 Task: Explore GitHub's role in disease modeling, pharmaceutical research, or medical device prototyping.
Action: Mouse moved to (331, 326)
Screenshot: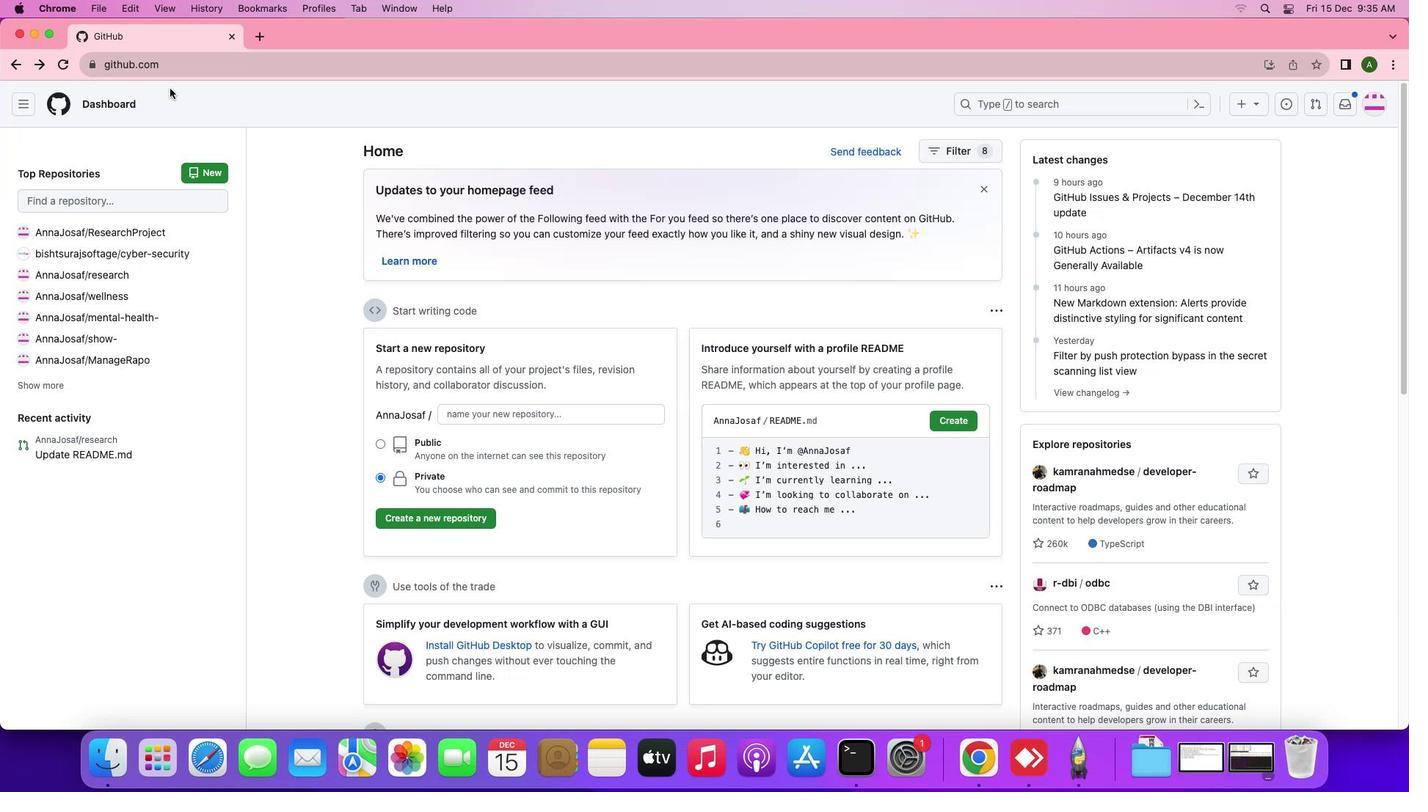 
Action: Mouse pressed left at (331, 326)
Screenshot: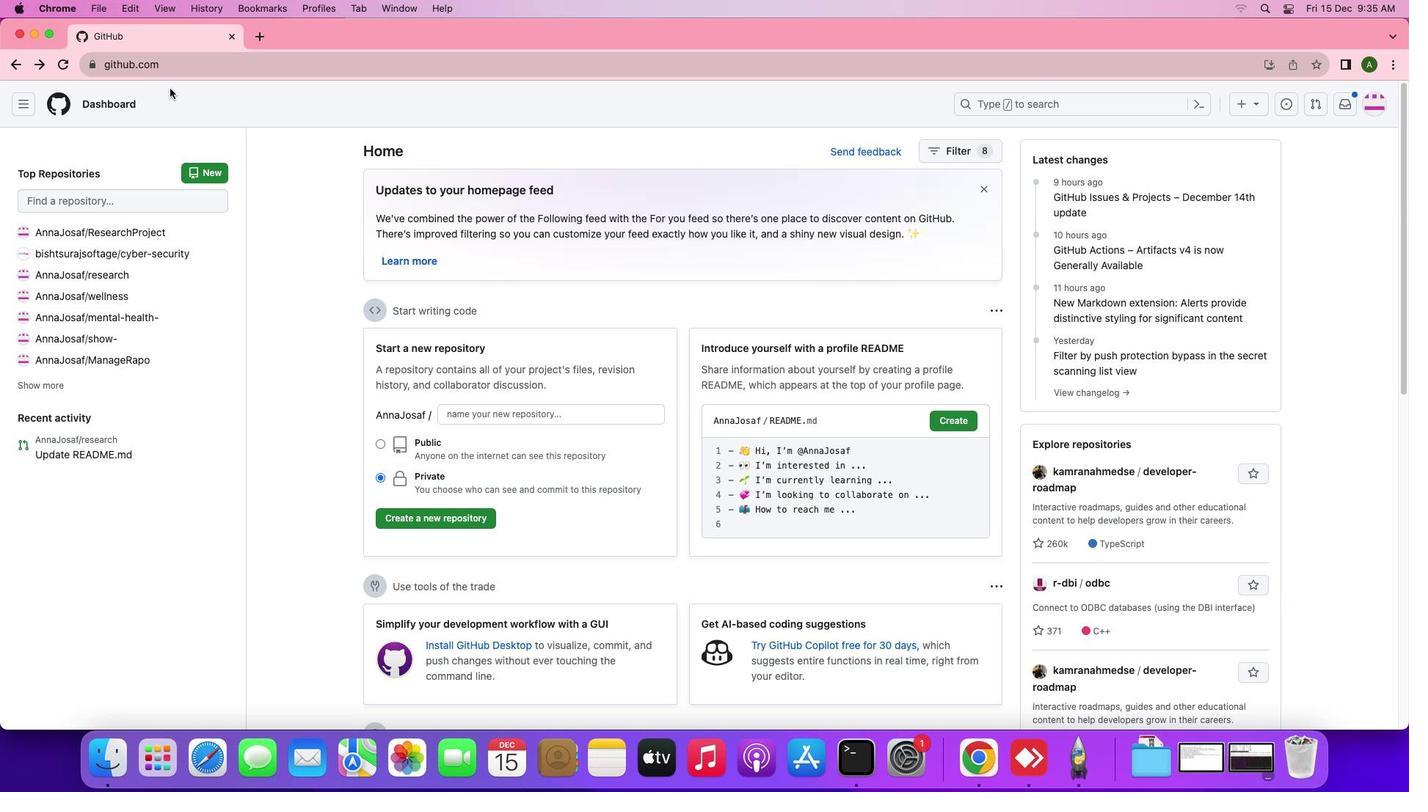 
Action: Mouse moved to (1097, 104)
Screenshot: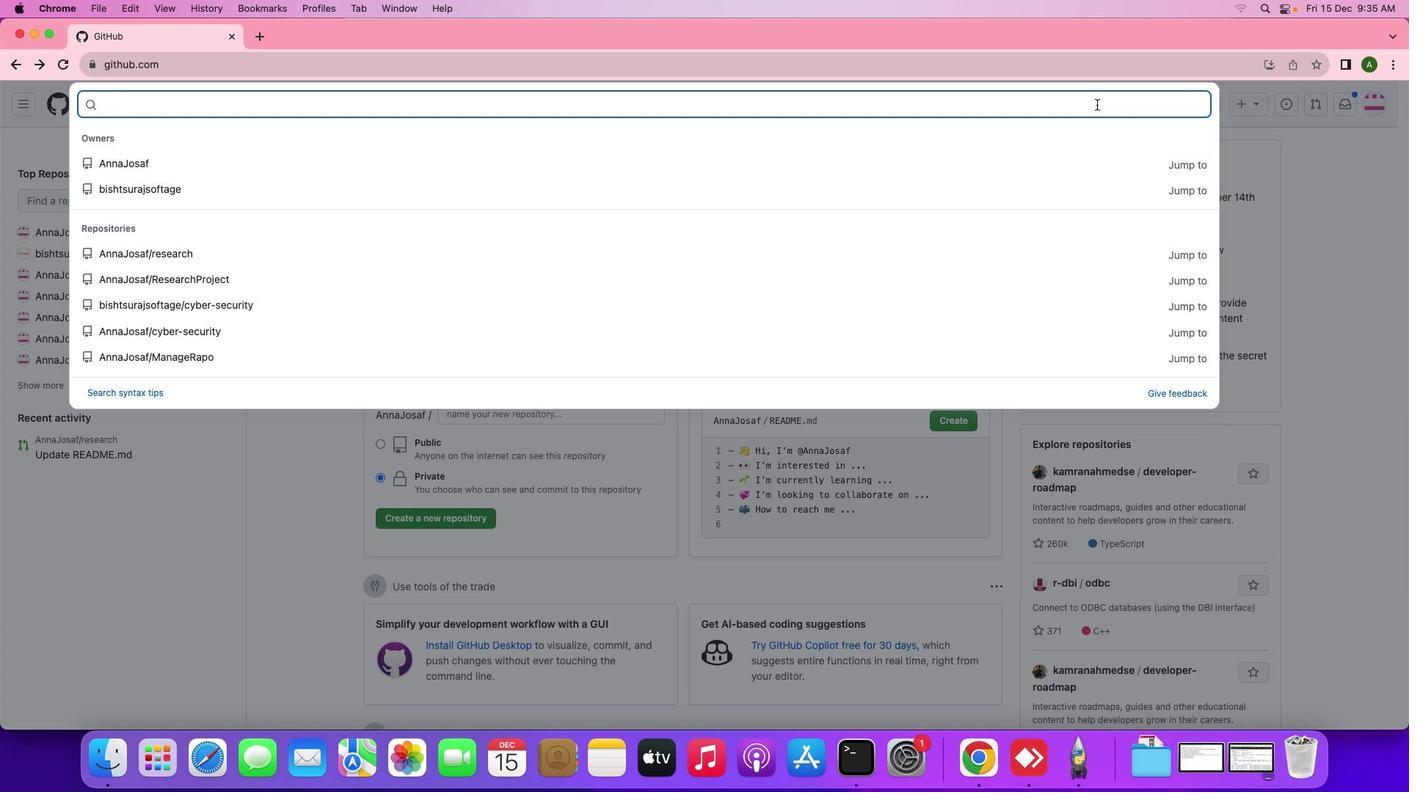 
Action: Mouse pressed left at (1097, 104)
Screenshot: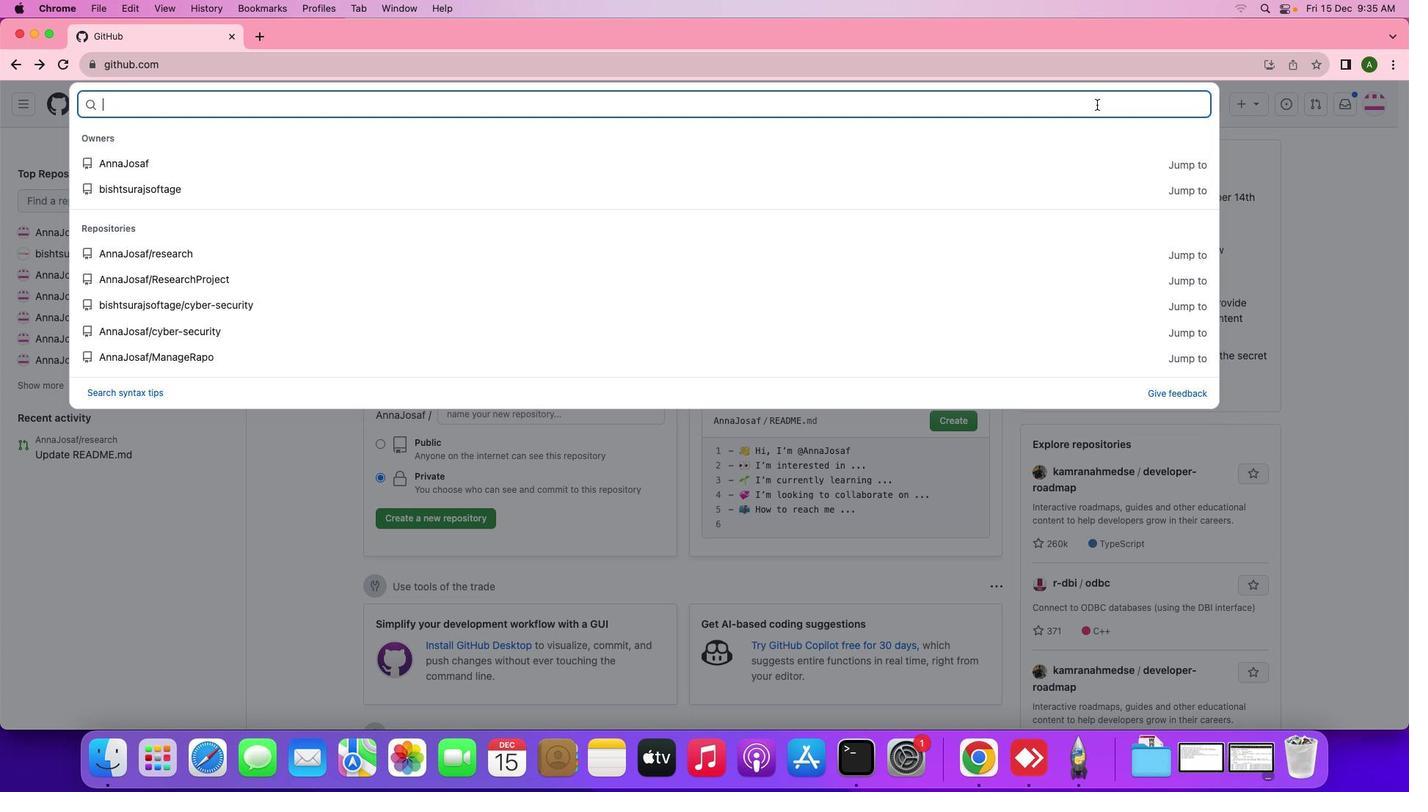 
Action: Key pressed 'm'Key.backspace'd''i''s''e''a''s''e'Key.space'm''o''d''e''l''i''n''g'Key.spaceKey.enter
Screenshot: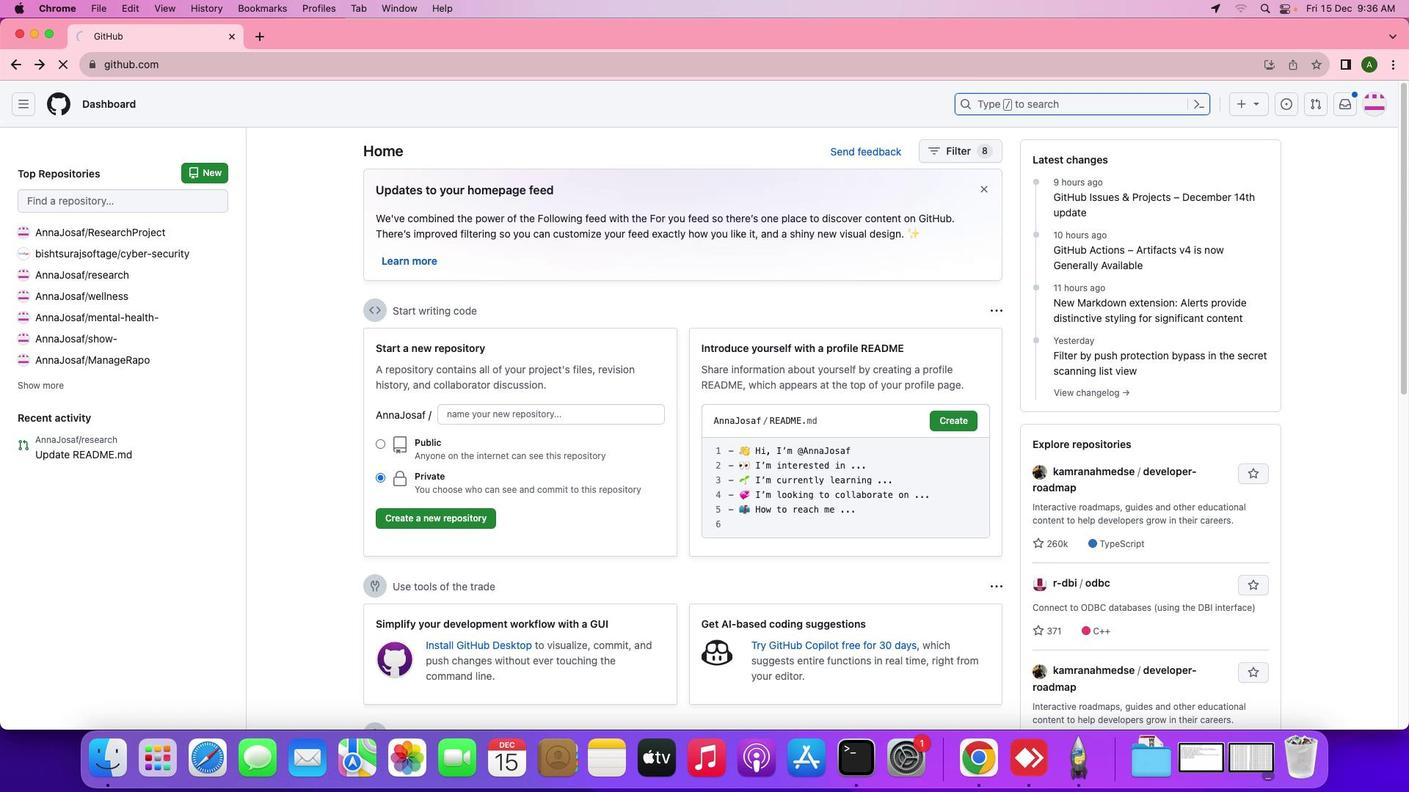 
Action: Mouse moved to (330, 194)
Screenshot: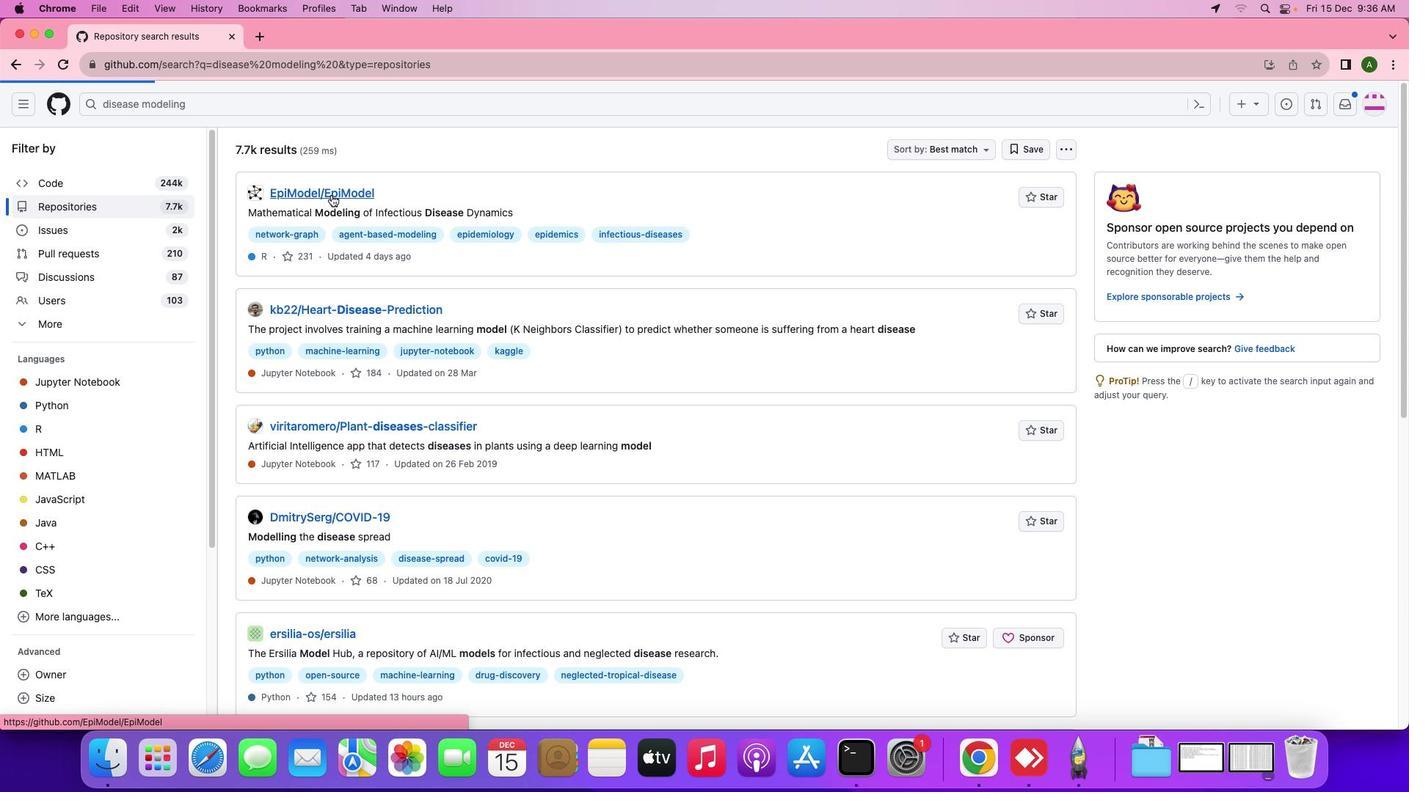 
Action: Mouse pressed left at (330, 194)
Screenshot: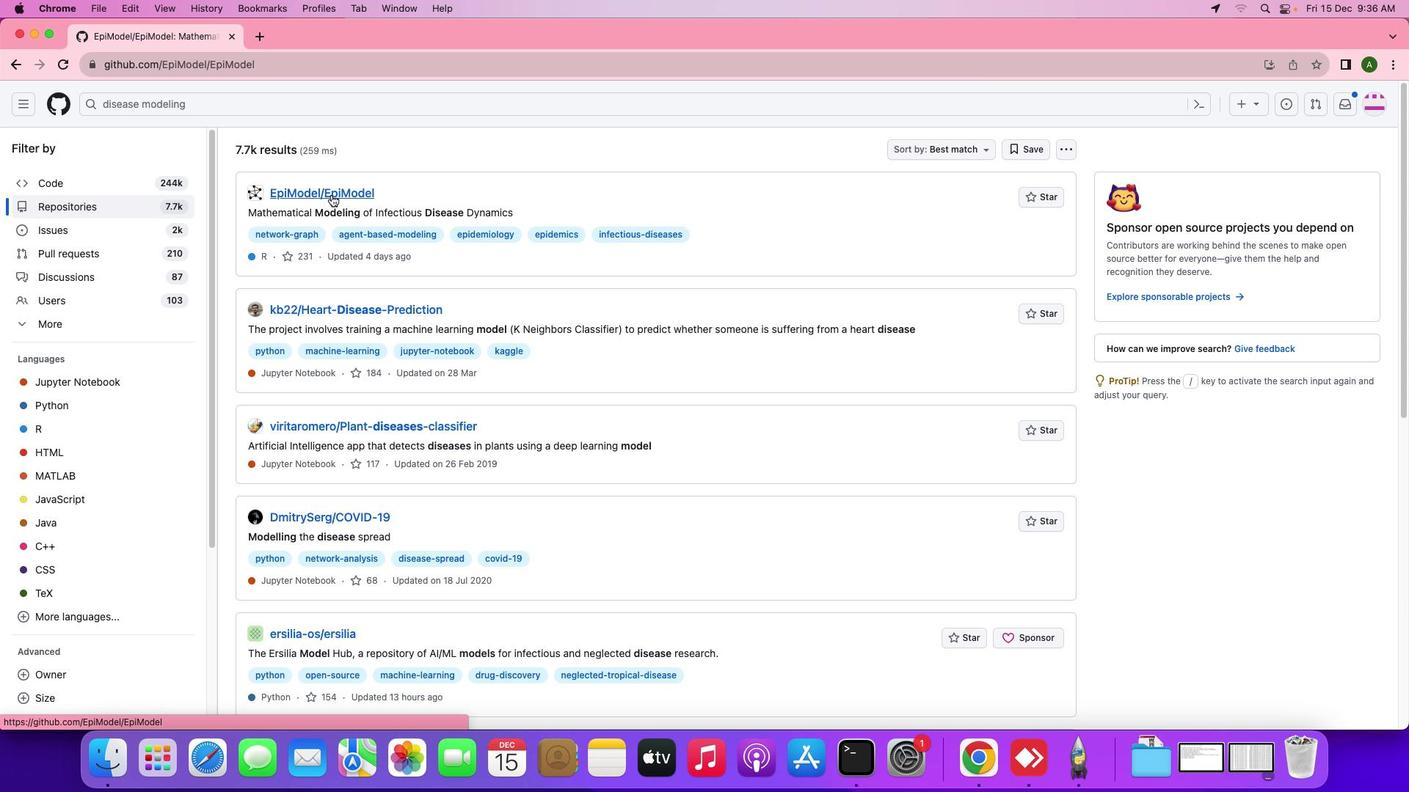 
Action: Mouse moved to (408, 331)
Screenshot: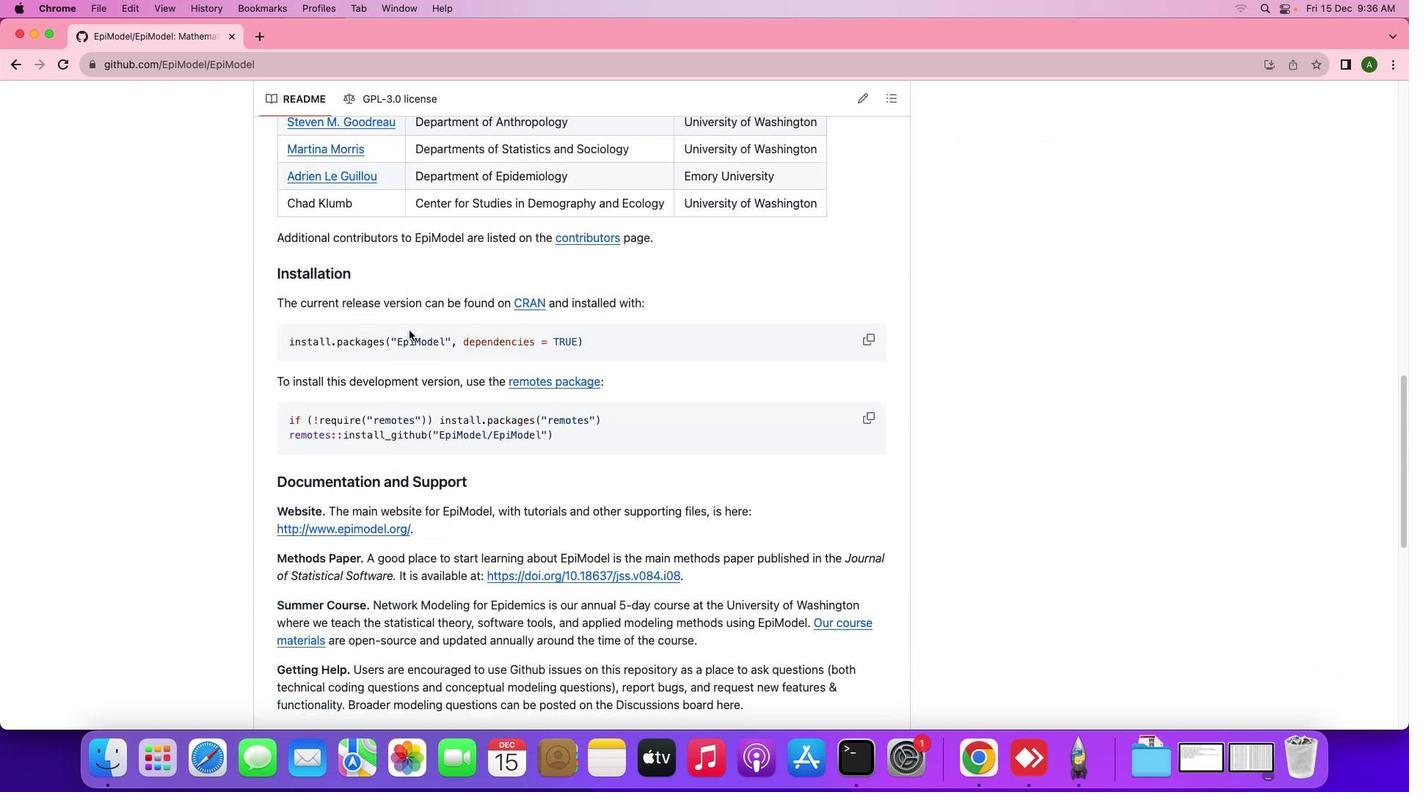 
Action: Mouse scrolled (408, 331) with delta (0, 0)
Screenshot: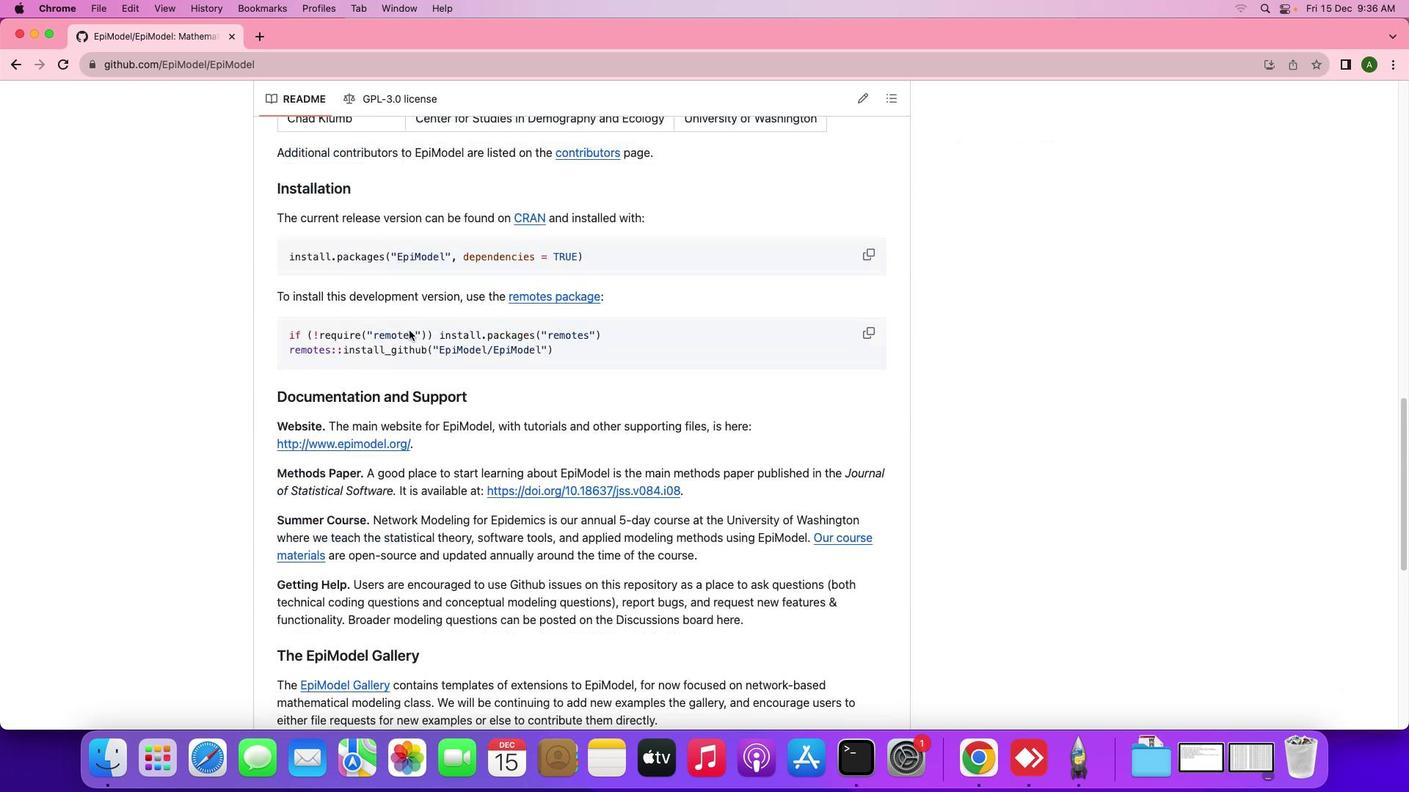 
Action: Mouse scrolled (408, 331) with delta (0, 0)
Screenshot: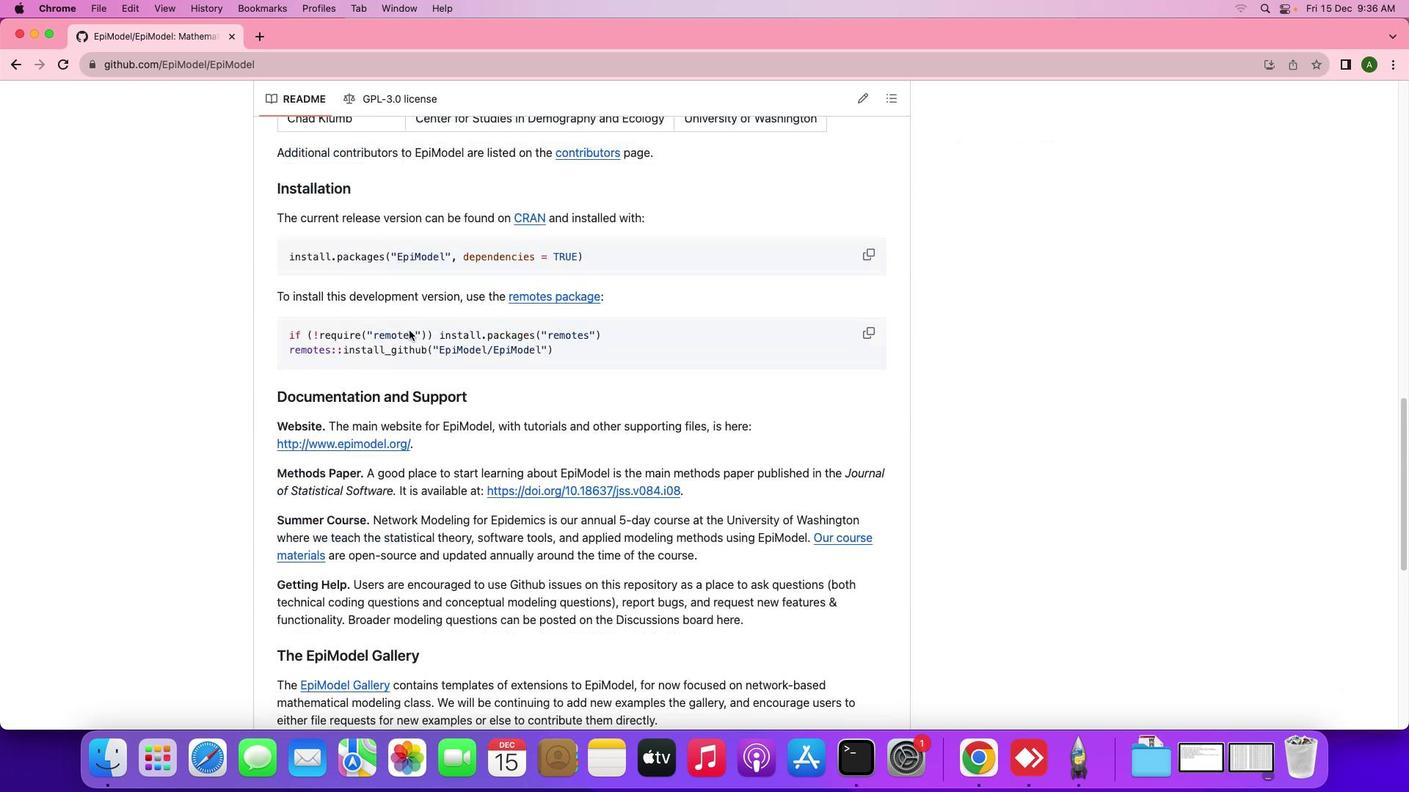 
Action: Mouse moved to (408, 331)
Screenshot: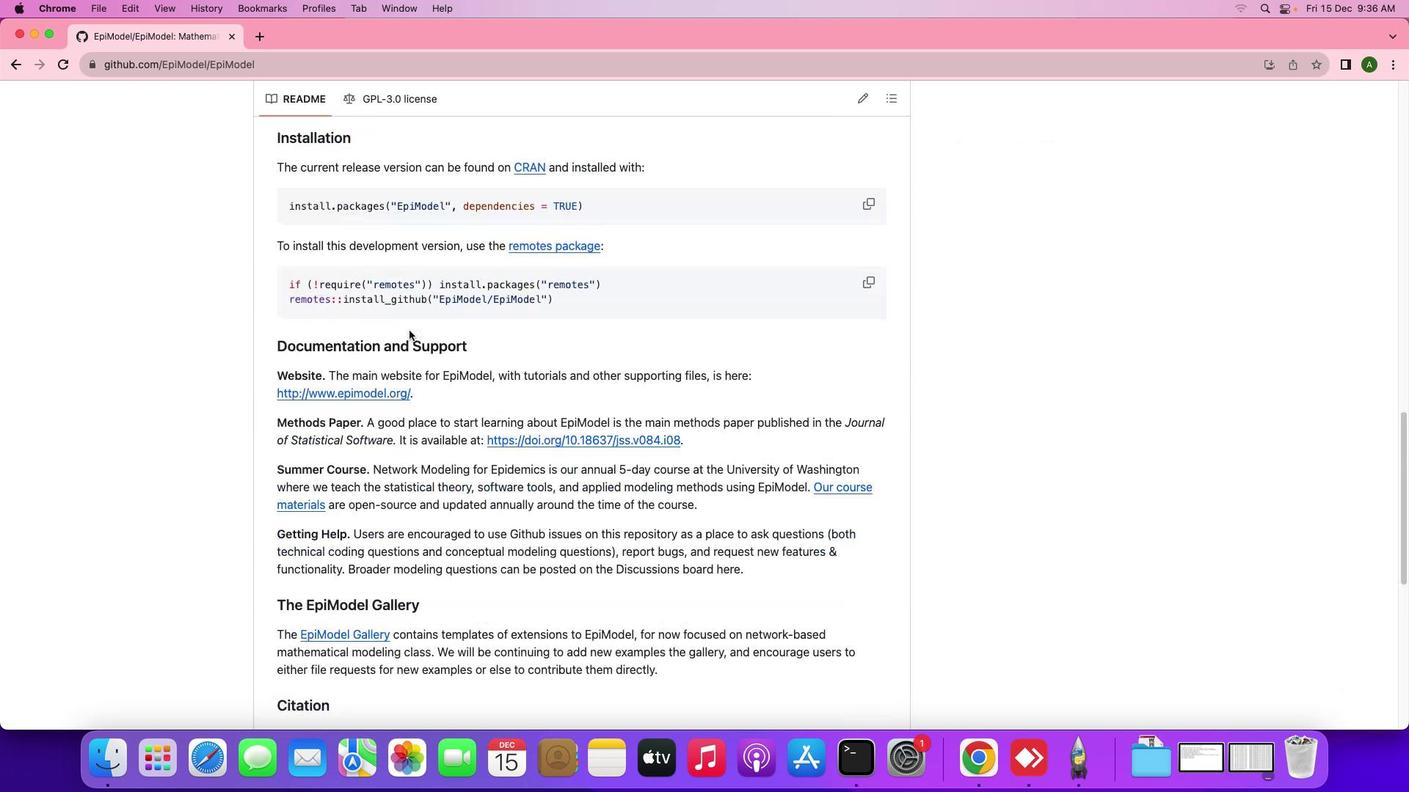 
Action: Mouse scrolled (408, 331) with delta (0, -2)
Screenshot: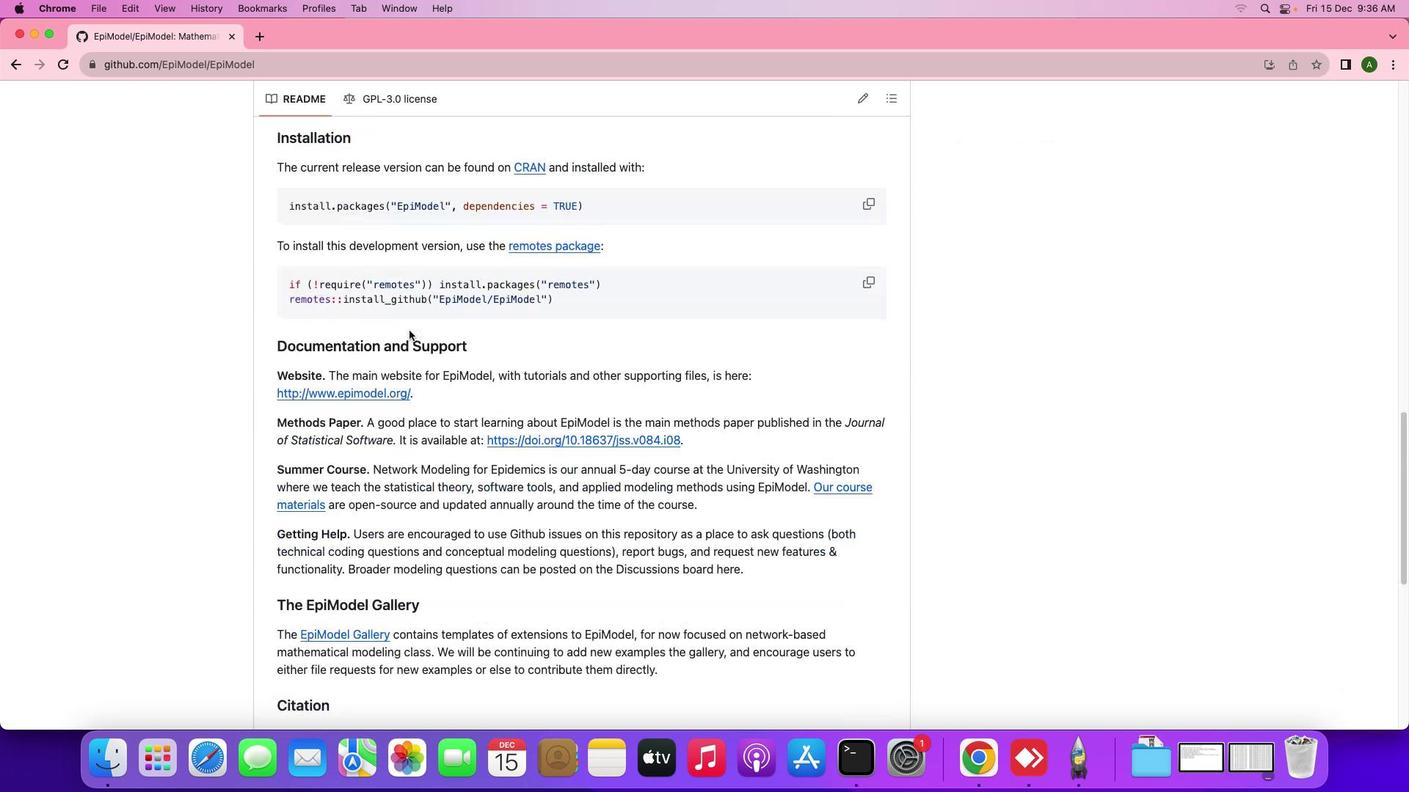 
Action: Mouse scrolled (408, 331) with delta (0, -3)
Screenshot: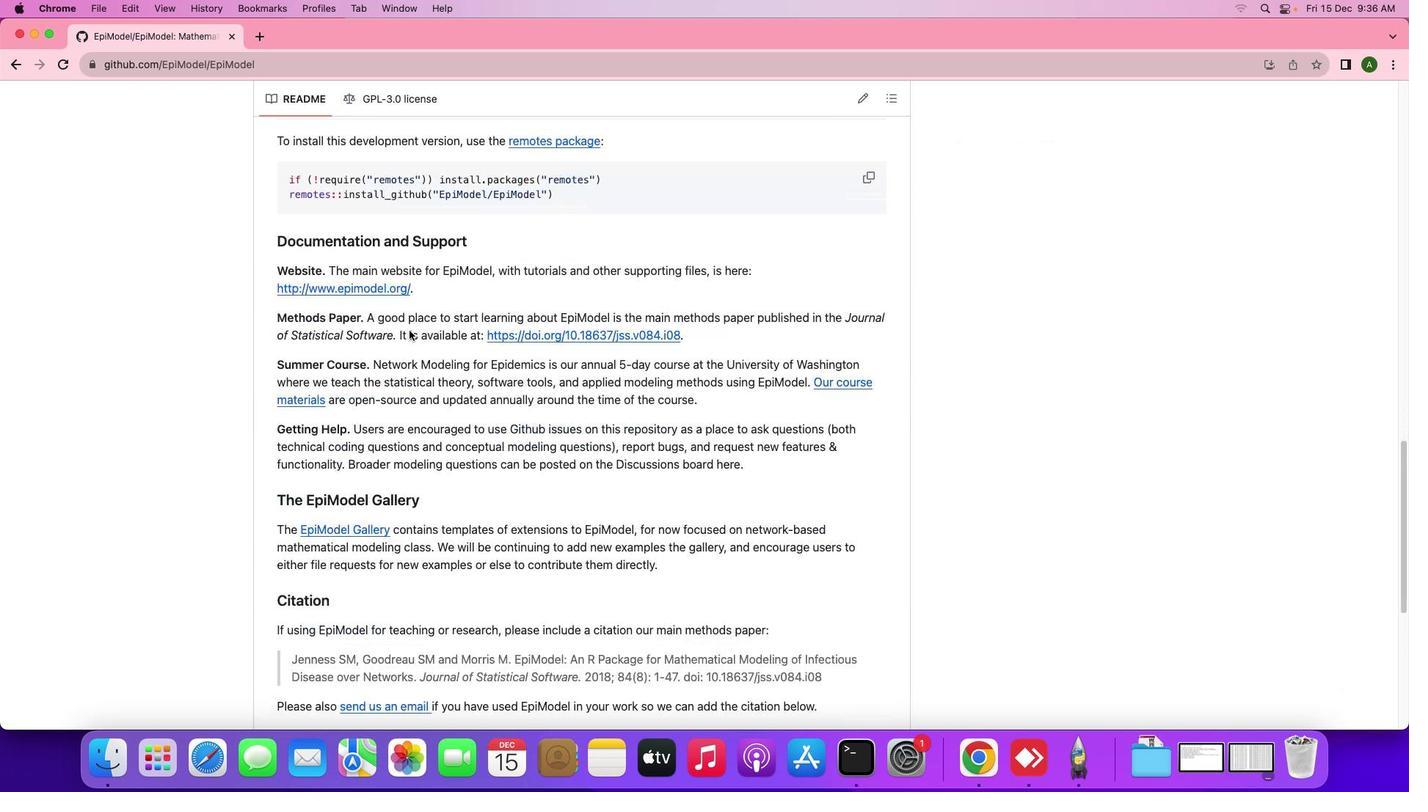 
Action: Mouse scrolled (408, 331) with delta (0, -3)
Screenshot: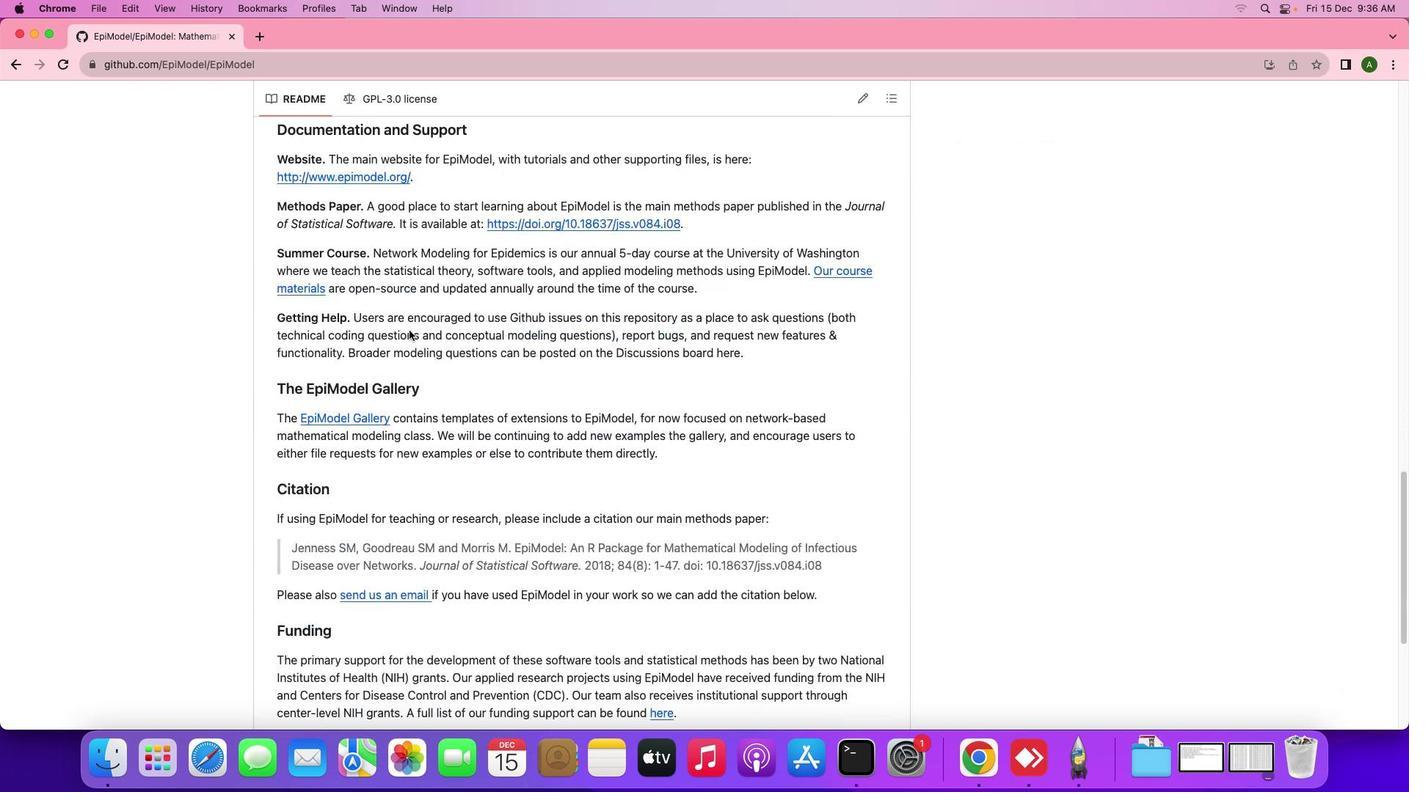 
Action: Mouse scrolled (408, 331) with delta (0, -4)
Screenshot: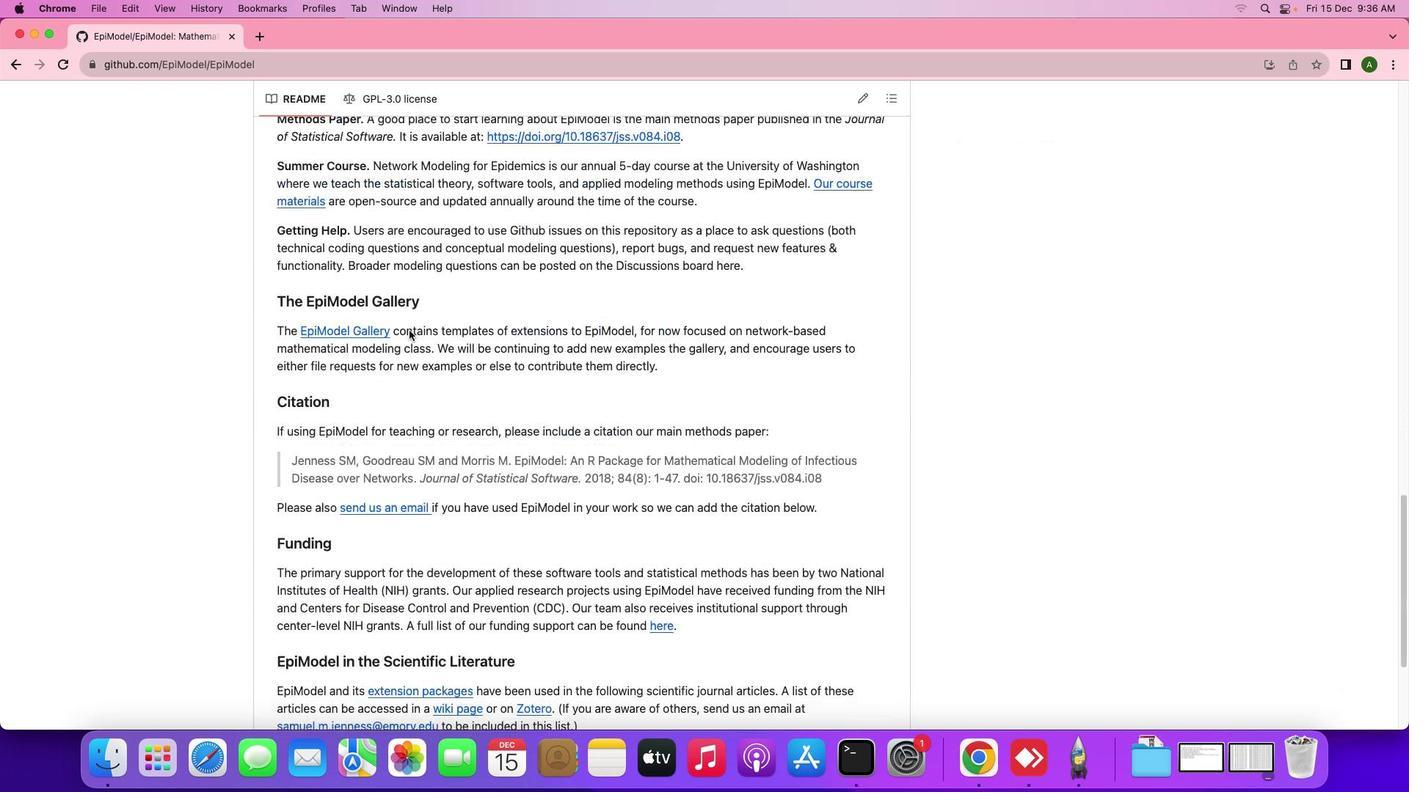 
Action: Mouse moved to (408, 331)
Screenshot: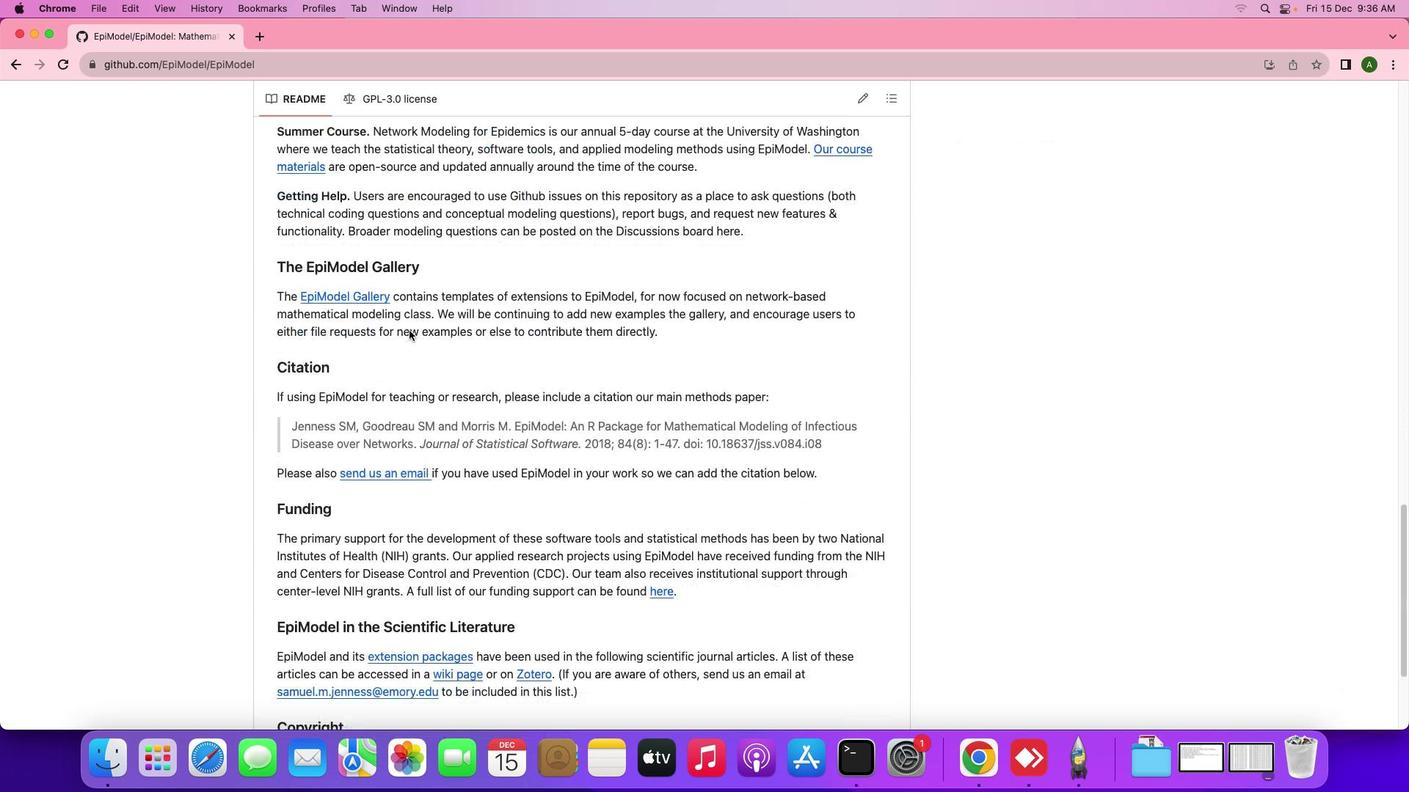 
Action: Mouse scrolled (408, 331) with delta (0, -4)
Screenshot: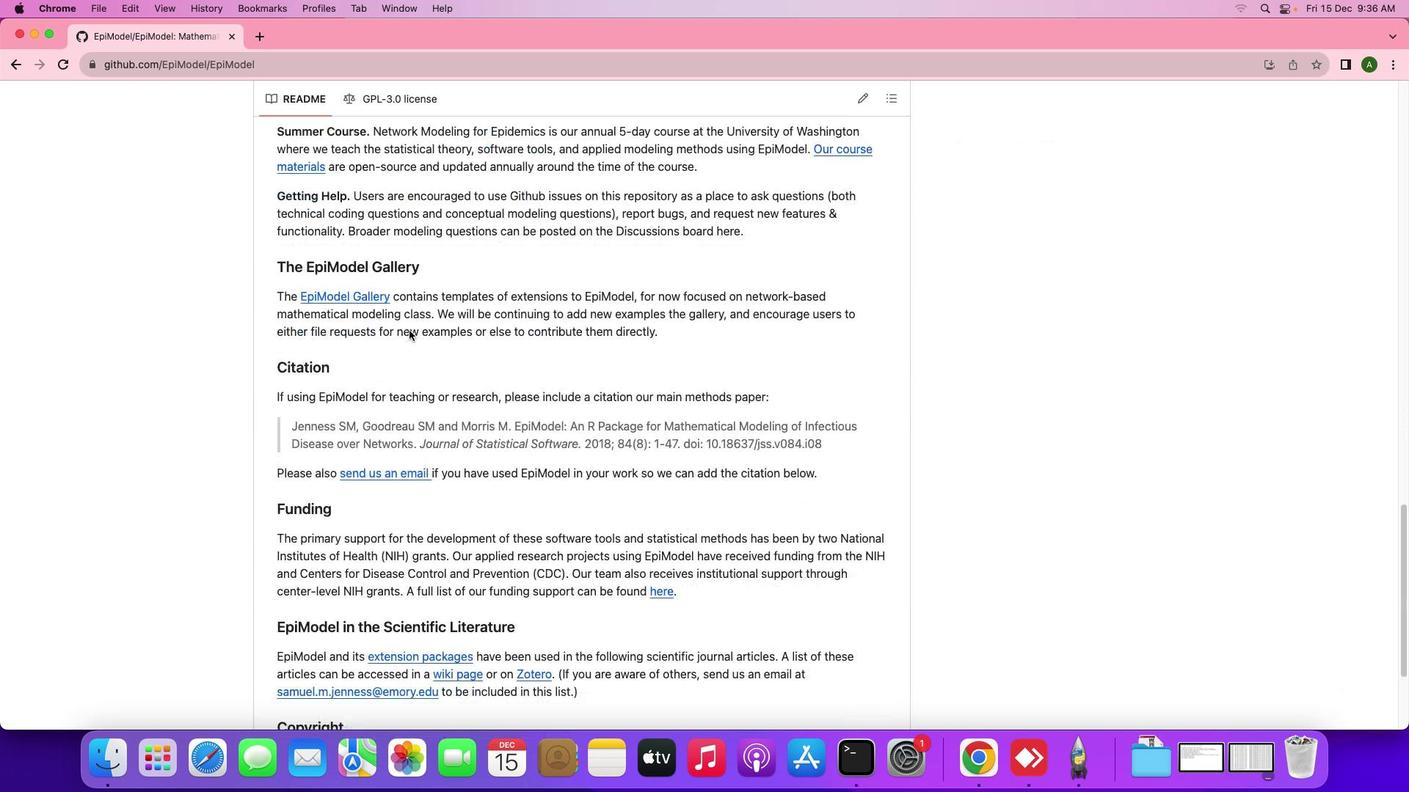 
Action: Mouse moved to (409, 330)
Screenshot: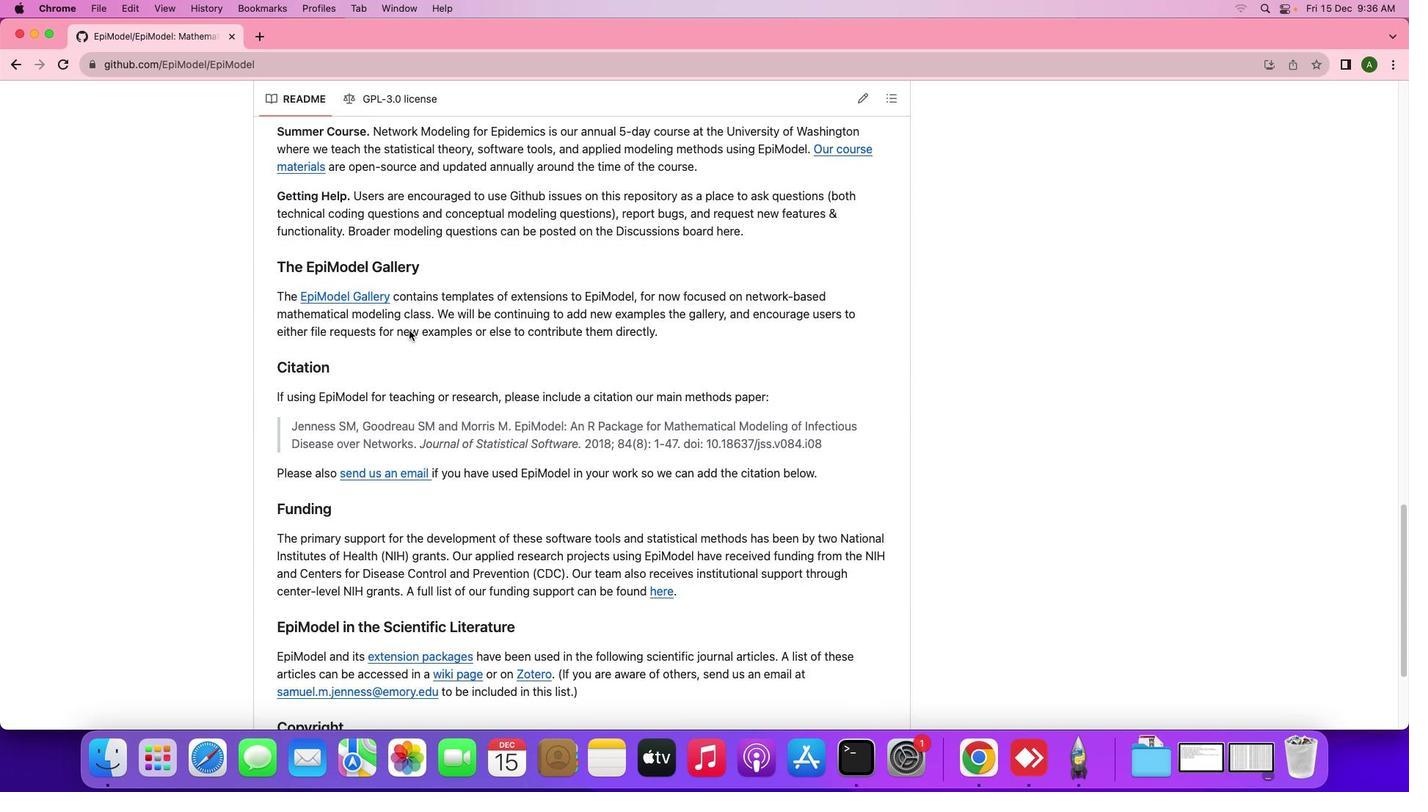 
Action: Mouse scrolled (409, 330) with delta (0, 0)
Screenshot: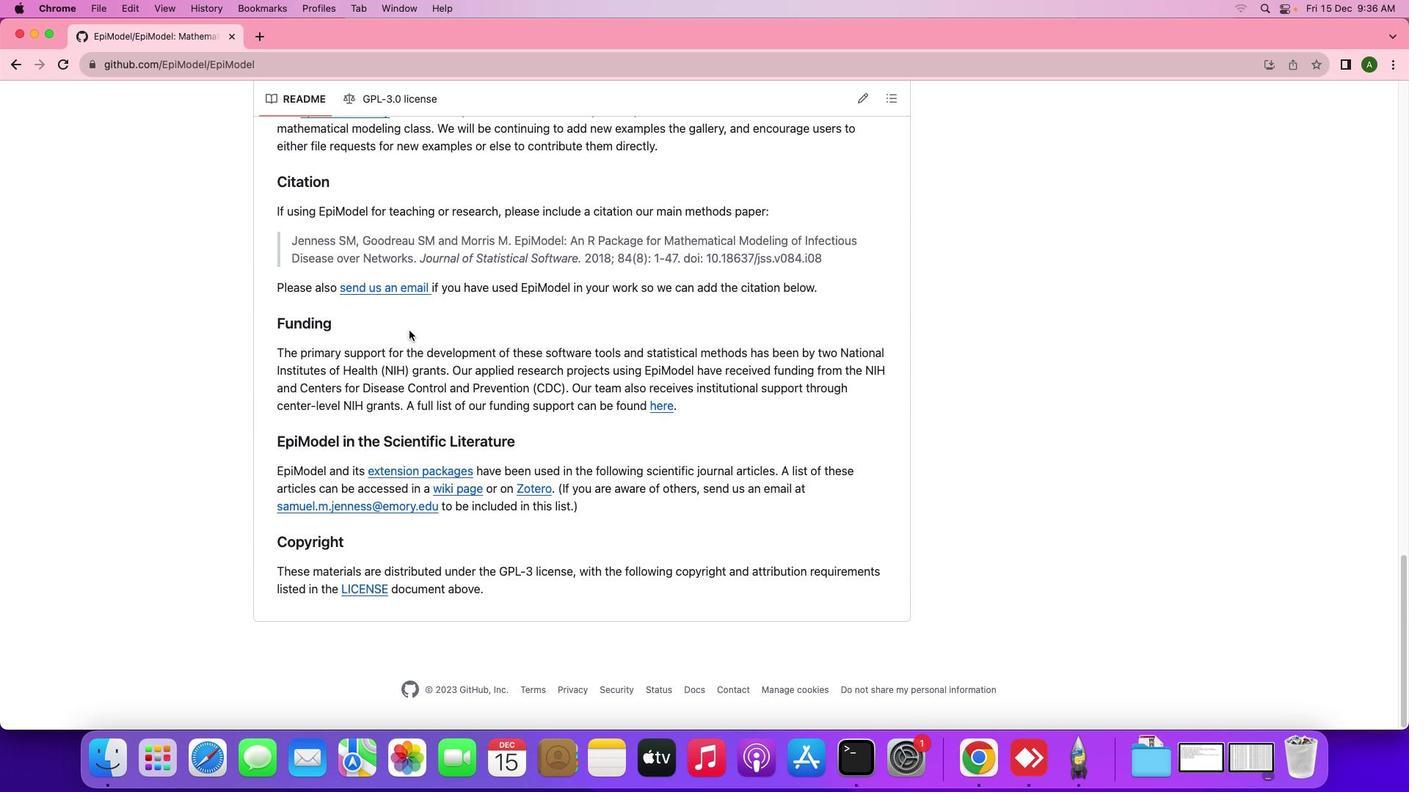 
Action: Mouse scrolled (409, 330) with delta (0, 0)
Screenshot: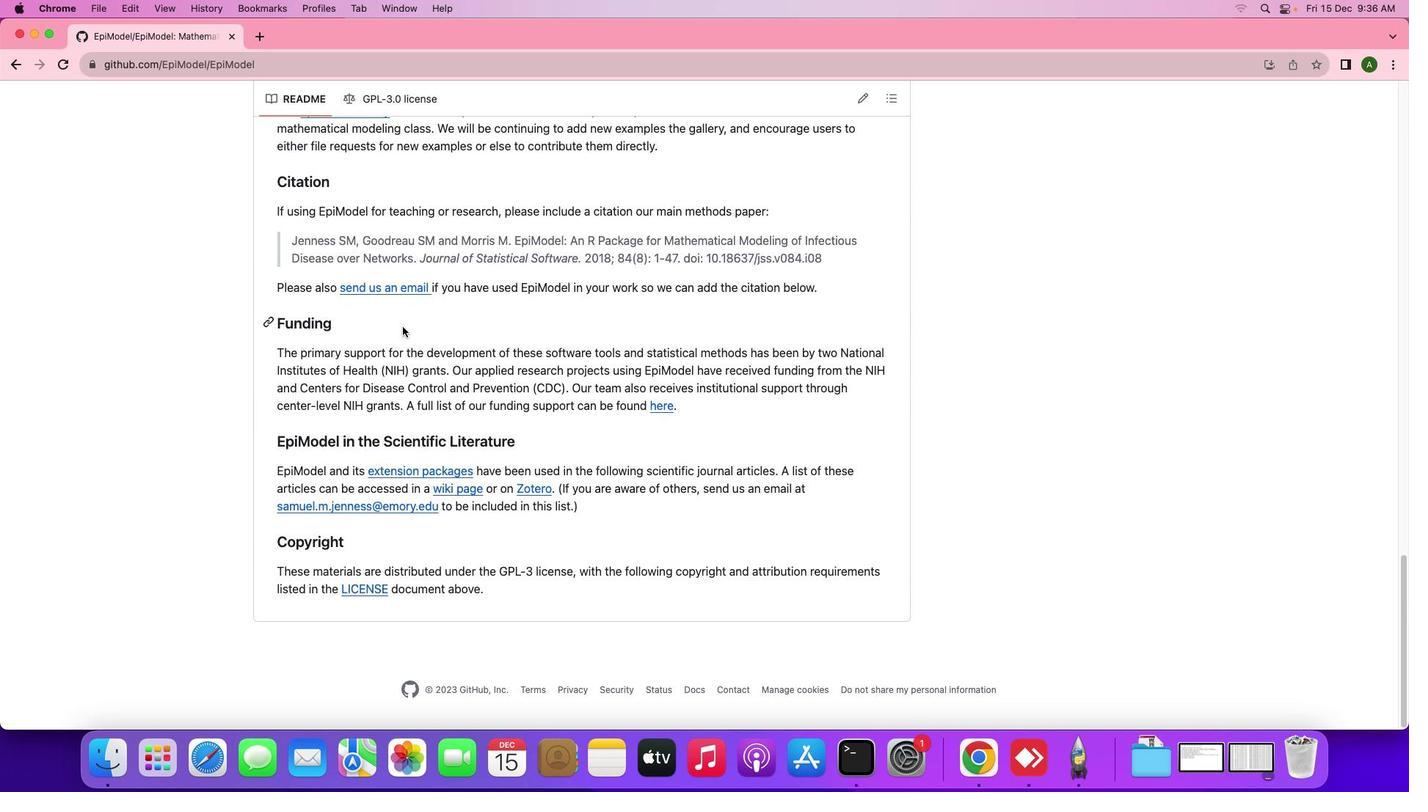 
Action: Mouse scrolled (409, 330) with delta (0, -1)
Screenshot: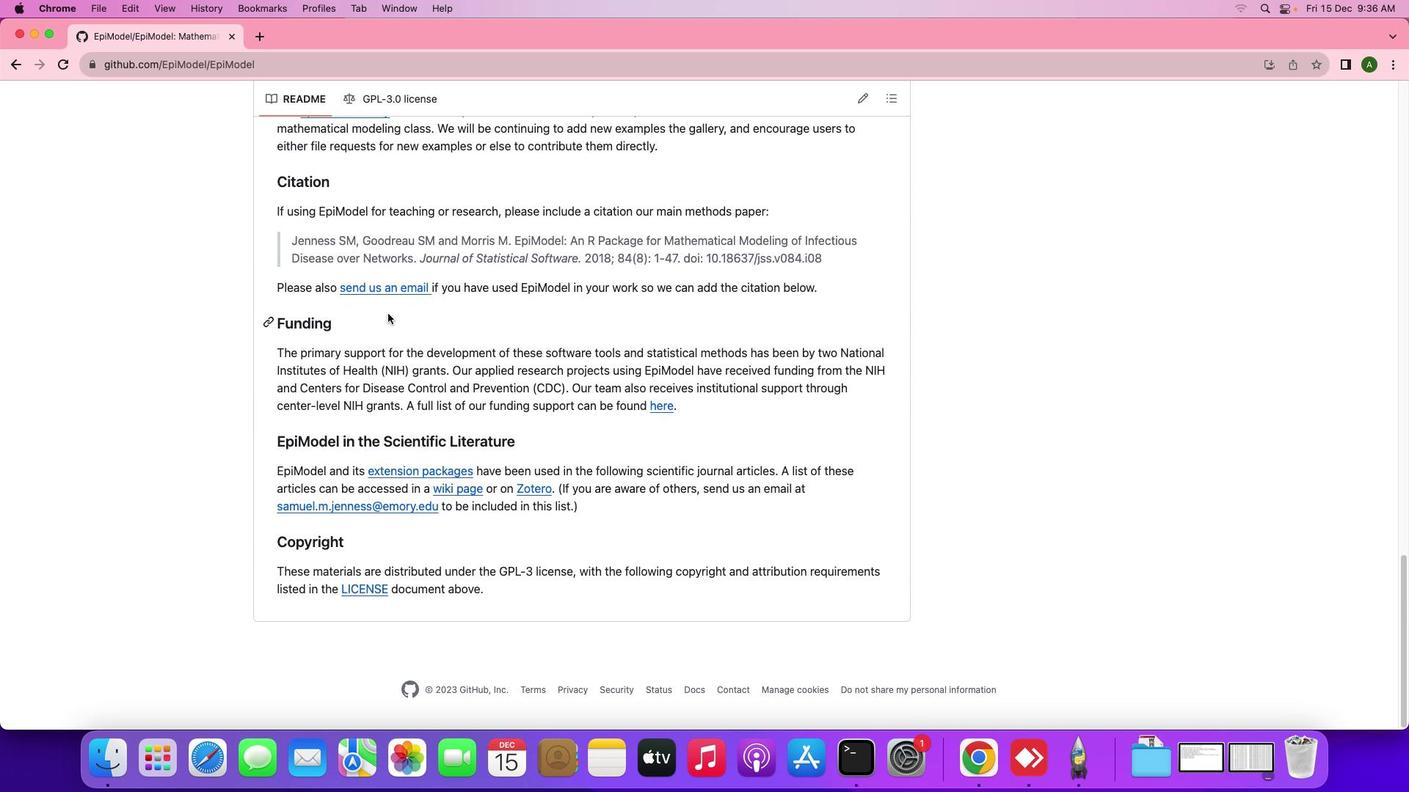 
Action: Mouse scrolled (409, 330) with delta (0, -2)
Screenshot: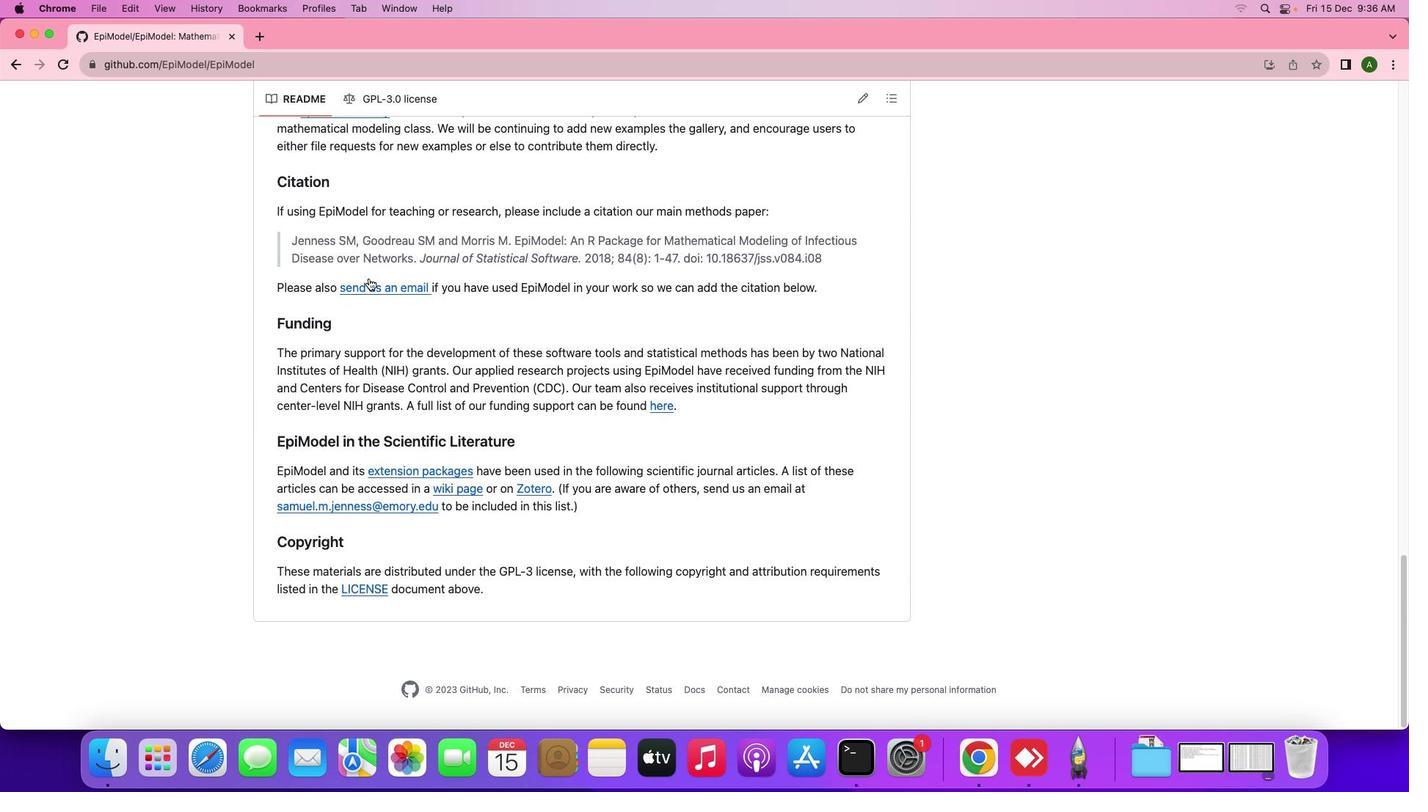 
Action: Mouse scrolled (409, 330) with delta (0, -2)
Screenshot: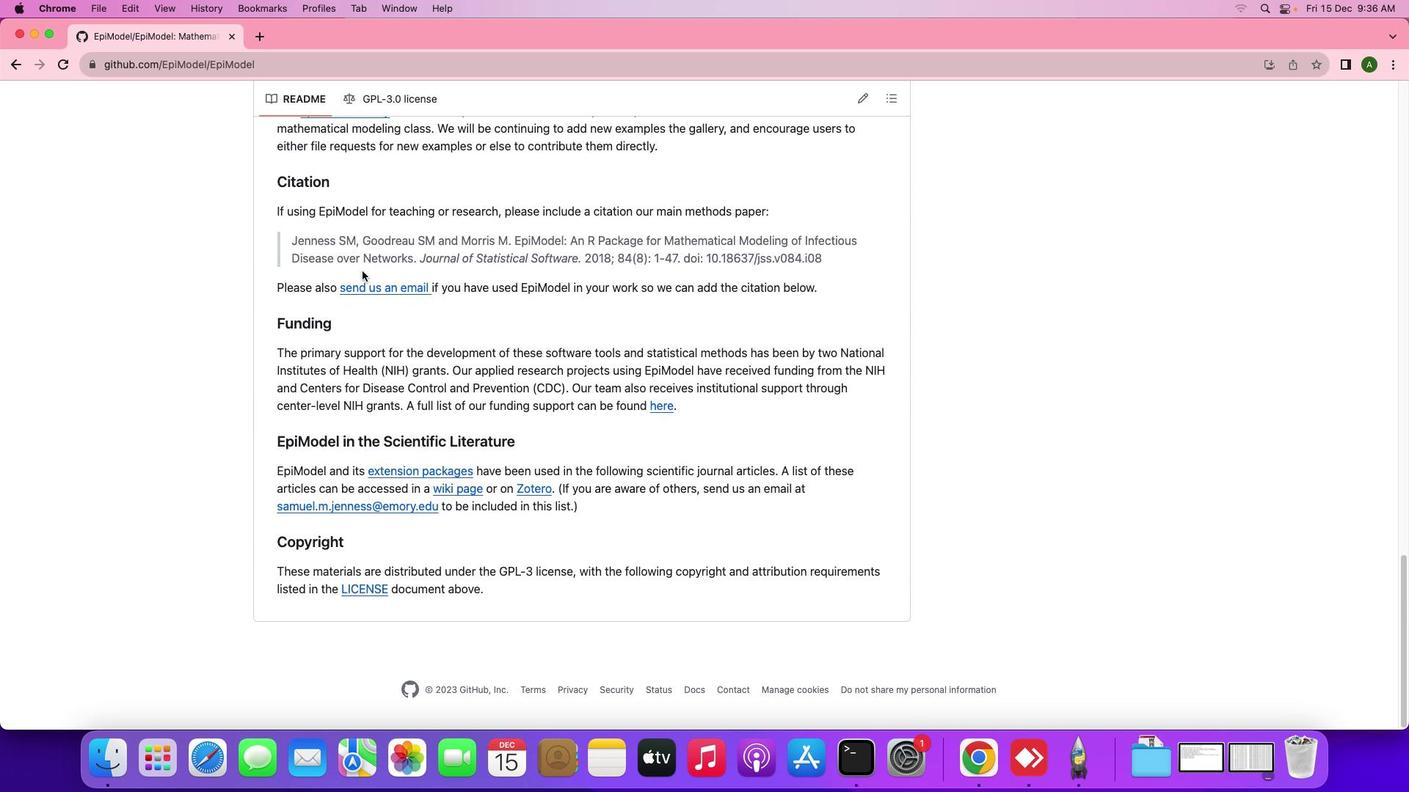 
Action: Mouse scrolled (409, 330) with delta (0, -3)
Screenshot: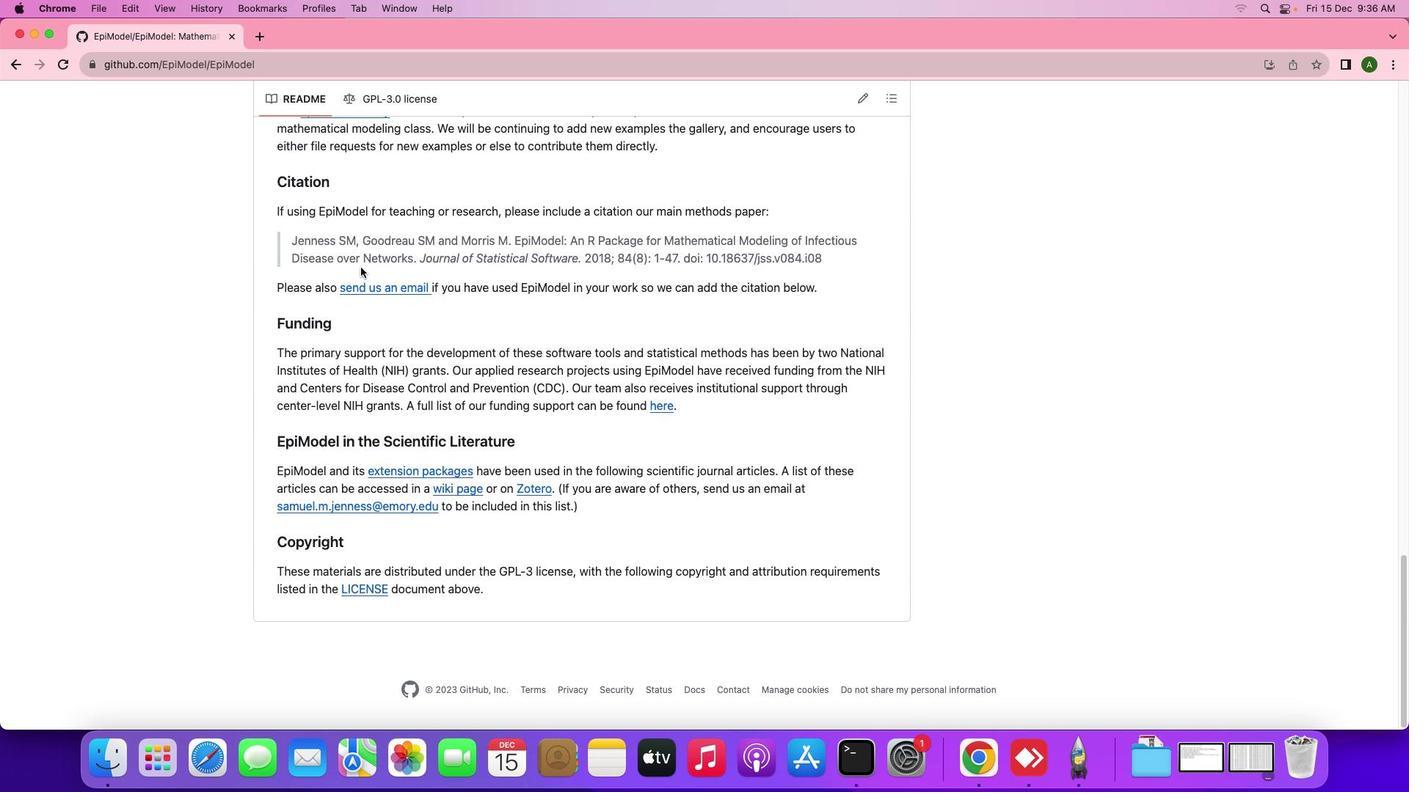 
Action: Mouse scrolled (409, 330) with delta (0, -3)
Screenshot: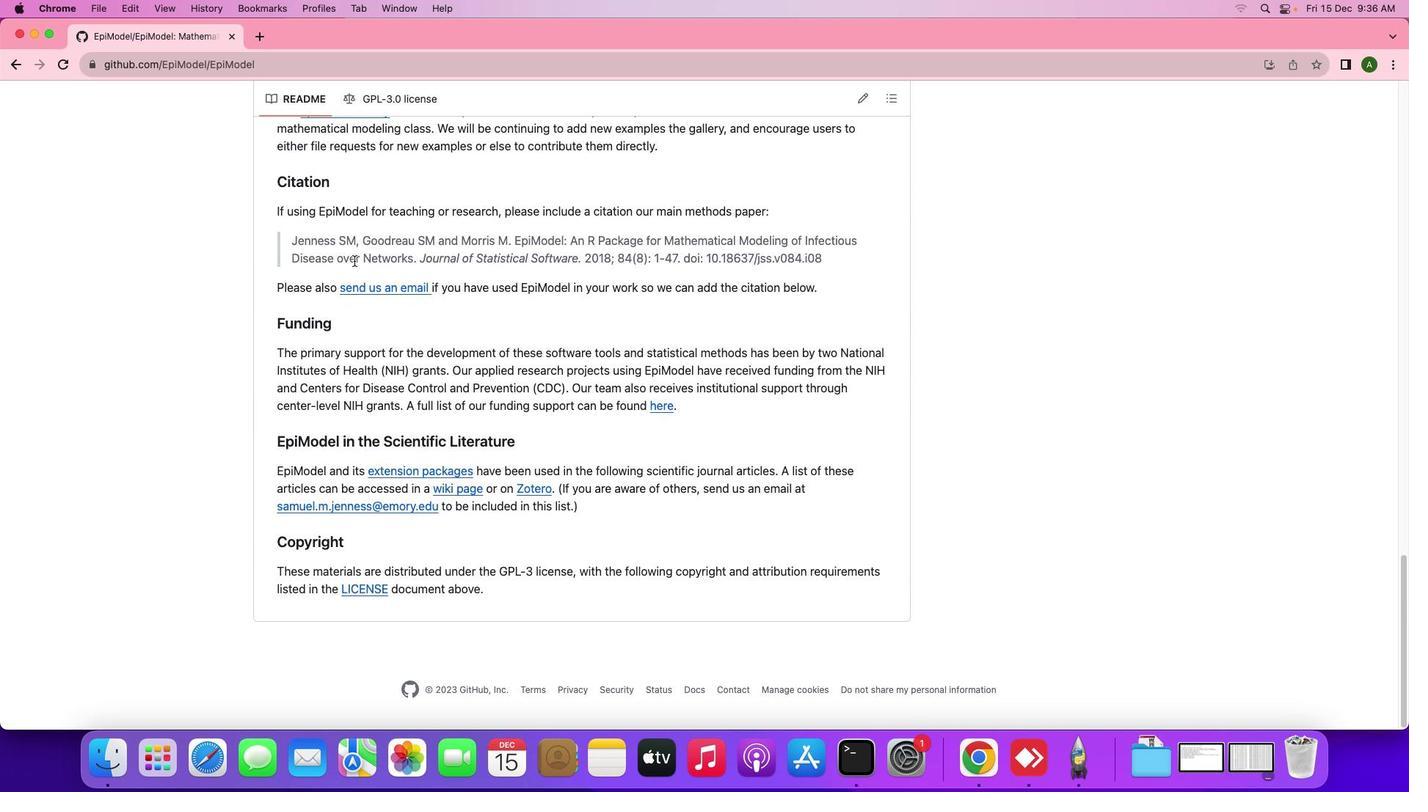 
Action: Mouse scrolled (409, 330) with delta (0, 0)
Screenshot: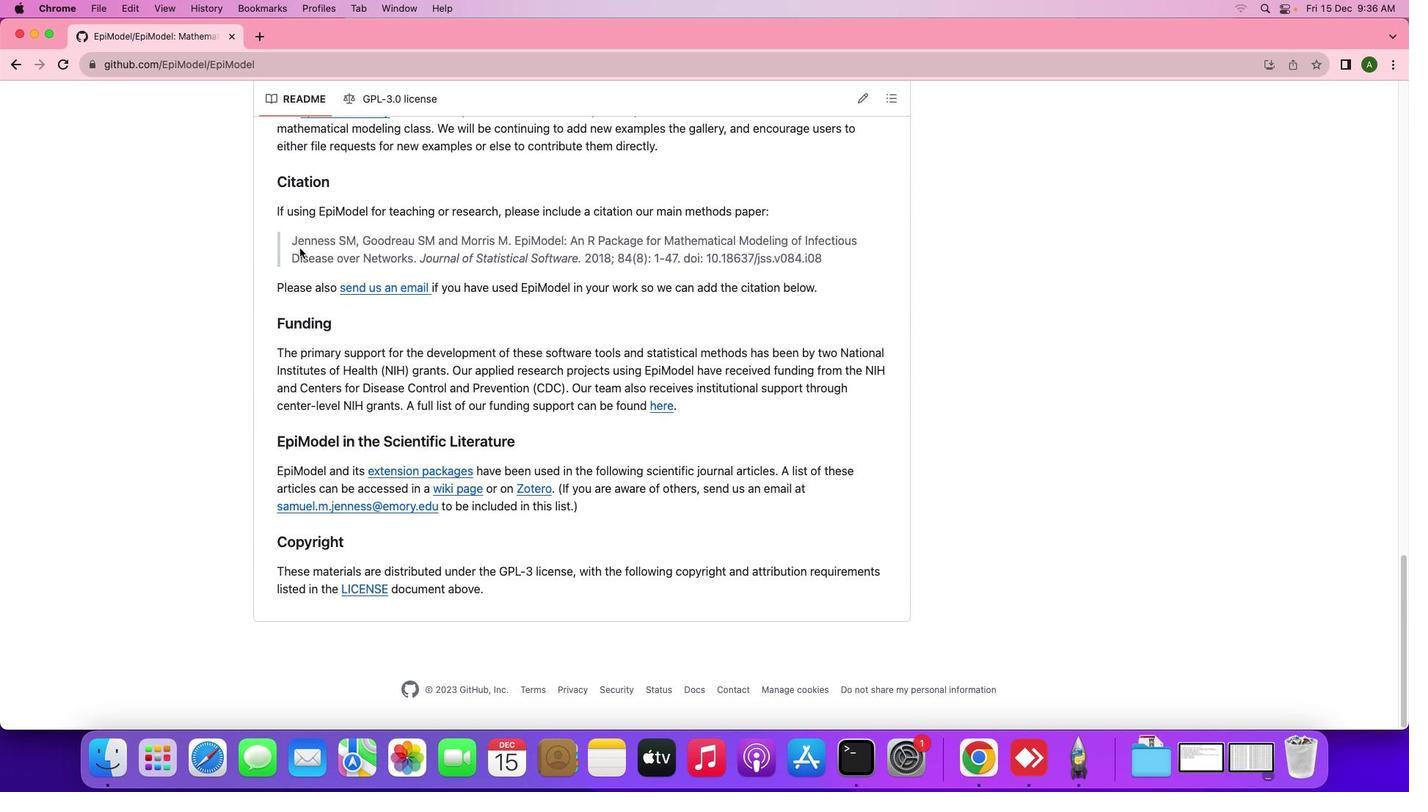 
Action: Mouse scrolled (409, 330) with delta (0, 0)
Screenshot: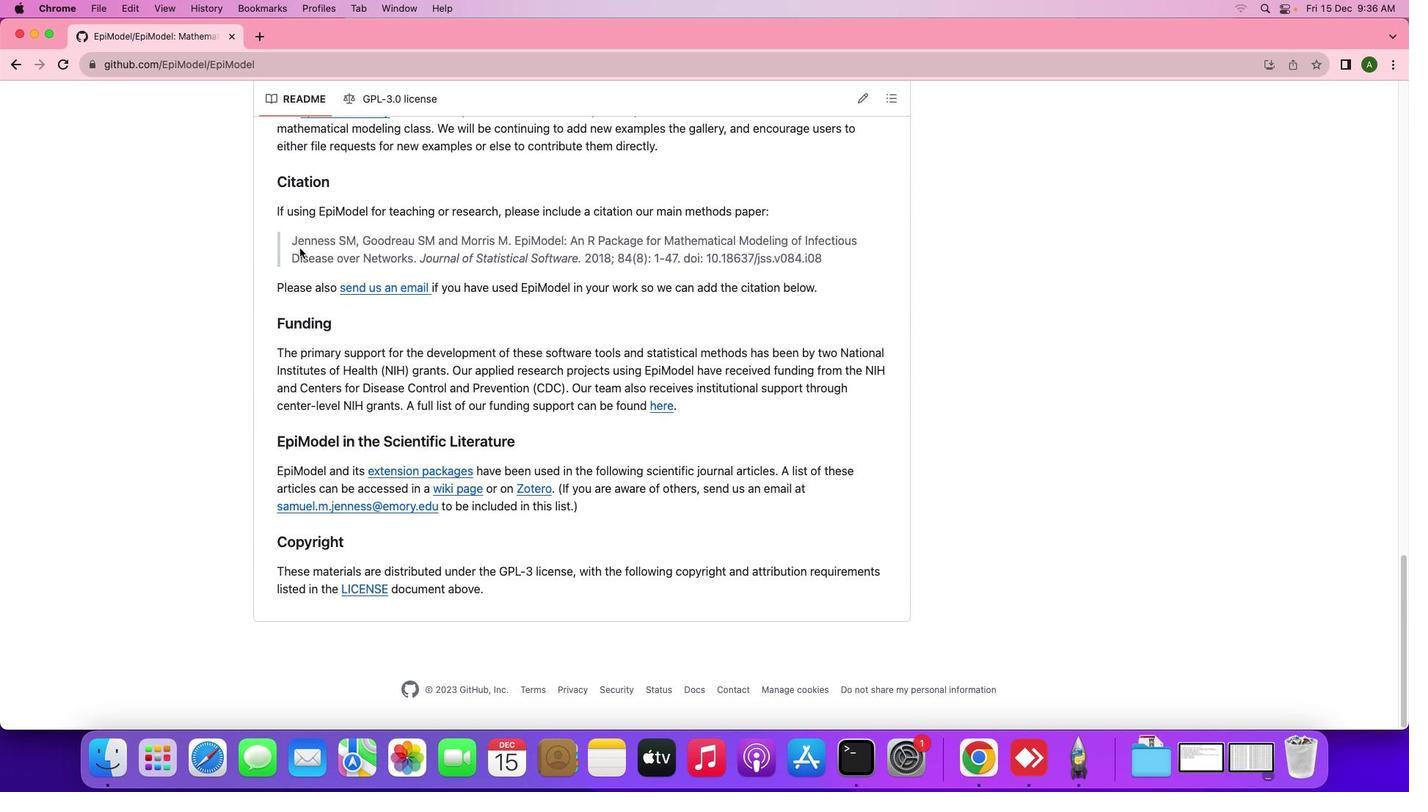 
Action: Mouse scrolled (409, 330) with delta (0, -2)
Screenshot: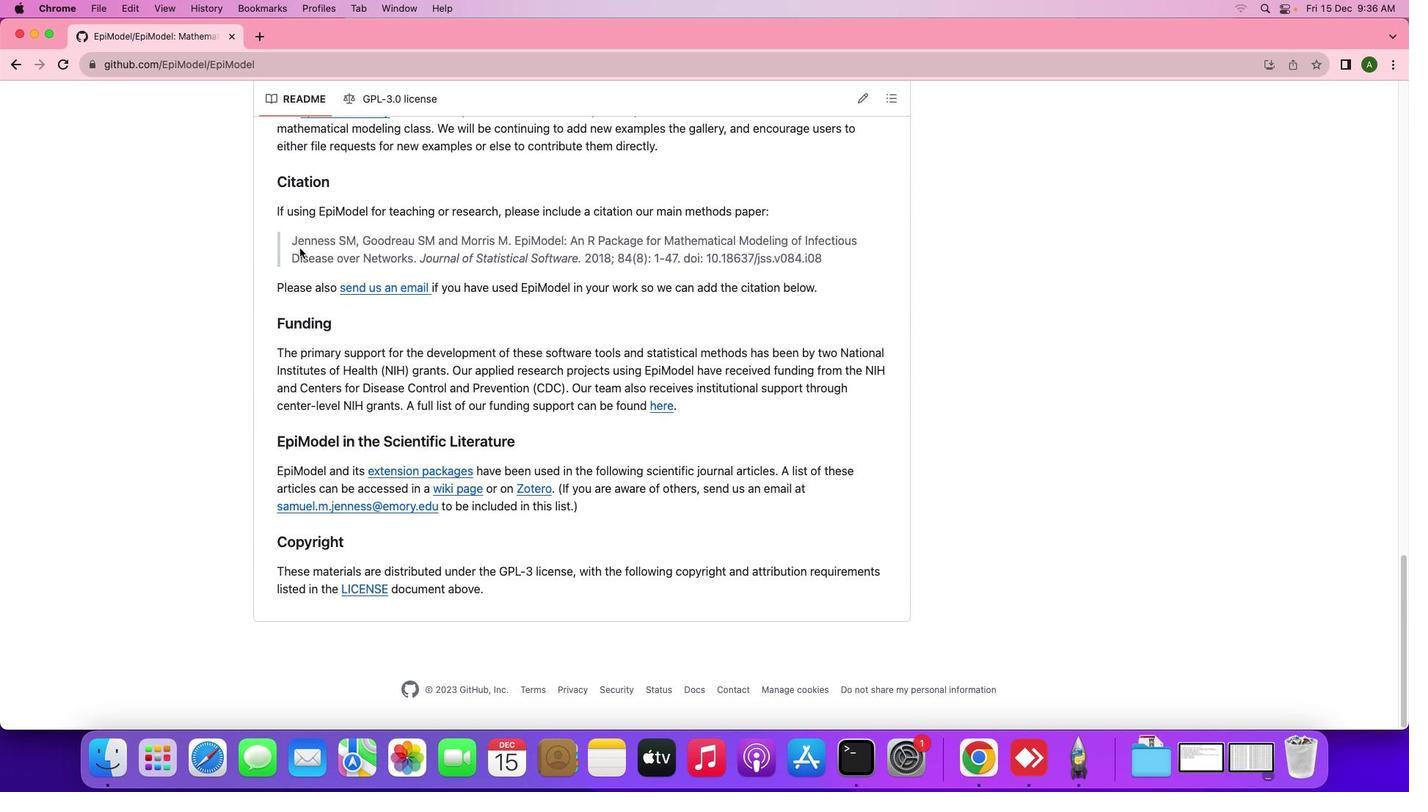 
Action: Mouse scrolled (409, 330) with delta (0, -3)
Screenshot: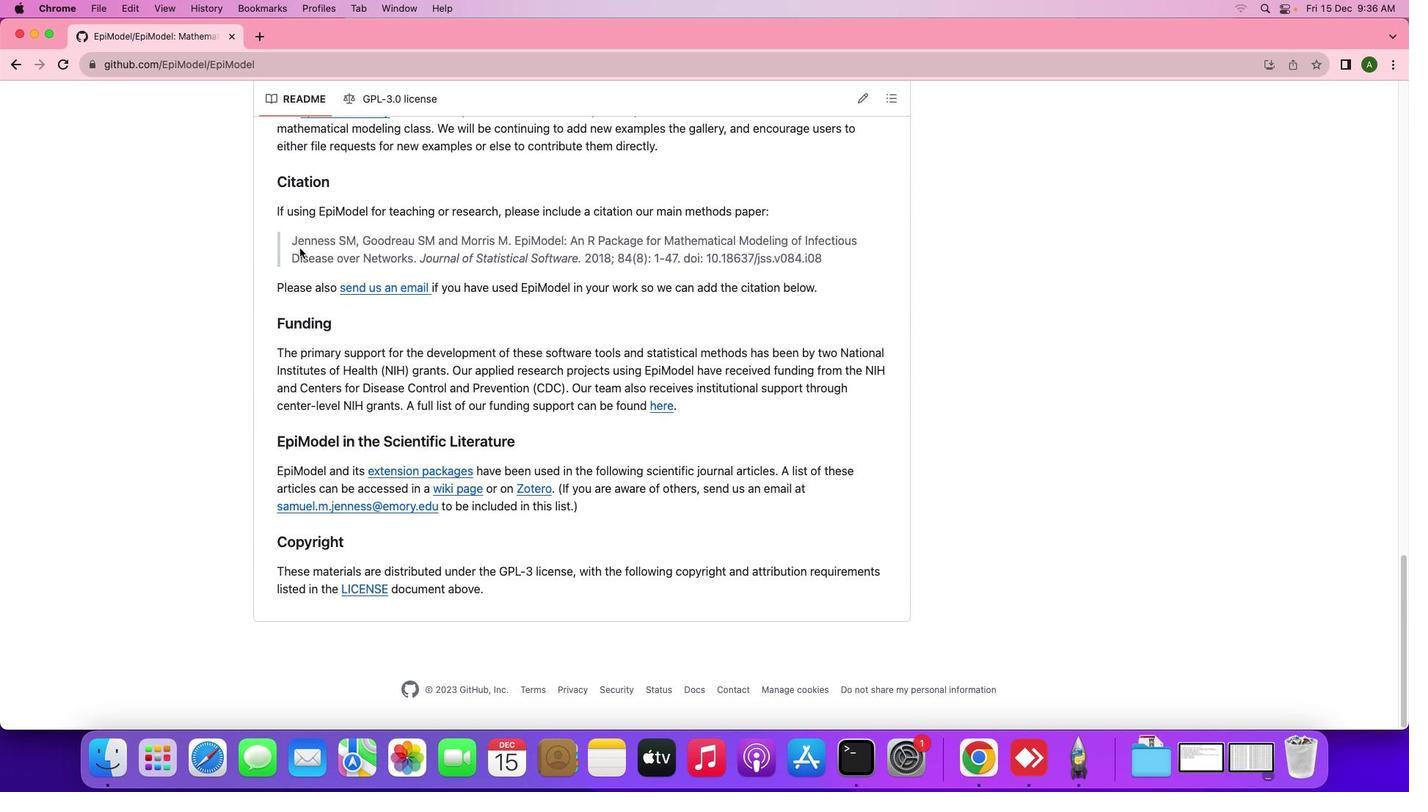 
Action: Mouse scrolled (409, 330) with delta (0, -4)
Screenshot: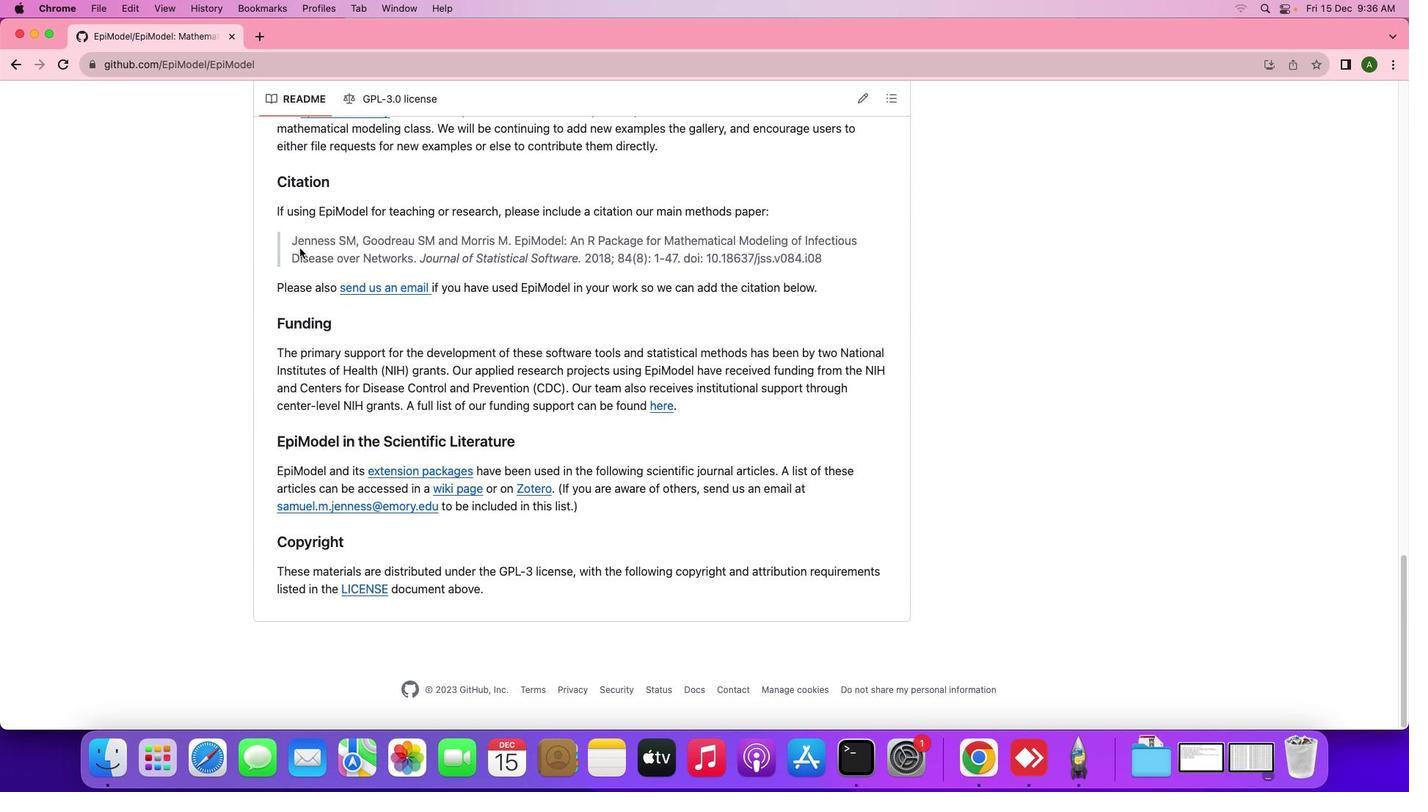 
Action: Mouse scrolled (409, 330) with delta (0, -4)
Screenshot: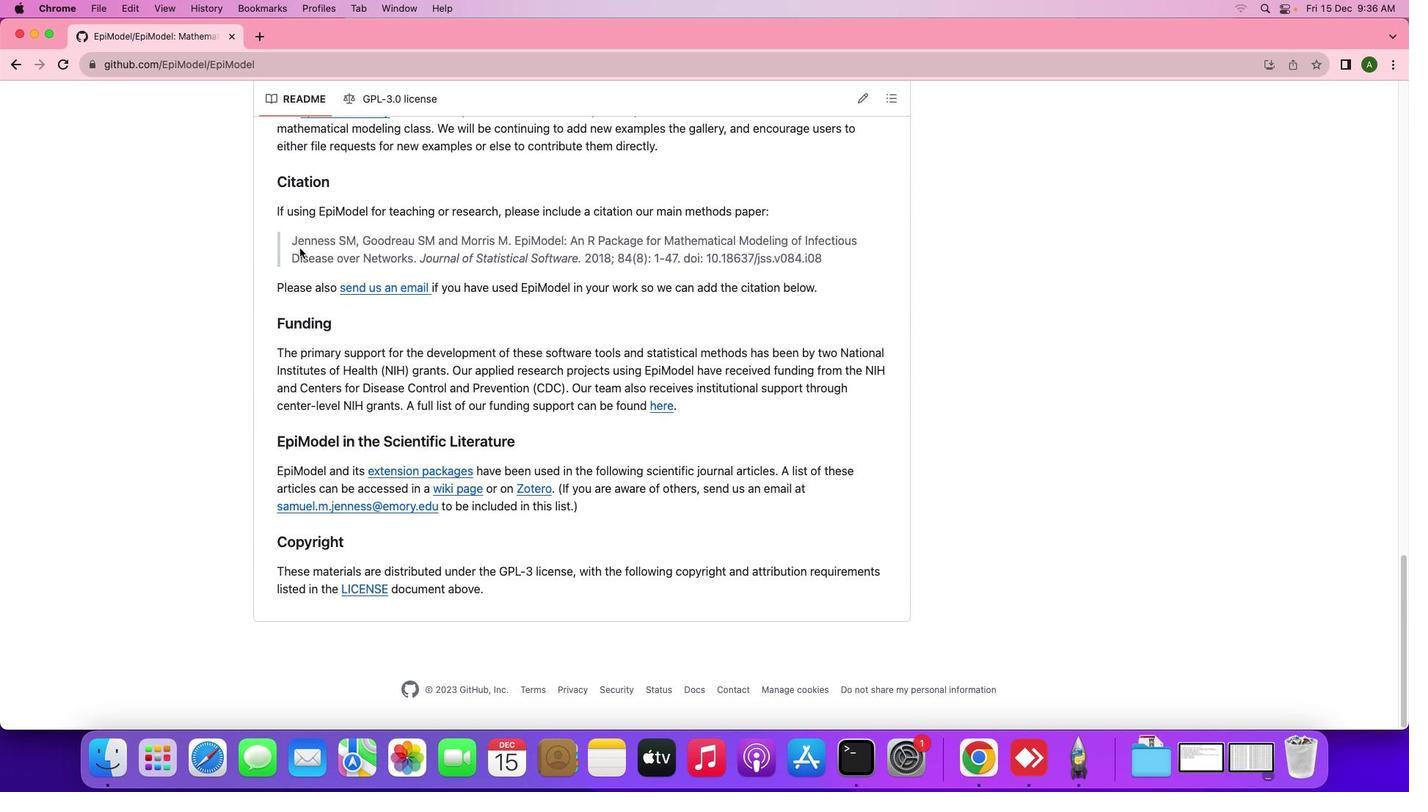
Action: Mouse scrolled (409, 330) with delta (0, -4)
Screenshot: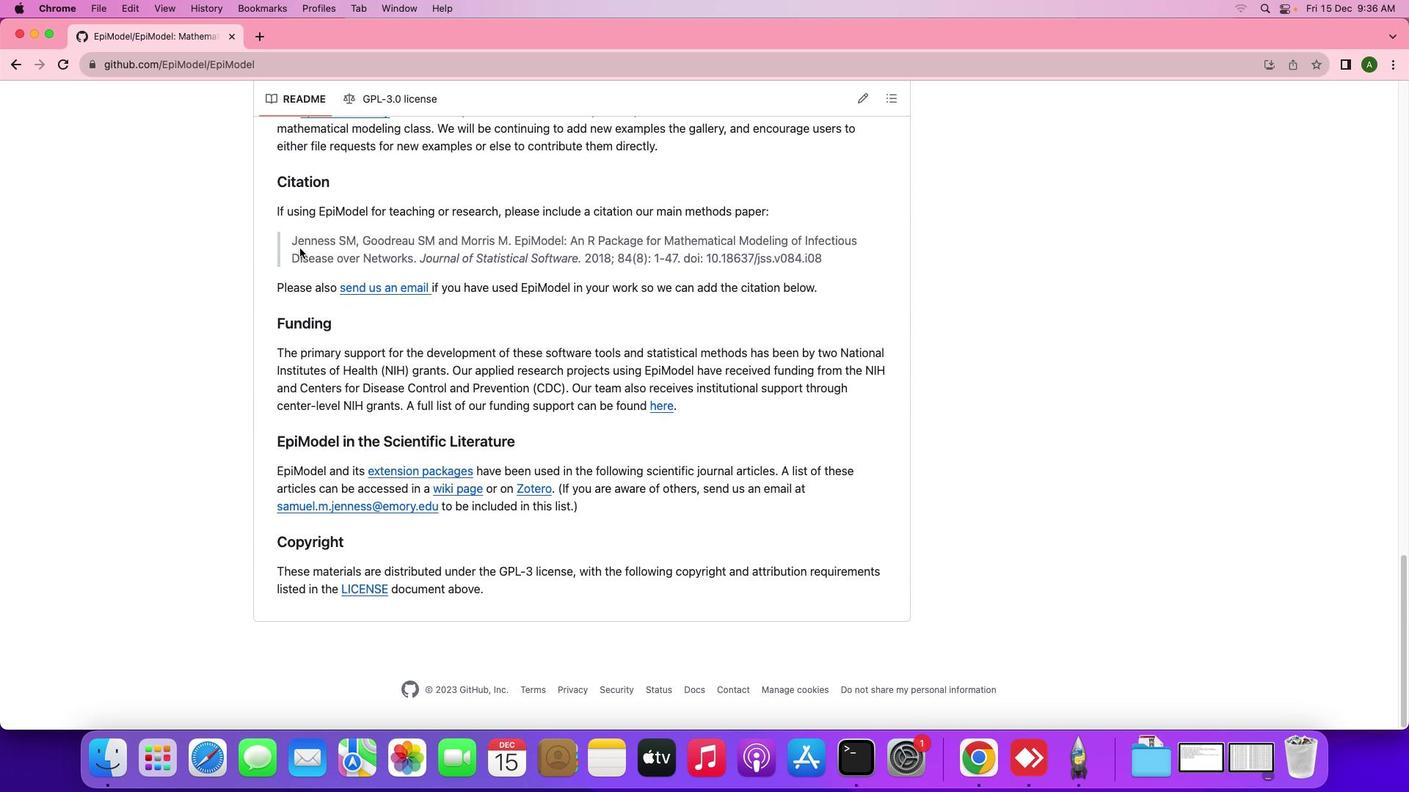 
Action: Mouse scrolled (409, 330) with delta (0, 0)
Screenshot: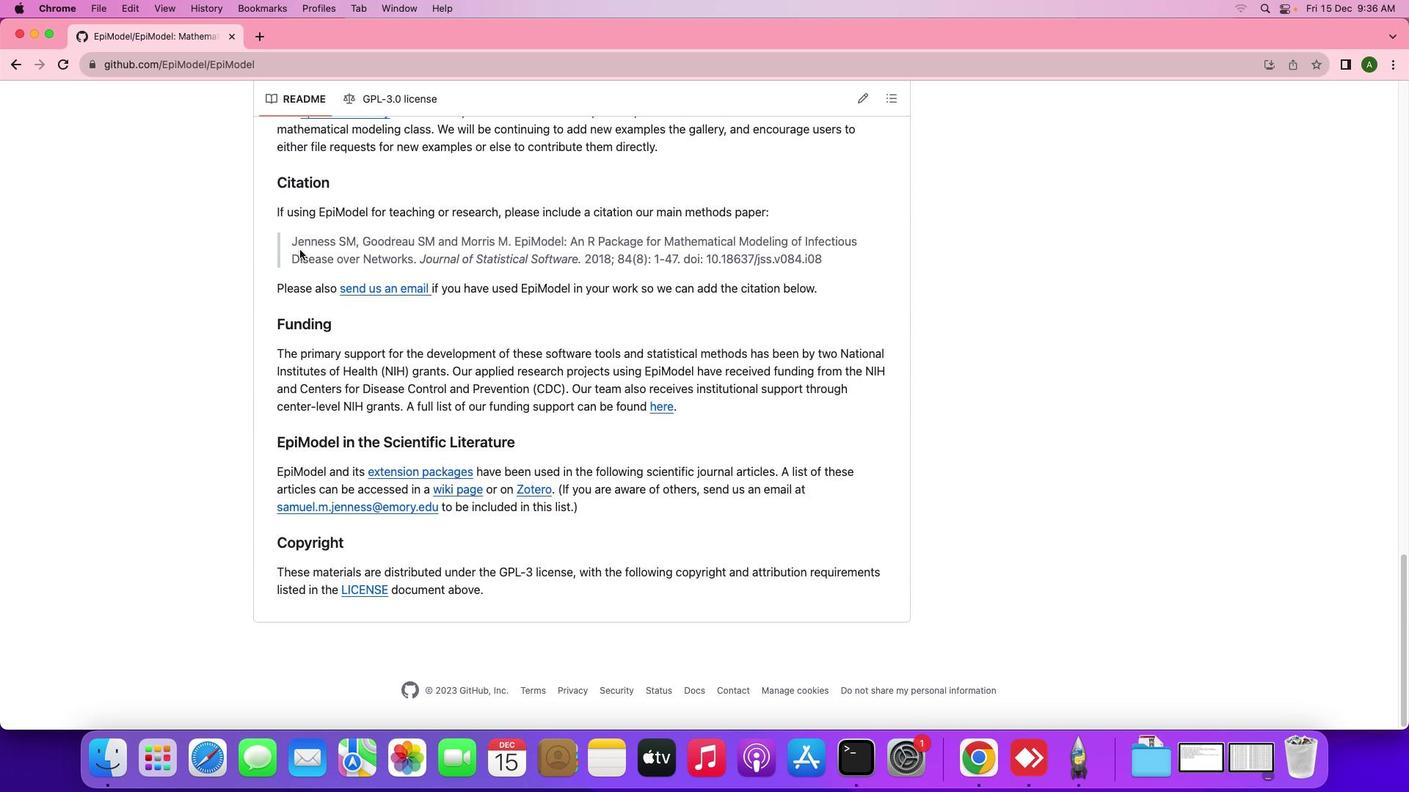 
Action: Mouse scrolled (409, 330) with delta (0, 0)
Screenshot: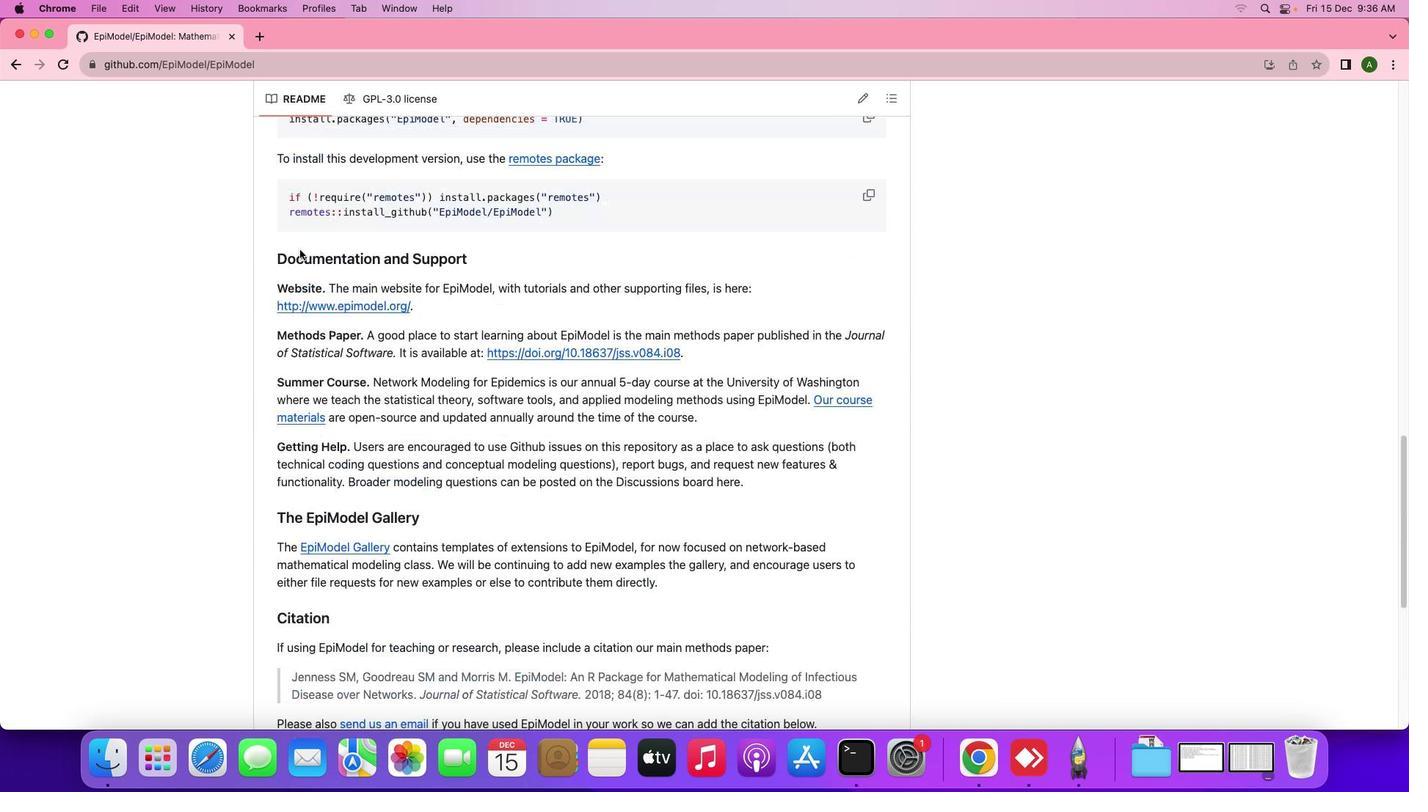 
Action: Mouse moved to (299, 249)
Screenshot: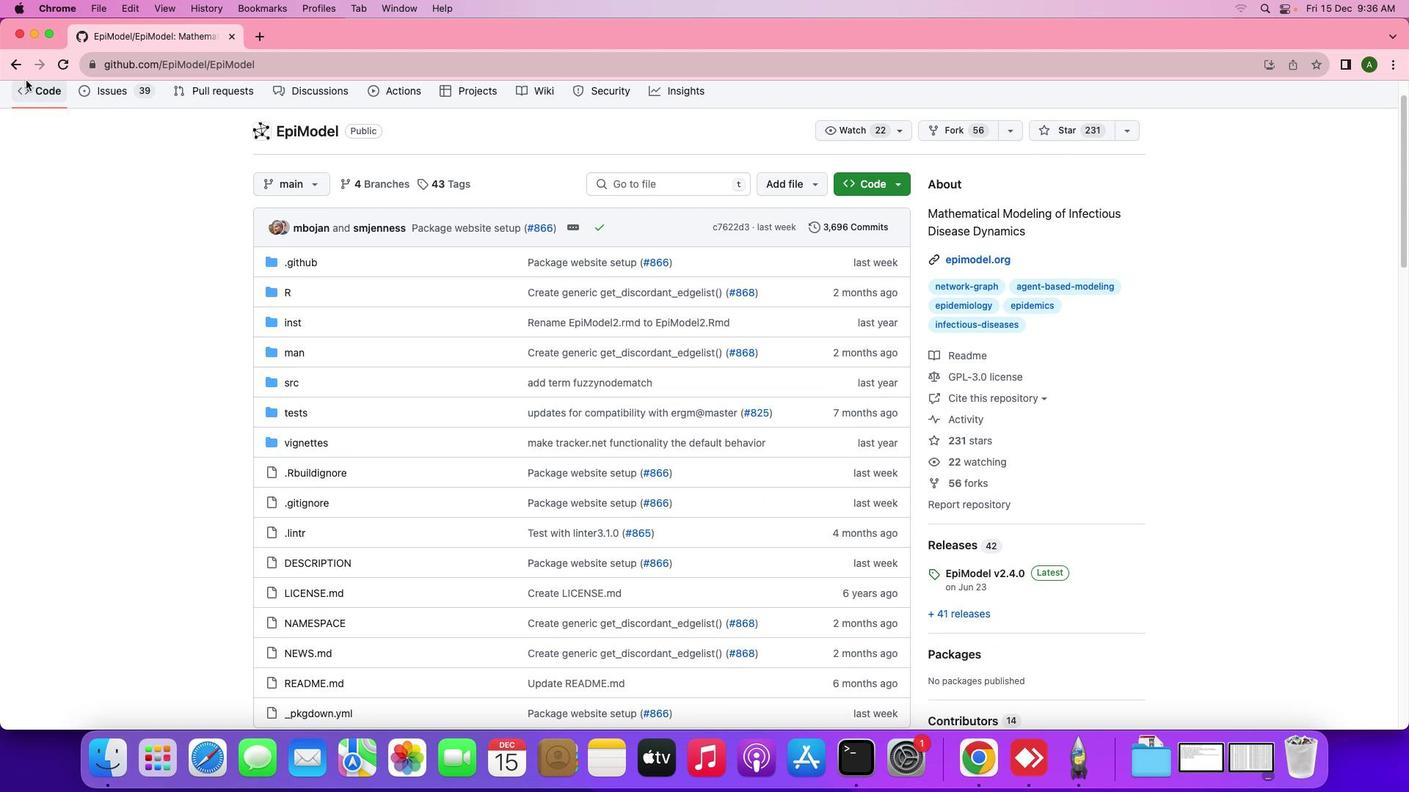 
Action: Mouse scrolled (299, 249) with delta (0, 0)
Screenshot: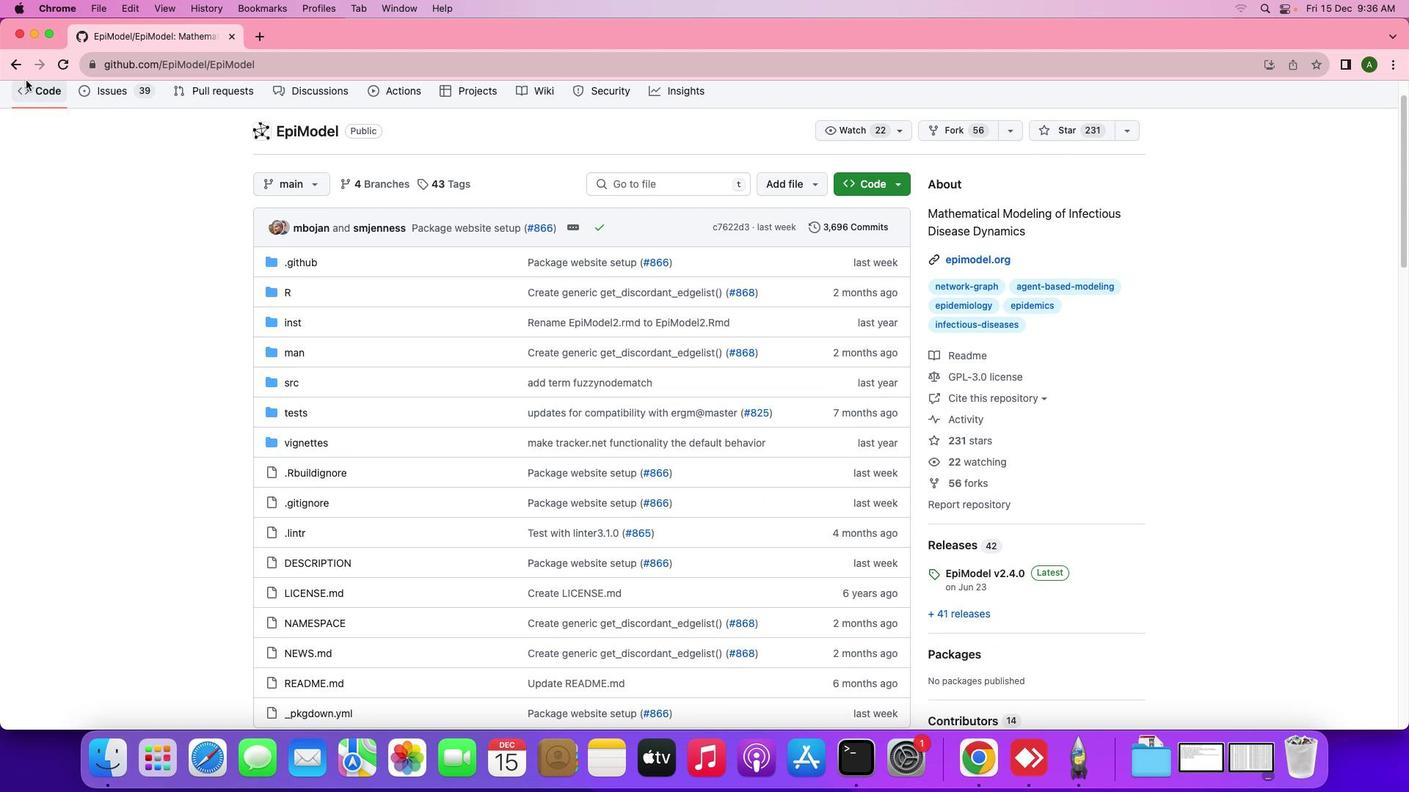 
Action: Mouse scrolled (299, 249) with delta (0, 0)
Screenshot: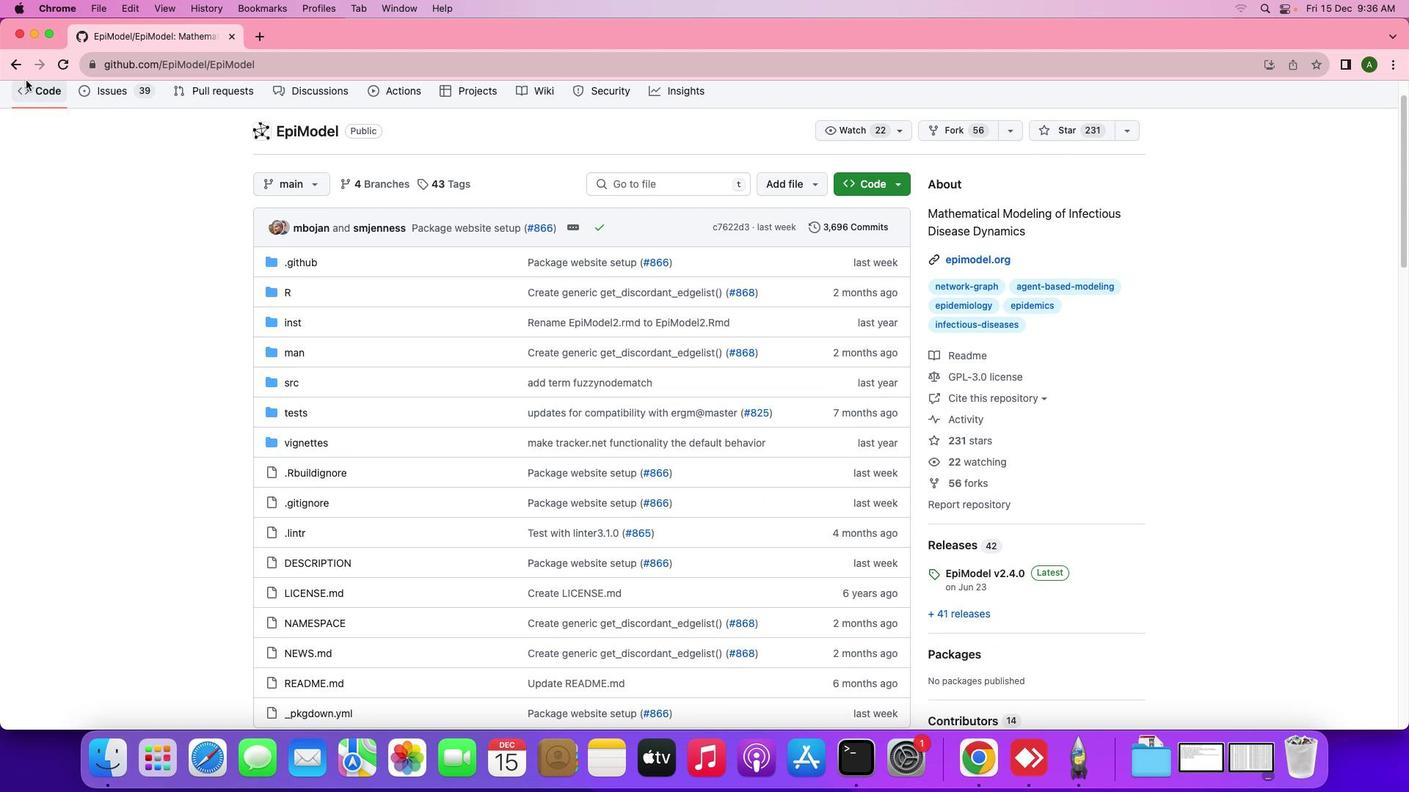
Action: Mouse moved to (299, 249)
Screenshot: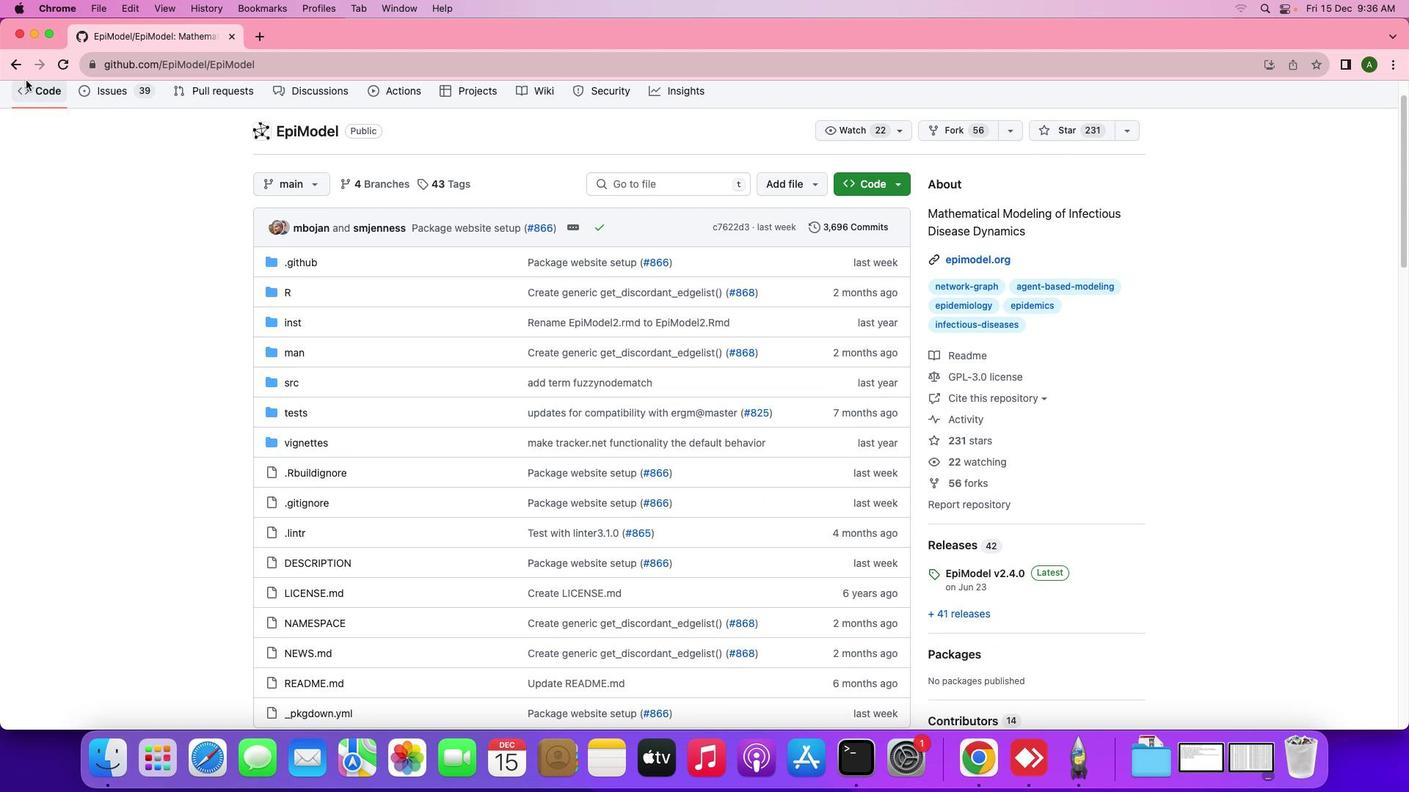 
Action: Mouse scrolled (299, 249) with delta (0, 2)
Screenshot: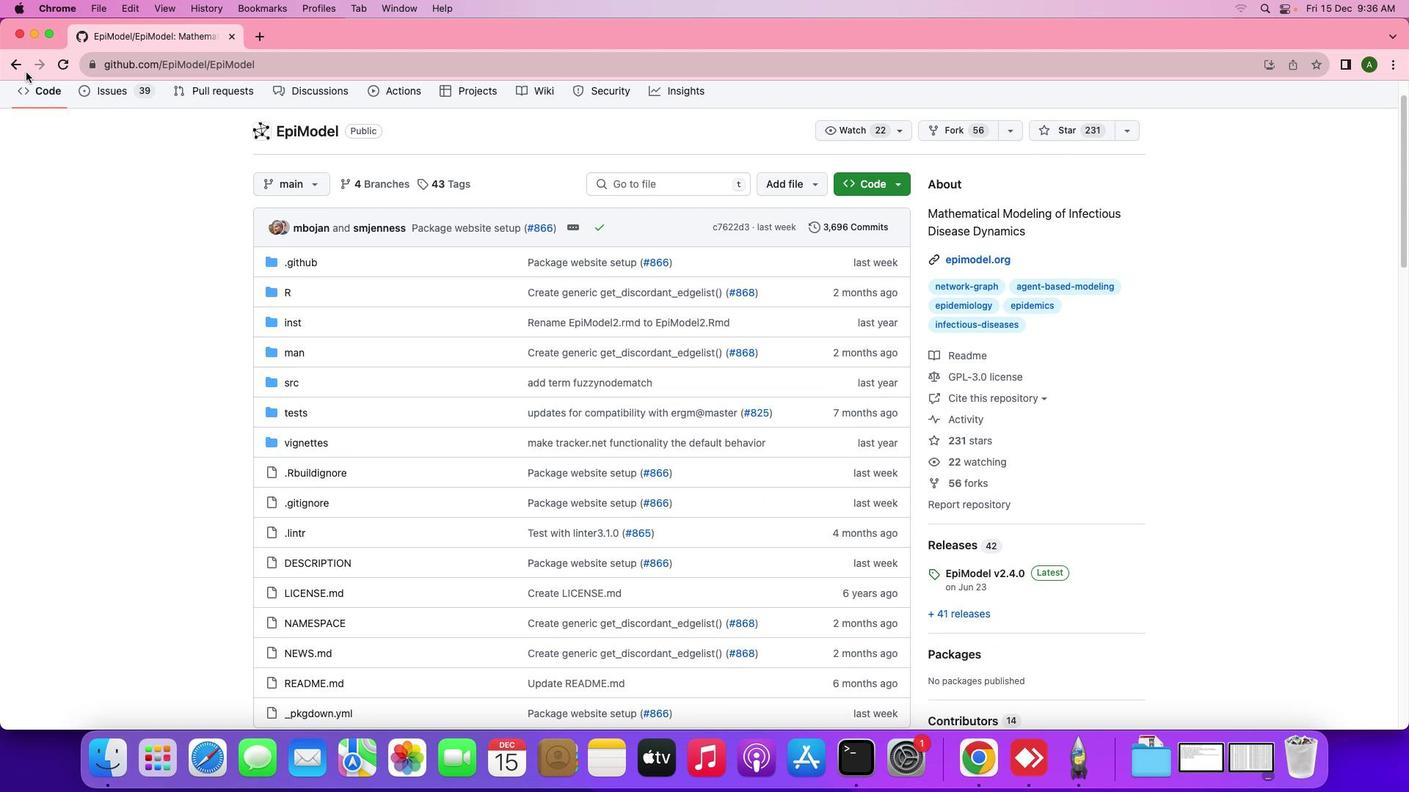 
Action: Mouse moved to (299, 250)
Screenshot: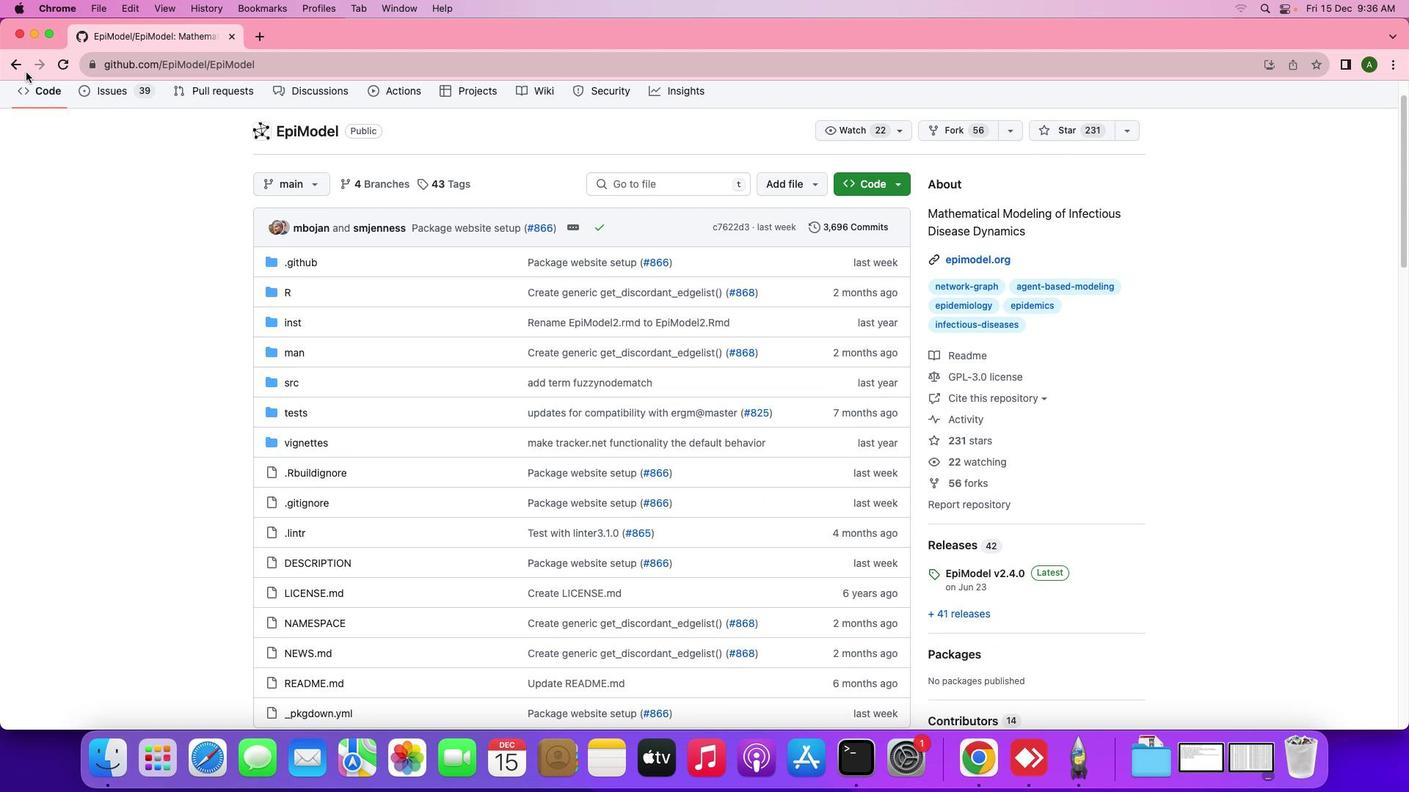 
Action: Mouse scrolled (299, 250) with delta (0, 3)
Screenshot: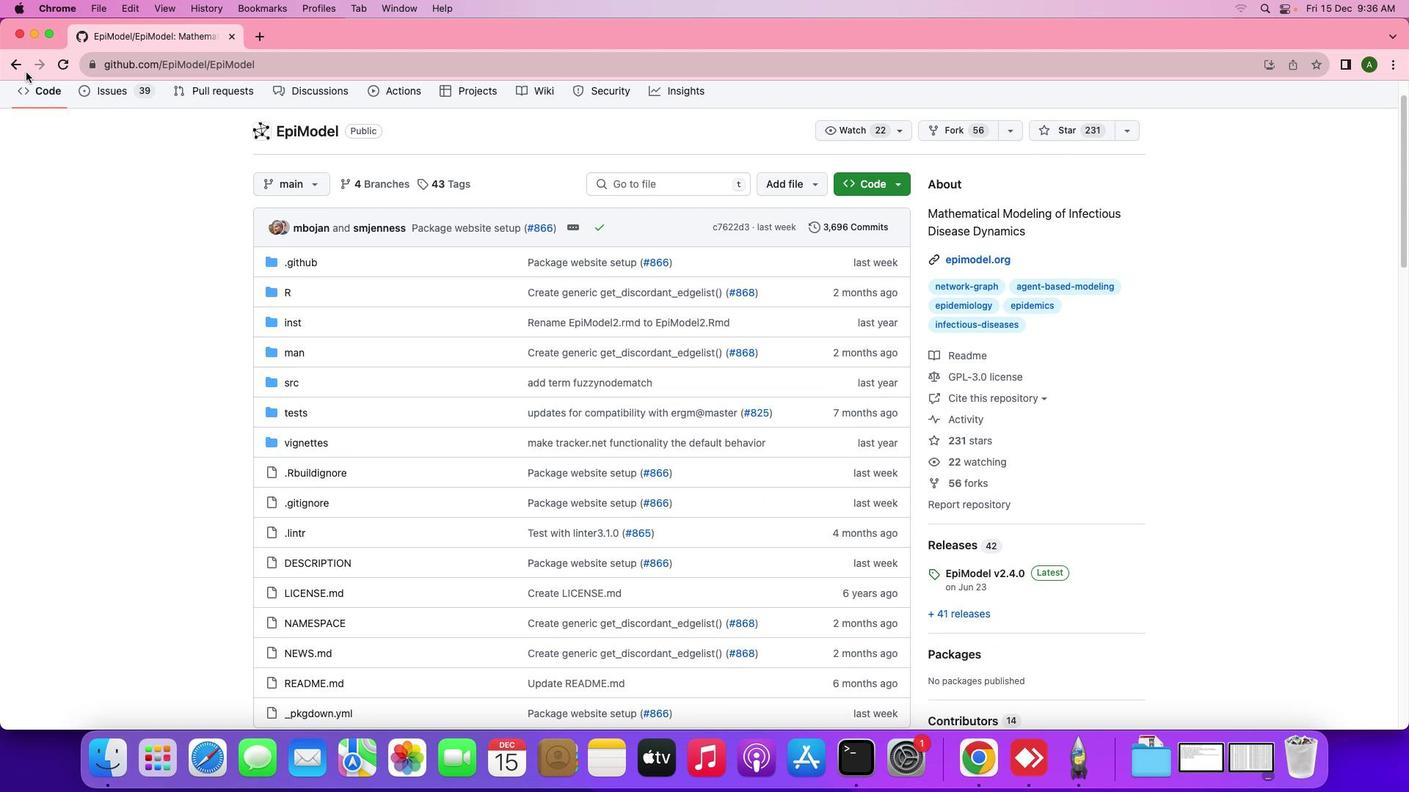 
Action: Mouse scrolled (299, 250) with delta (0, 4)
Screenshot: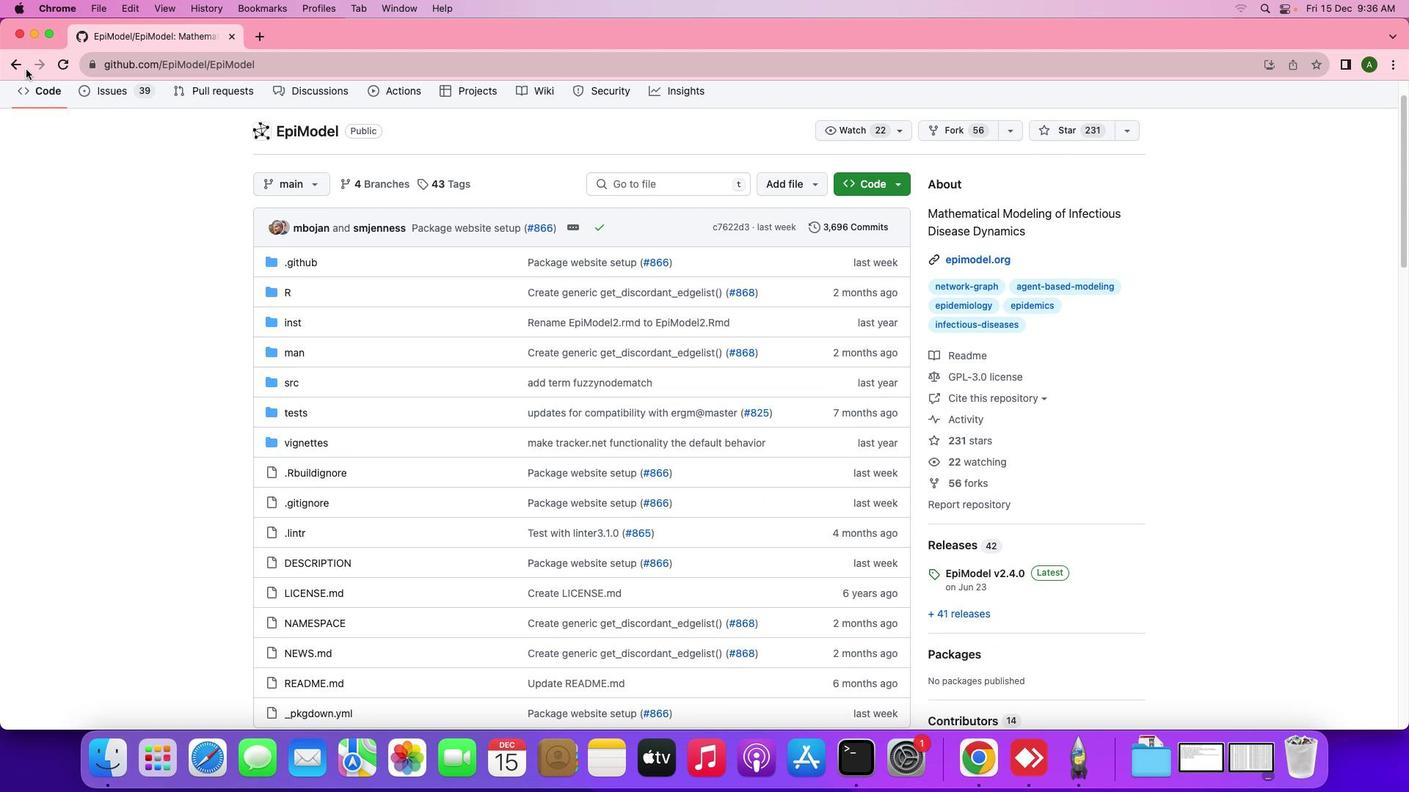 
Action: Mouse scrolled (299, 250) with delta (0, 4)
Screenshot: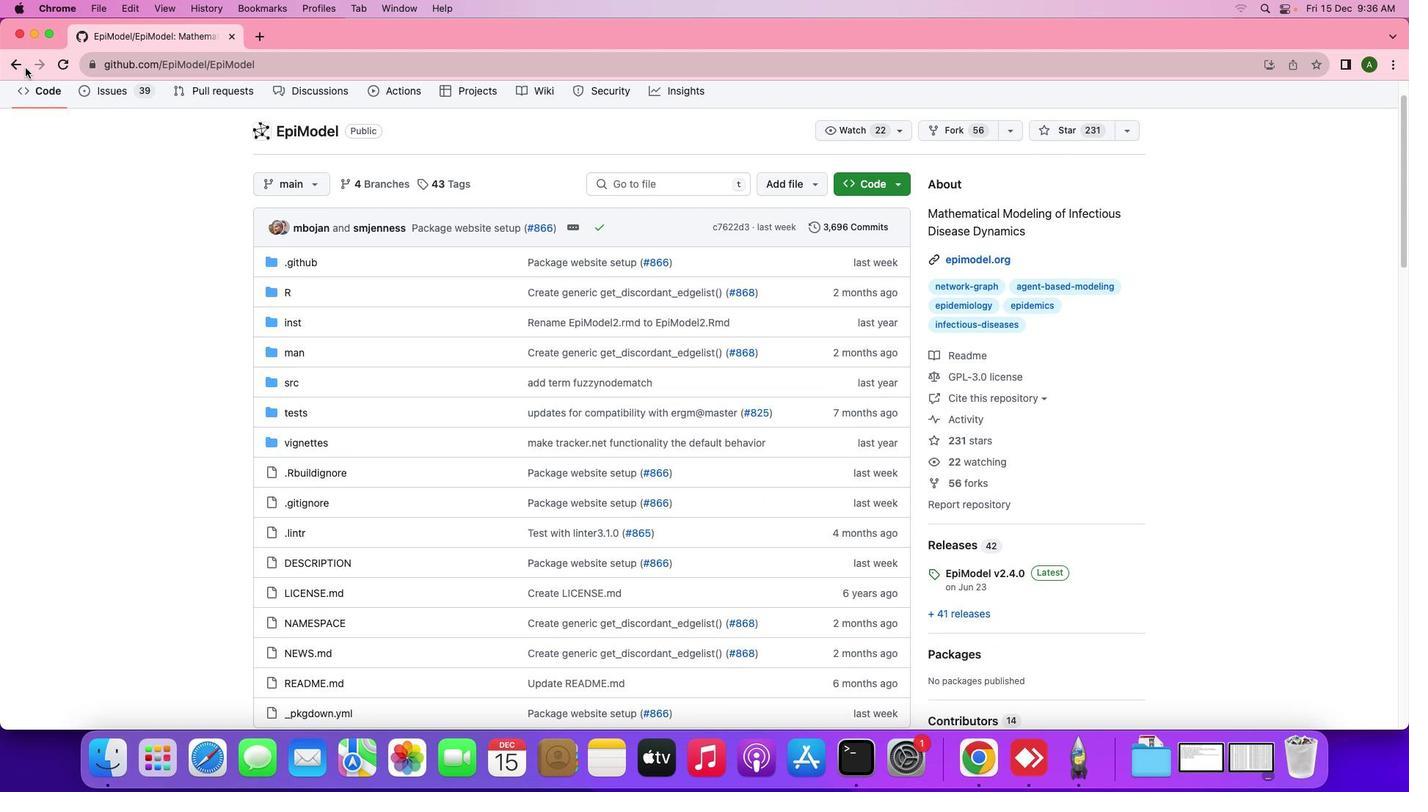 
Action: Mouse scrolled (299, 250) with delta (0, 0)
Screenshot: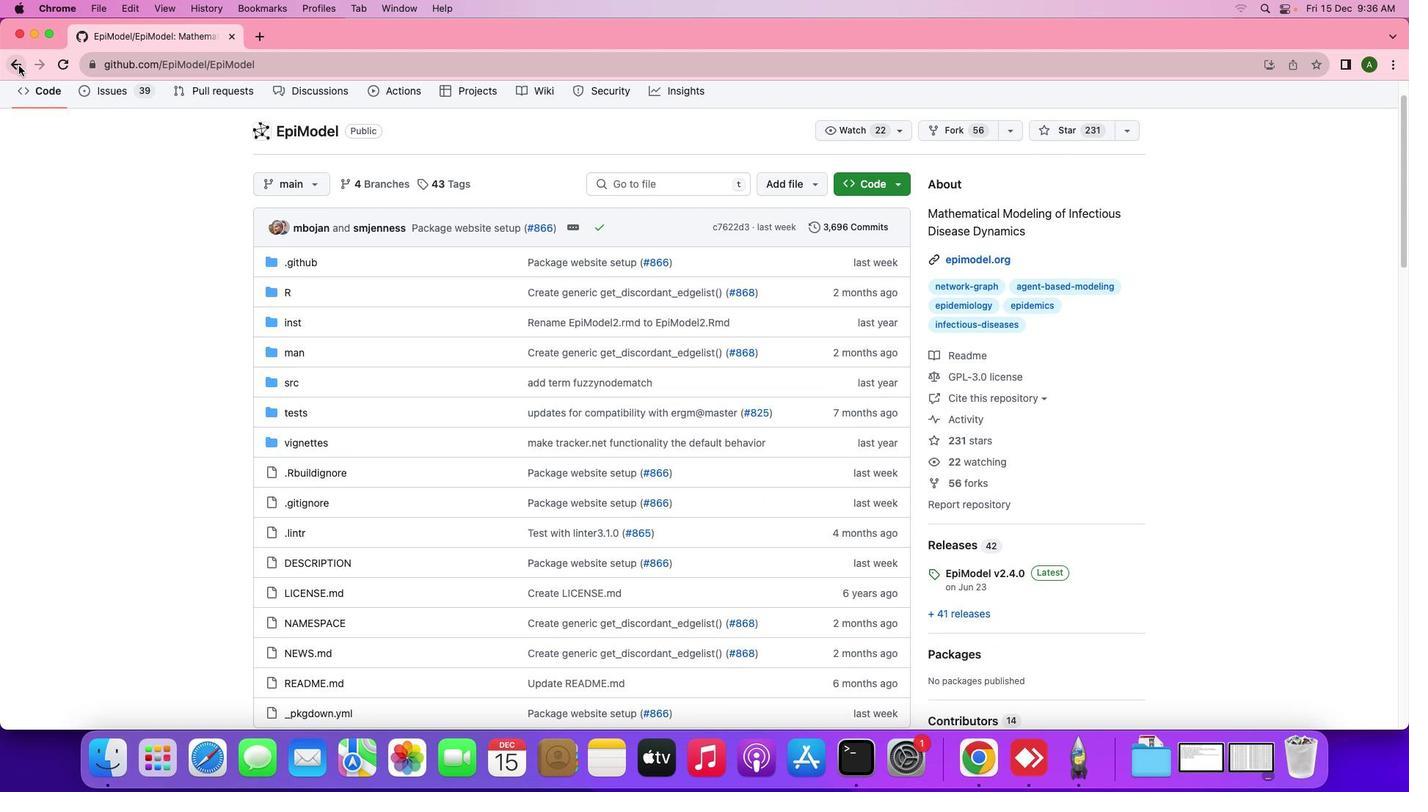 
Action: Mouse moved to (299, 250)
Screenshot: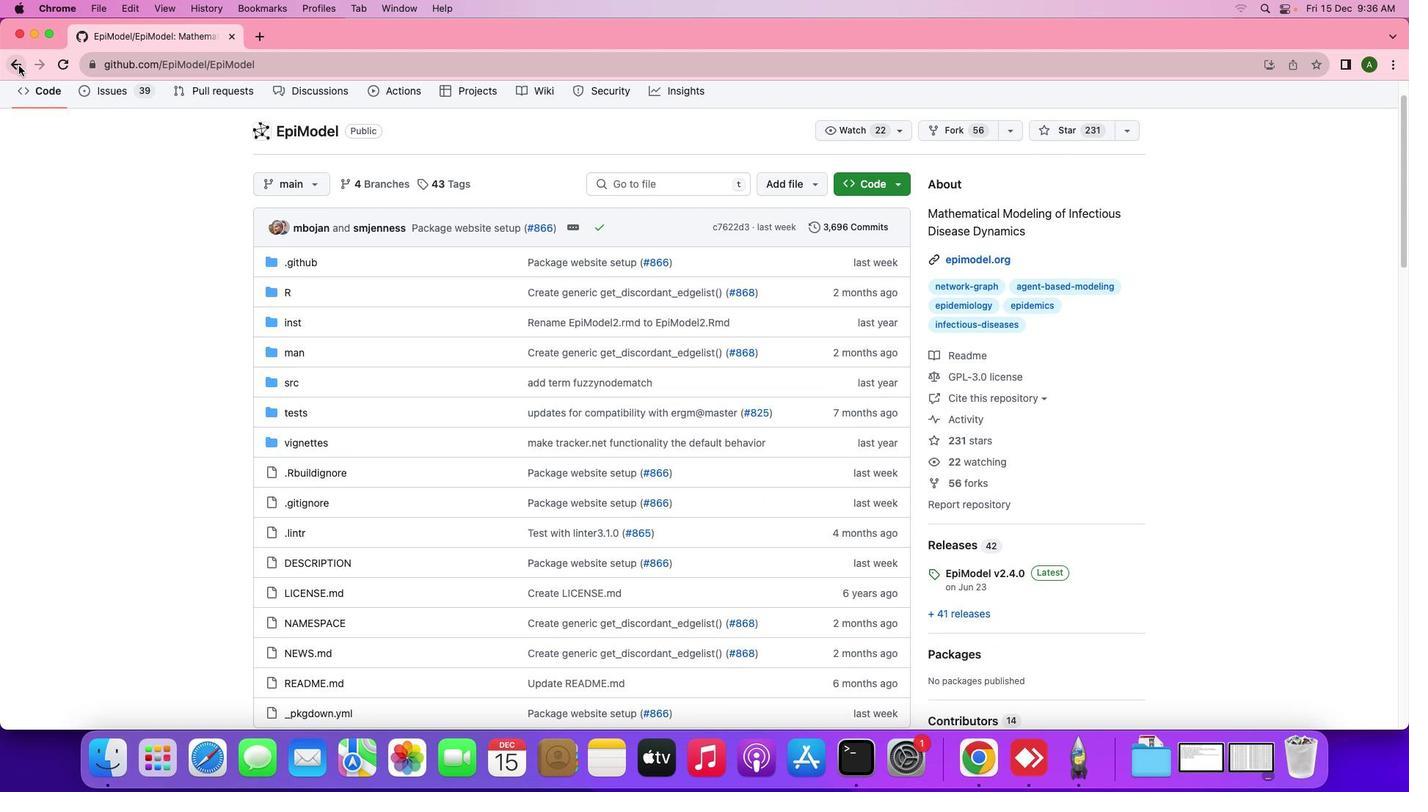 
Action: Mouse scrolled (299, 250) with delta (0, 0)
Screenshot: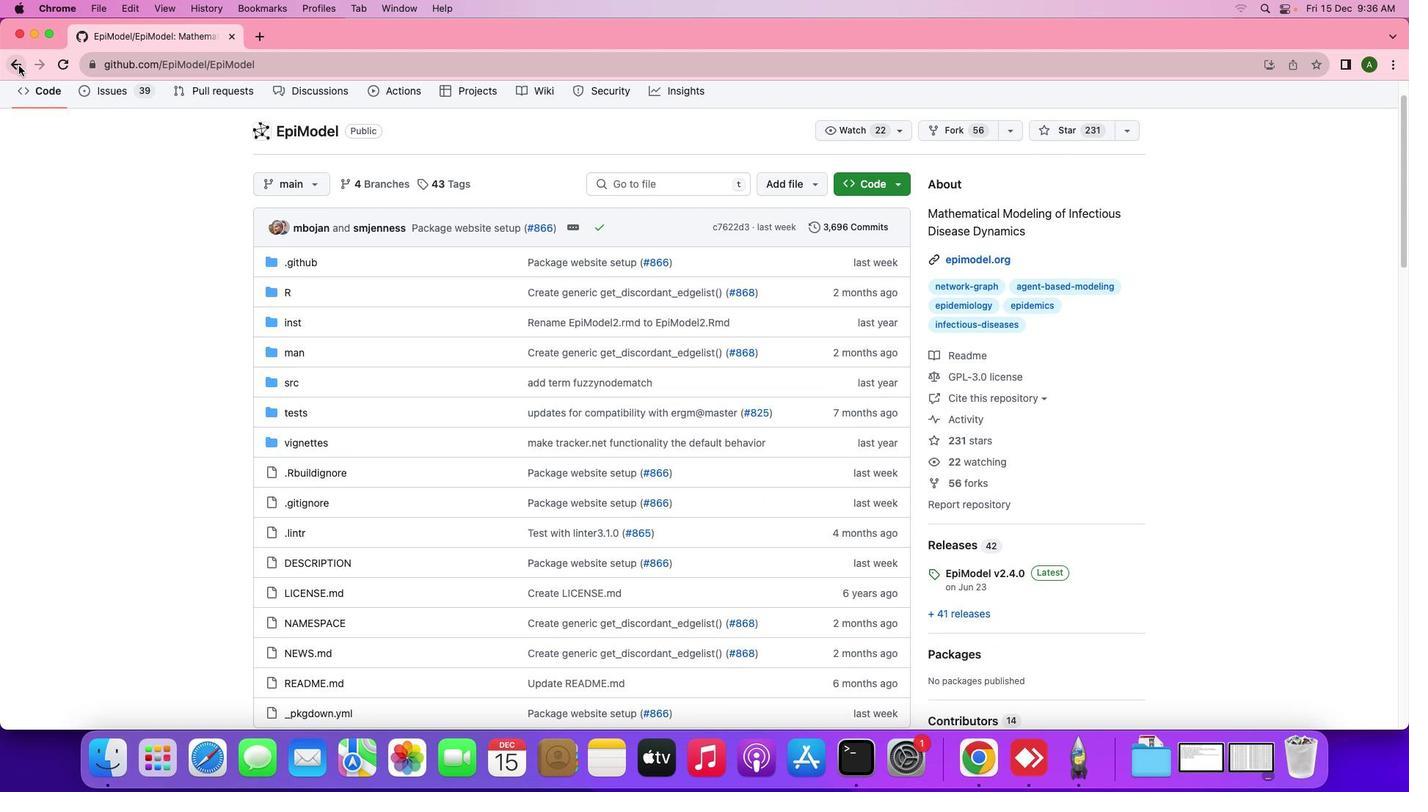 
Action: Mouse scrolled (299, 250) with delta (0, 2)
Screenshot: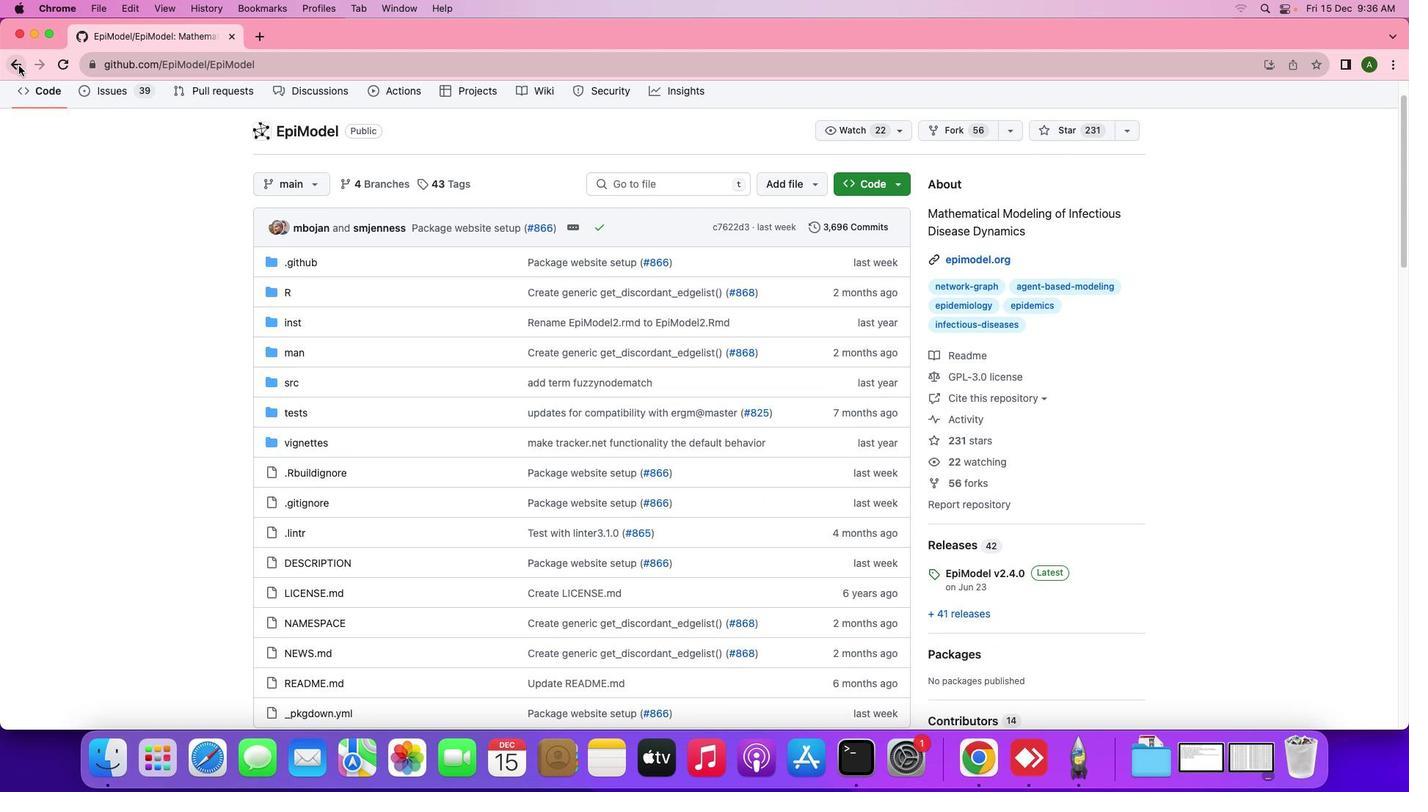 
Action: Mouse scrolled (299, 250) with delta (0, 3)
Screenshot: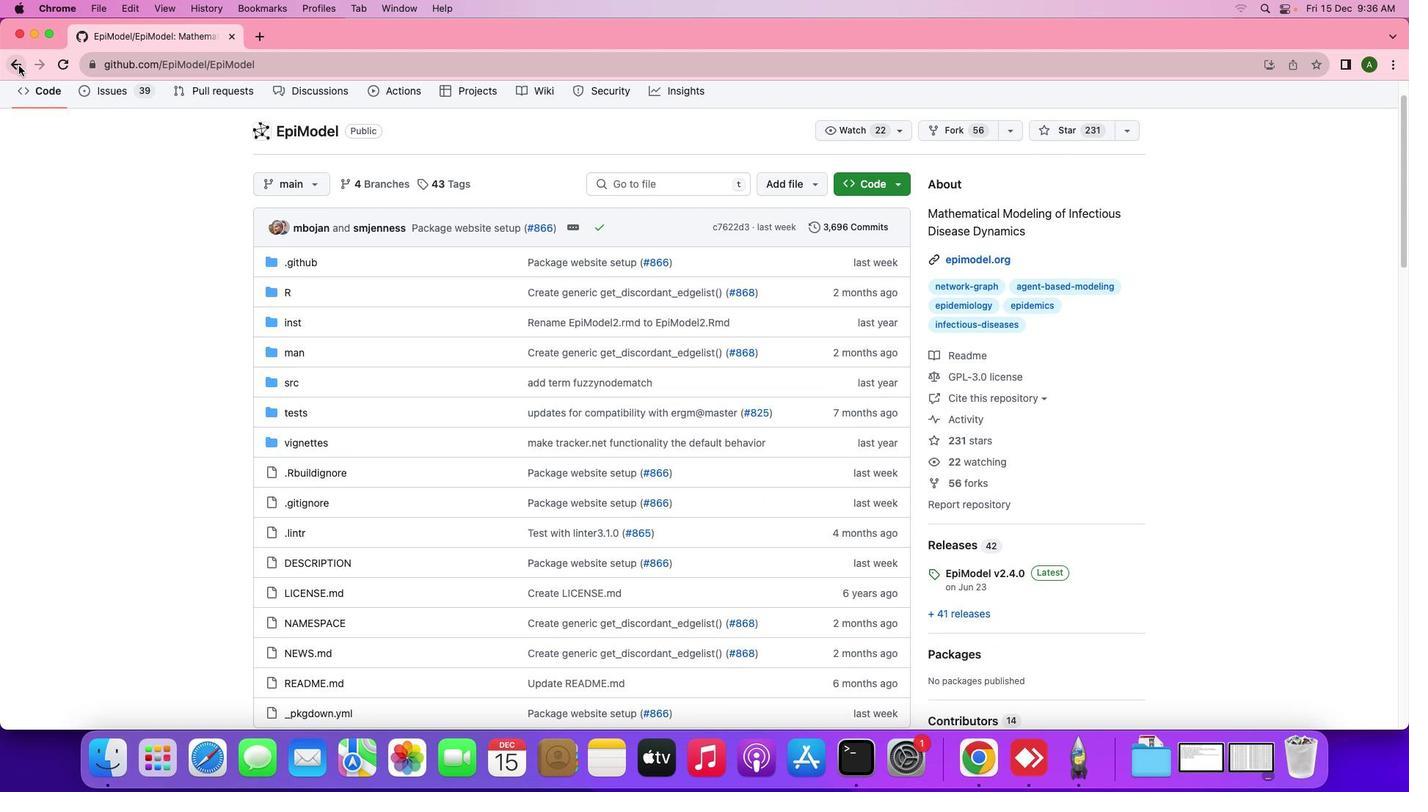 
Action: Mouse scrolled (299, 250) with delta (0, 4)
Screenshot: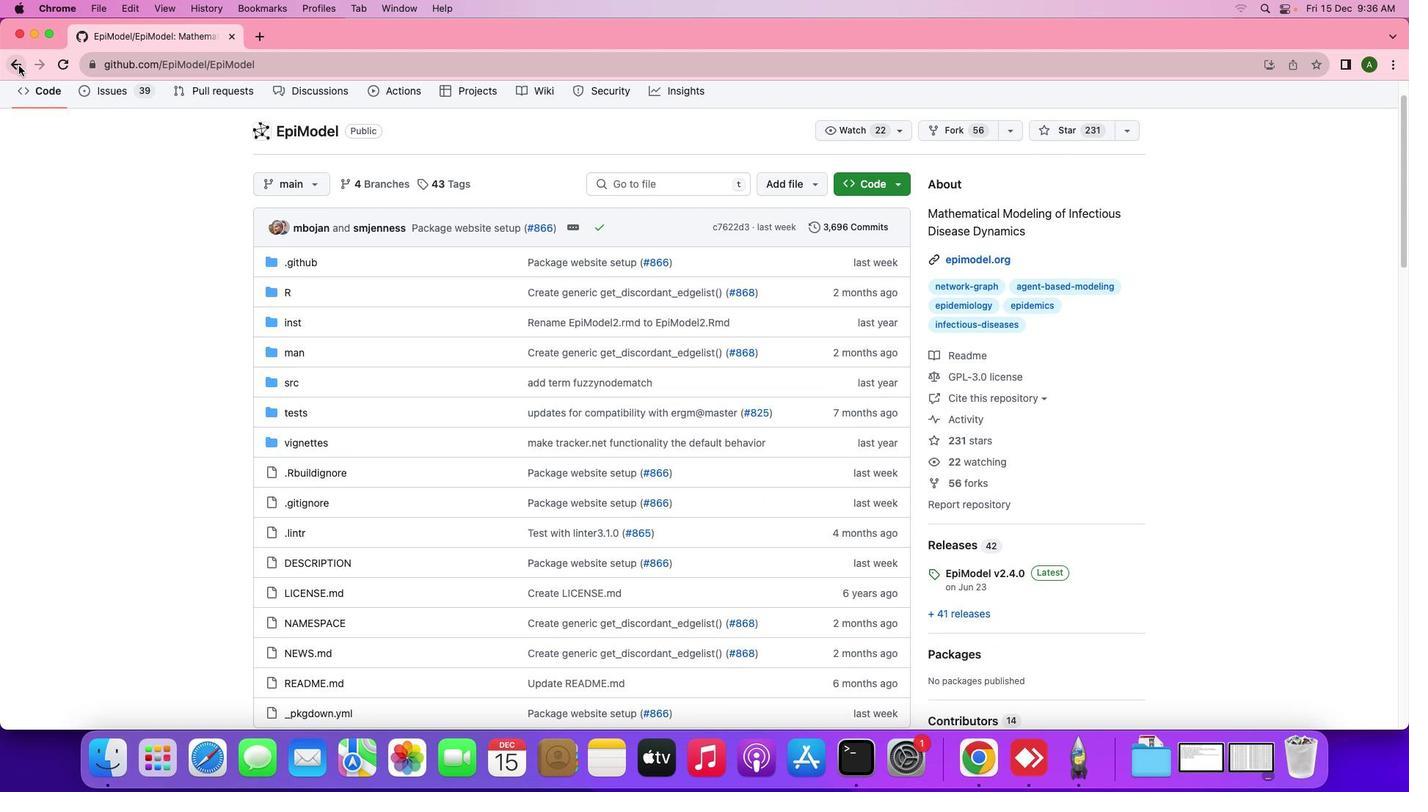 
Action: Mouse scrolled (299, 250) with delta (0, 5)
Screenshot: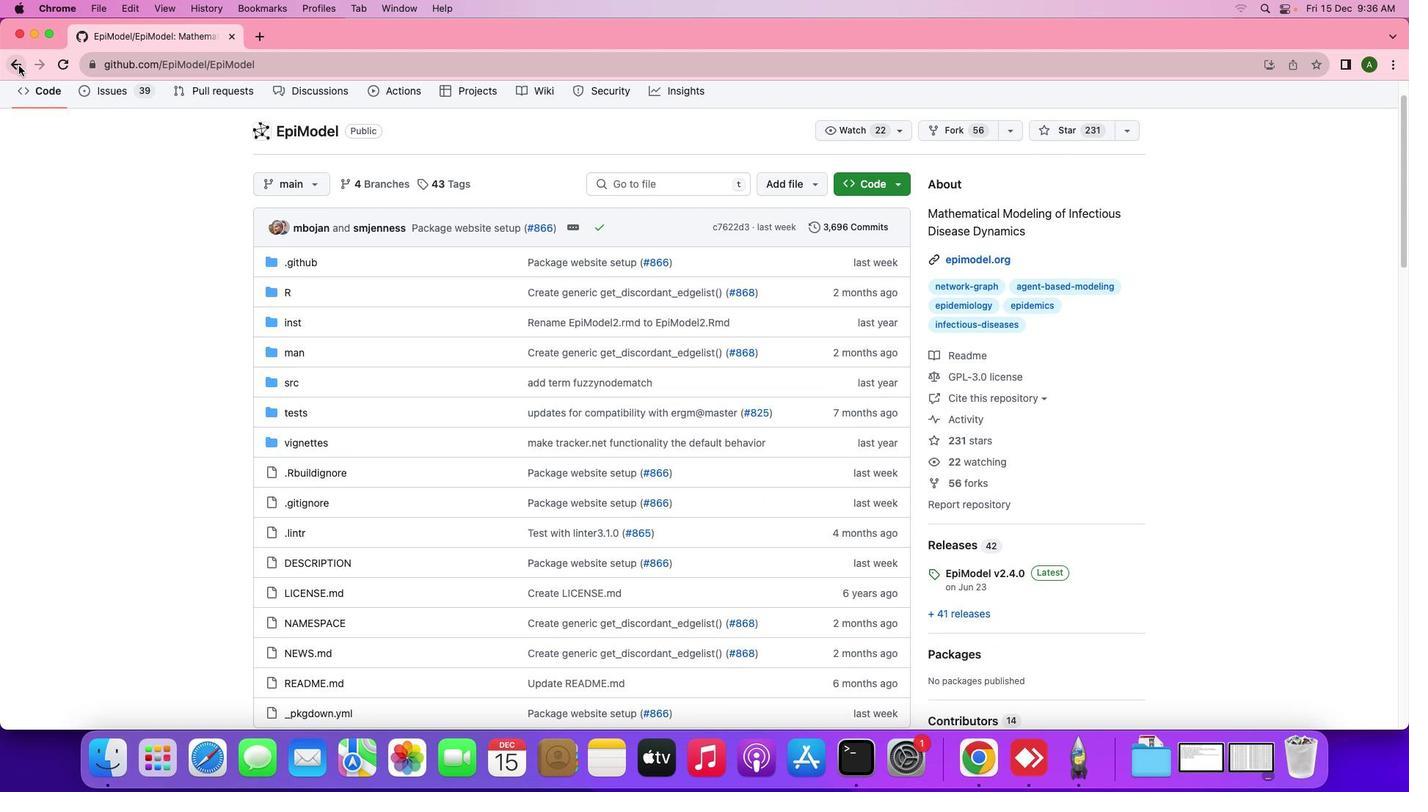
Action: Mouse scrolled (299, 250) with delta (0, 5)
Screenshot: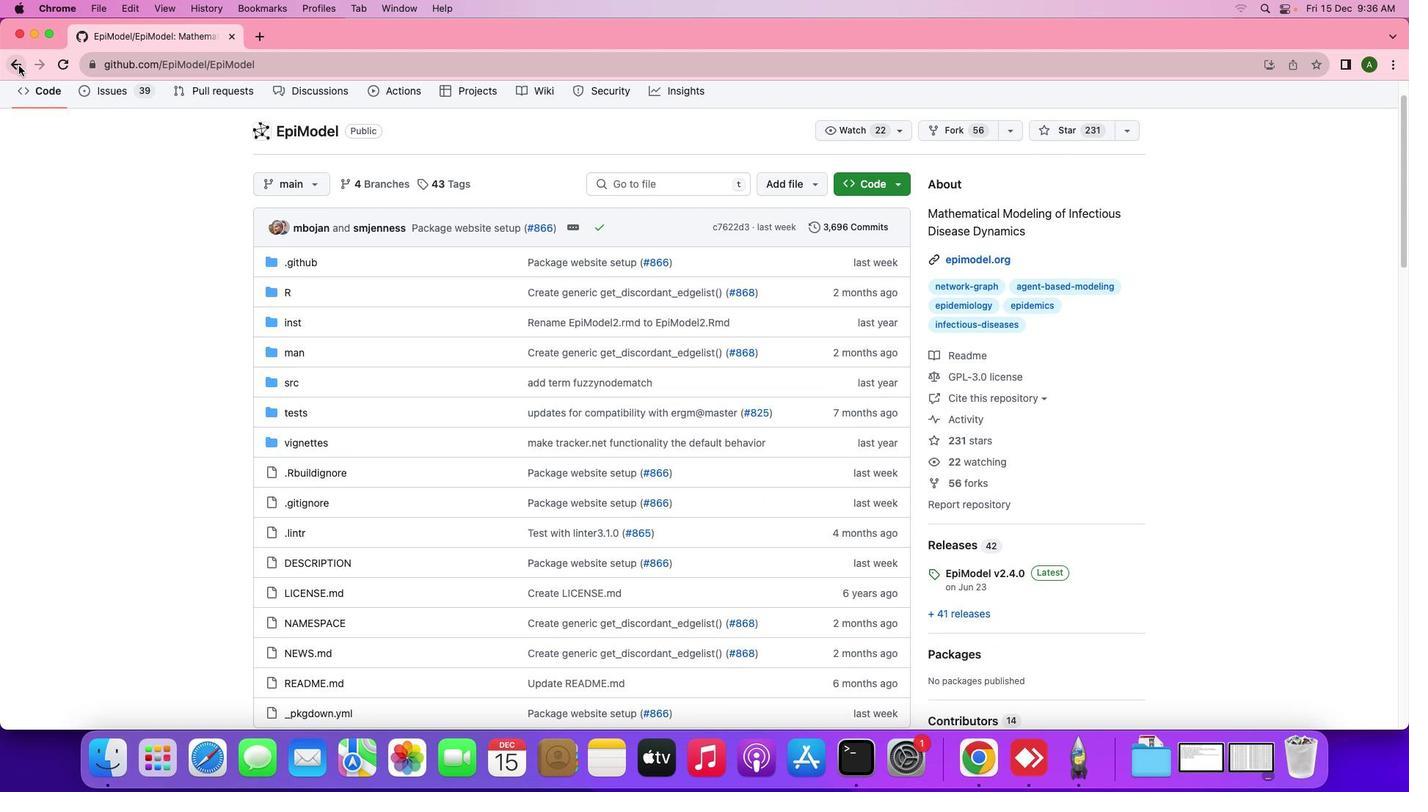
Action: Mouse moved to (19, 65)
Screenshot: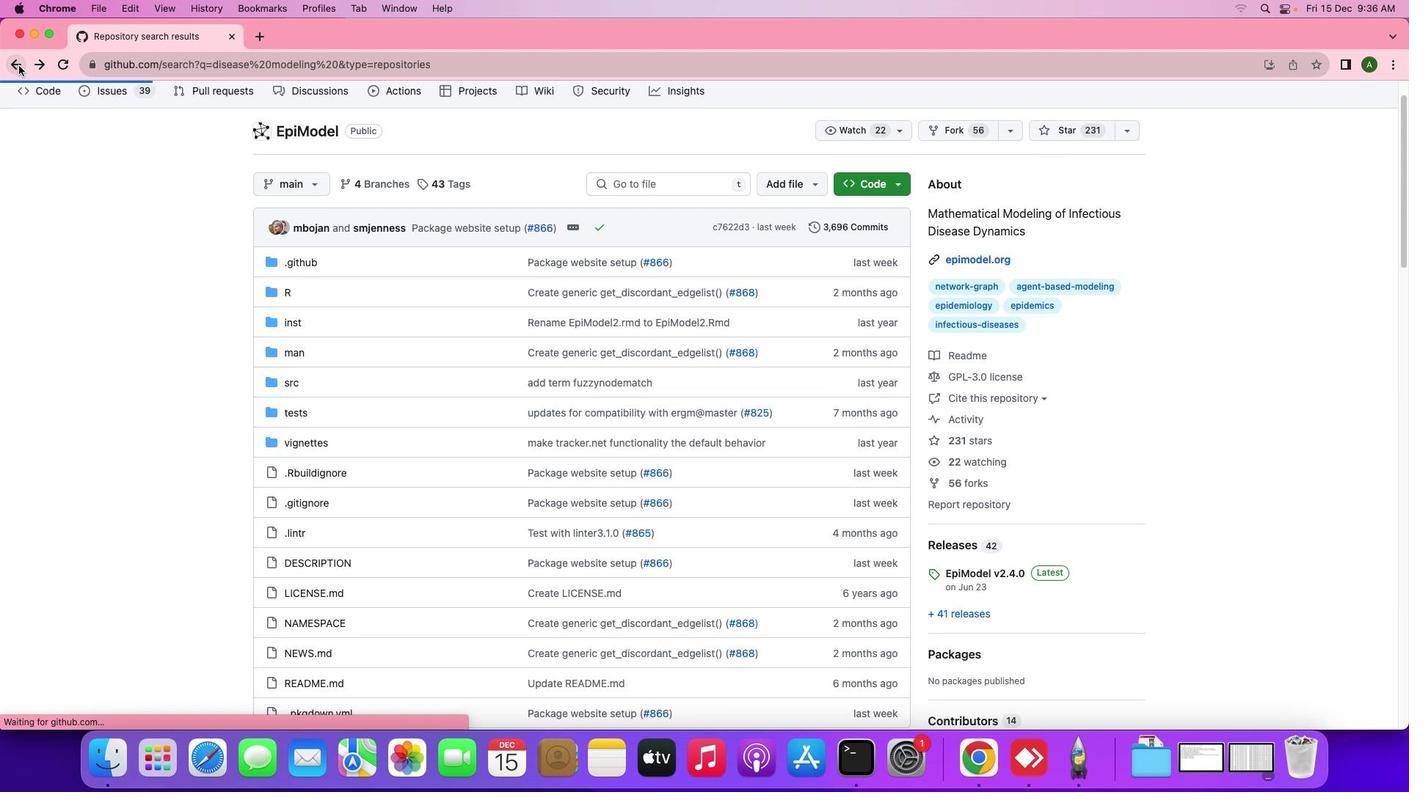 
Action: Mouse pressed left at (19, 65)
Screenshot: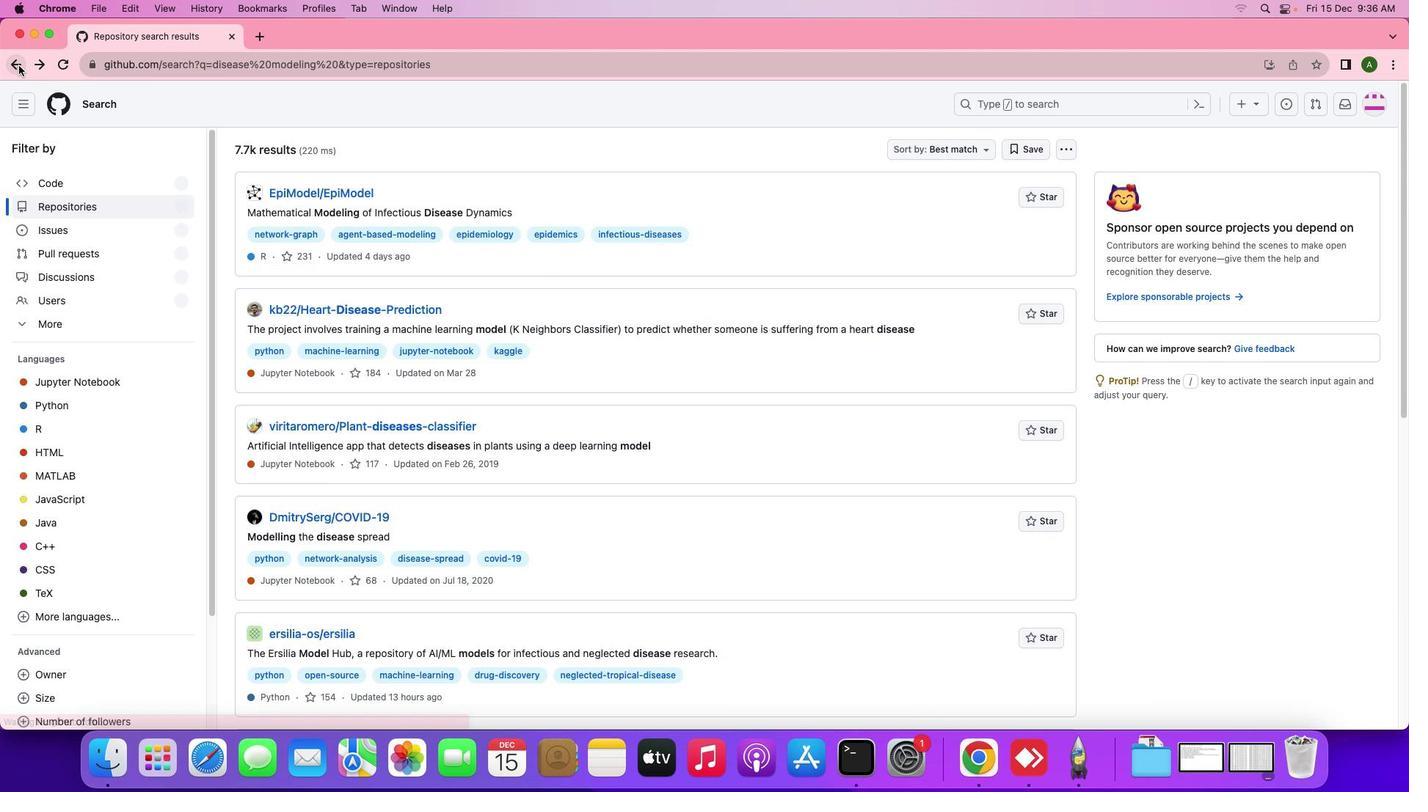 
Action: Mouse moved to (450, 363)
Screenshot: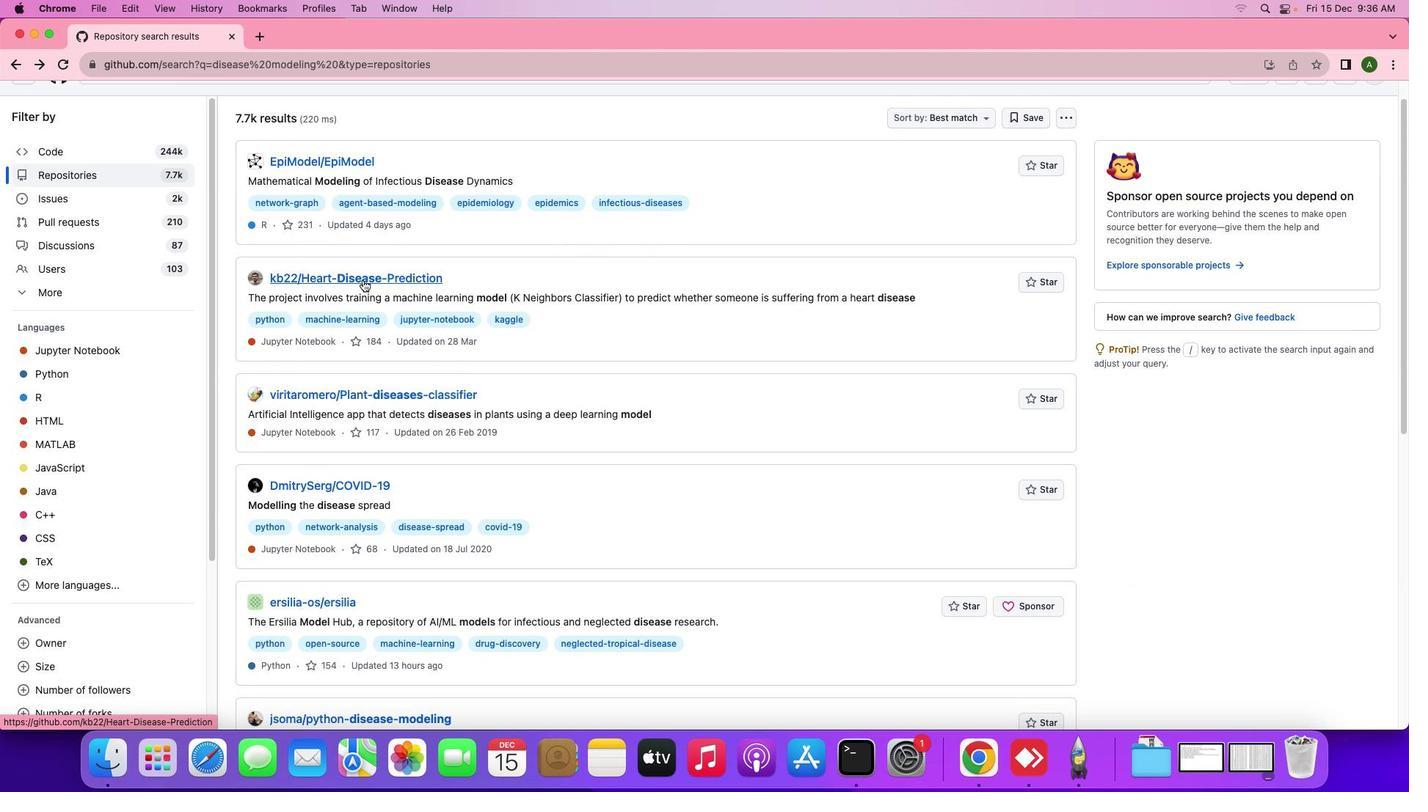 
Action: Mouse scrolled (450, 363) with delta (0, 0)
Screenshot: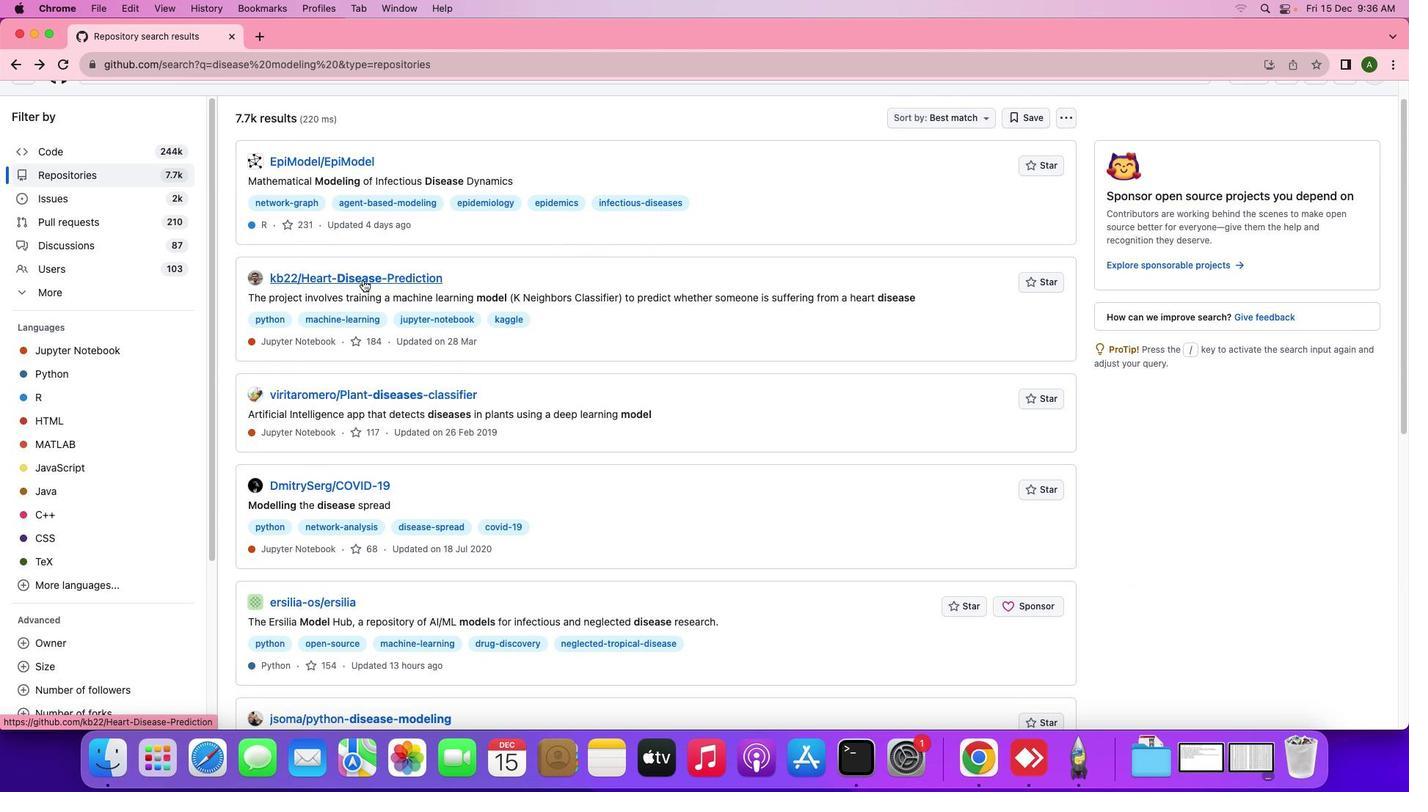 
Action: Mouse scrolled (450, 363) with delta (0, 0)
Screenshot: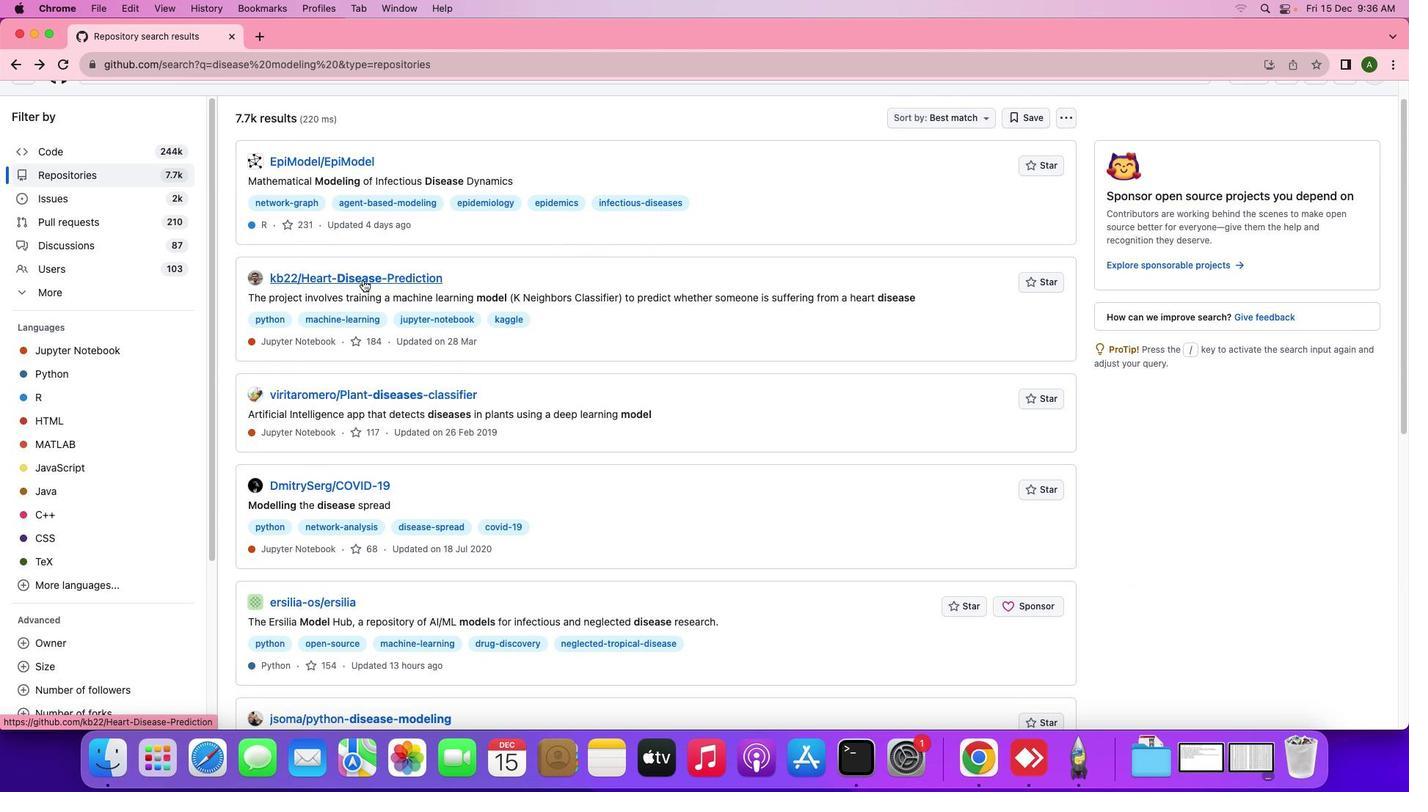 
Action: Mouse scrolled (450, 363) with delta (0, 0)
Screenshot: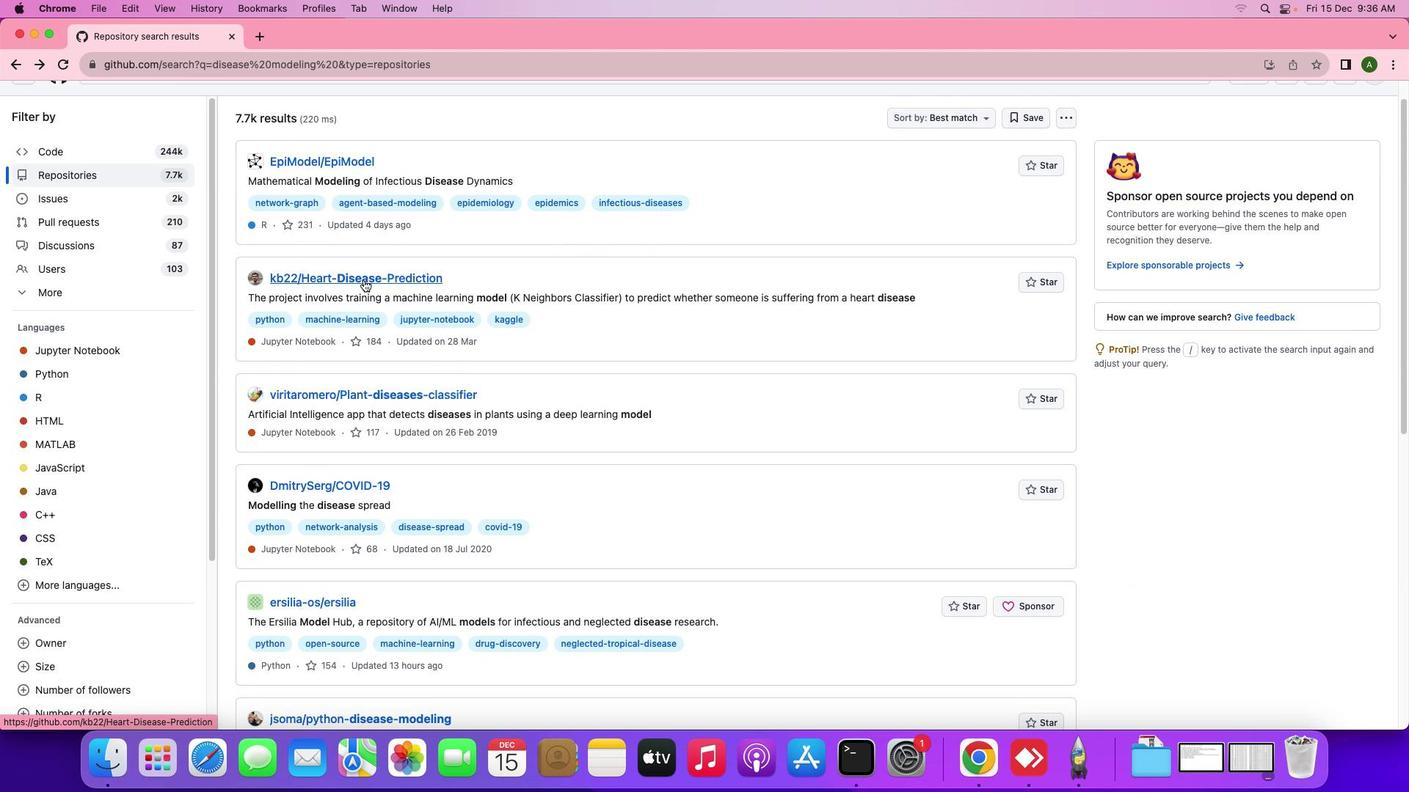 
Action: Mouse scrolled (450, 363) with delta (0, 0)
Screenshot: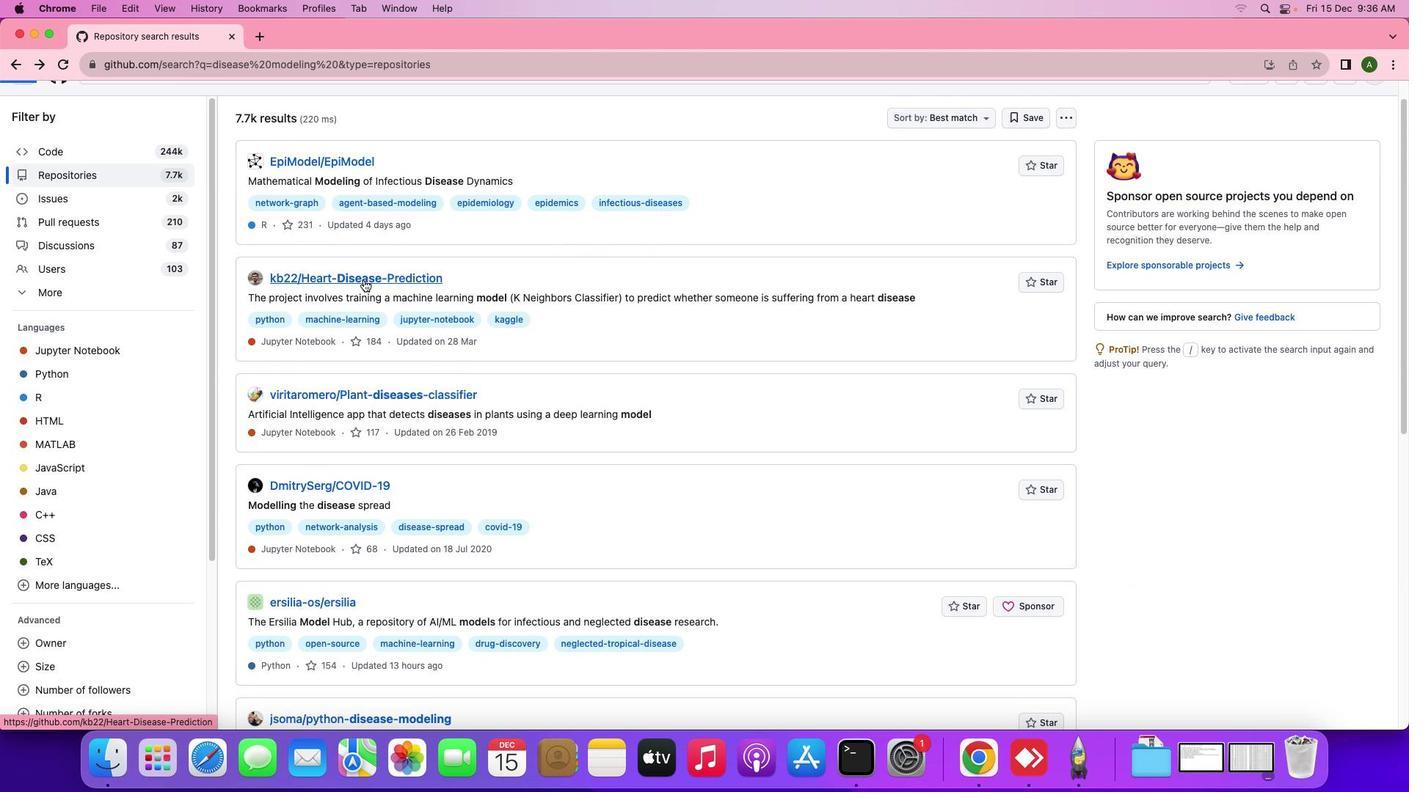 
Action: Mouse moved to (363, 280)
Screenshot: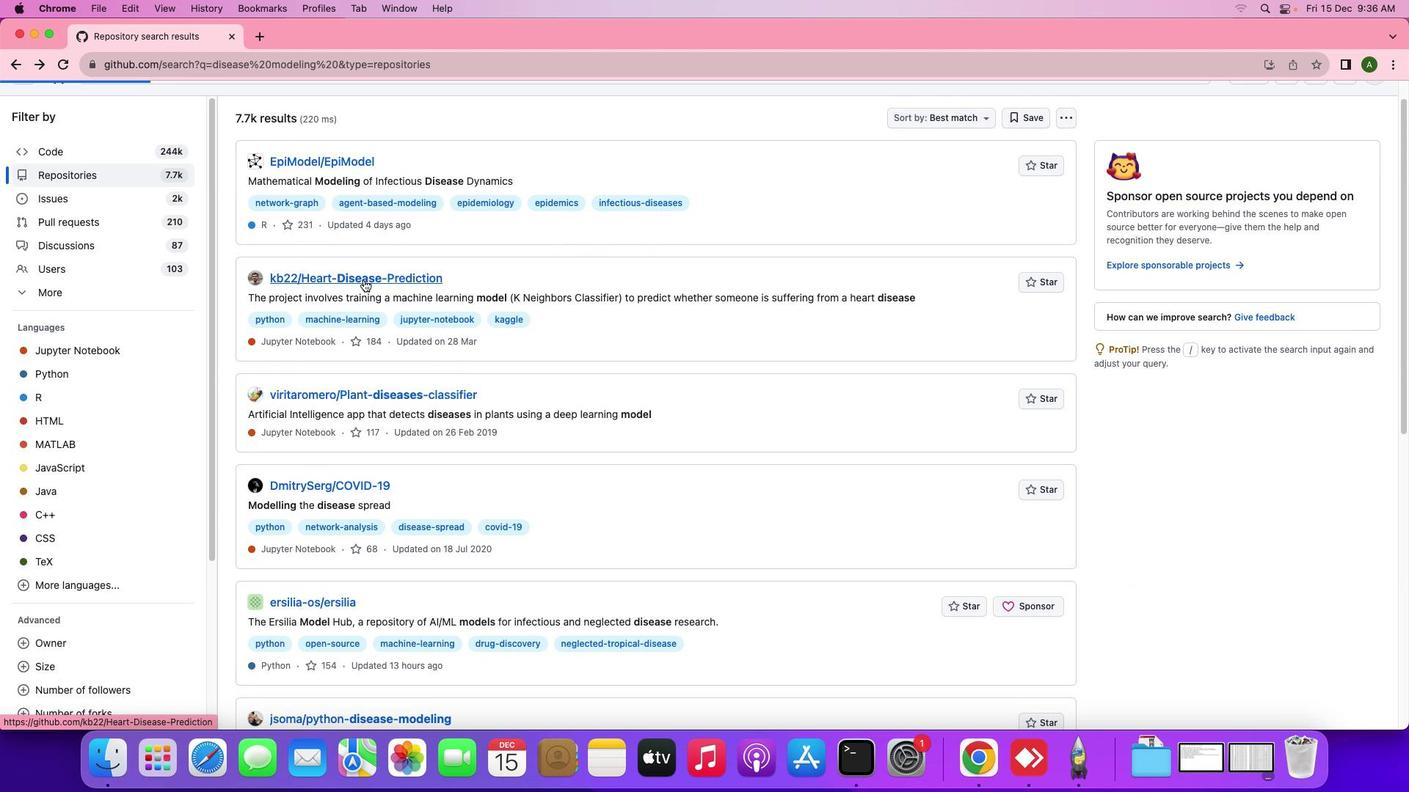 
Action: Mouse pressed left at (363, 280)
Screenshot: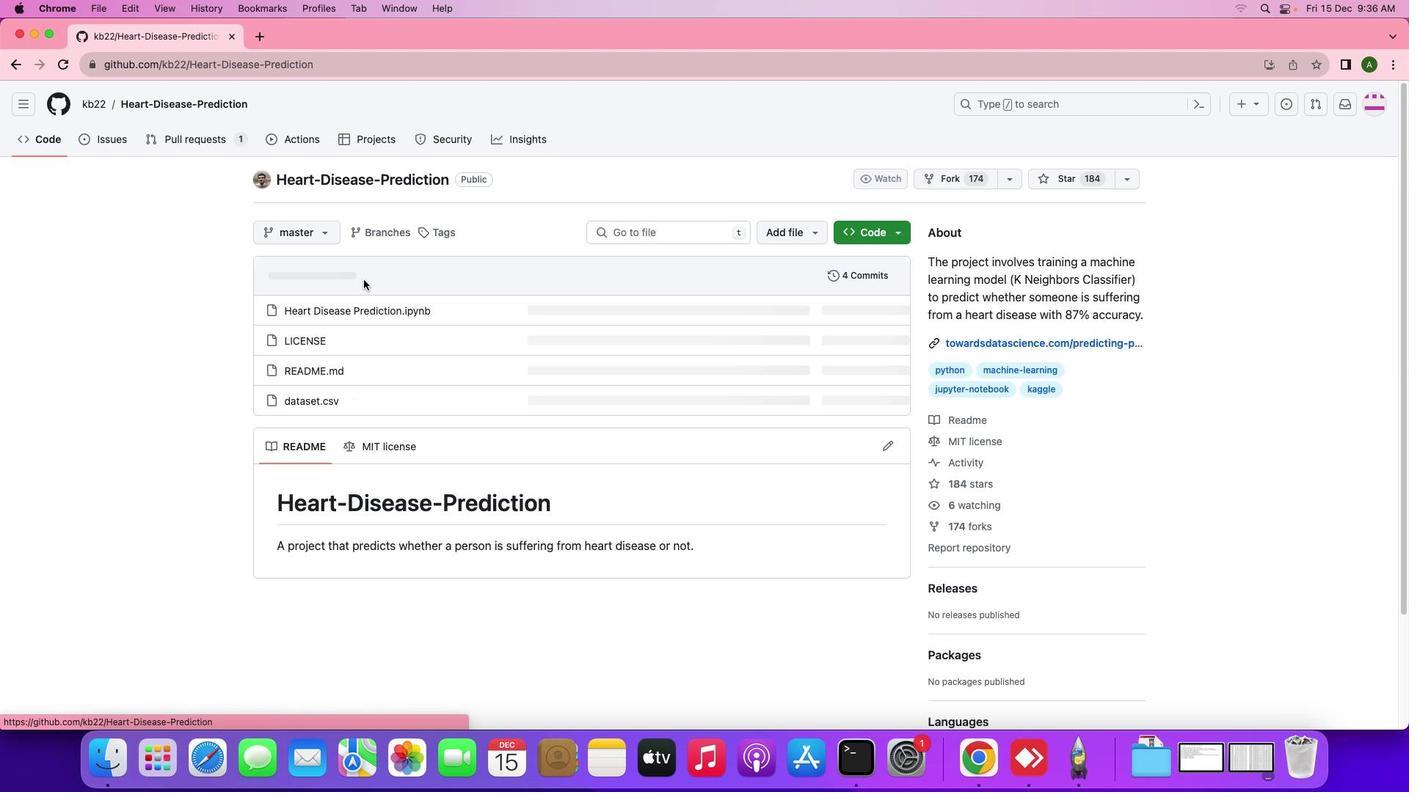 
Action: Mouse moved to (10, 68)
Screenshot: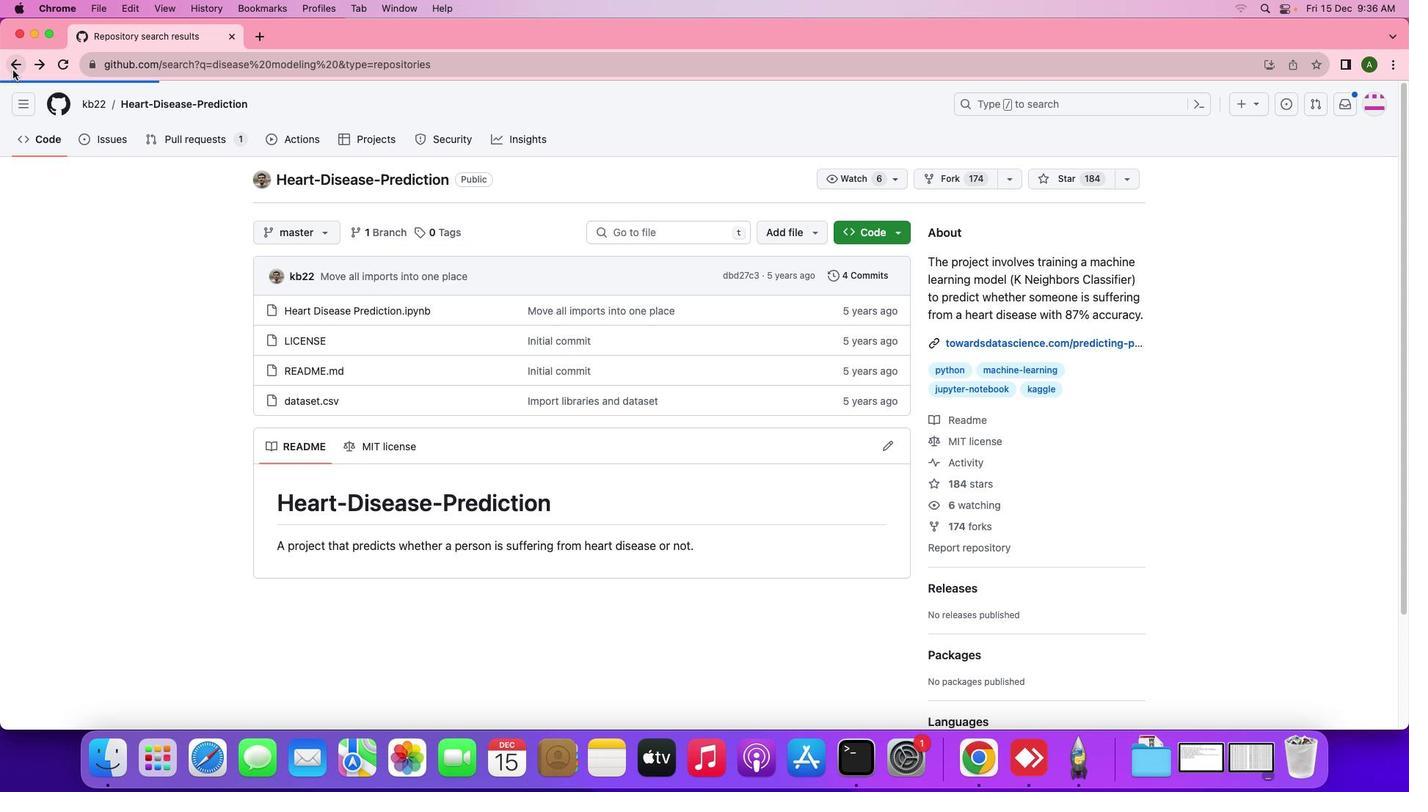 
Action: Mouse pressed left at (10, 68)
Screenshot: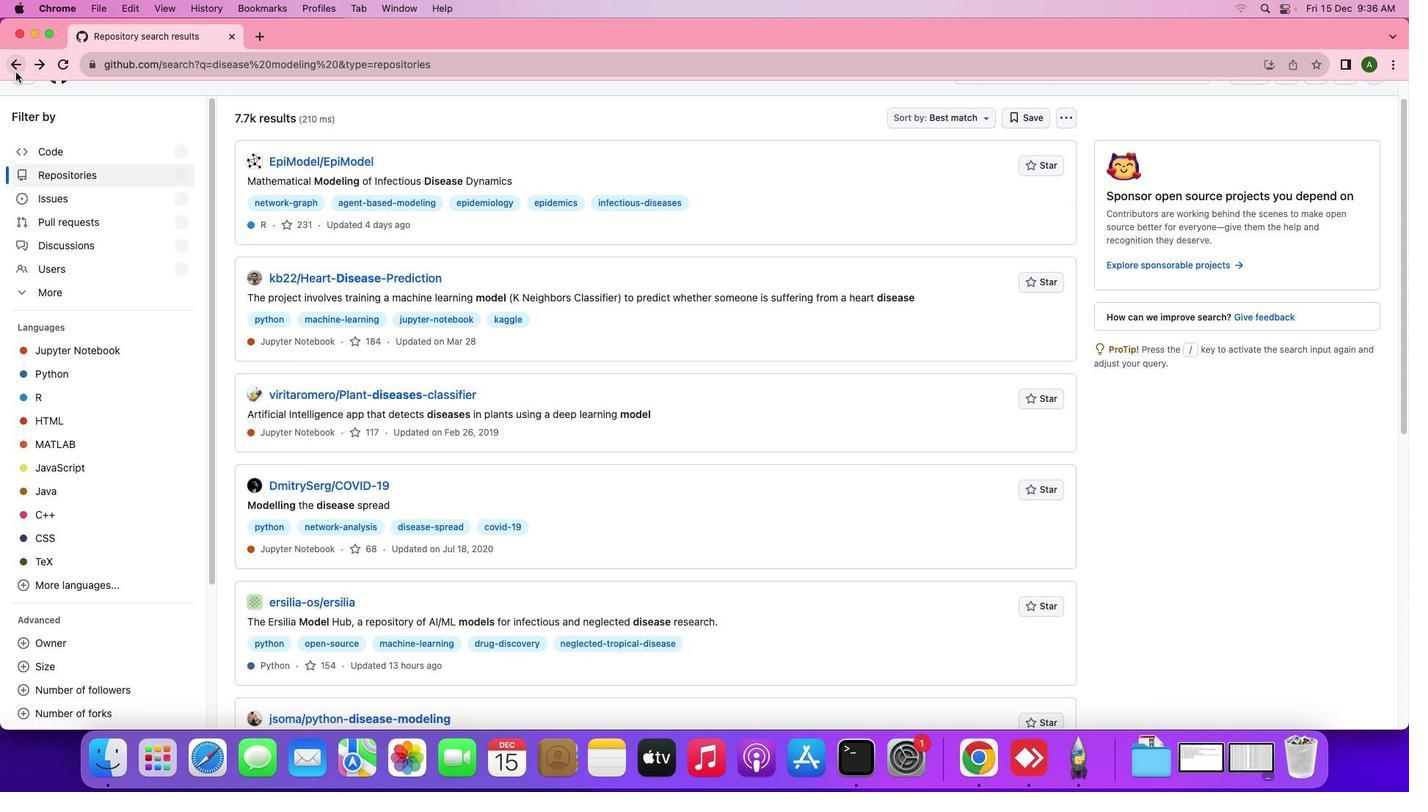 
Action: Mouse moved to (413, 475)
Screenshot: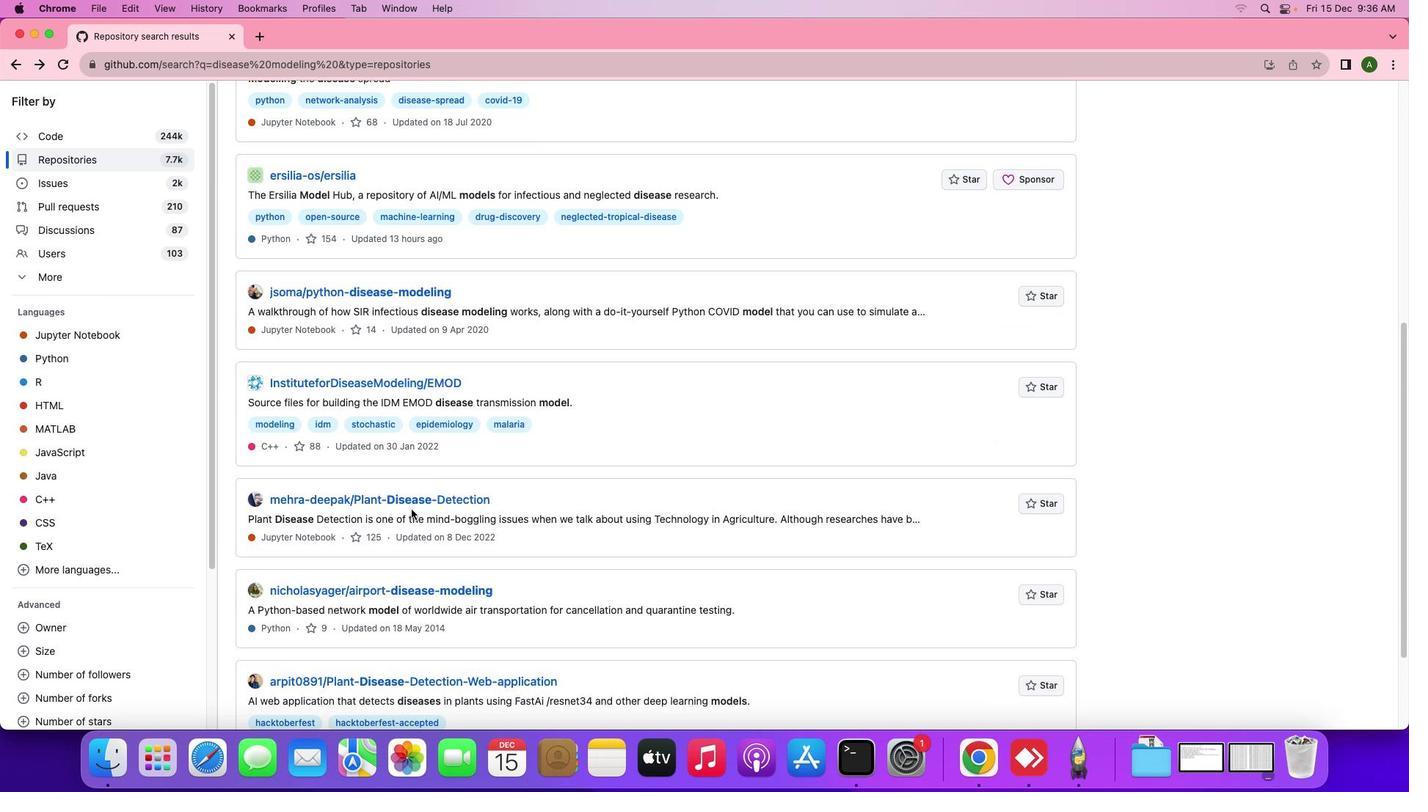 
Action: Mouse scrolled (413, 475) with delta (0, 0)
Screenshot: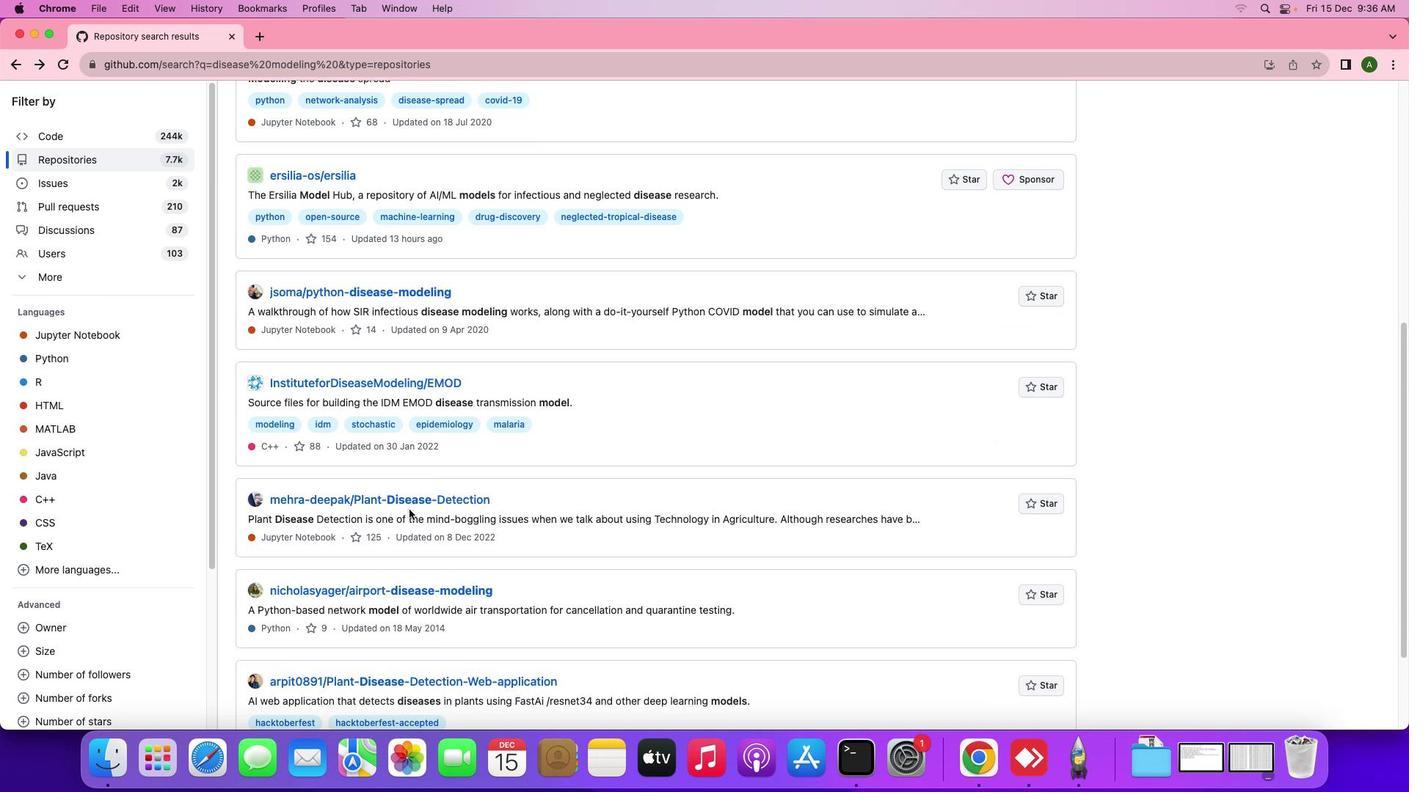 
Action: Mouse scrolled (413, 475) with delta (0, 0)
Screenshot: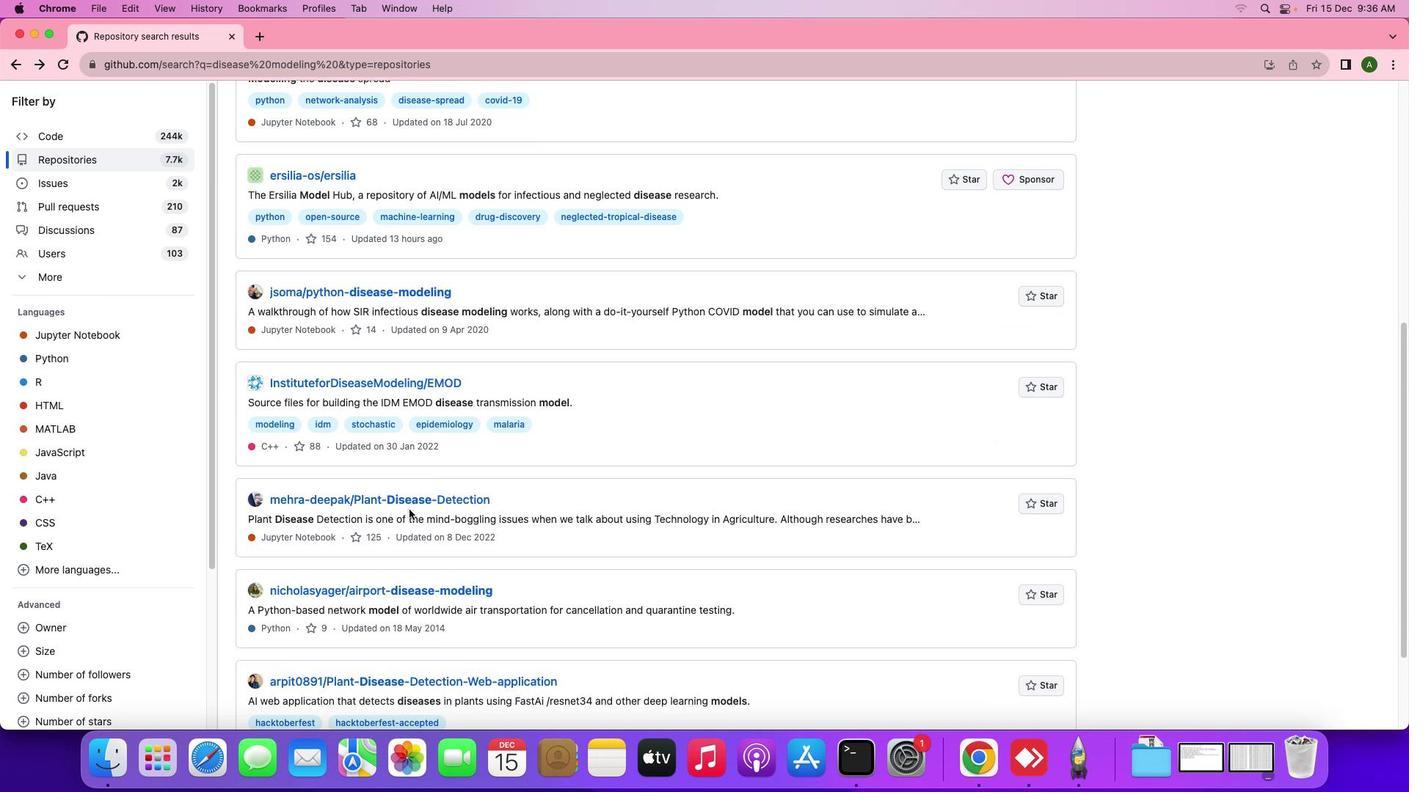 
Action: Mouse scrolled (413, 475) with delta (0, -2)
Screenshot: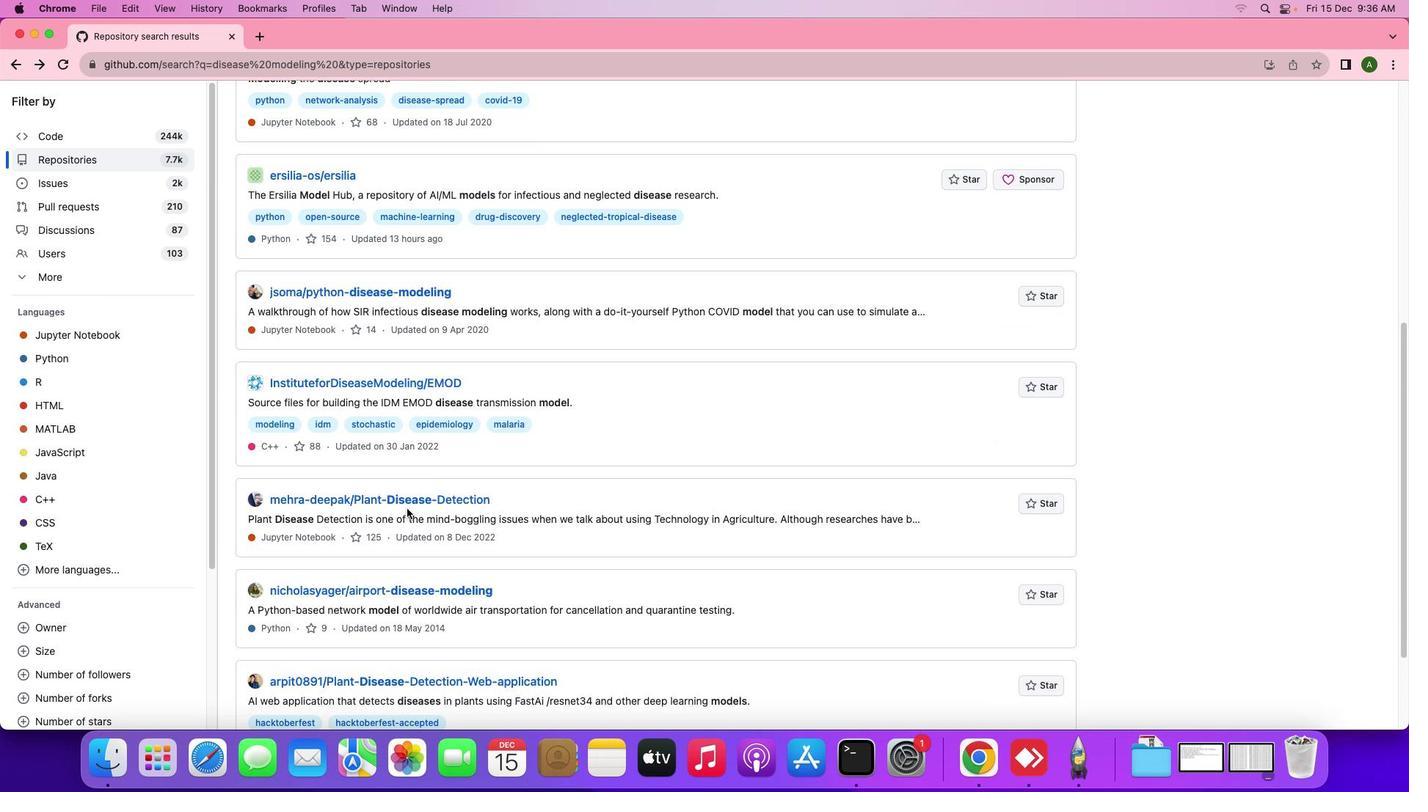 
Action: Mouse moved to (413, 474)
Screenshot: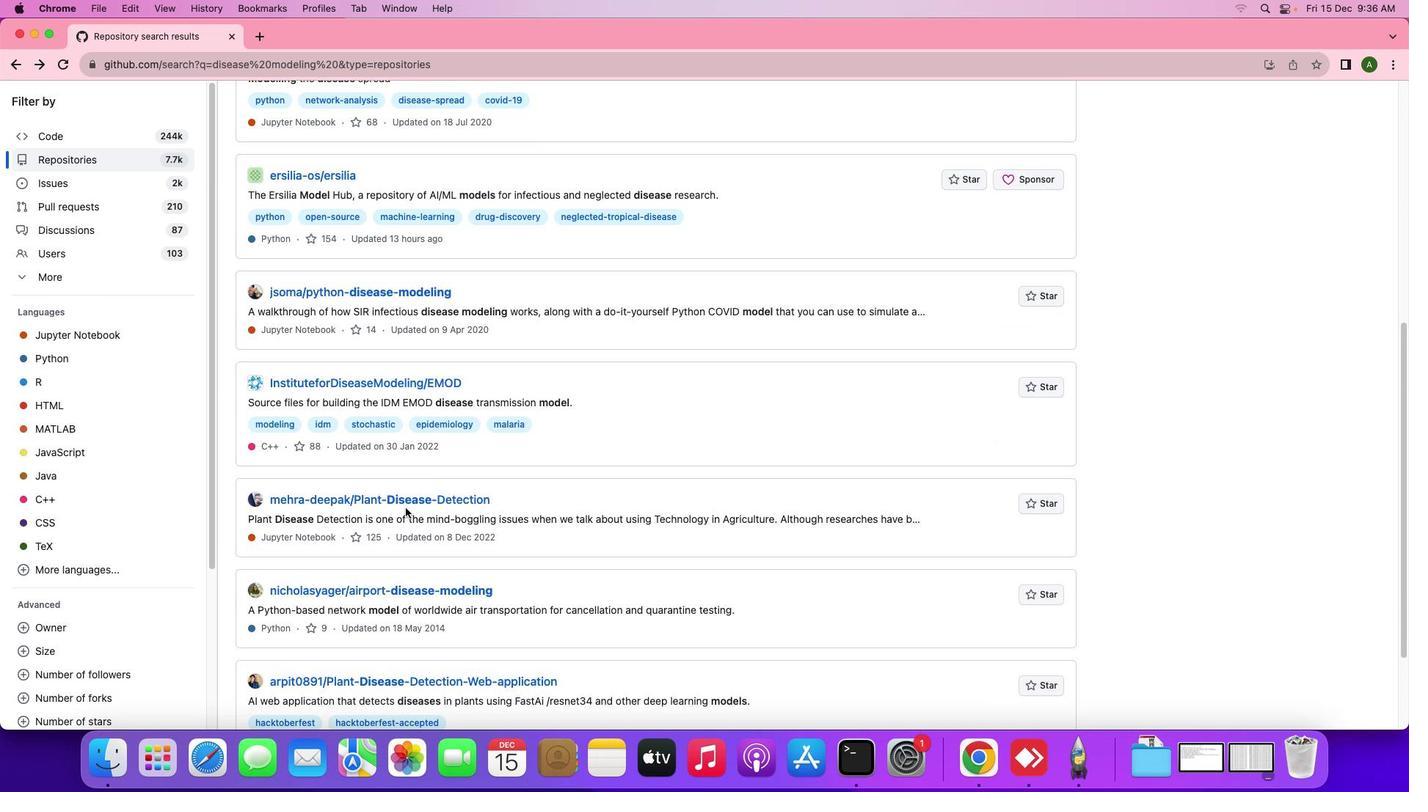 
Action: Mouse scrolled (413, 474) with delta (0, -2)
Screenshot: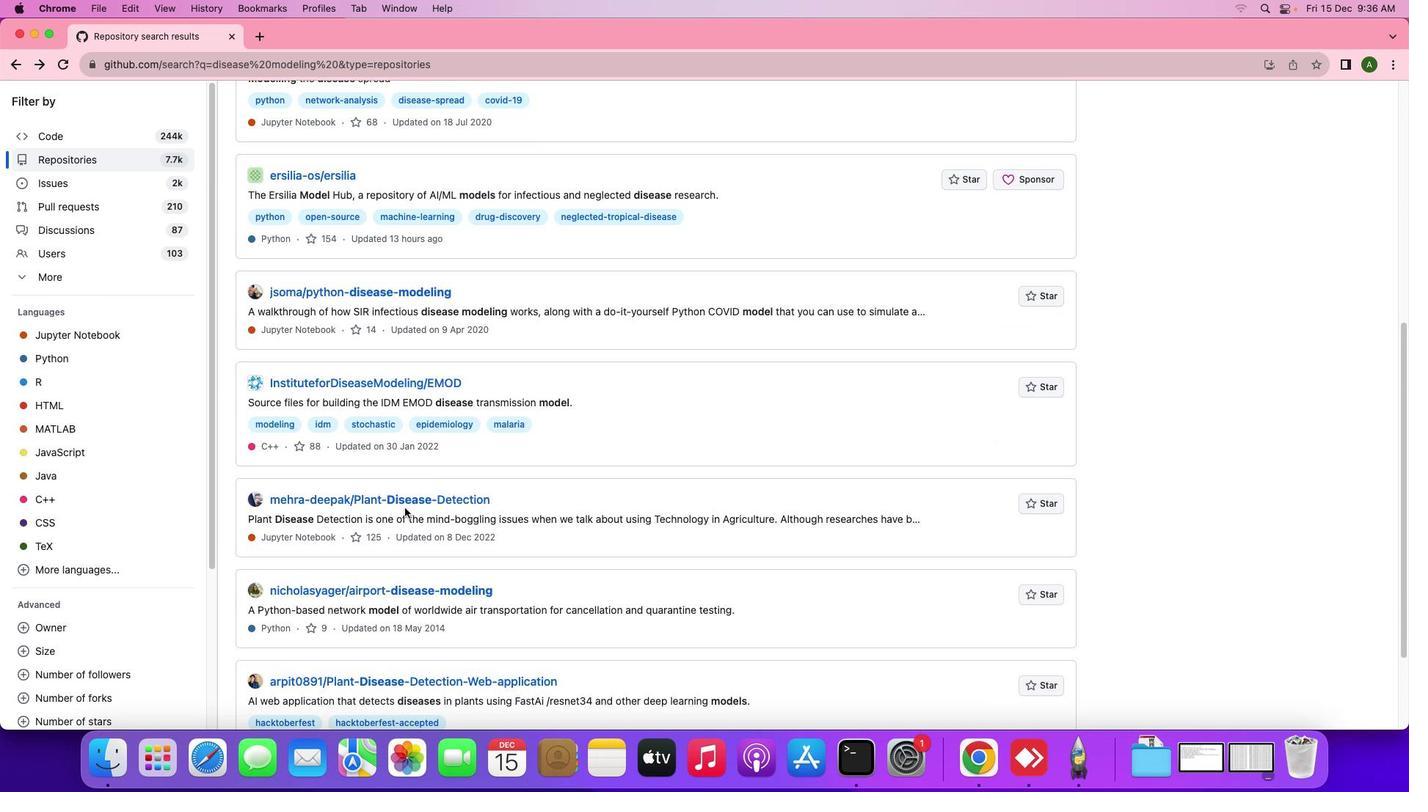 
Action: Mouse scrolled (413, 474) with delta (0, -3)
Screenshot: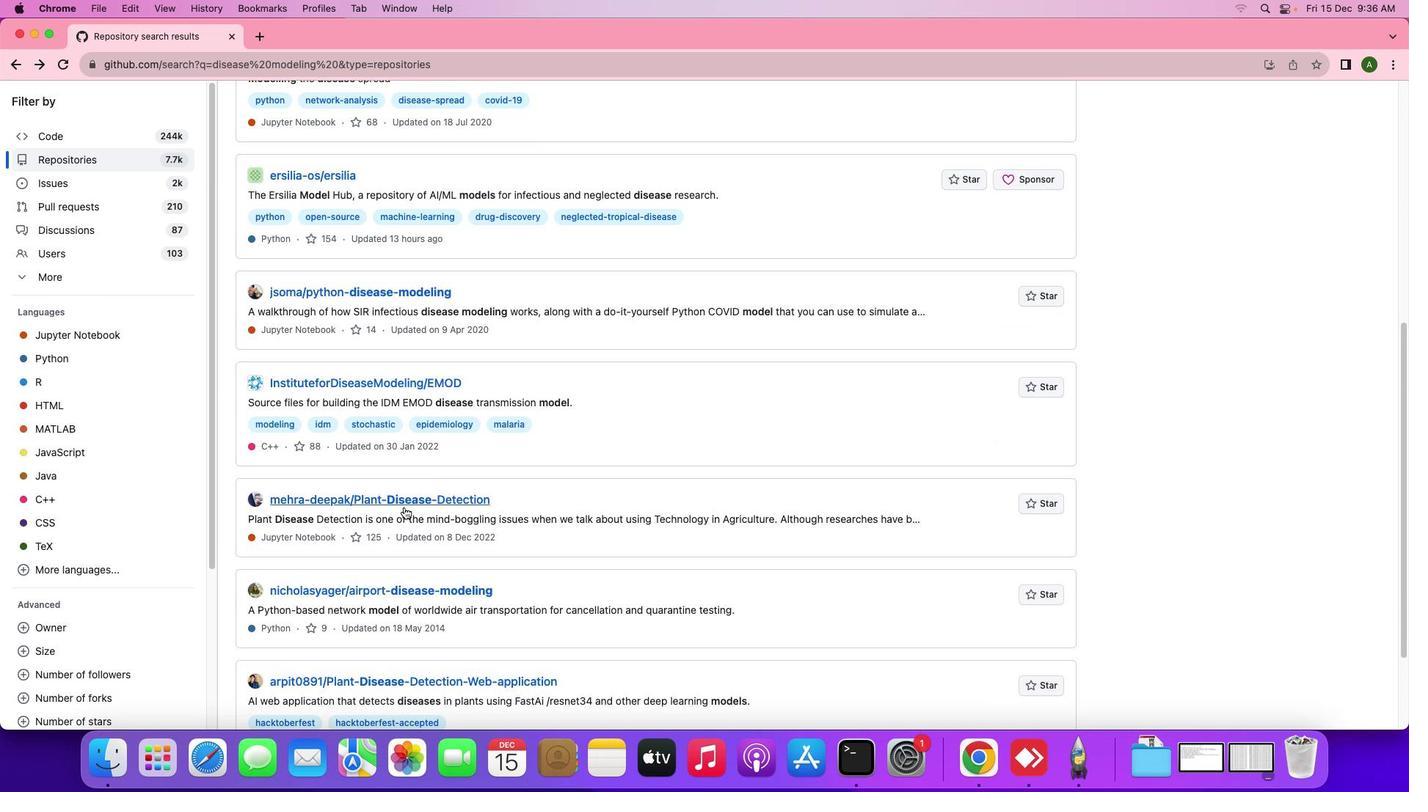 
Action: Mouse moved to (402, 505)
Screenshot: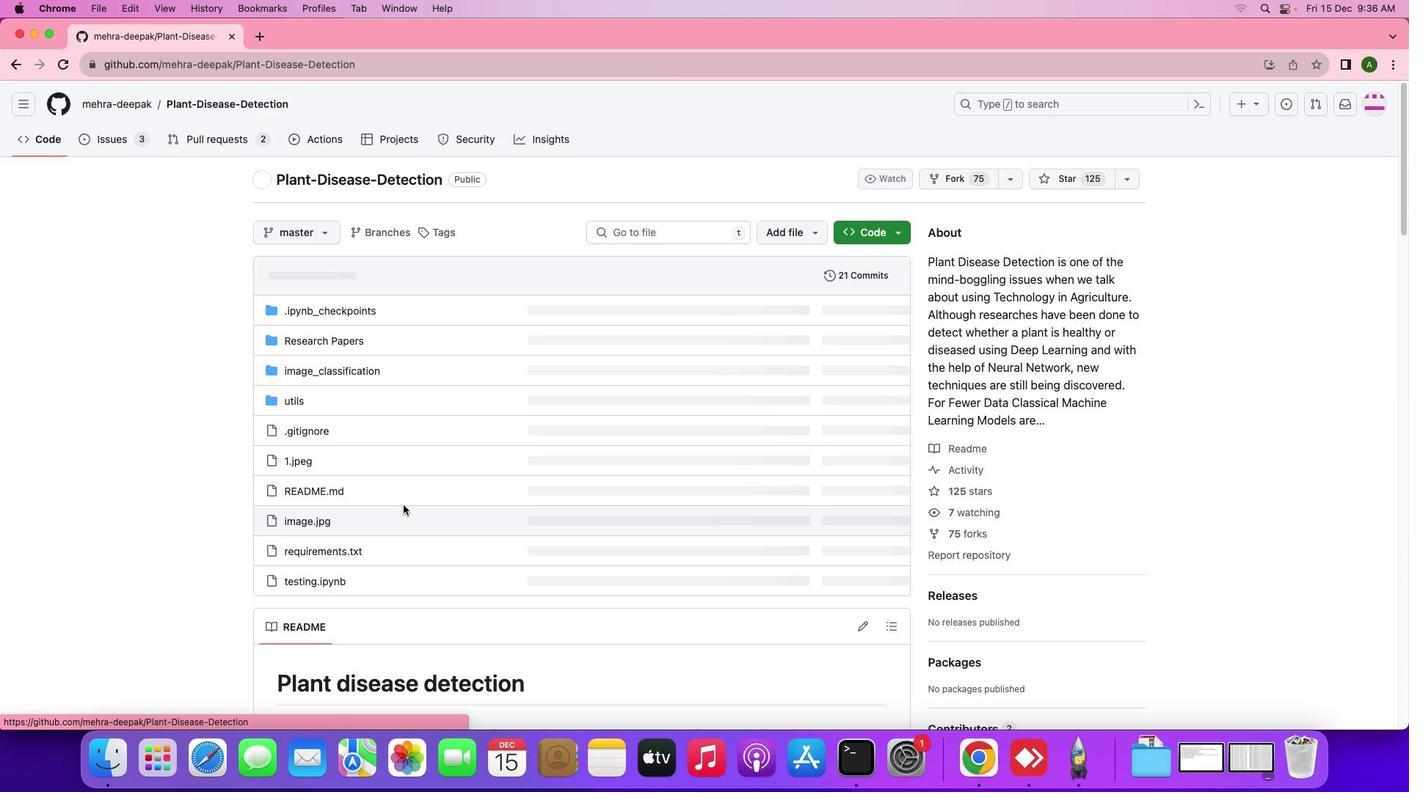 
Action: Mouse pressed left at (402, 505)
Screenshot: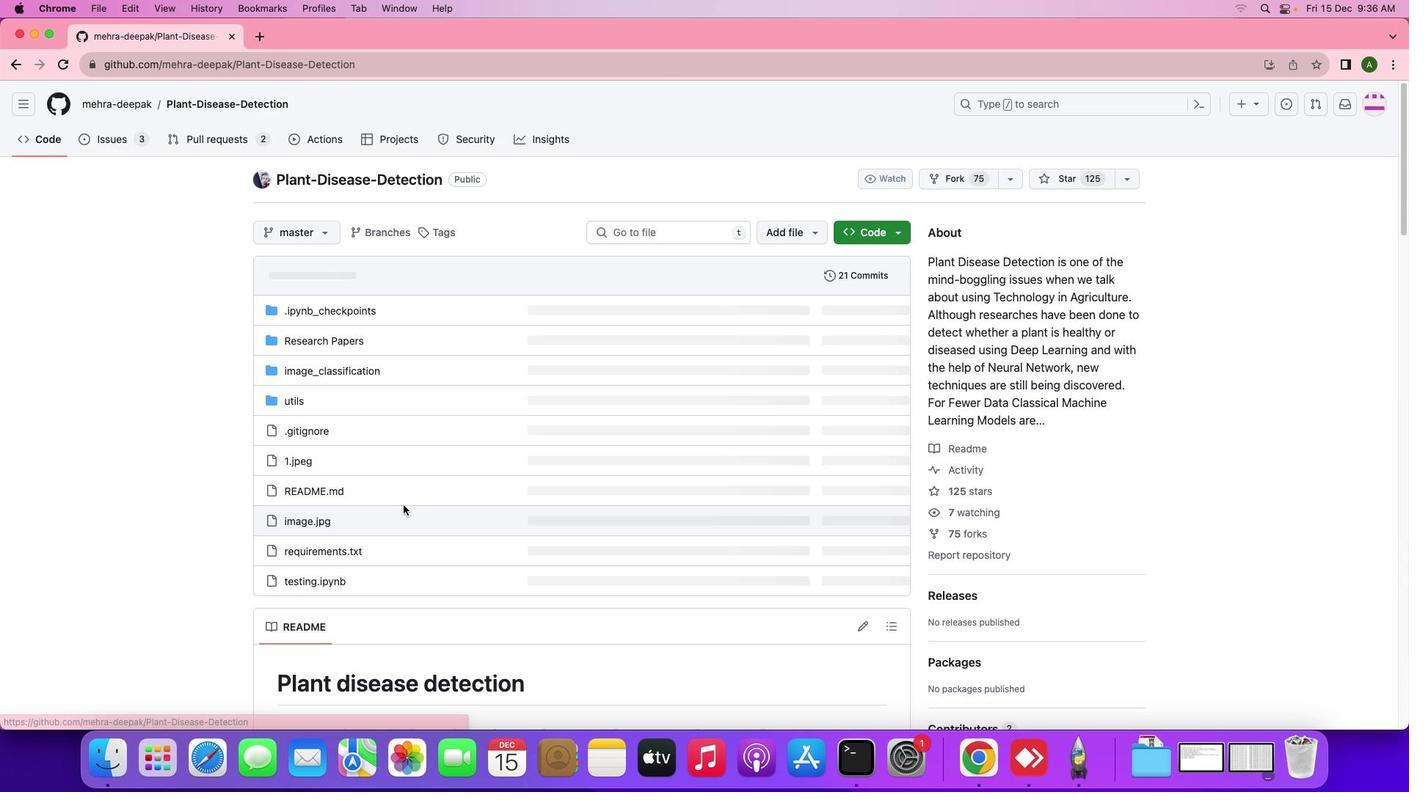 
Action: Mouse moved to (406, 504)
Screenshot: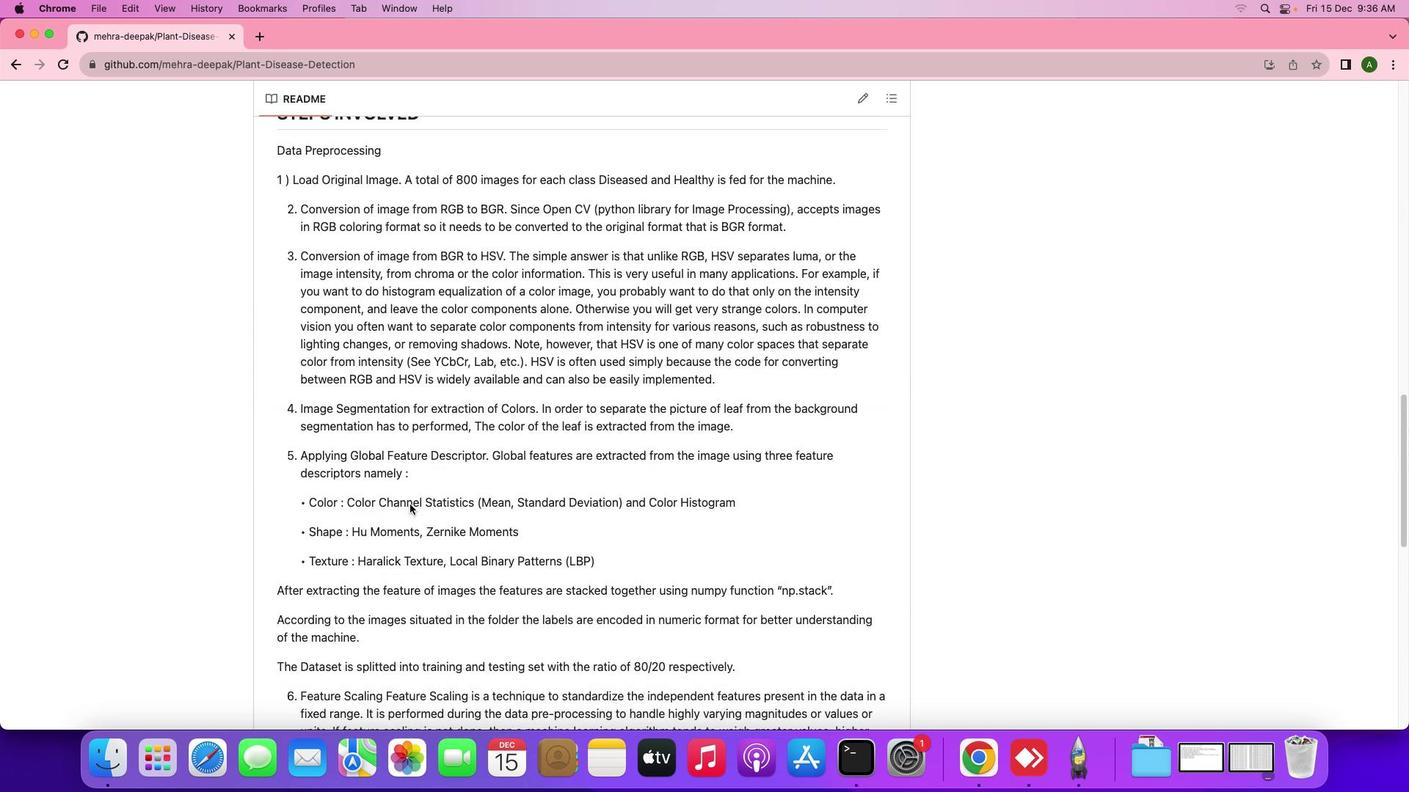 
Action: Mouse scrolled (406, 504) with delta (0, 0)
Screenshot: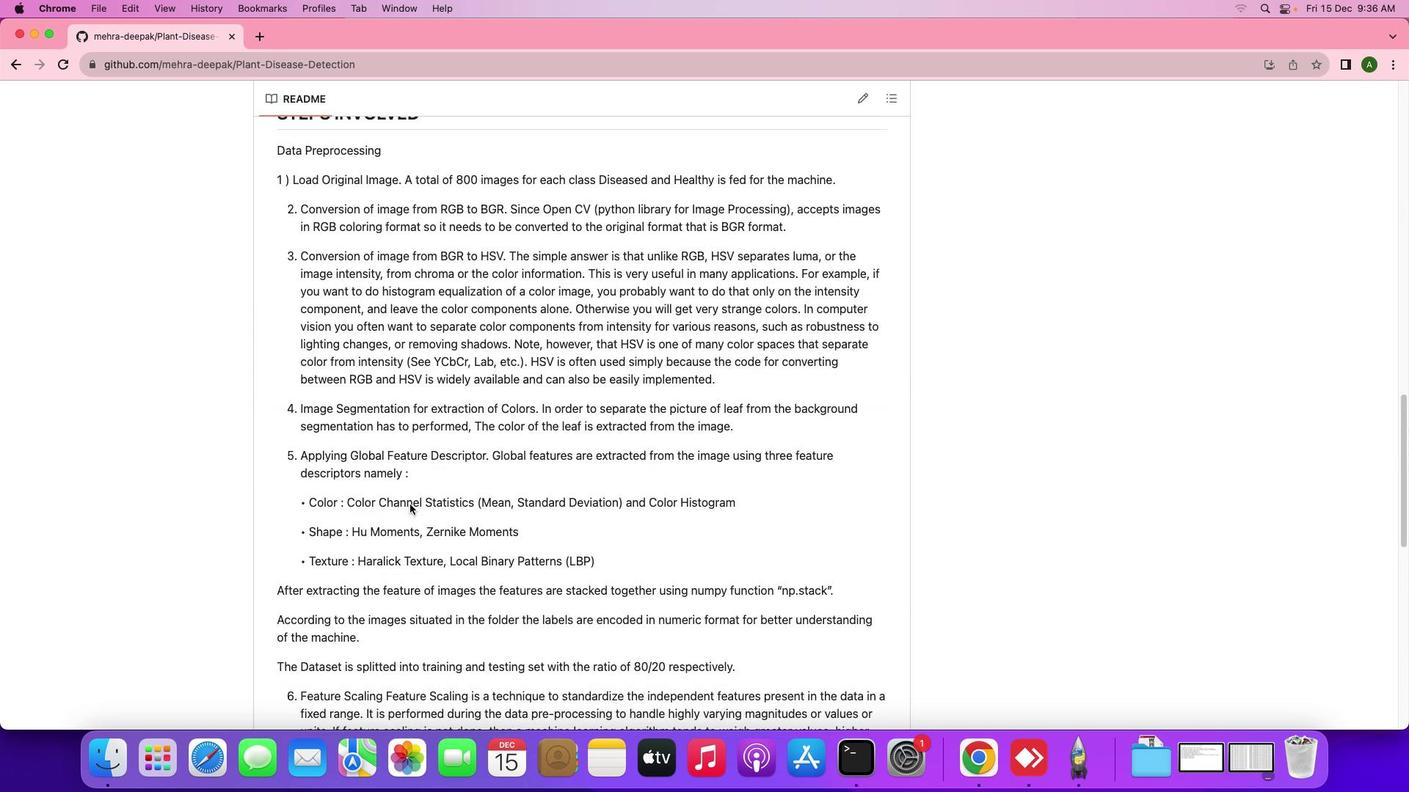 
Action: Mouse moved to (406, 504)
Screenshot: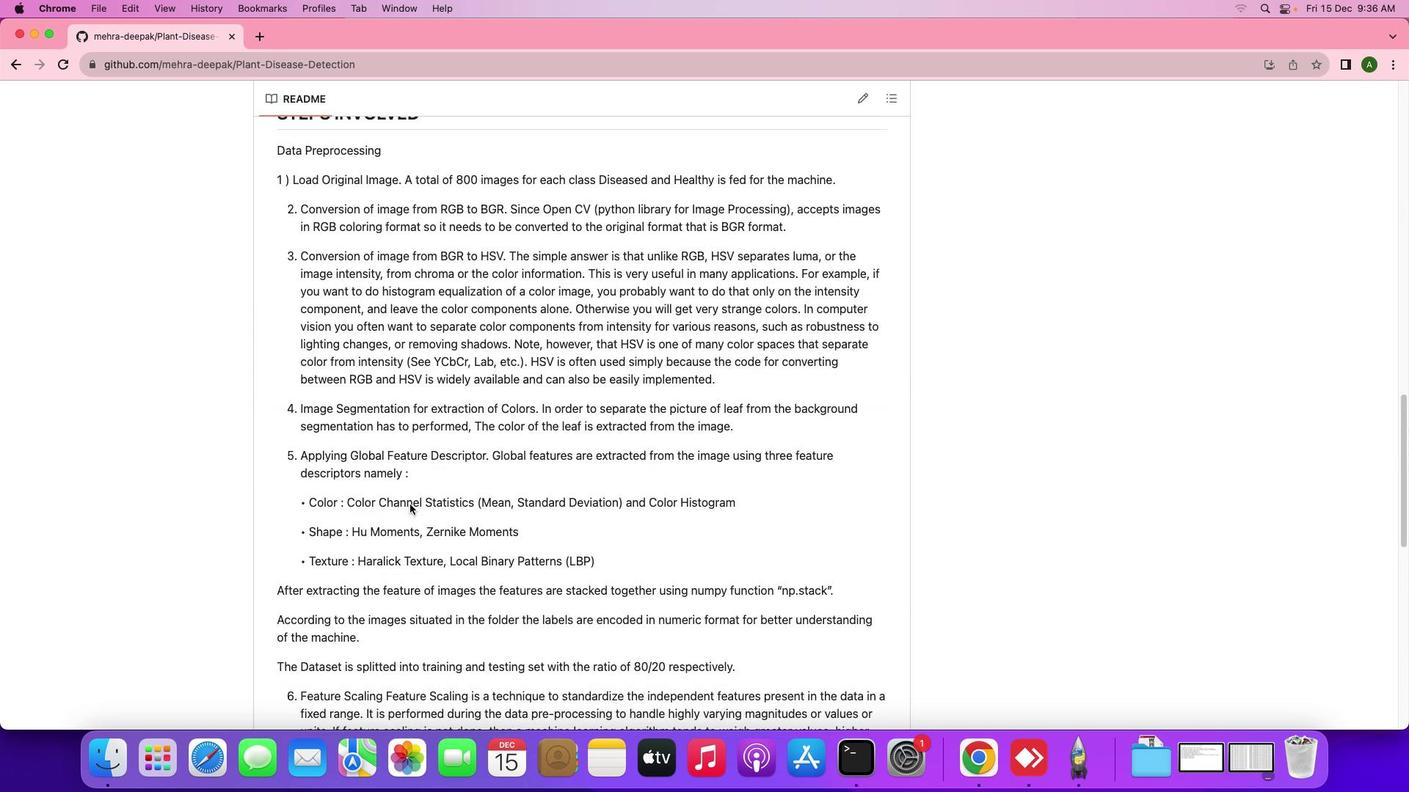 
Action: Mouse scrolled (406, 504) with delta (0, 0)
Screenshot: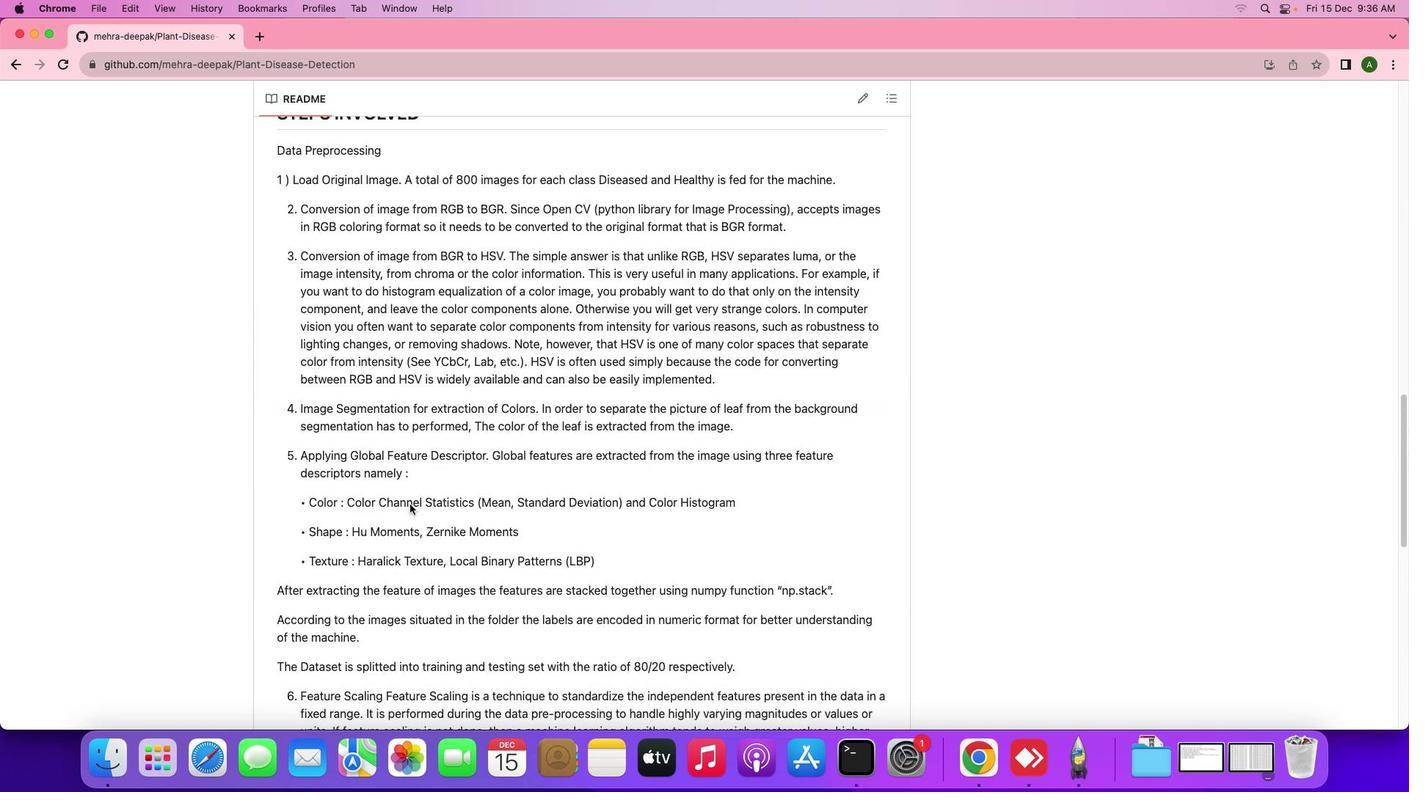 
Action: Mouse scrolled (406, 504) with delta (0, -2)
Screenshot: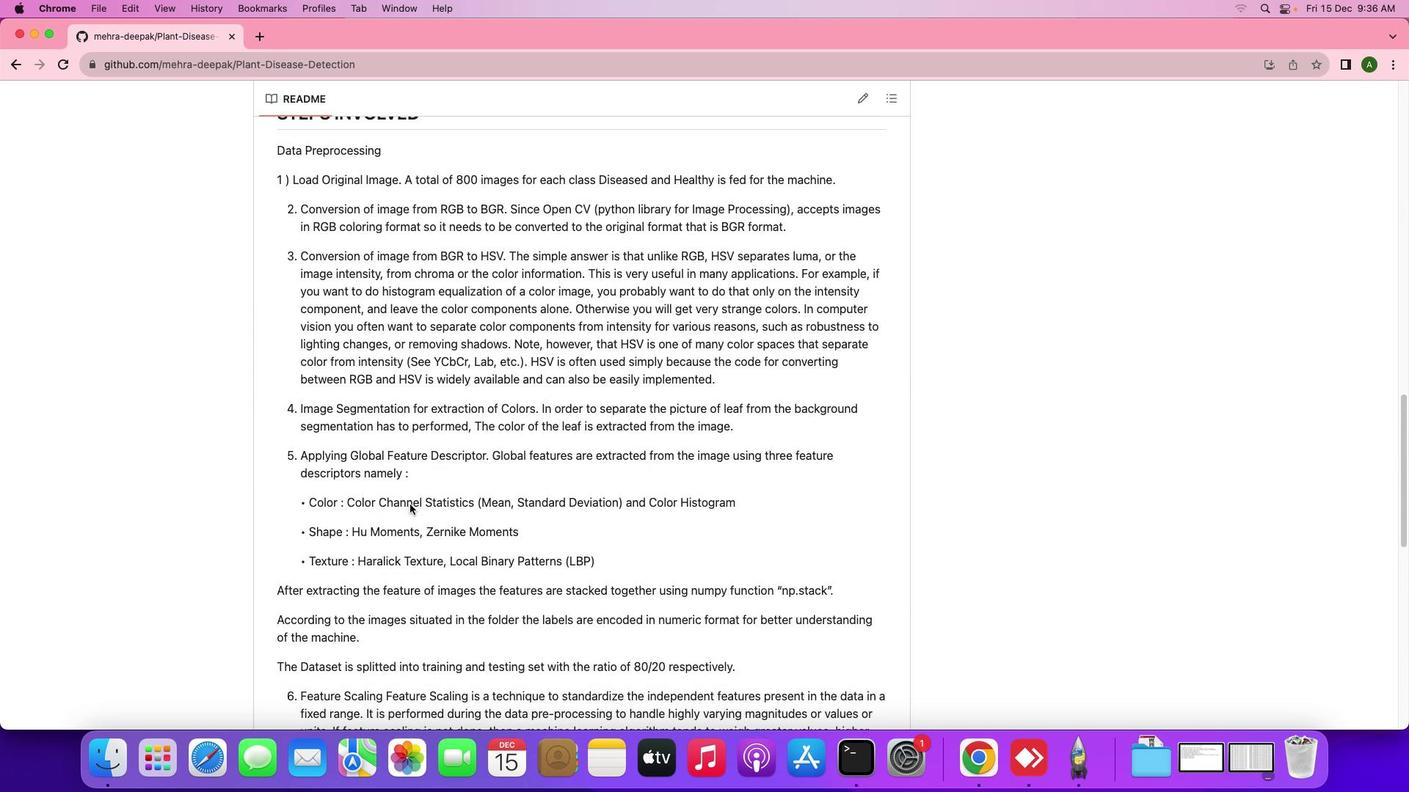 
Action: Mouse moved to (407, 504)
Screenshot: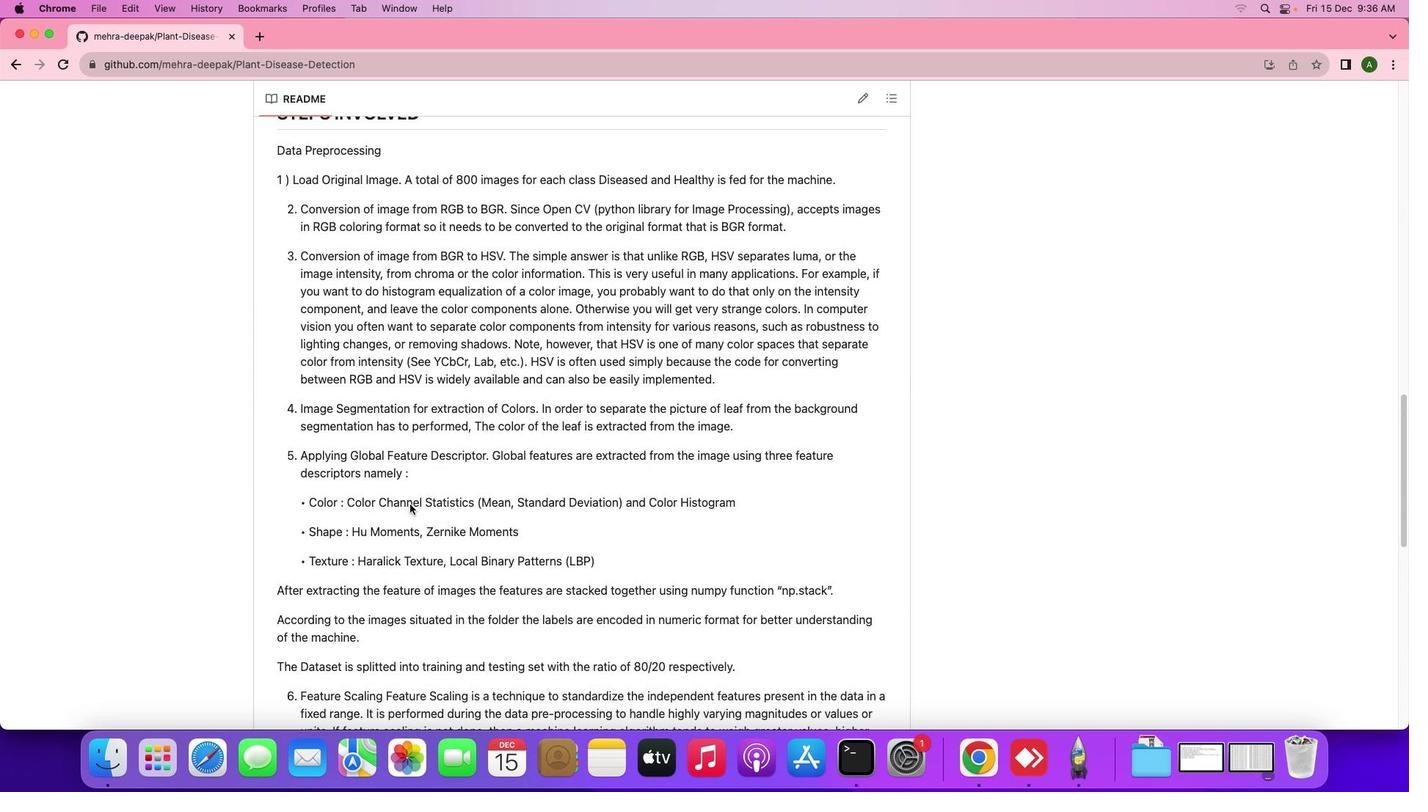
Action: Mouse scrolled (407, 504) with delta (0, -2)
Screenshot: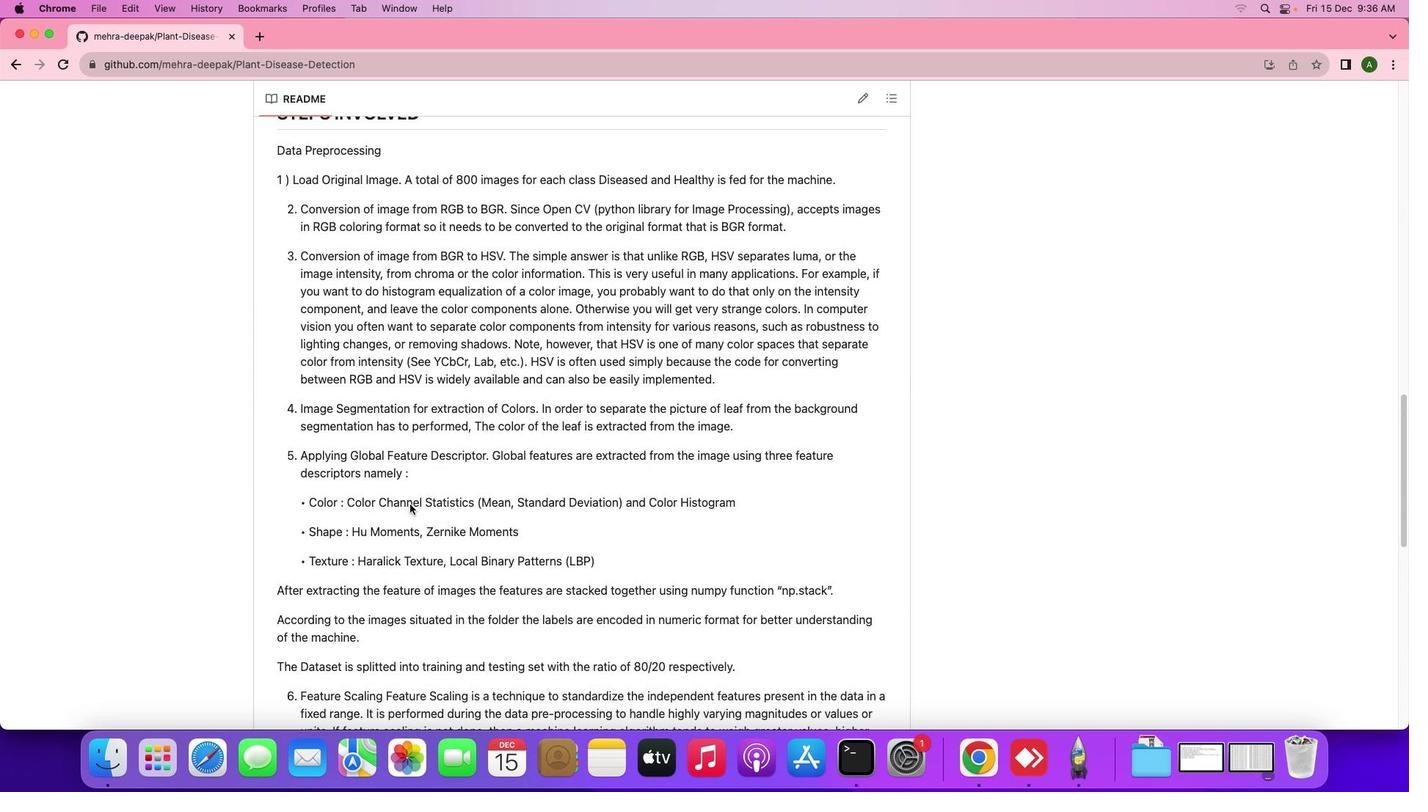 
Action: Mouse moved to (407, 504)
Screenshot: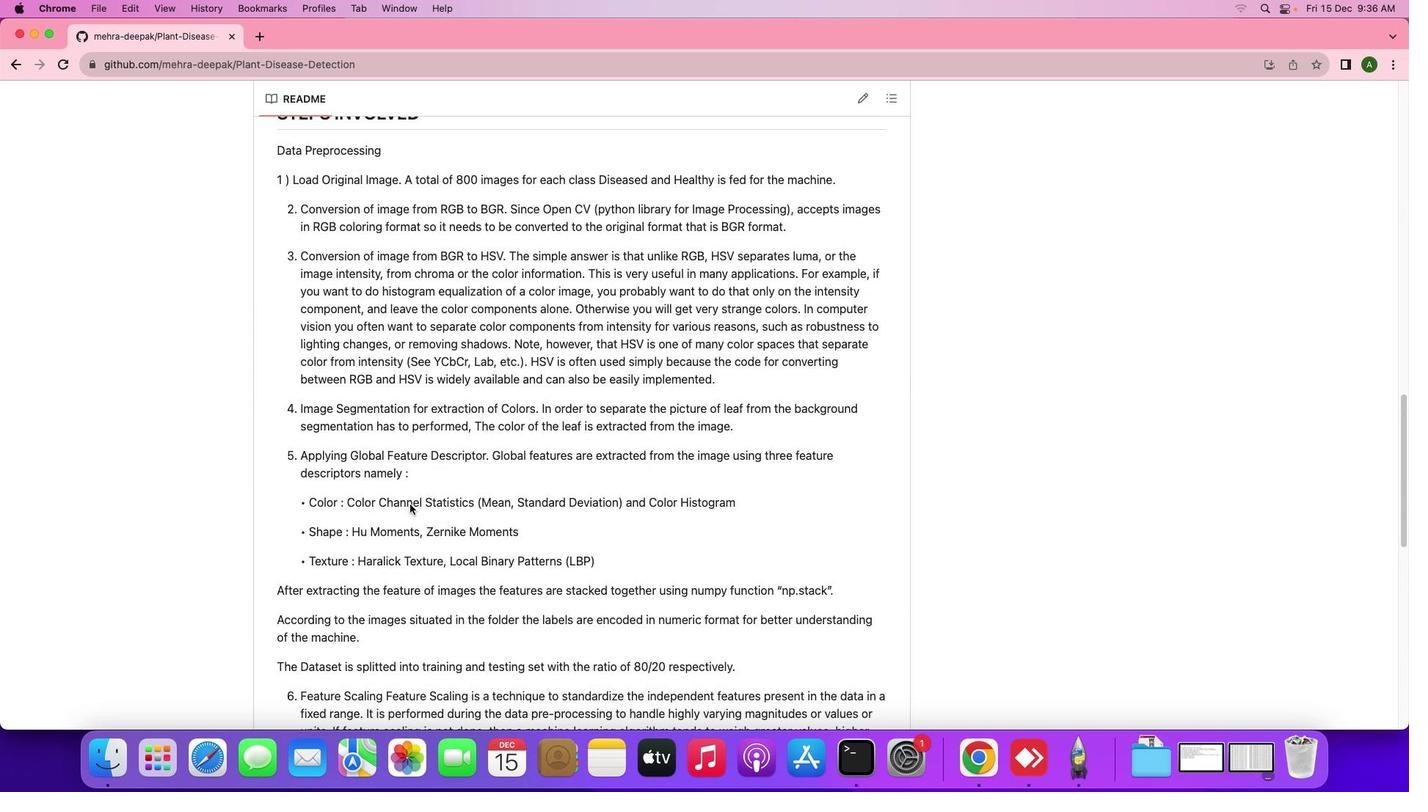 
Action: Mouse scrolled (407, 504) with delta (0, -3)
Screenshot: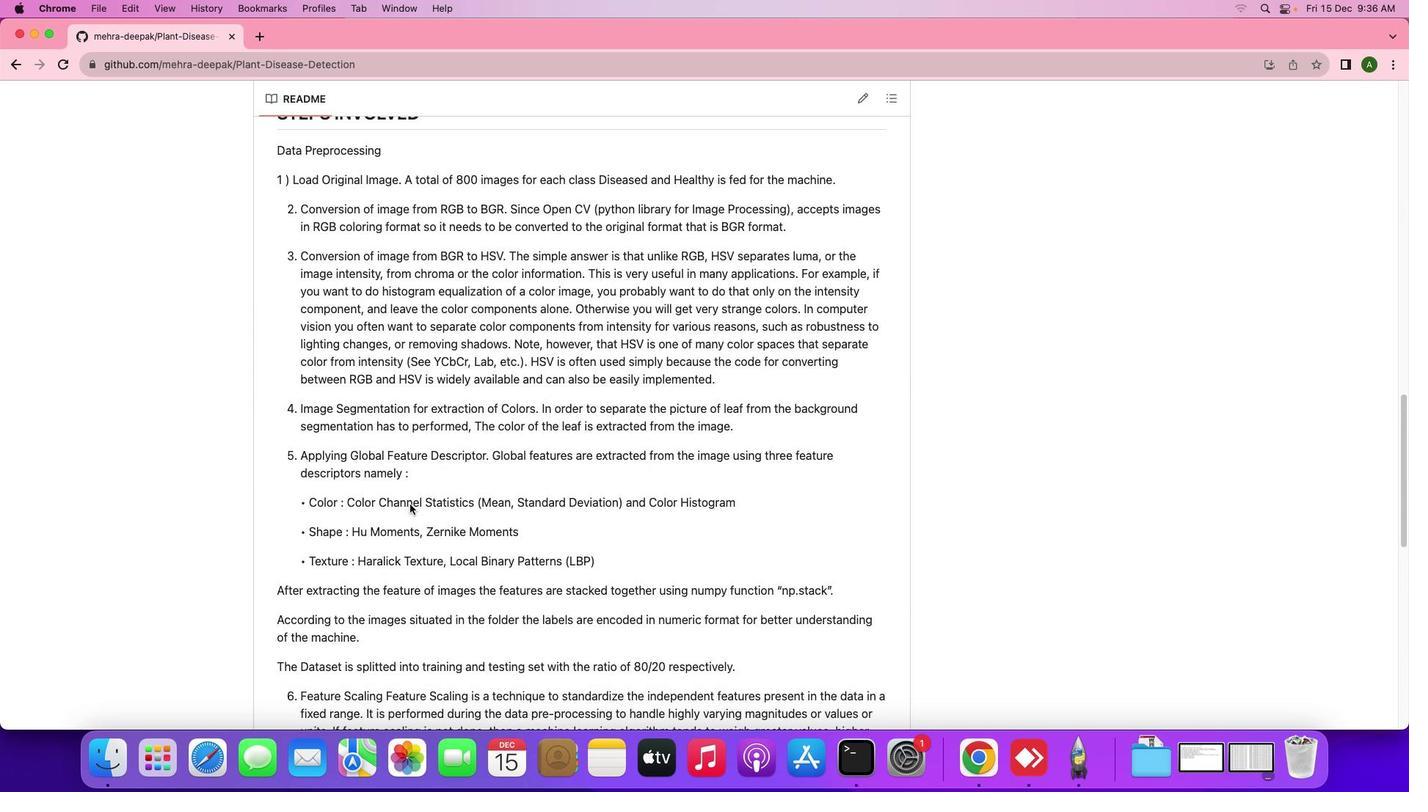 
Action: Mouse scrolled (407, 504) with delta (0, -4)
Screenshot: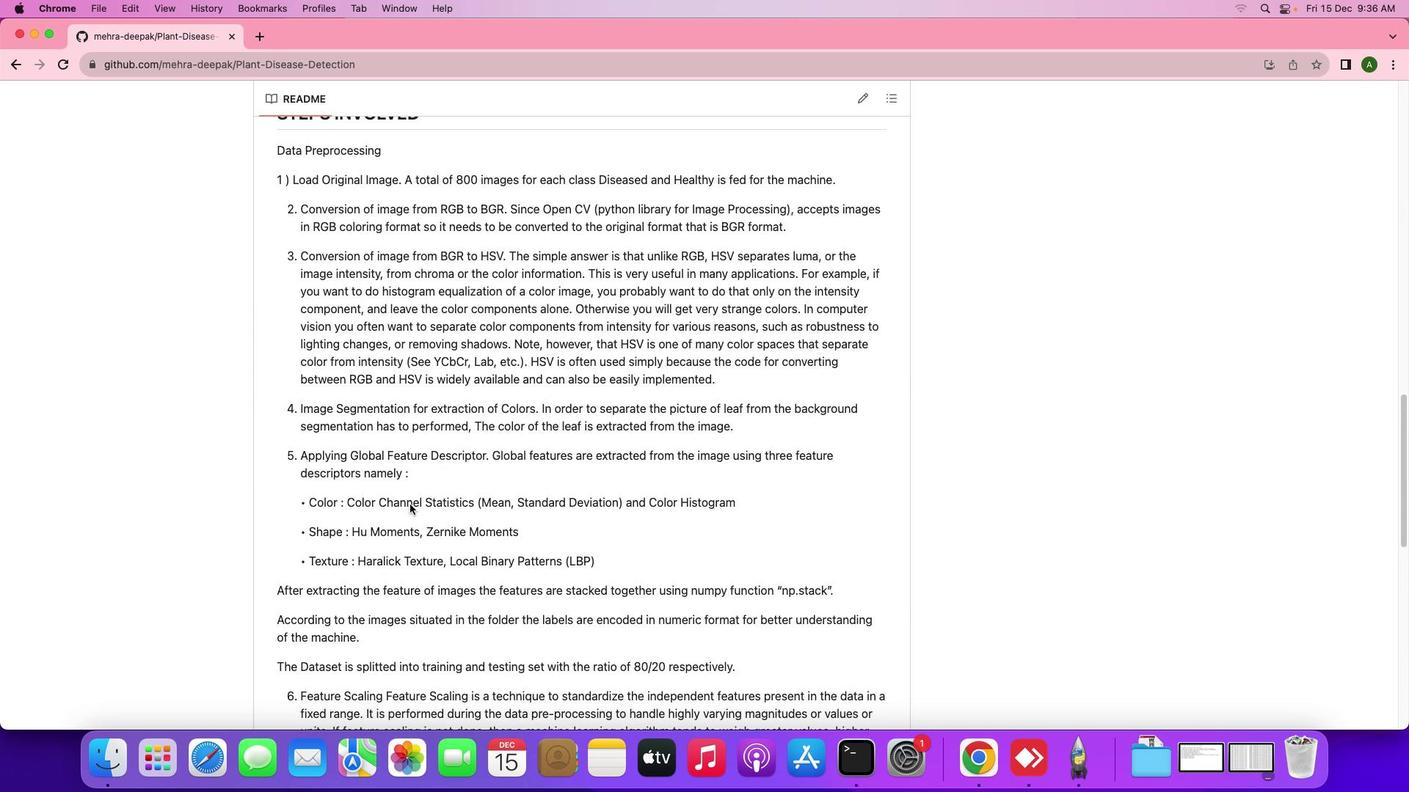 
Action: Mouse moved to (410, 504)
Screenshot: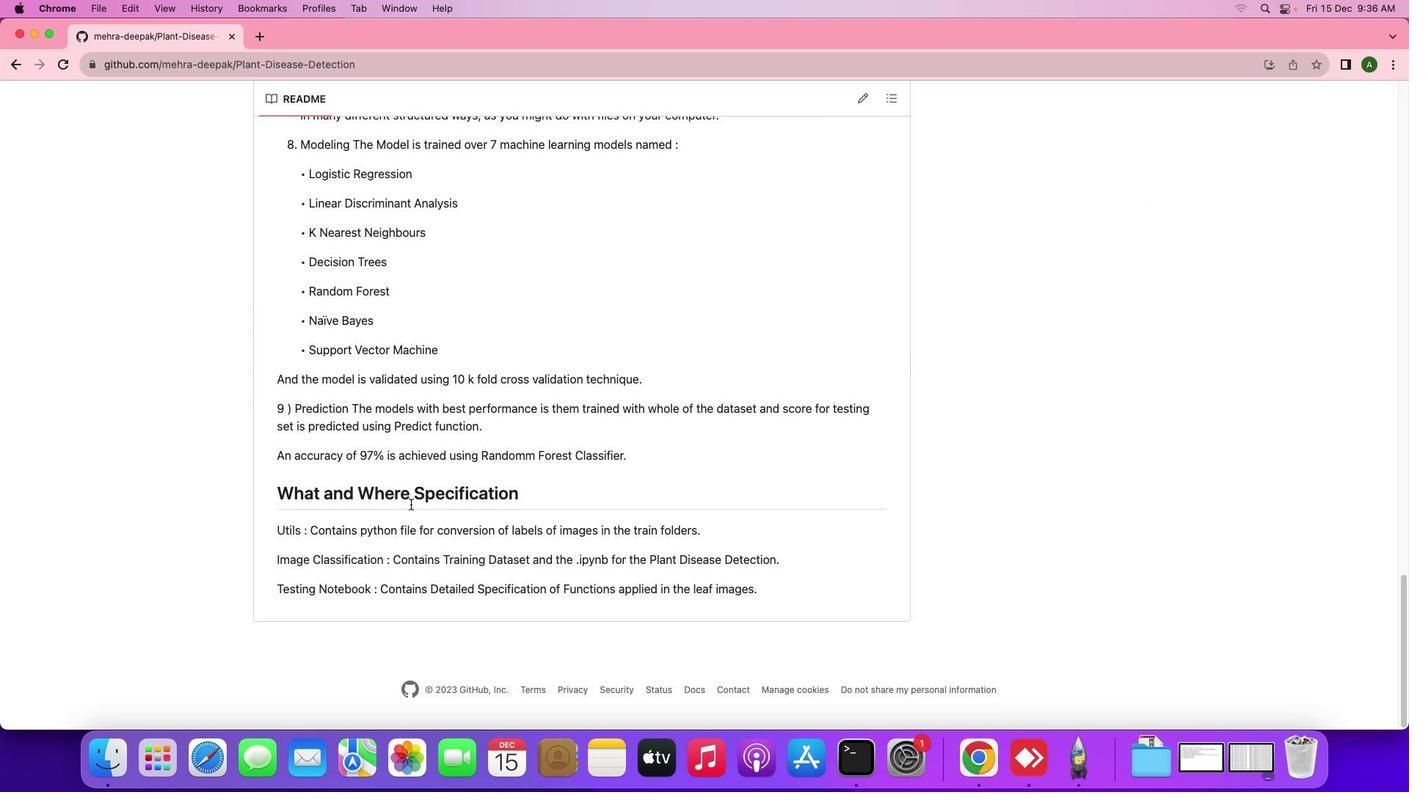 
Action: Mouse scrolled (410, 504) with delta (0, 0)
Screenshot: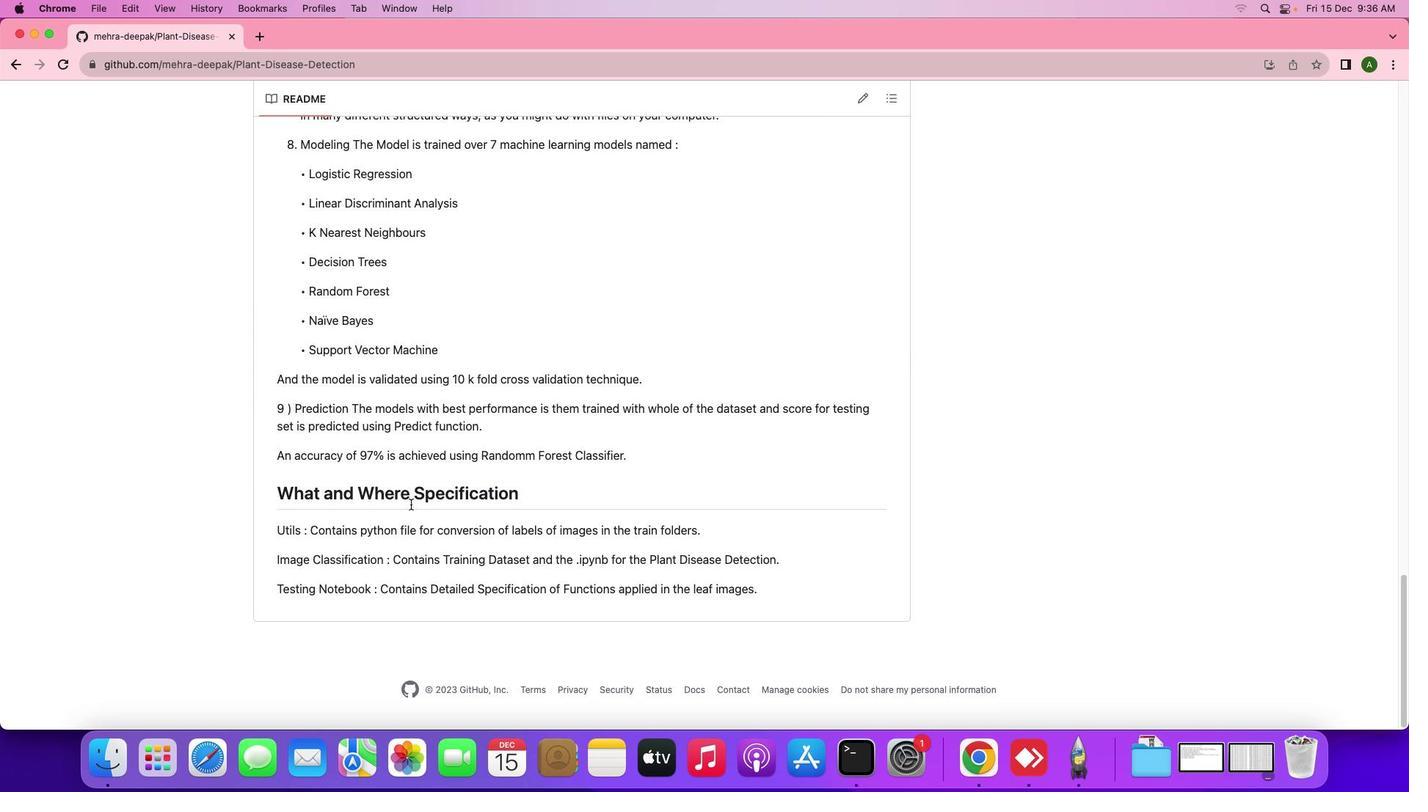 
Action: Mouse scrolled (410, 504) with delta (0, 0)
Screenshot: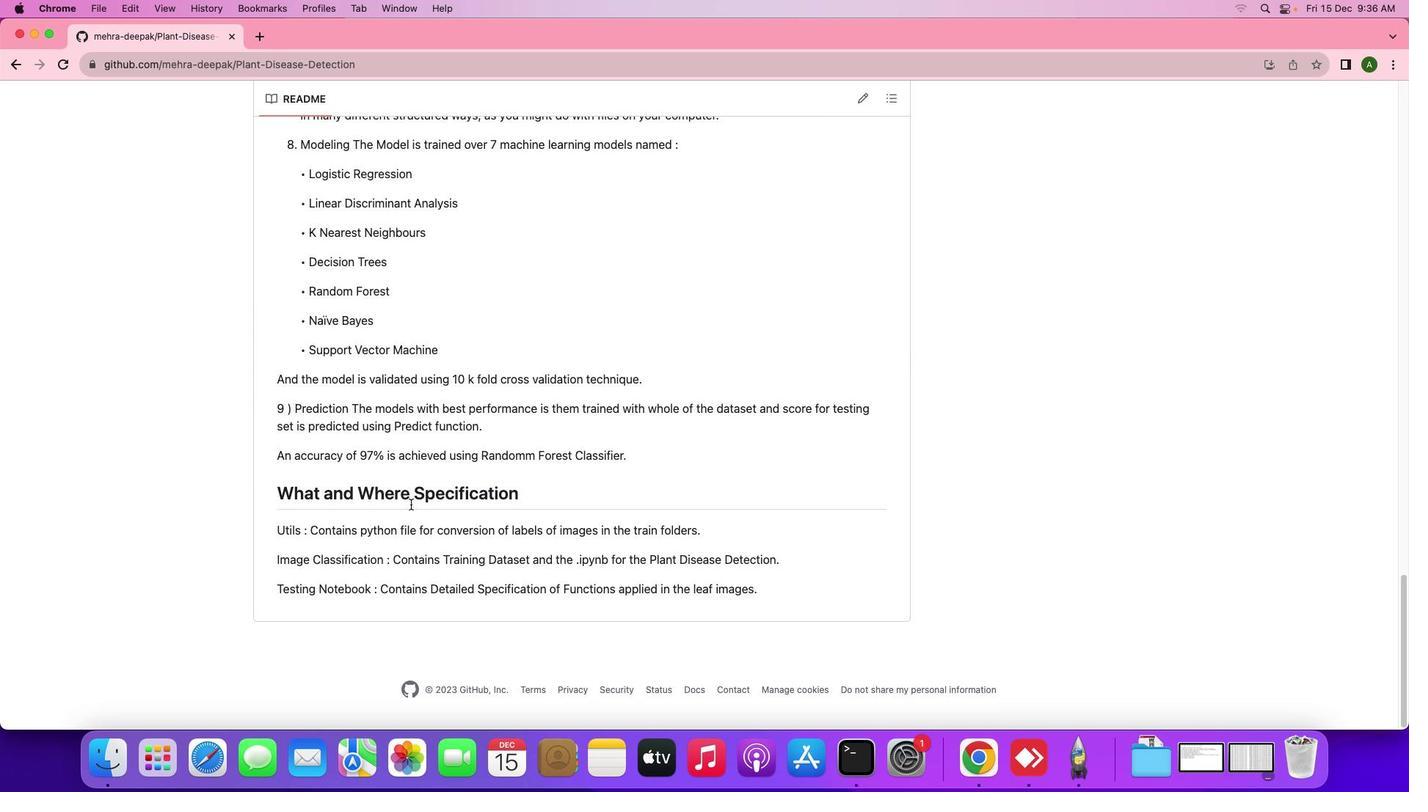
Action: Mouse scrolled (410, 504) with delta (0, -2)
Screenshot: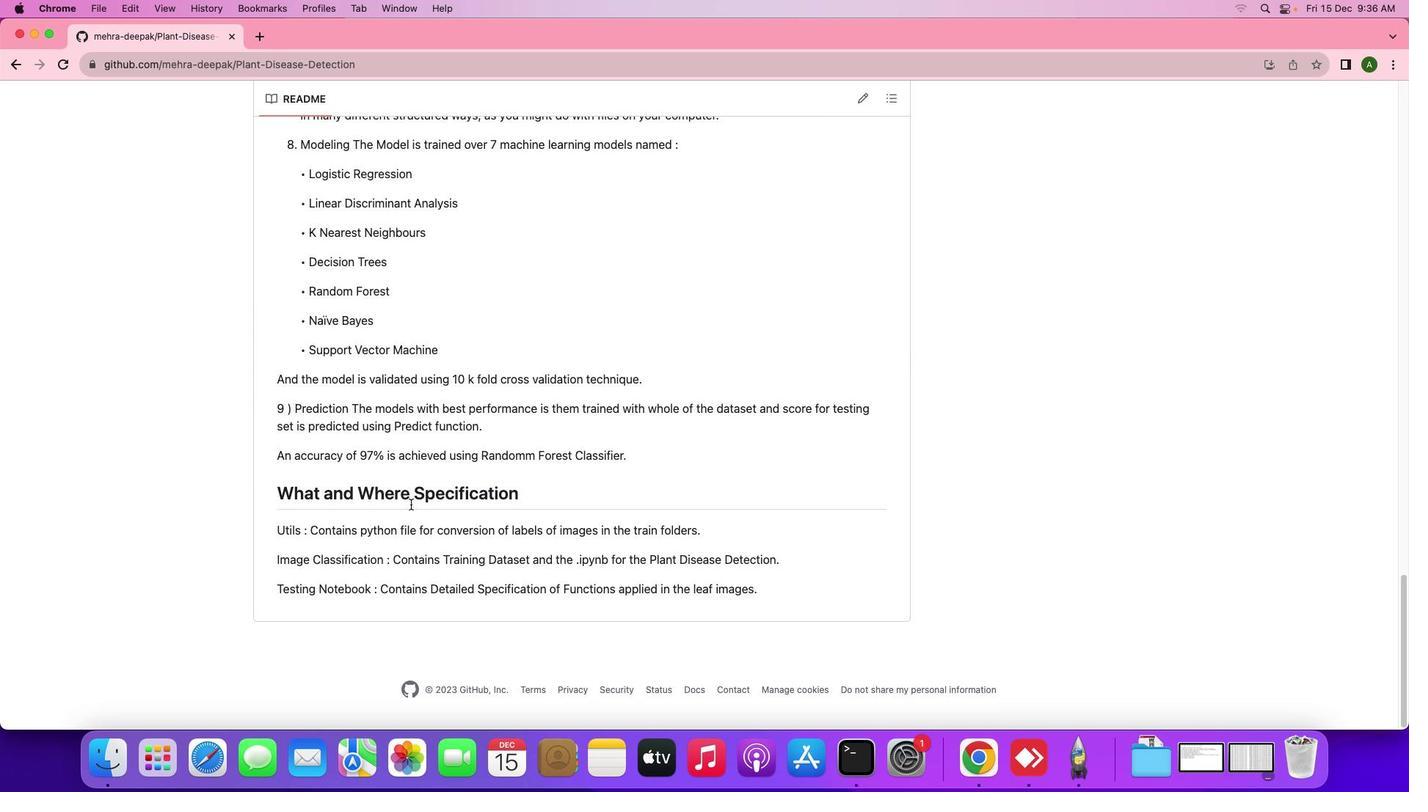 
Action: Mouse scrolled (410, 504) with delta (0, -3)
Screenshot: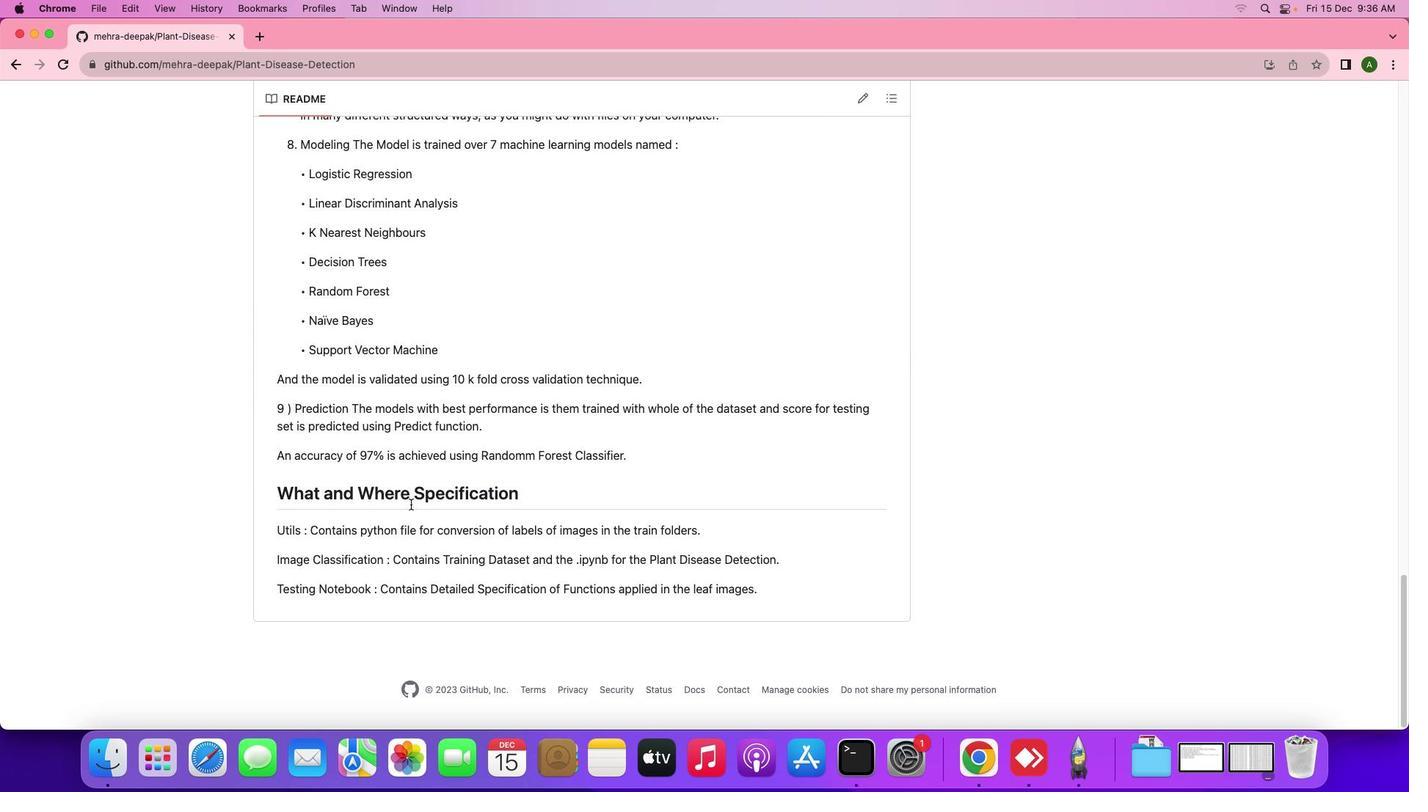 
Action: Mouse scrolled (410, 504) with delta (0, -3)
Screenshot: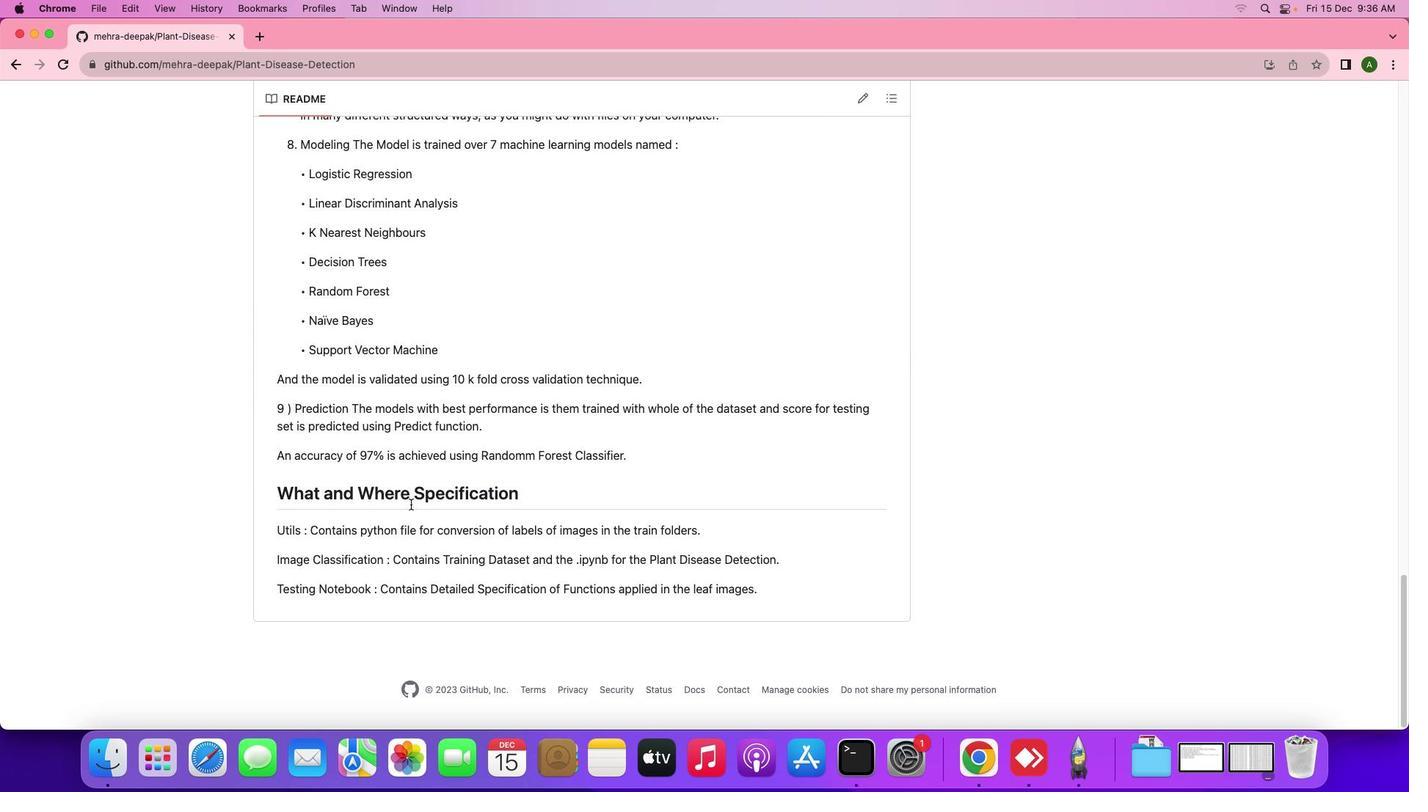 
Action: Mouse scrolled (410, 504) with delta (0, -4)
Screenshot: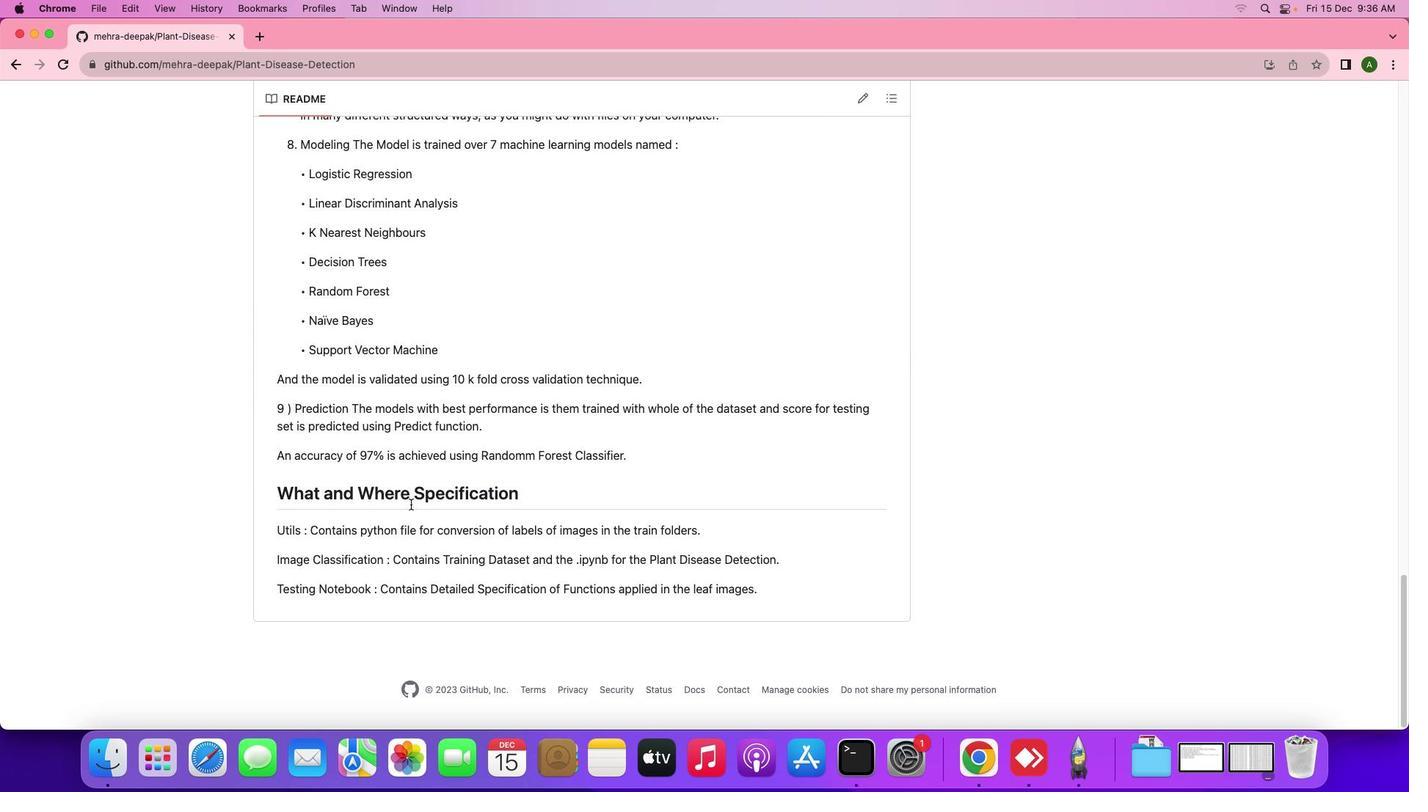 
Action: Mouse scrolled (410, 504) with delta (0, 0)
Screenshot: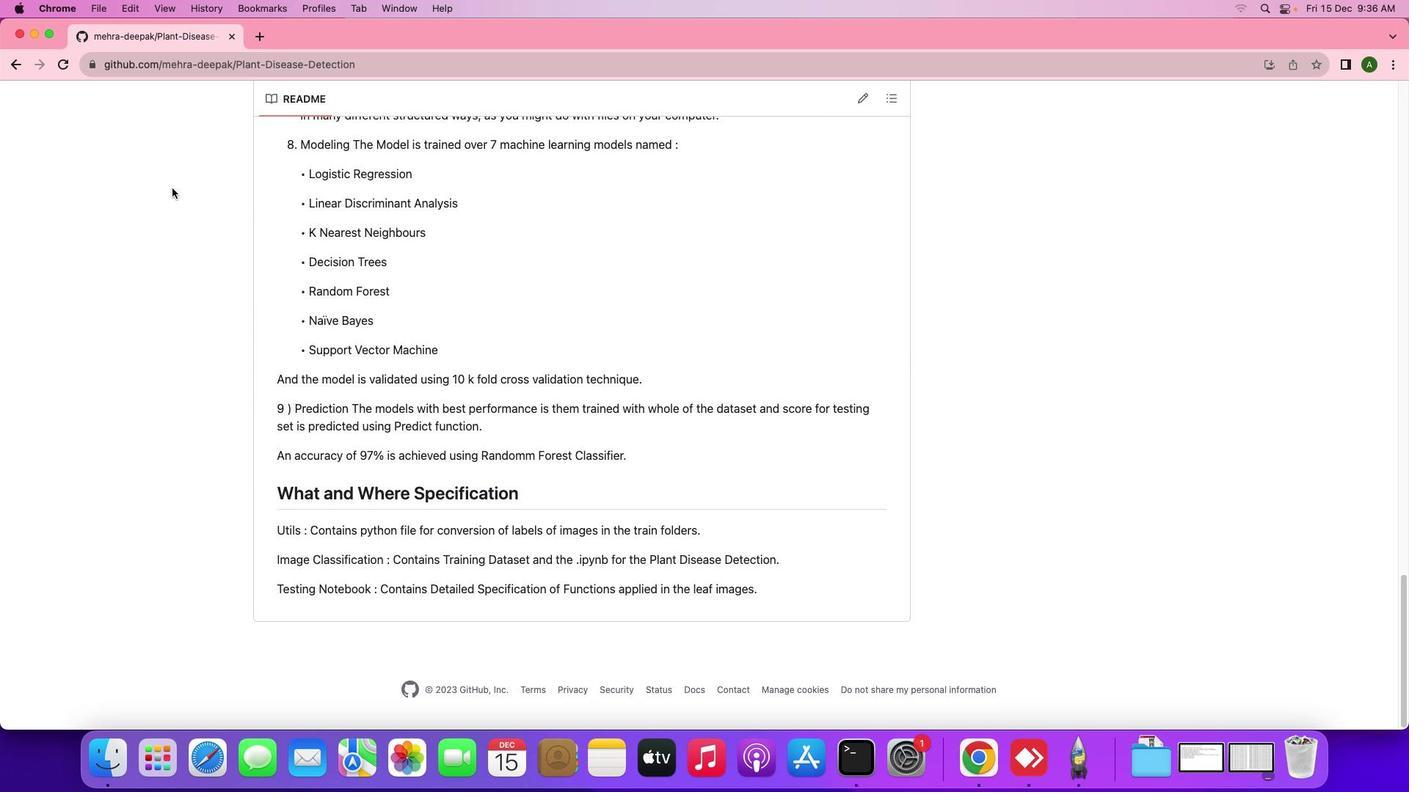 
Action: Mouse moved to (410, 504)
Screenshot: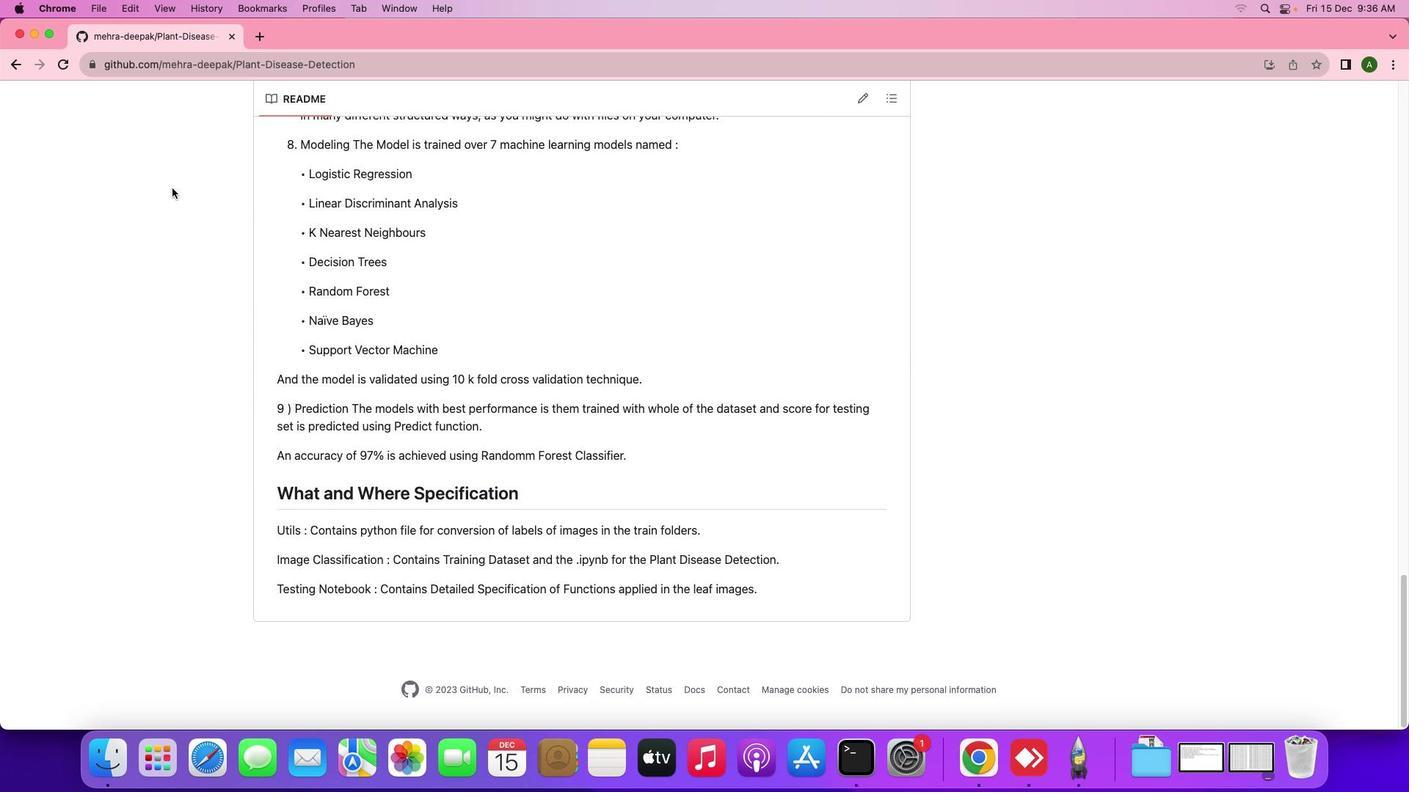 
Action: Mouse scrolled (410, 504) with delta (0, 0)
Screenshot: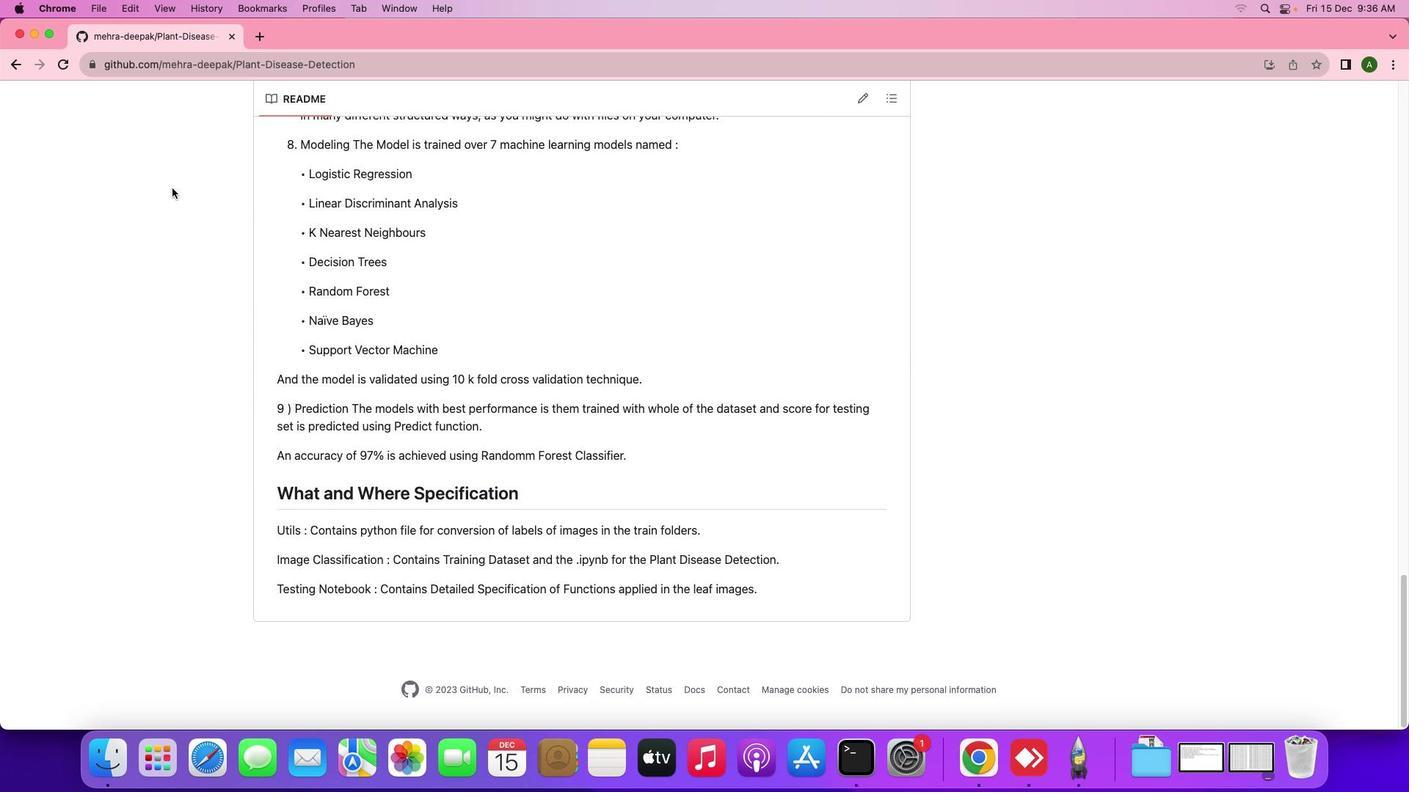 
Action: Mouse scrolled (410, 504) with delta (0, -2)
Screenshot: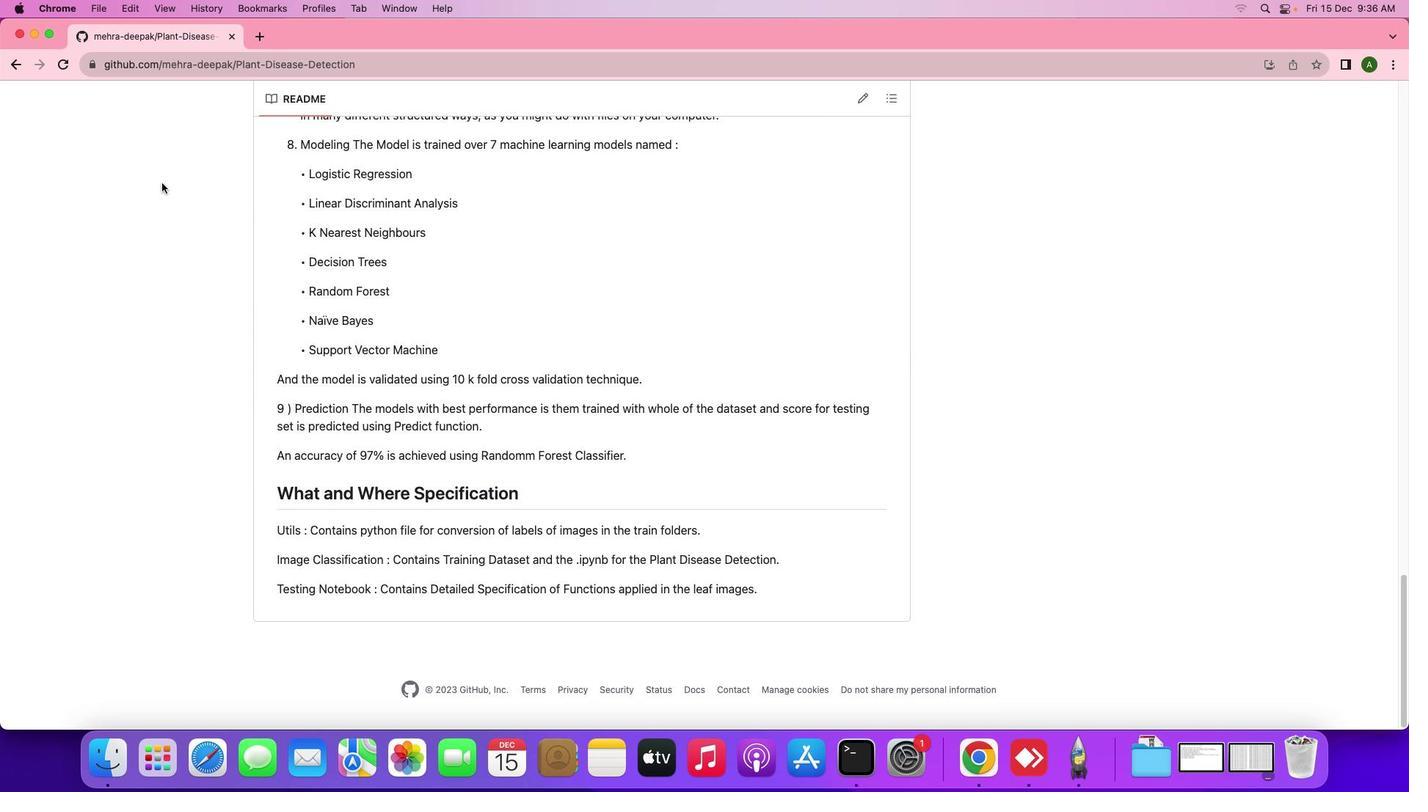 
Action: Mouse scrolled (410, 504) with delta (0, -3)
Screenshot: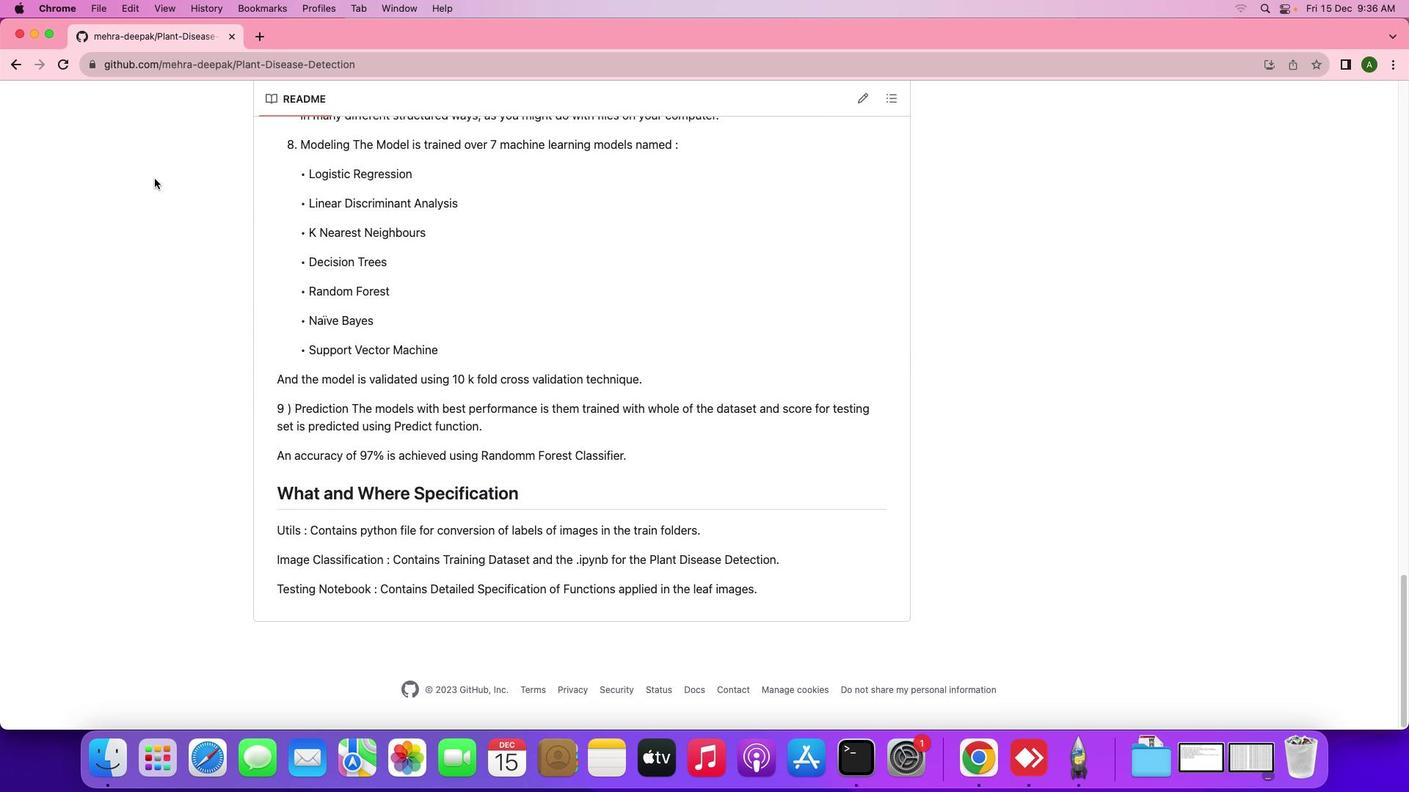 
Action: Mouse scrolled (410, 504) with delta (0, -4)
Screenshot: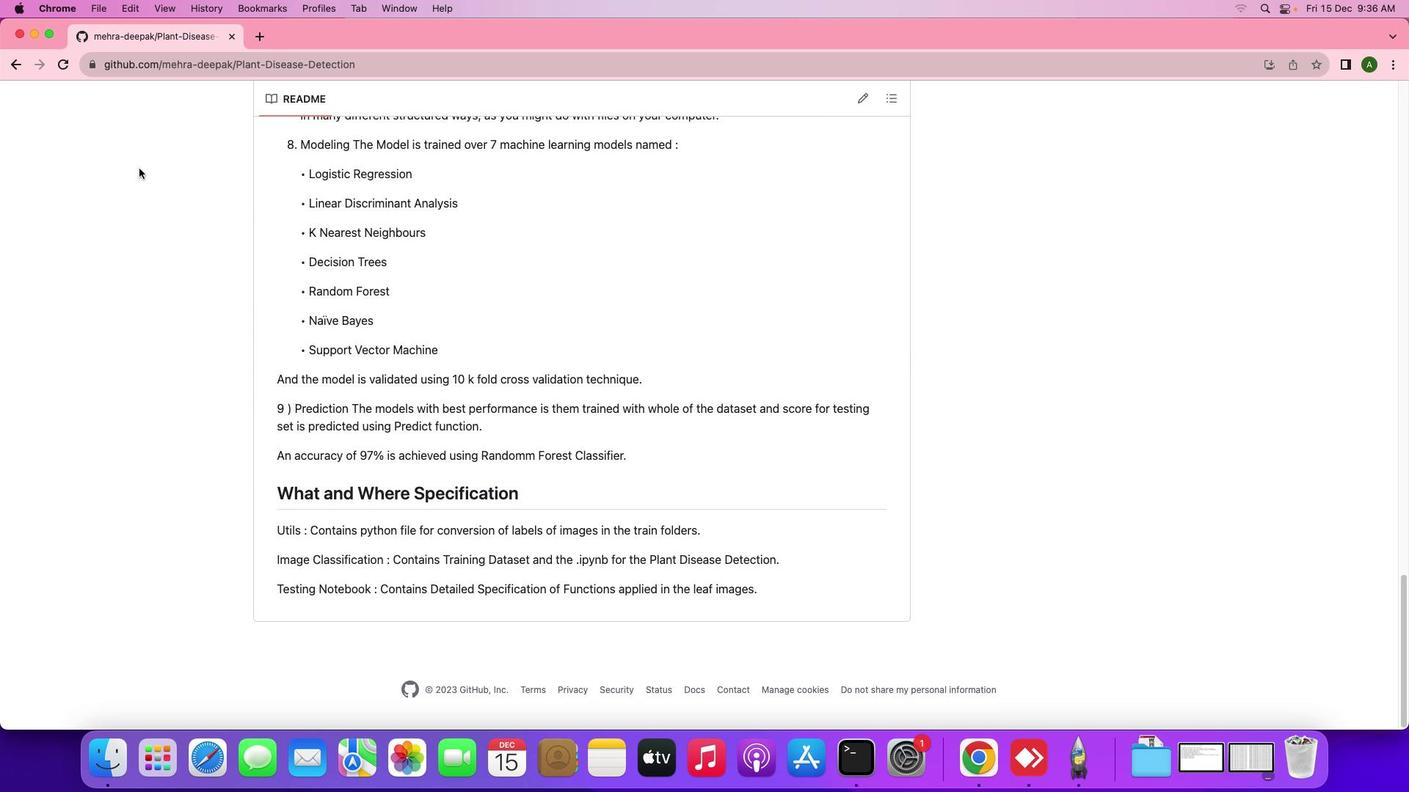 
Action: Mouse scrolled (410, 504) with delta (0, -4)
Screenshot: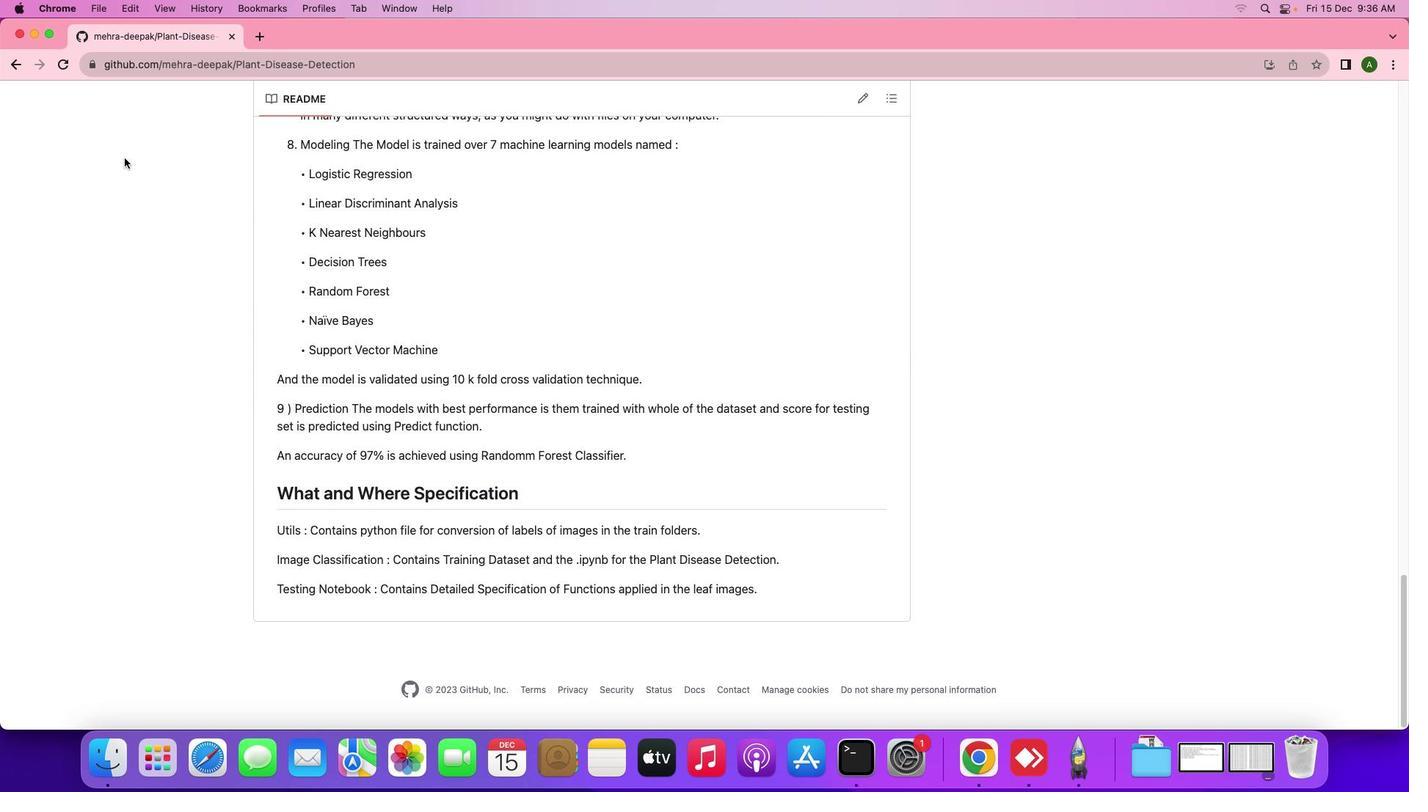 
Action: Mouse scrolled (410, 504) with delta (0, -4)
Screenshot: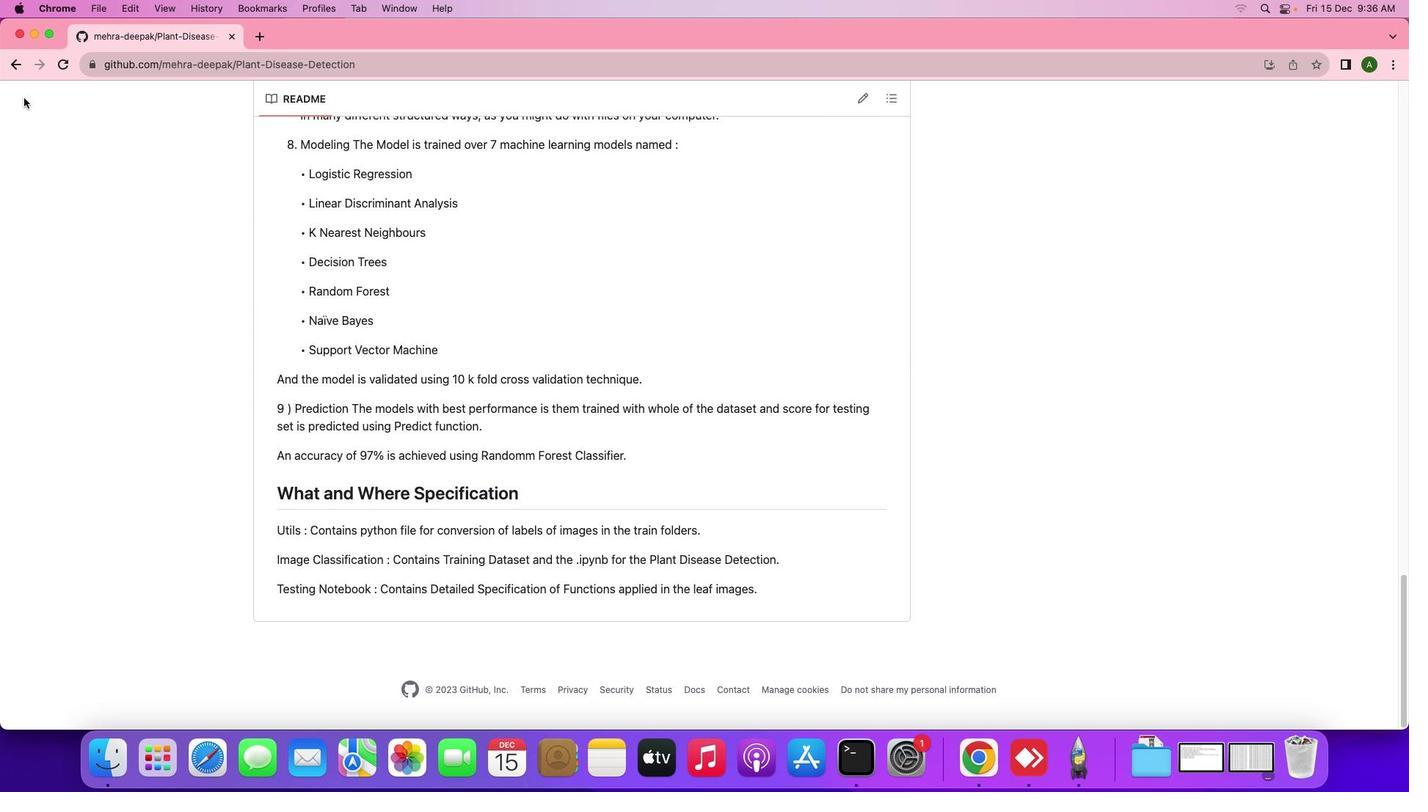 
Action: Mouse scrolled (410, 504) with delta (0, 0)
Screenshot: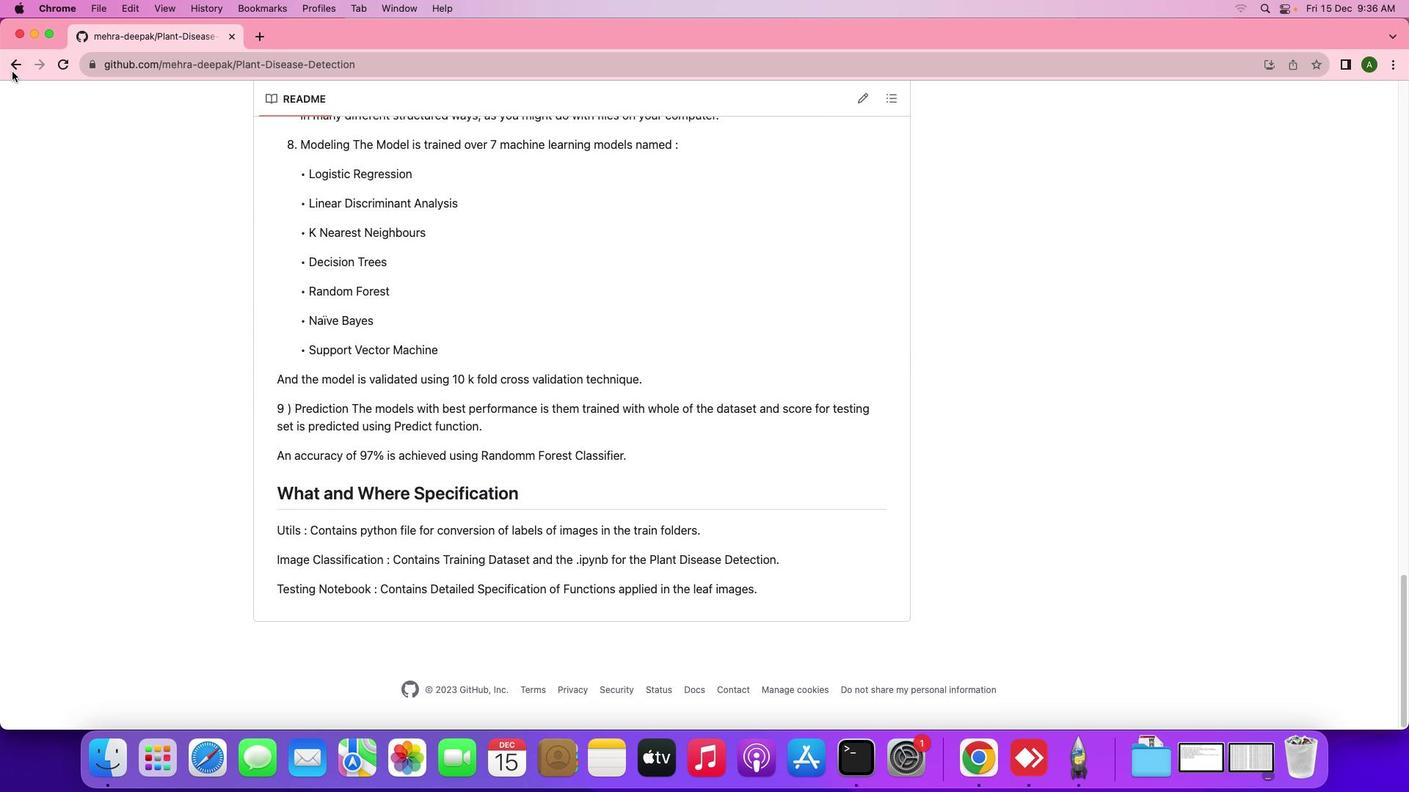 
Action: Mouse scrolled (410, 504) with delta (0, 0)
Screenshot: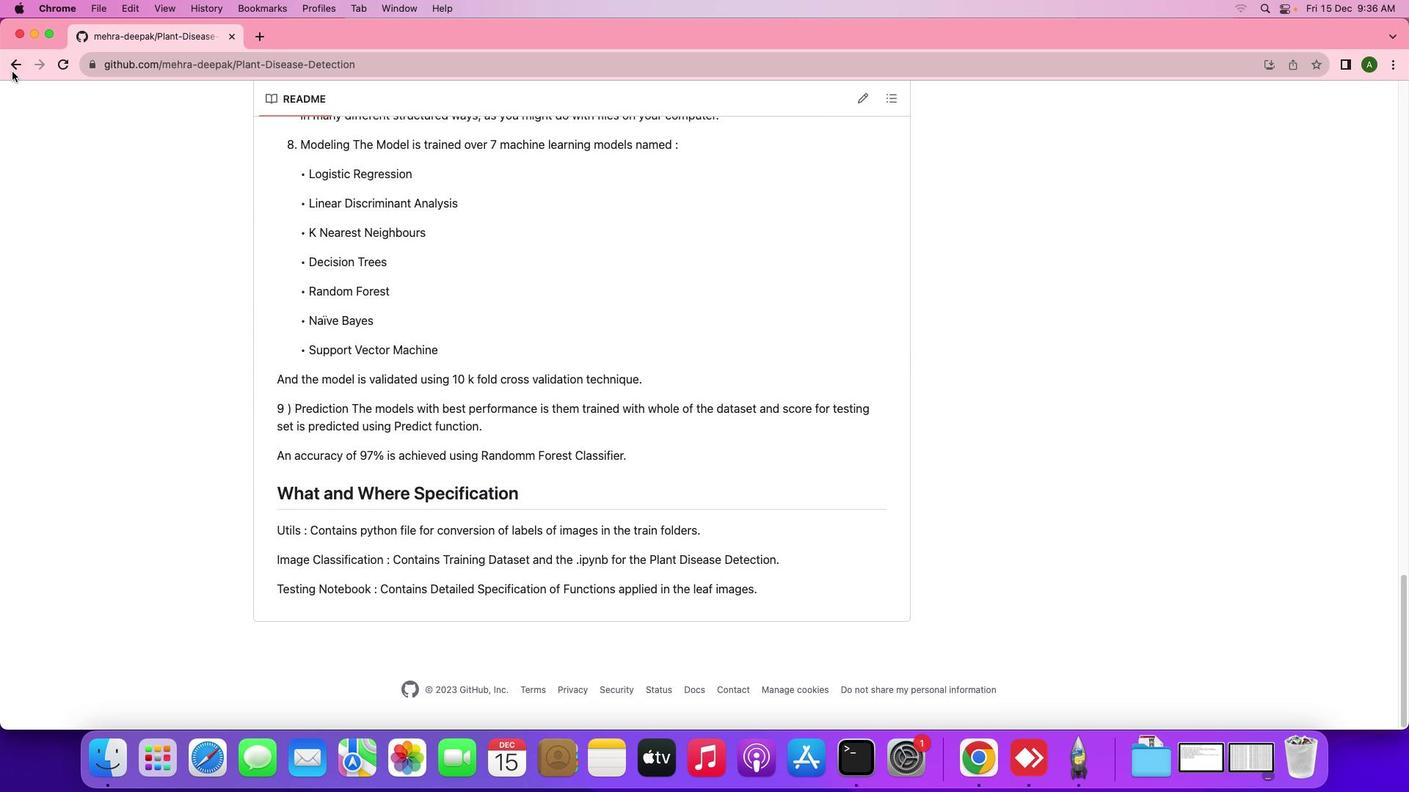 
Action: Mouse scrolled (410, 504) with delta (0, -2)
Screenshot: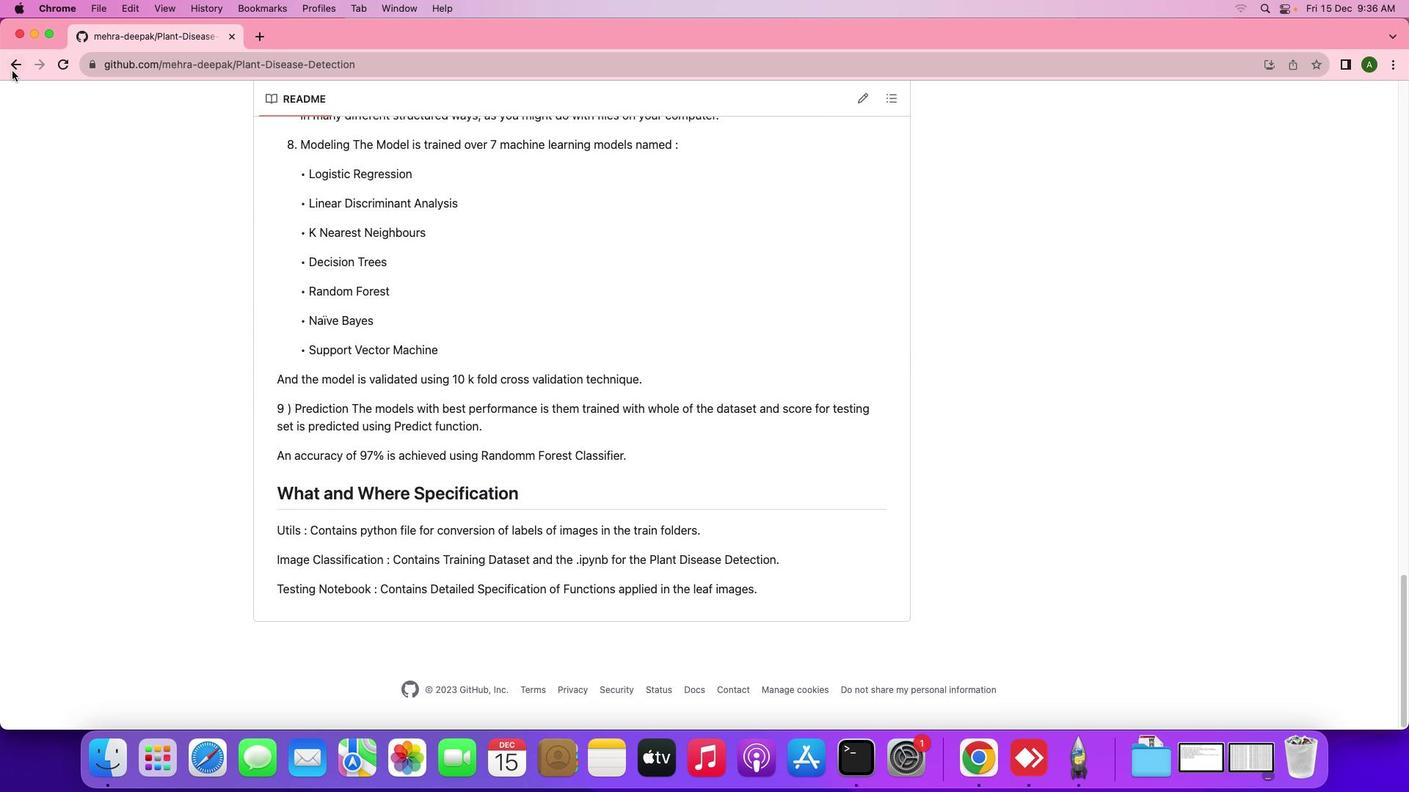 
Action: Mouse scrolled (410, 504) with delta (0, -3)
Screenshot: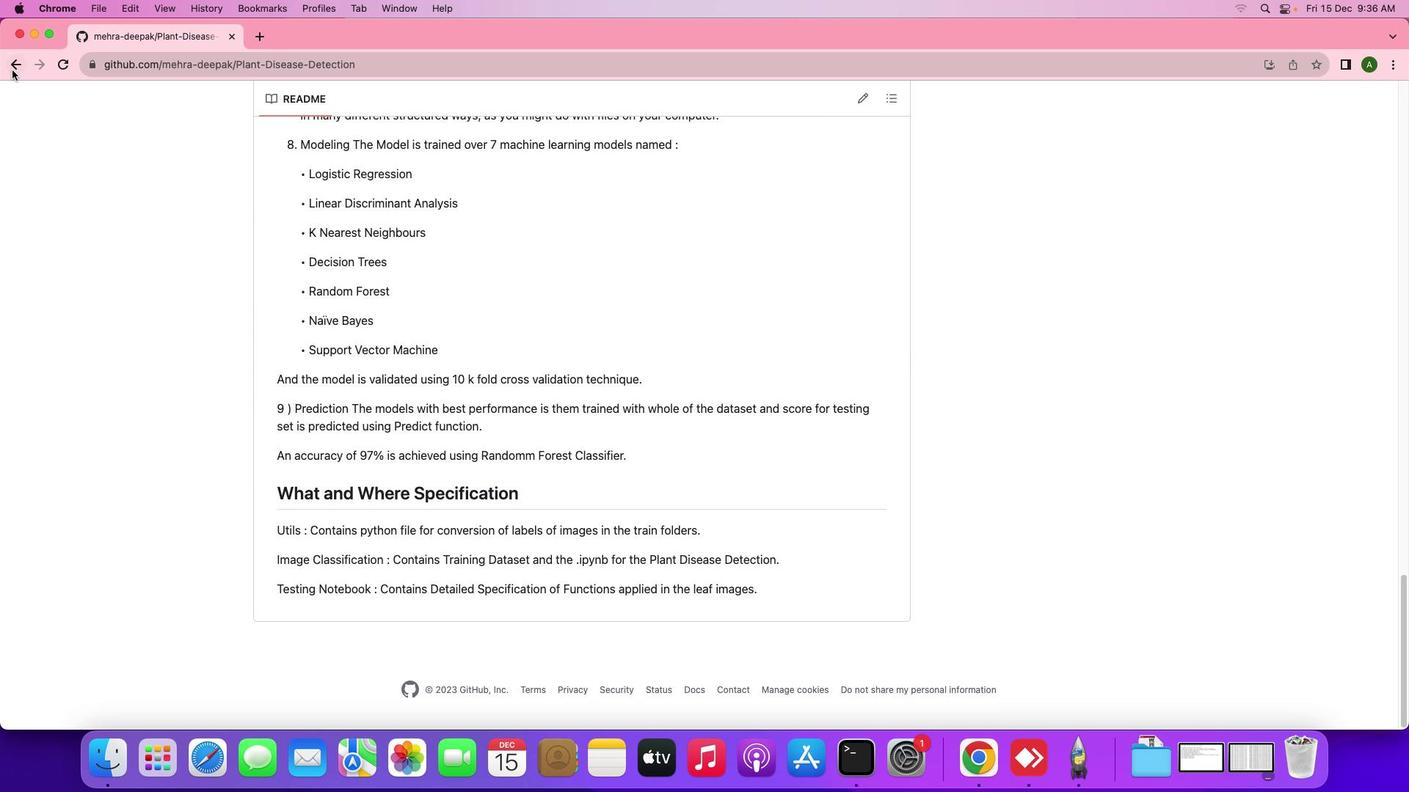 
Action: Mouse scrolled (410, 504) with delta (0, -4)
Screenshot: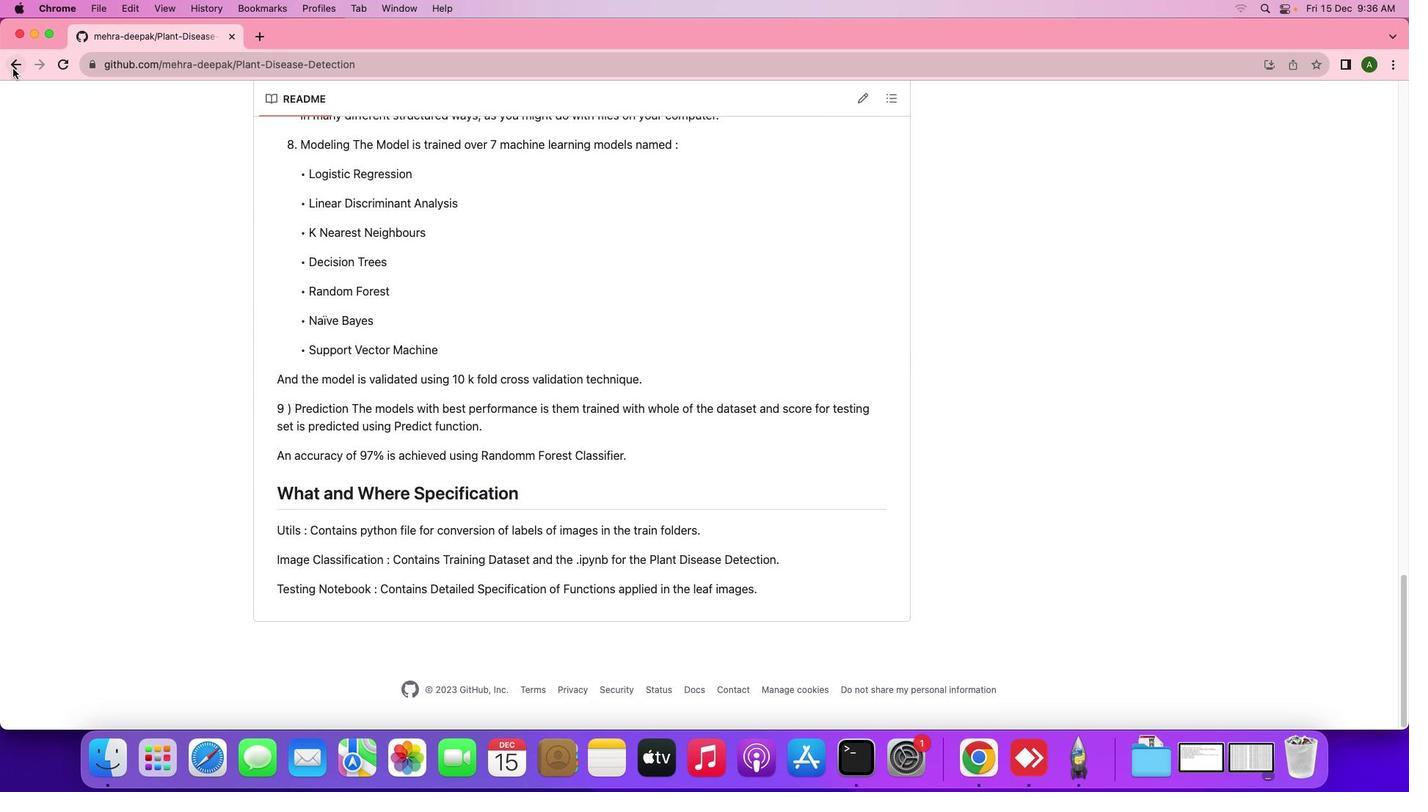 
Action: Mouse scrolled (410, 504) with delta (0, -4)
Screenshot: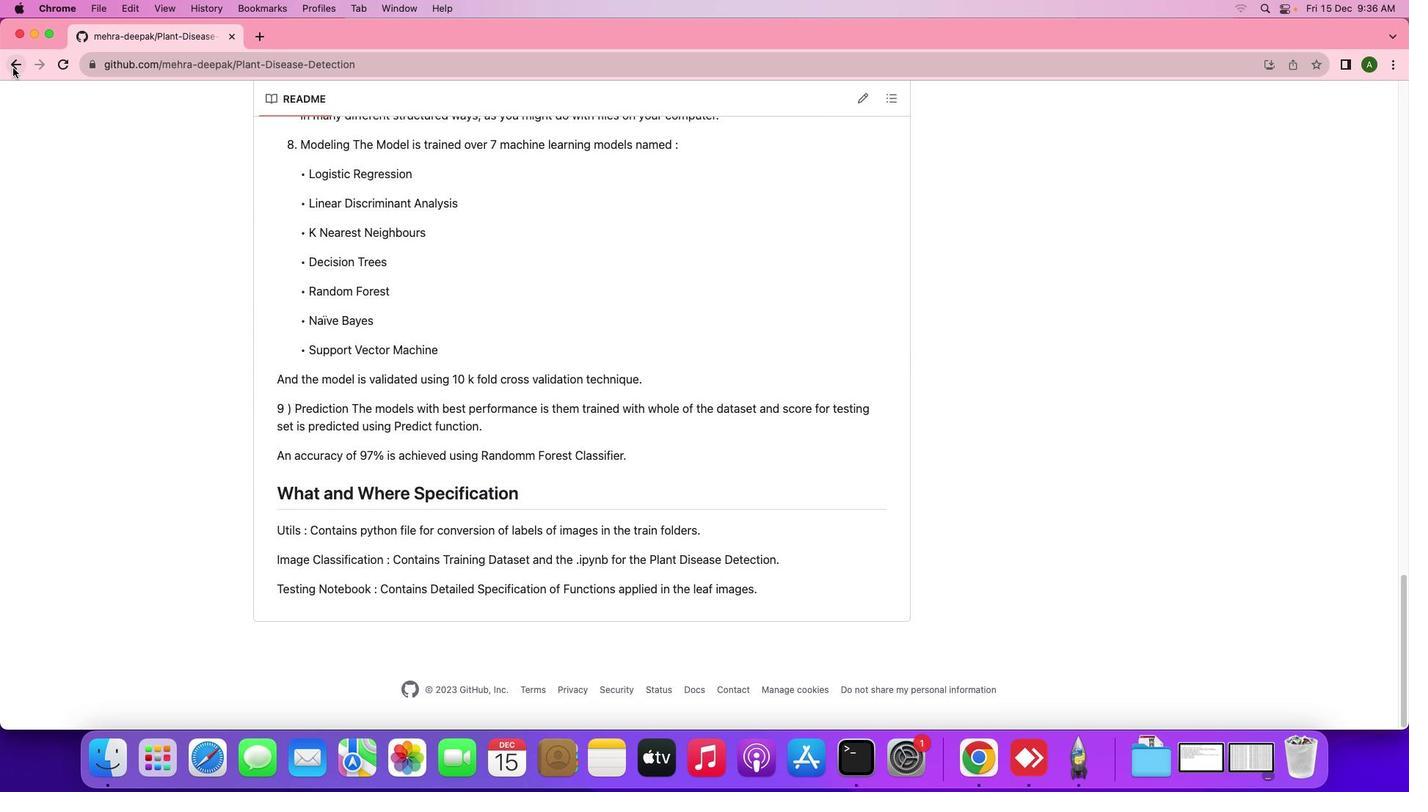 
Action: Mouse moved to (13, 67)
Screenshot: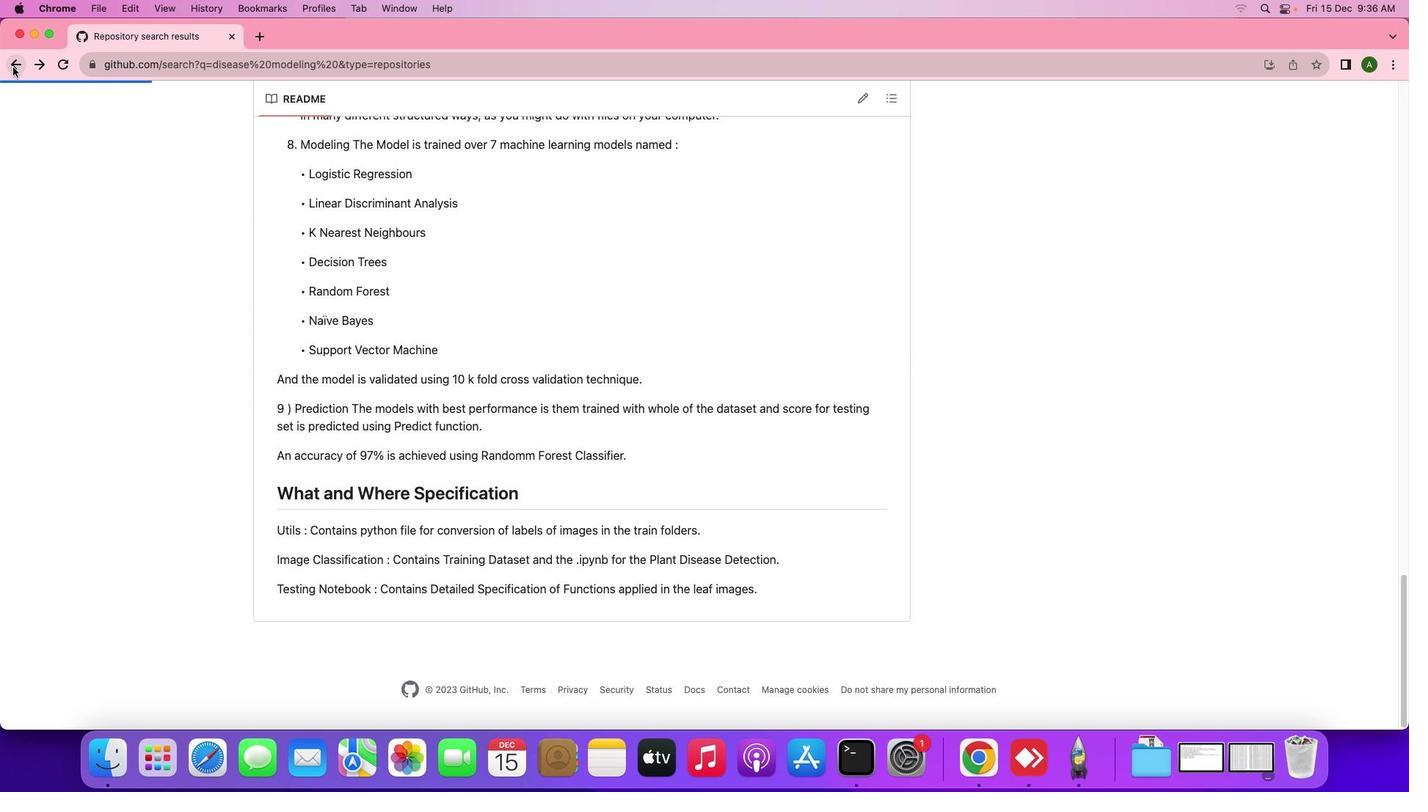 
Action: Mouse pressed left at (13, 67)
Screenshot: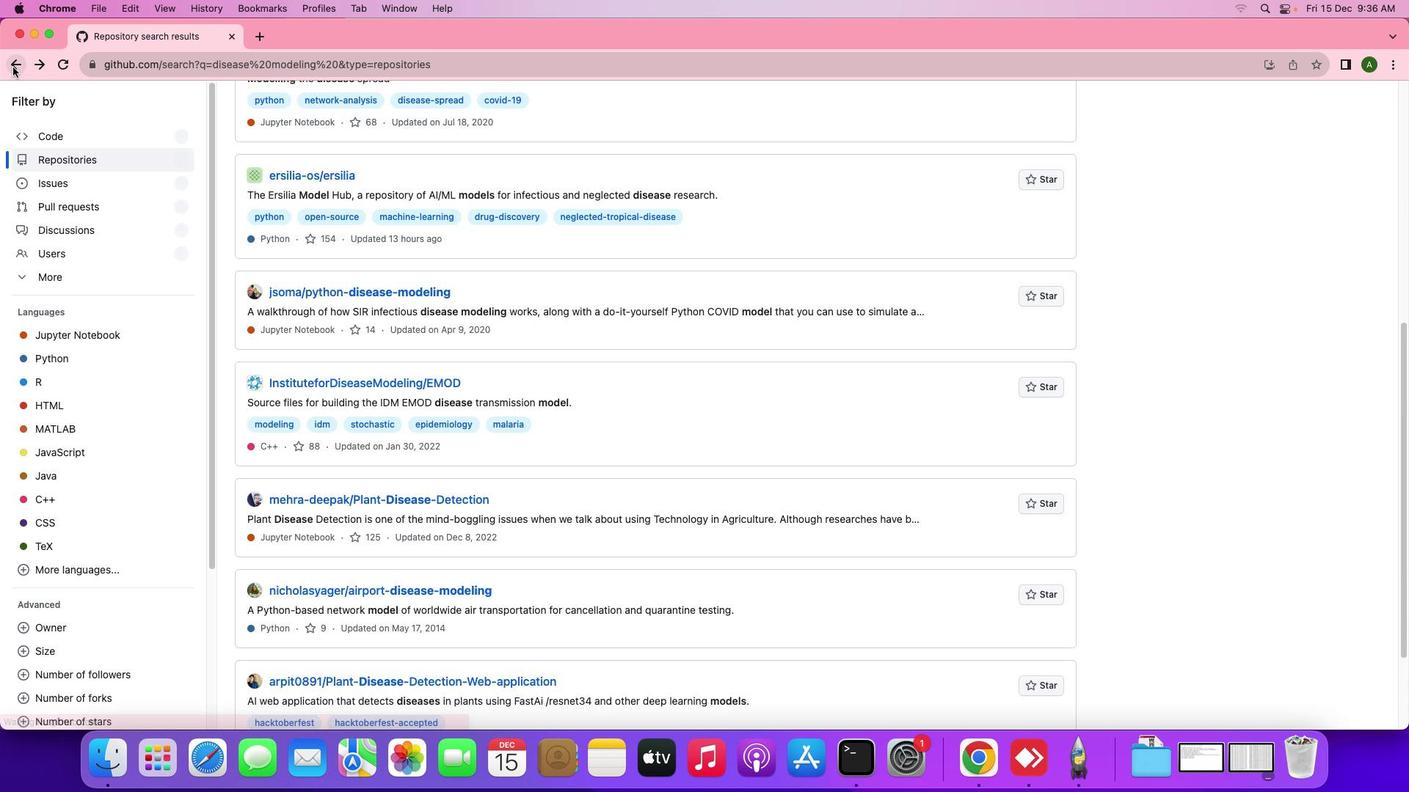 
Action: Mouse moved to (422, 590)
Screenshot: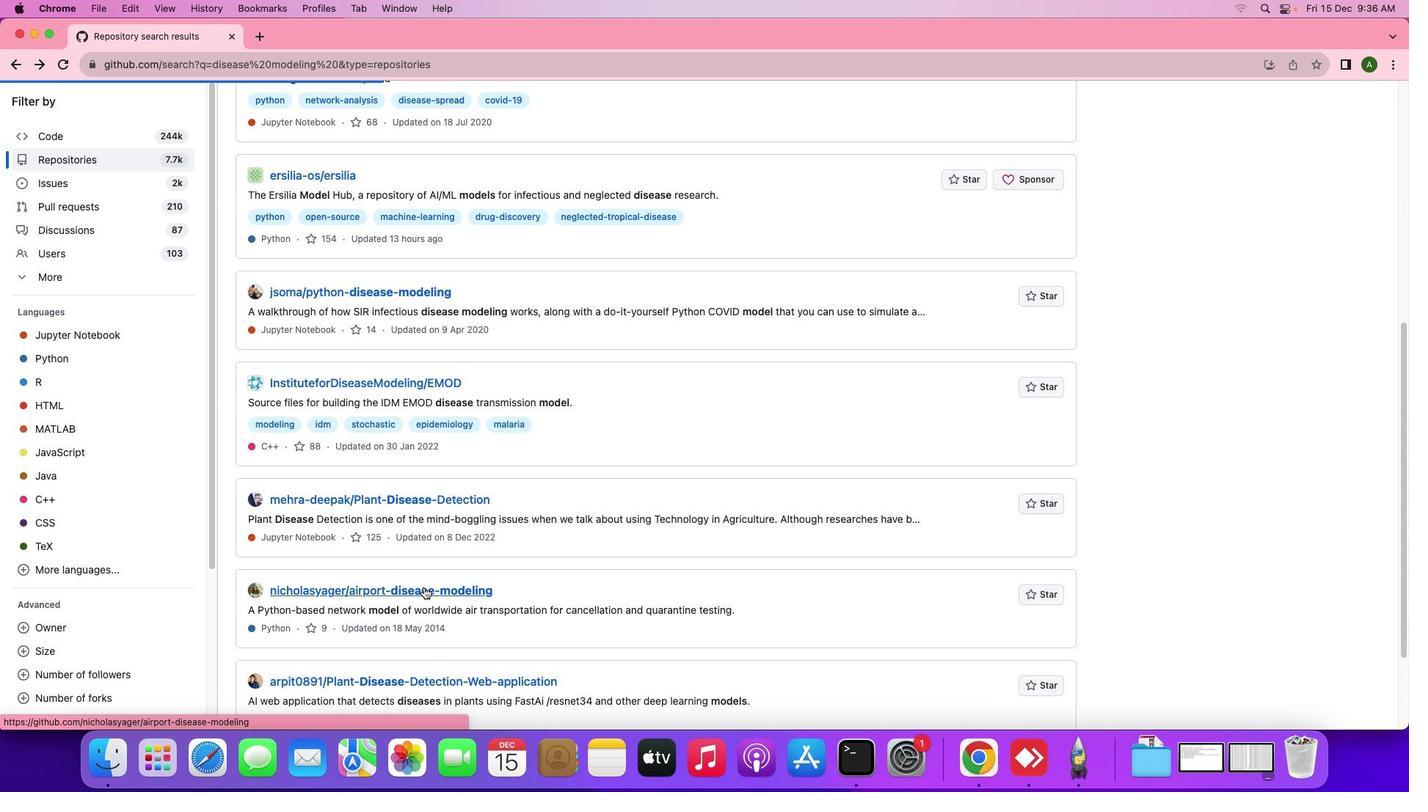 
Action: Mouse pressed left at (422, 590)
Screenshot: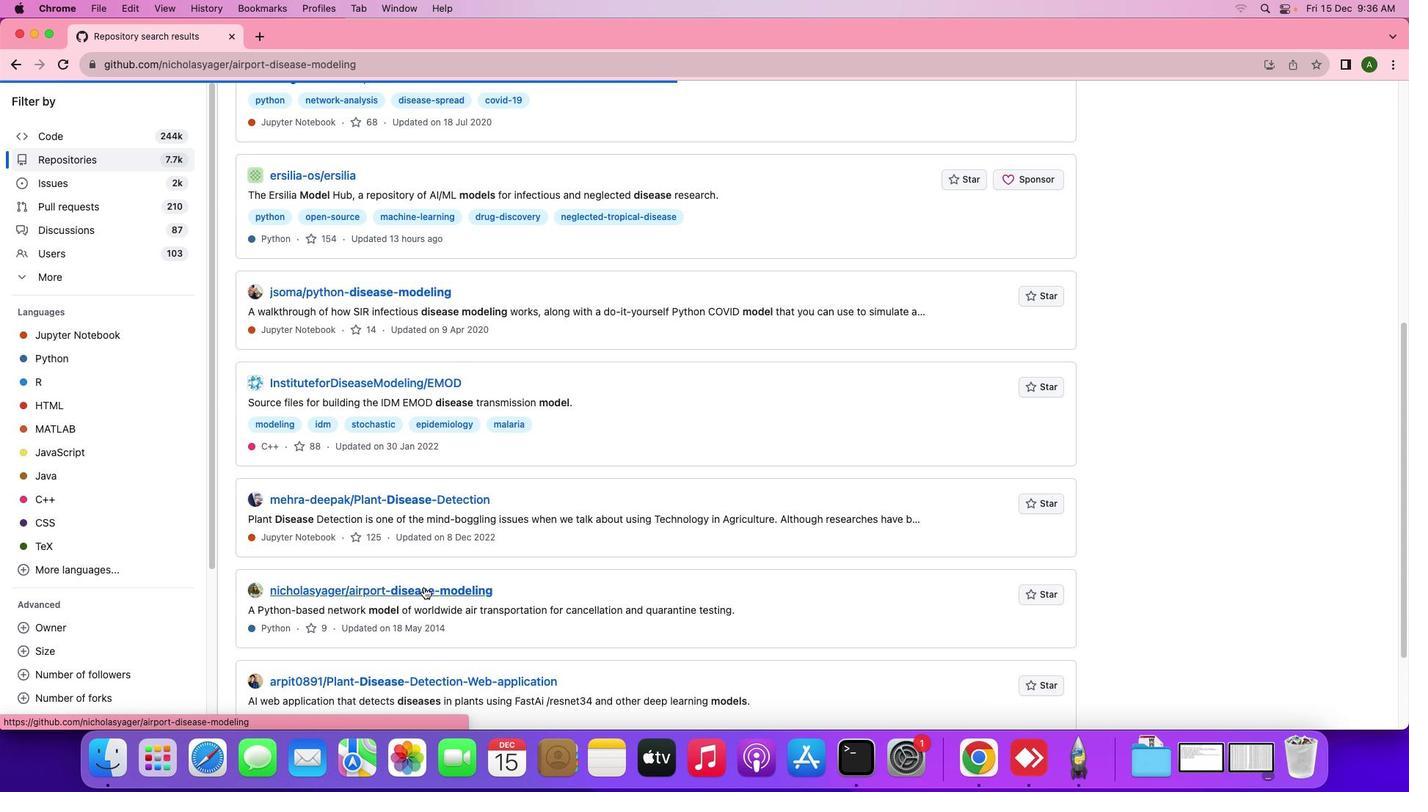 
Action: Mouse moved to (424, 581)
Screenshot: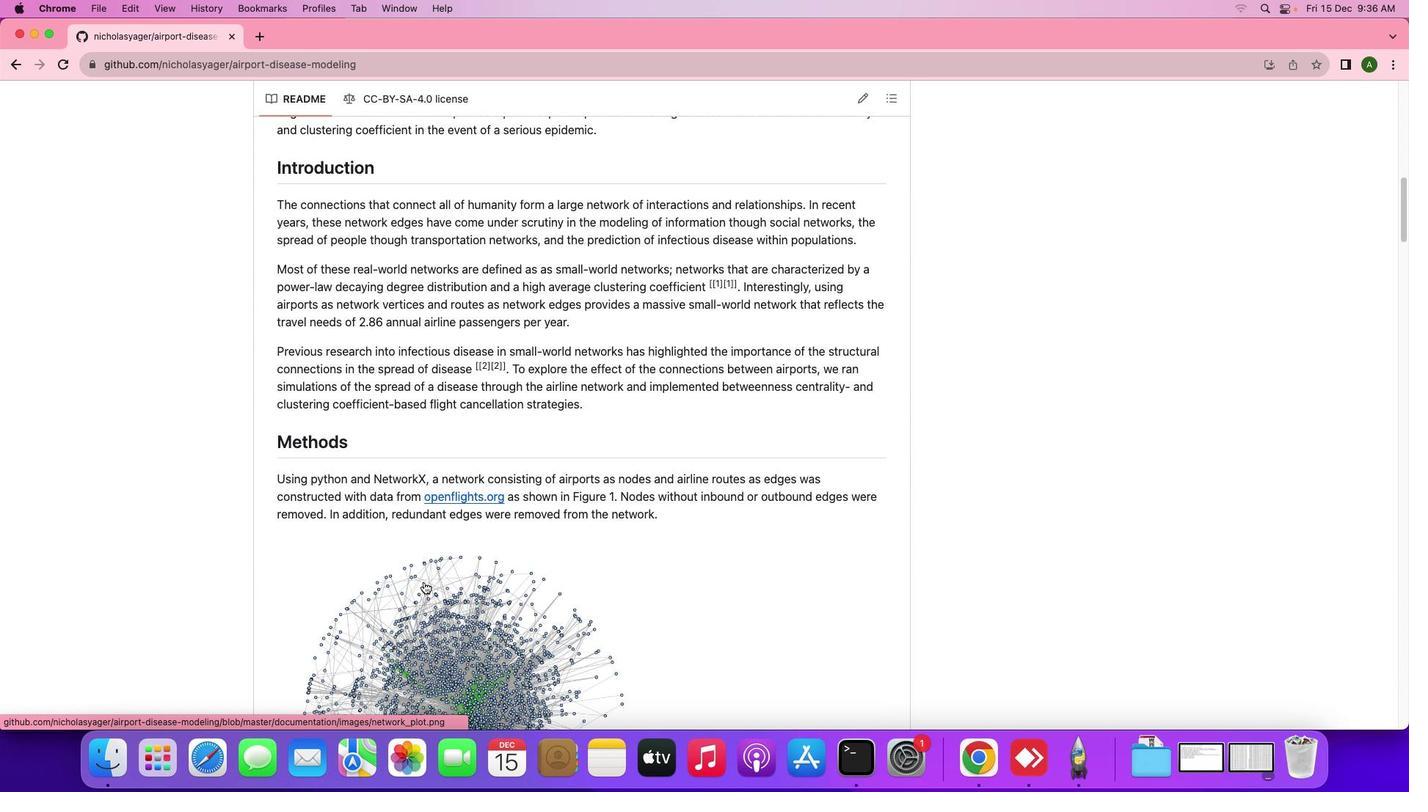 
Action: Mouse scrolled (424, 581) with delta (0, 0)
Screenshot: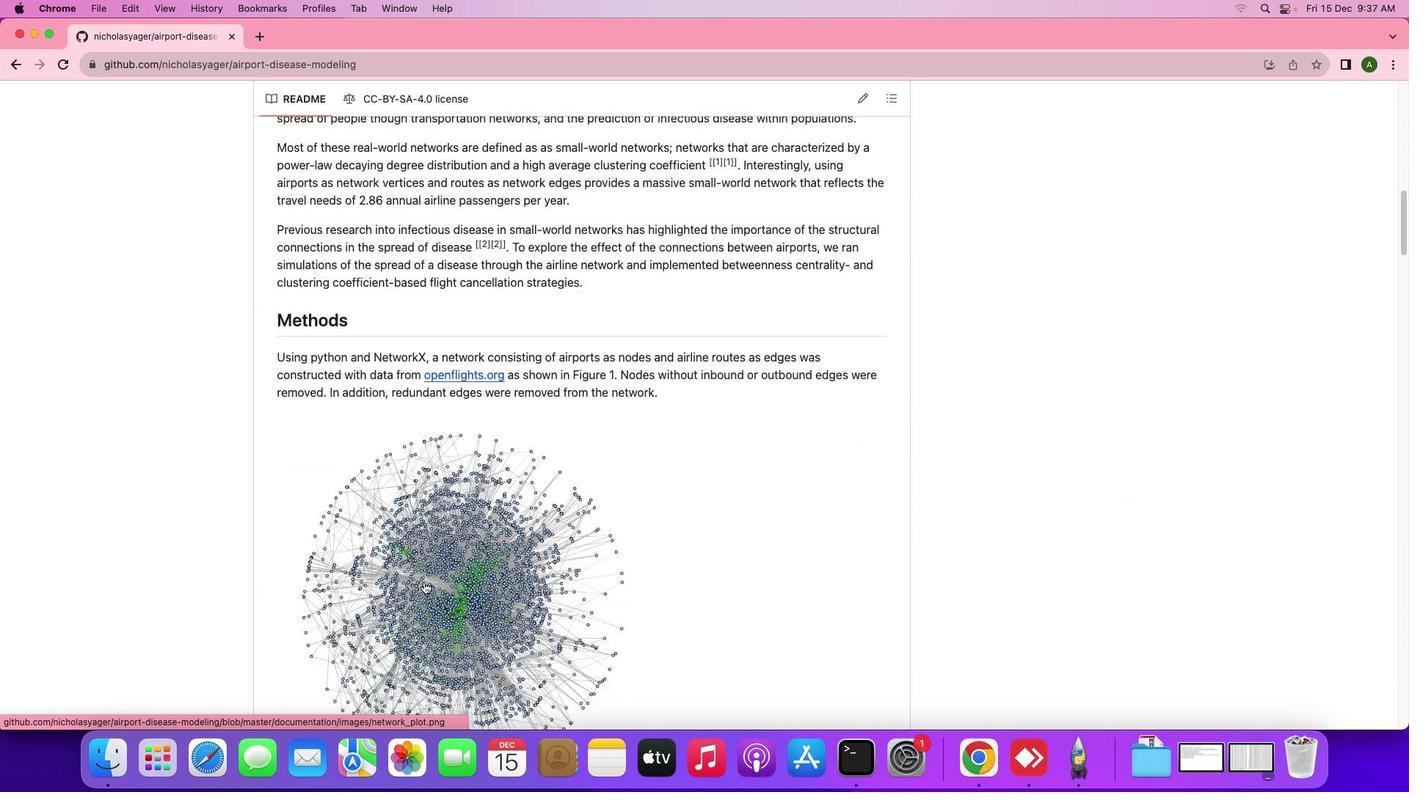 
Action: Mouse scrolled (424, 581) with delta (0, 0)
Screenshot: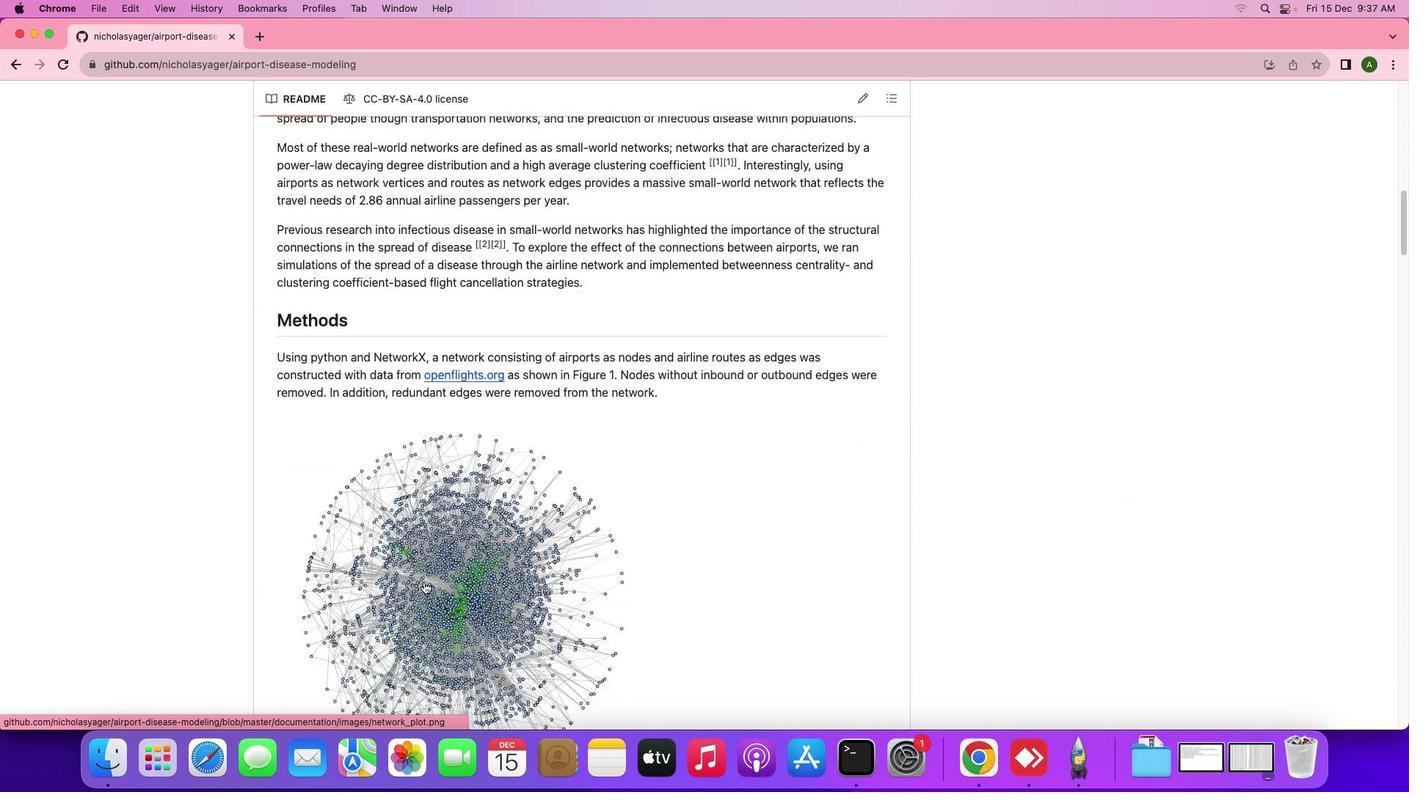 
Action: Mouse scrolled (424, 581) with delta (0, -2)
Screenshot: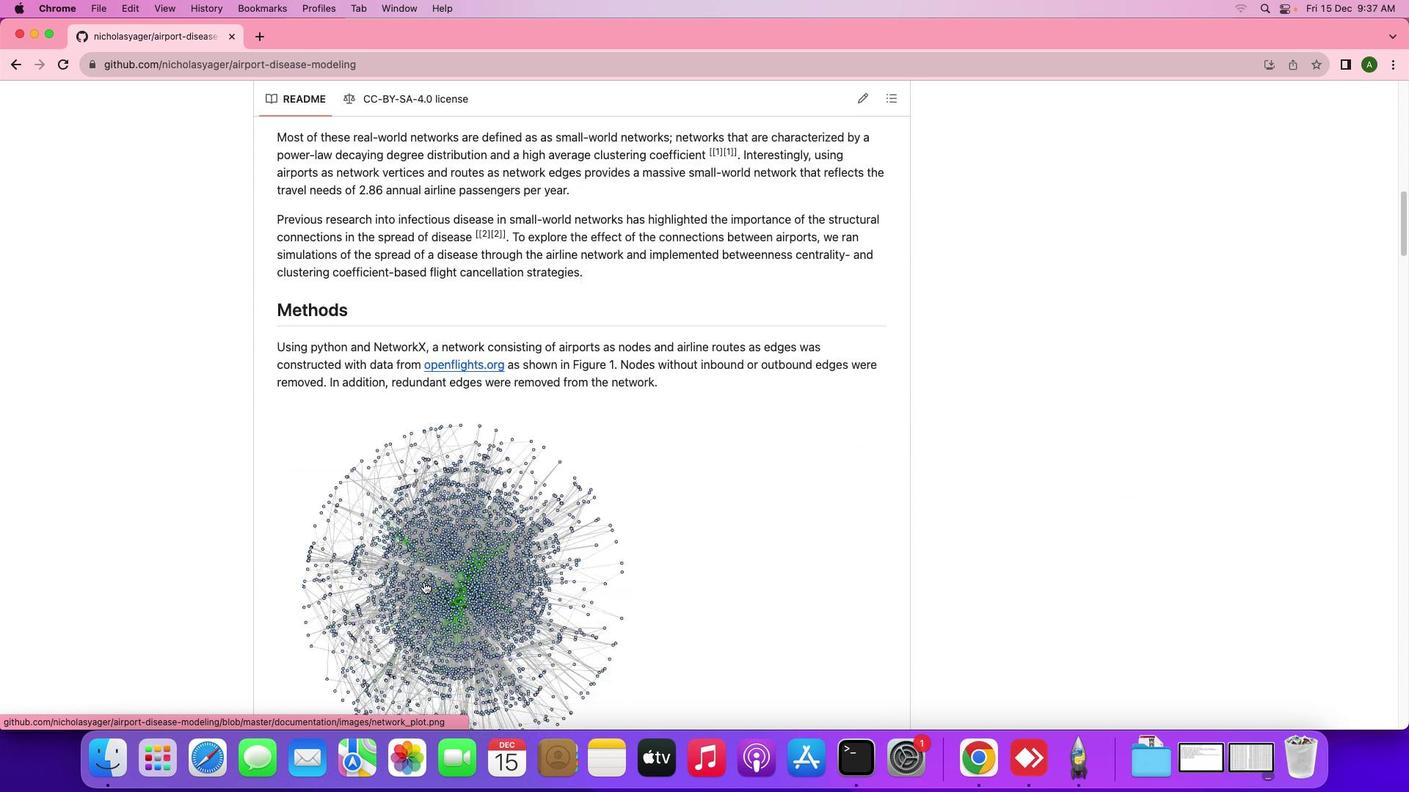 
Action: Mouse scrolled (424, 581) with delta (0, -3)
Screenshot: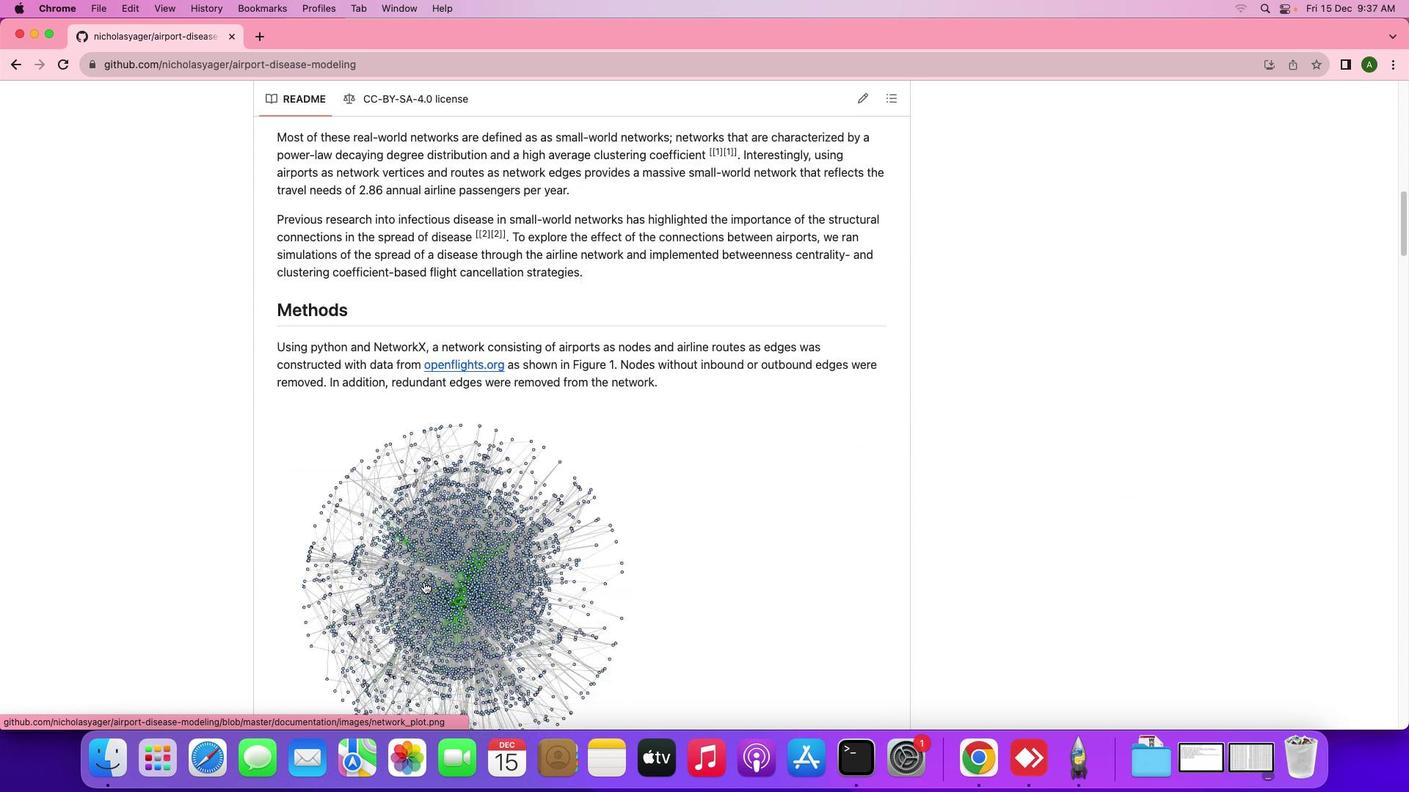 
Action: Mouse scrolled (424, 581) with delta (0, -4)
Screenshot: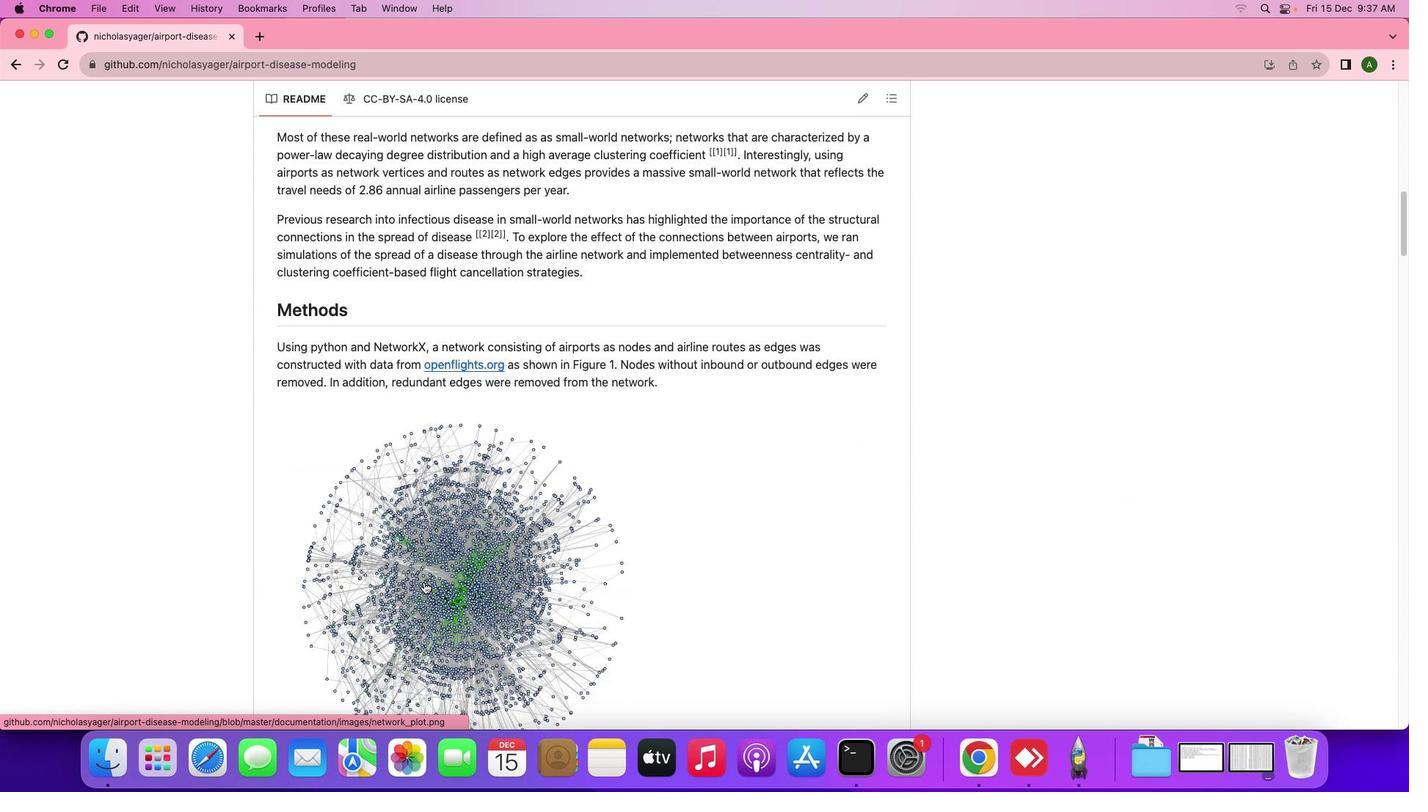
Action: Mouse scrolled (424, 581) with delta (0, -4)
Screenshot: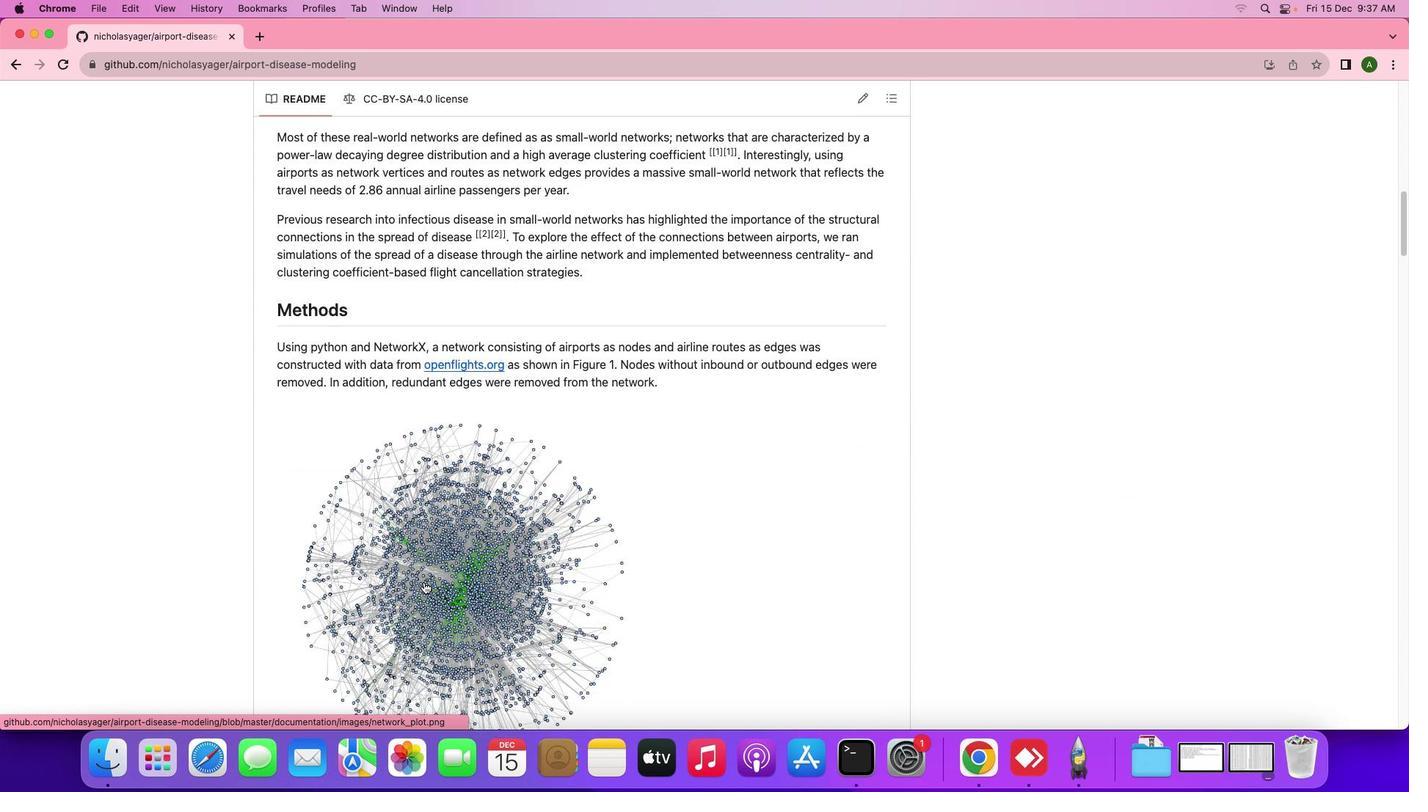 
Action: Mouse scrolled (424, 581) with delta (0, -4)
Screenshot: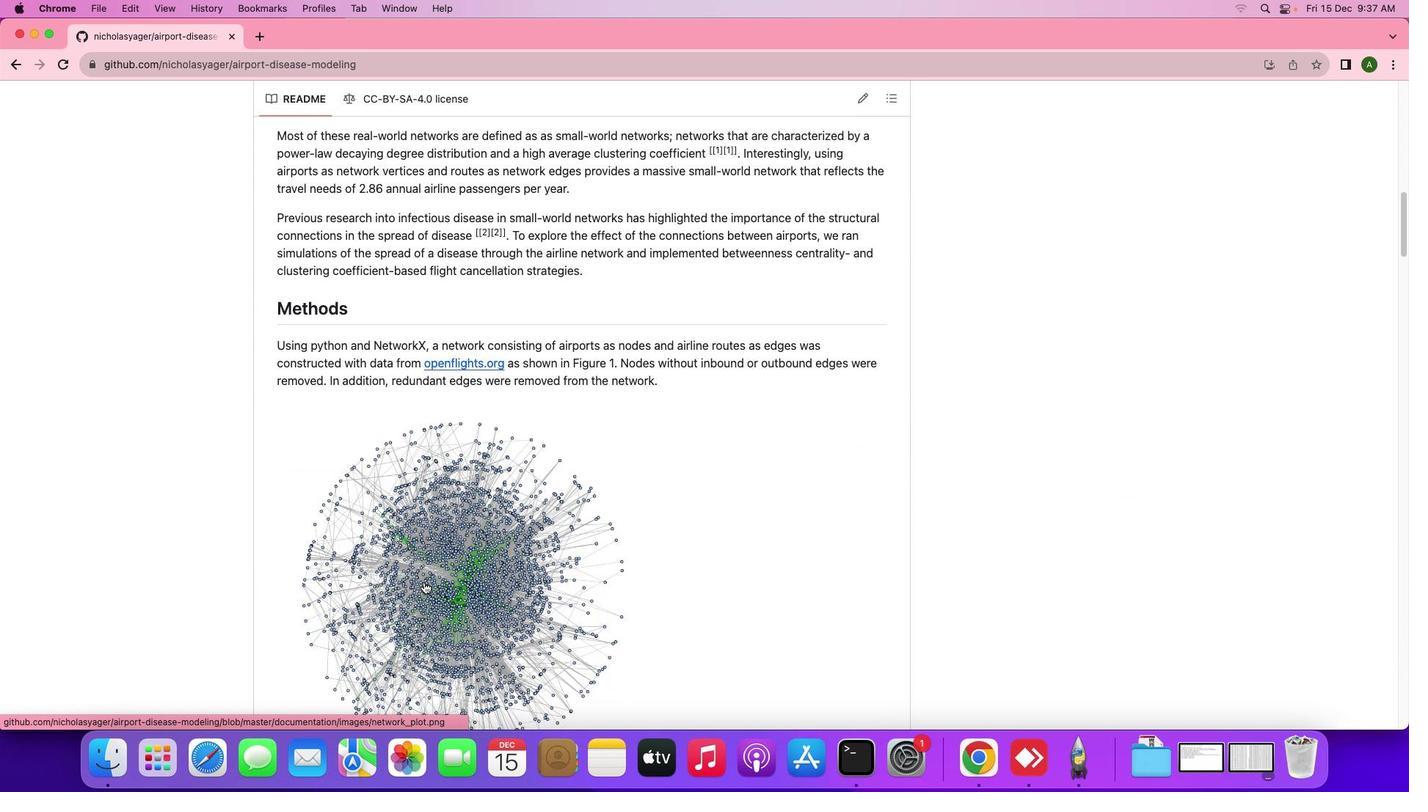 
Action: Mouse scrolled (424, 581) with delta (0, 0)
Screenshot: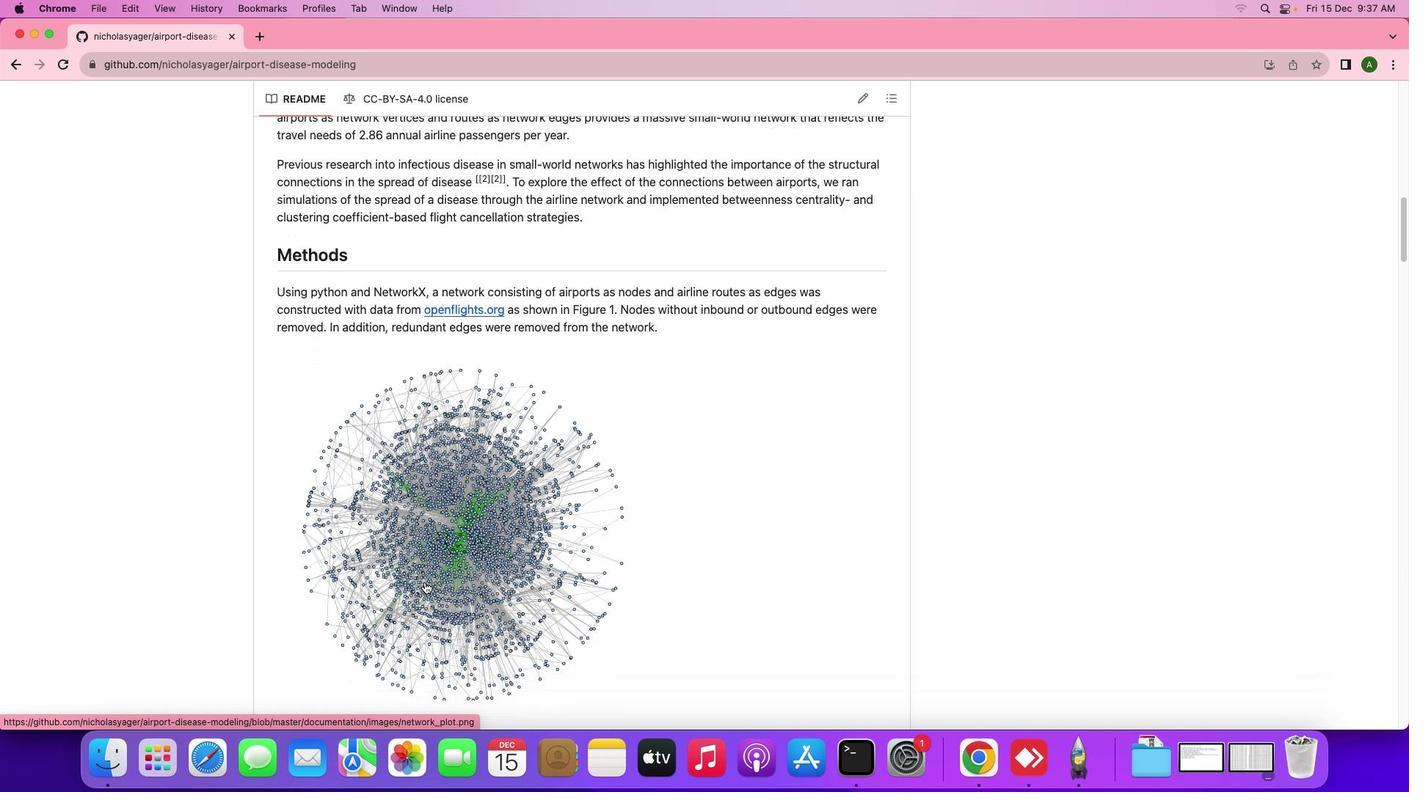
Action: Mouse scrolled (424, 581) with delta (0, 0)
Screenshot: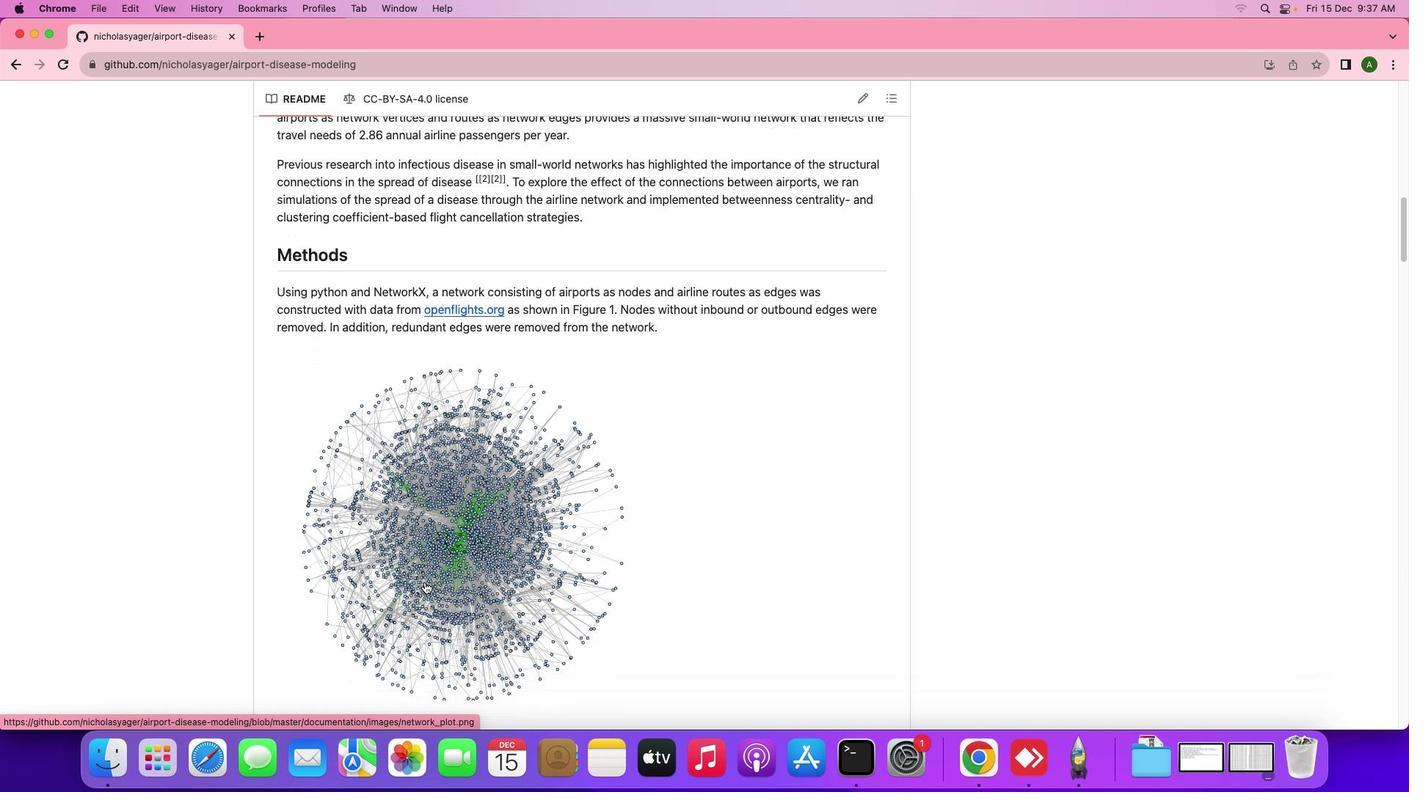 
Action: Mouse scrolled (424, 581) with delta (0, -2)
Screenshot: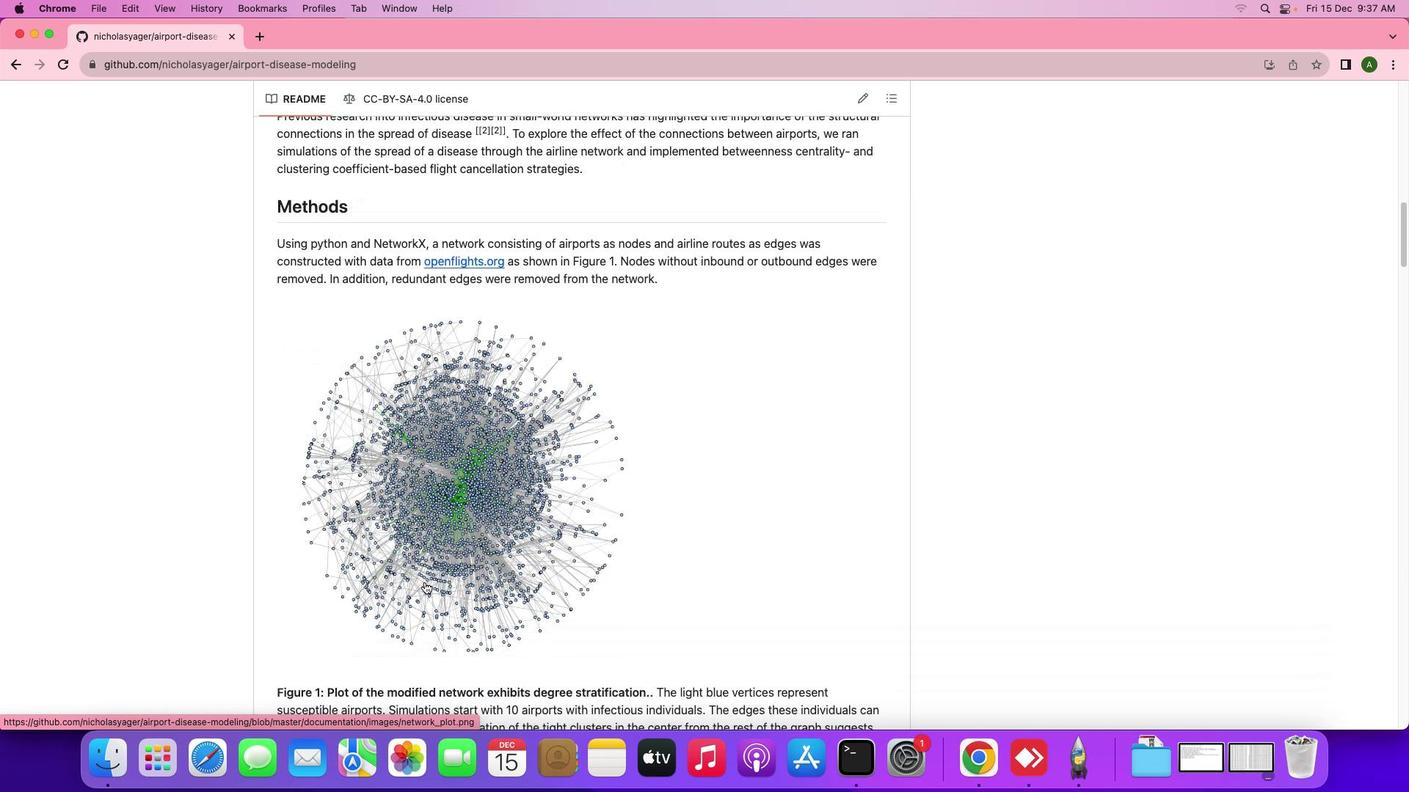 
Action: Mouse scrolled (424, 581) with delta (0, 0)
Screenshot: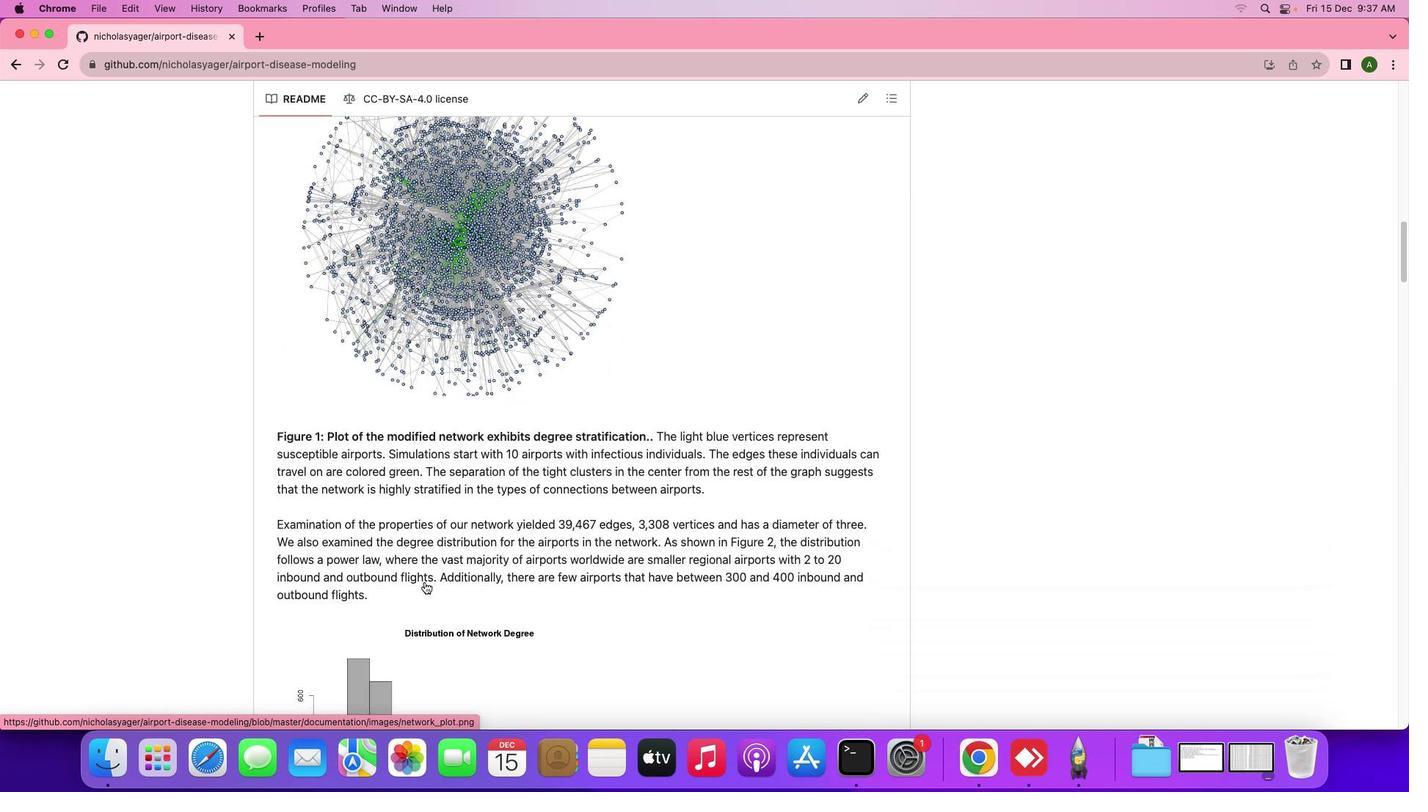 
Action: Mouse scrolled (424, 581) with delta (0, 0)
Screenshot: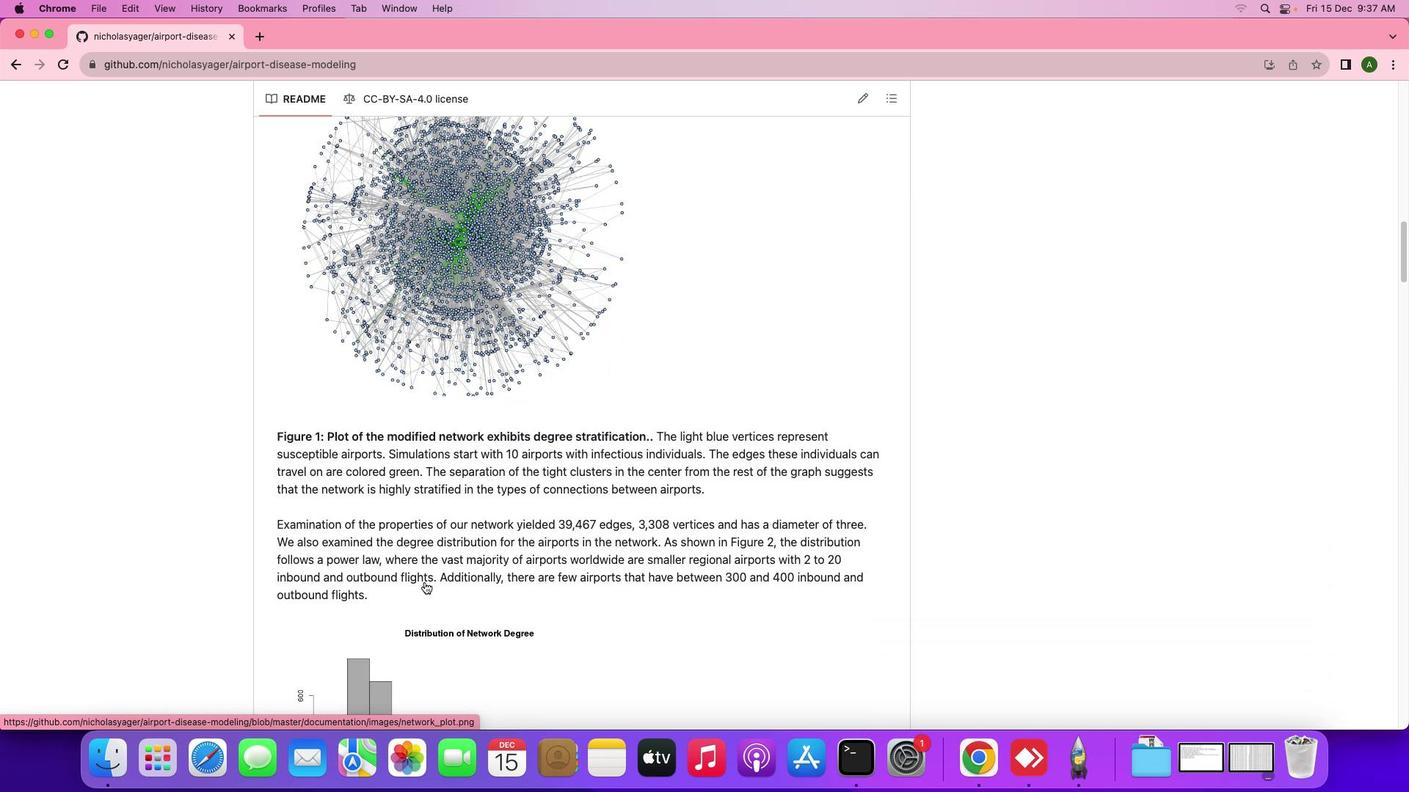 
Action: Mouse moved to (424, 581)
Screenshot: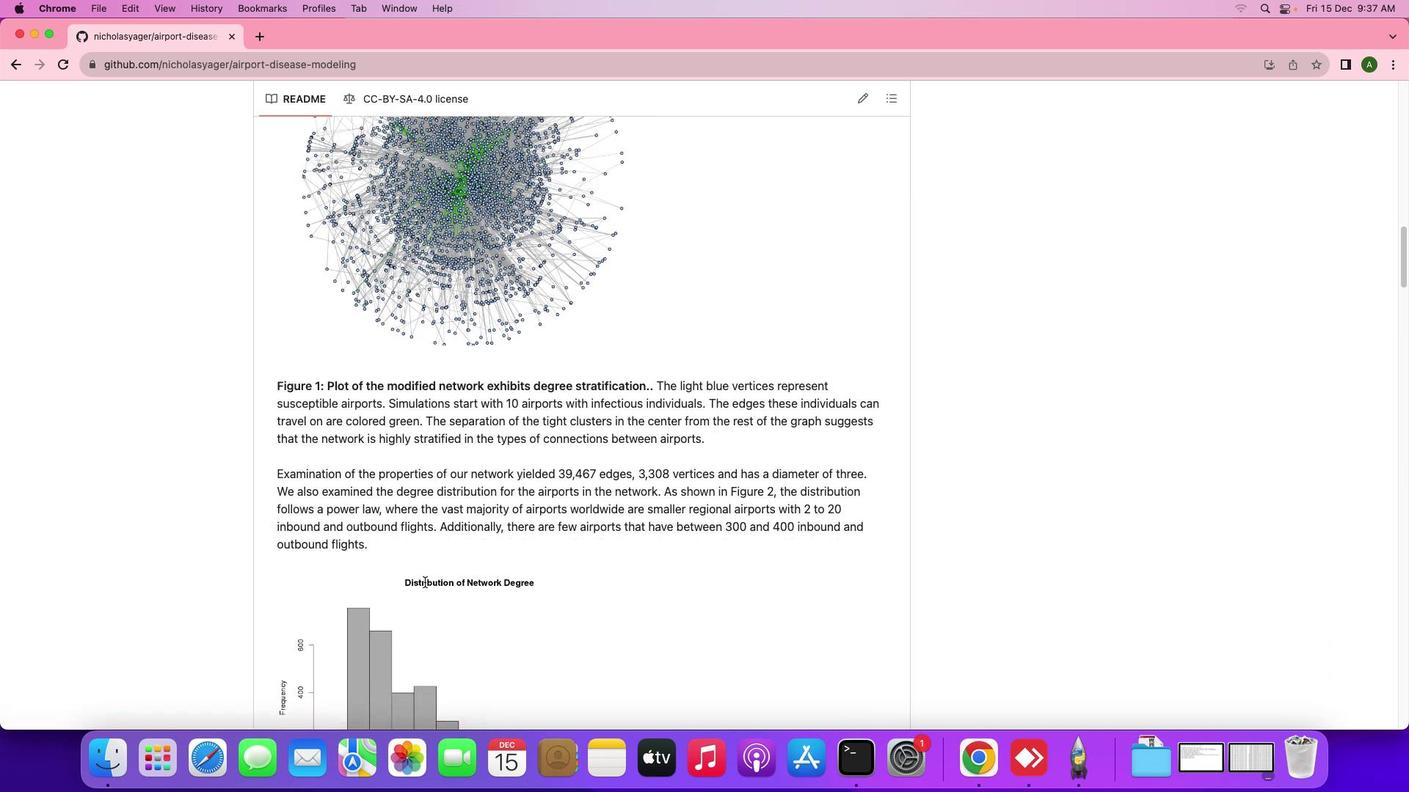 
Action: Mouse scrolled (424, 581) with delta (0, 0)
Screenshot: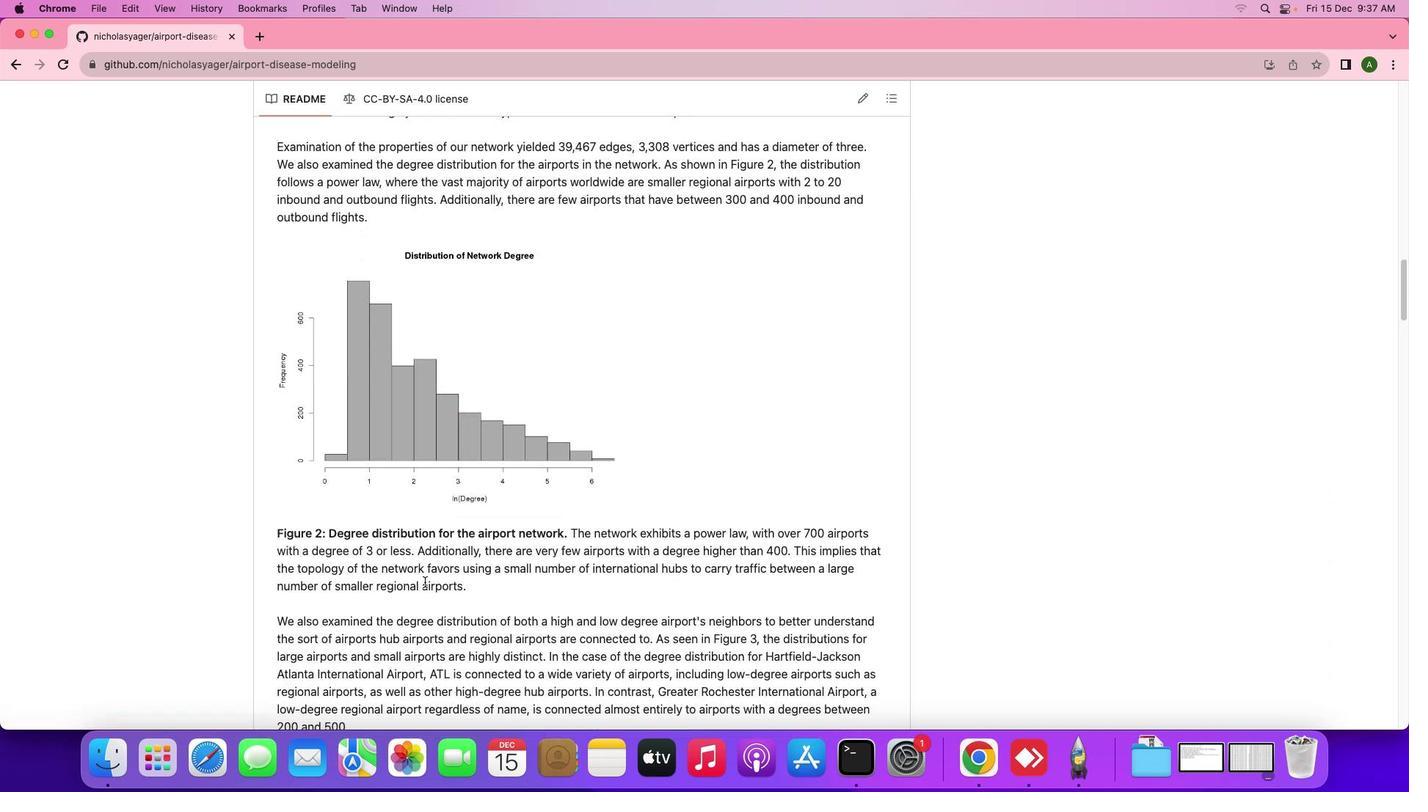 
Action: Mouse scrolled (424, 581) with delta (0, 0)
Screenshot: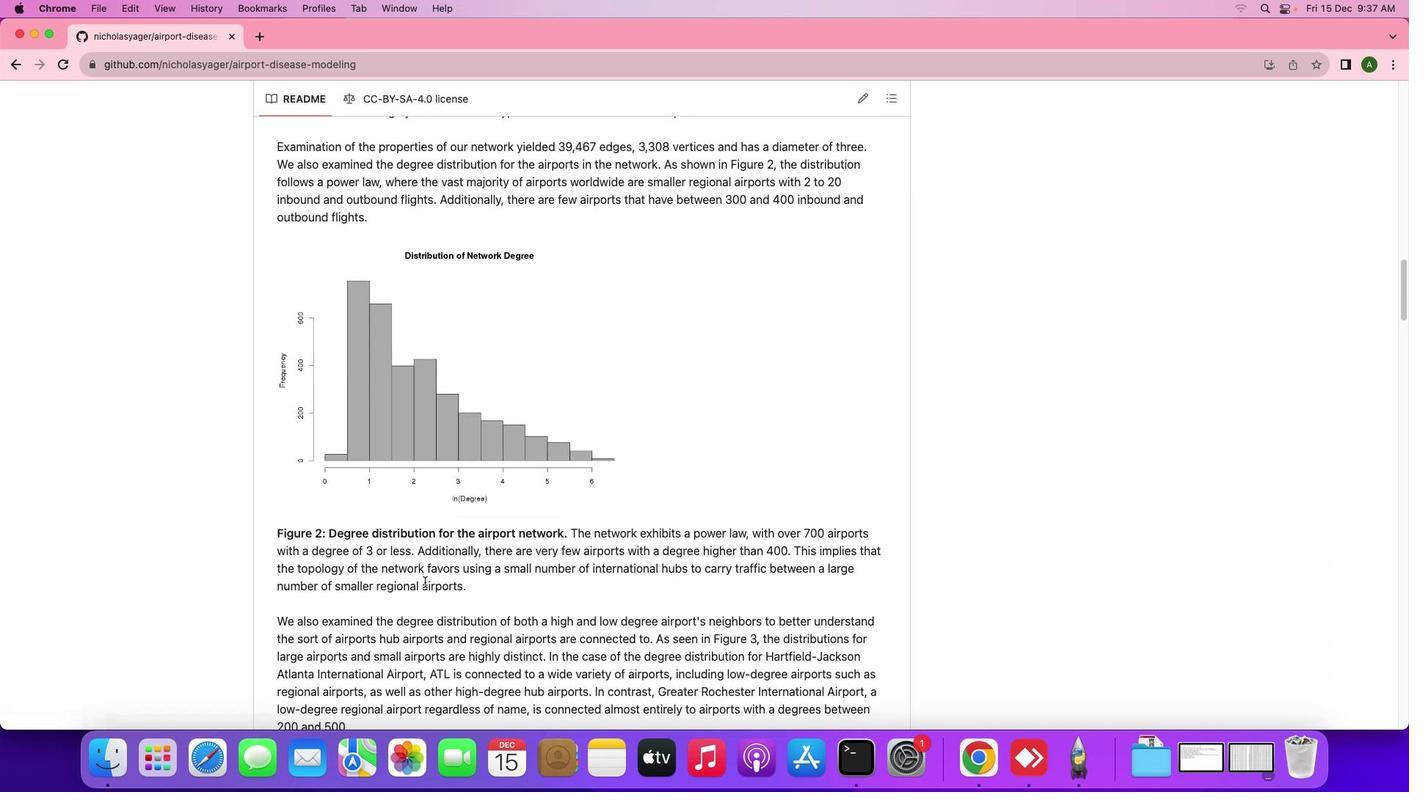 
Action: Mouse scrolled (424, 581) with delta (0, -1)
Screenshot: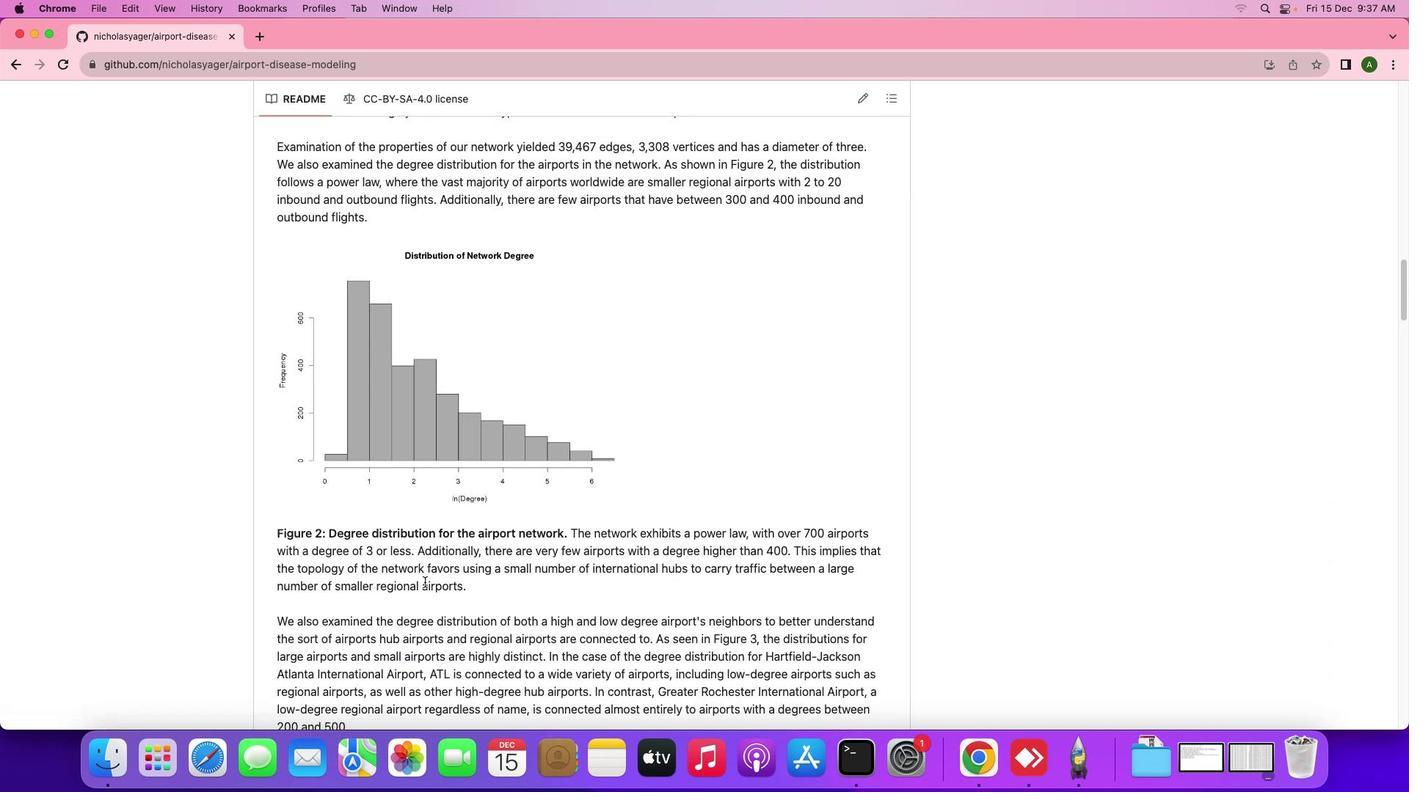 
Action: Mouse scrolled (424, 581) with delta (0, -2)
Screenshot: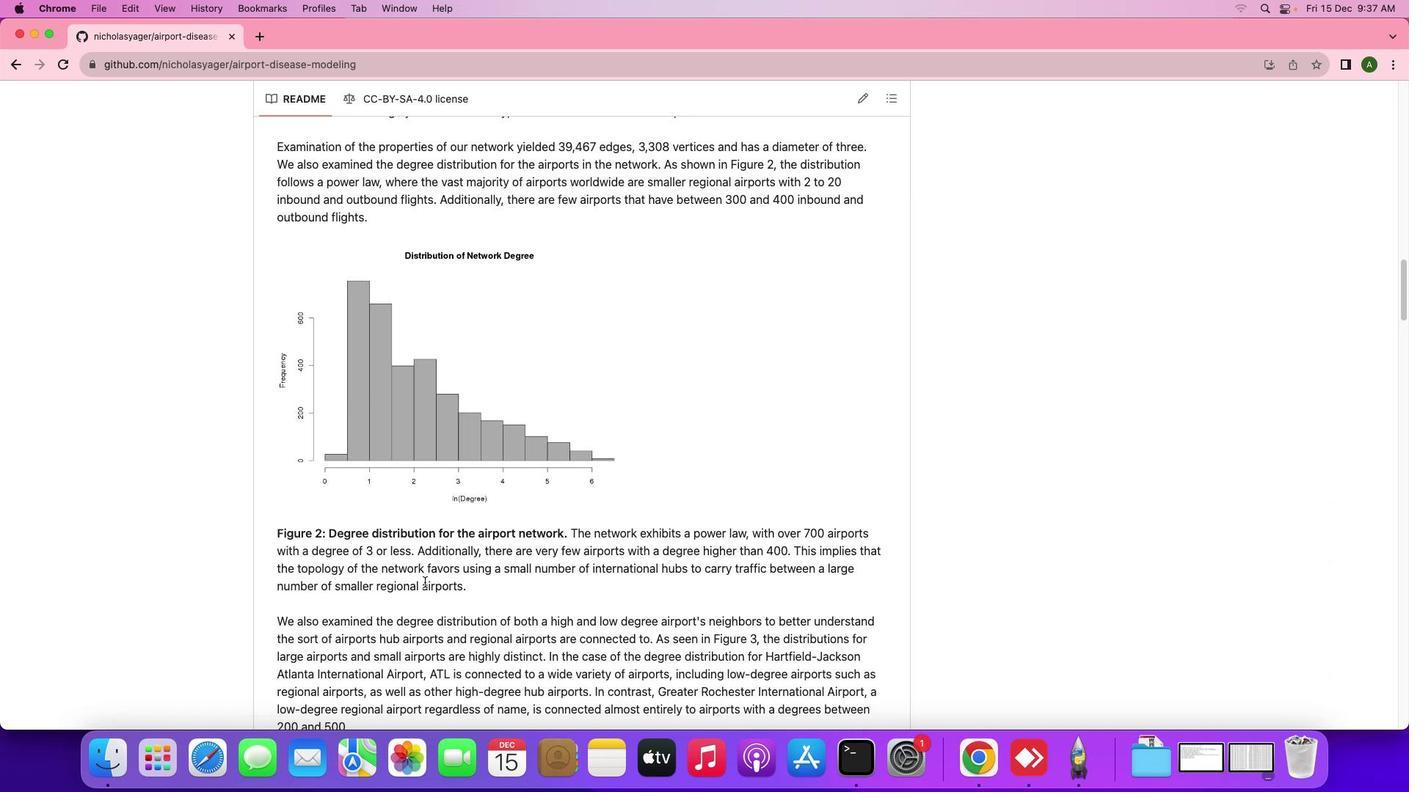 
Action: Mouse scrolled (424, 581) with delta (0, -2)
Screenshot: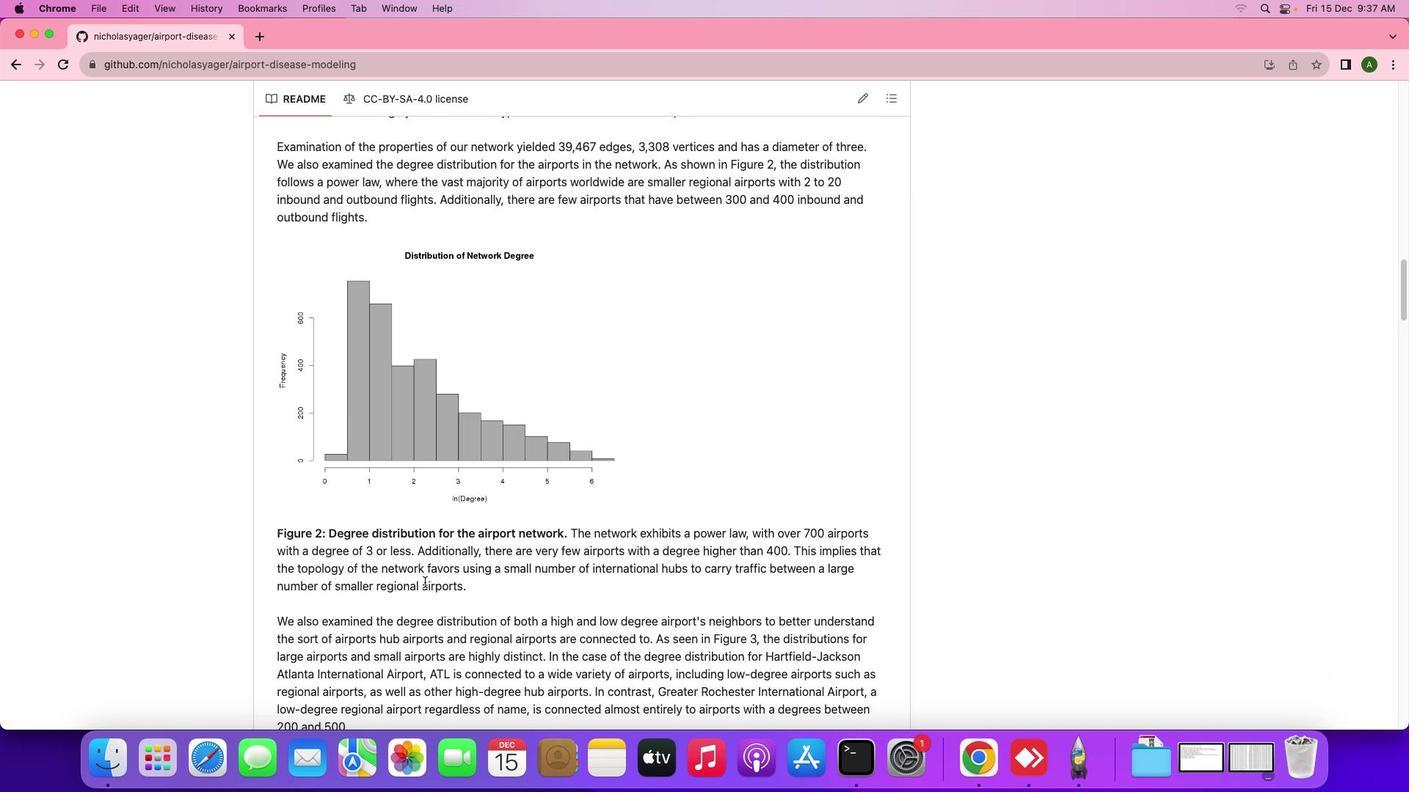 
Action: Mouse scrolled (424, 581) with delta (0, 0)
Screenshot: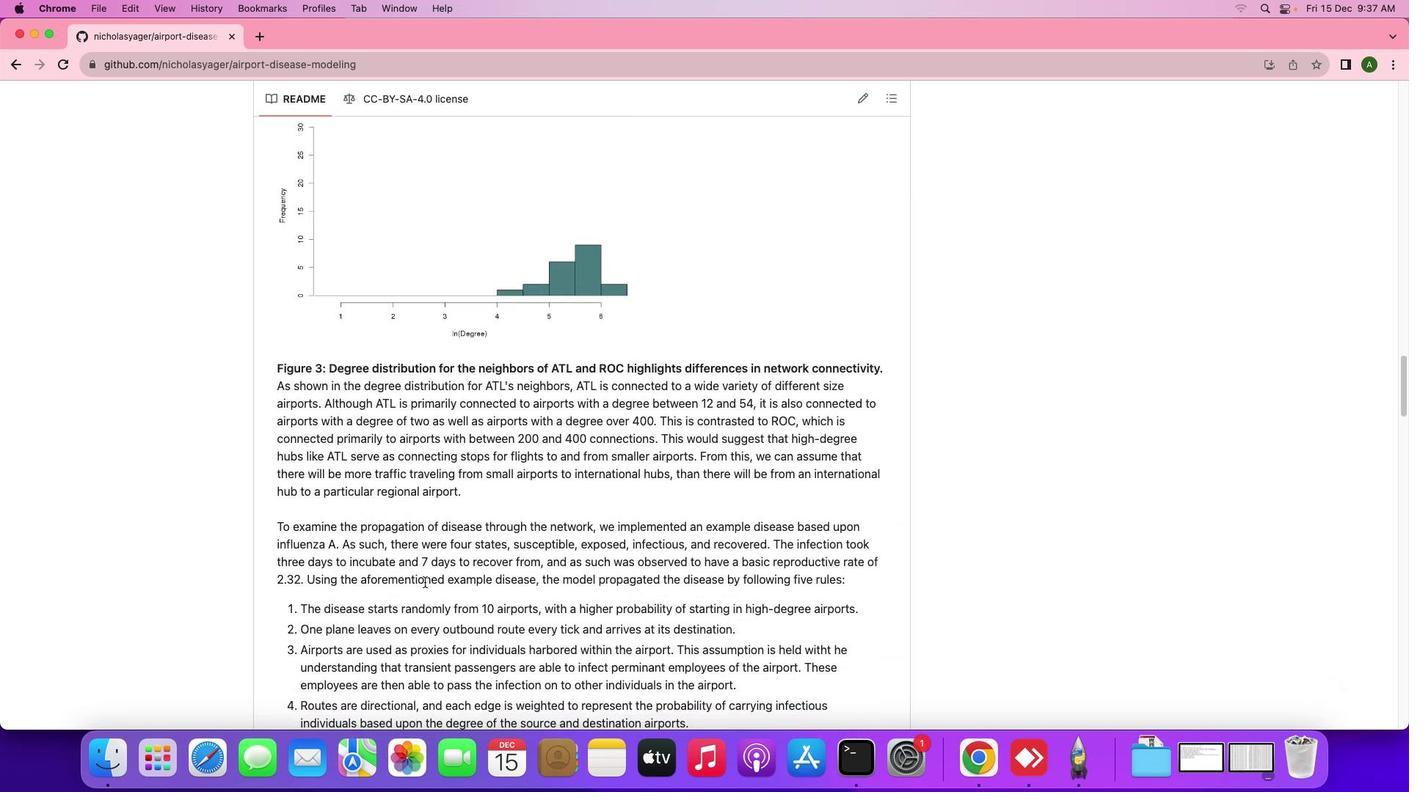 
Action: Mouse scrolled (424, 581) with delta (0, 0)
Screenshot: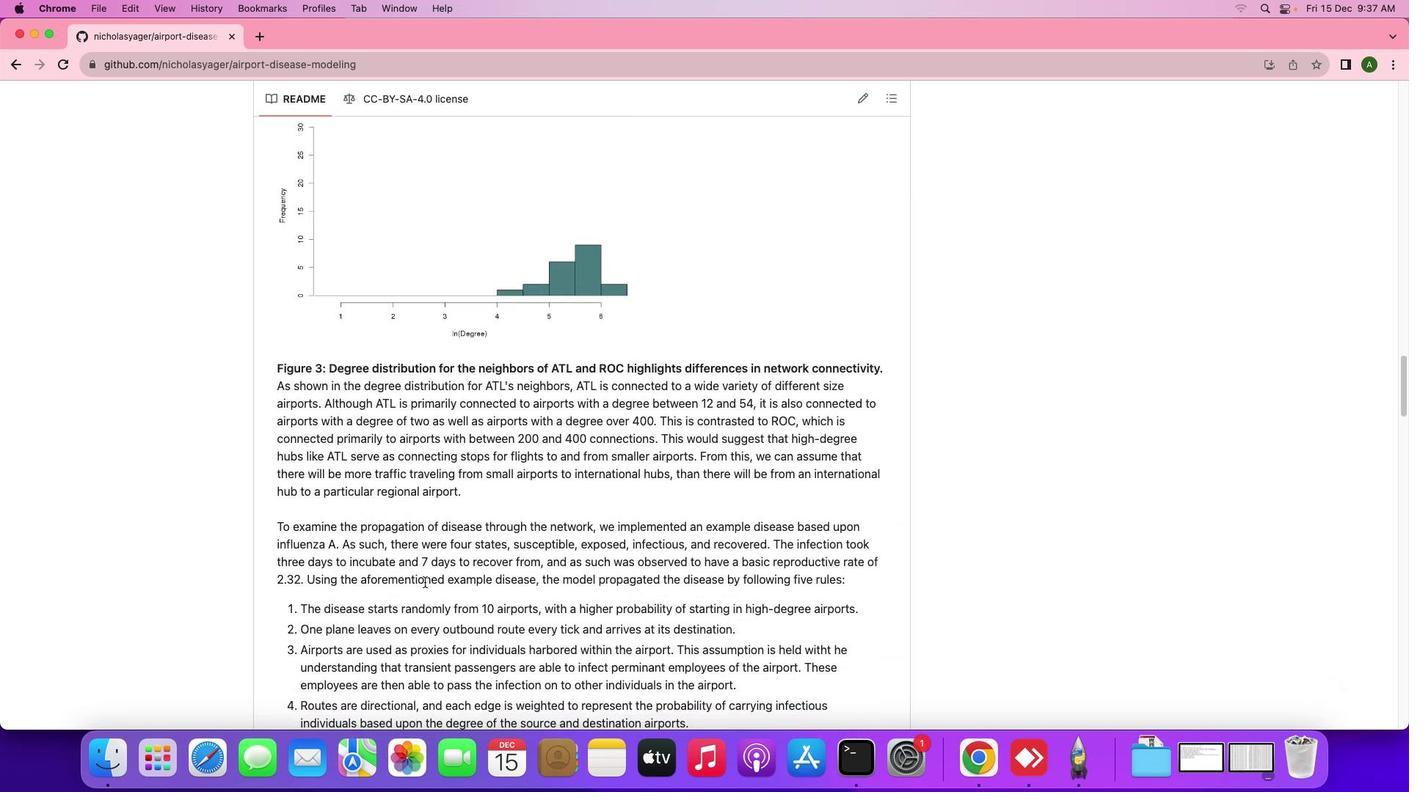 
Action: Mouse scrolled (424, 581) with delta (0, -2)
Screenshot: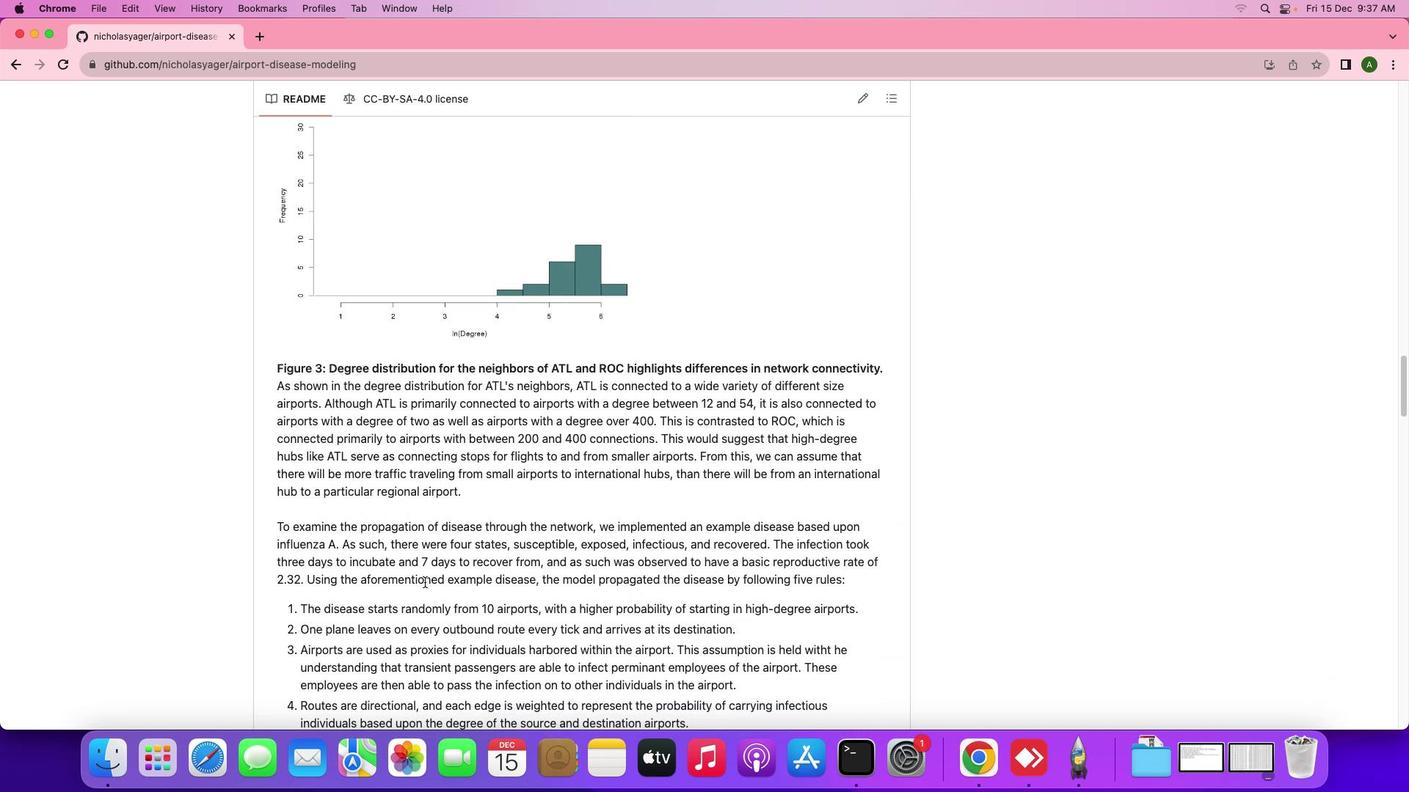 
Action: Mouse scrolled (424, 581) with delta (0, -2)
Screenshot: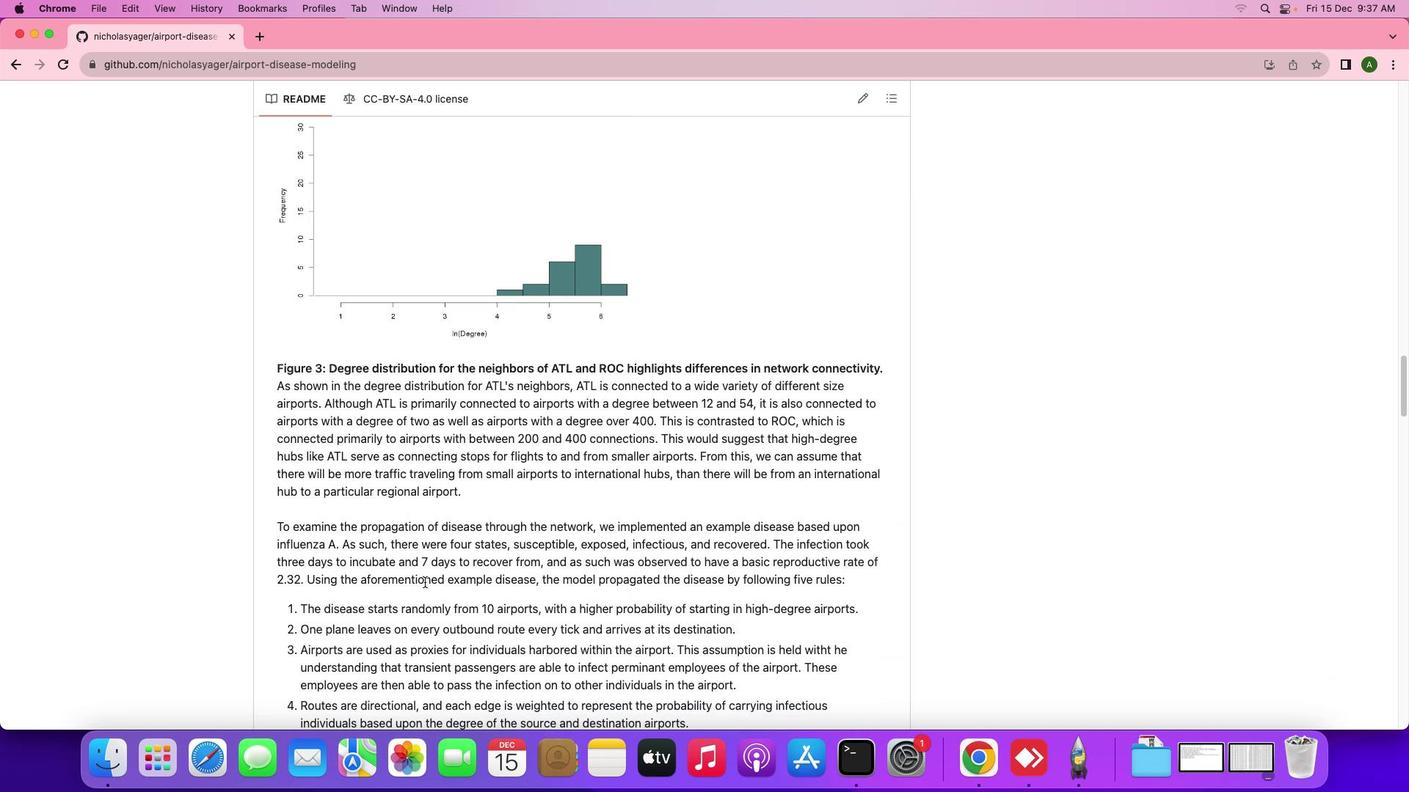 
Action: Mouse scrolled (424, 581) with delta (0, -2)
Screenshot: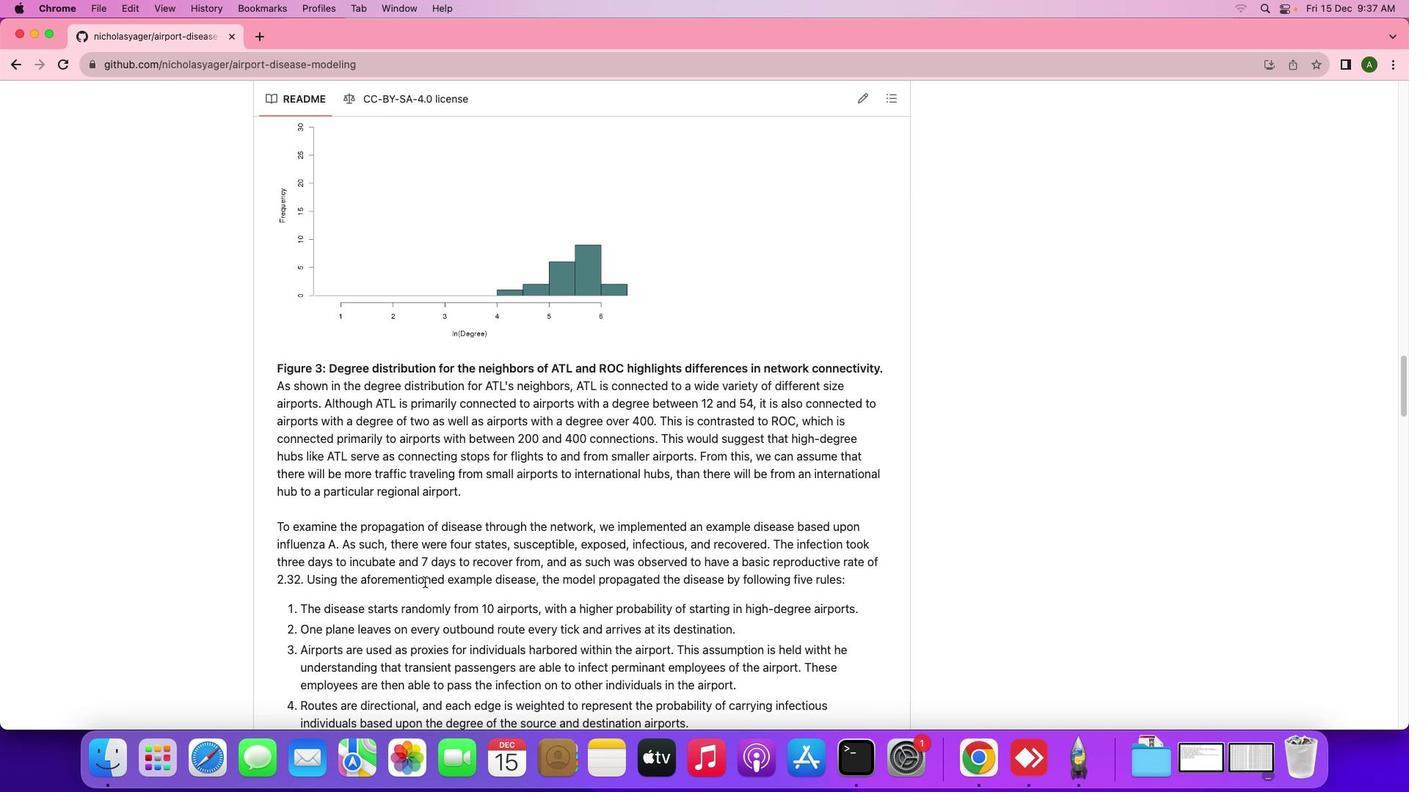 
Action: Mouse scrolled (424, 581) with delta (0, 0)
Screenshot: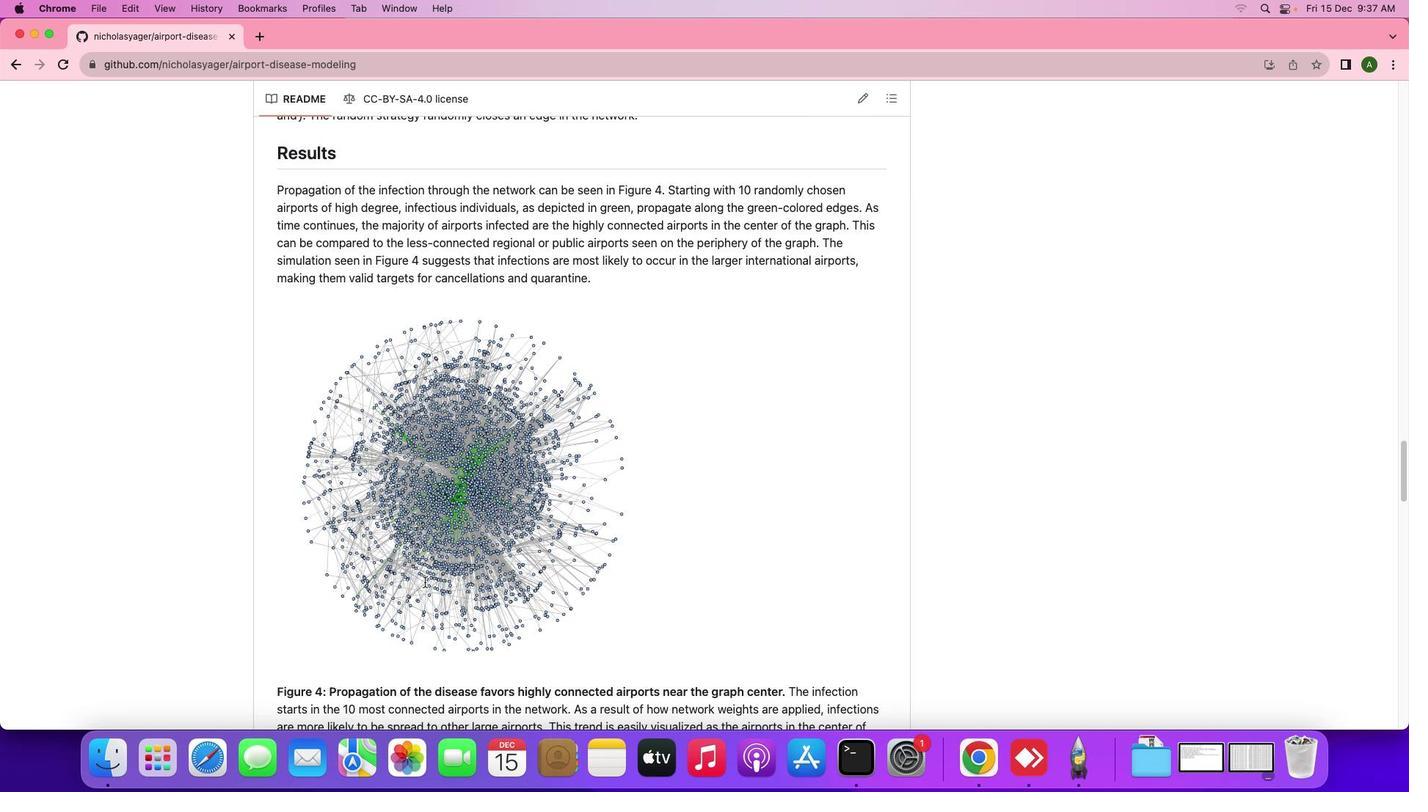 
Action: Mouse scrolled (424, 581) with delta (0, 0)
Screenshot: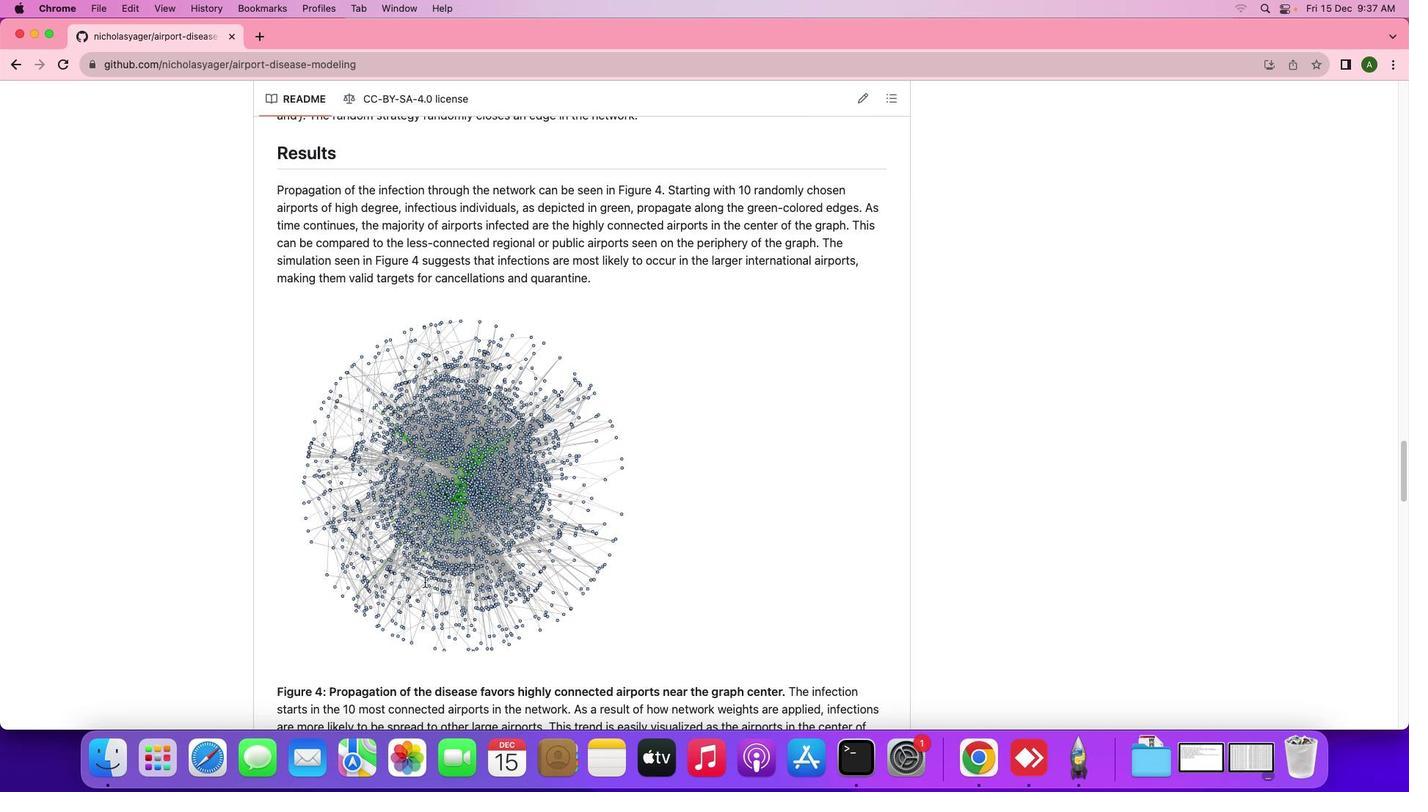 
Action: Mouse scrolled (424, 581) with delta (0, -2)
Screenshot: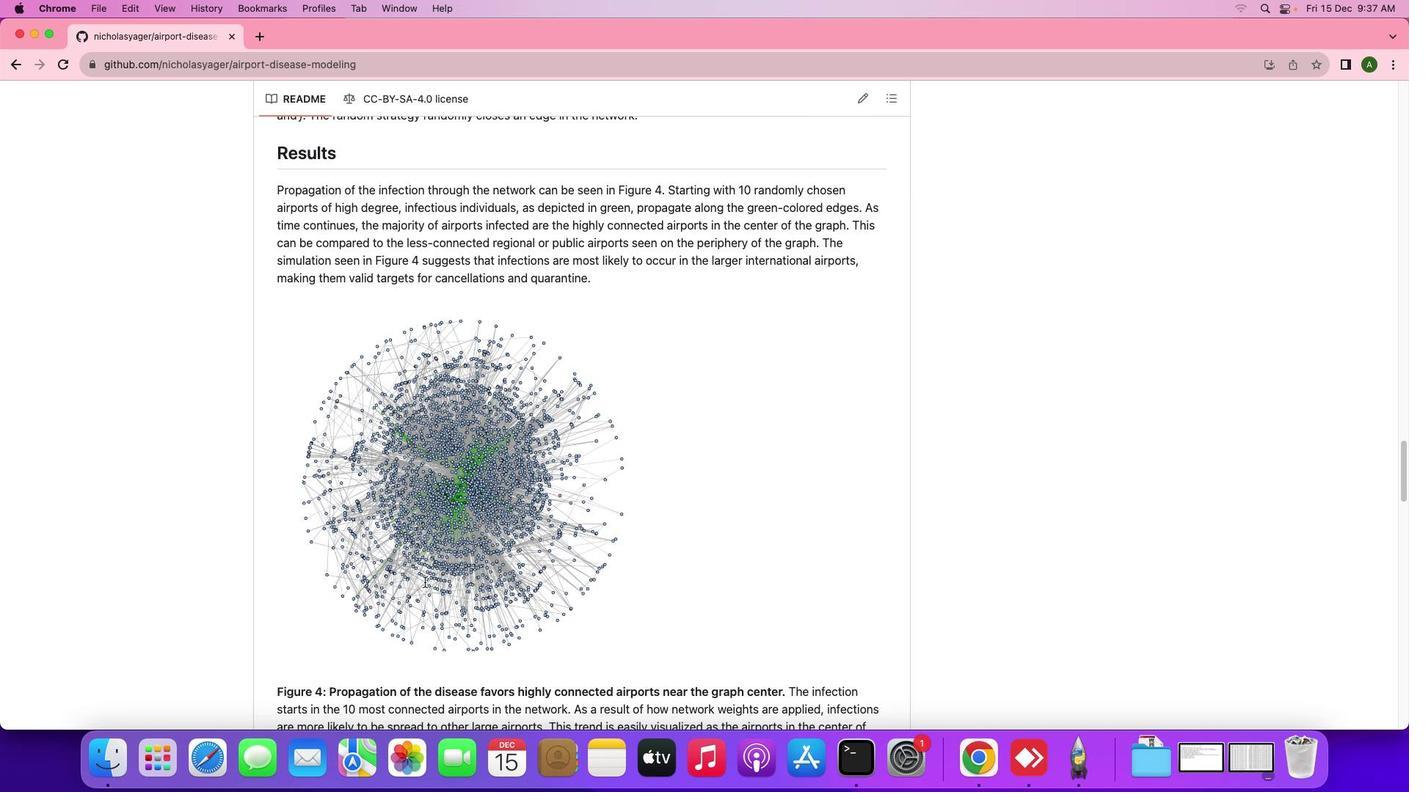 
Action: Mouse scrolled (424, 581) with delta (0, -2)
Screenshot: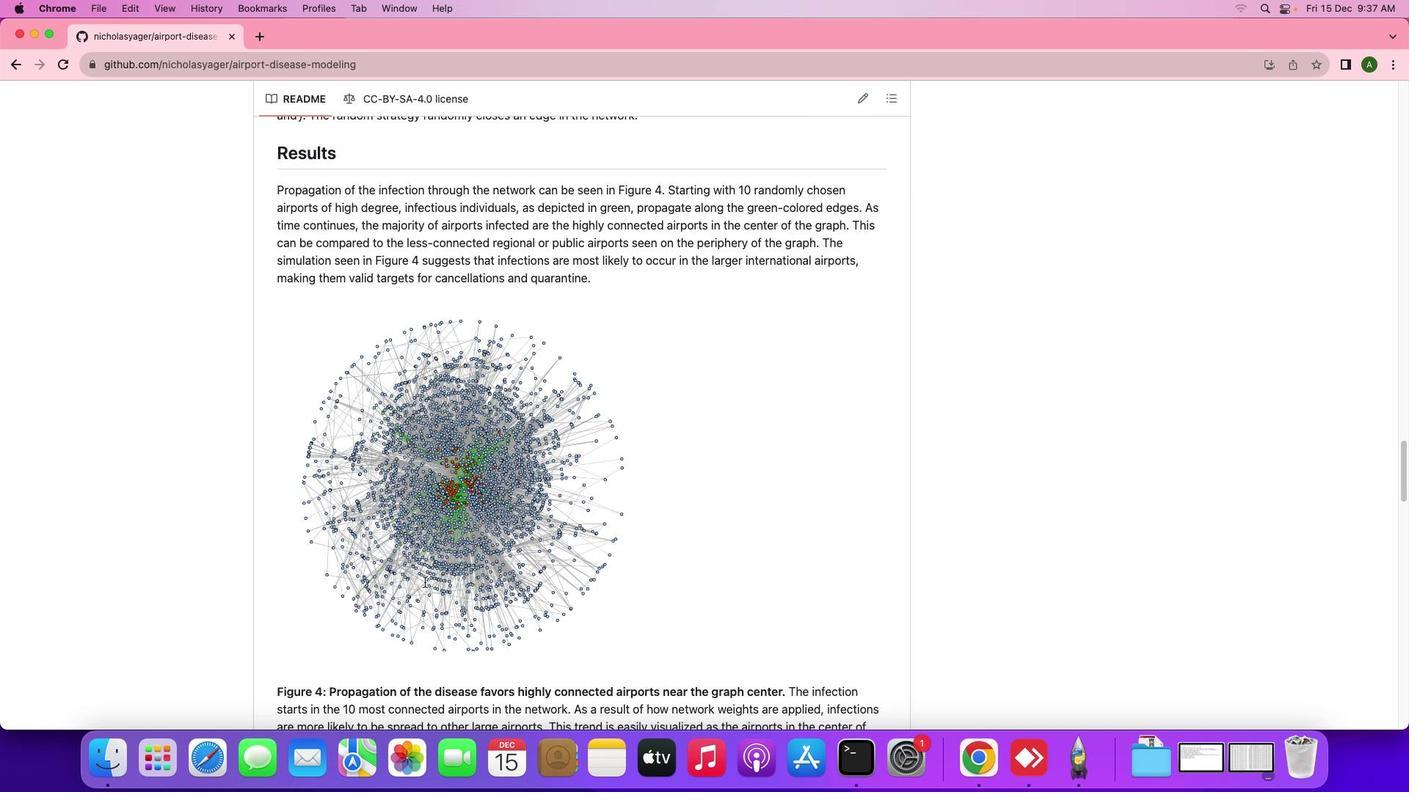 
Action: Mouse scrolled (424, 581) with delta (0, -3)
Screenshot: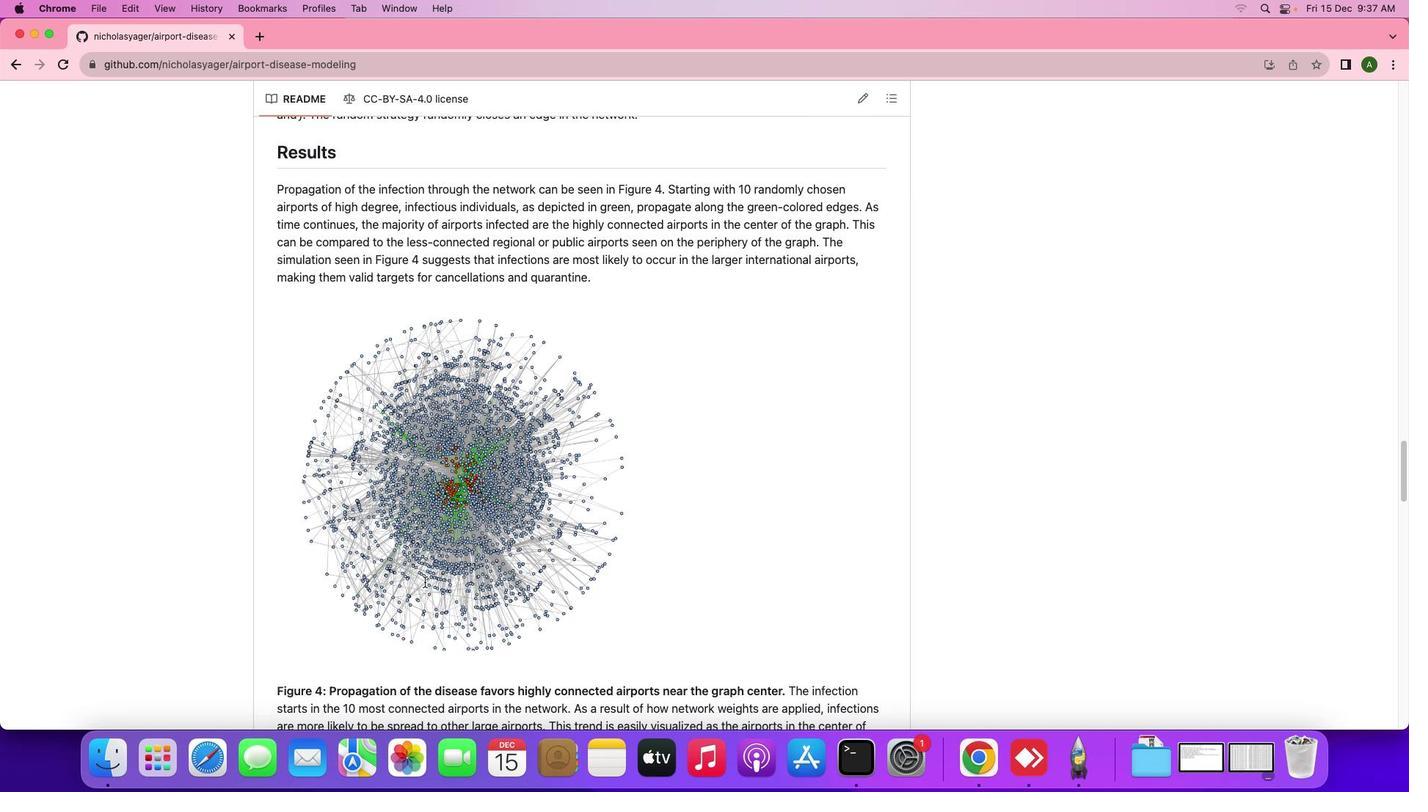 
Action: Mouse scrolled (424, 581) with delta (0, -4)
Screenshot: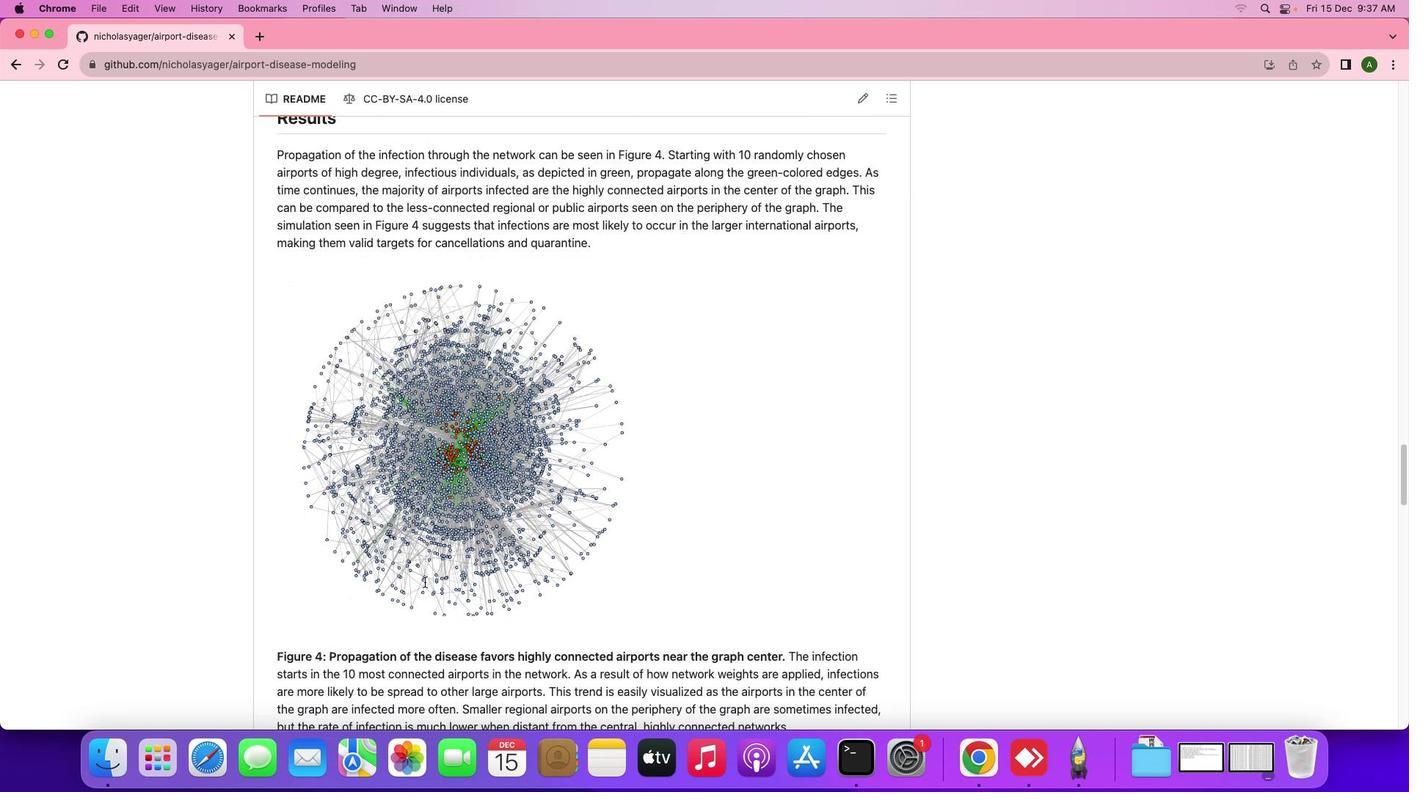 
Action: Mouse scrolled (424, 581) with delta (0, -3)
Screenshot: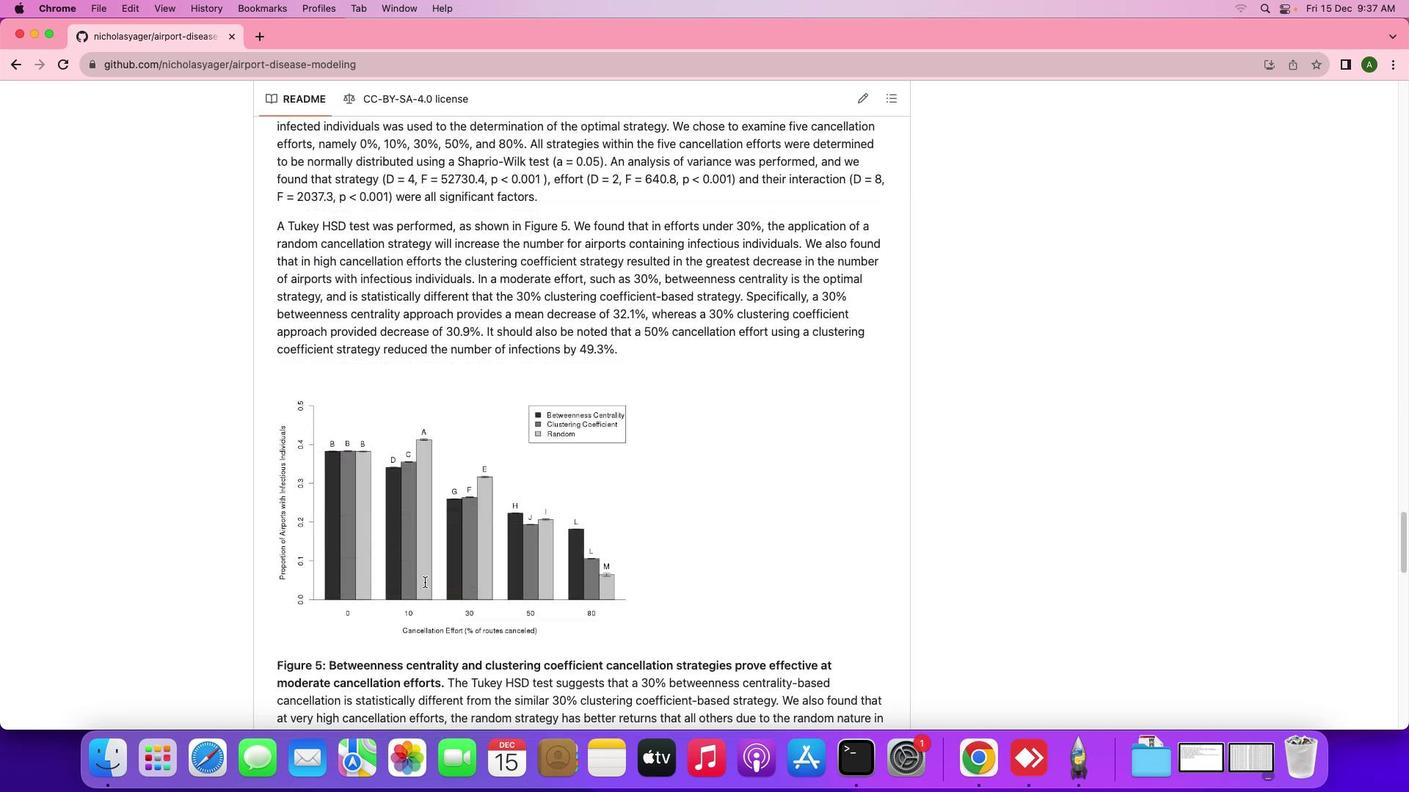 
Action: Mouse scrolled (424, 581) with delta (0, -3)
Screenshot: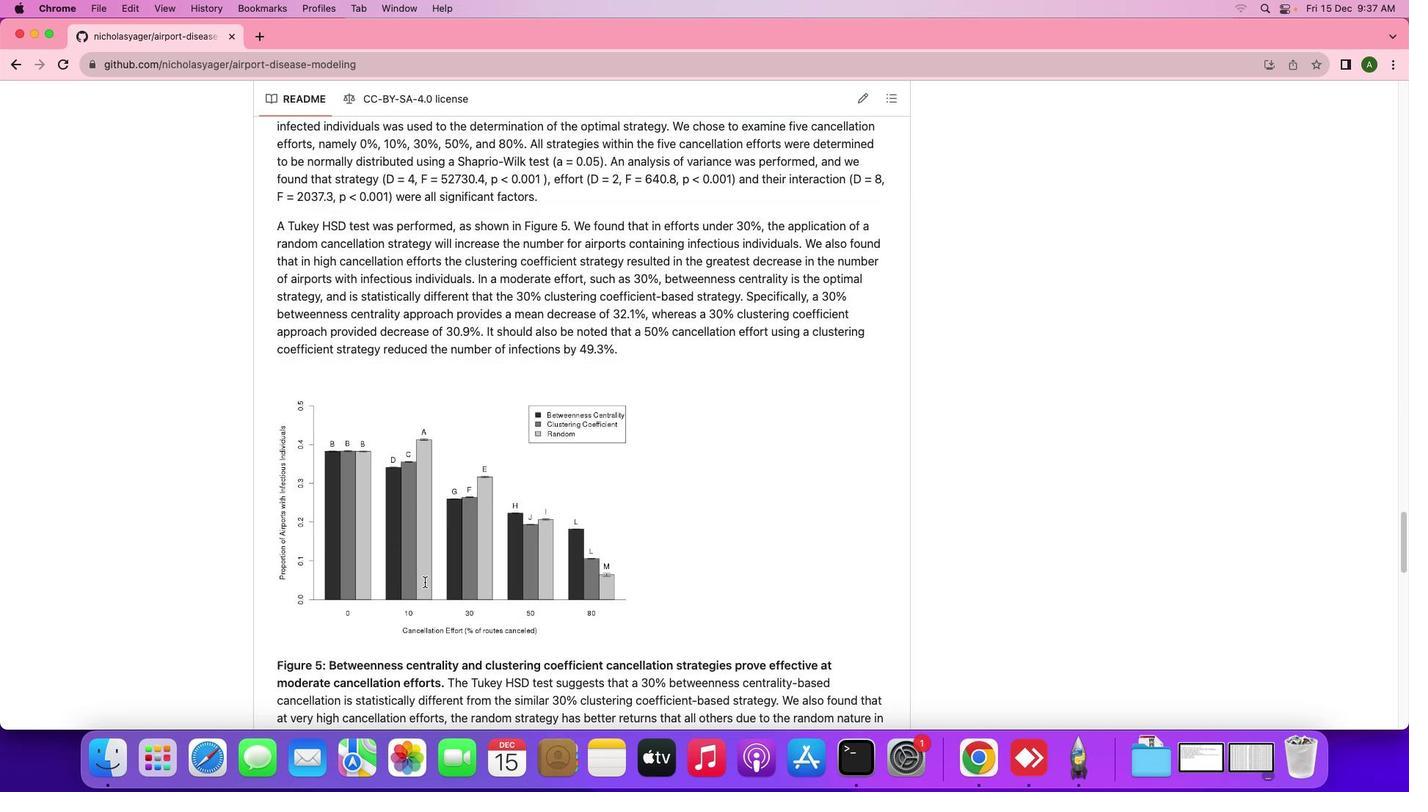 
Action: Mouse scrolled (424, 581) with delta (0, 0)
Screenshot: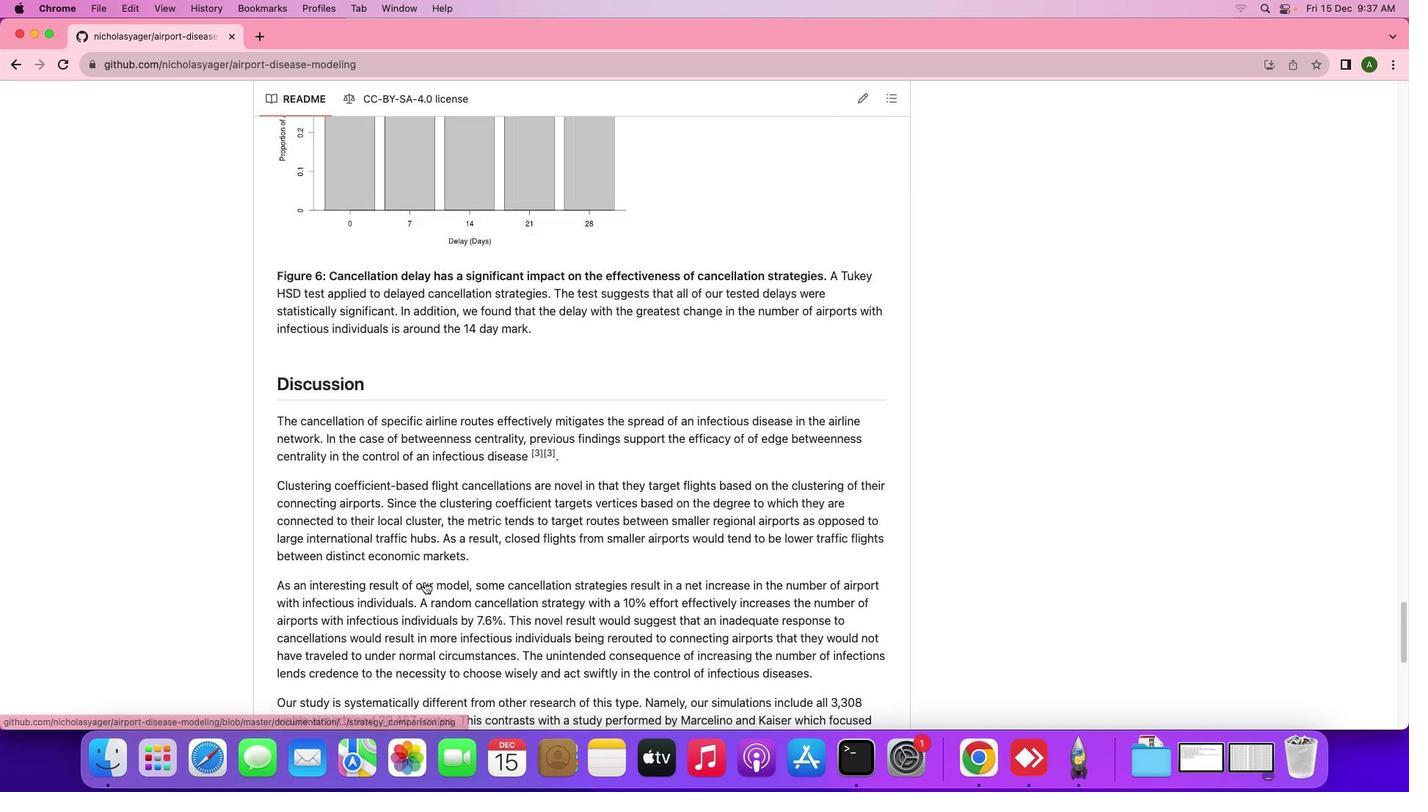 
Action: Mouse scrolled (424, 581) with delta (0, 0)
Screenshot: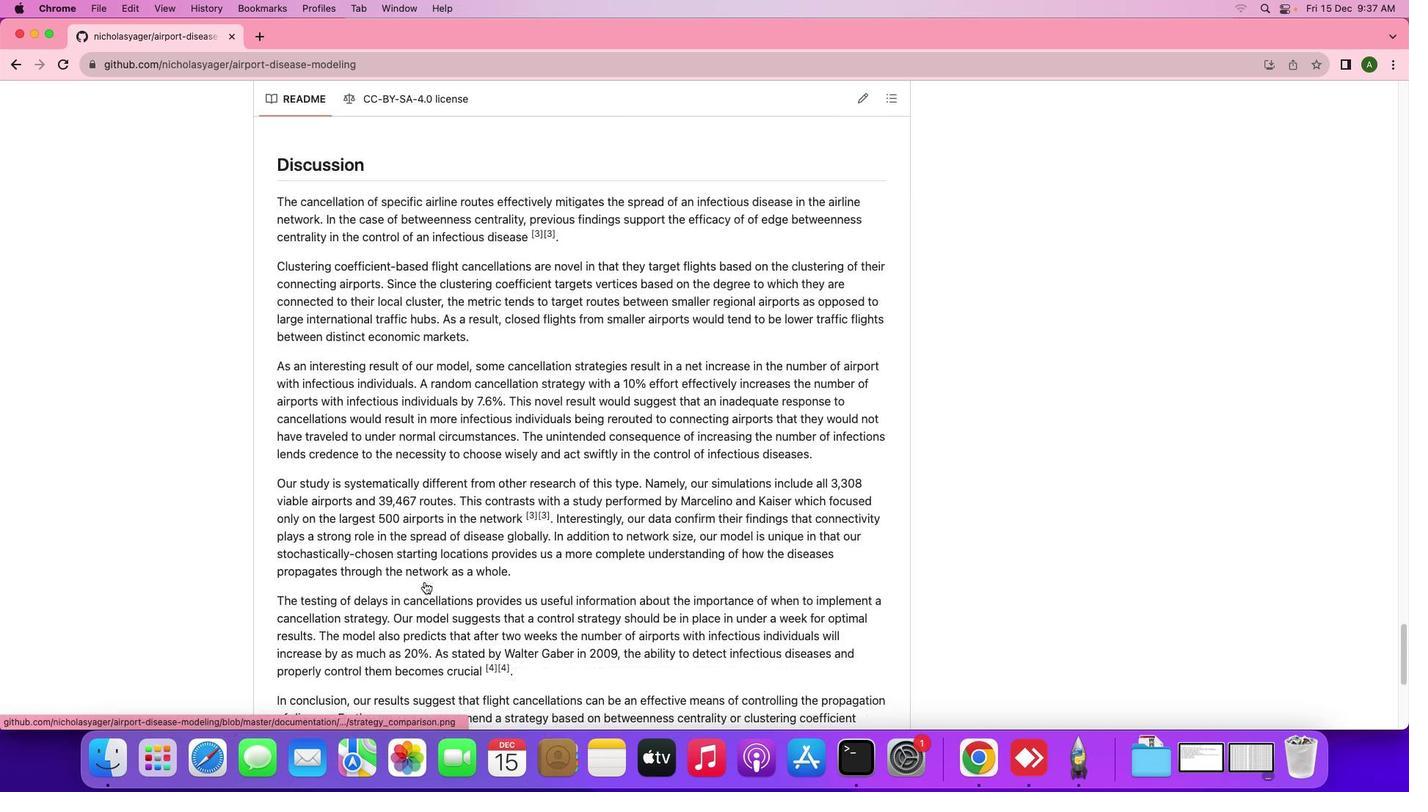 
Action: Mouse scrolled (424, 581) with delta (0, -2)
Screenshot: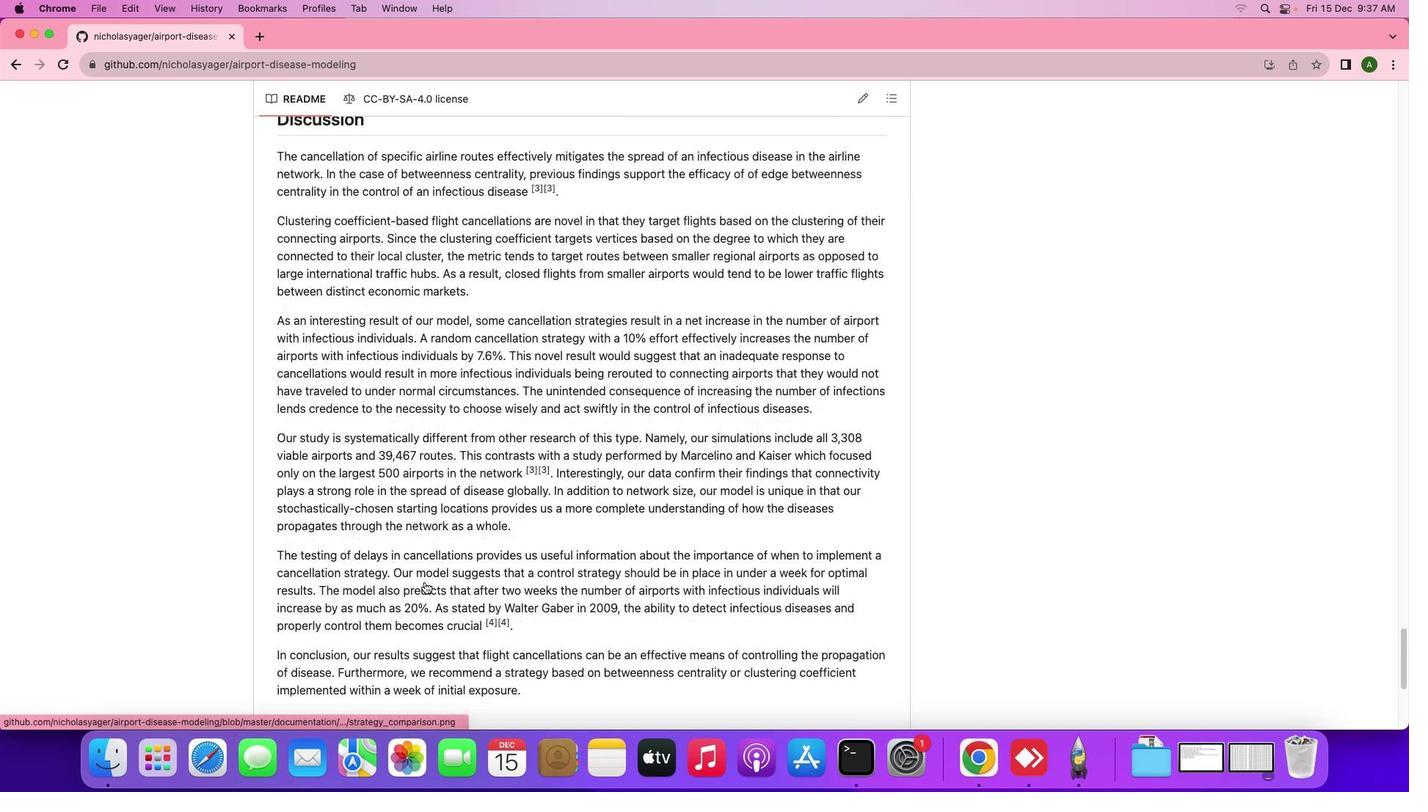 
Action: Mouse scrolled (424, 581) with delta (0, -3)
Screenshot: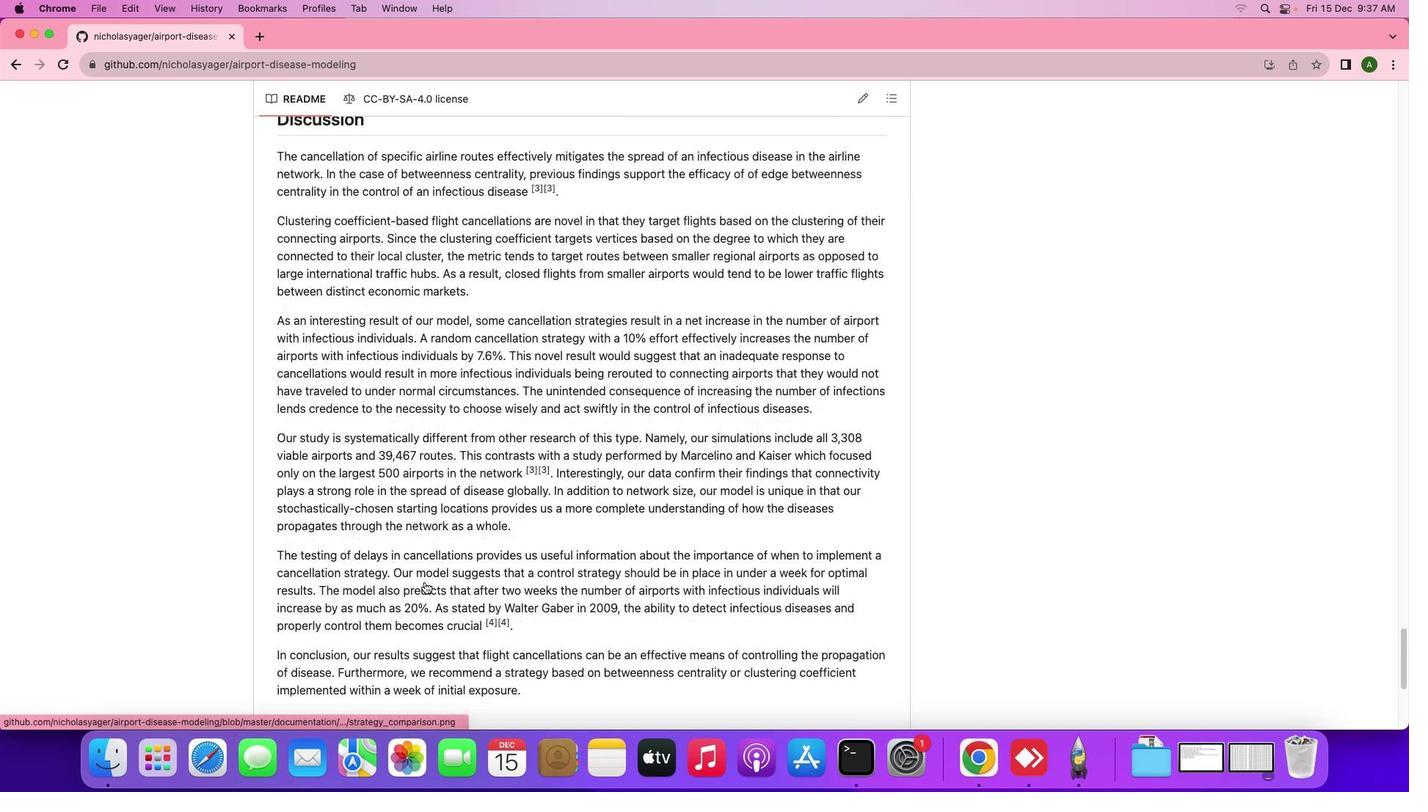 
Action: Mouse scrolled (424, 581) with delta (0, -4)
Screenshot: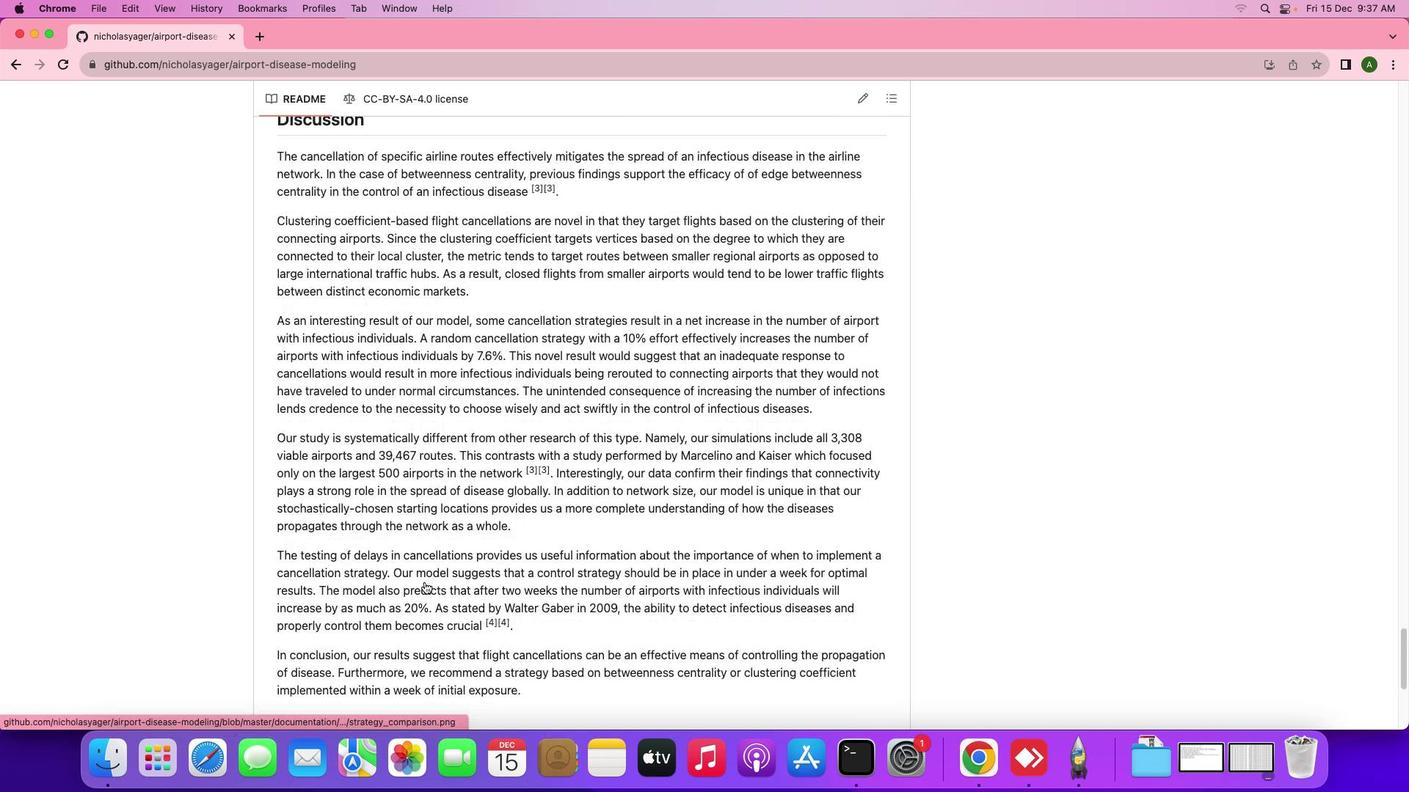 
Action: Mouse scrolled (424, 581) with delta (0, -4)
Screenshot: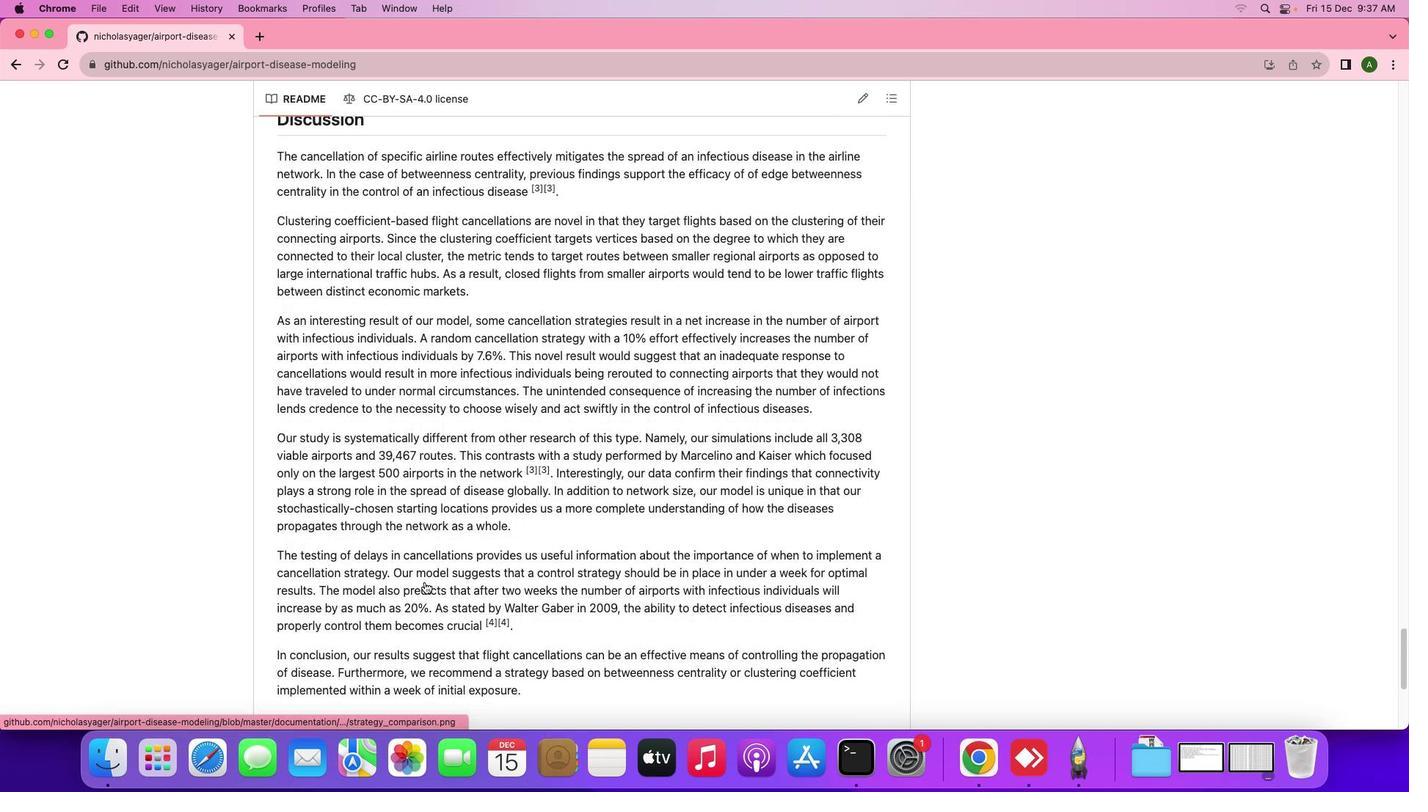 
Action: Mouse scrolled (424, 581) with delta (0, -5)
Screenshot: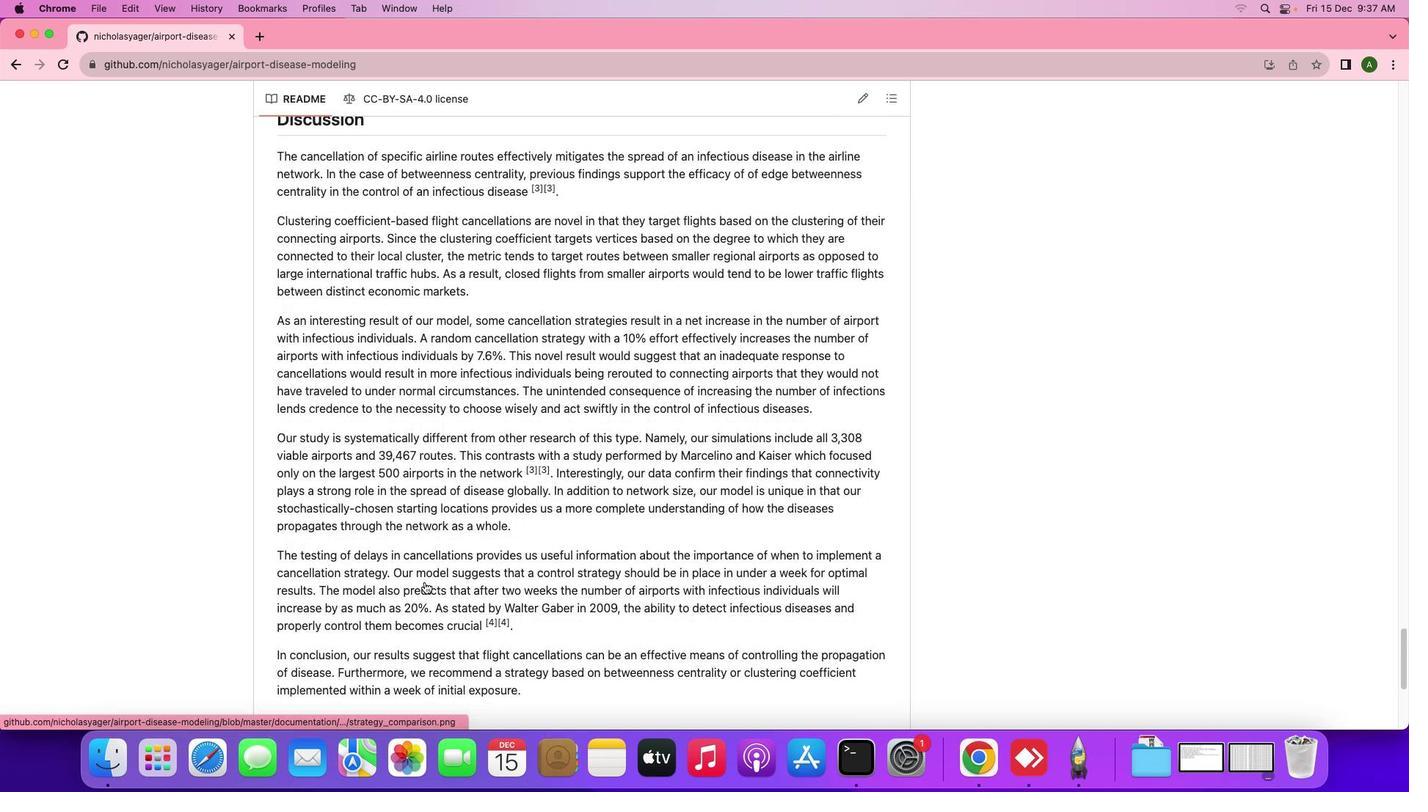 
Action: Mouse scrolled (424, 581) with delta (0, 0)
Screenshot: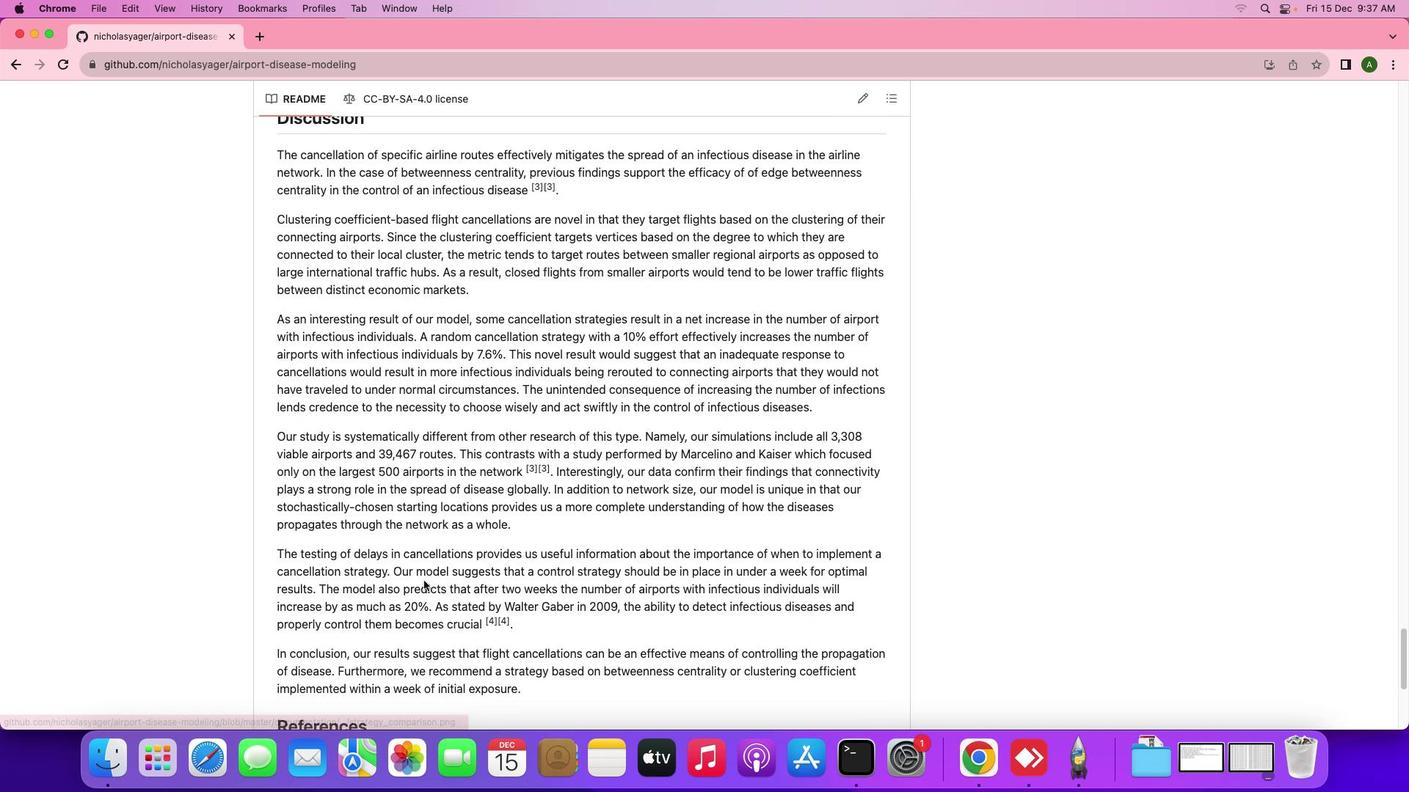 
Action: Mouse scrolled (424, 581) with delta (0, 0)
Screenshot: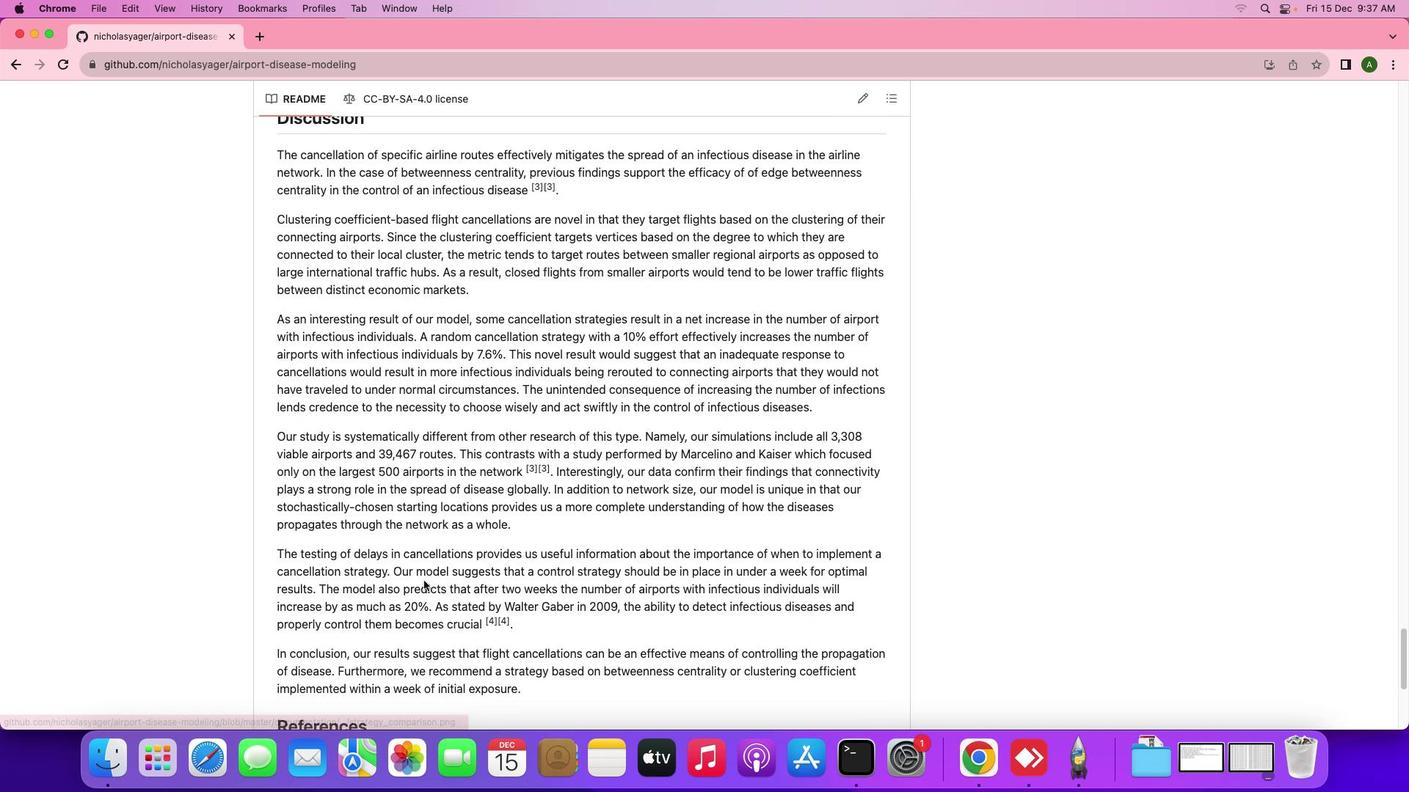 
Action: Mouse scrolled (424, 581) with delta (0, -2)
Screenshot: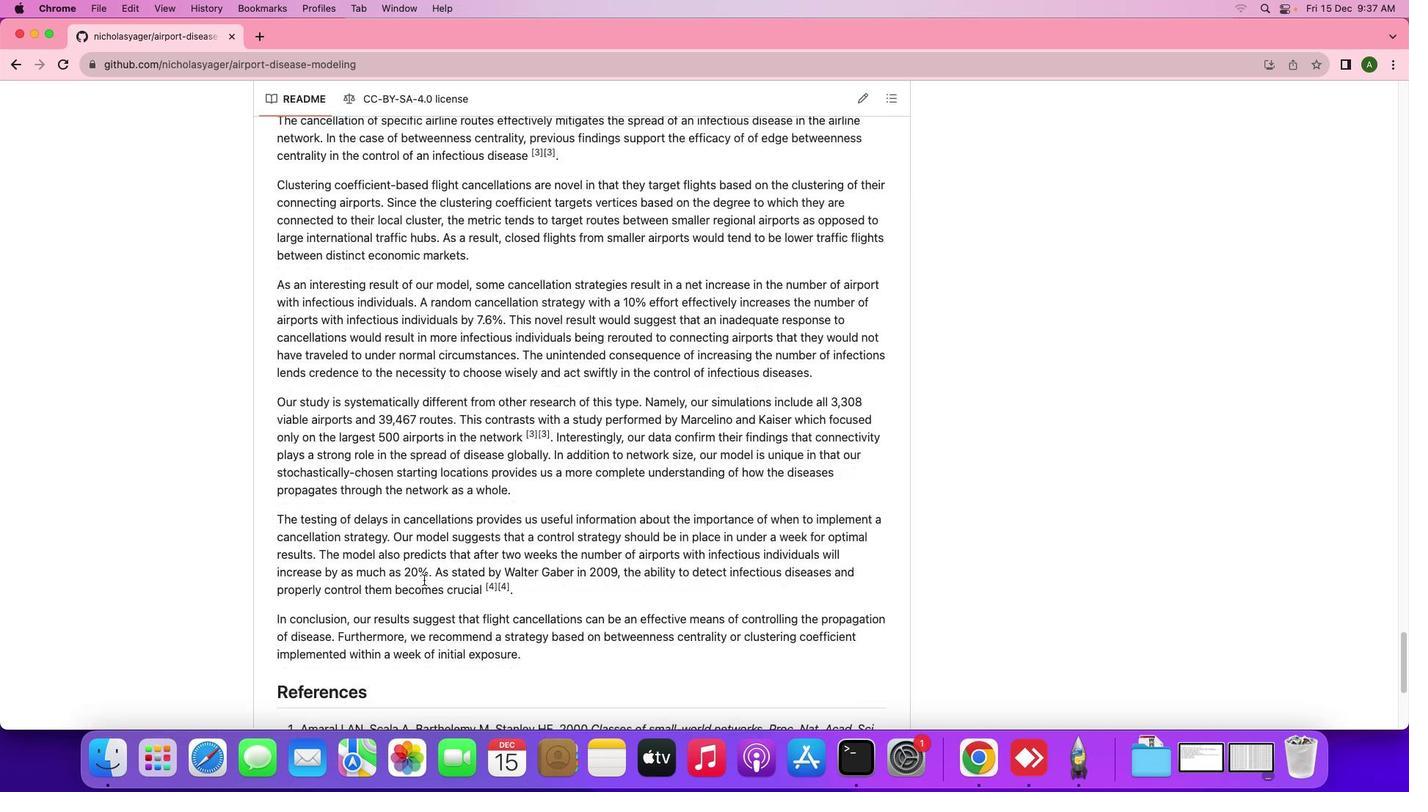 
Action: Mouse scrolled (424, 581) with delta (0, -3)
Screenshot: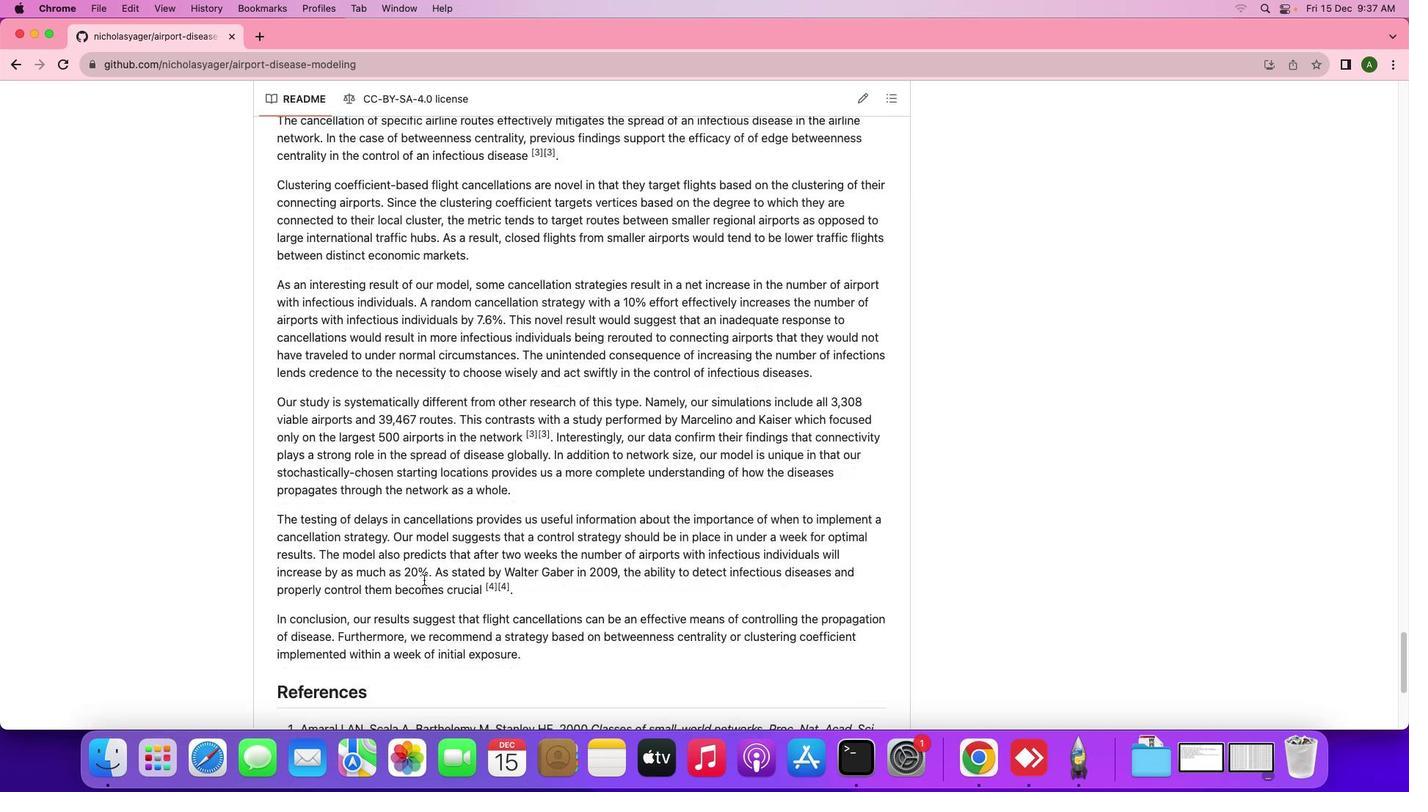 
Action: Mouse scrolled (424, 581) with delta (0, -4)
Screenshot: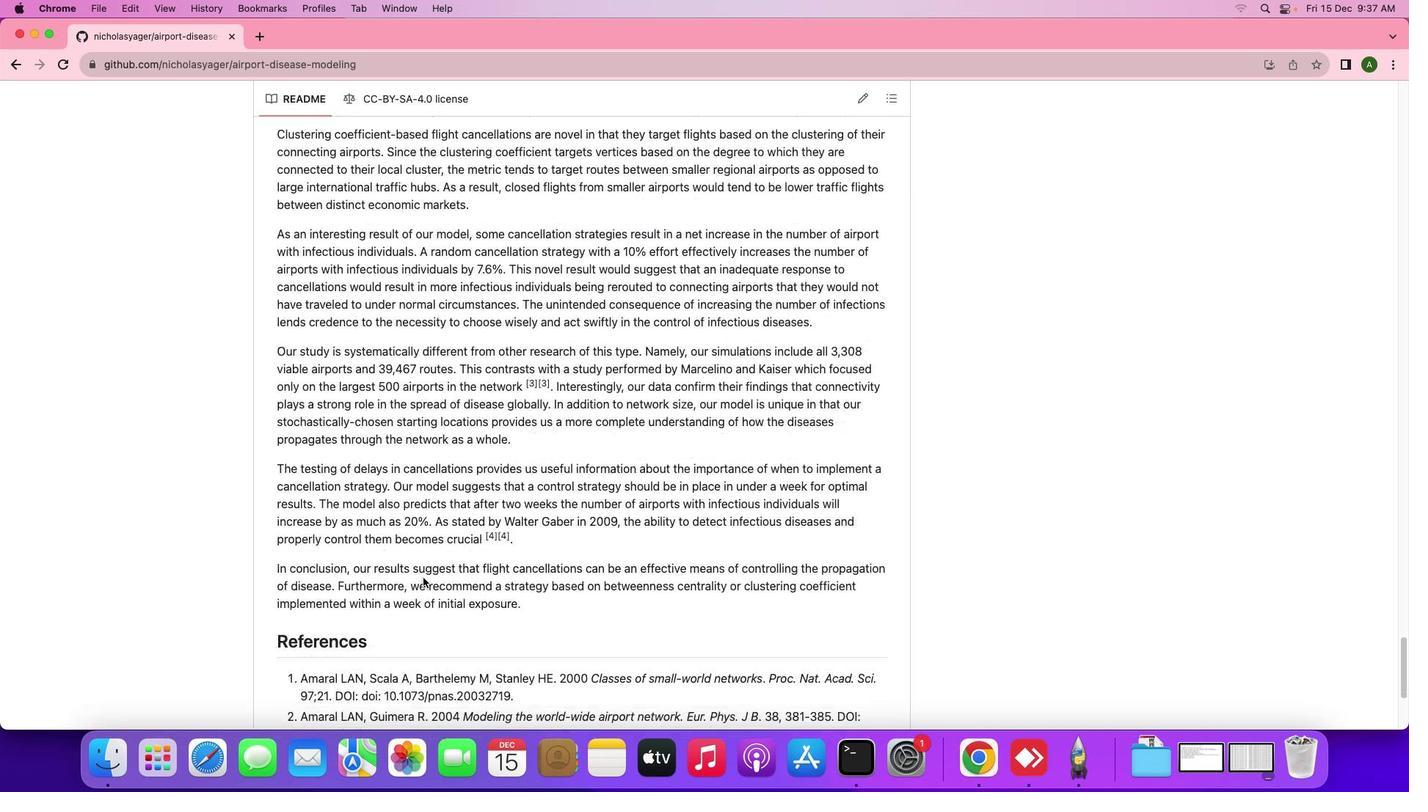 
Action: Mouse scrolled (424, 581) with delta (0, -5)
Screenshot: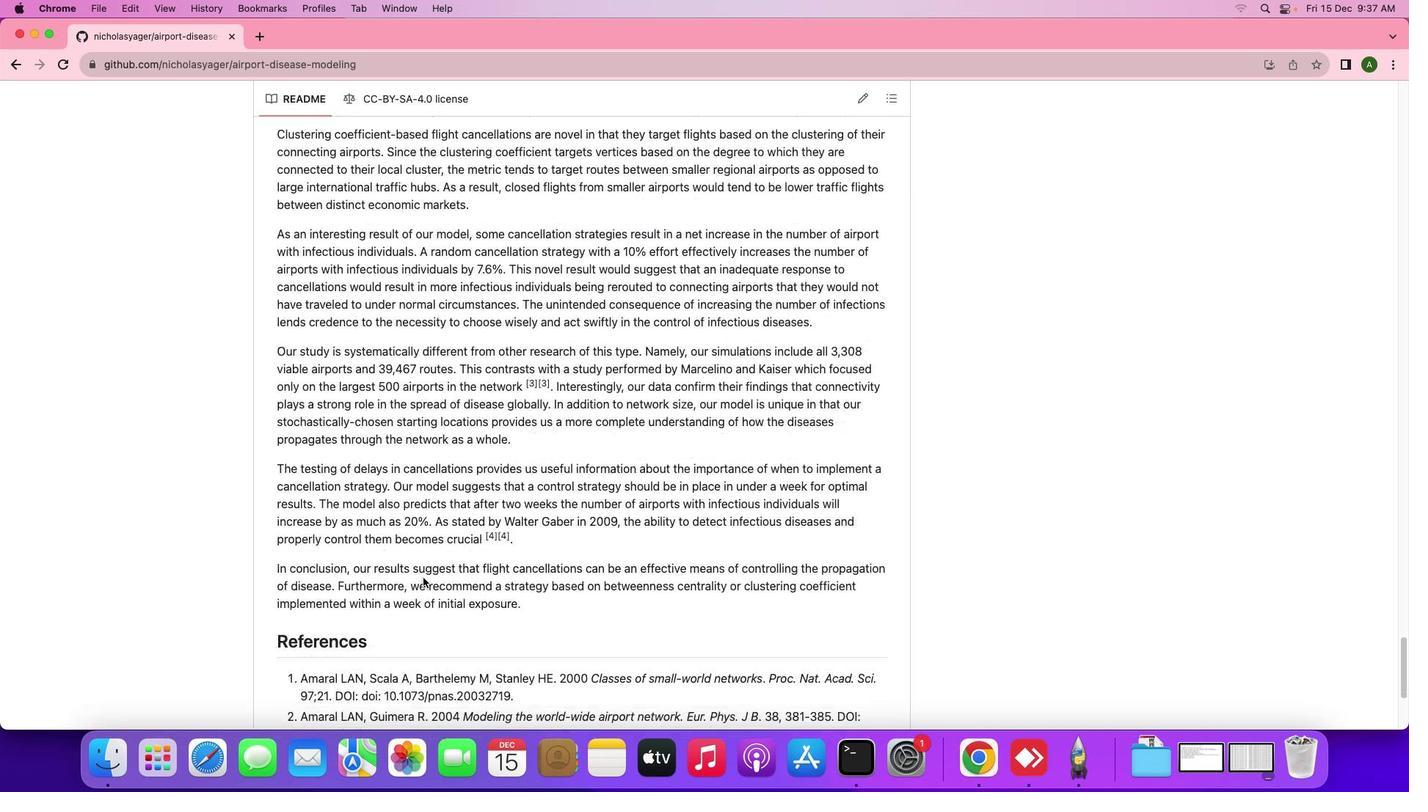 
Action: Mouse scrolled (424, 581) with delta (0, 0)
Screenshot: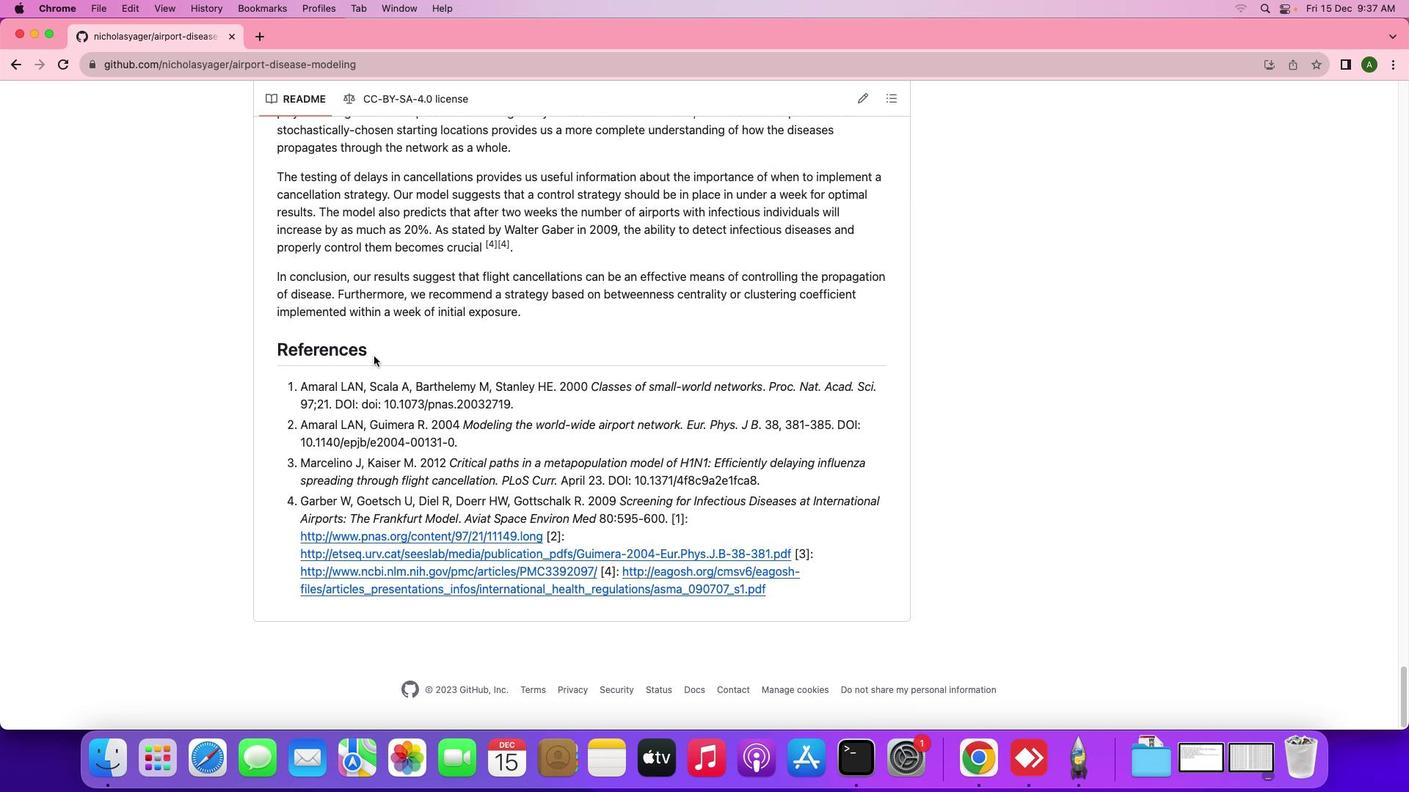 
Action: Mouse scrolled (424, 581) with delta (0, 0)
Screenshot: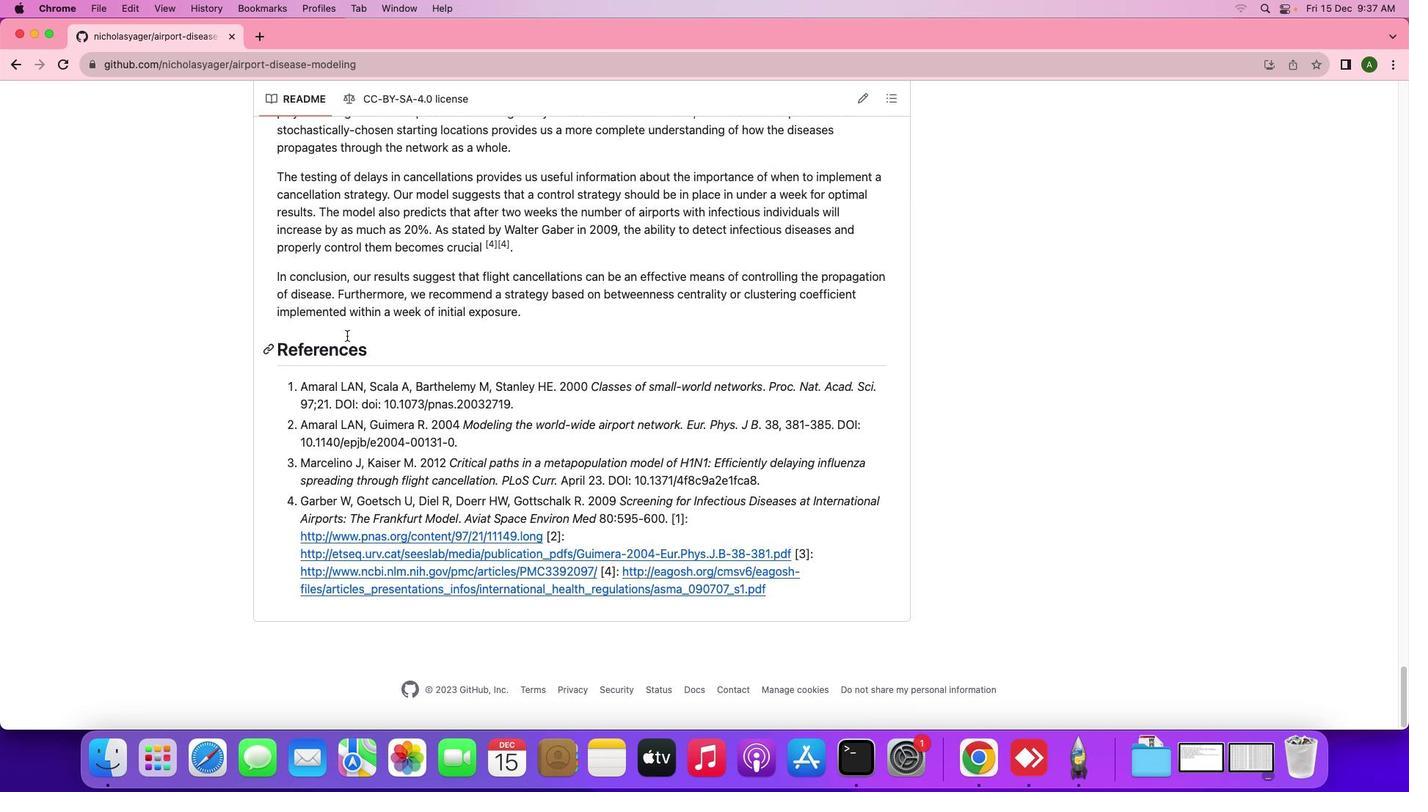 
Action: Mouse scrolled (424, 581) with delta (0, -2)
Screenshot: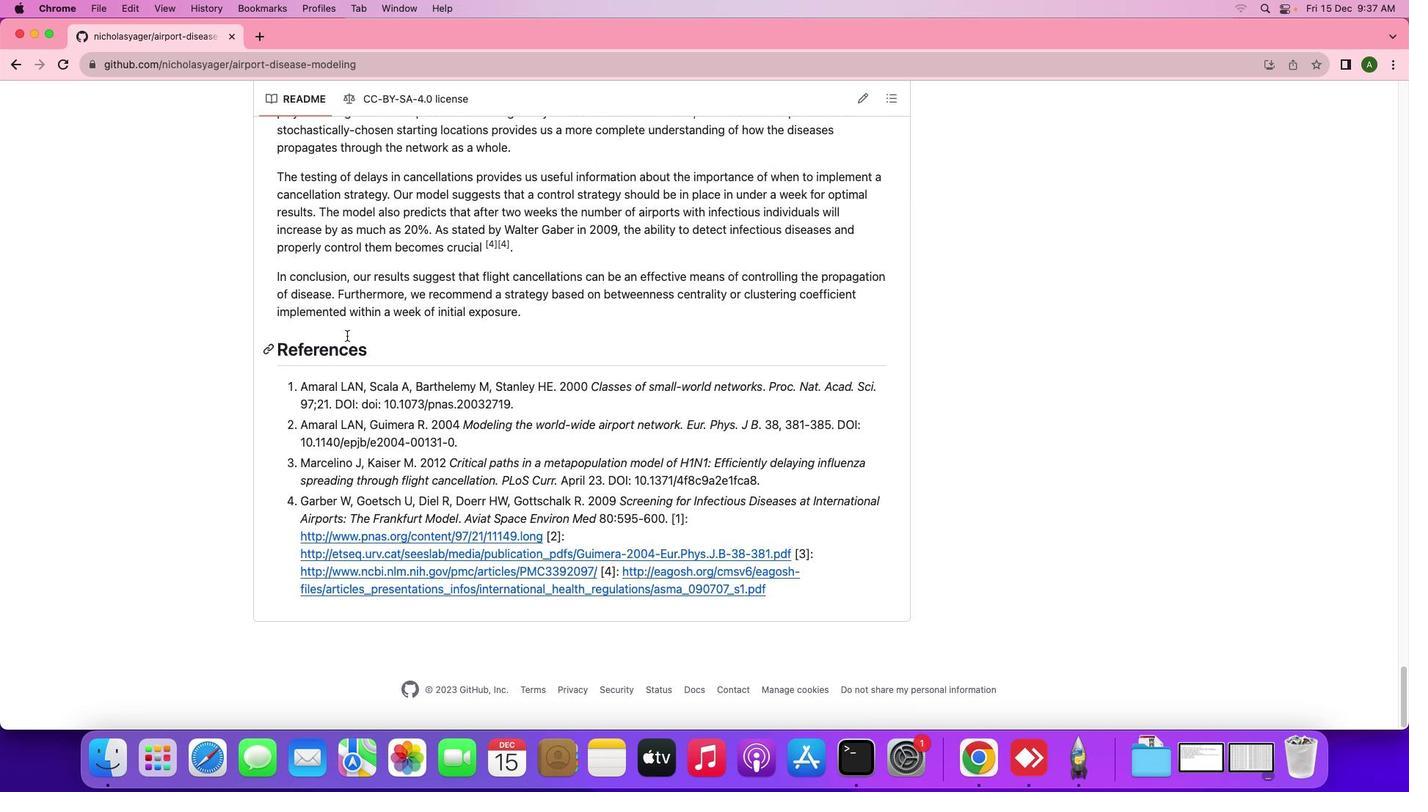 
Action: Mouse scrolled (424, 581) with delta (0, -3)
Screenshot: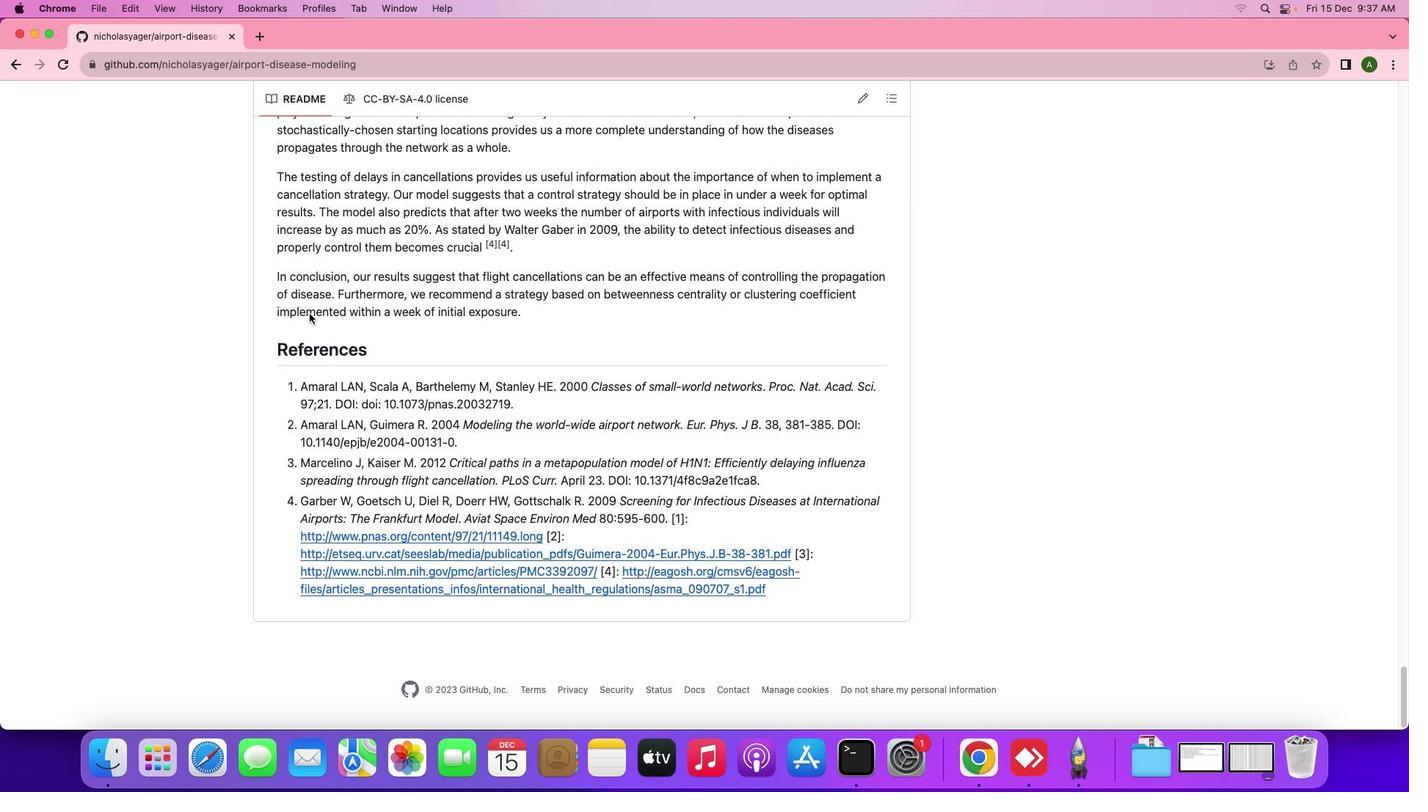 
Action: Mouse scrolled (424, 581) with delta (0, -4)
Screenshot: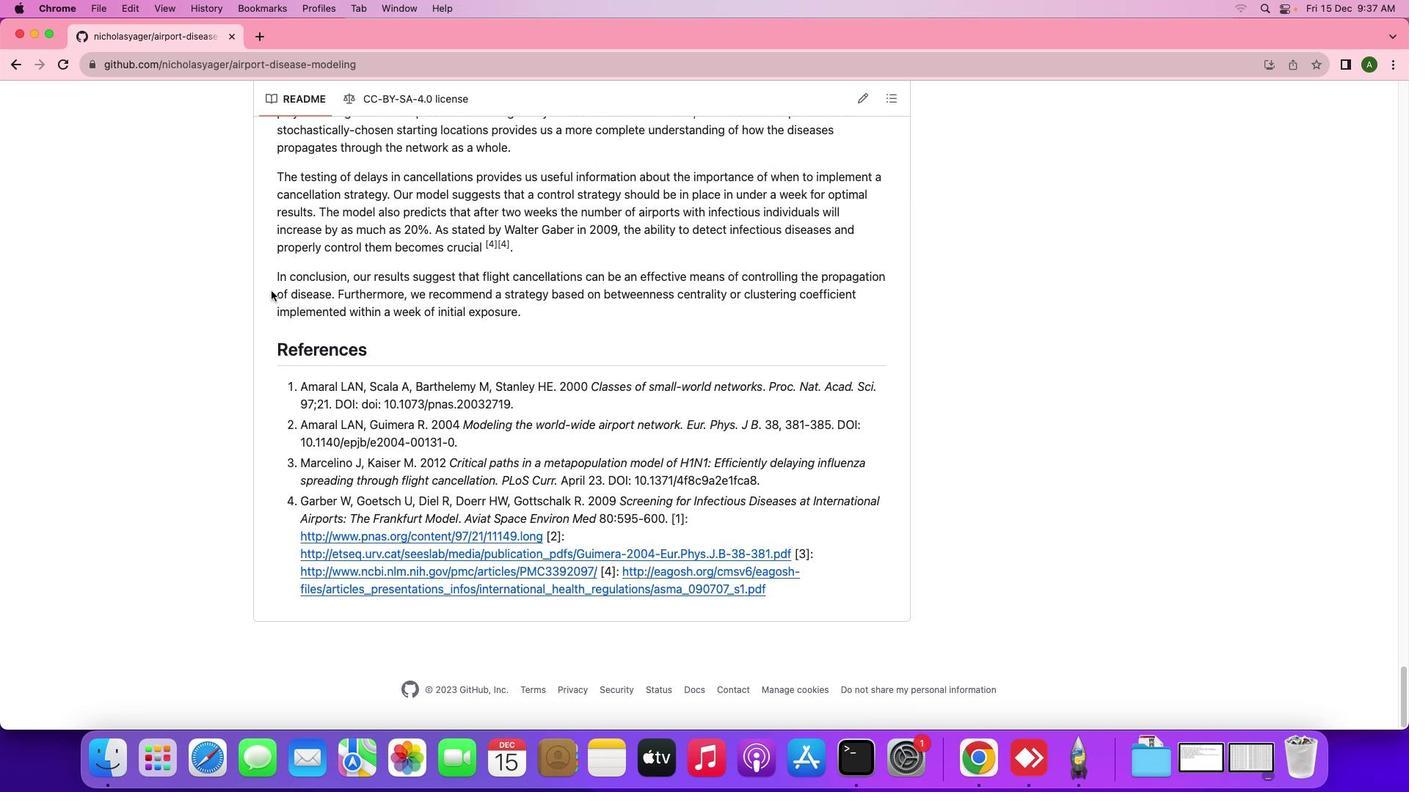 
Action: Mouse scrolled (424, 581) with delta (0, -5)
Screenshot: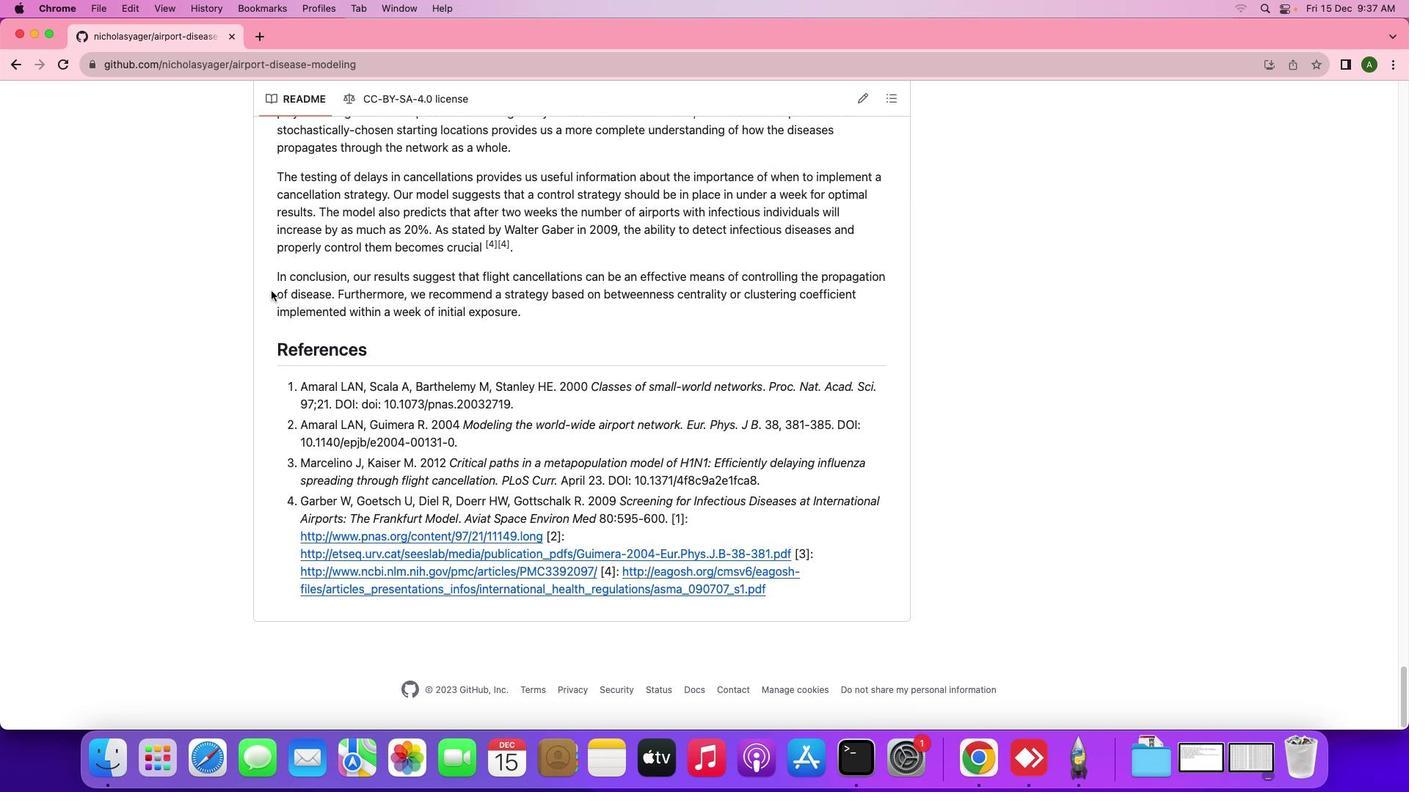 
Action: Mouse scrolled (424, 581) with delta (0, -5)
Screenshot: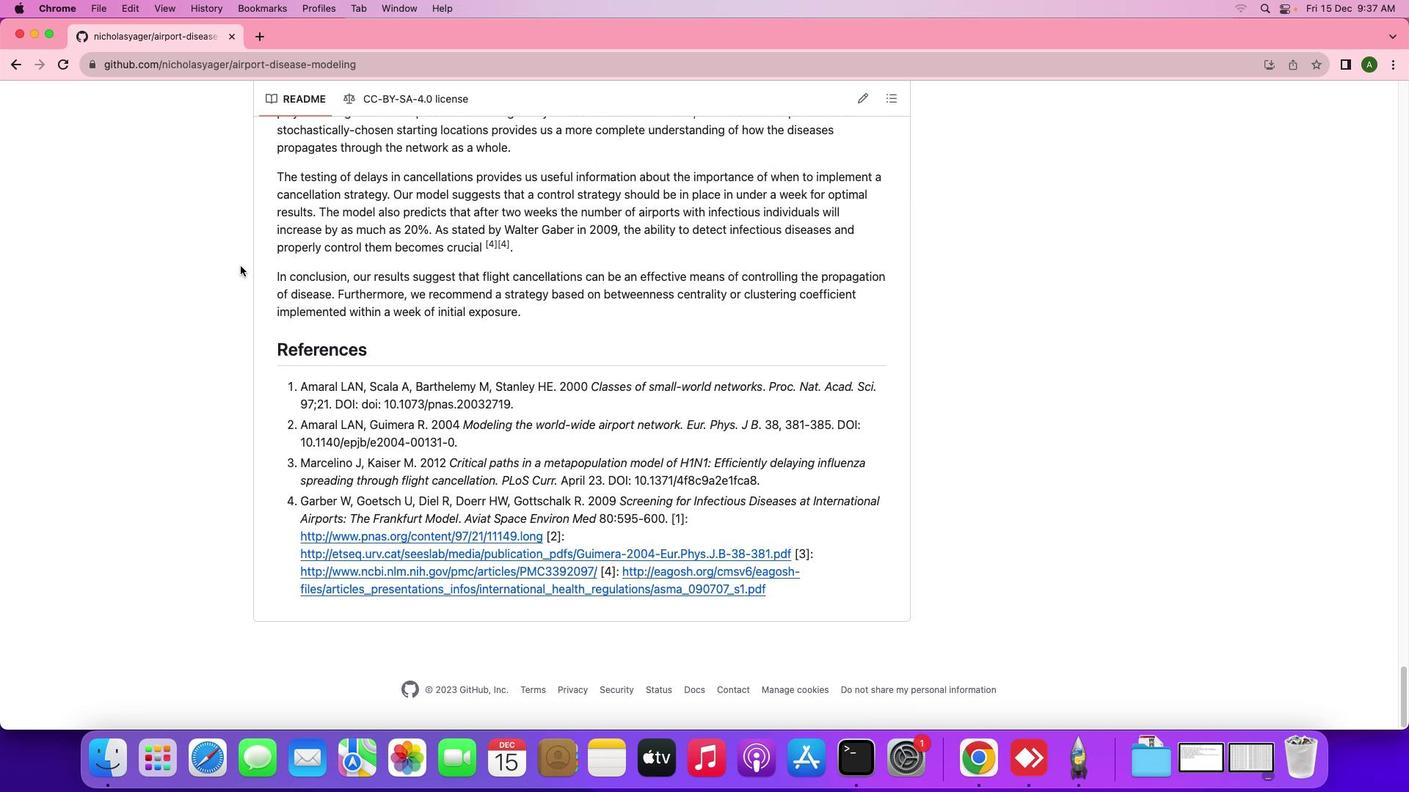
Action: Mouse scrolled (424, 581) with delta (0, -5)
Screenshot: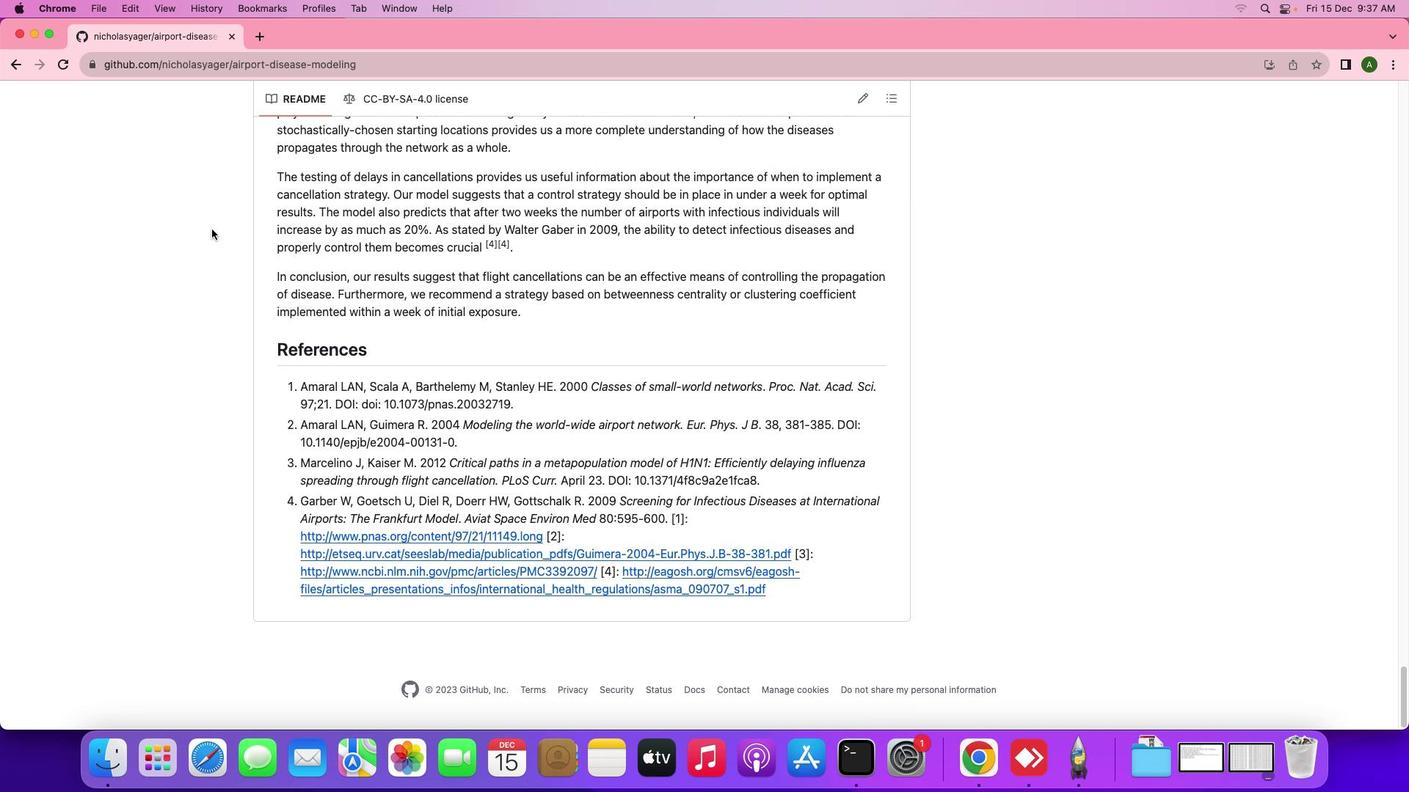 
Action: Mouse moved to (423, 581)
Screenshot: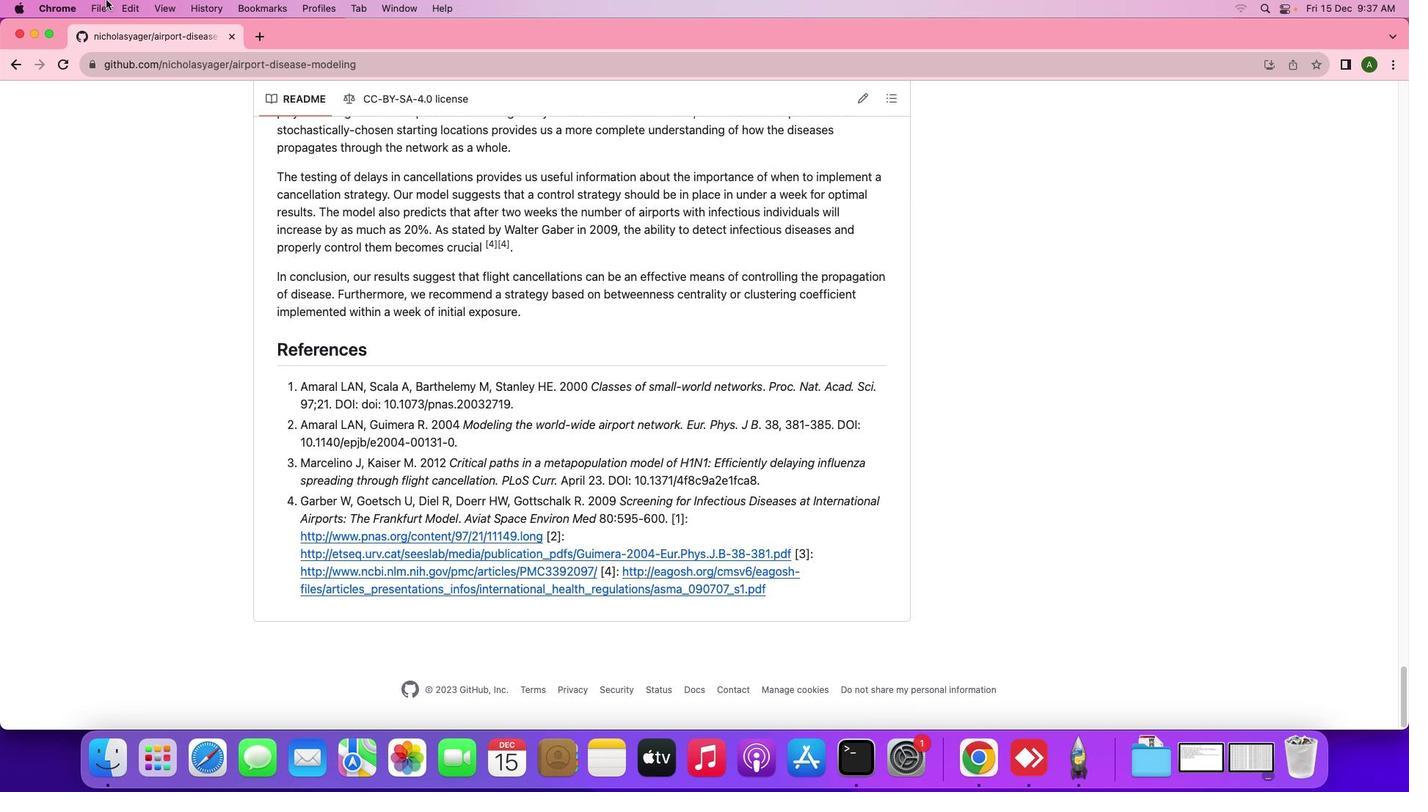 
Action: Mouse scrolled (423, 581) with delta (0, 0)
Screenshot: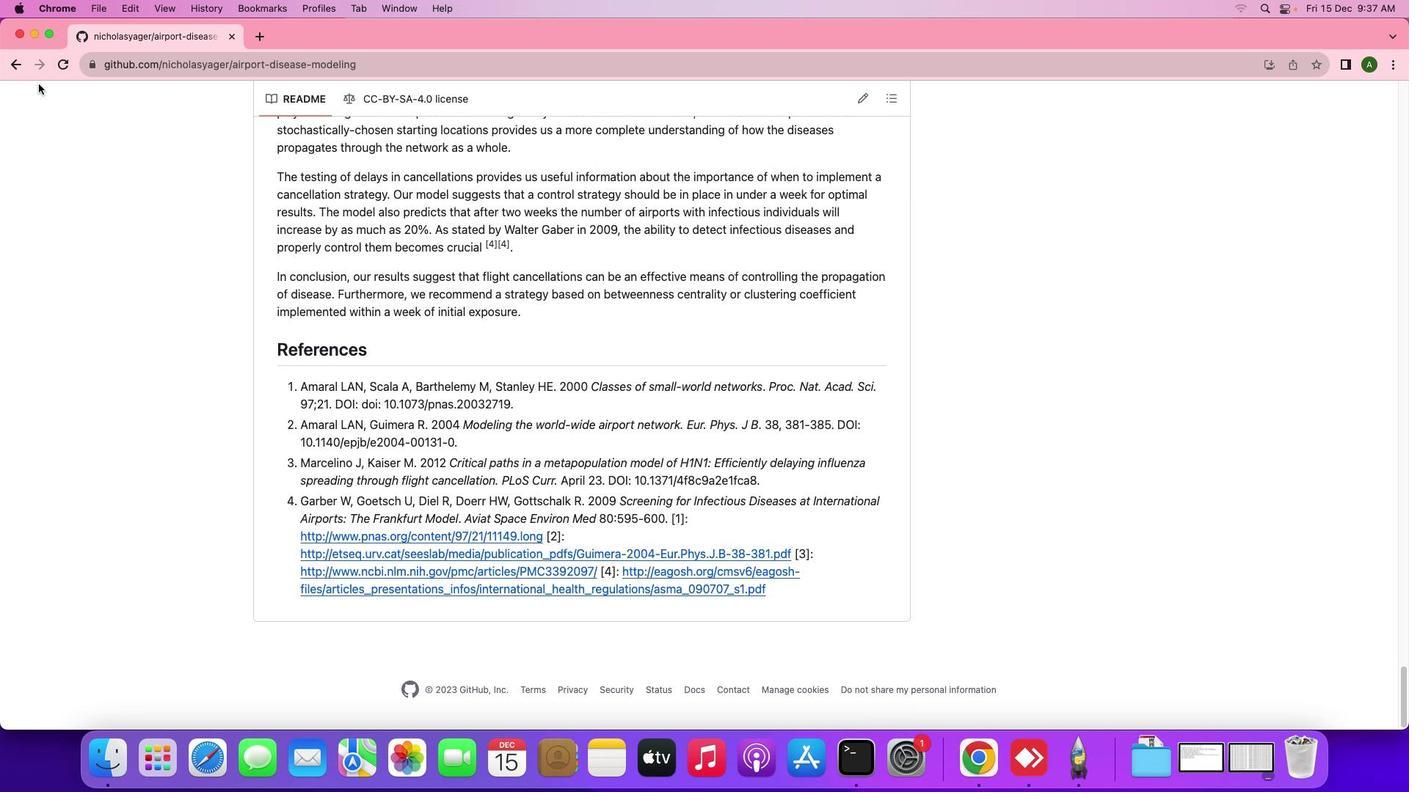 
Action: Mouse scrolled (423, 581) with delta (0, 0)
Screenshot: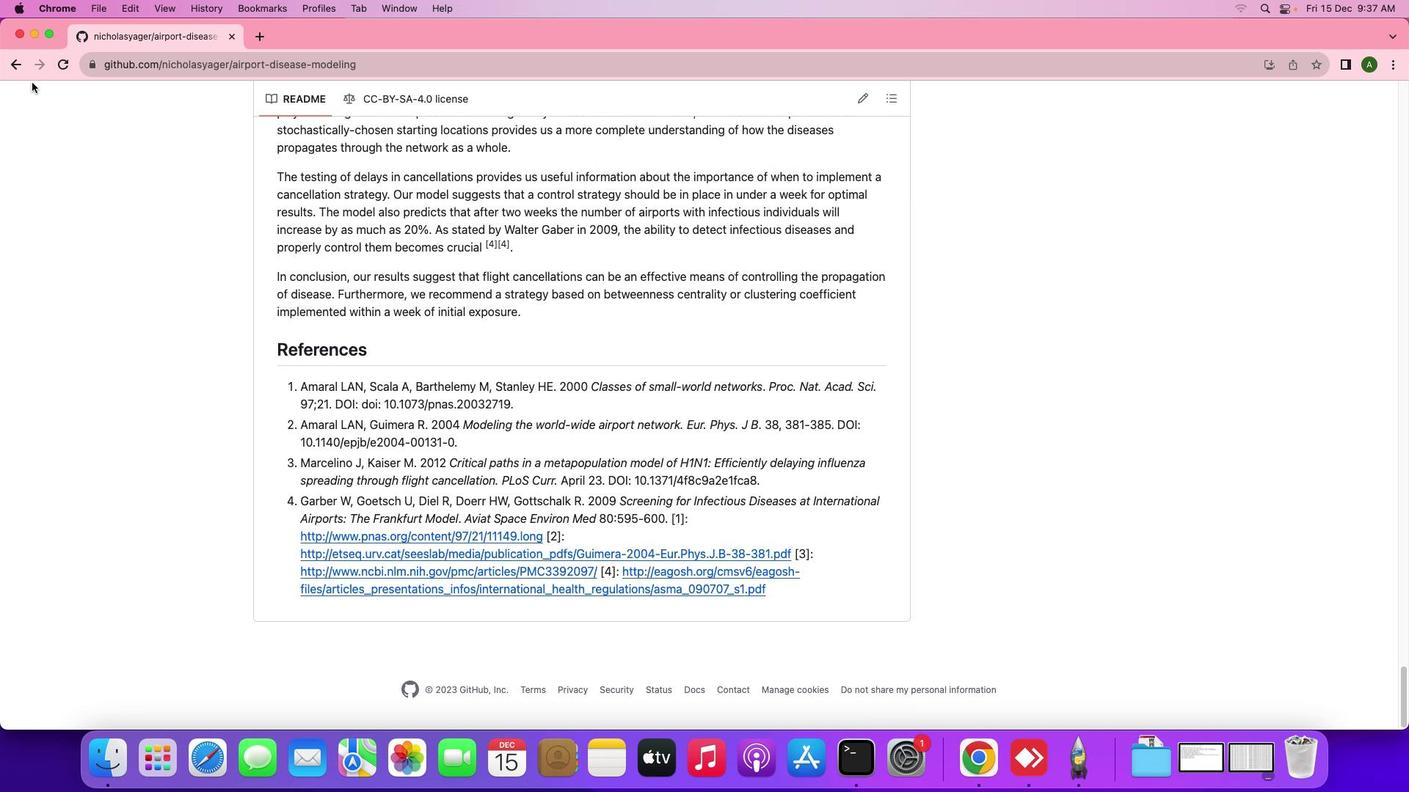 
Action: Mouse scrolled (423, 581) with delta (0, -2)
Screenshot: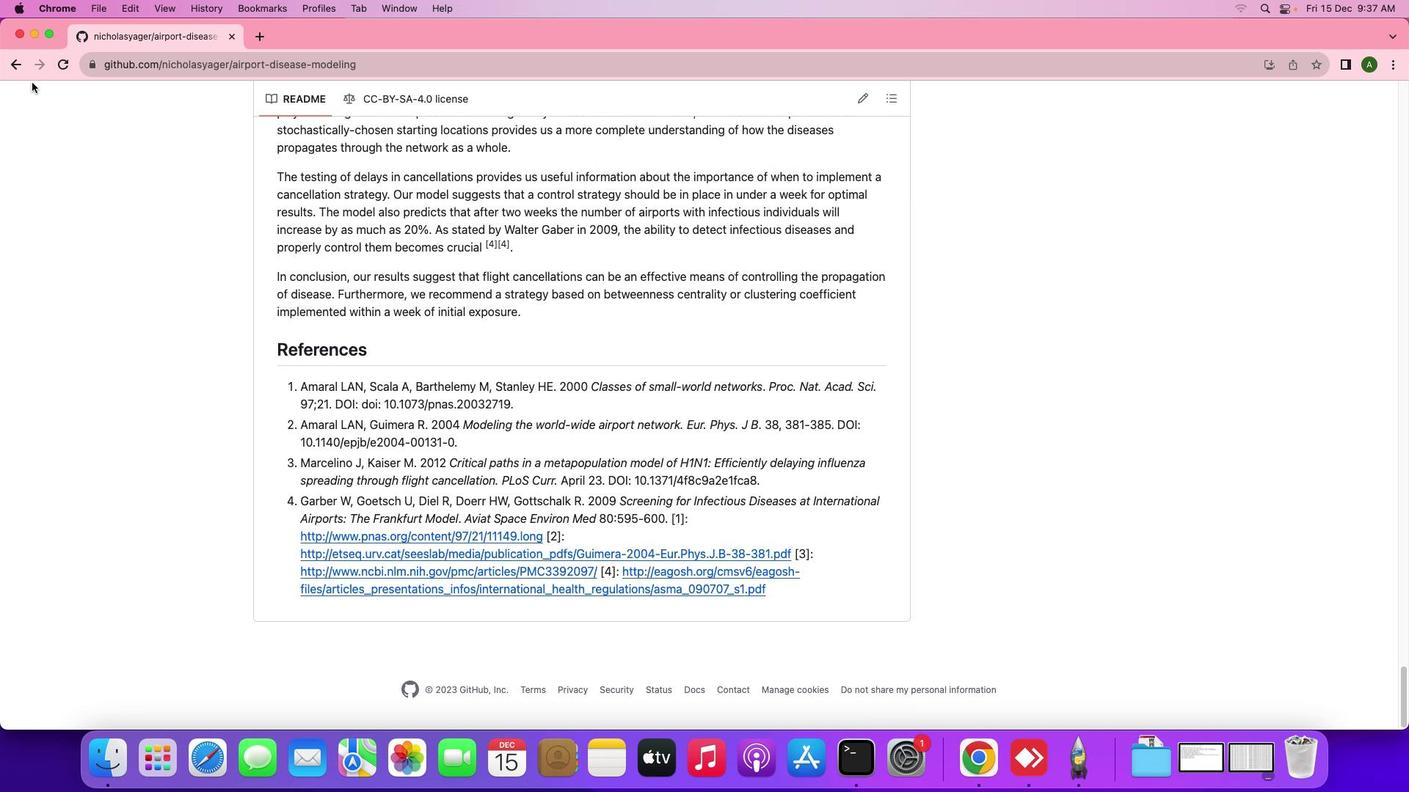 
Action: Mouse scrolled (423, 581) with delta (0, -3)
Screenshot: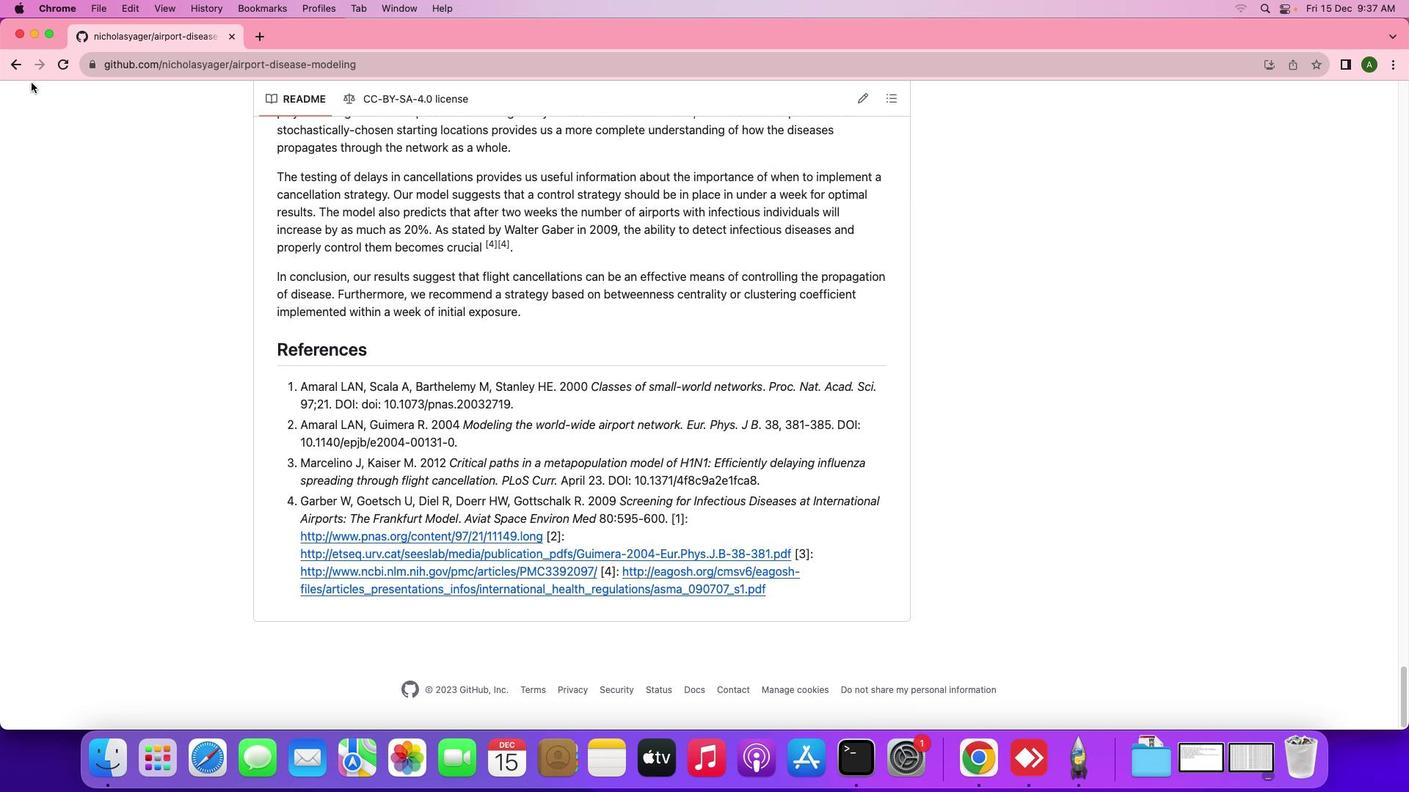 
Action: Mouse moved to (423, 580)
Screenshot: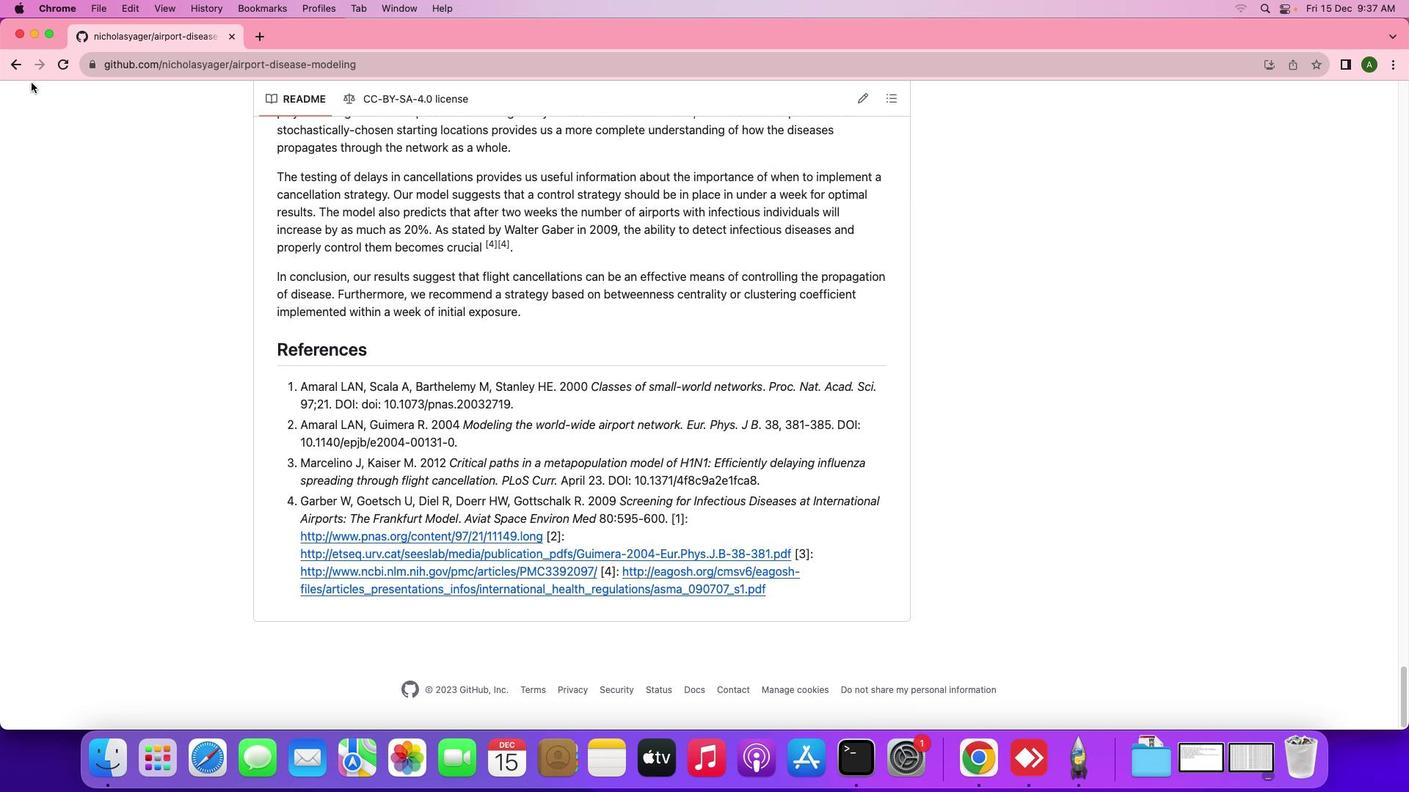 
Action: Mouse scrolled (423, 580) with delta (0, -4)
Screenshot: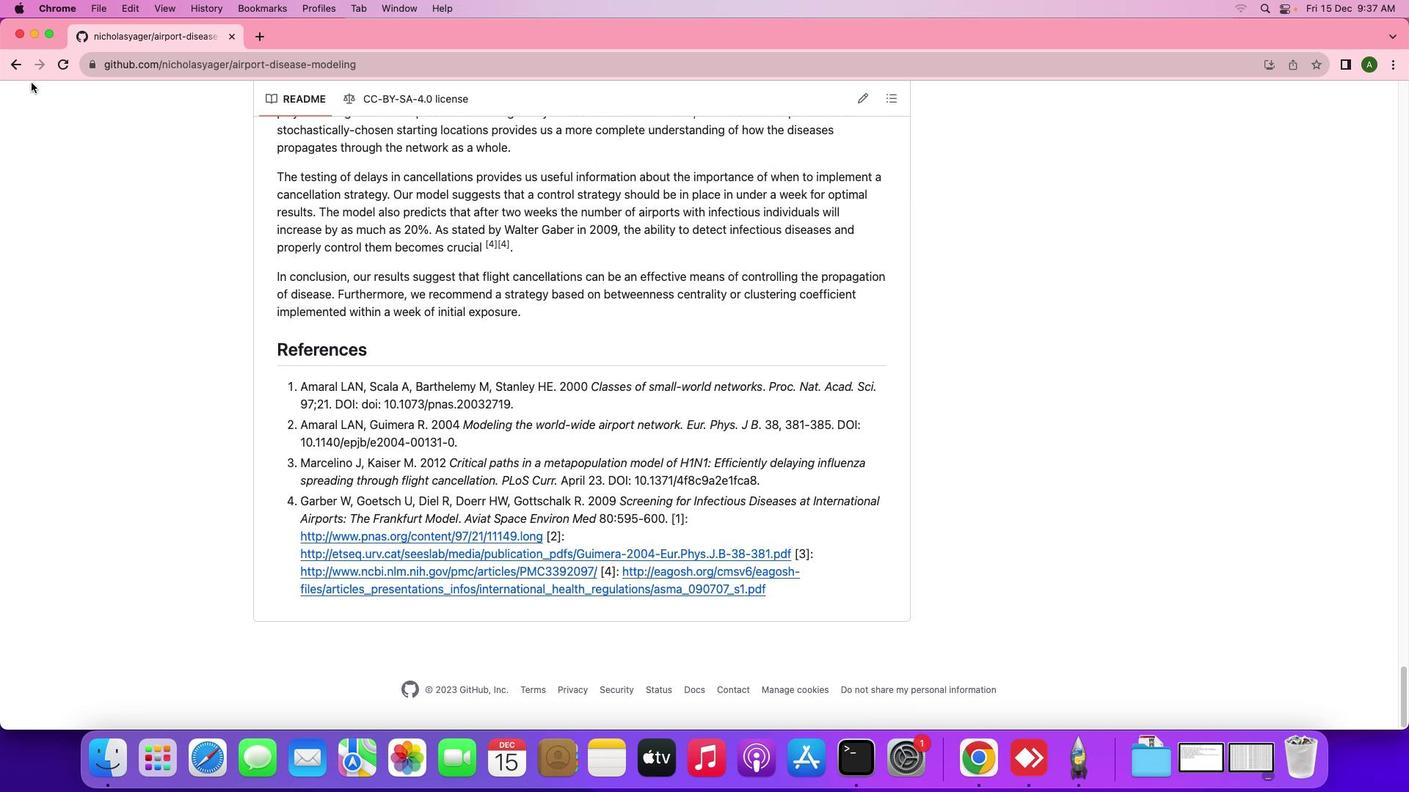 
Action: Mouse moved to (423, 579)
Screenshot: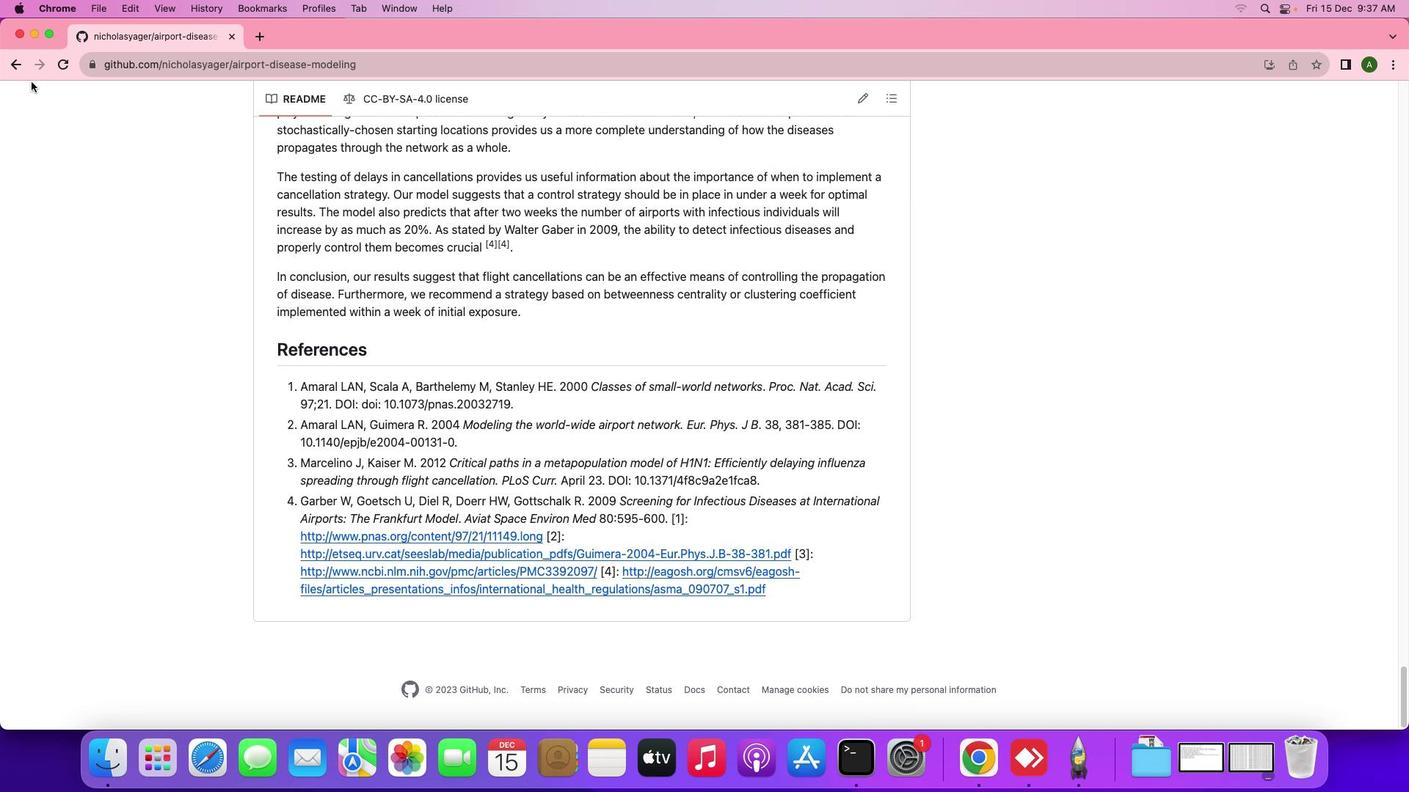 
Action: Mouse scrolled (423, 579) with delta (0, -4)
Screenshot: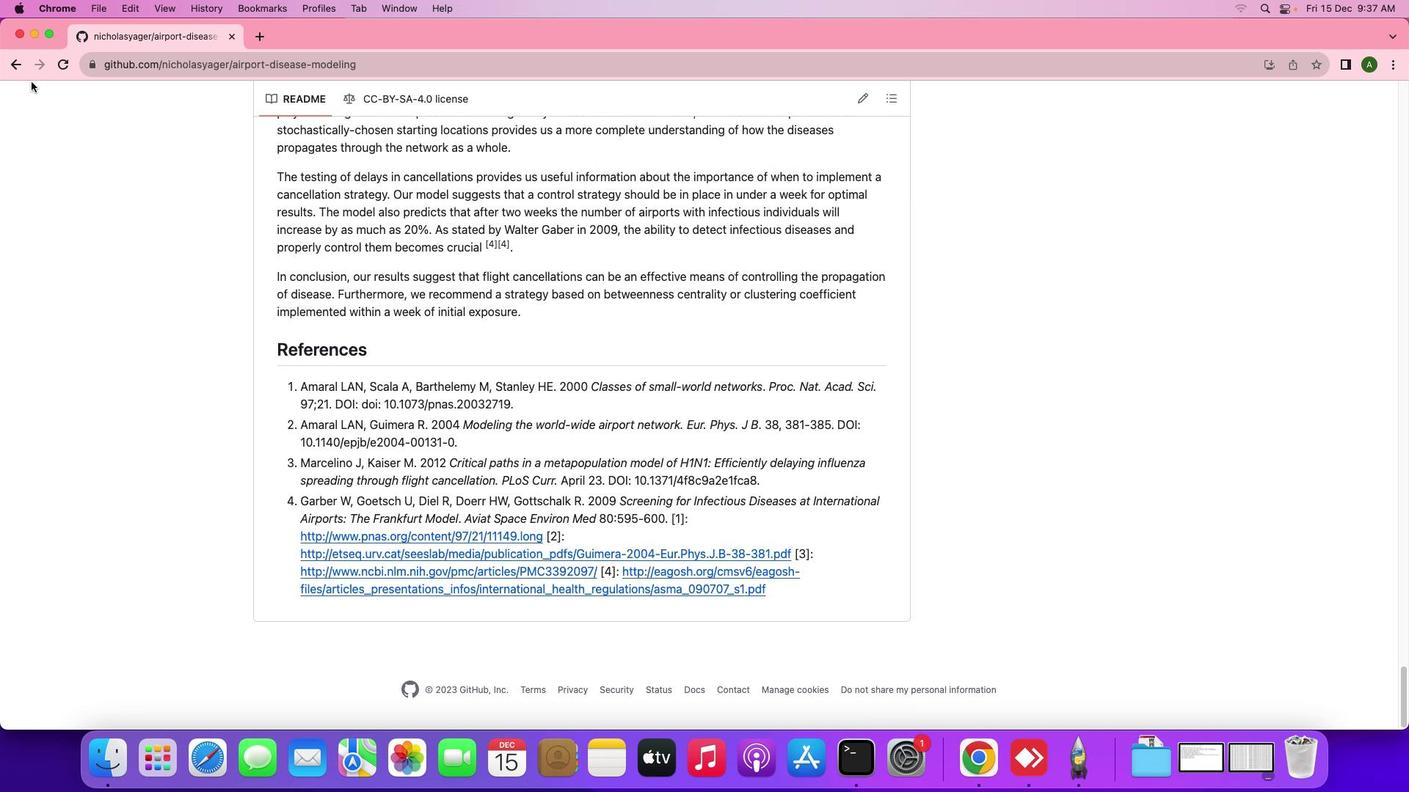 
Action: Mouse moved to (15, 66)
Screenshot: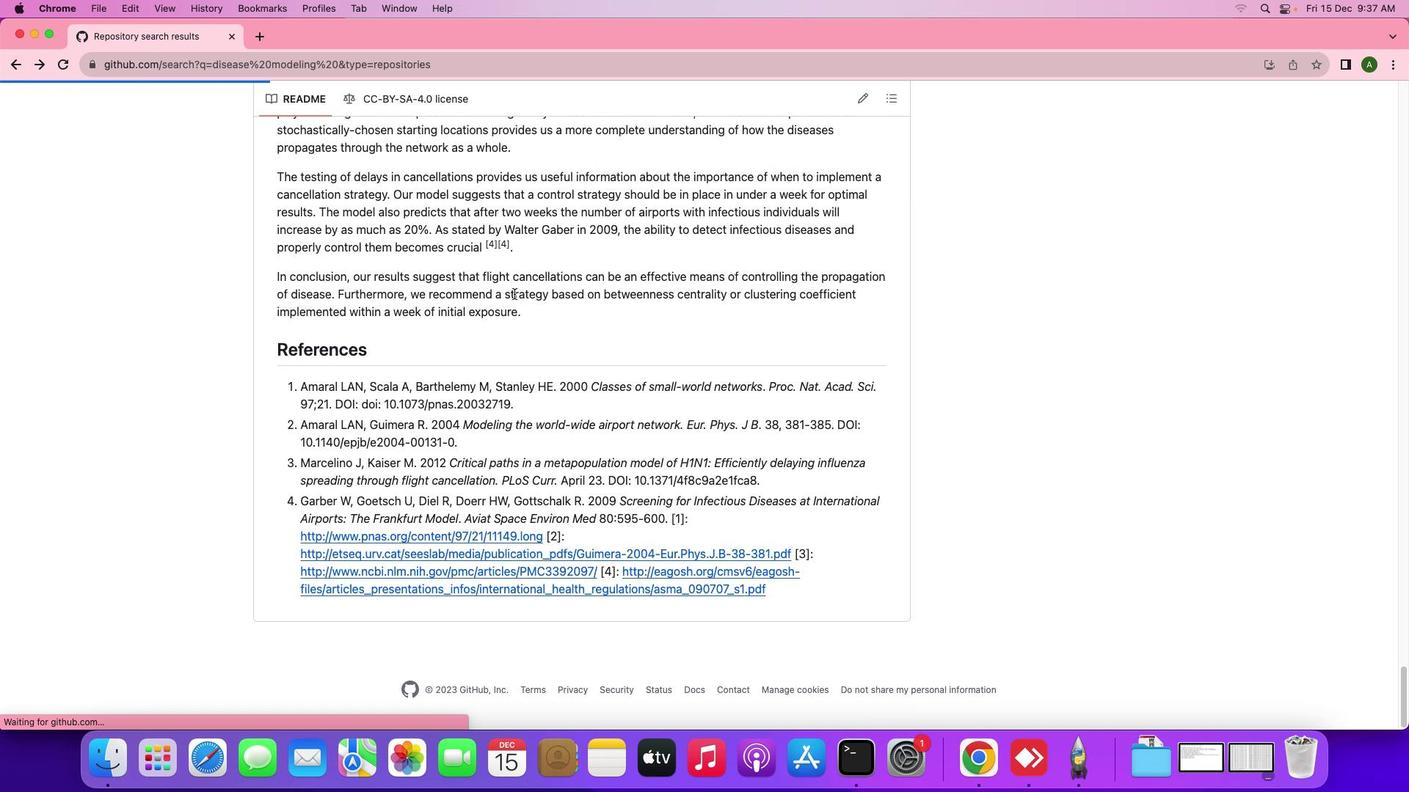 
Action: Mouse pressed left at (15, 66)
Screenshot: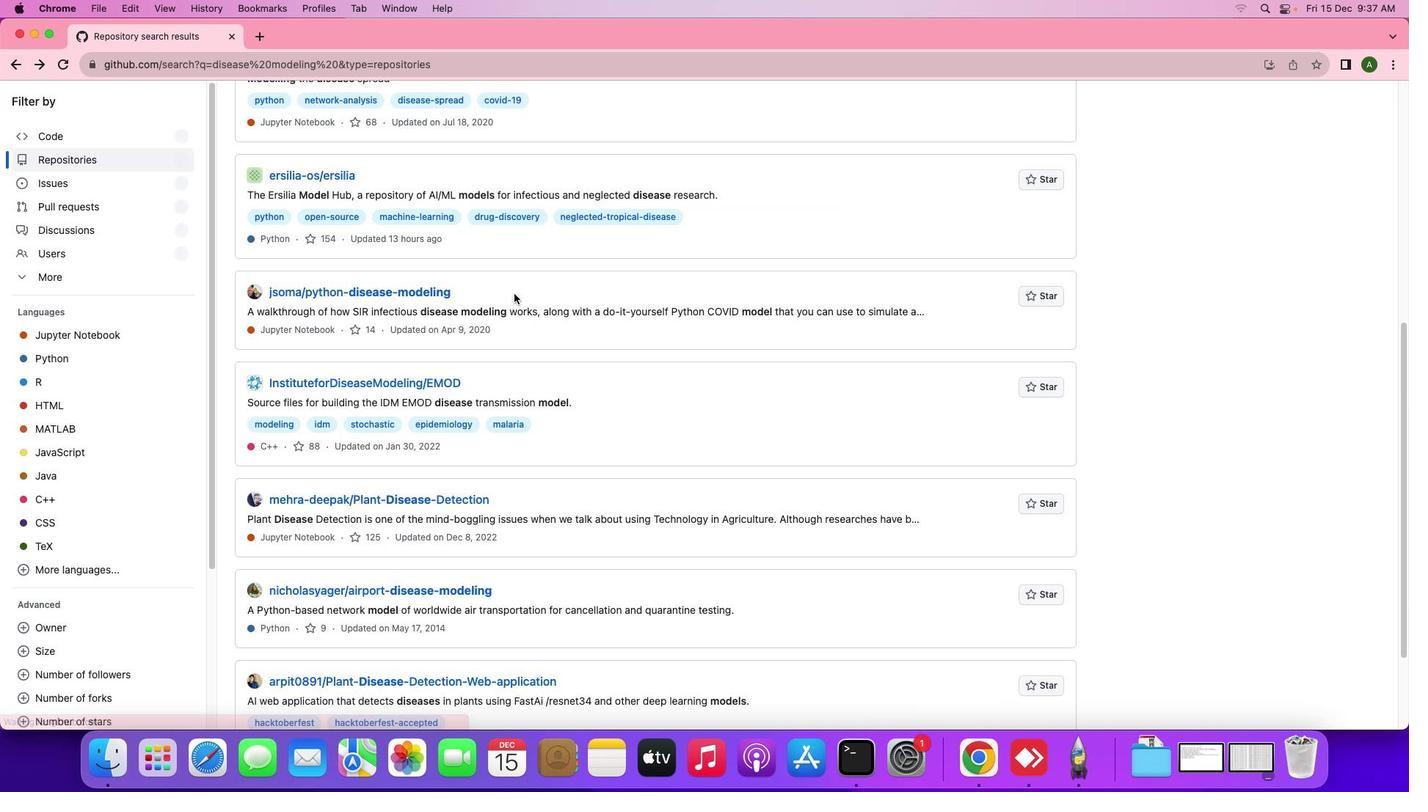 
Action: Mouse moved to (13, 67)
Screenshot: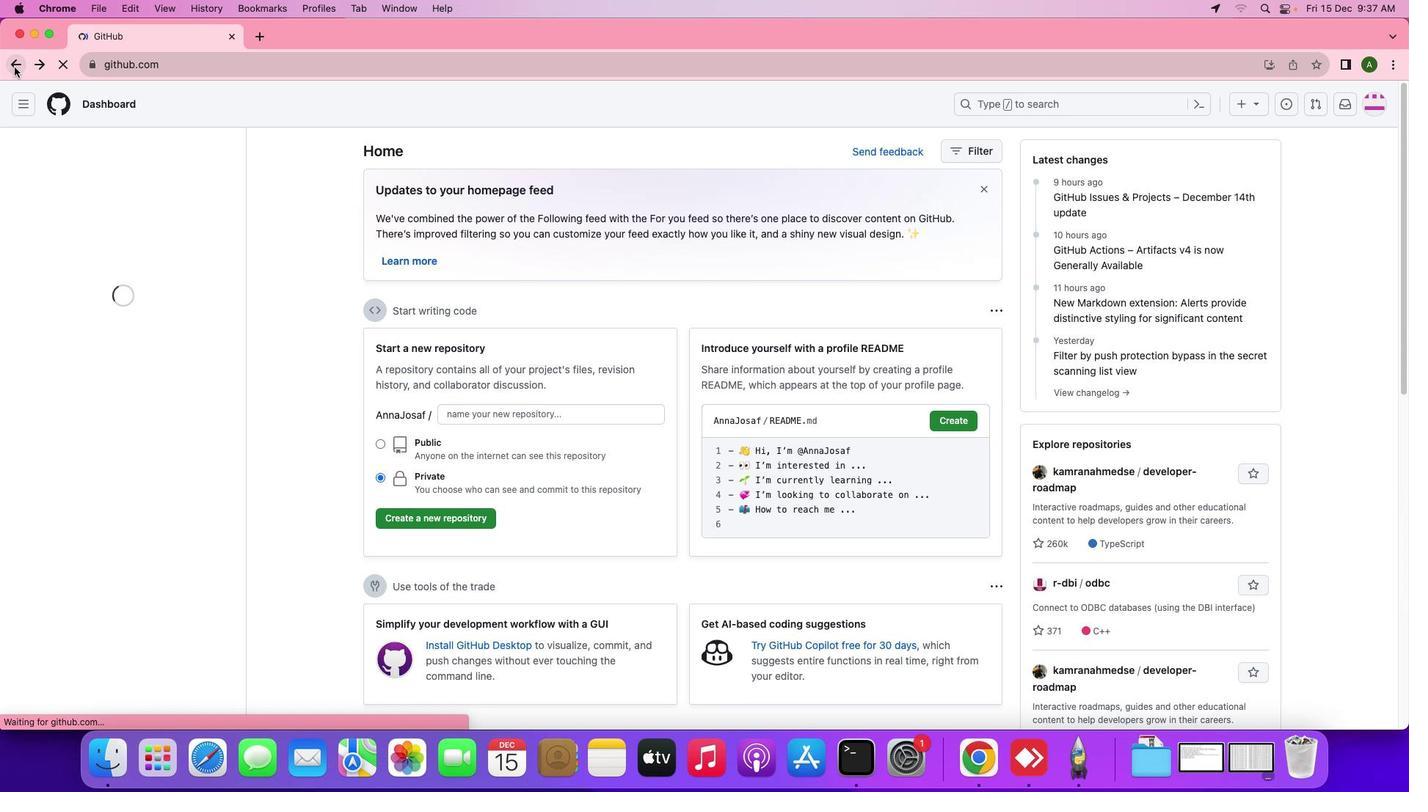 
Action: Mouse pressed left at (13, 67)
Screenshot: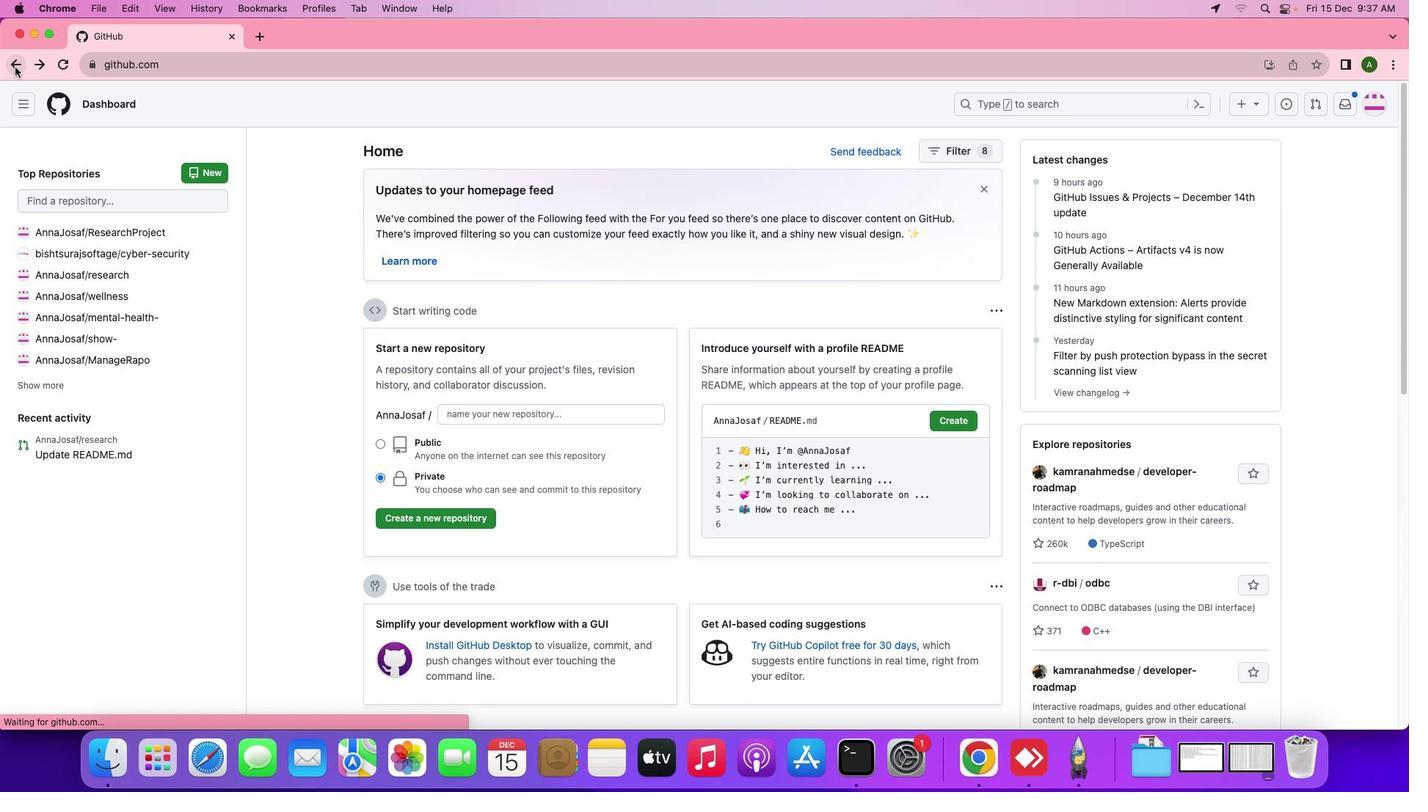 
Action: Mouse moved to (1079, 103)
Screenshot: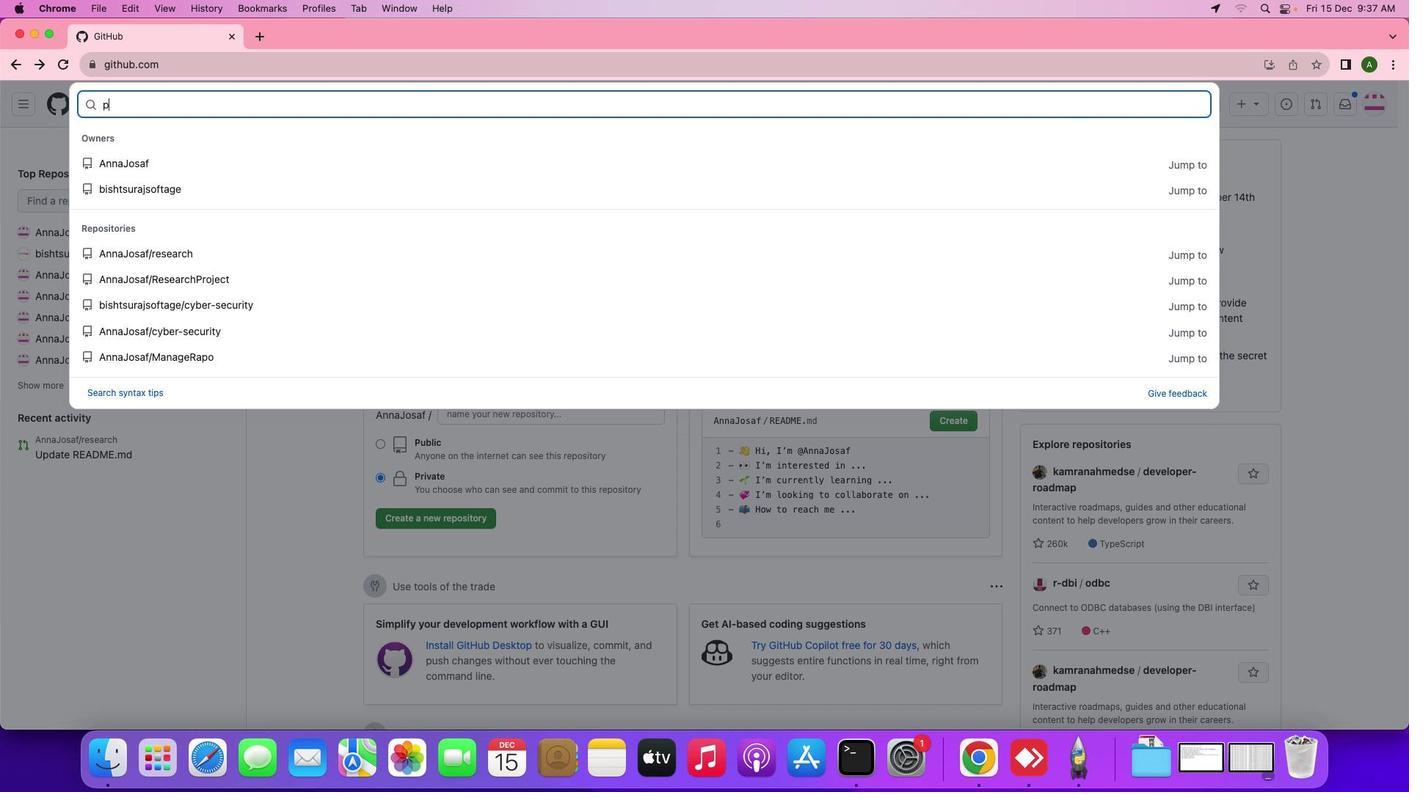 
Action: Mouse pressed left at (1079, 103)
Screenshot: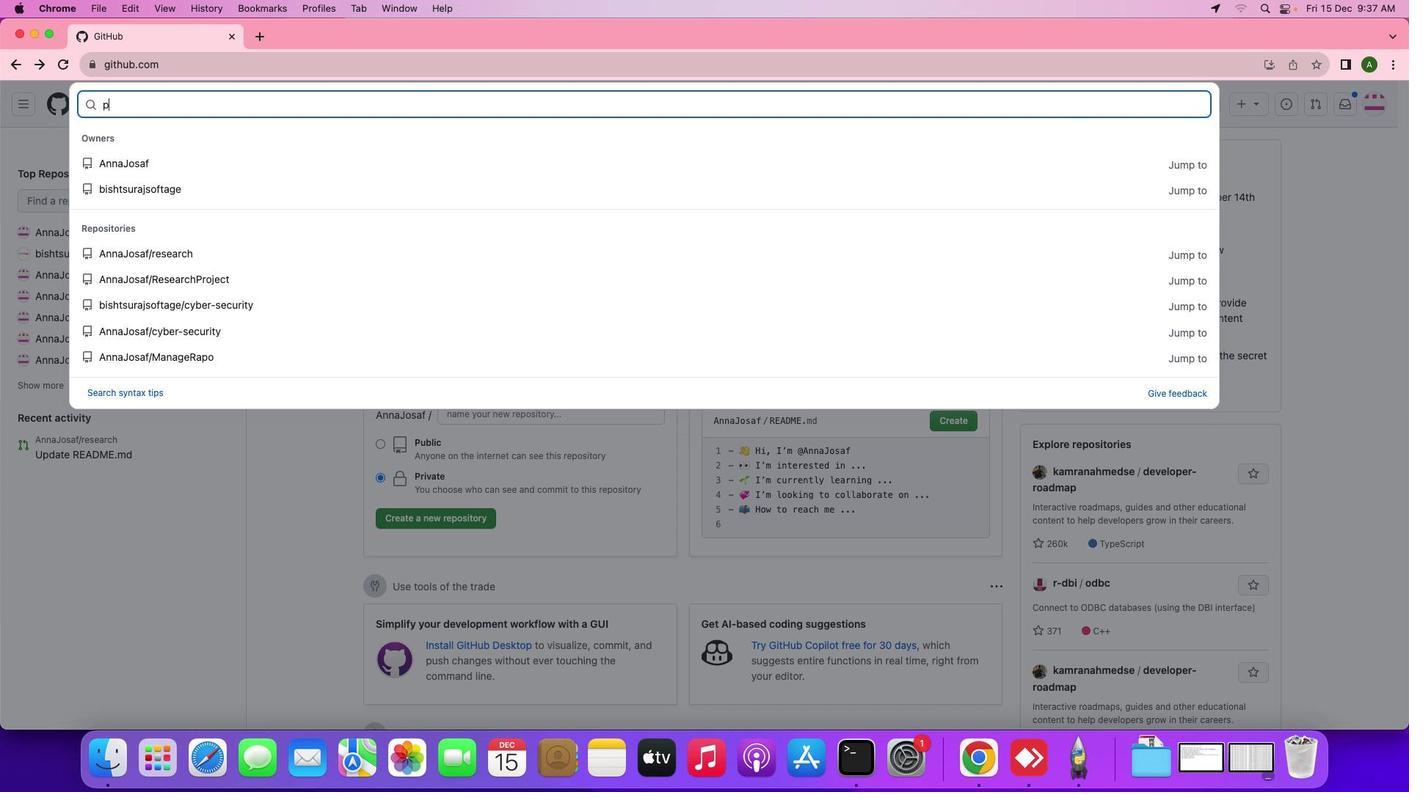 
Action: Mouse moved to (1078, 104)
Screenshot: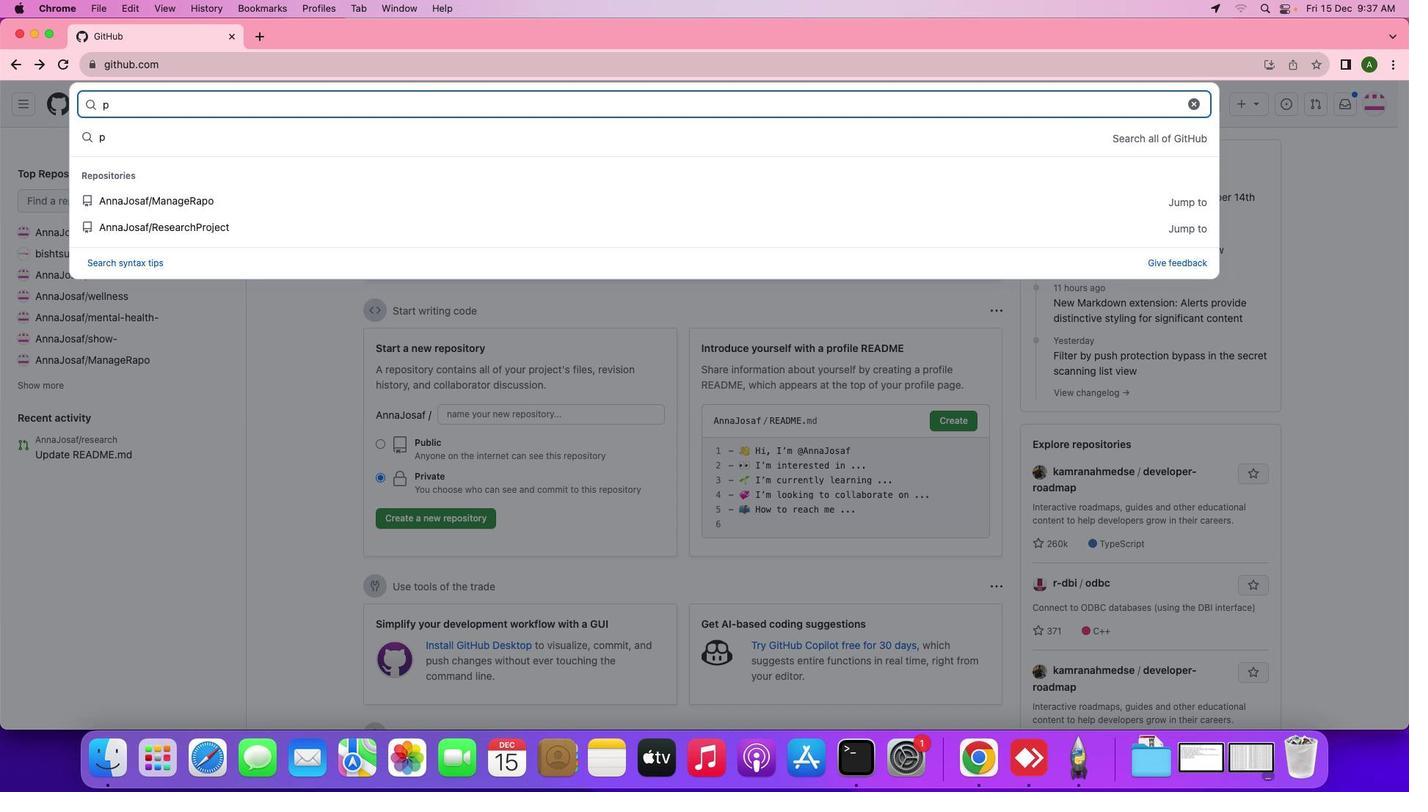 
Action: Key pressed 'p''h''a''r''m''a''c''e''u''t''i''c''a''l'Key.space'r''e''s''e''a''r''c''h'Key.spaceKey.enter
Screenshot: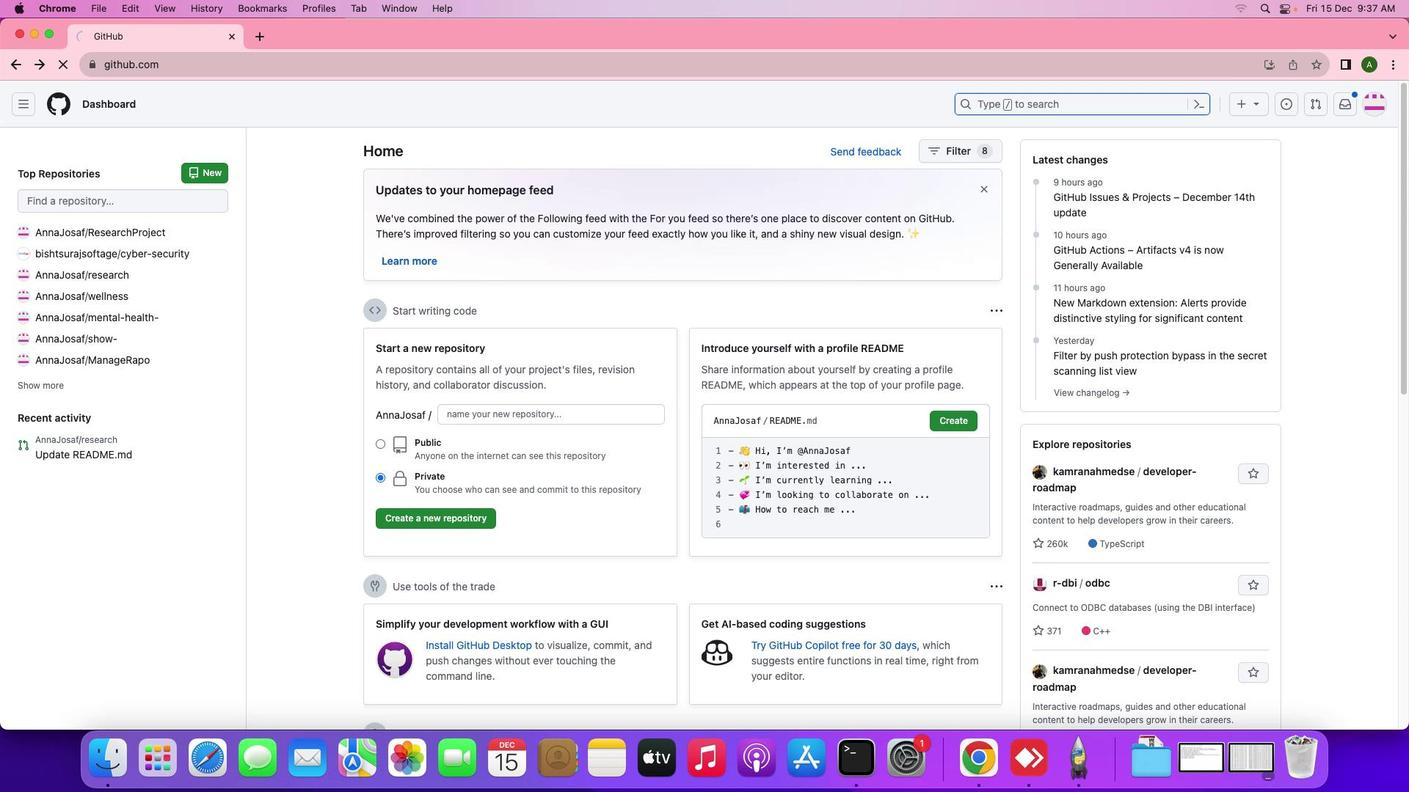 
Action: Mouse moved to (309, 195)
Screenshot: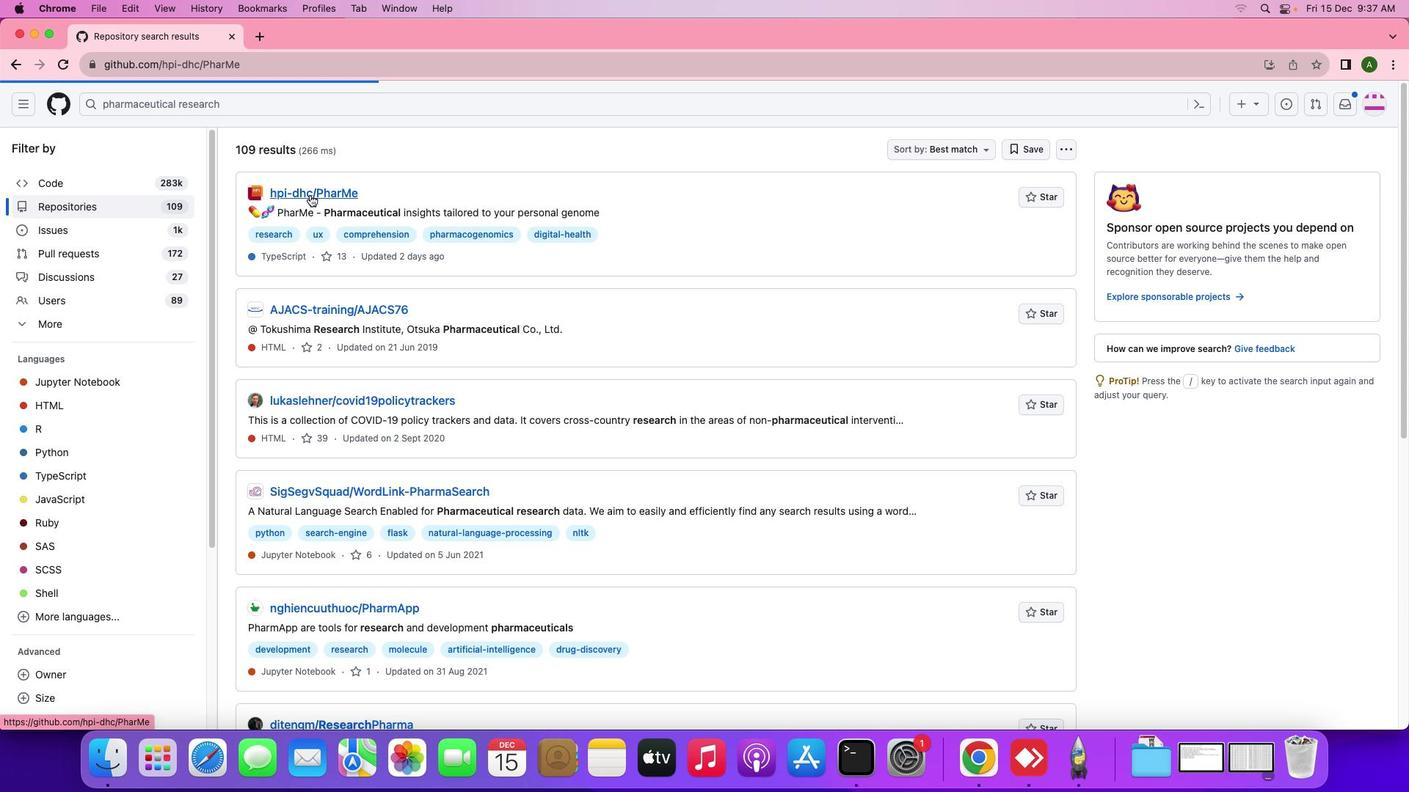 
Action: Mouse pressed left at (309, 195)
Screenshot: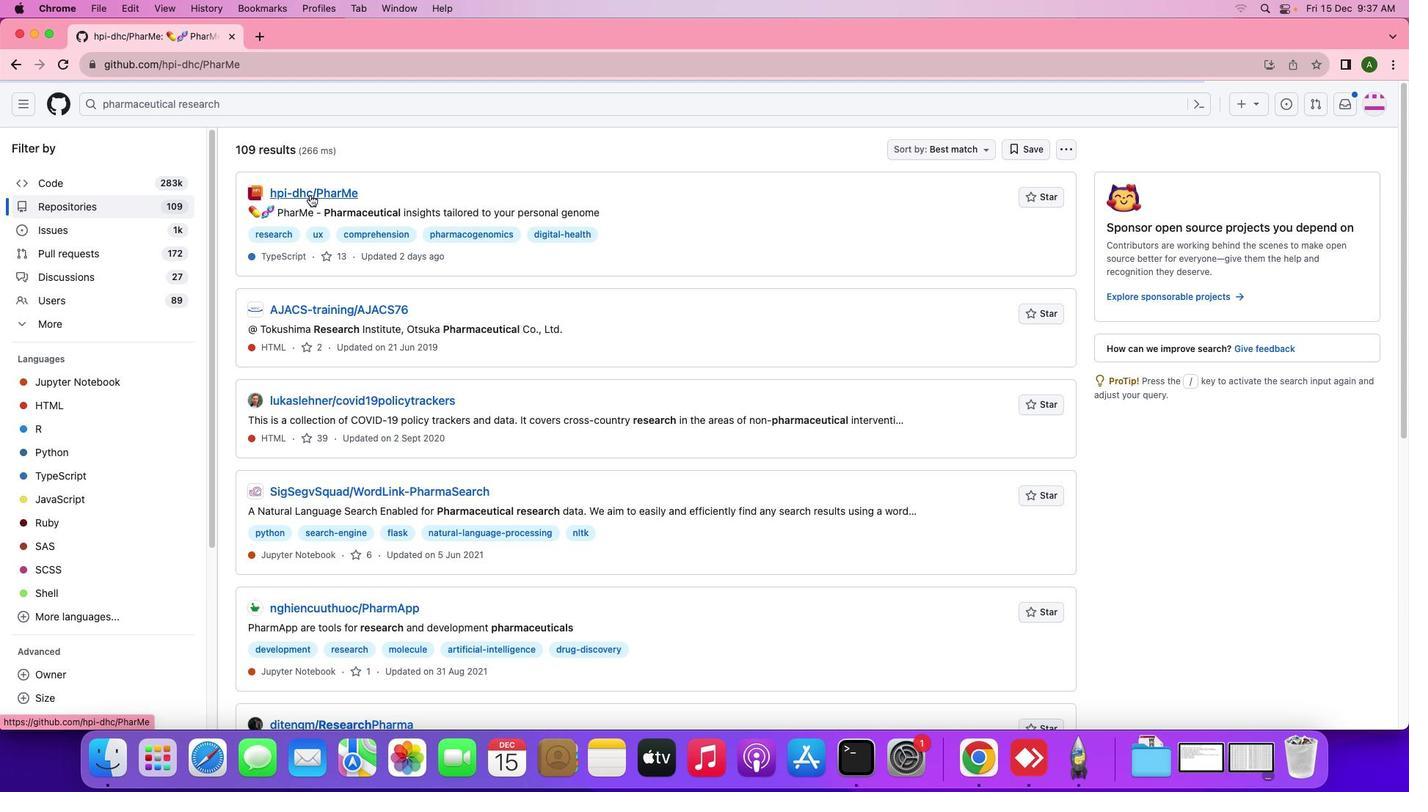 
Action: Mouse moved to (719, 444)
Screenshot: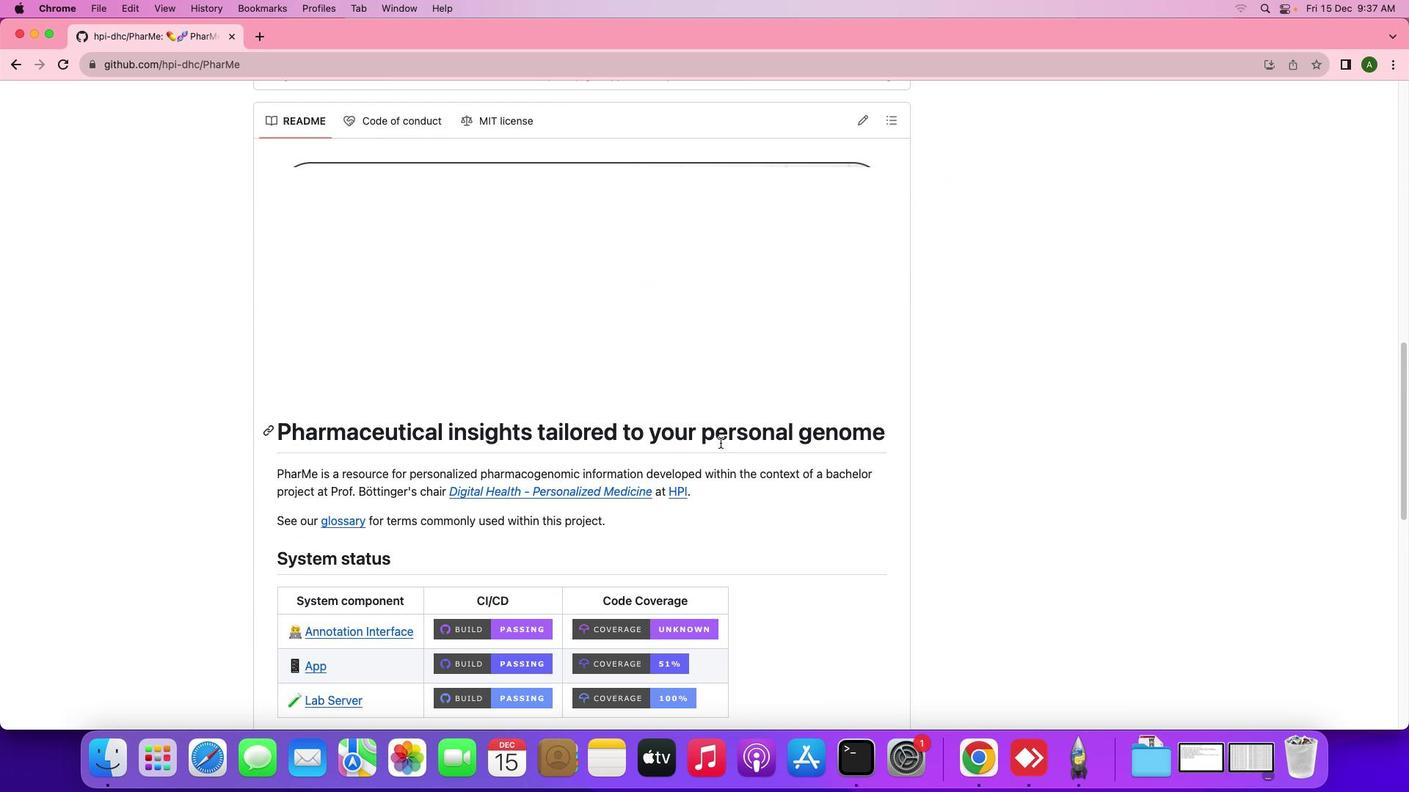 
Action: Mouse scrolled (719, 444) with delta (0, 0)
Screenshot: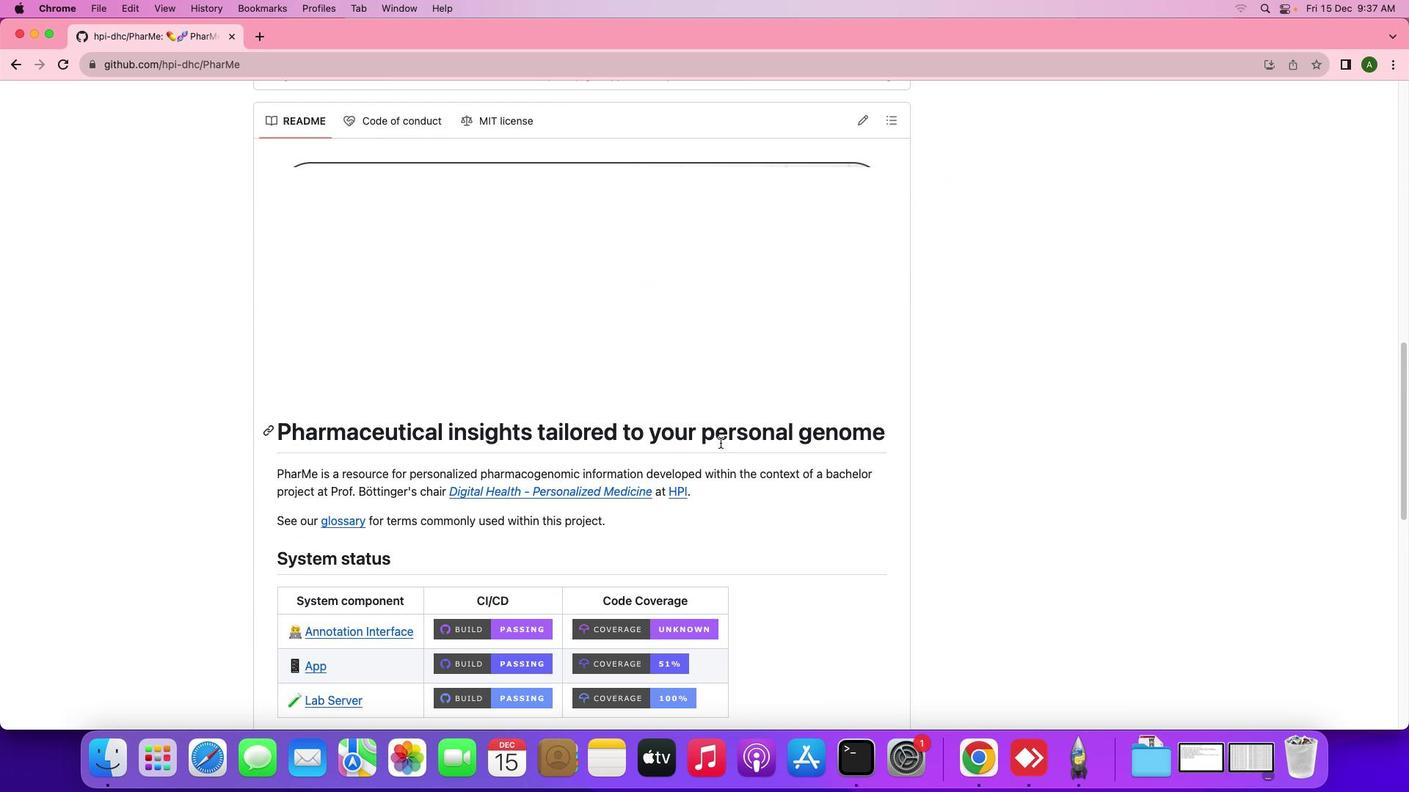 
Action: Mouse moved to (719, 444)
Screenshot: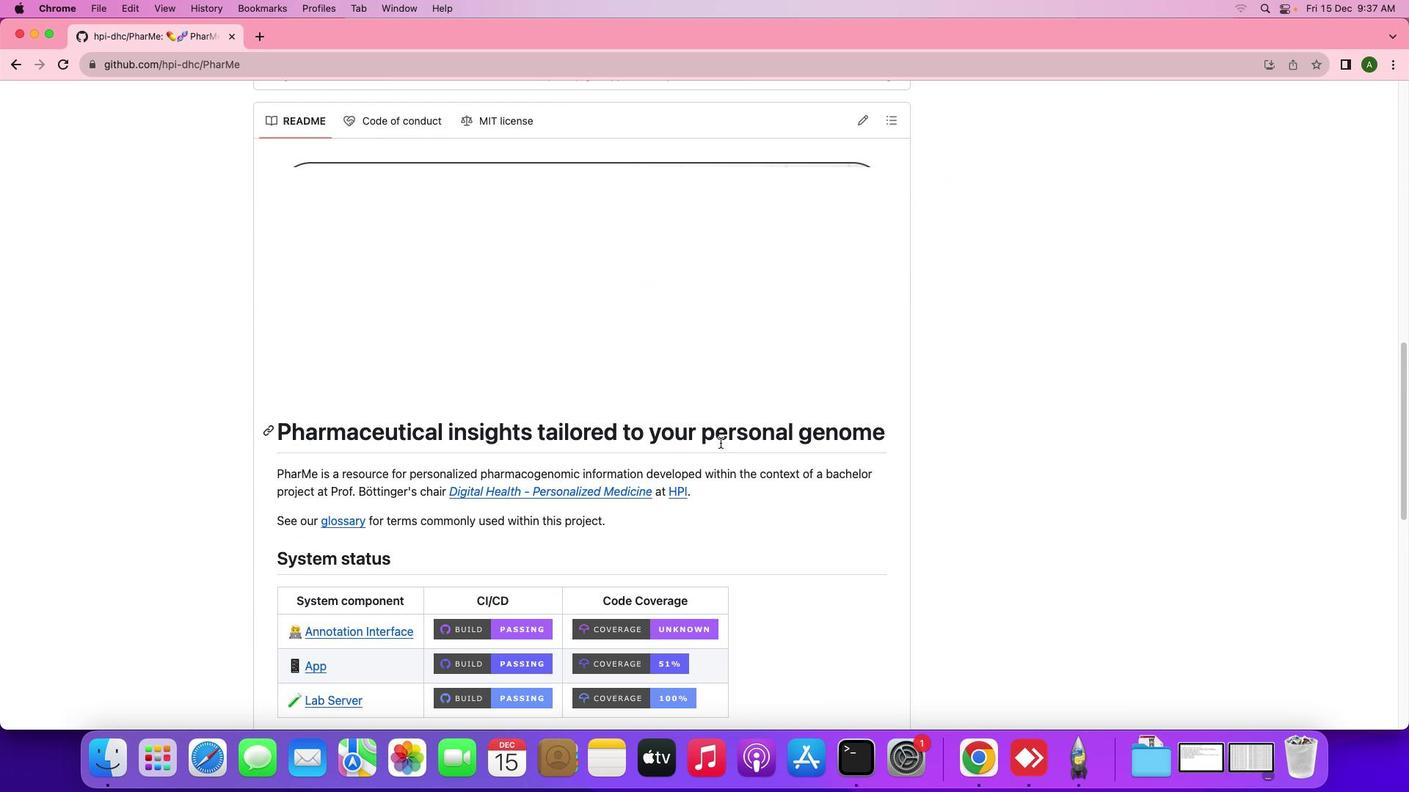 
Action: Mouse scrolled (719, 444) with delta (0, 0)
Screenshot: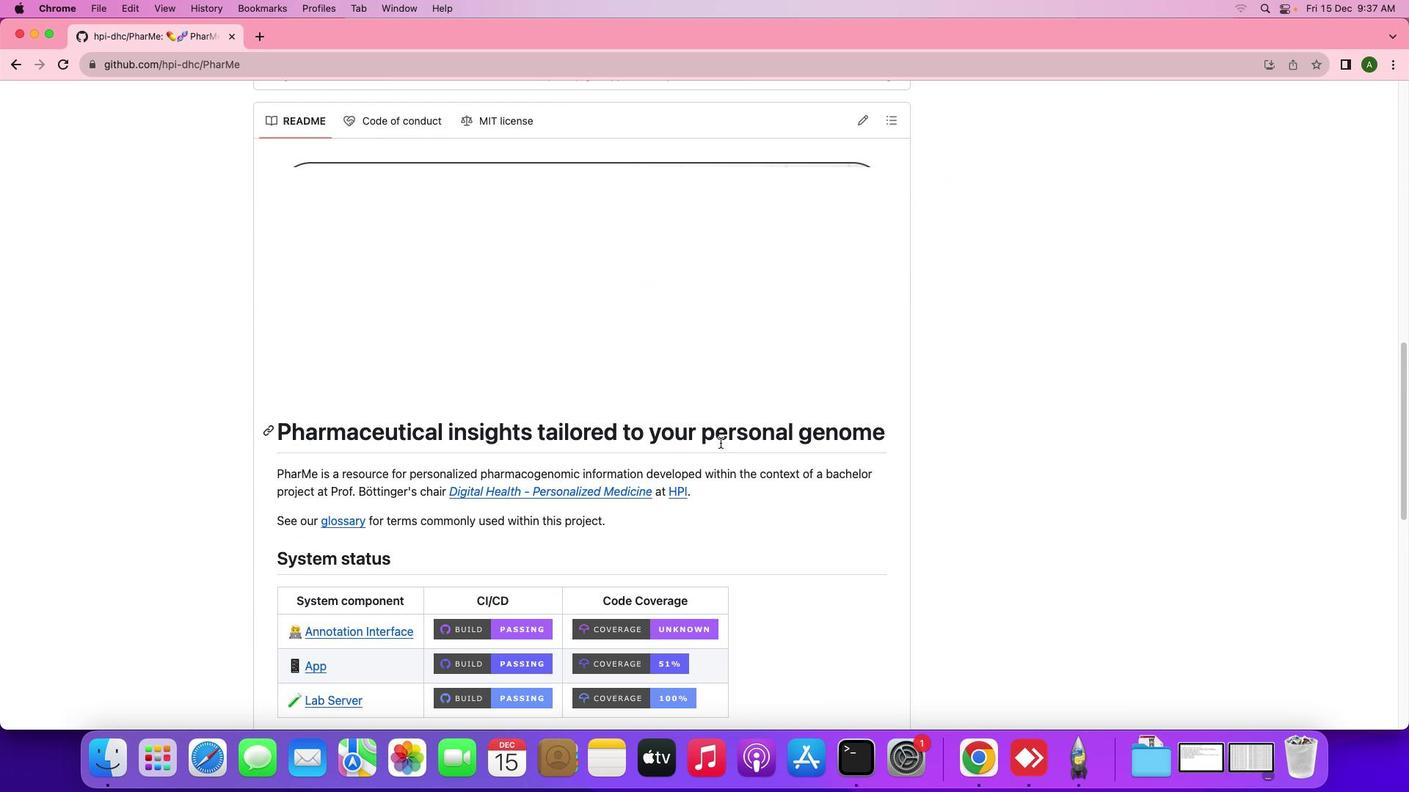 
Action: Mouse scrolled (719, 444) with delta (0, -2)
Screenshot: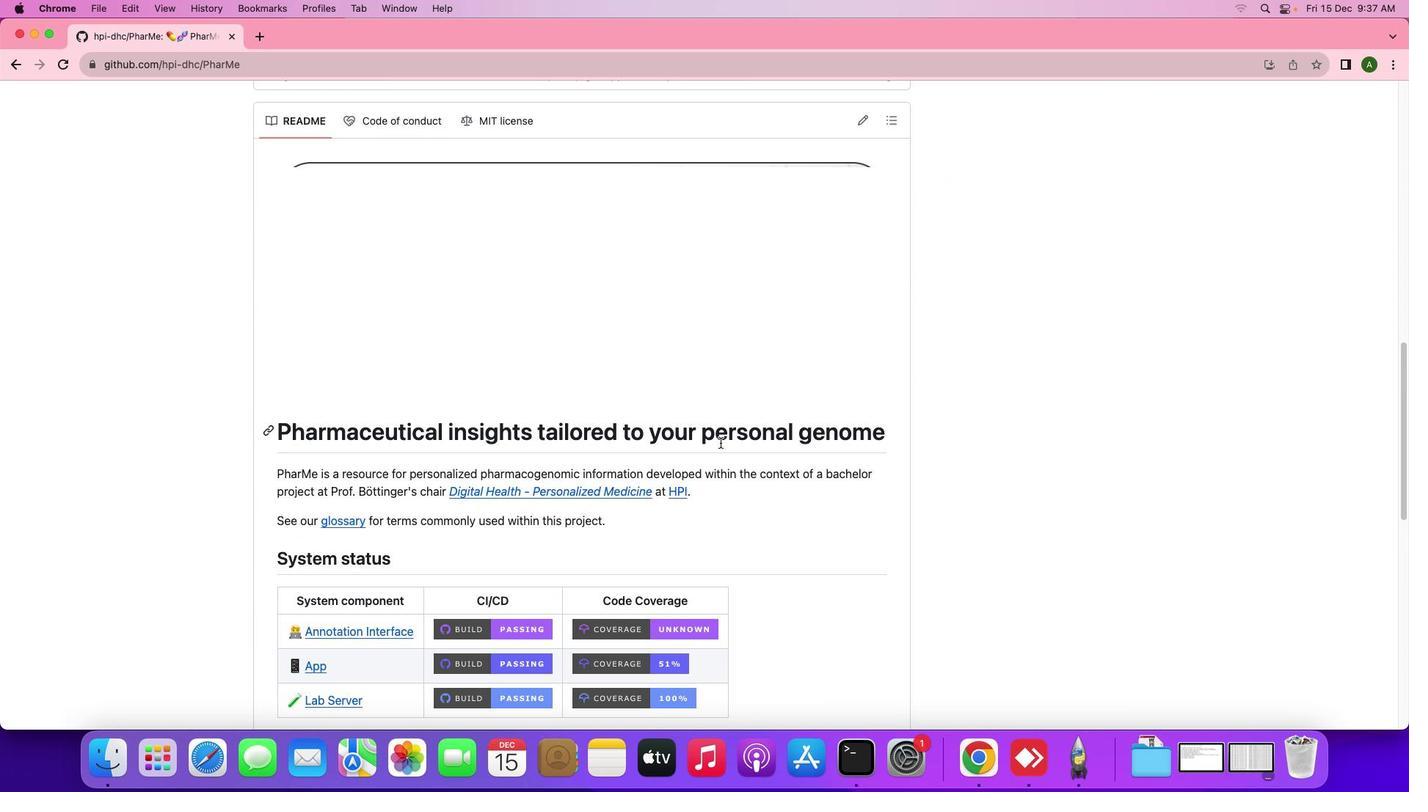 
Action: Mouse moved to (719, 444)
Screenshot: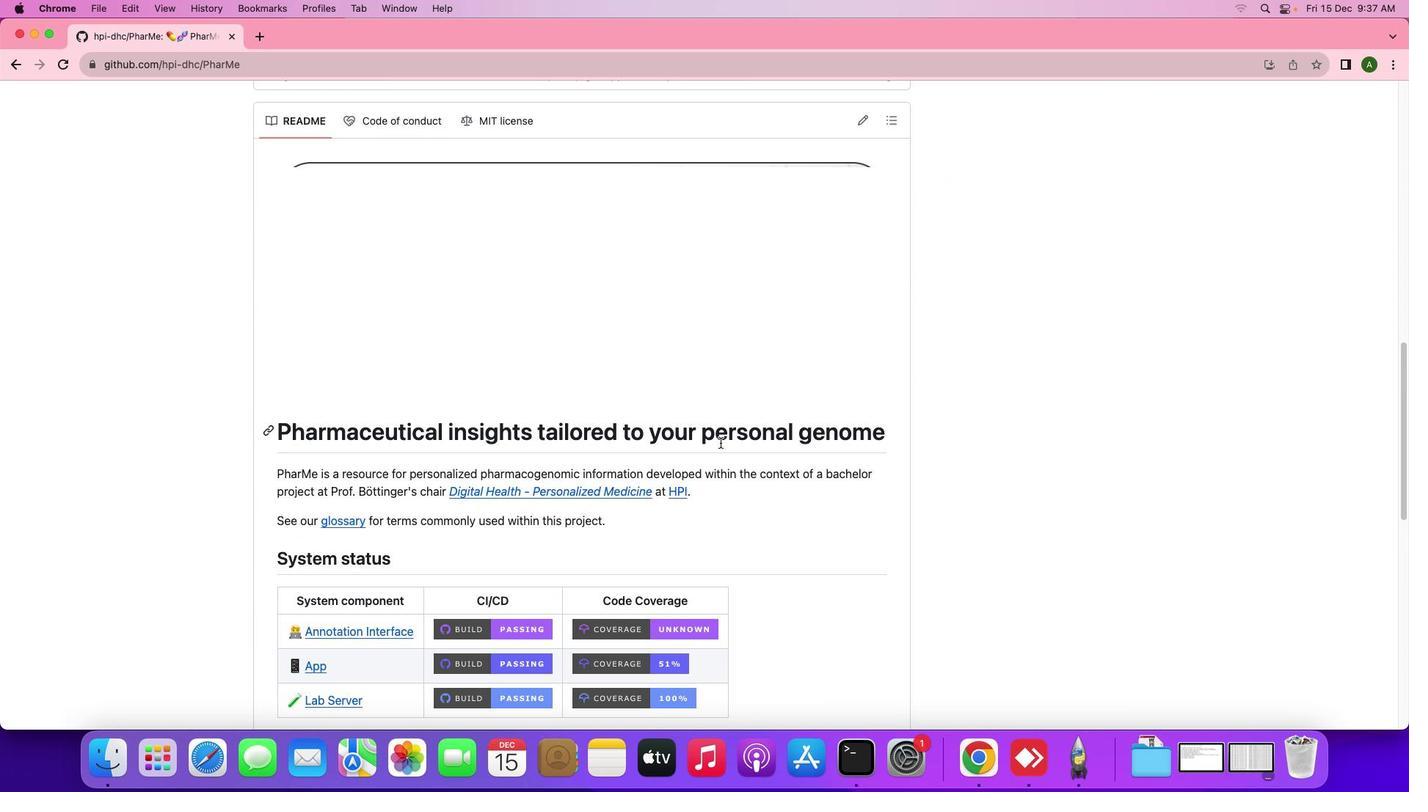 
Action: Mouse scrolled (719, 444) with delta (0, -3)
Screenshot: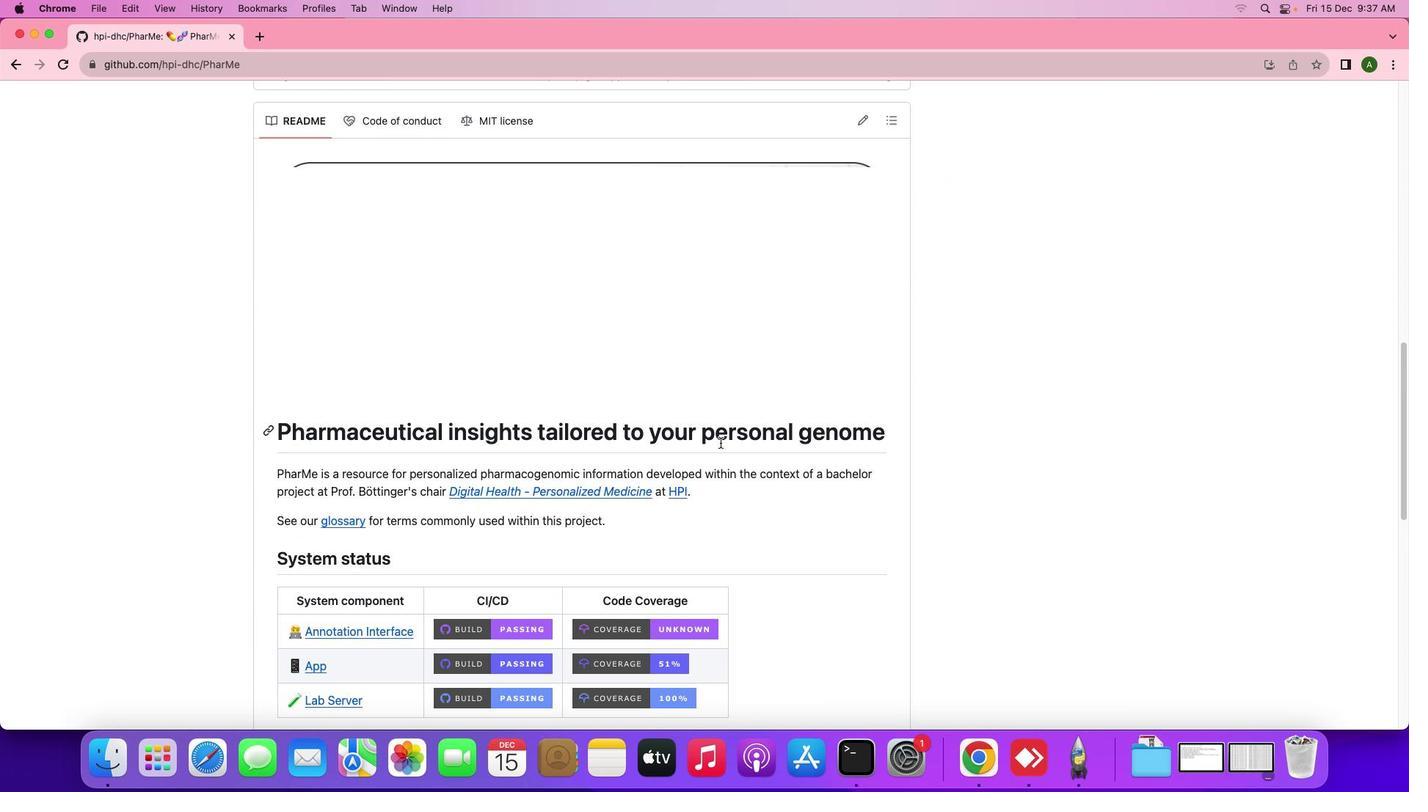 
Action: Mouse scrolled (719, 444) with delta (0, -4)
Screenshot: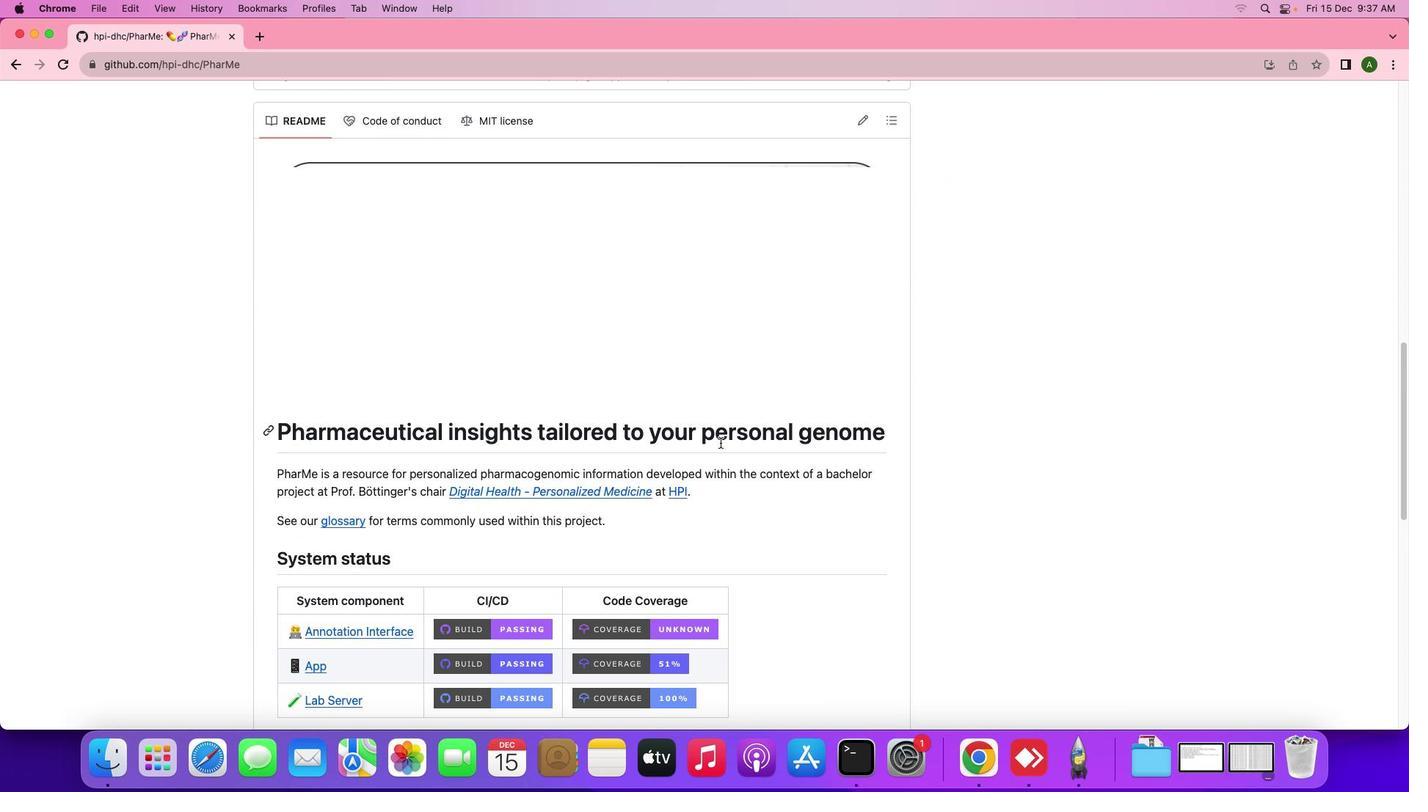 
Action: Mouse moved to (719, 443)
Screenshot: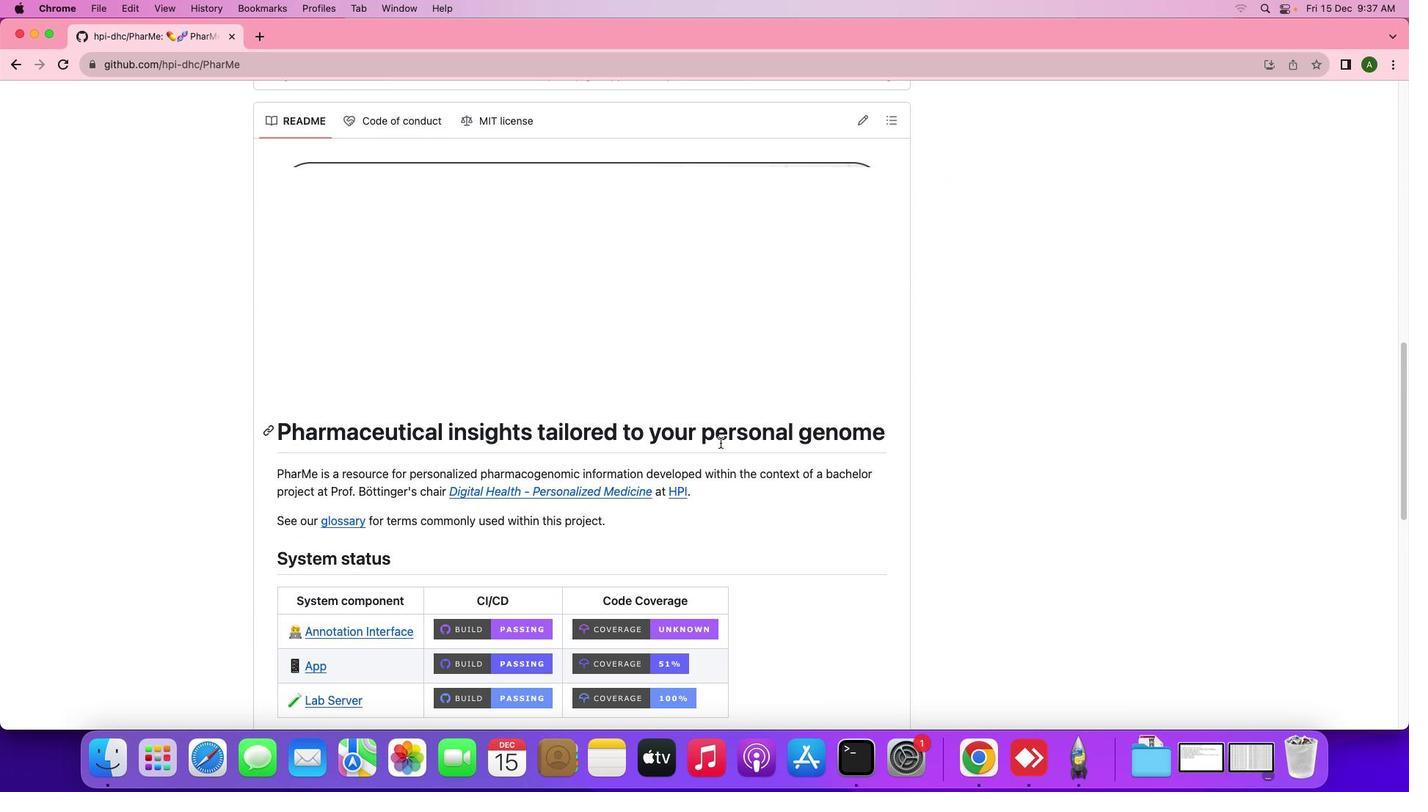
Action: Mouse scrolled (719, 443) with delta (0, -4)
Screenshot: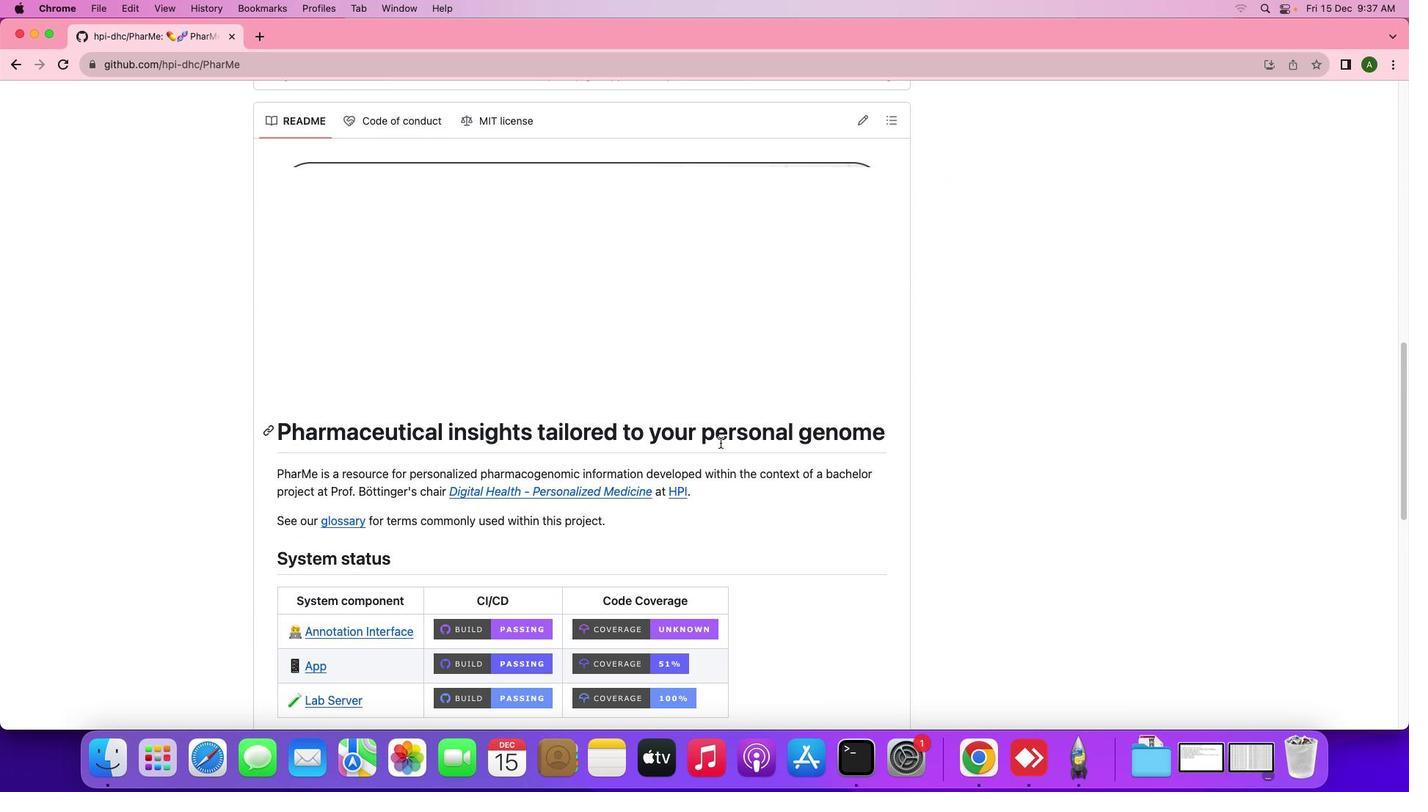 
Action: Mouse moved to (719, 443)
Screenshot: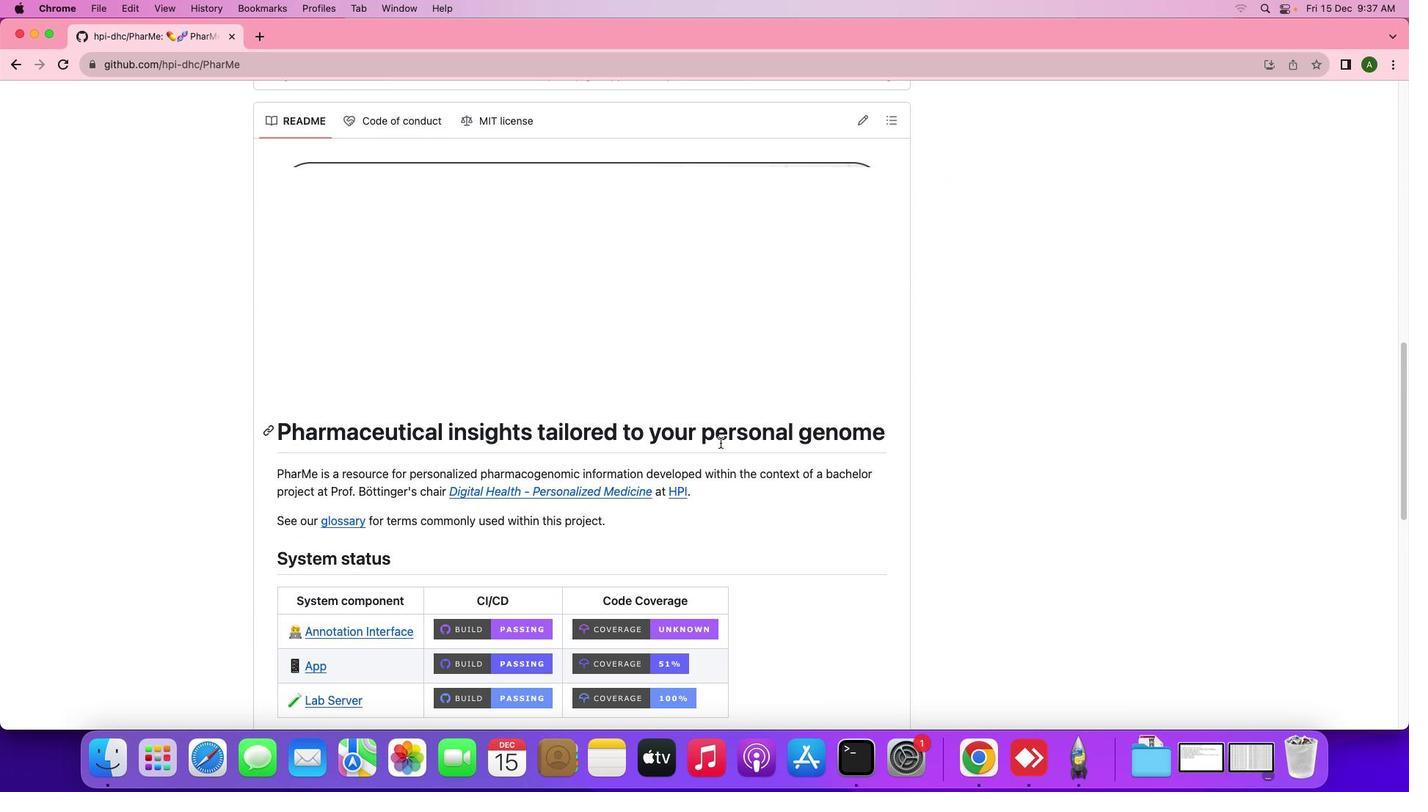
Action: Mouse scrolled (719, 443) with delta (0, 0)
Screenshot: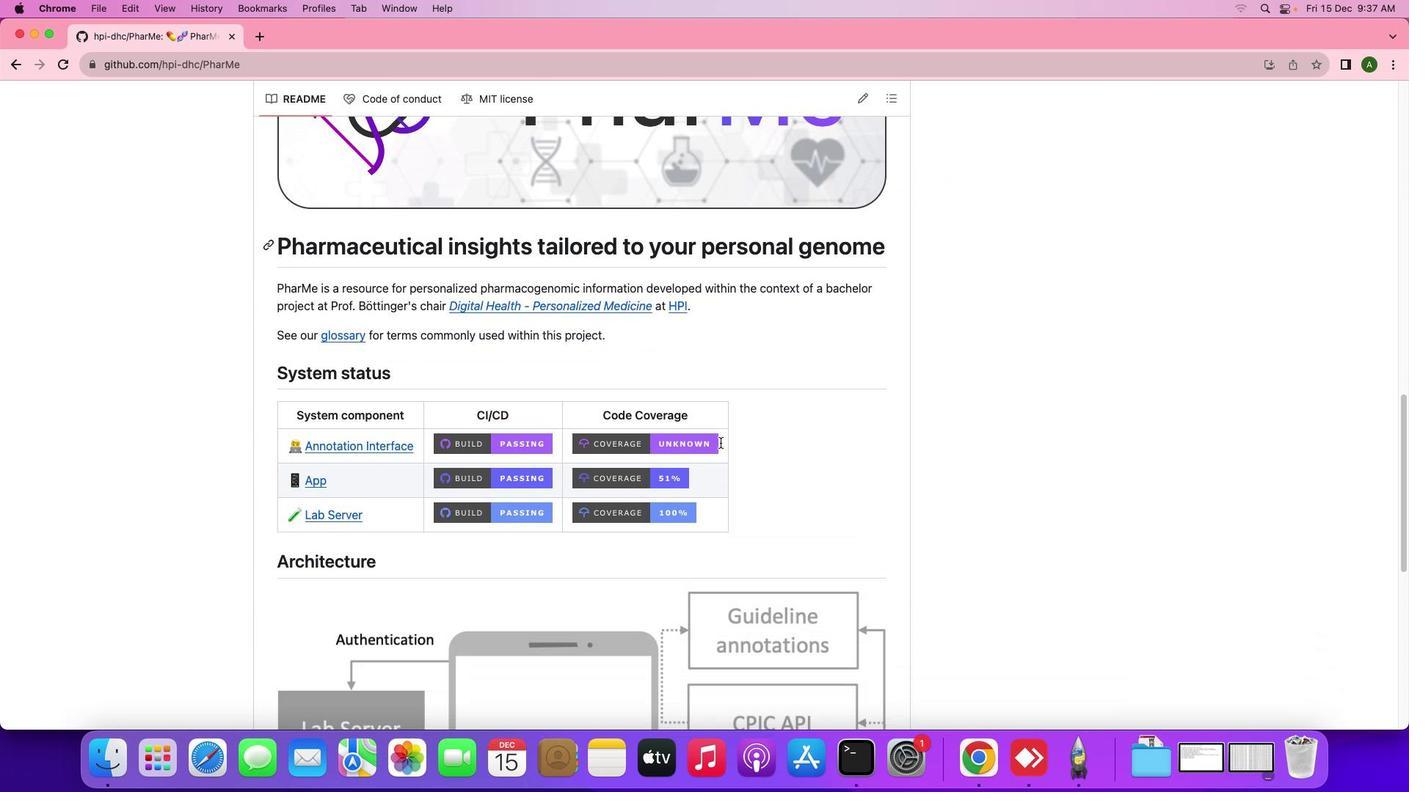 
Action: Mouse scrolled (719, 443) with delta (0, 0)
Screenshot: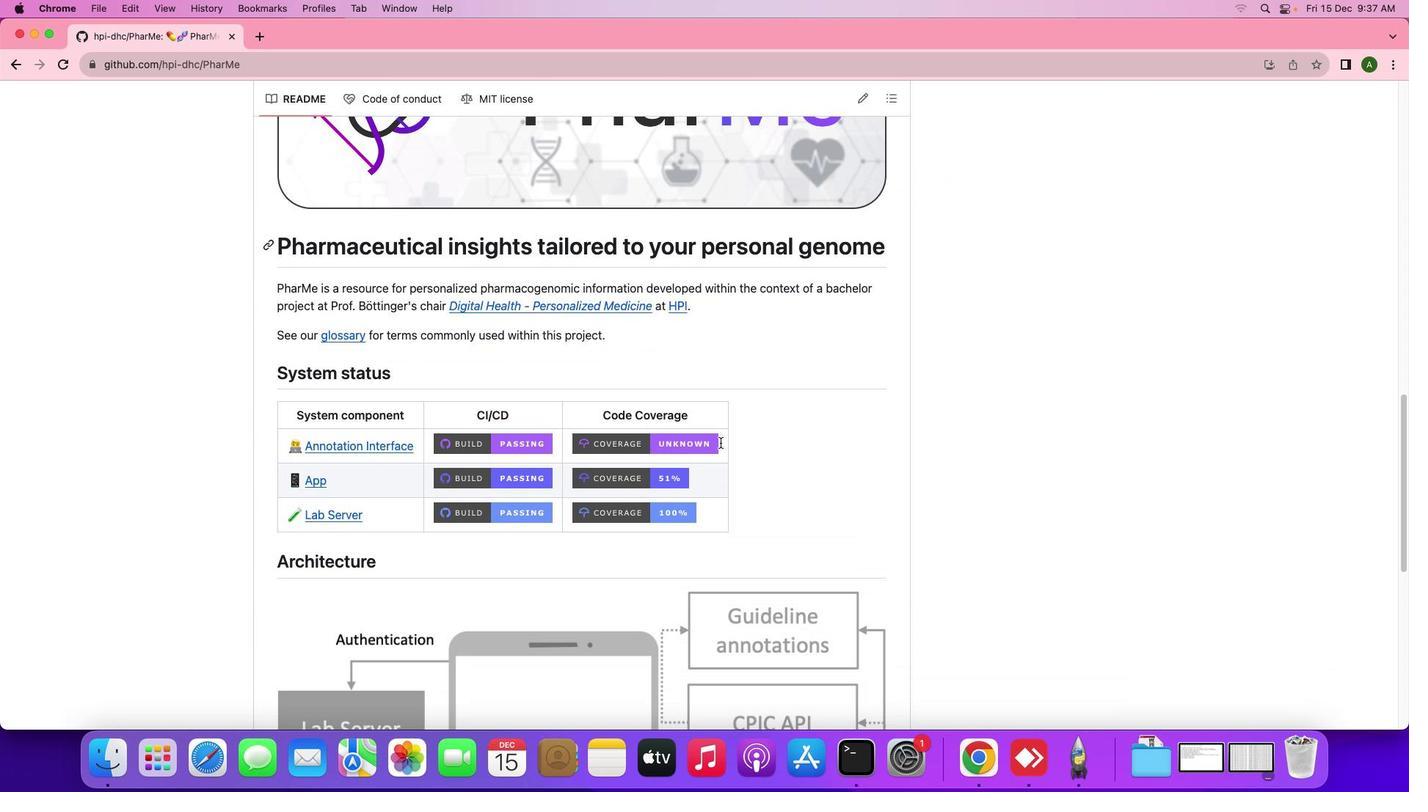 
Action: Mouse scrolled (719, 443) with delta (0, 0)
Screenshot: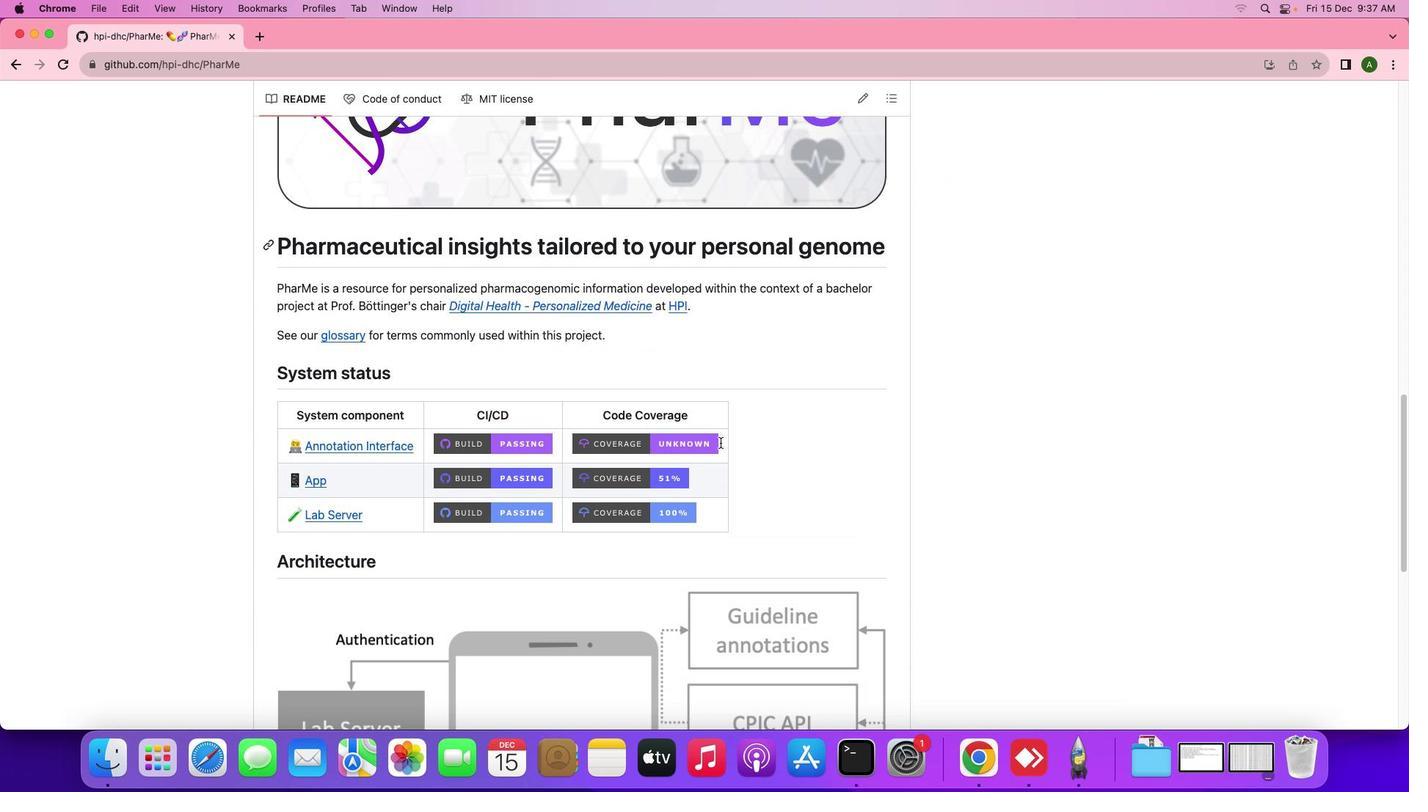 
Action: Mouse scrolled (719, 443) with delta (0, -1)
Screenshot: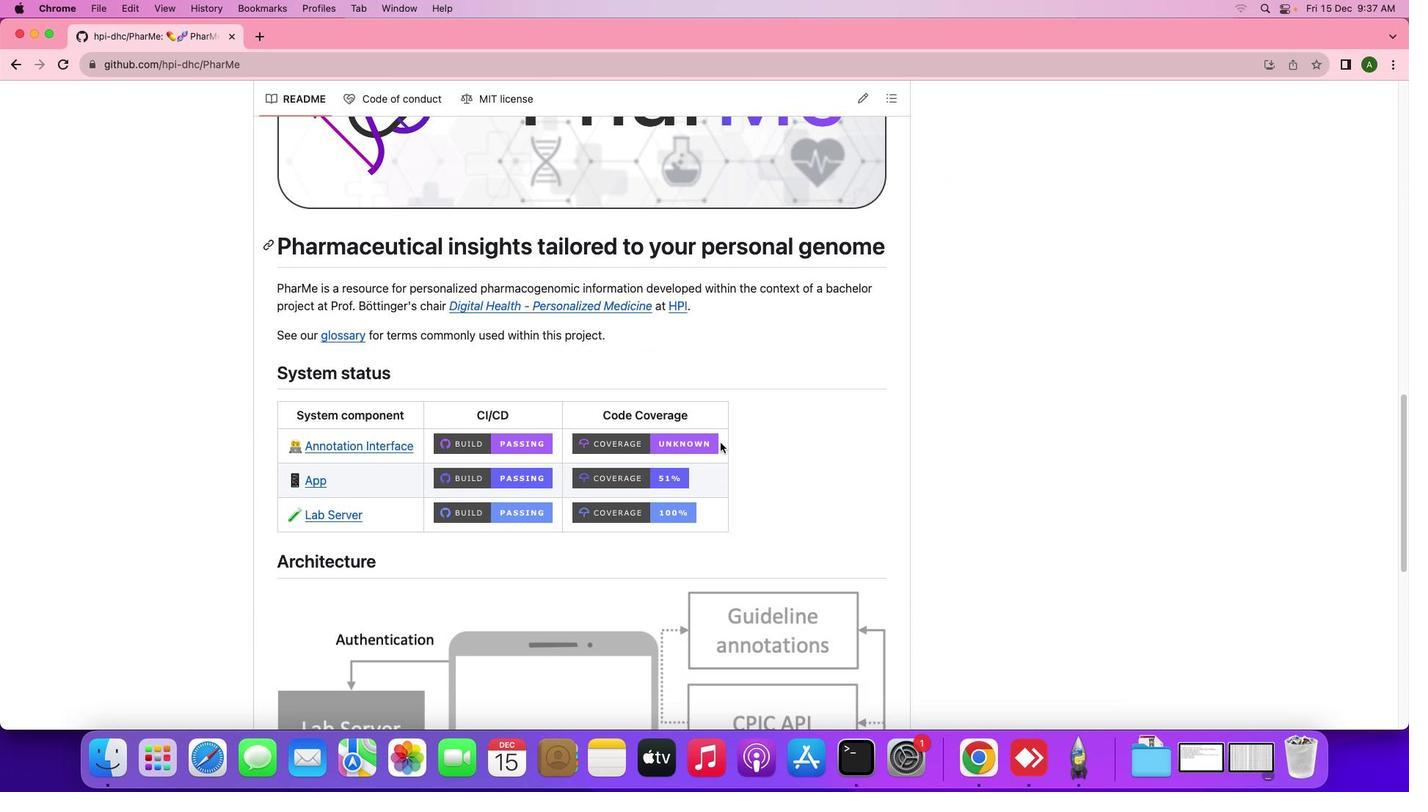 
Action: Mouse scrolled (719, 443) with delta (0, -2)
Screenshot: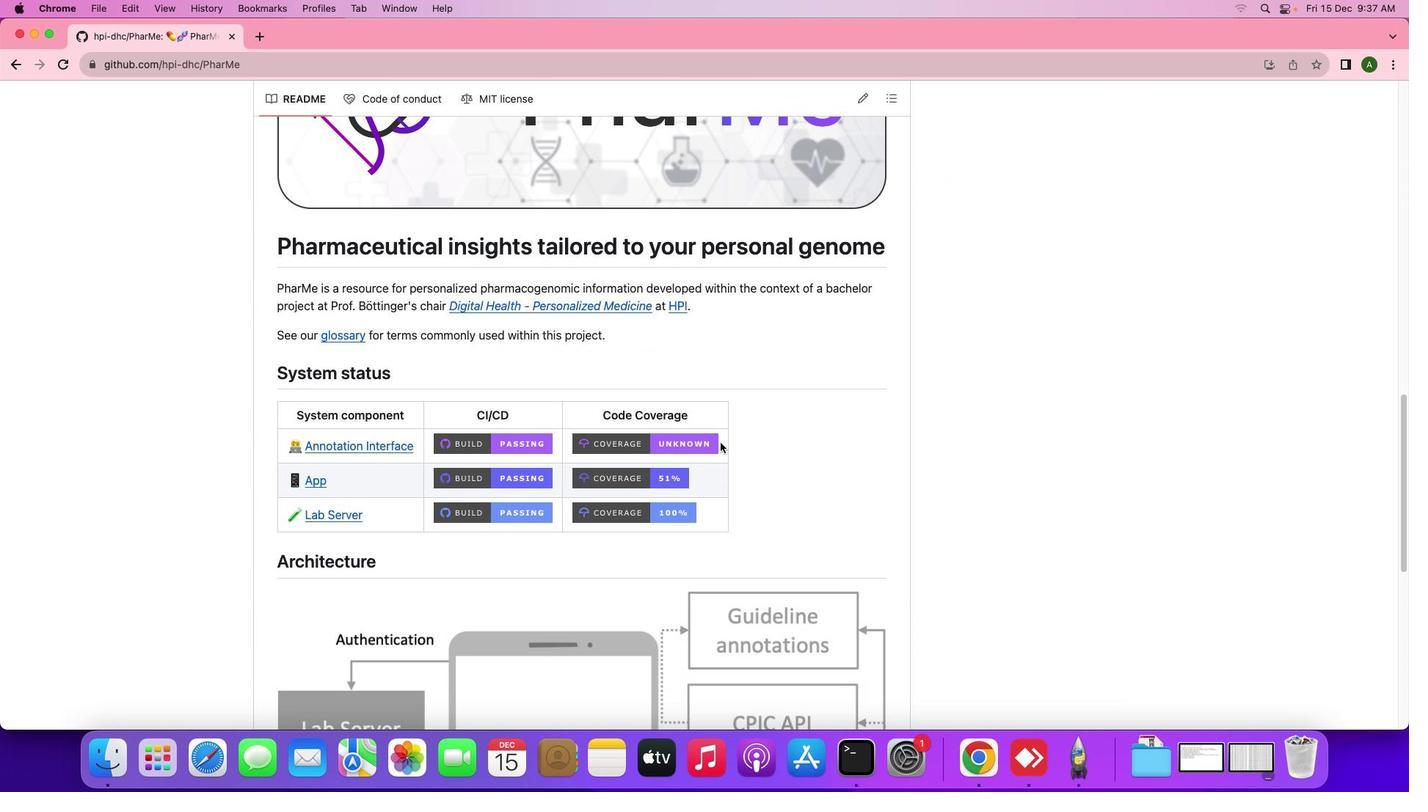 
Action: Mouse scrolled (719, 443) with delta (0, 0)
Screenshot: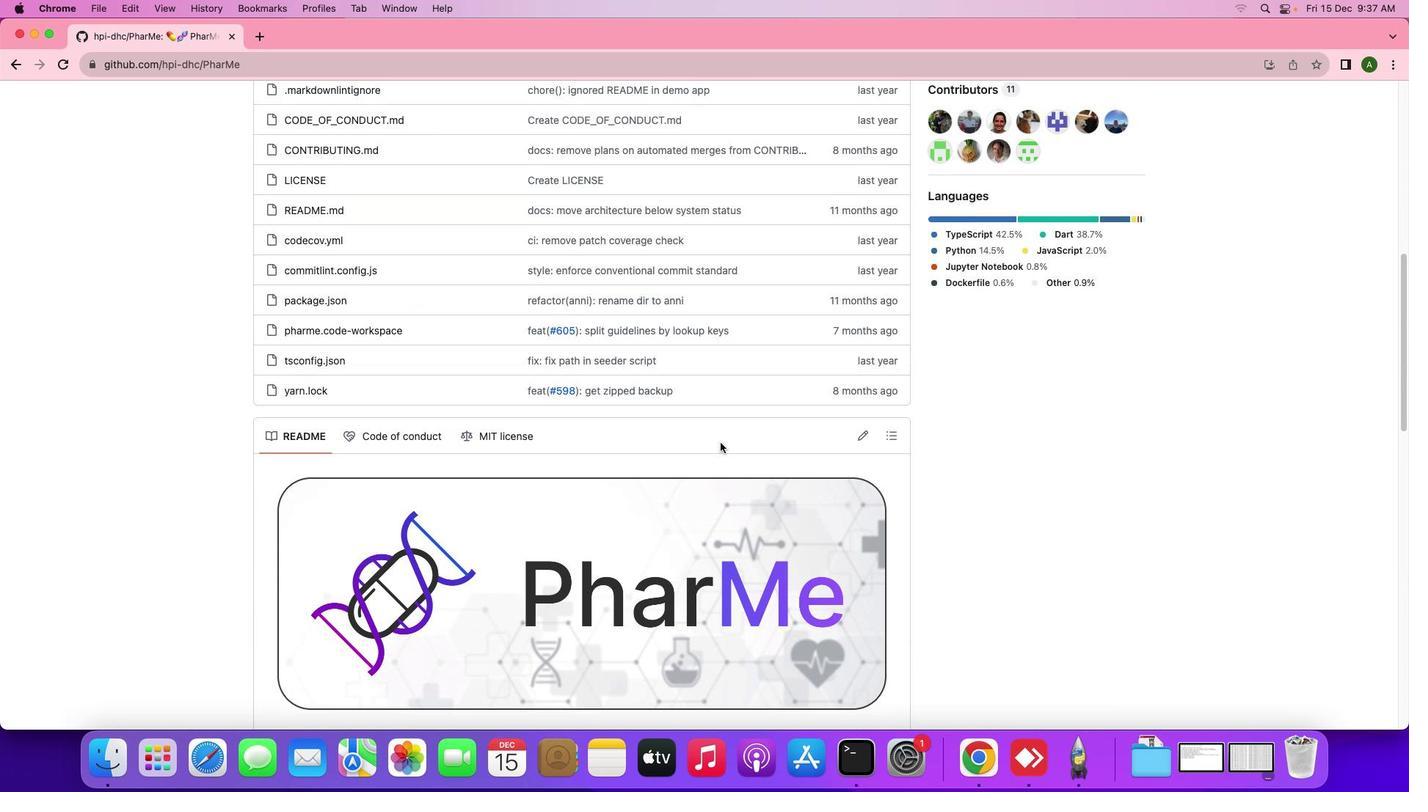 
Action: Mouse scrolled (719, 443) with delta (0, 0)
Screenshot: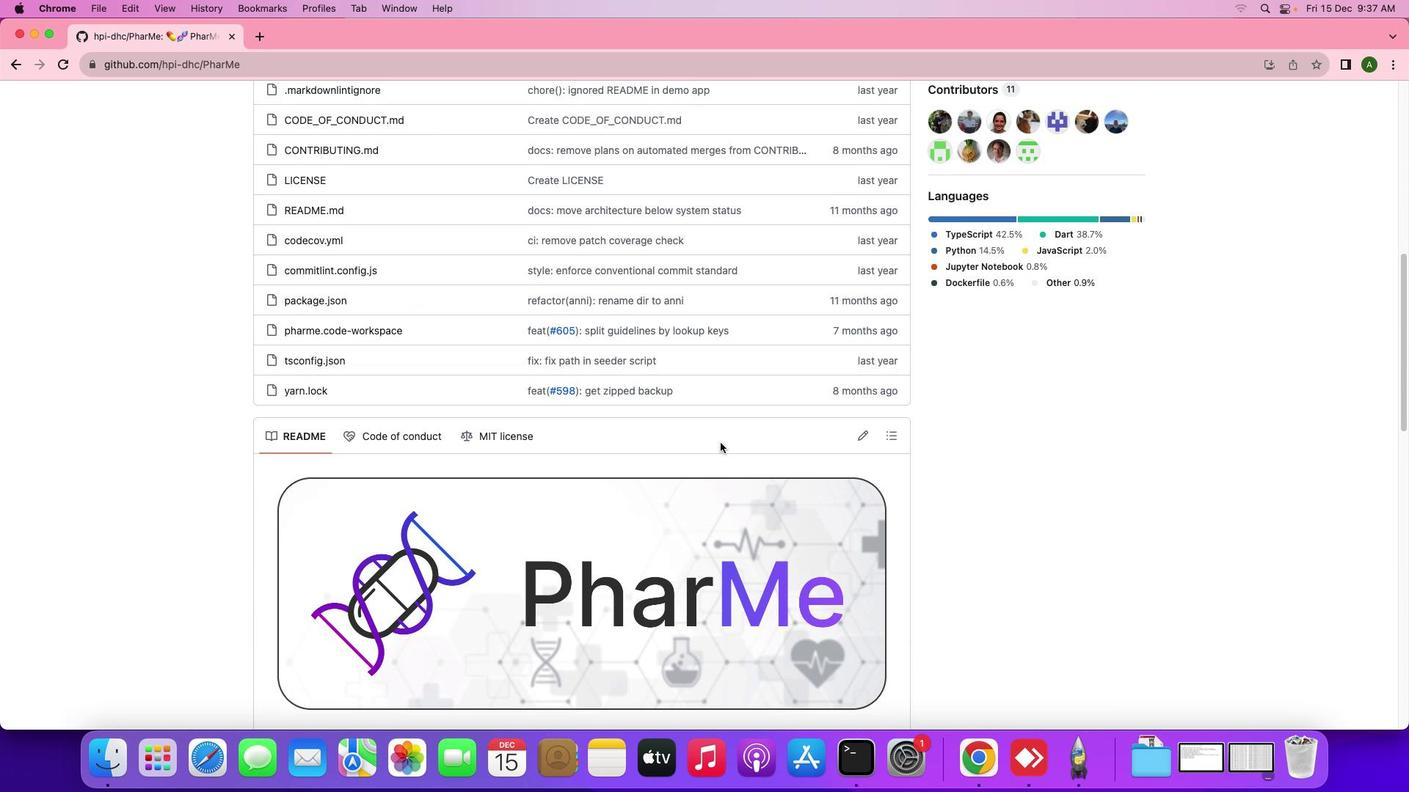 
Action: Mouse scrolled (719, 443) with delta (0, 0)
Screenshot: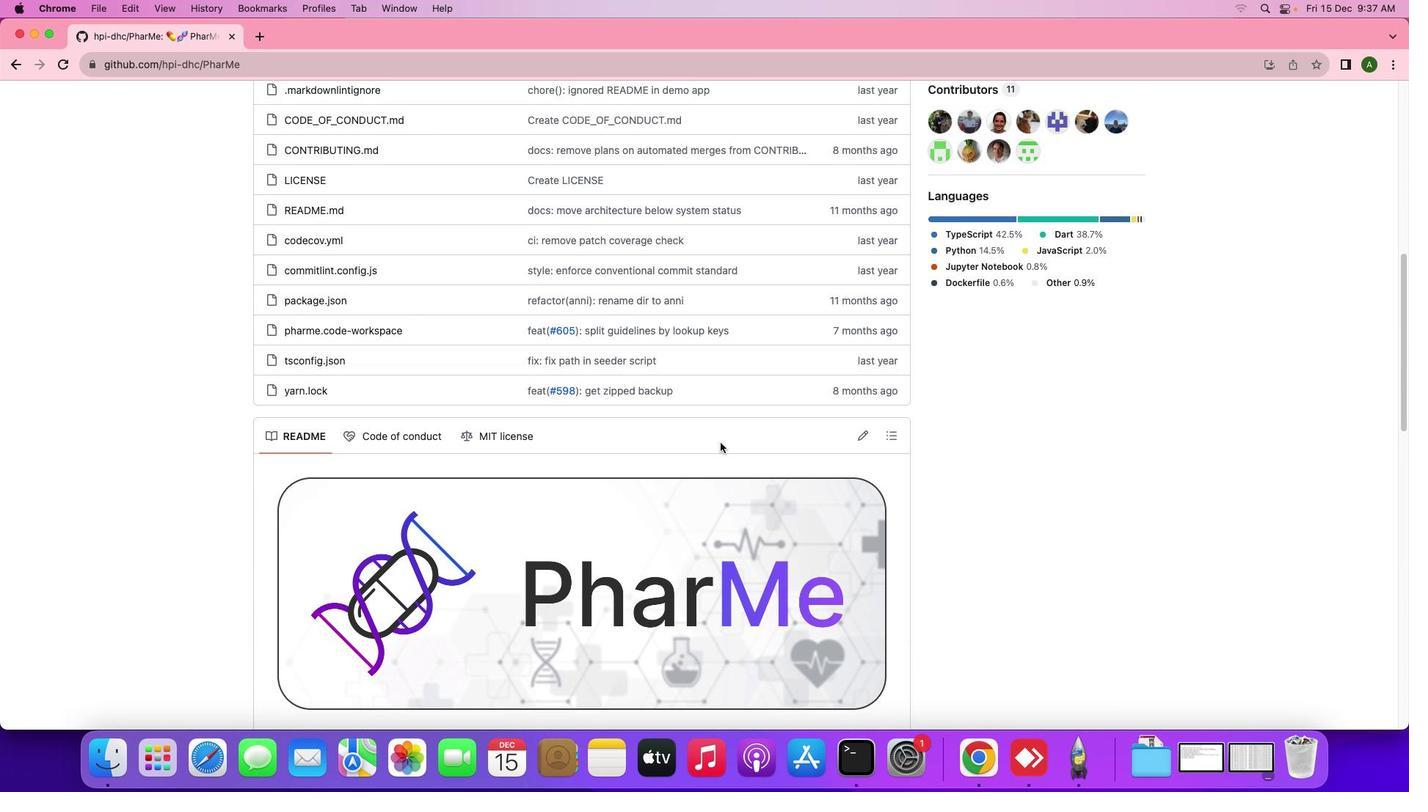
Action: Mouse scrolled (719, 443) with delta (0, 0)
Screenshot: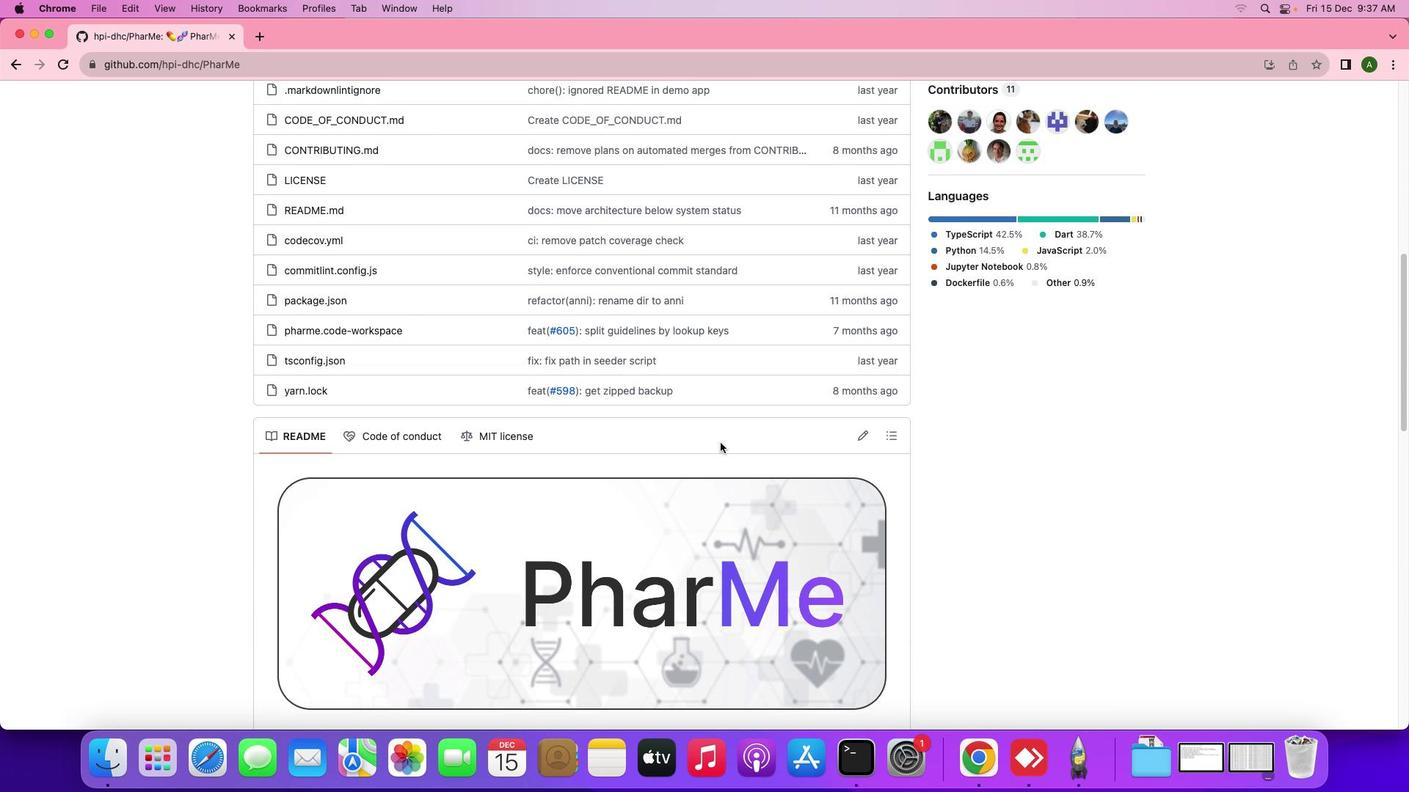 
Action: Mouse scrolled (719, 443) with delta (0, -1)
Screenshot: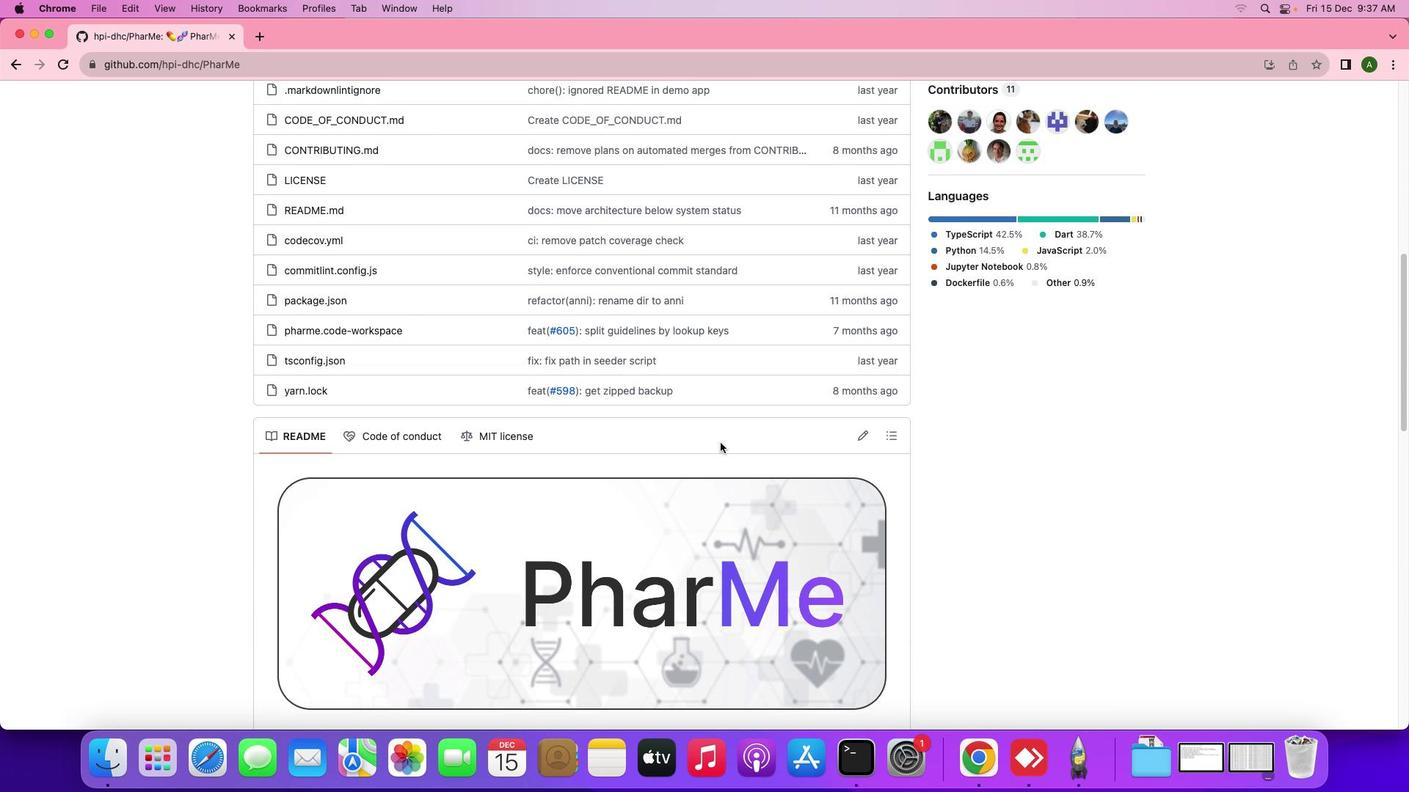 
Action: Mouse scrolled (719, 443) with delta (0, 0)
Screenshot: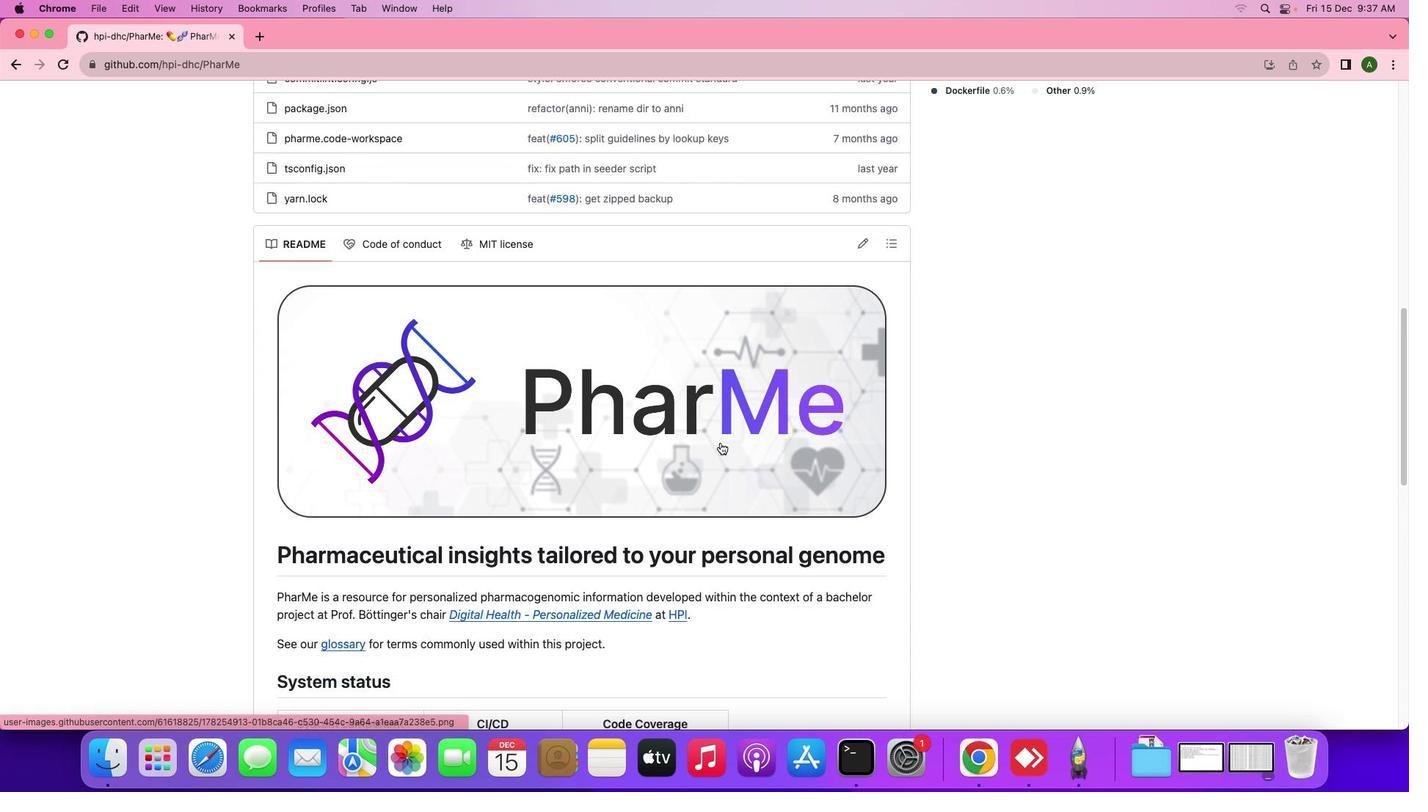 
Action: Mouse scrolled (719, 443) with delta (0, 0)
Screenshot: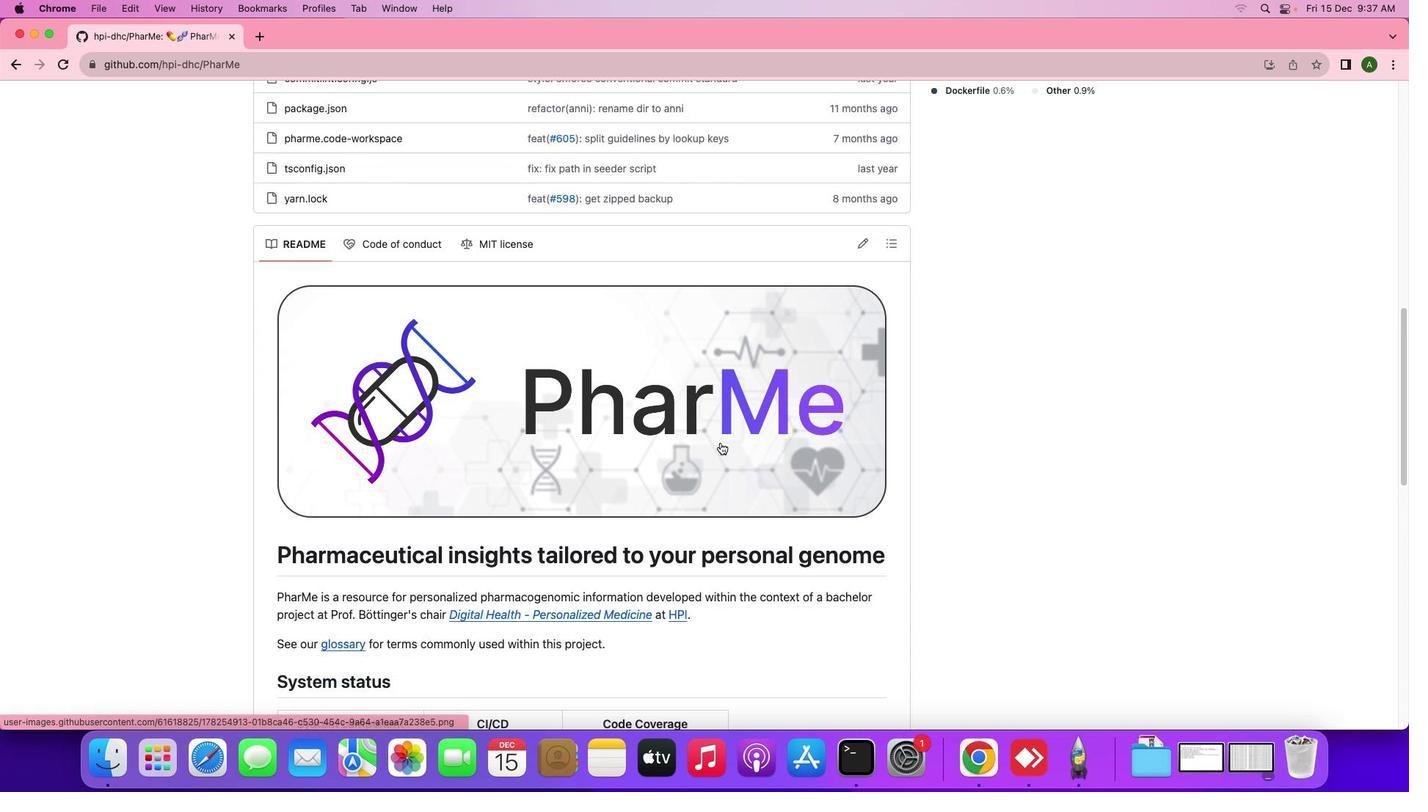 
Action: Mouse scrolled (719, 443) with delta (0, 2)
Screenshot: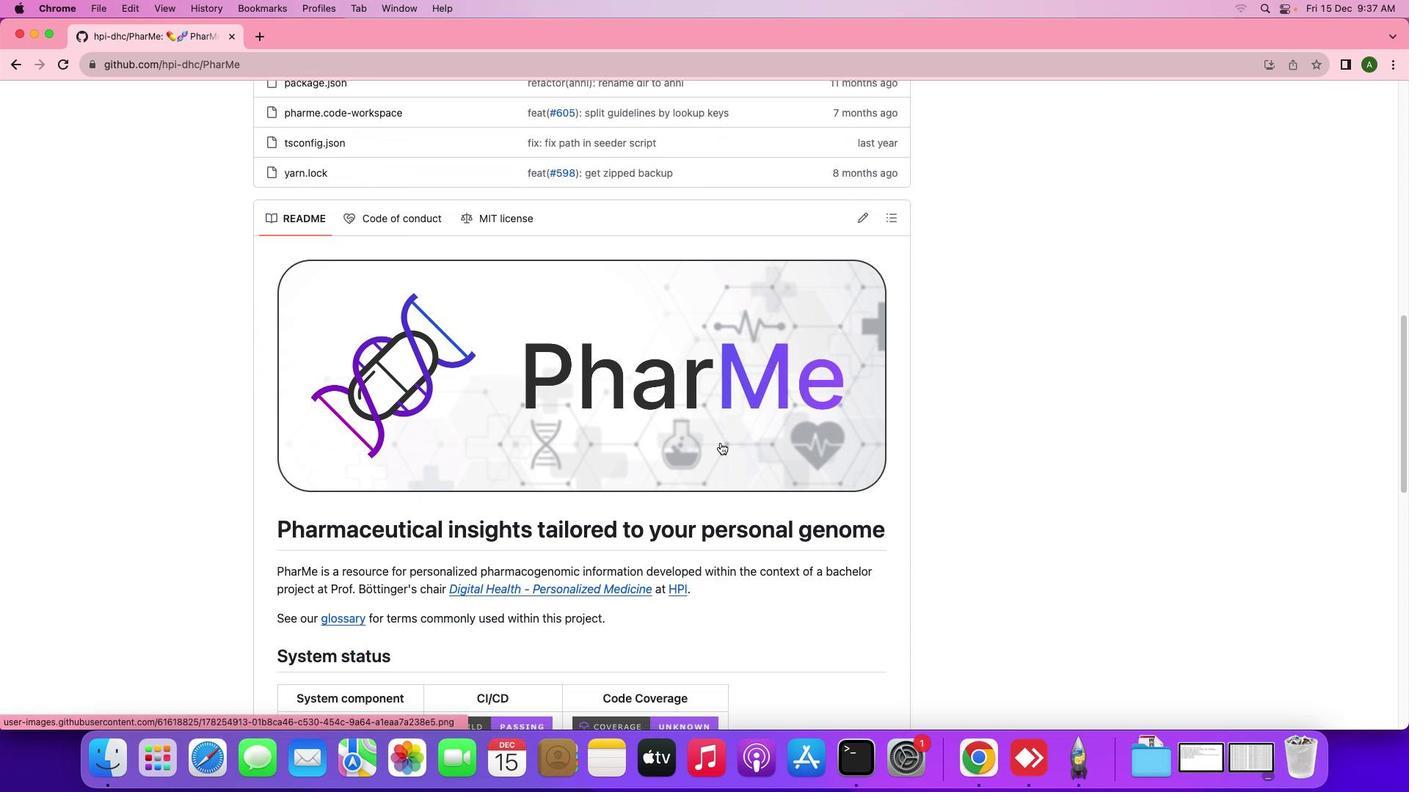 
Action: Mouse scrolled (719, 443) with delta (0, 3)
Screenshot: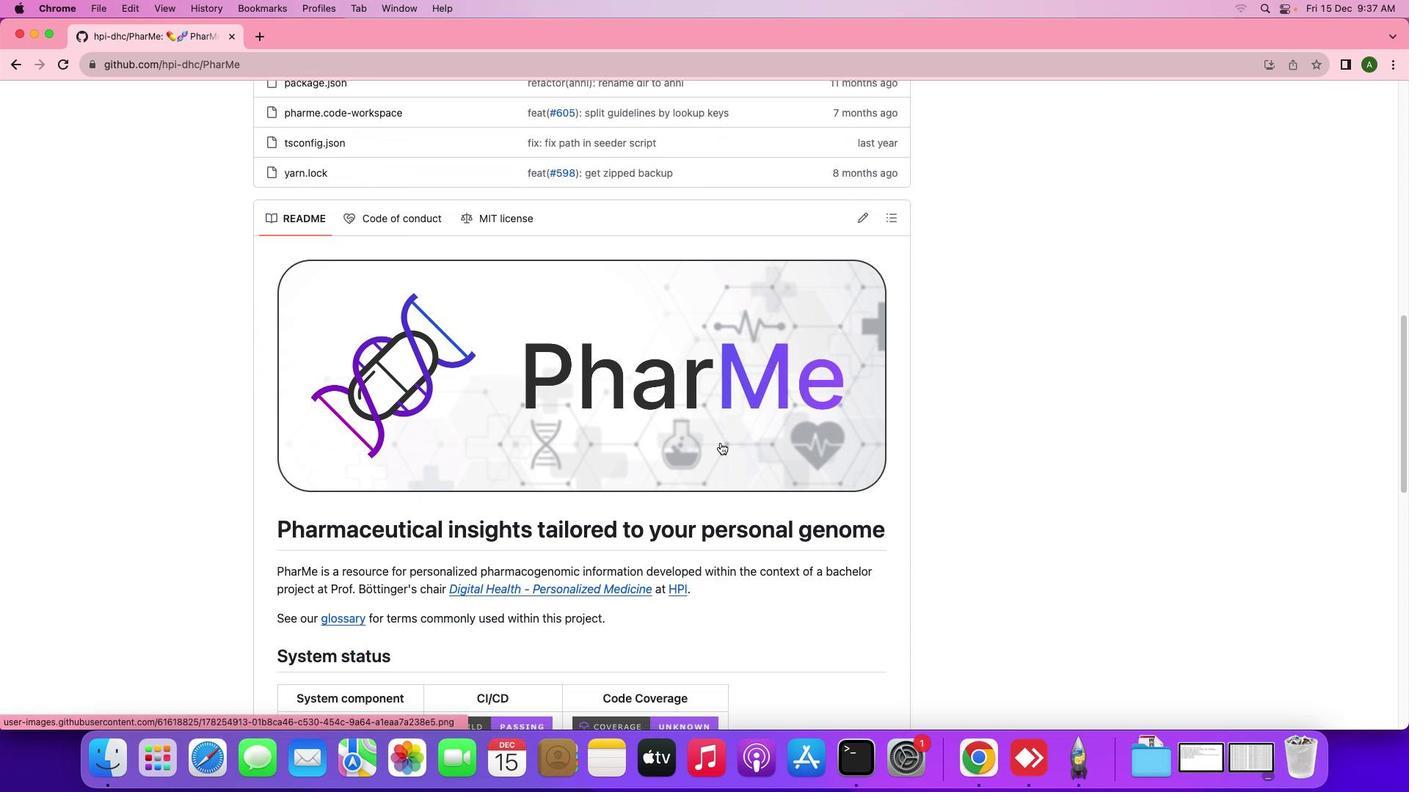 
Action: Mouse scrolled (719, 443) with delta (0, 4)
Screenshot: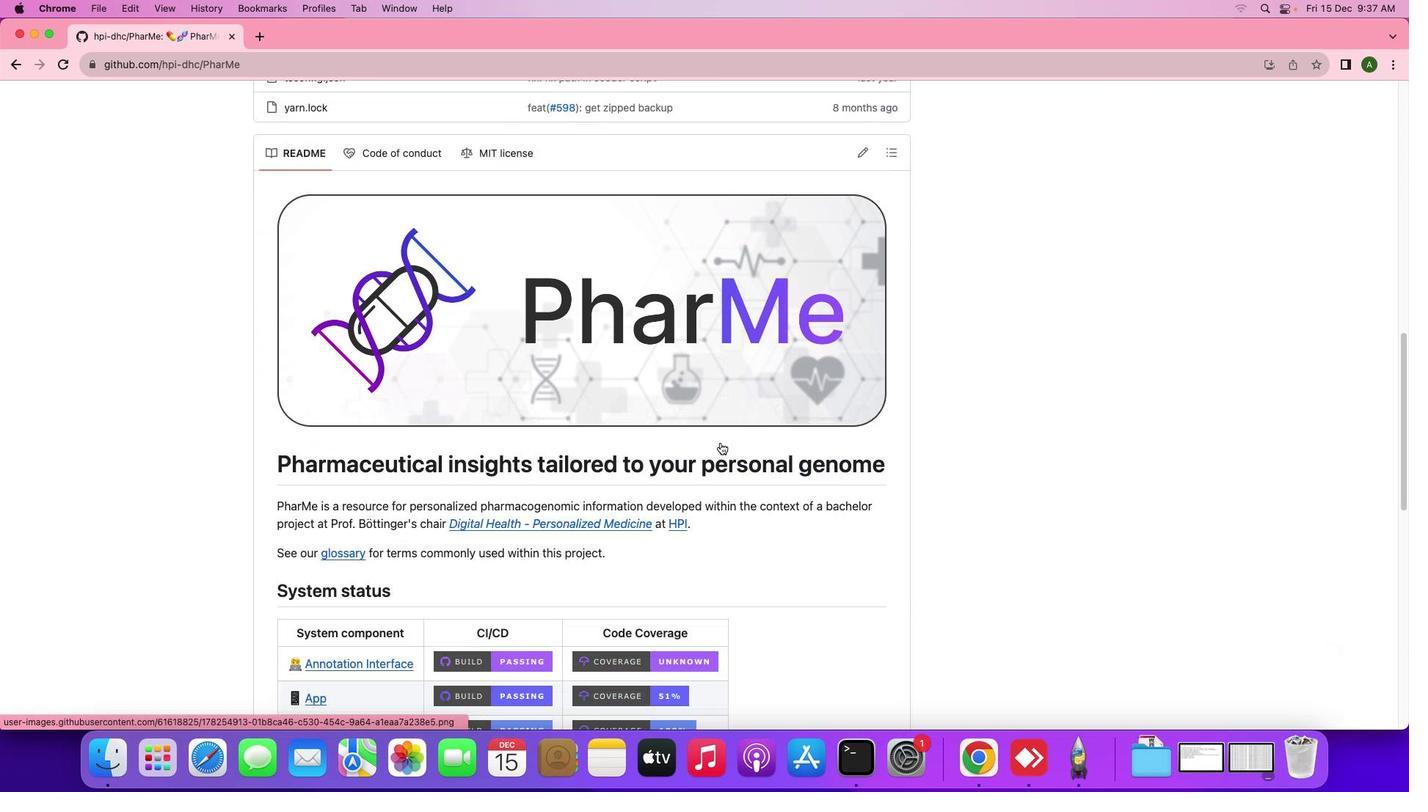 
Action: Mouse scrolled (719, 443) with delta (0, 0)
Screenshot: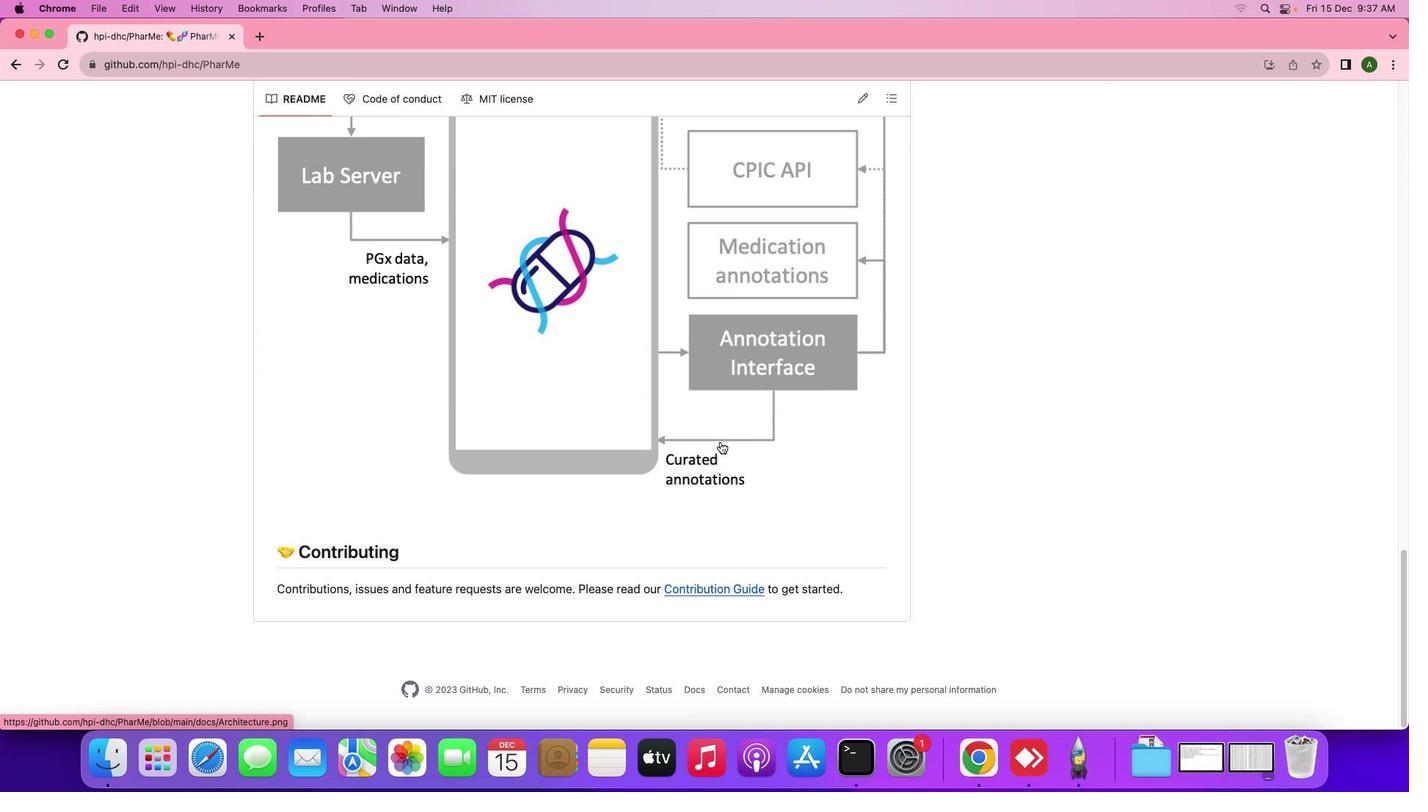 
Action: Mouse scrolled (719, 443) with delta (0, 0)
Screenshot: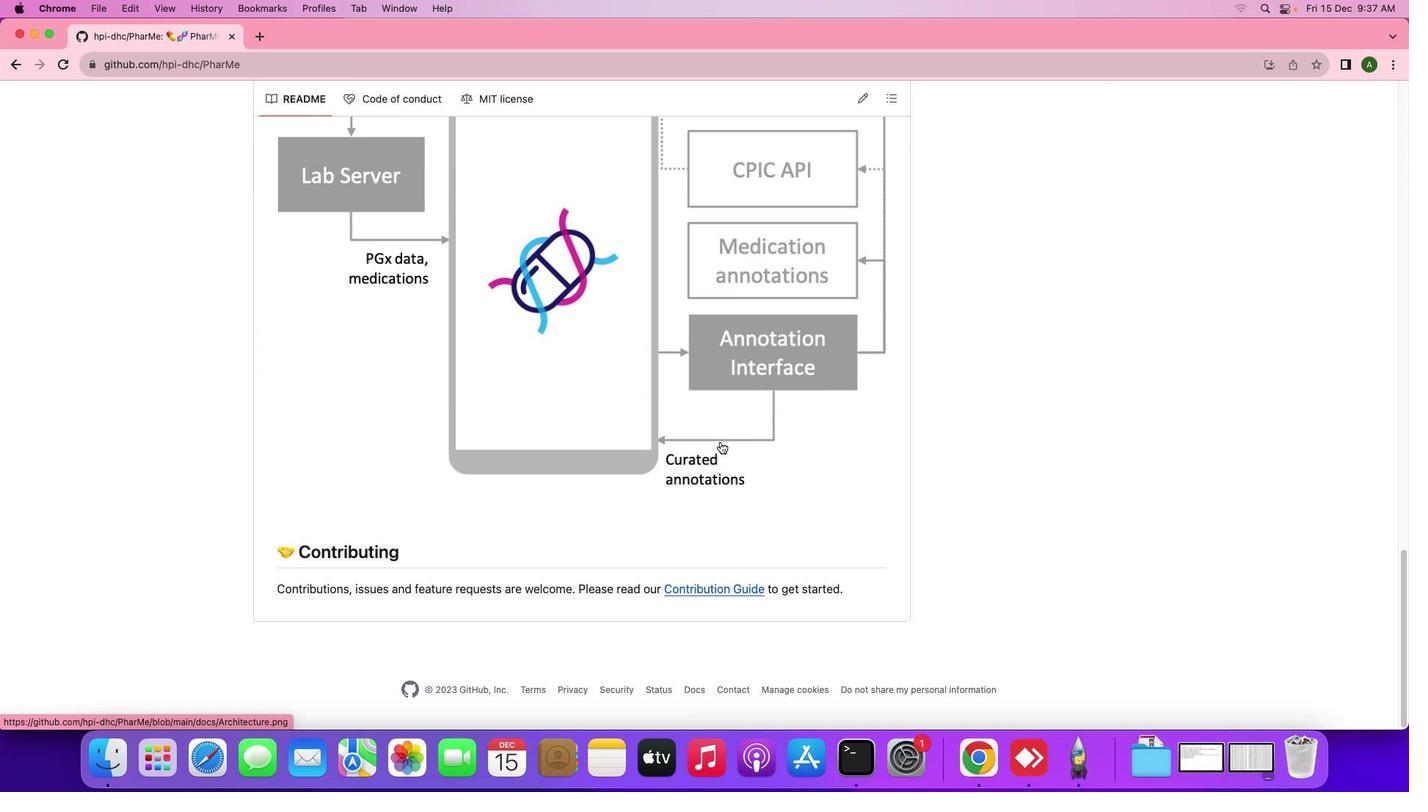 
Action: Mouse scrolled (719, 443) with delta (0, -2)
Screenshot: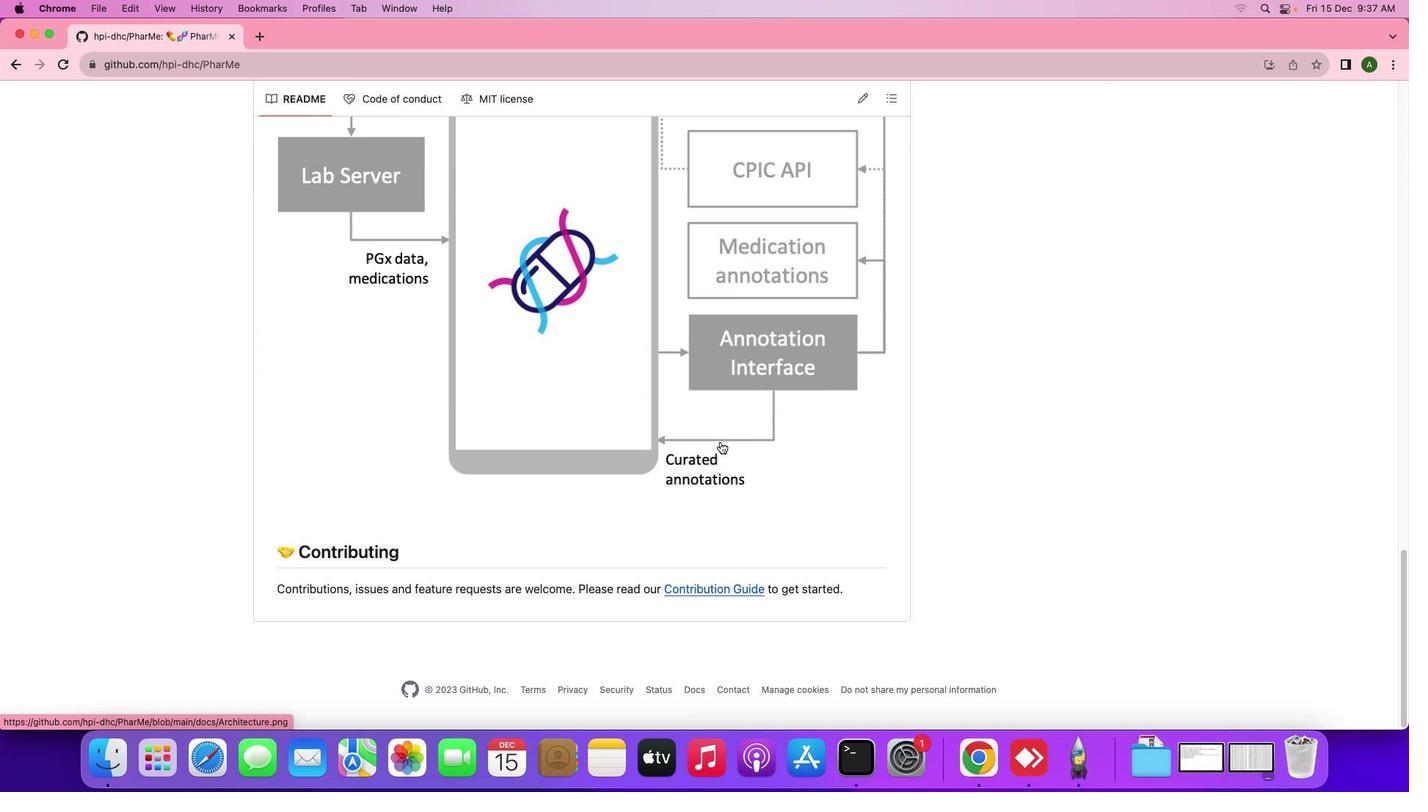 
Action: Mouse moved to (720, 442)
Screenshot: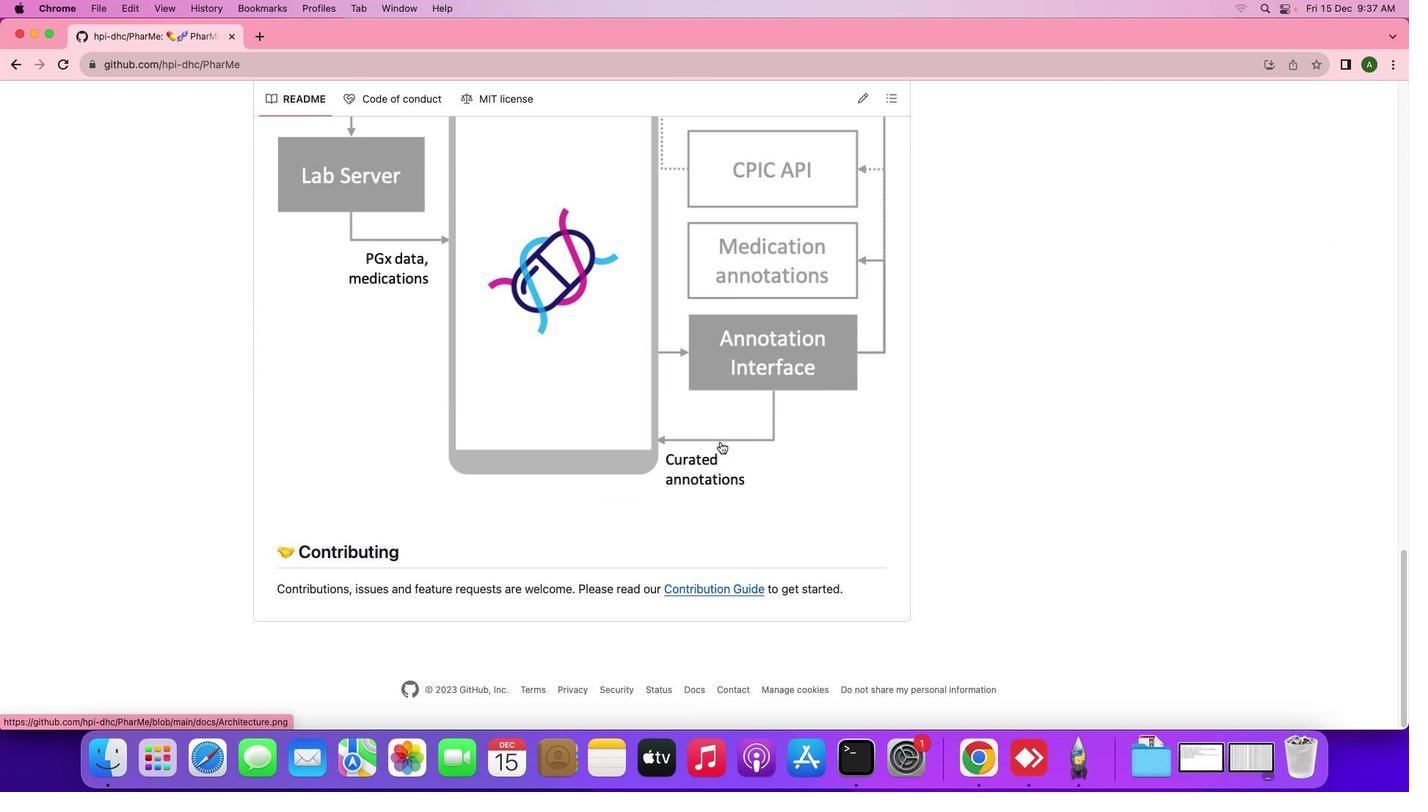 
Action: Mouse scrolled (720, 442) with delta (0, 0)
Screenshot: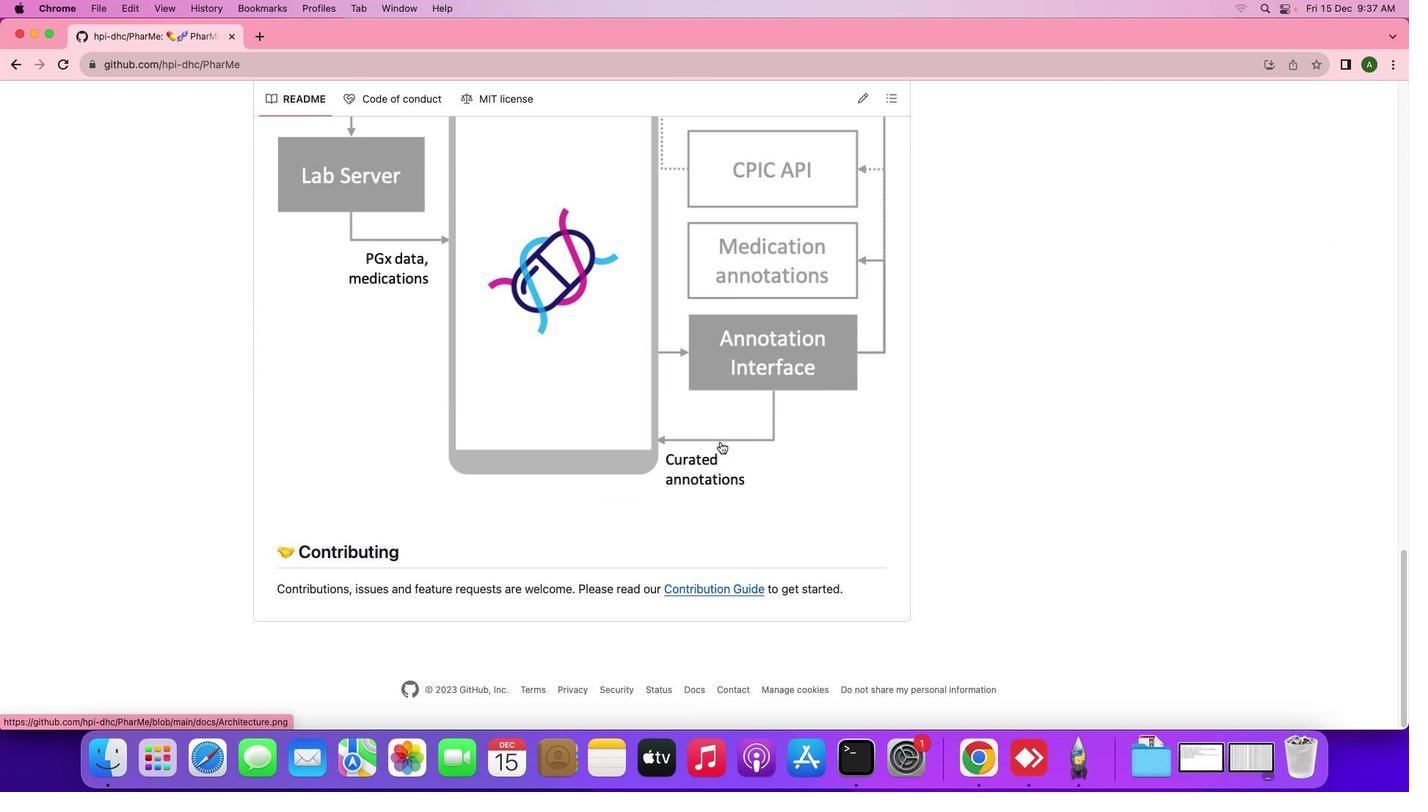 
Action: Mouse scrolled (720, 442) with delta (0, 0)
Screenshot: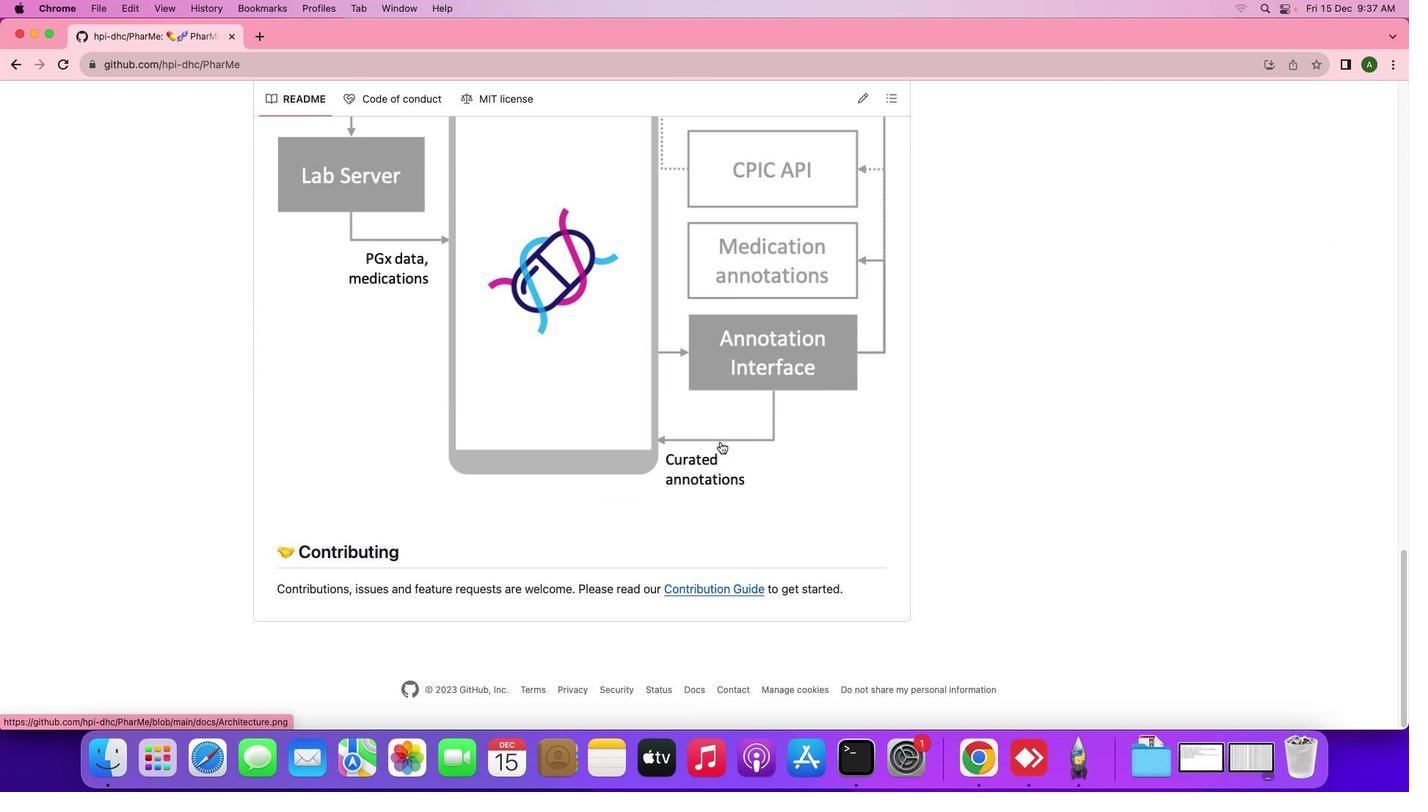 
Action: Mouse scrolled (720, 442) with delta (0, -2)
Screenshot: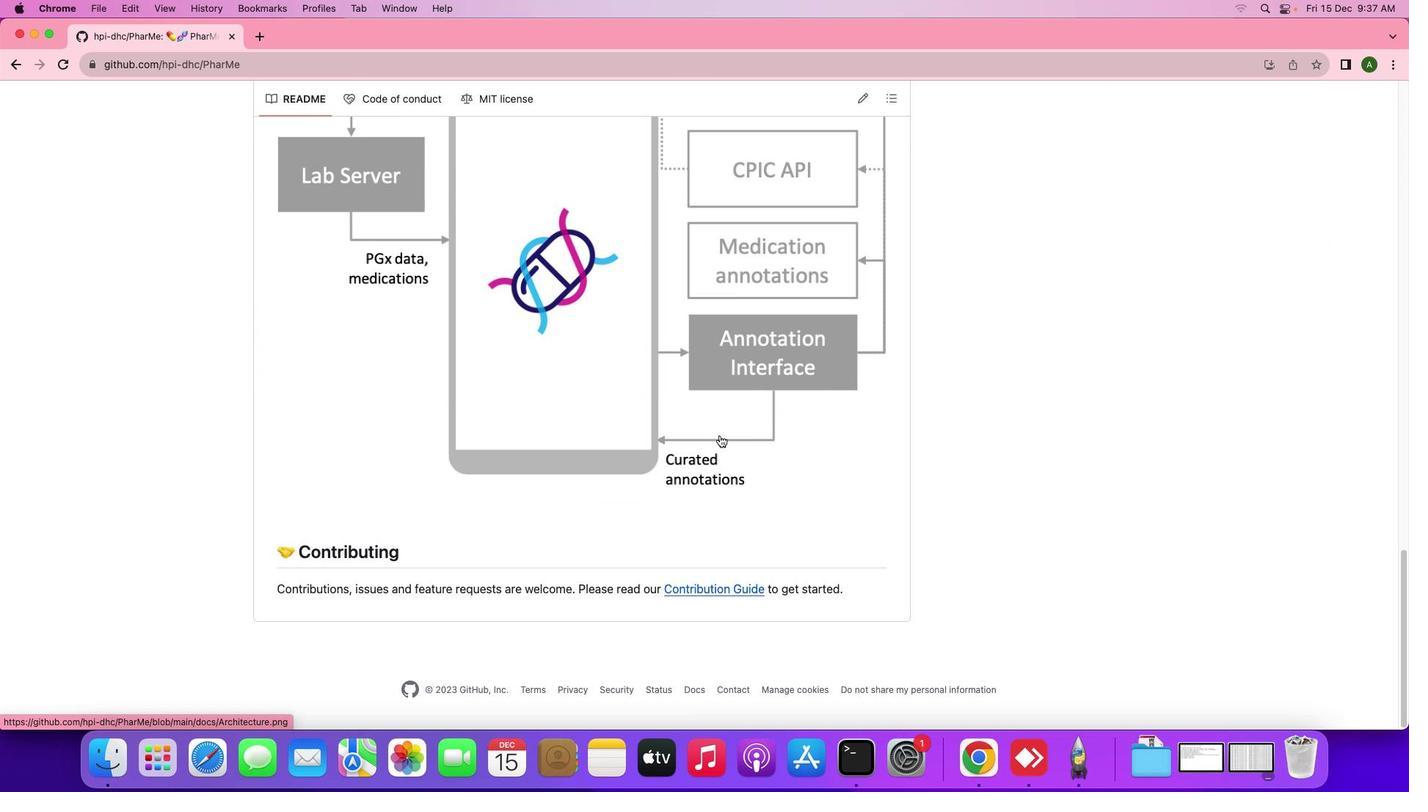 
Action: Mouse scrolled (720, 442) with delta (0, -2)
Screenshot: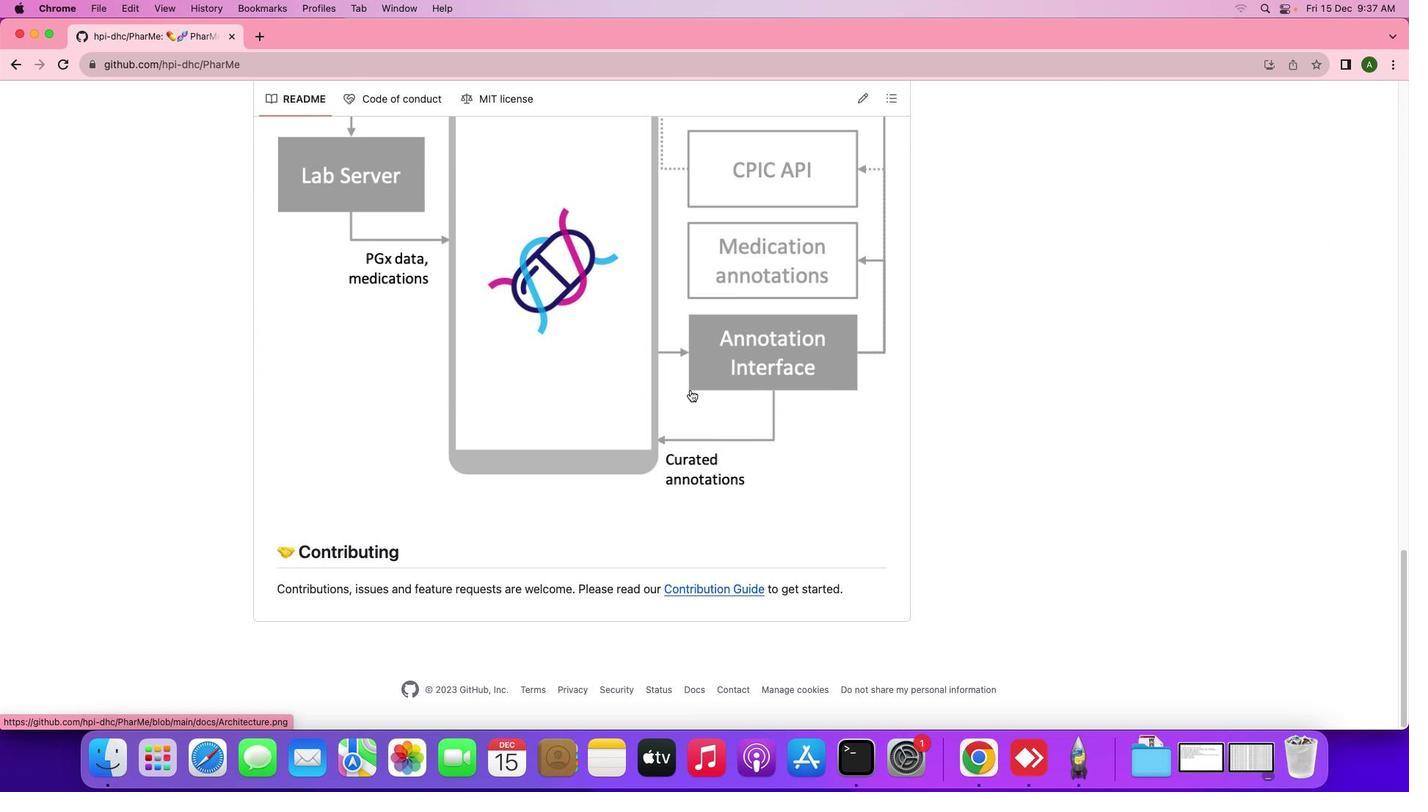 
Action: Mouse scrolled (720, 442) with delta (0, -3)
Screenshot: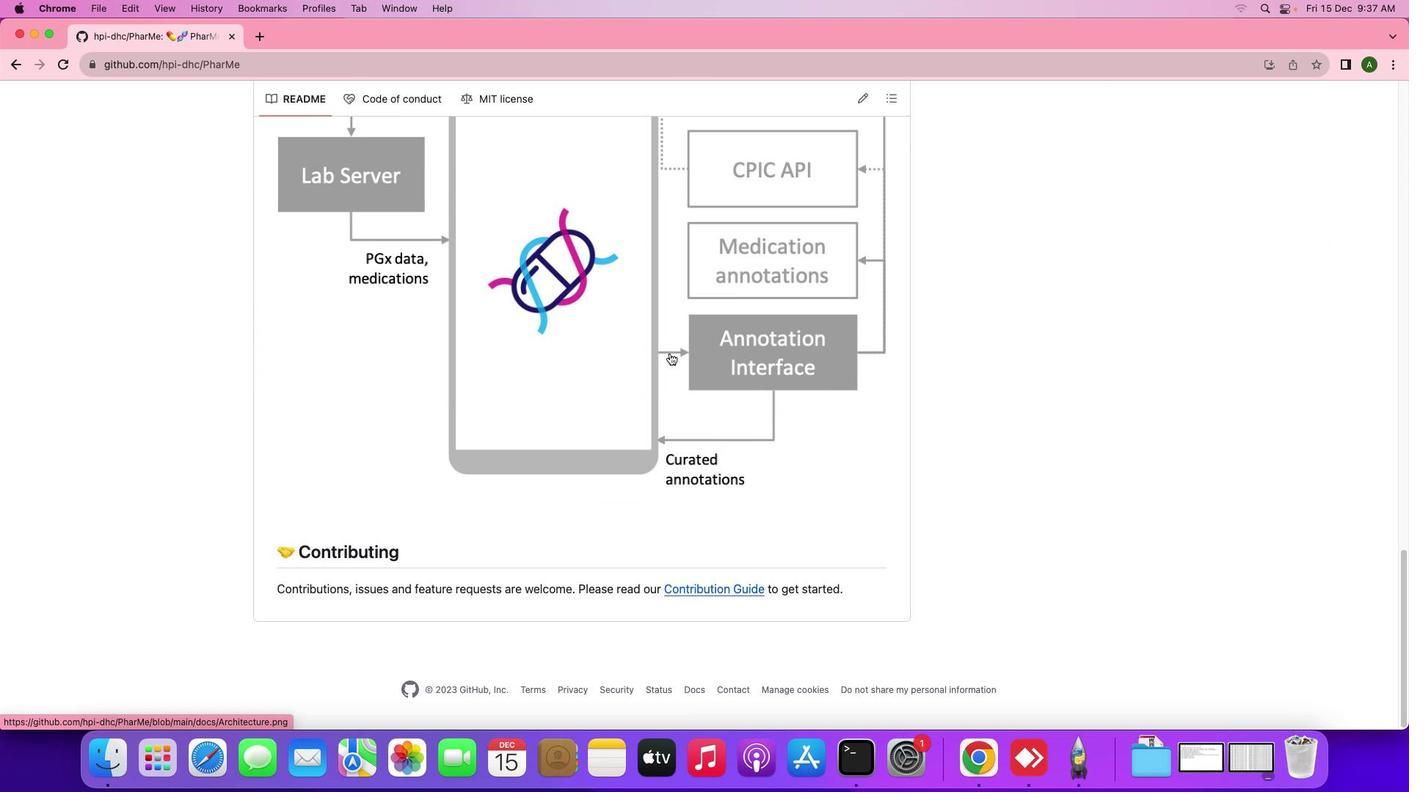 
Action: Mouse scrolled (720, 442) with delta (0, -3)
Screenshot: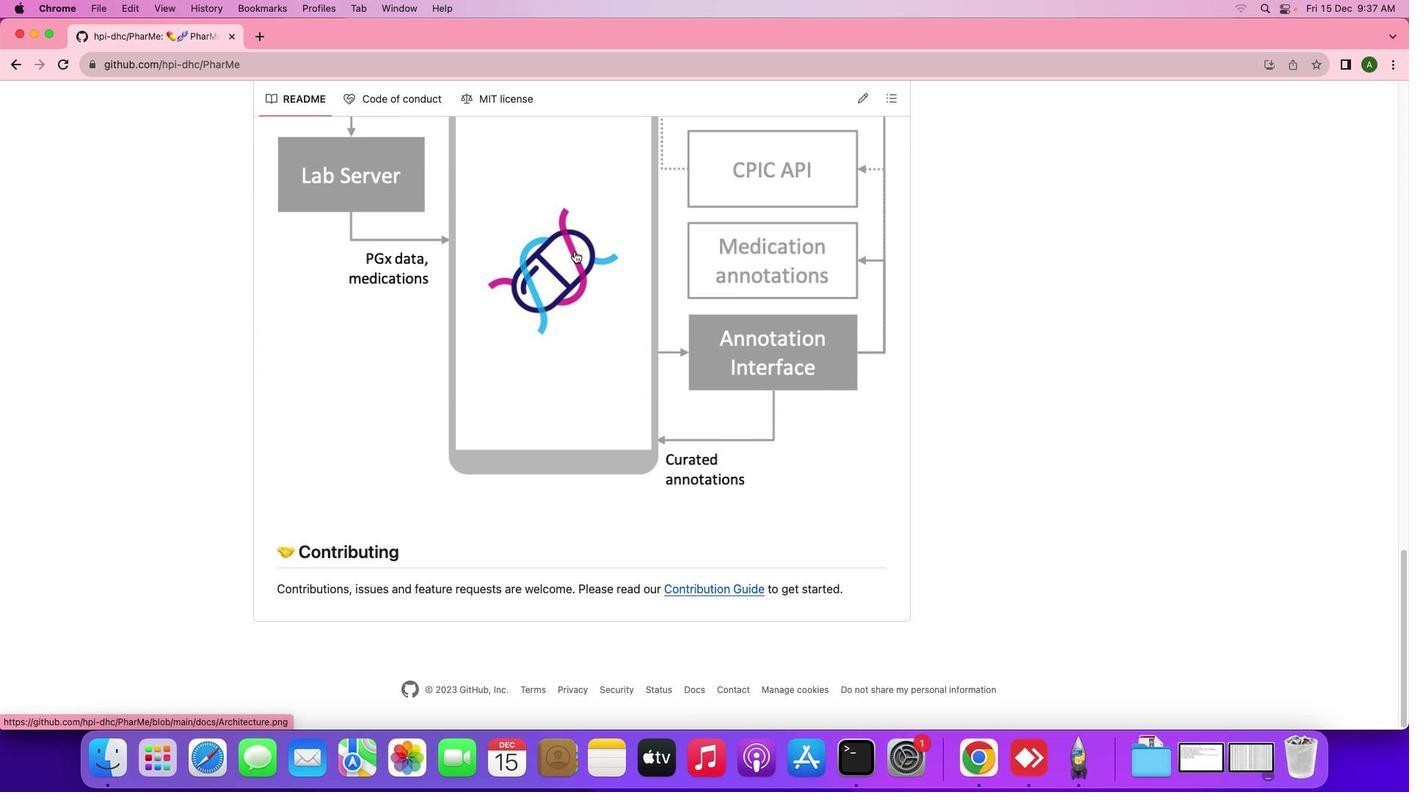 
Action: Mouse scrolled (720, 442) with delta (0, -3)
Screenshot: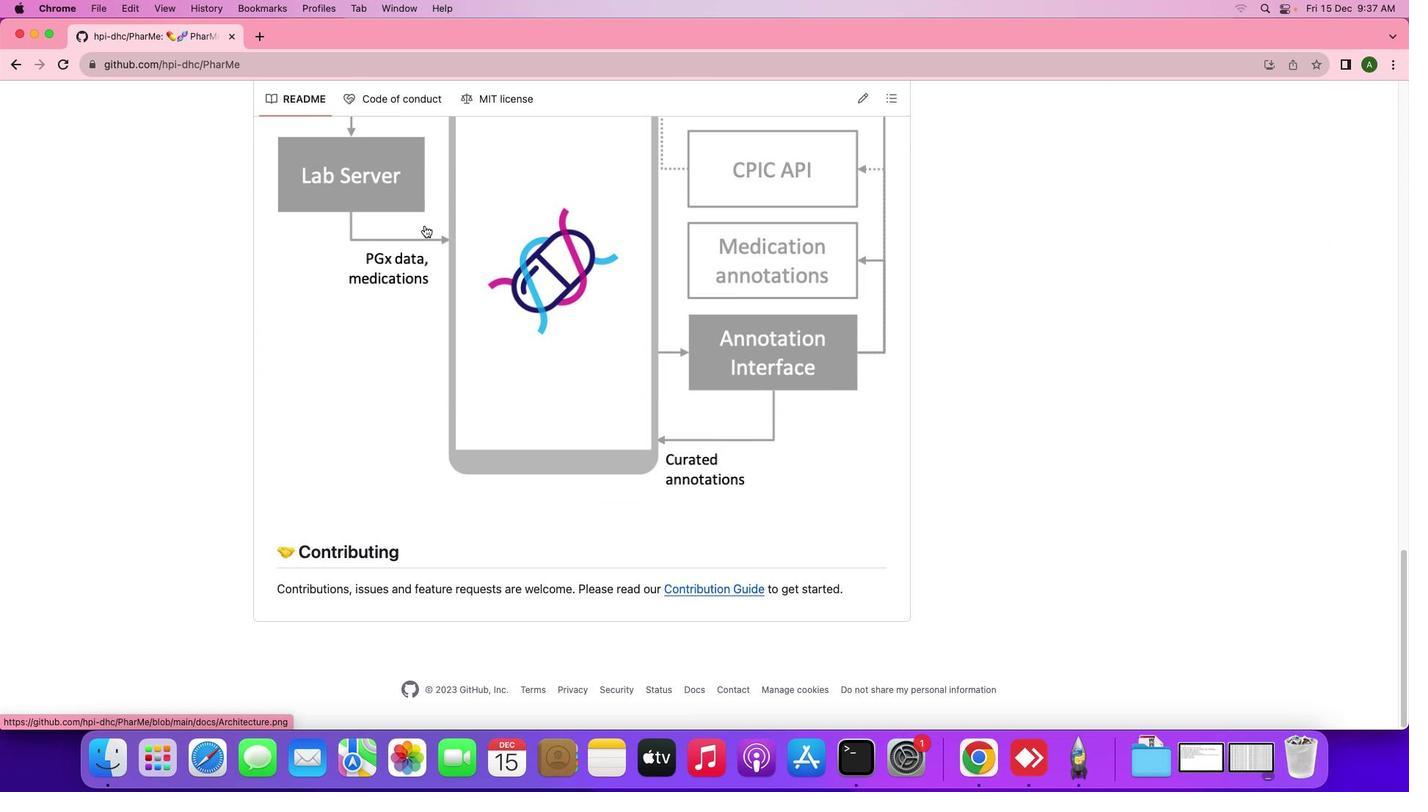 
Action: Mouse scrolled (720, 442) with delta (0, -4)
Screenshot: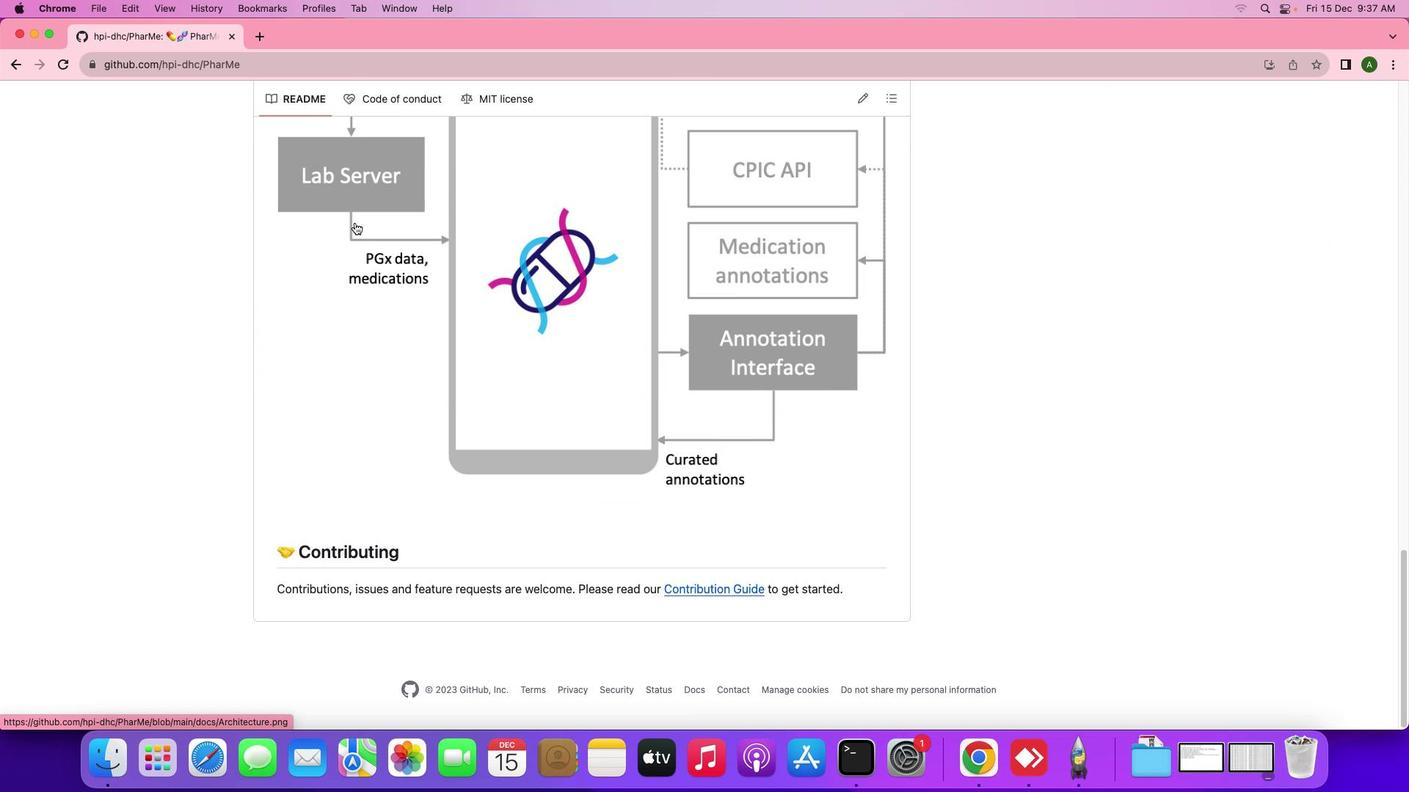 
Action: Mouse moved to (720, 442)
Screenshot: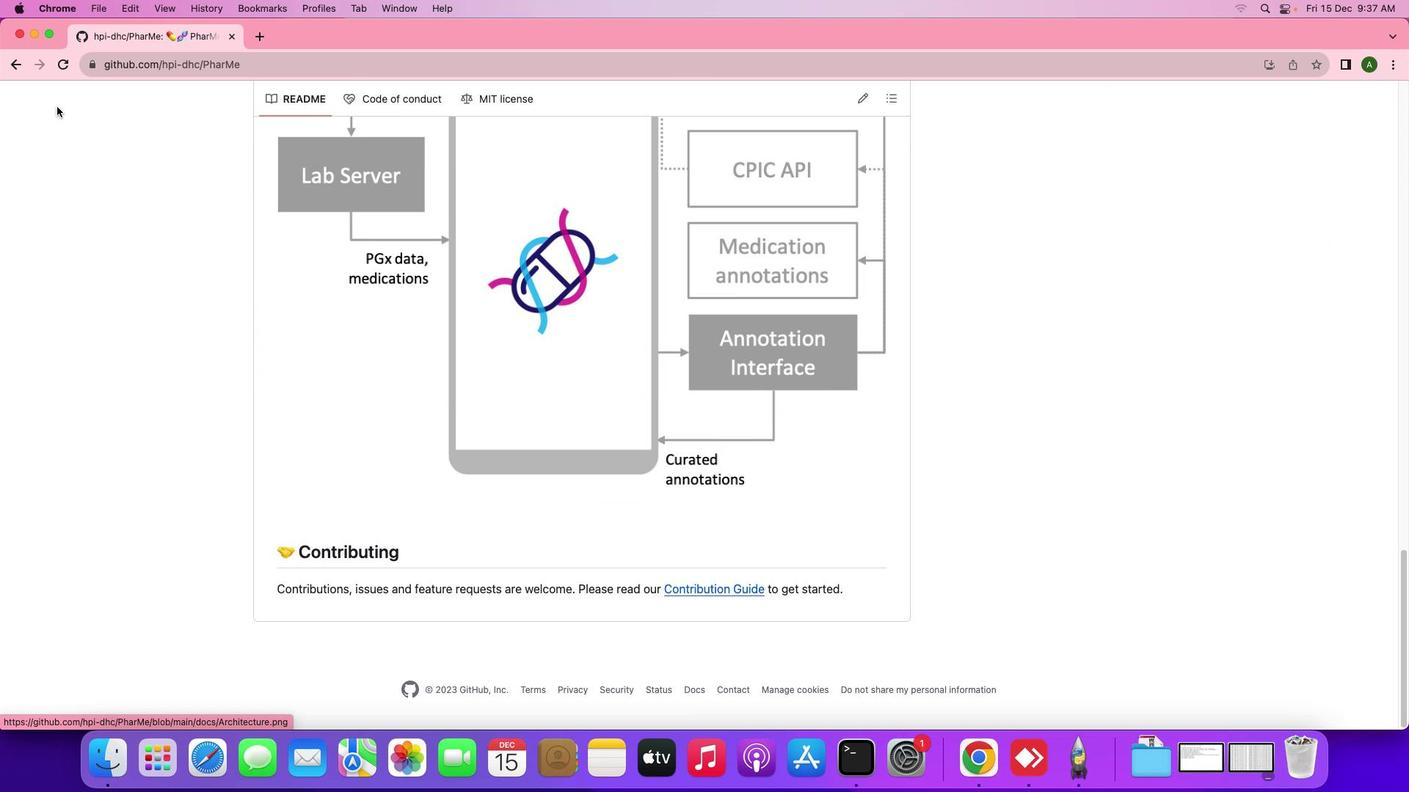 
Action: Mouse scrolled (720, 442) with delta (0, 0)
Screenshot: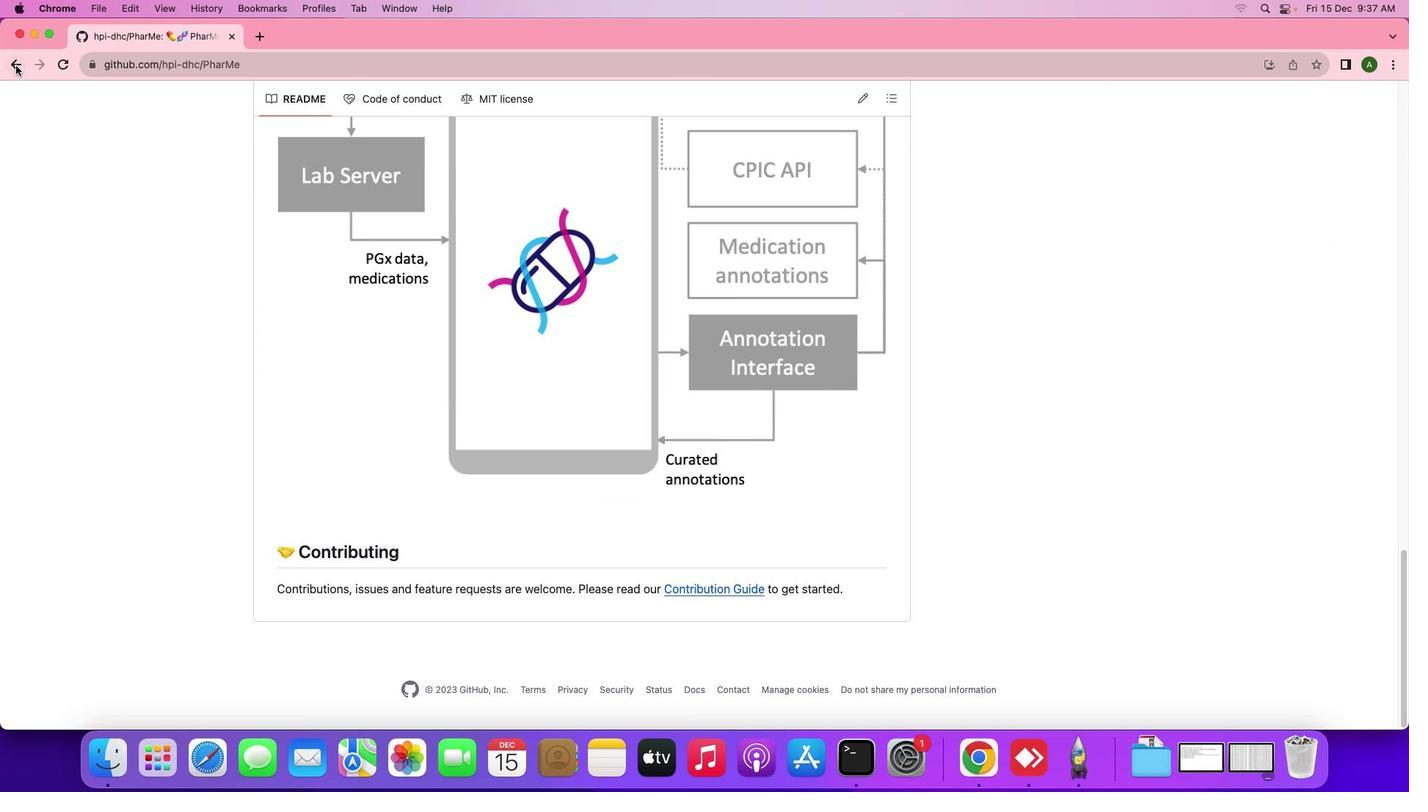 
Action: Mouse scrolled (720, 442) with delta (0, 0)
Screenshot: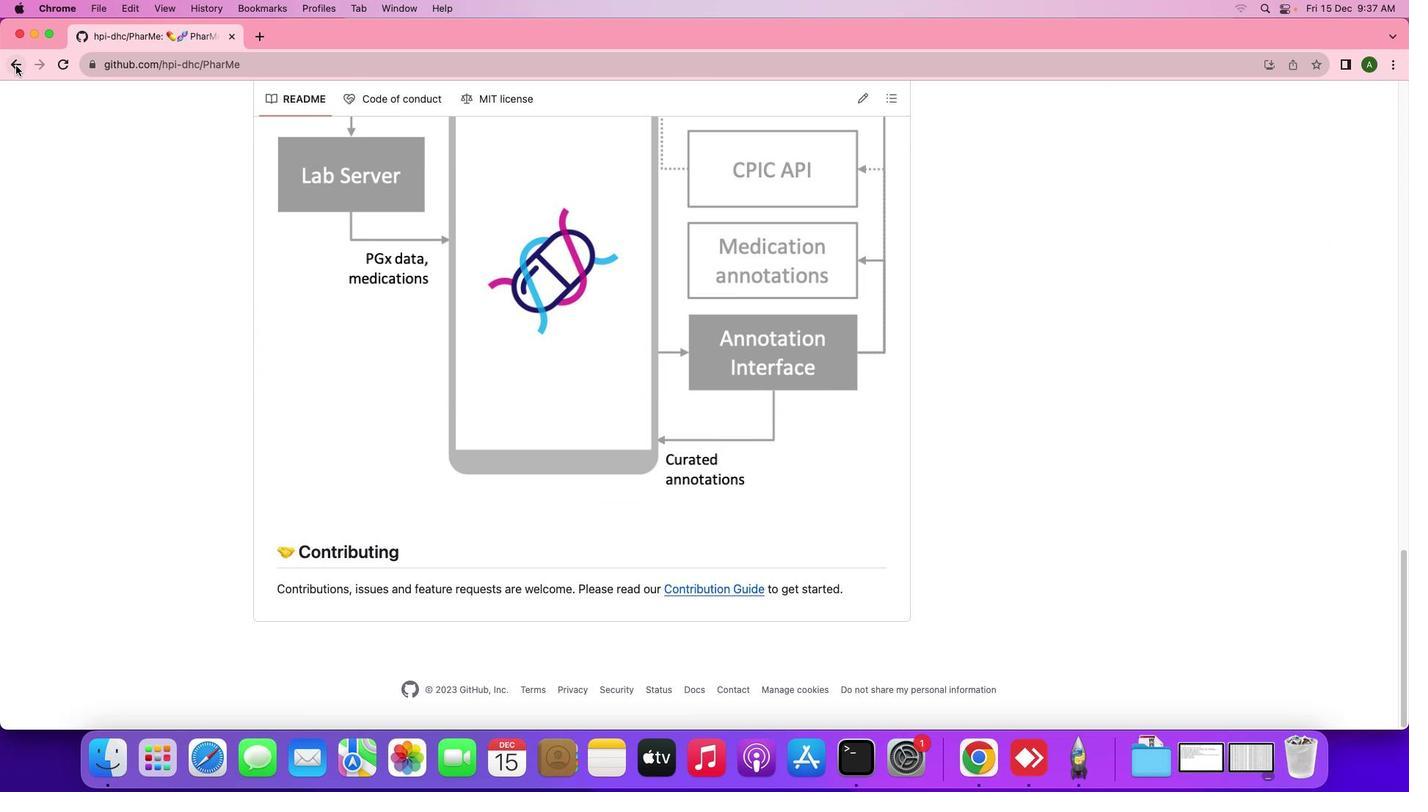 
Action: Mouse scrolled (720, 442) with delta (0, -2)
Screenshot: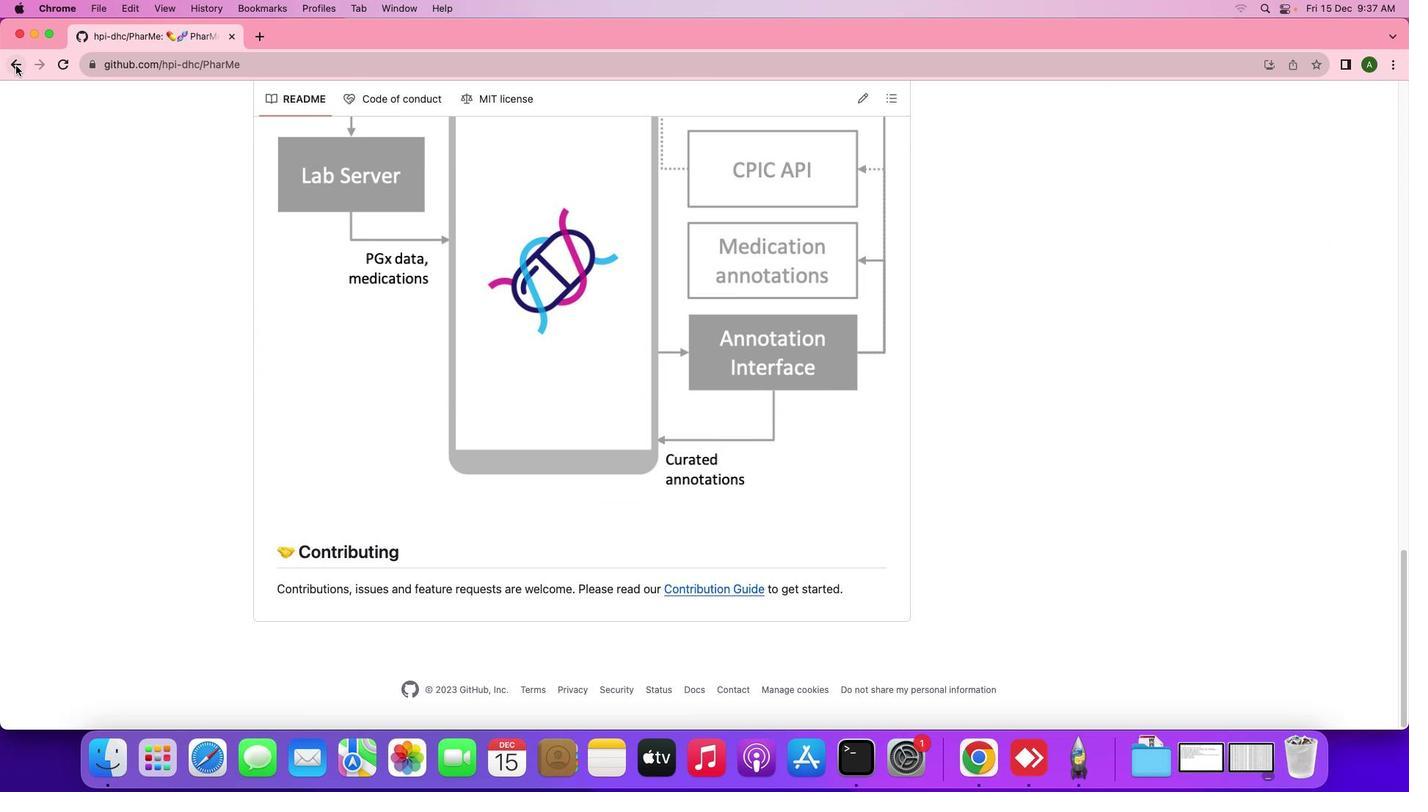 
Action: Mouse scrolled (720, 442) with delta (0, -3)
Screenshot: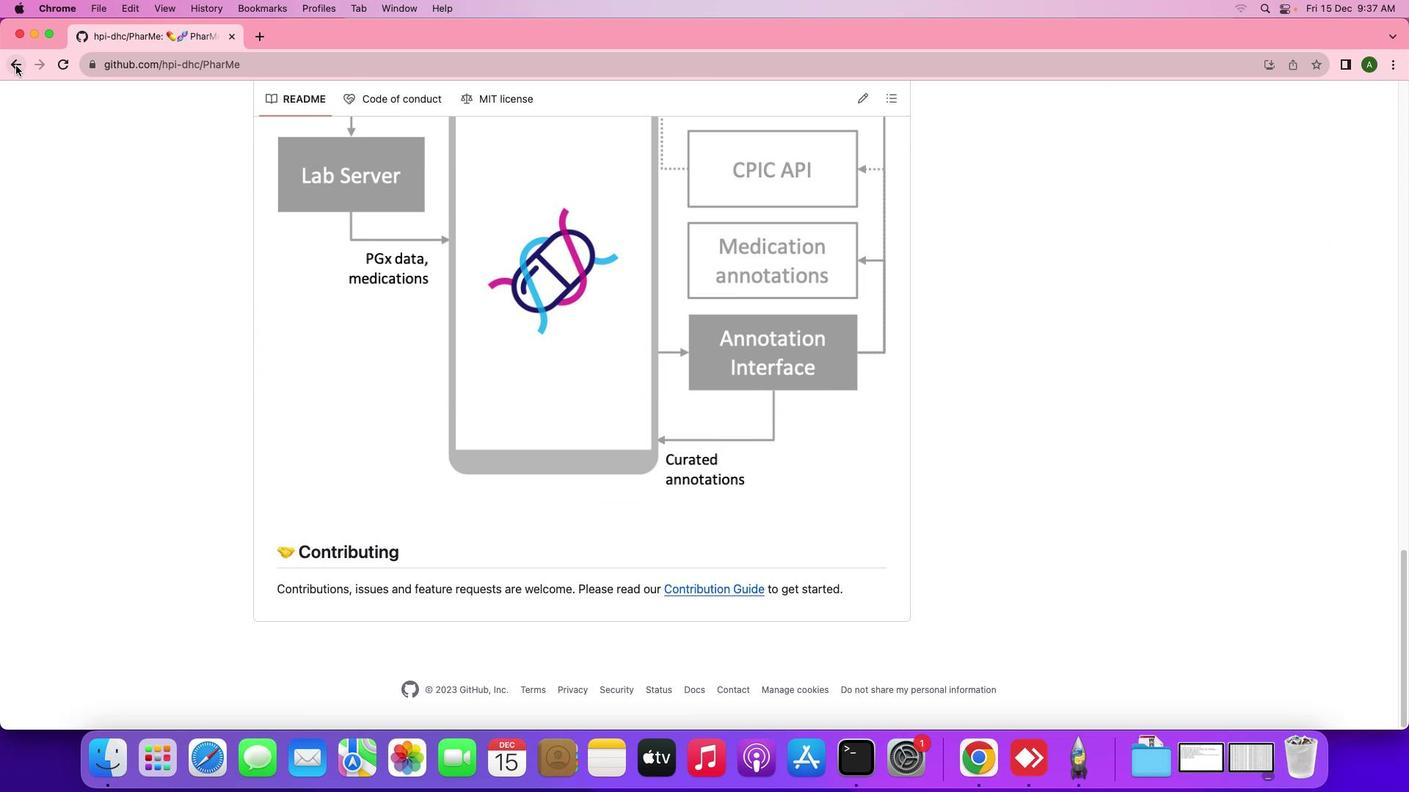 
Action: Mouse scrolled (720, 442) with delta (0, -4)
Screenshot: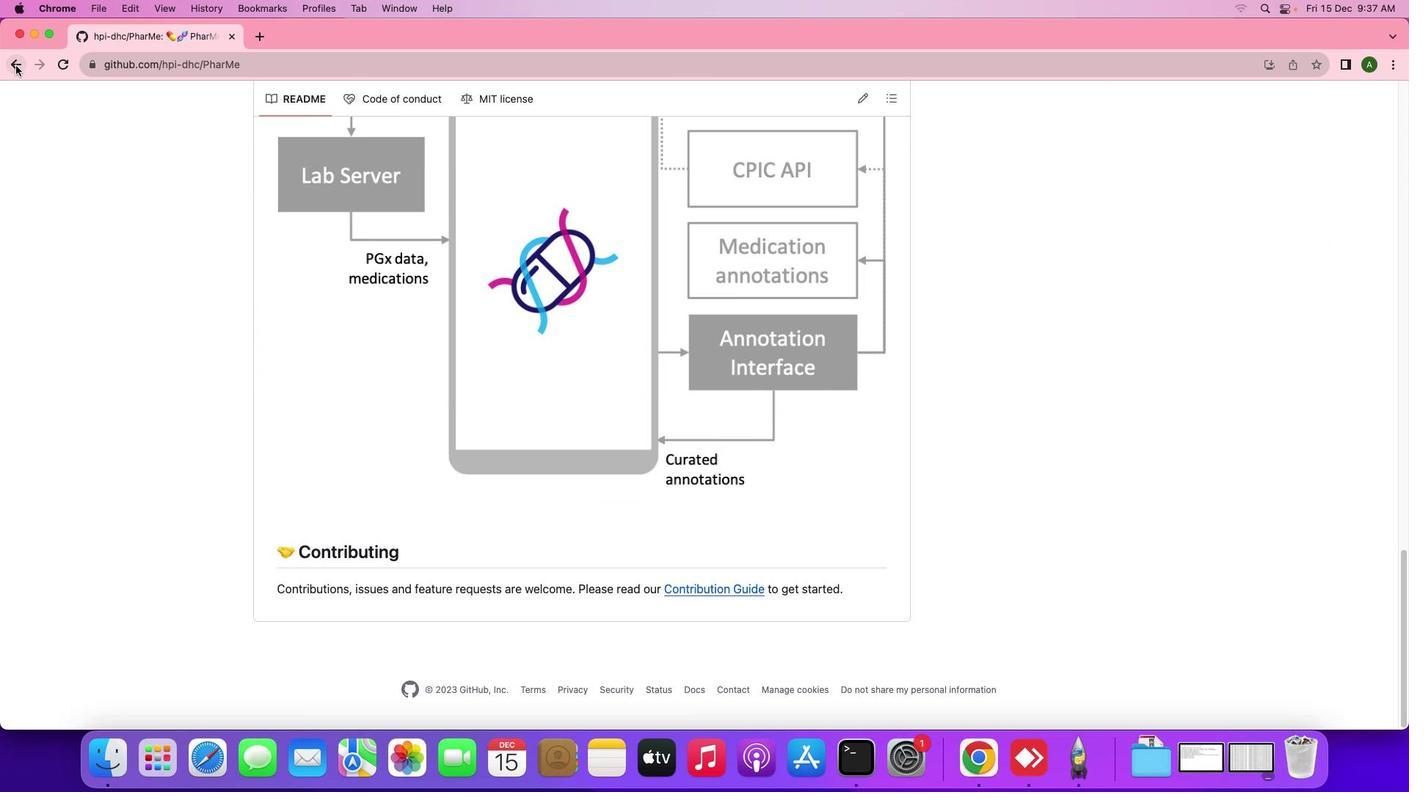 
Action: Mouse scrolled (720, 442) with delta (0, -4)
Screenshot: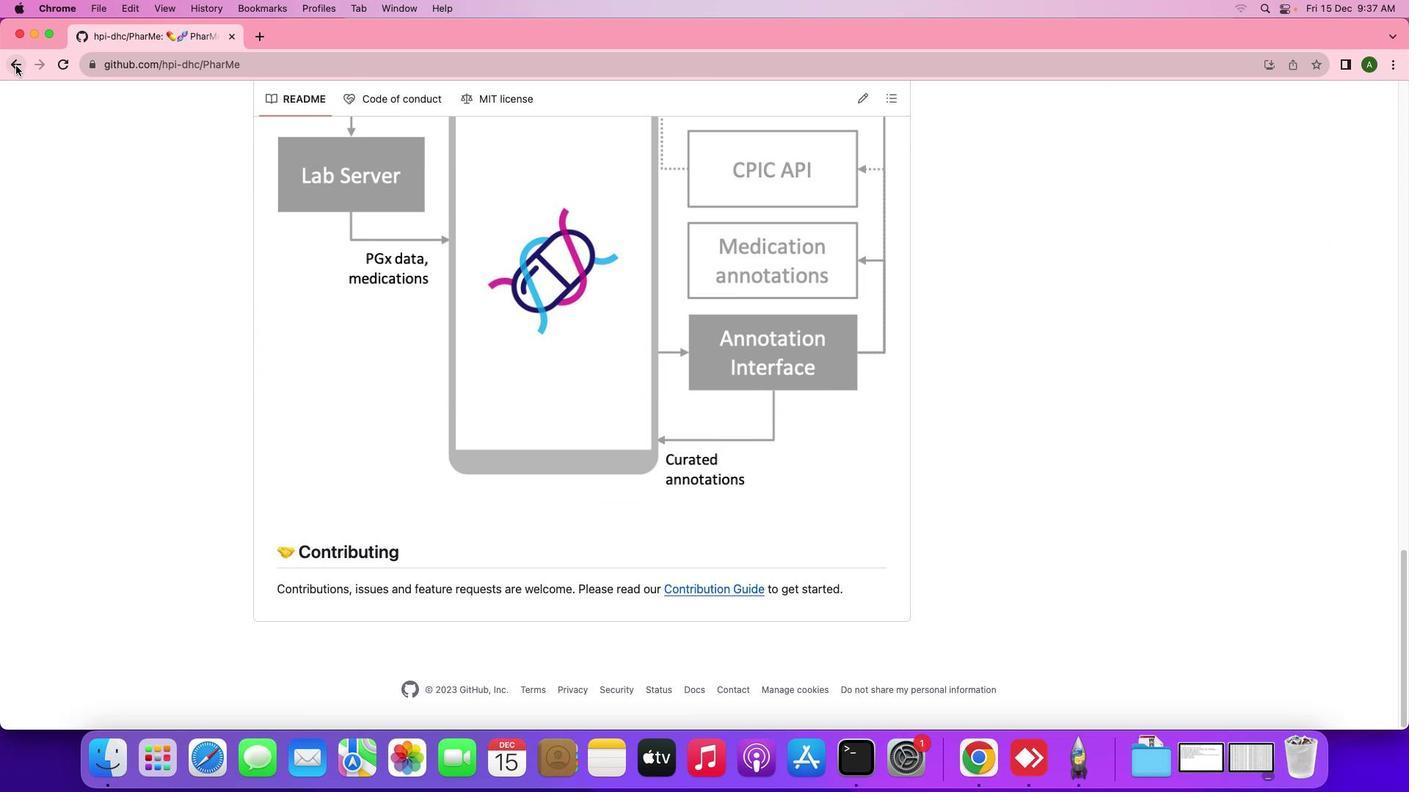 
Action: Mouse scrolled (720, 442) with delta (0, -5)
Screenshot: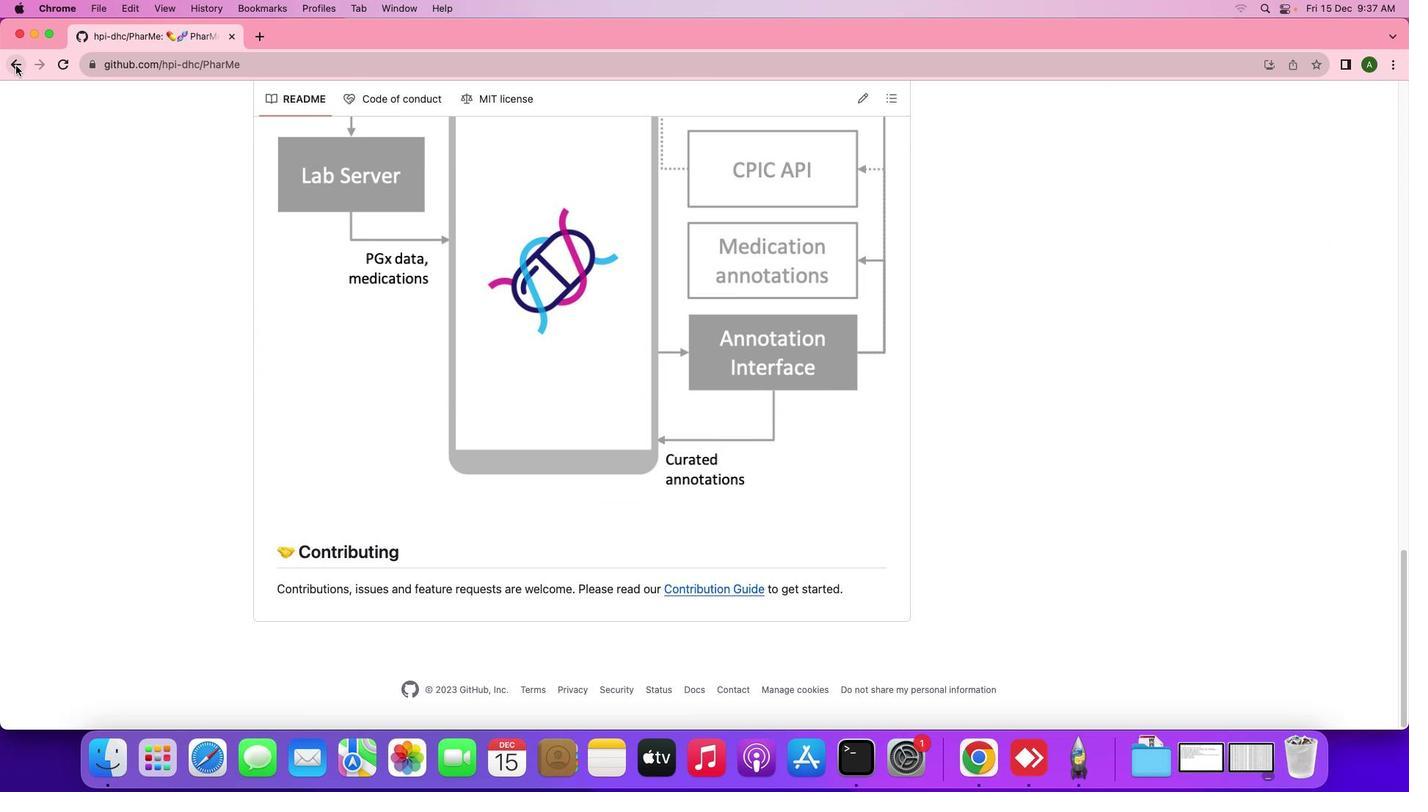 
Action: Mouse moved to (16, 65)
Screenshot: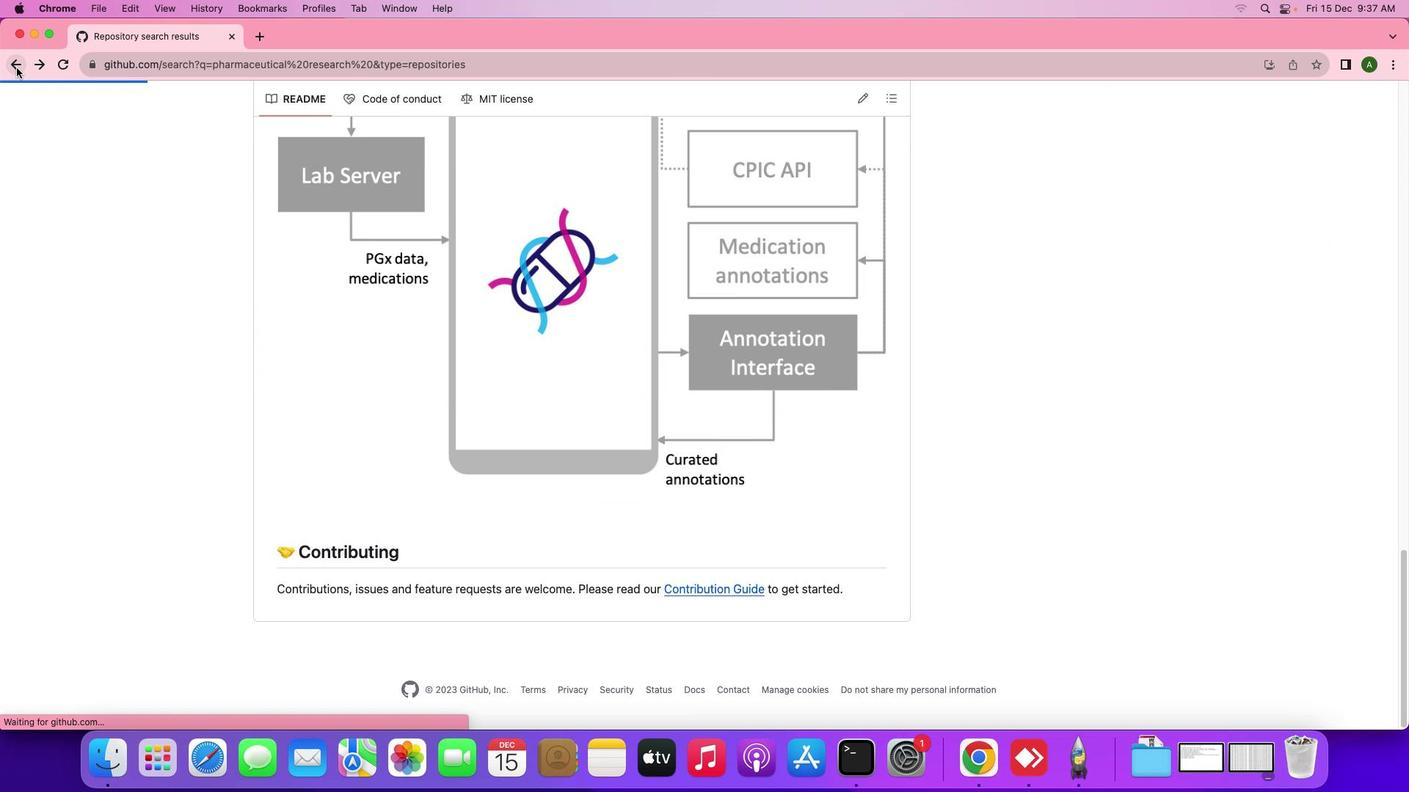 
Action: Mouse pressed left at (16, 65)
Screenshot: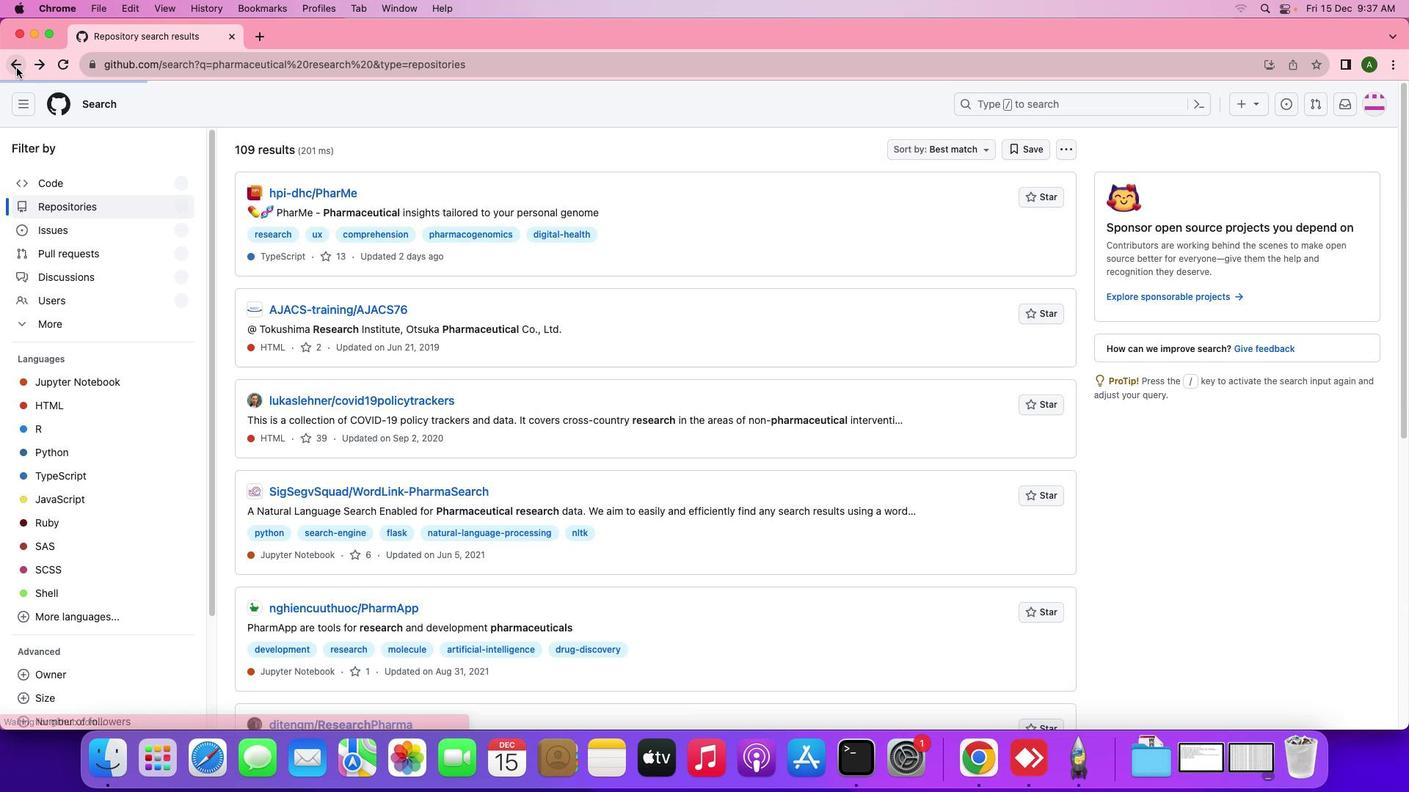 
Action: Mouse moved to (357, 308)
Screenshot: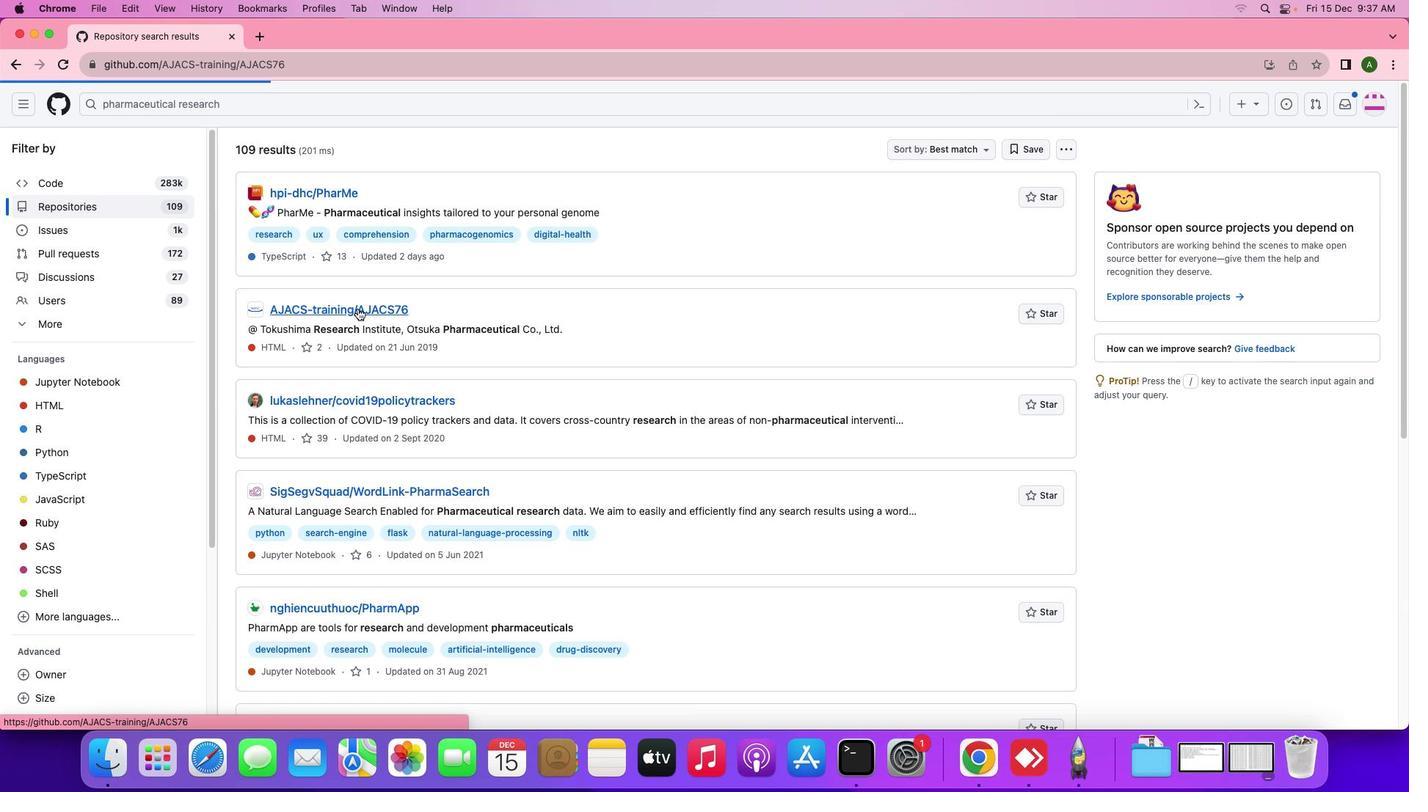 
Action: Mouse pressed left at (357, 308)
Screenshot: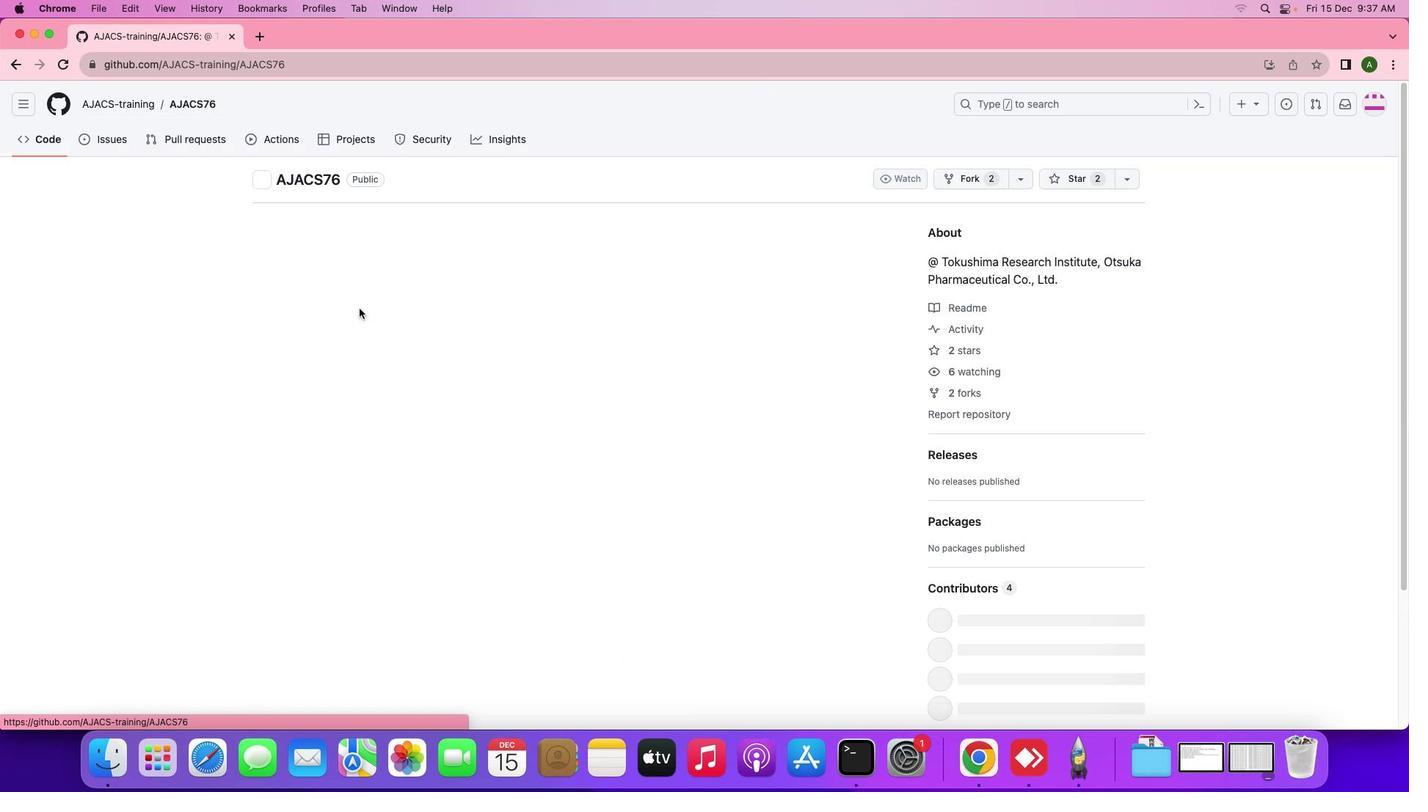 
Action: Mouse moved to (562, 458)
Screenshot: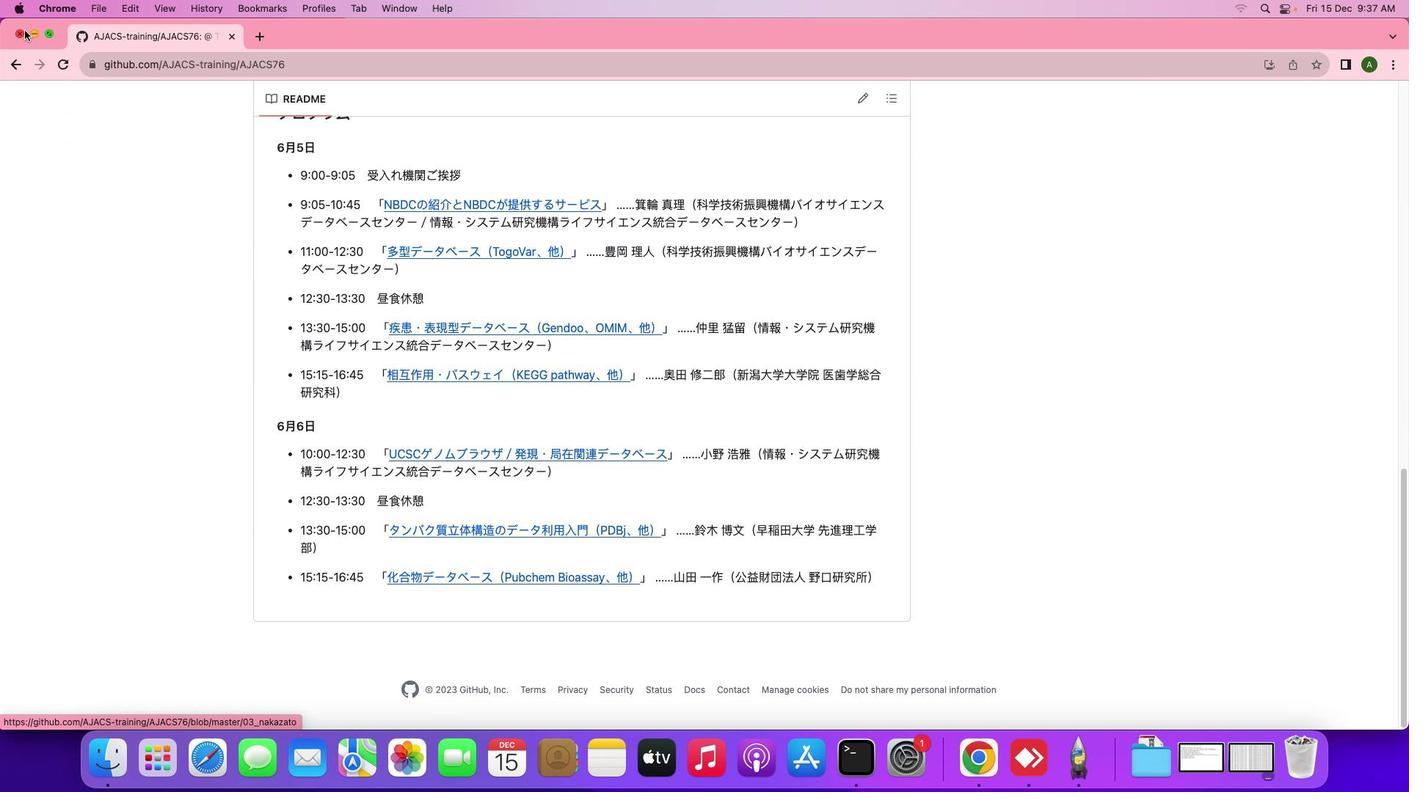 
Action: Mouse scrolled (562, 458) with delta (0, 0)
Screenshot: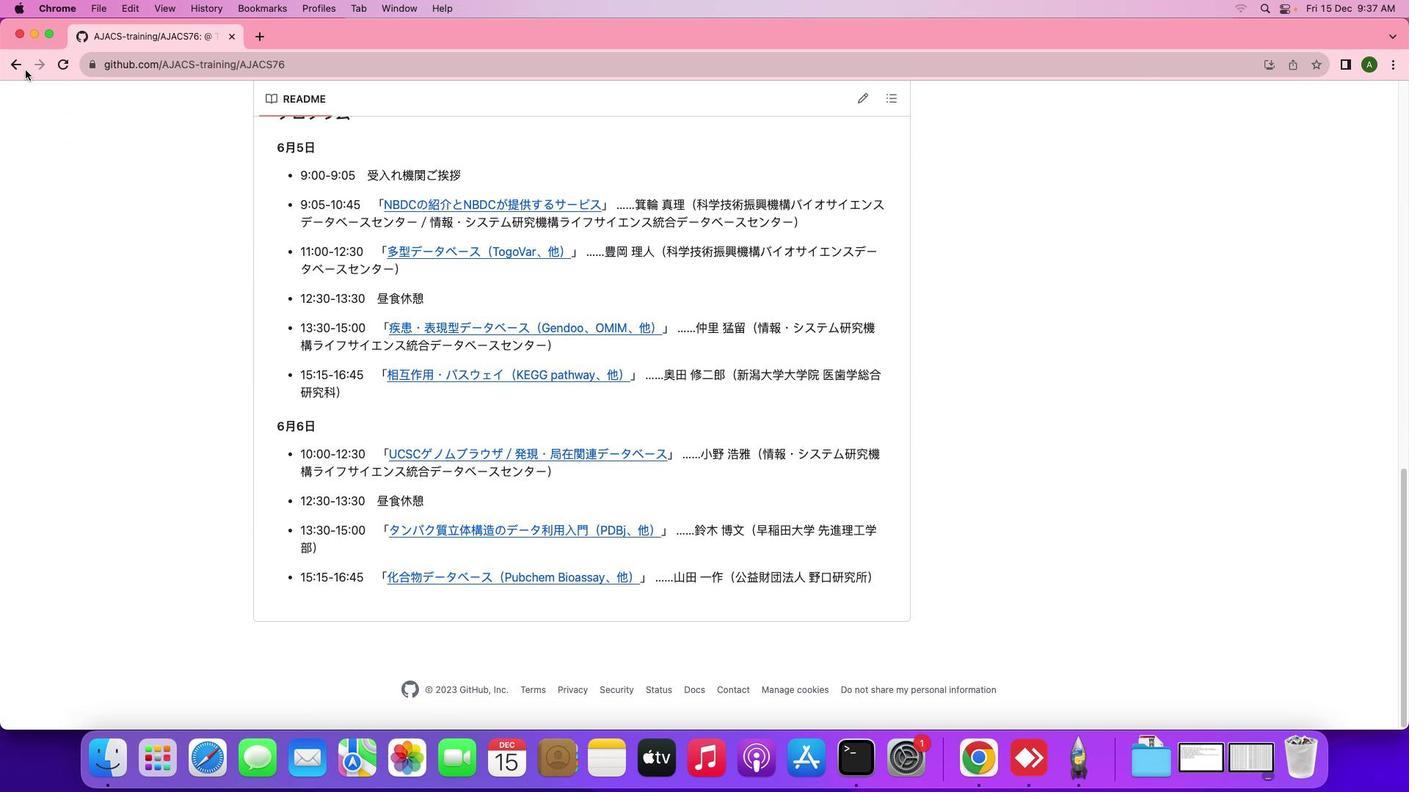 
Action: Mouse scrolled (562, 458) with delta (0, 0)
Screenshot: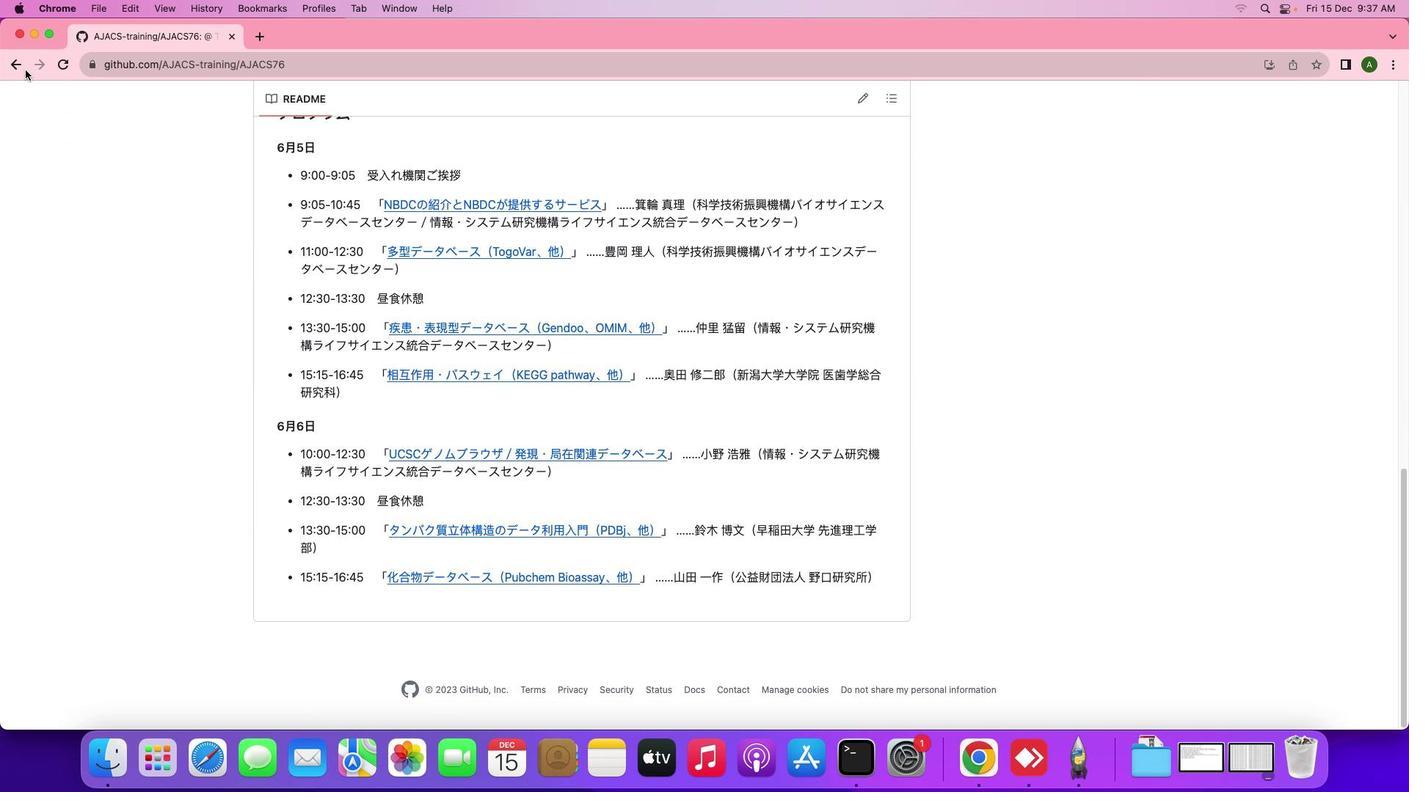 
Action: Mouse scrolled (562, 458) with delta (0, 0)
Screenshot: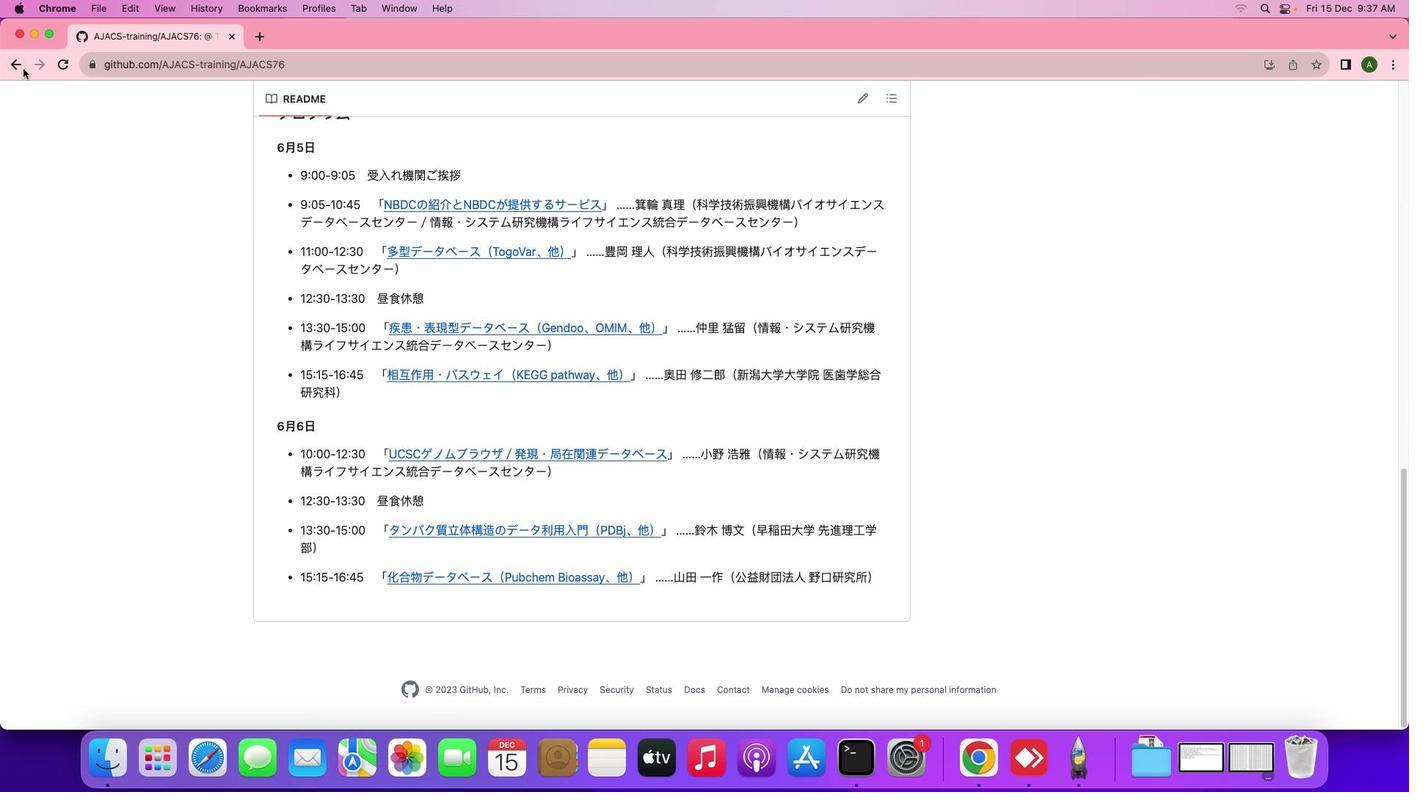 
Action: Mouse scrolled (562, 458) with delta (0, -2)
Screenshot: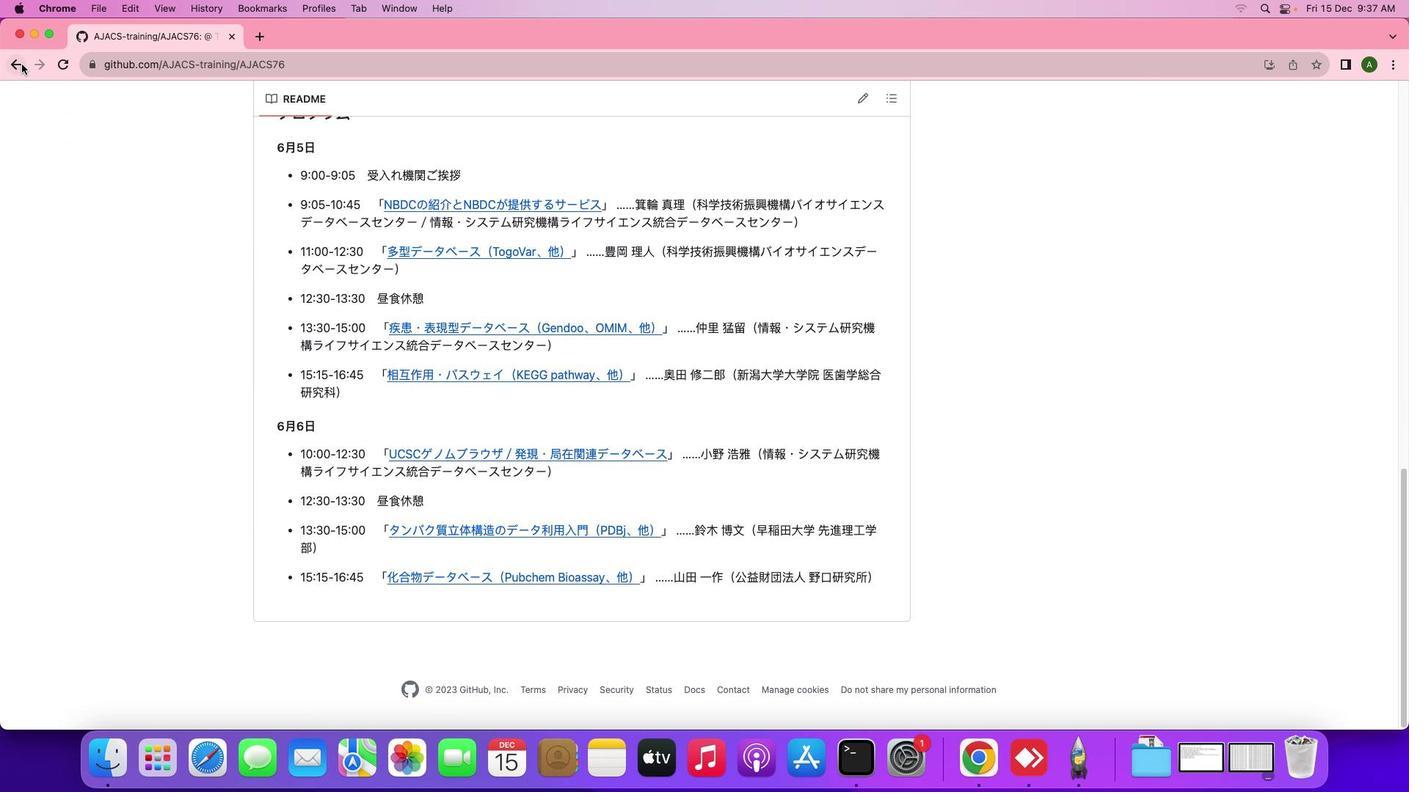
Action: Mouse scrolled (562, 458) with delta (0, -2)
Screenshot: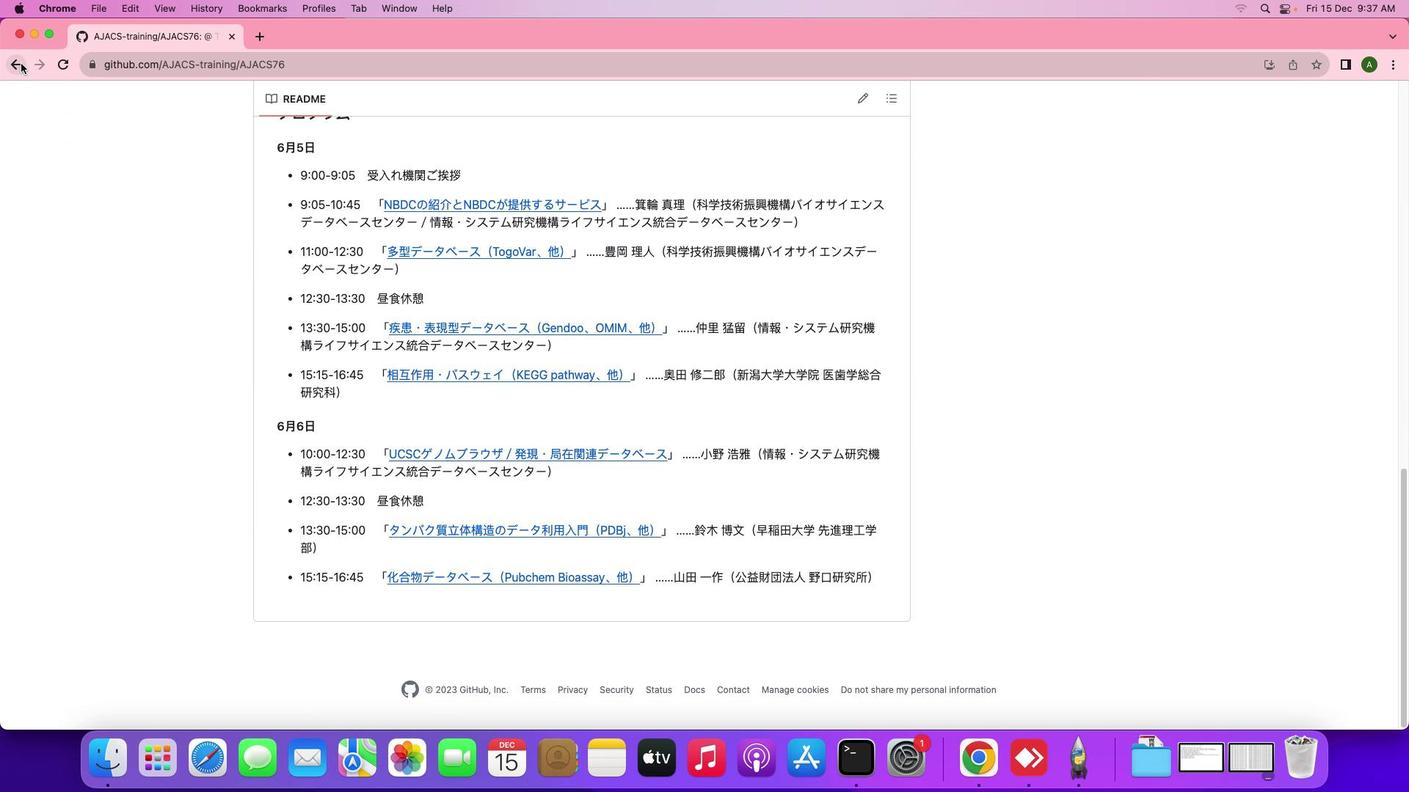 
Action: Mouse scrolled (562, 458) with delta (0, -2)
Screenshot: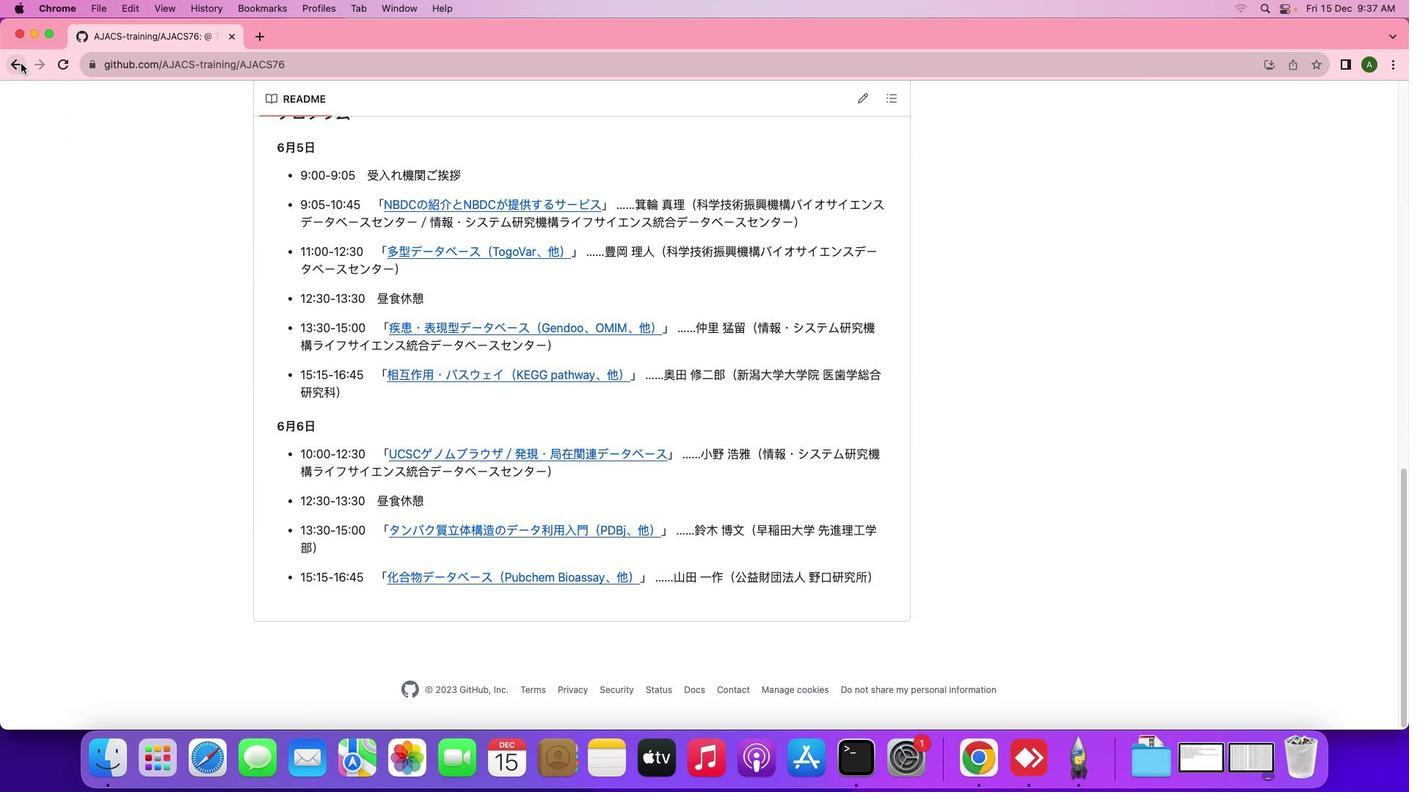 
Action: Mouse scrolled (562, 458) with delta (0, -3)
Screenshot: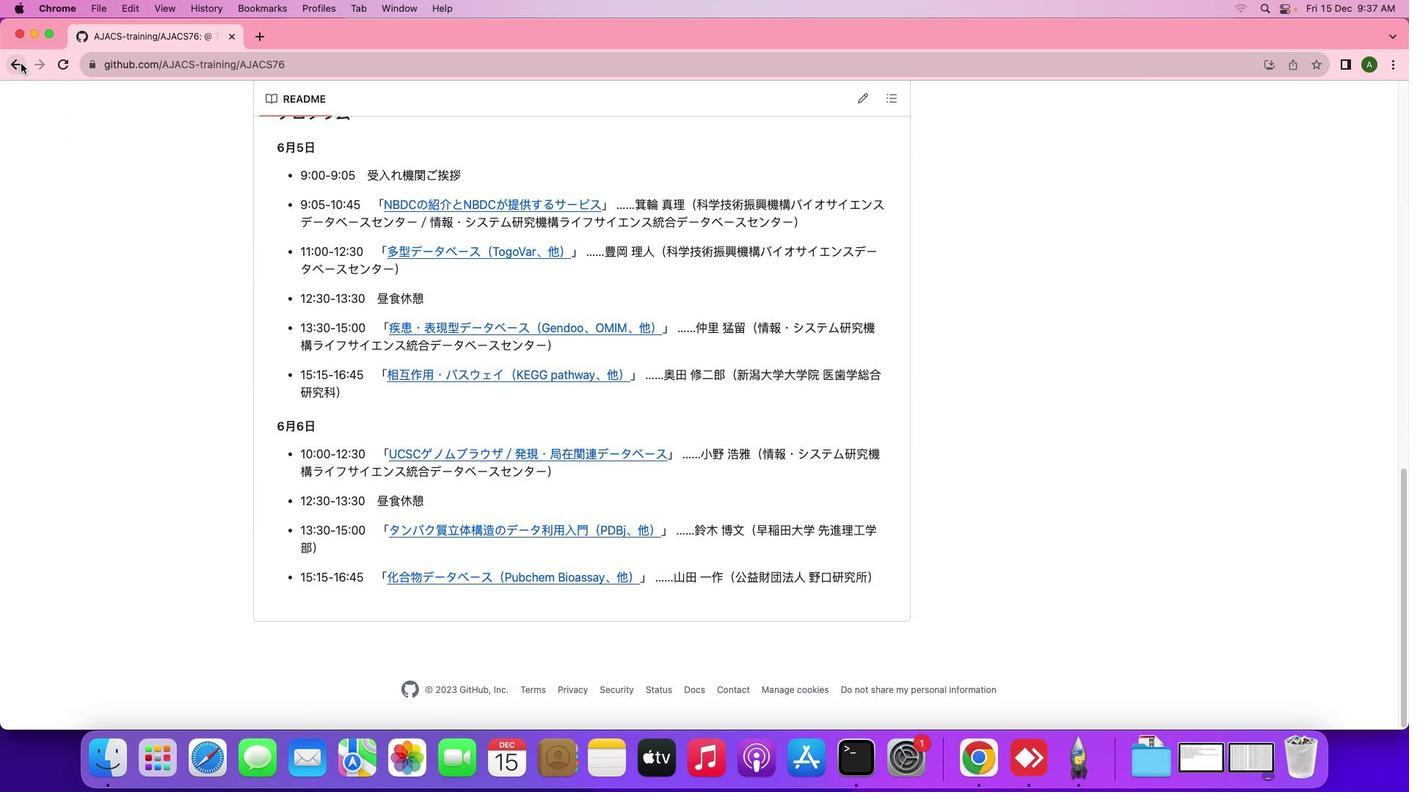 
Action: Mouse scrolled (562, 458) with delta (0, -4)
Screenshot: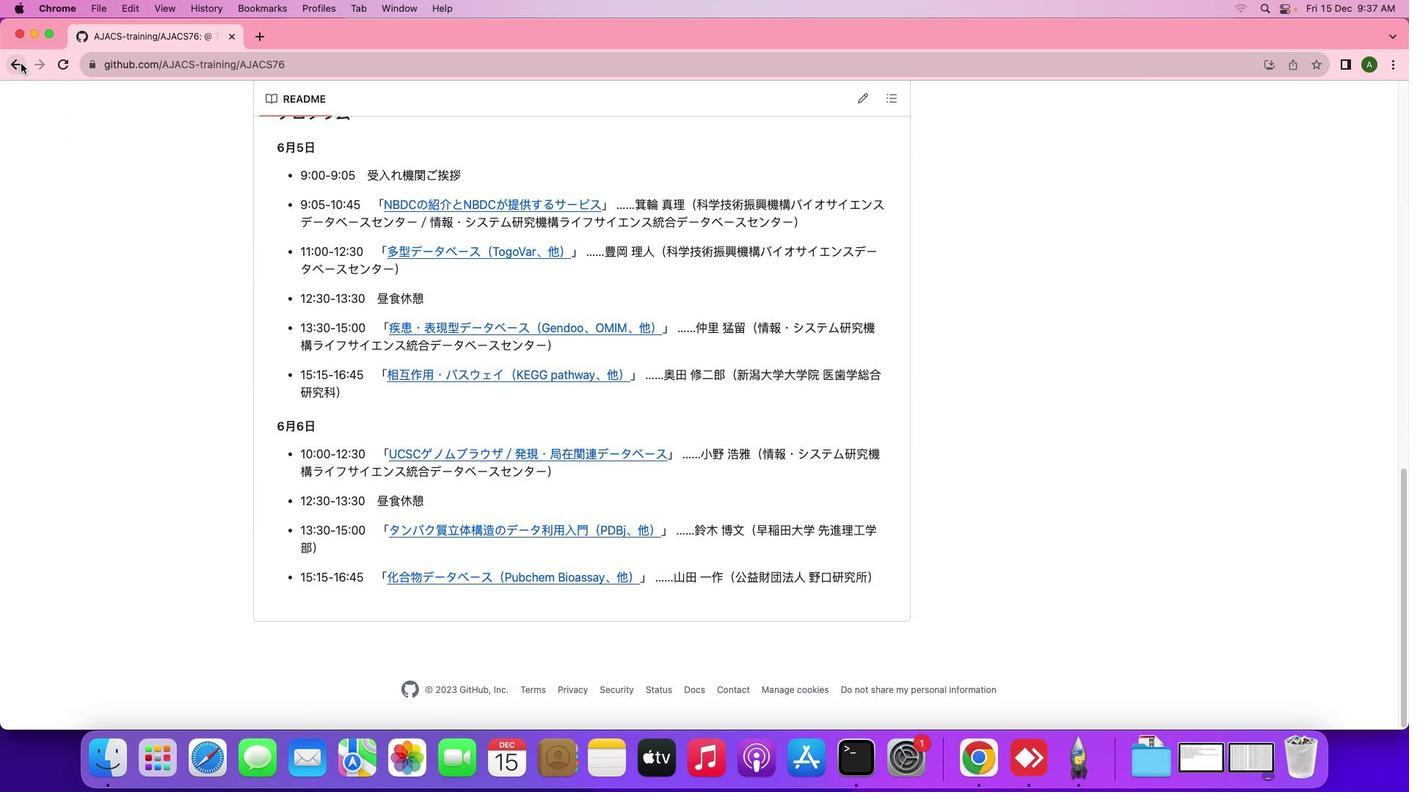 
Action: Mouse scrolled (562, 458) with delta (0, -4)
Screenshot: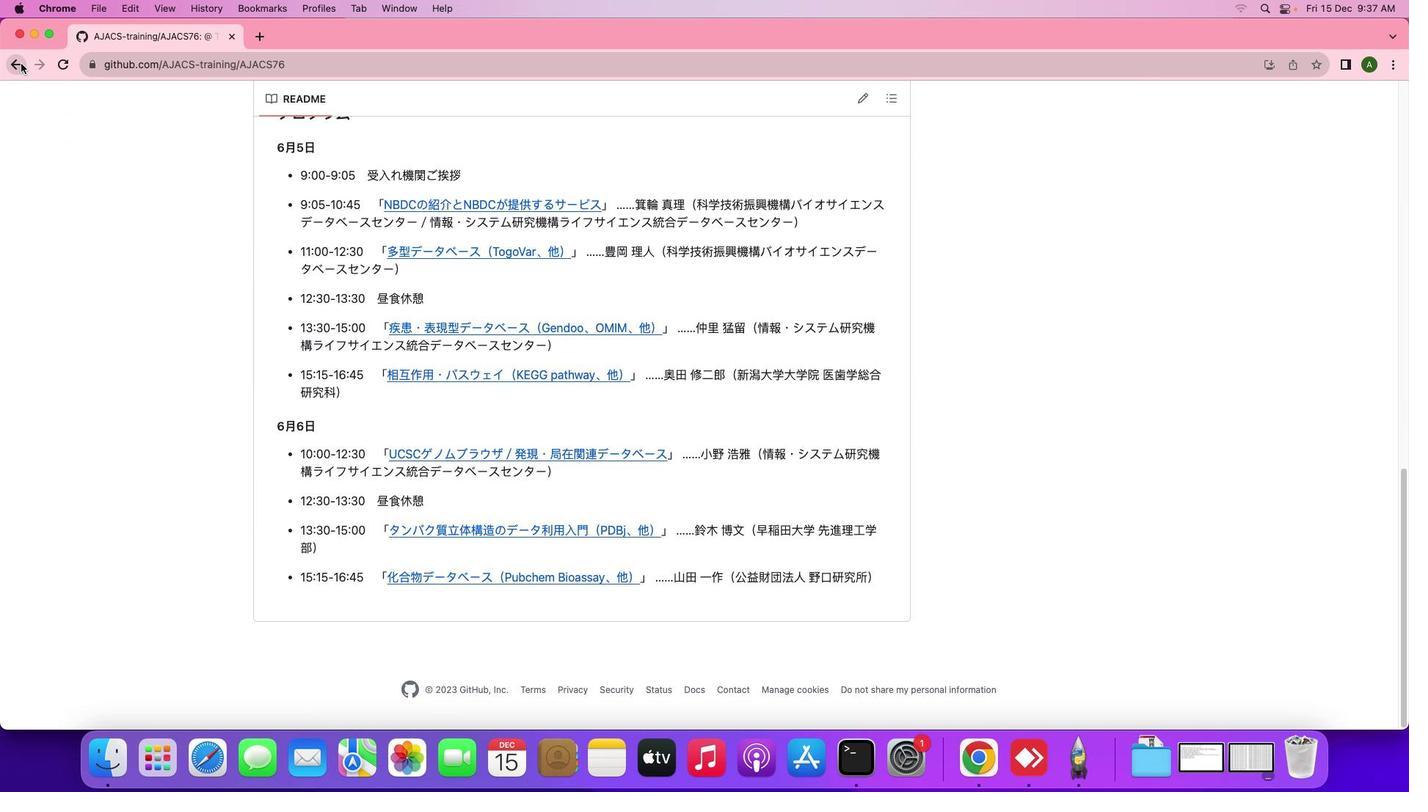 
Action: Mouse moved to (21, 63)
Screenshot: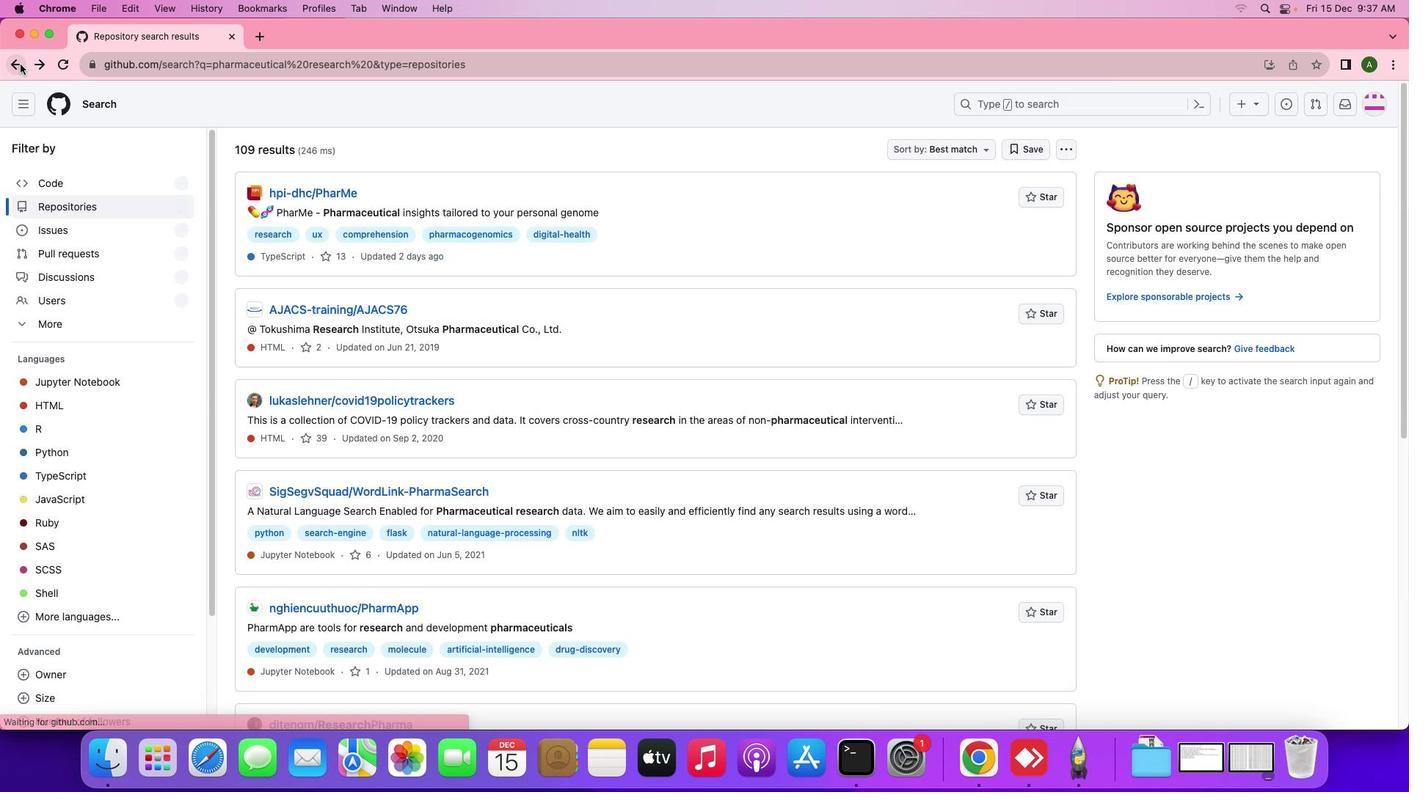 
Action: Mouse pressed left at (21, 63)
Screenshot: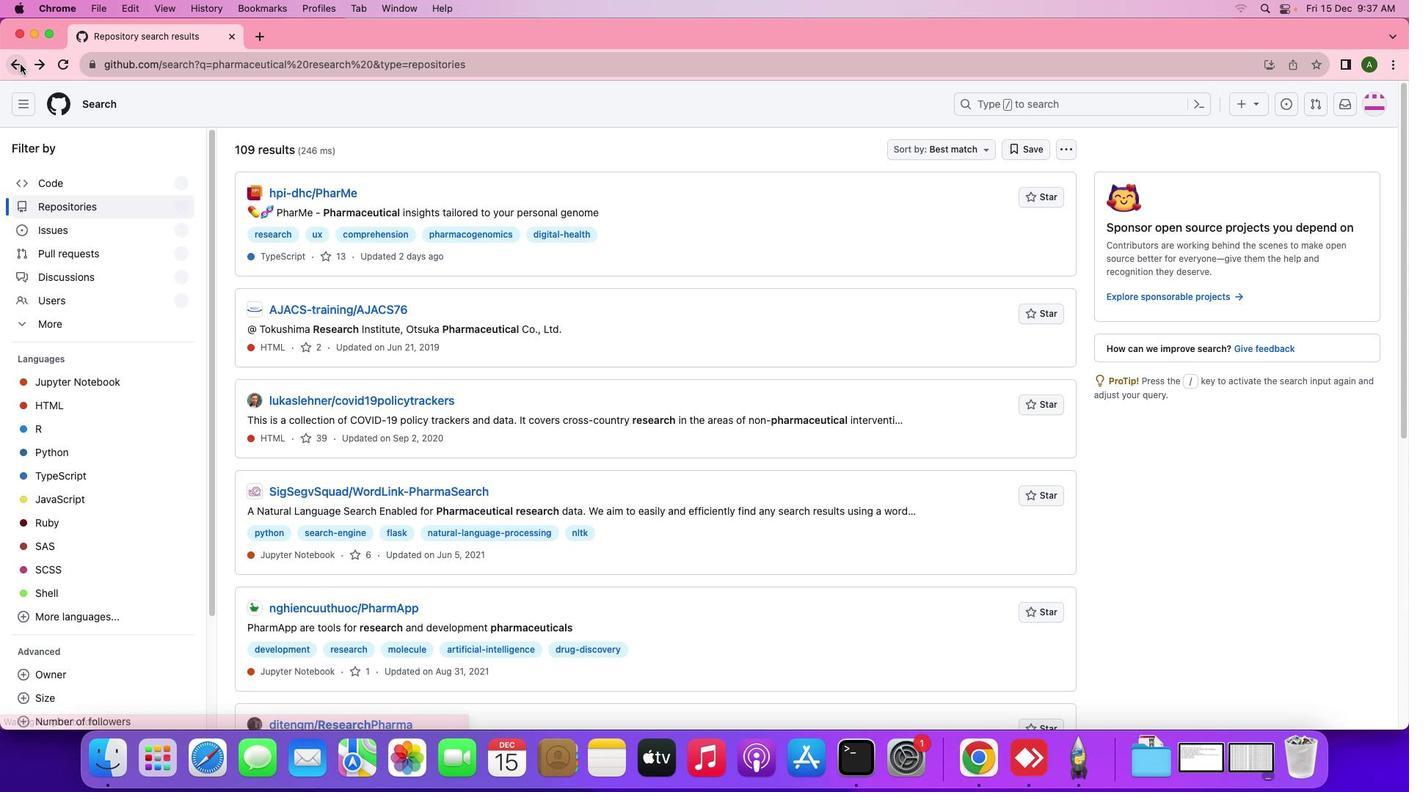 
Action: Mouse moved to (381, 491)
Screenshot: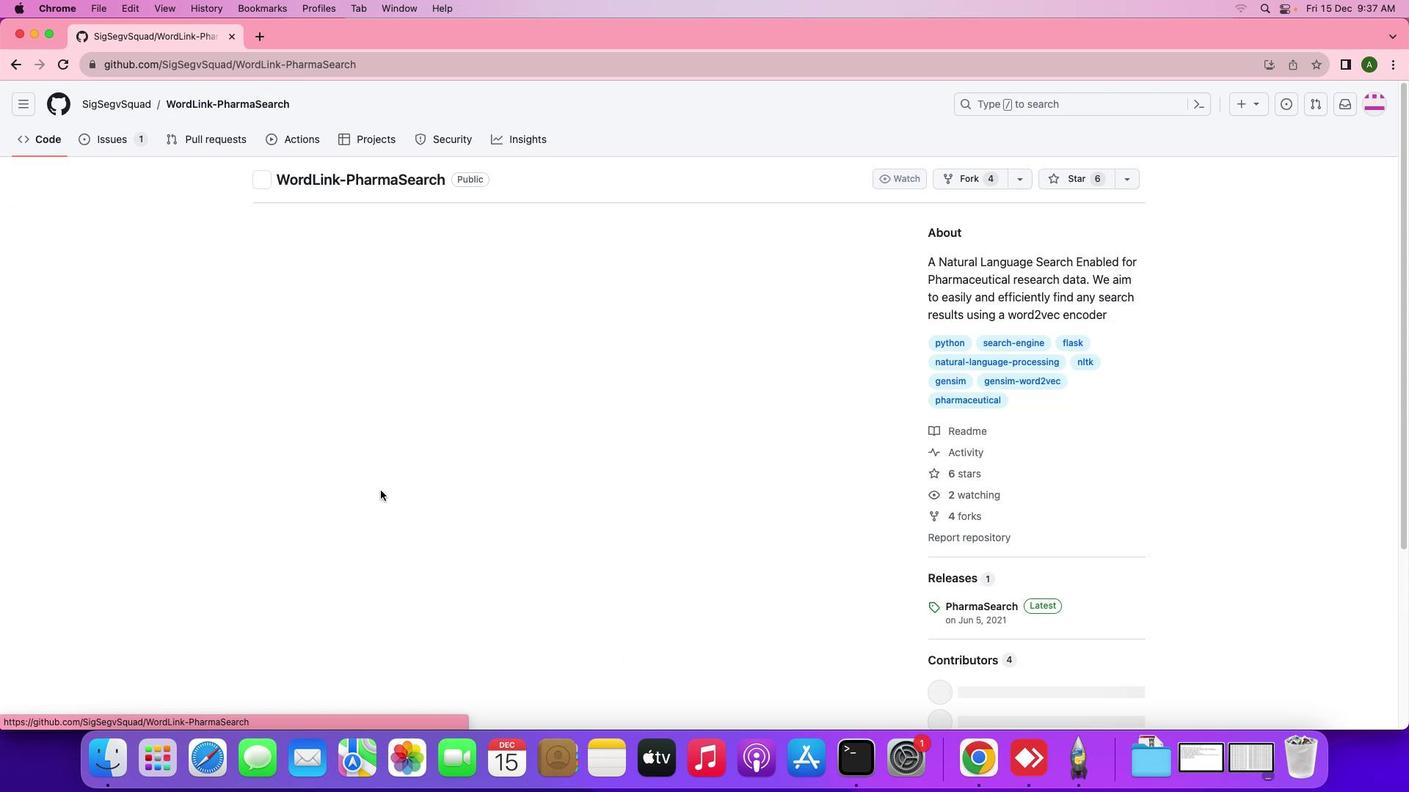 
Action: Mouse pressed left at (381, 491)
Screenshot: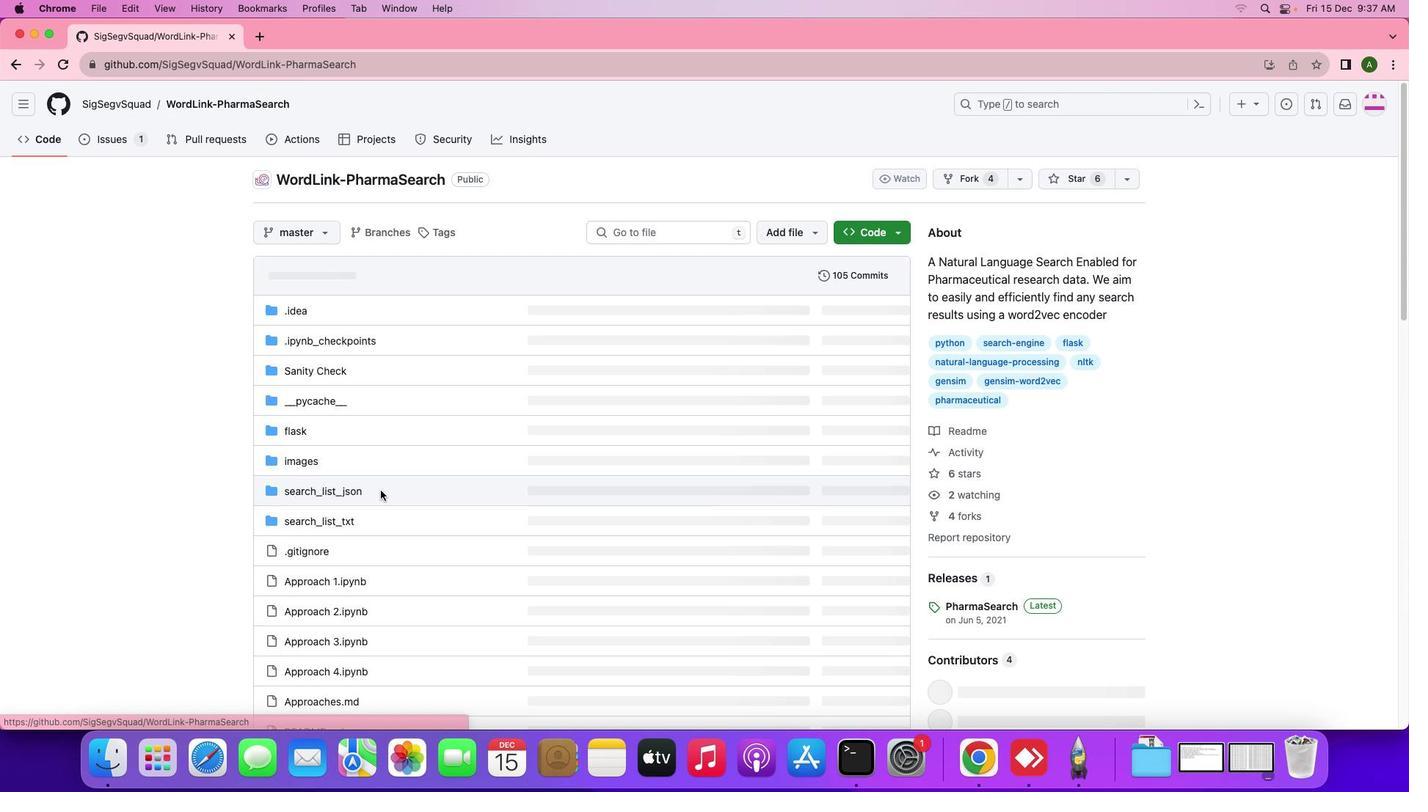 
Action: Mouse moved to (391, 496)
Screenshot: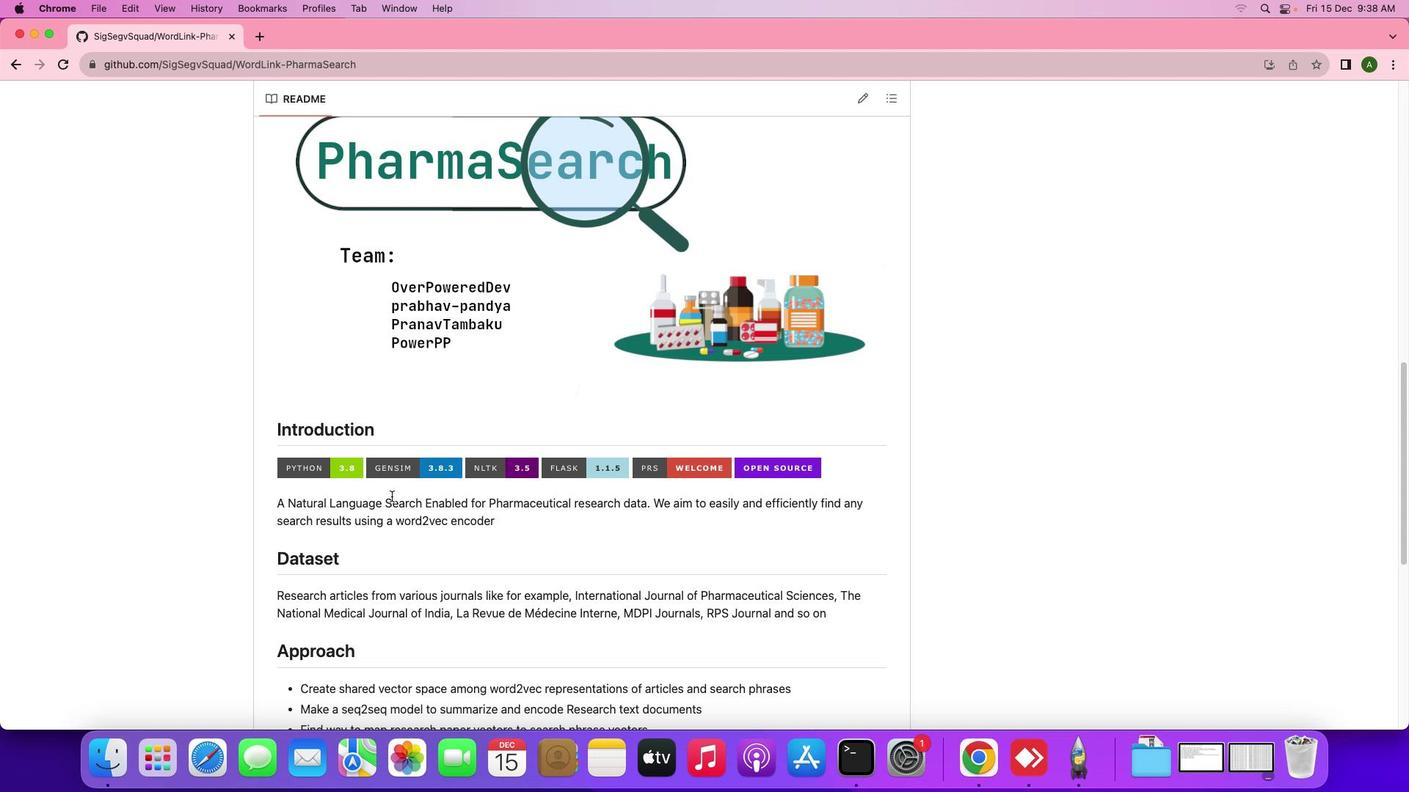 
Action: Mouse scrolled (391, 496) with delta (0, 0)
Screenshot: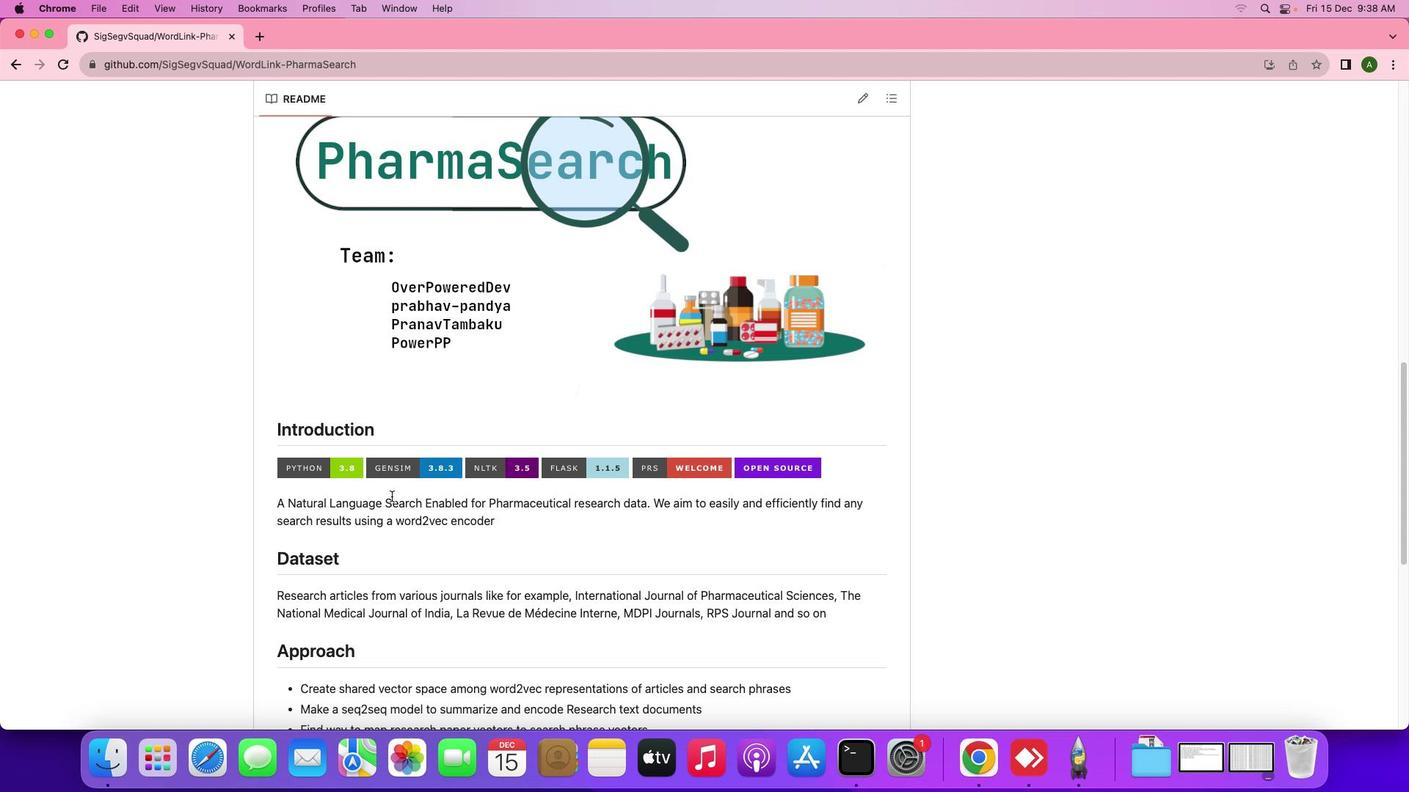 
Action: Mouse scrolled (391, 496) with delta (0, 0)
Screenshot: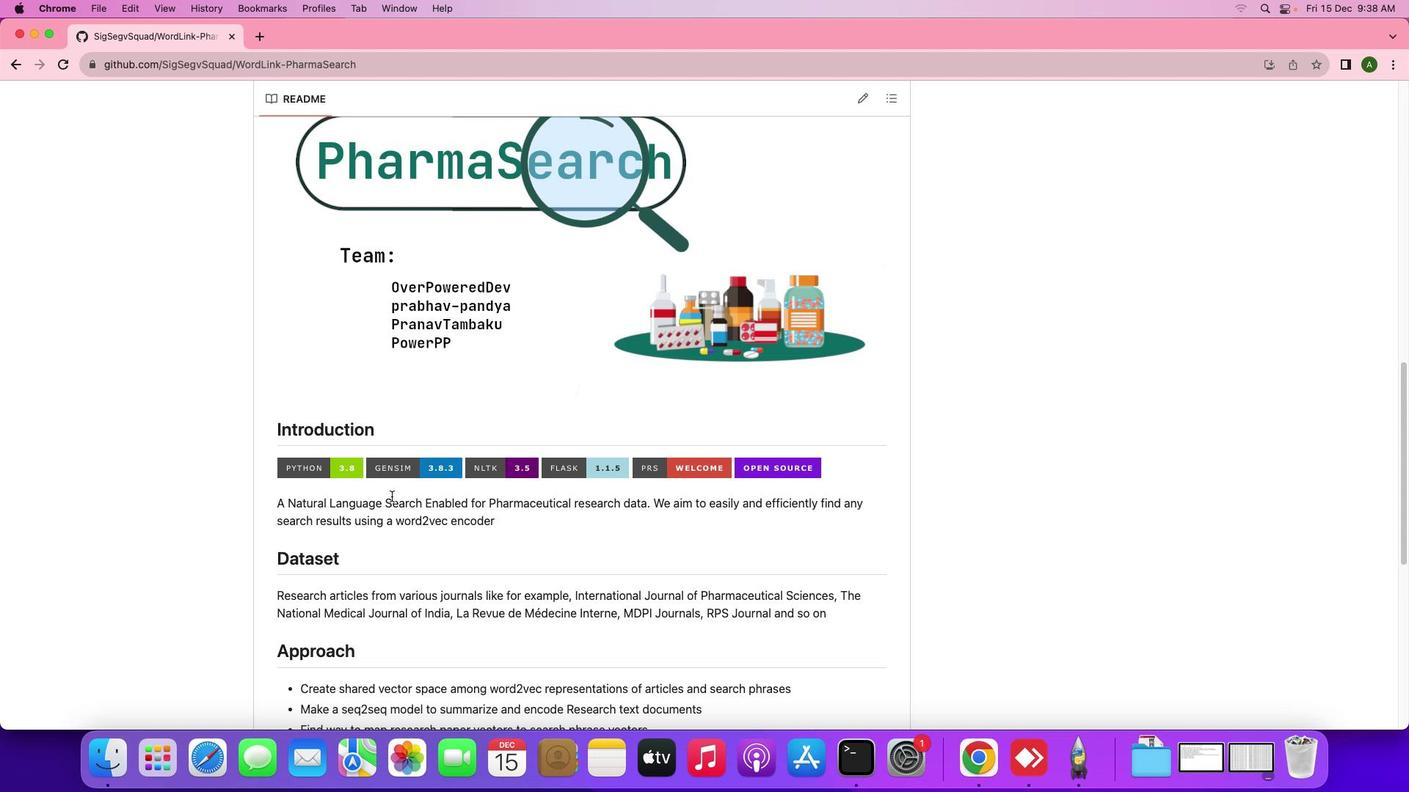 
Action: Mouse scrolled (391, 496) with delta (0, -2)
Screenshot: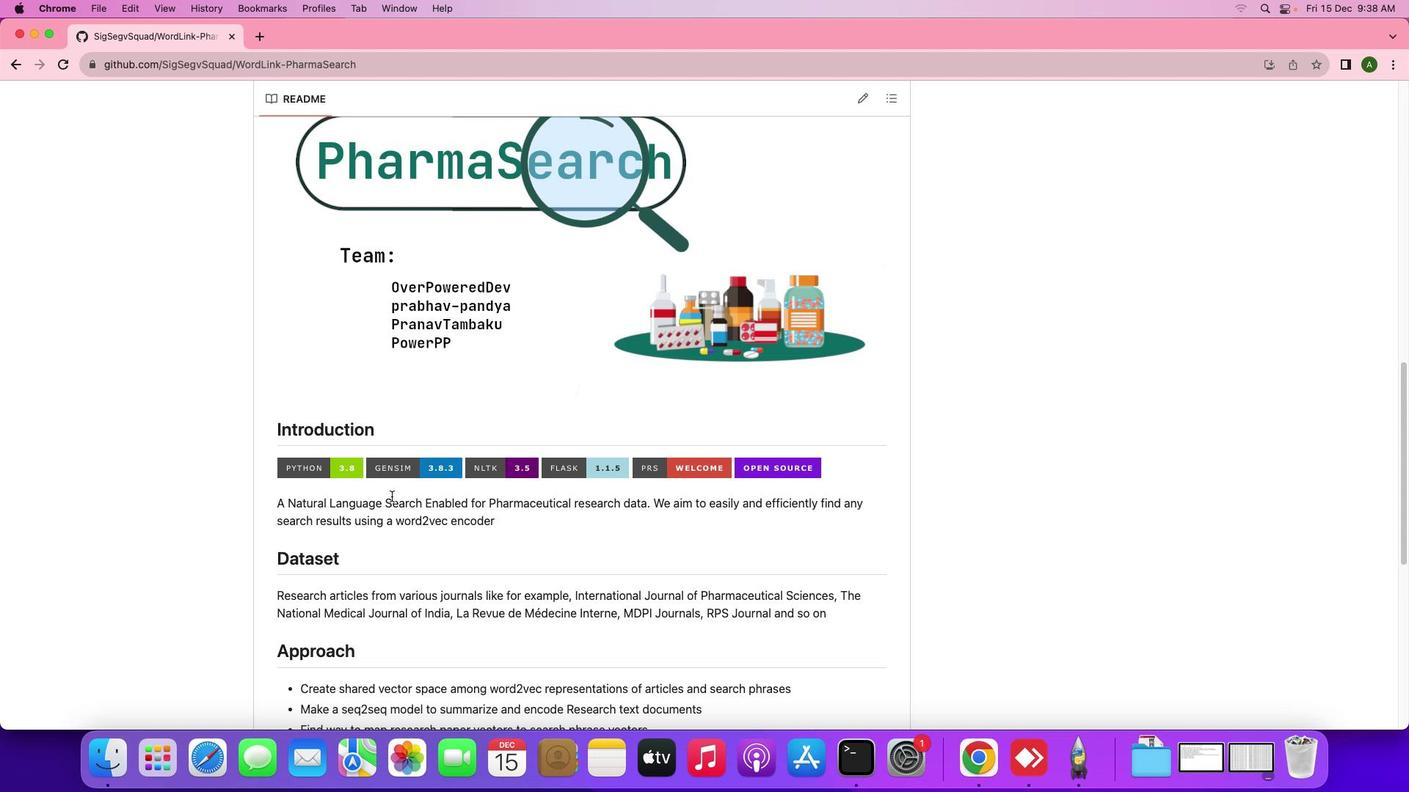 
Action: Mouse scrolled (391, 496) with delta (0, -3)
Screenshot: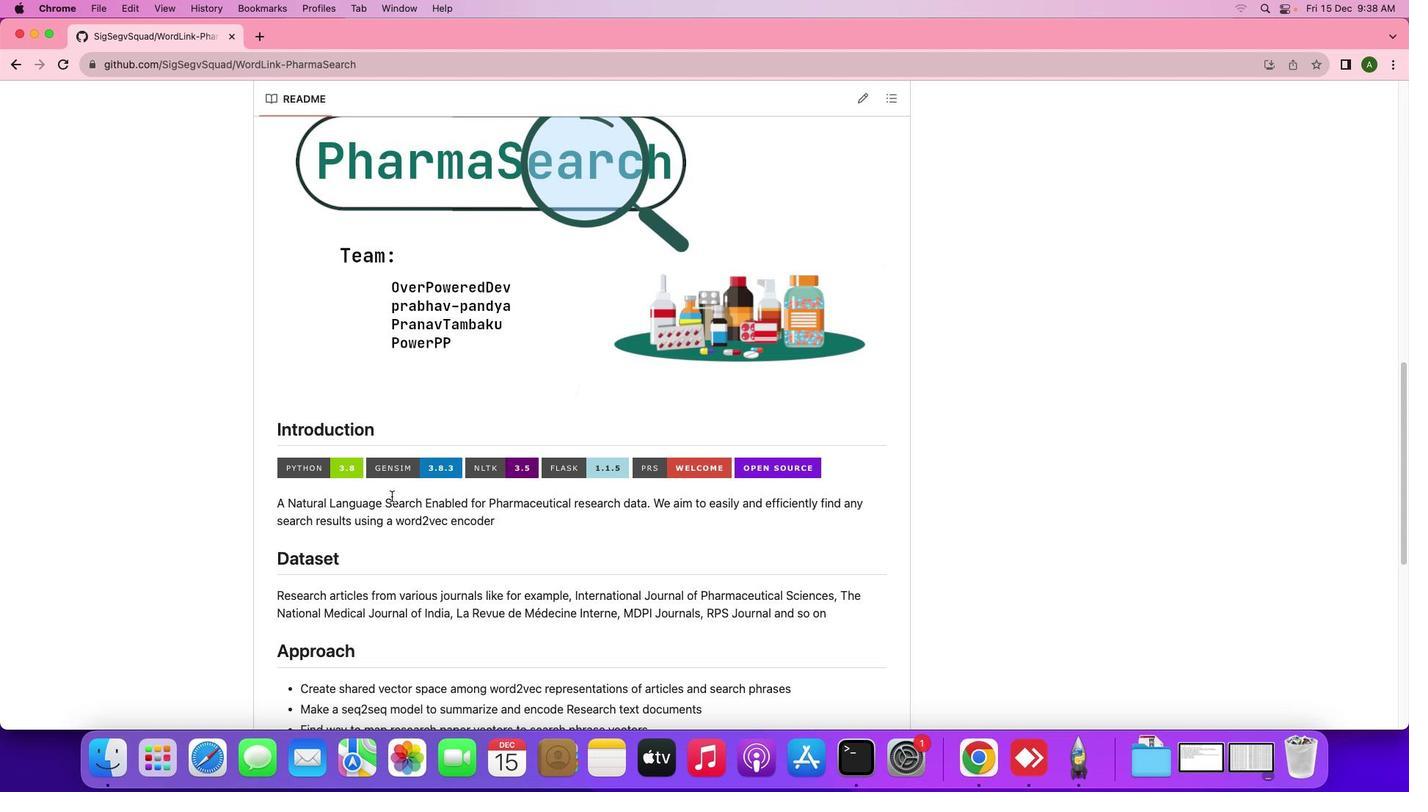 
Action: Mouse scrolled (391, 496) with delta (0, -4)
Screenshot: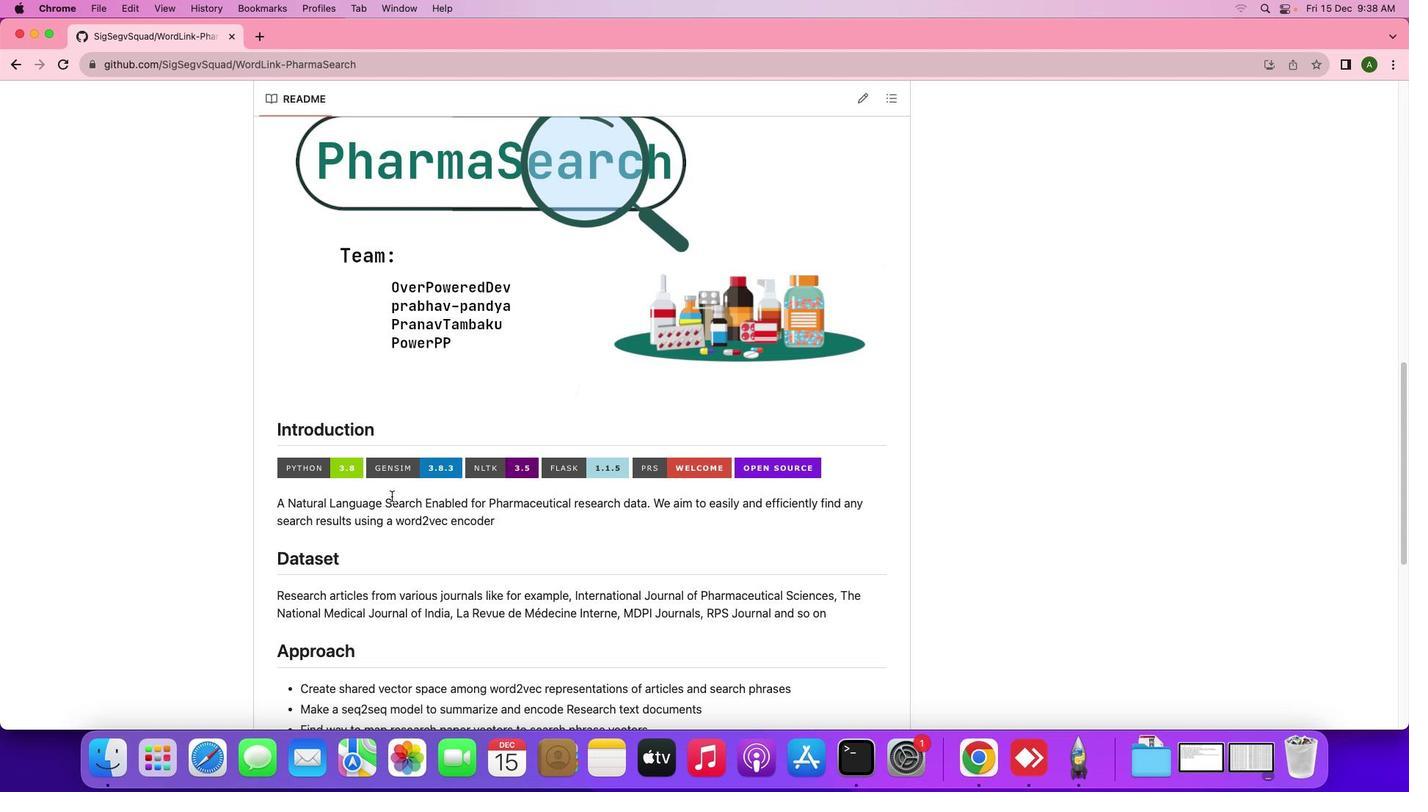 
Action: Mouse scrolled (391, 496) with delta (0, -4)
Screenshot: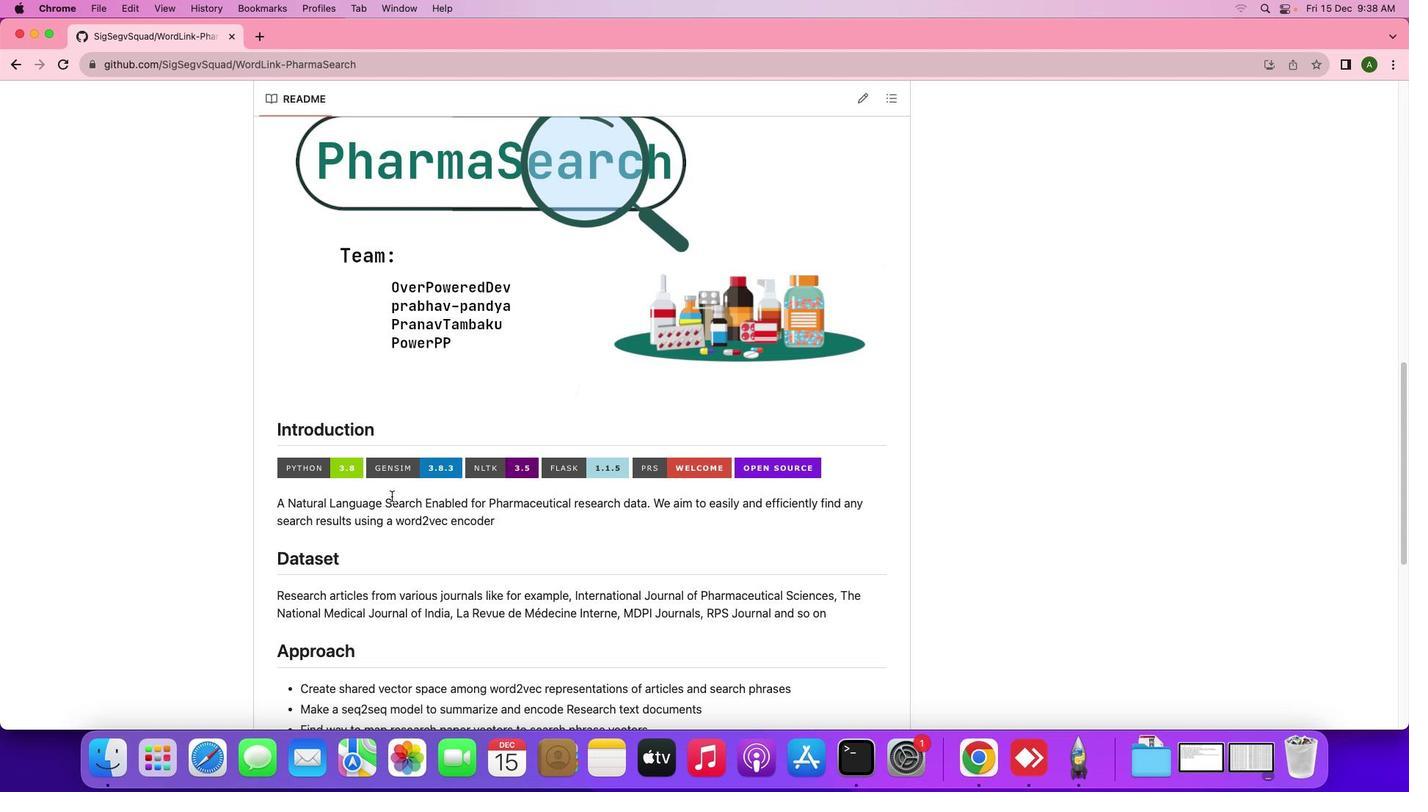 
Action: Mouse scrolled (391, 496) with delta (0, -4)
